 Task: Audio Units and VST Plugins.
Action: Mouse moved to (111, 11)
Screenshot: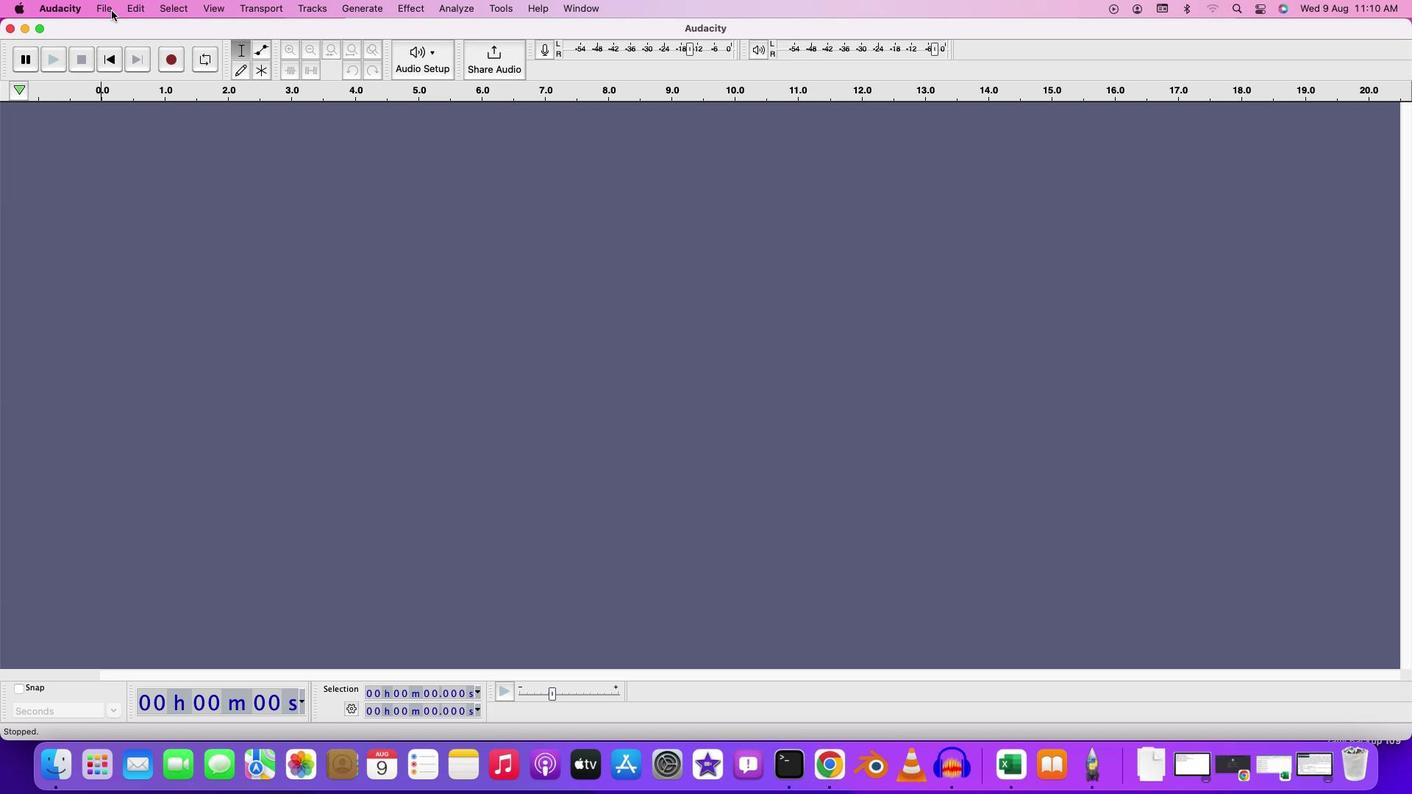 
Action: Mouse pressed left at (111, 11)
Screenshot: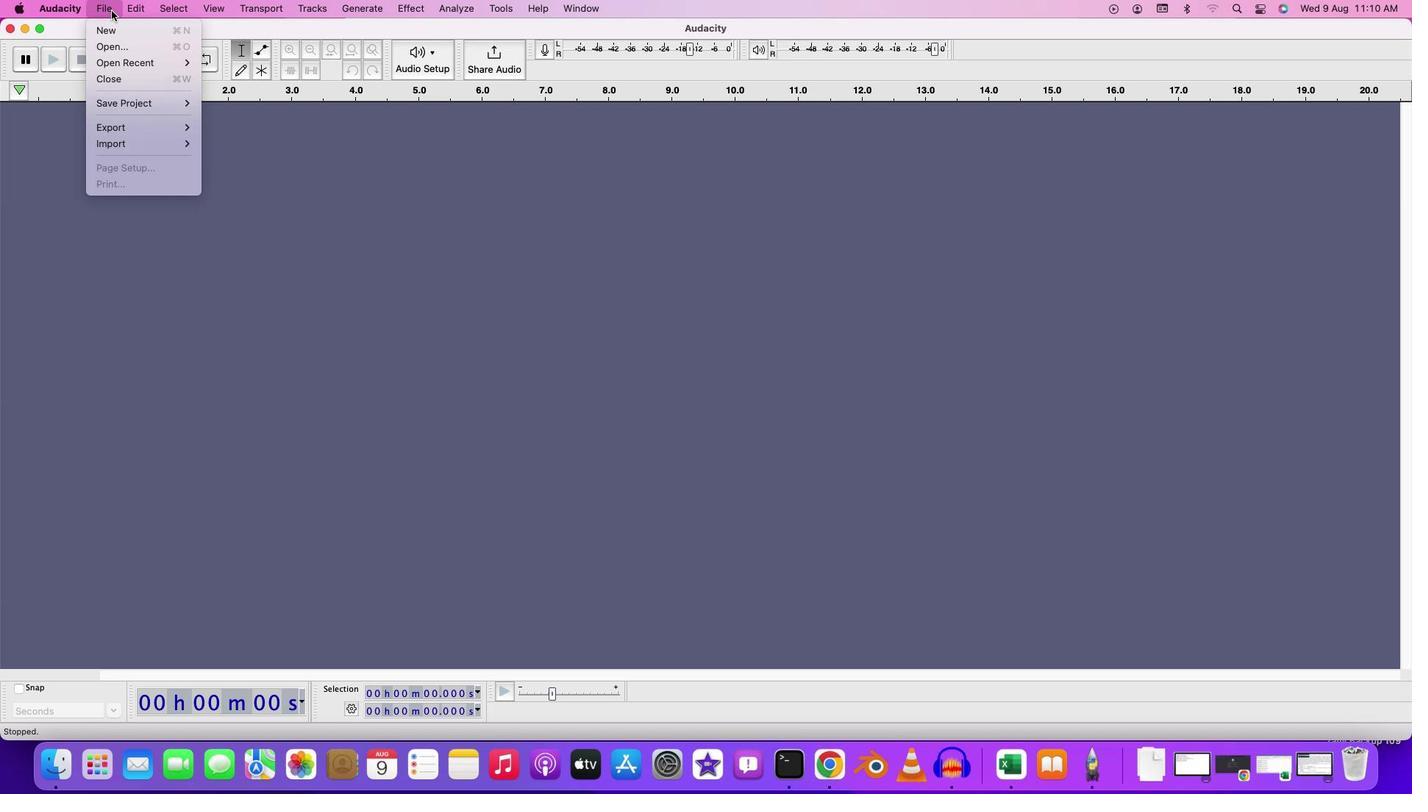 
Action: Mouse moved to (111, 42)
Screenshot: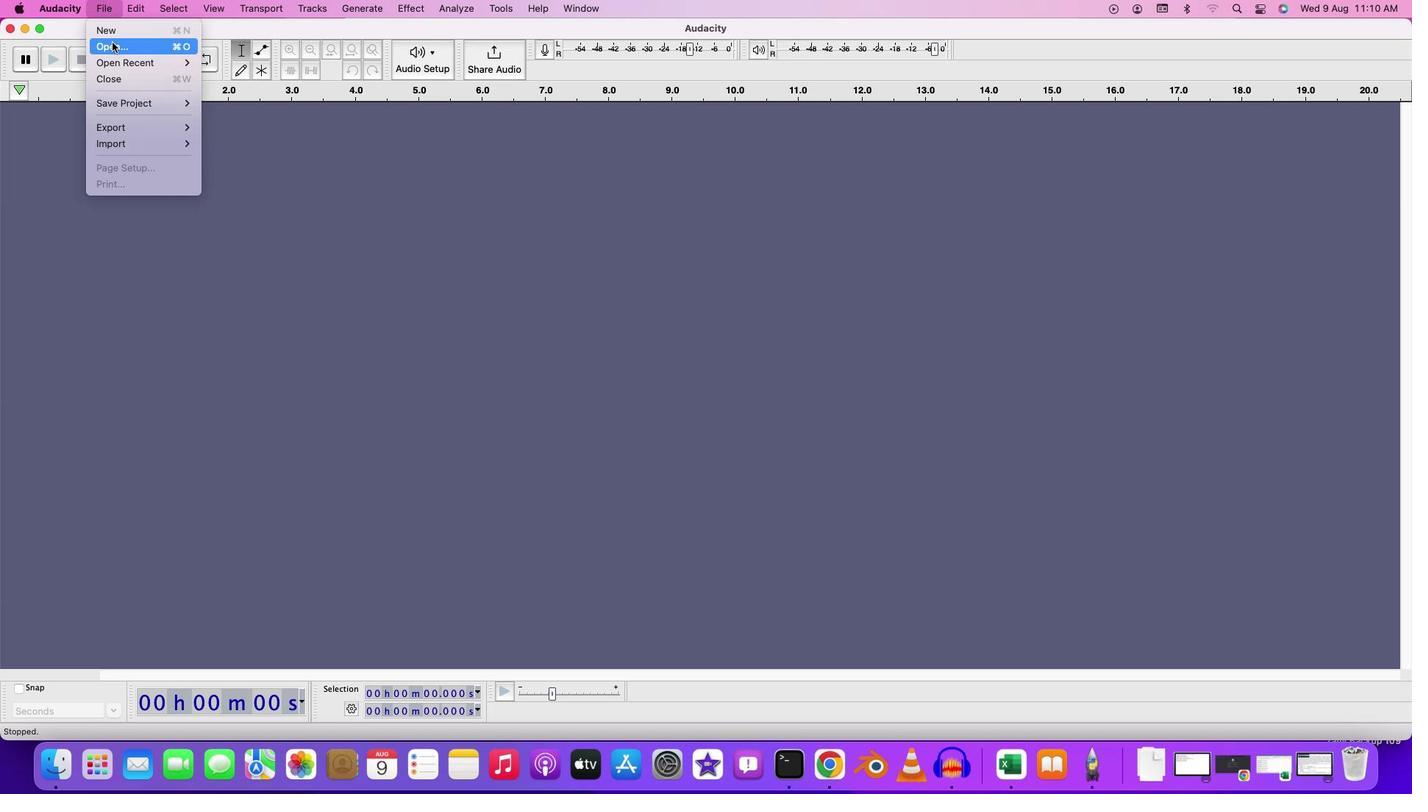 
Action: Mouse pressed left at (111, 42)
Screenshot: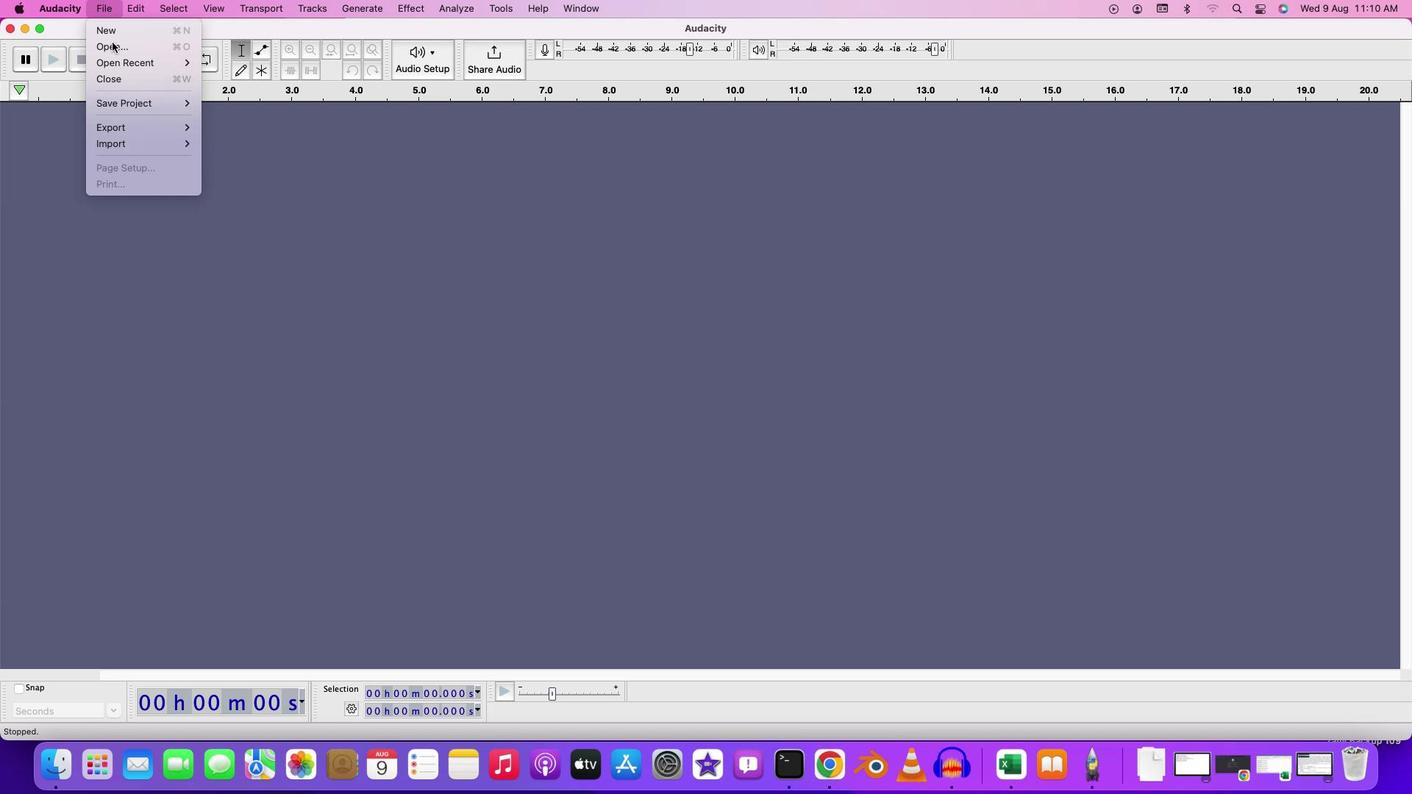
Action: Mouse moved to (561, 203)
Screenshot: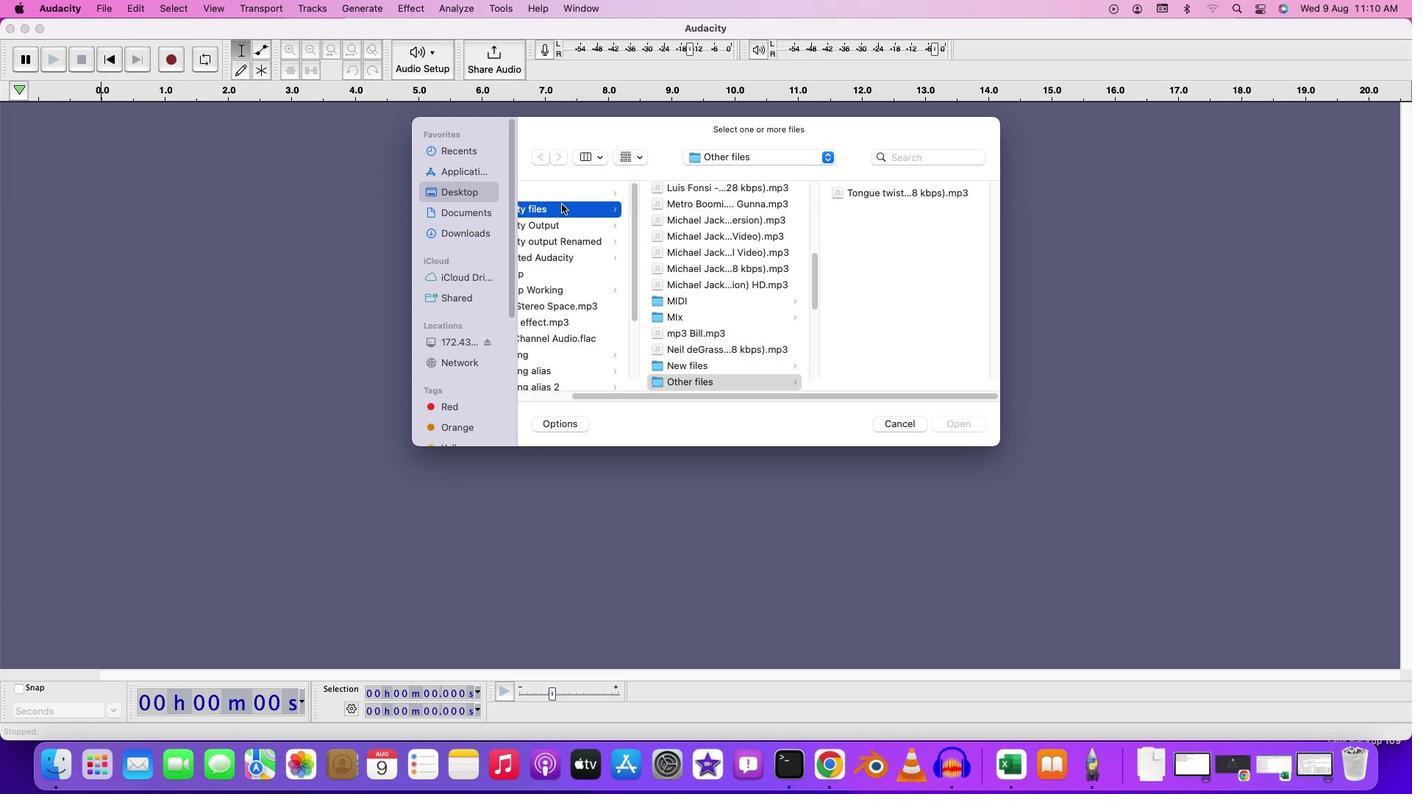 
Action: Mouse pressed left at (561, 203)
Screenshot: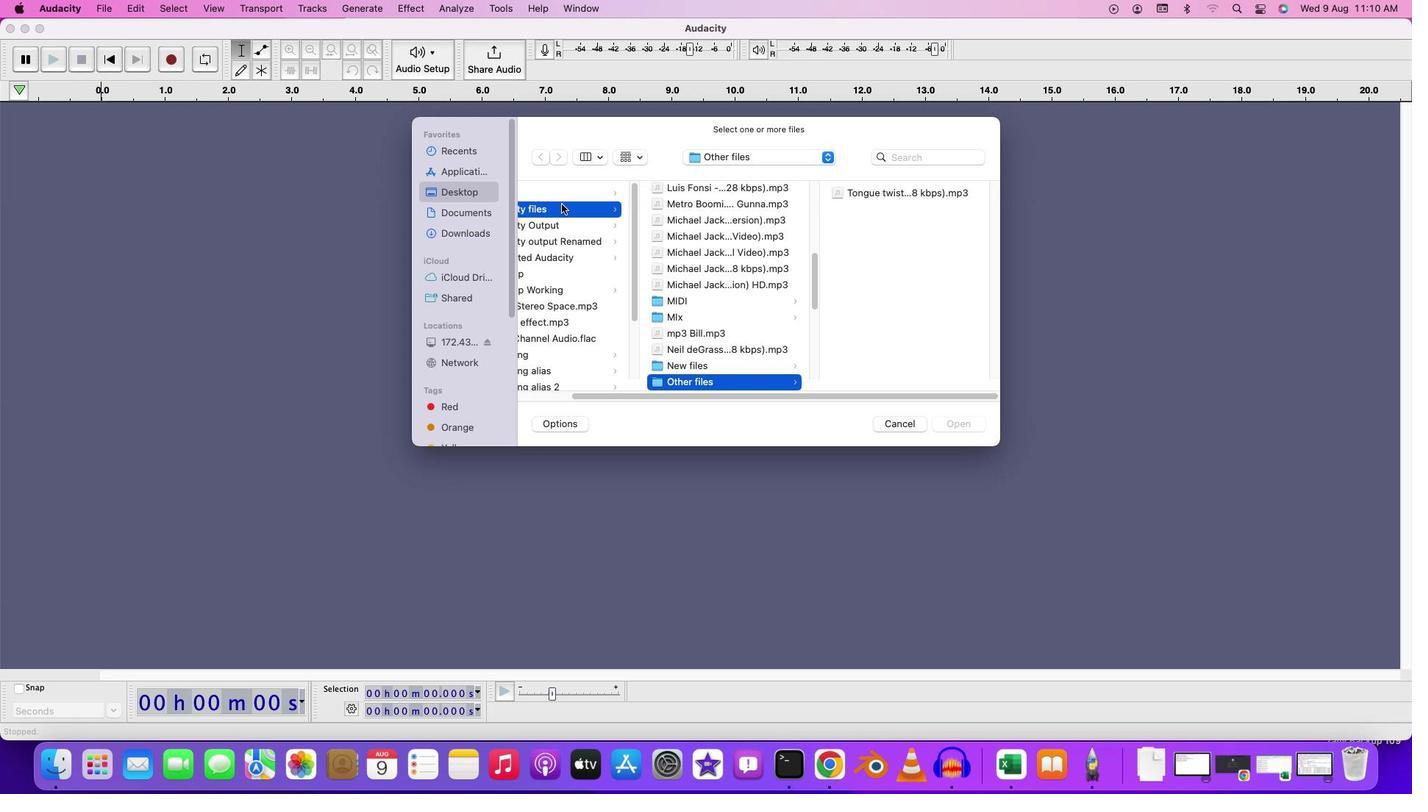 
Action: Mouse moved to (768, 329)
Screenshot: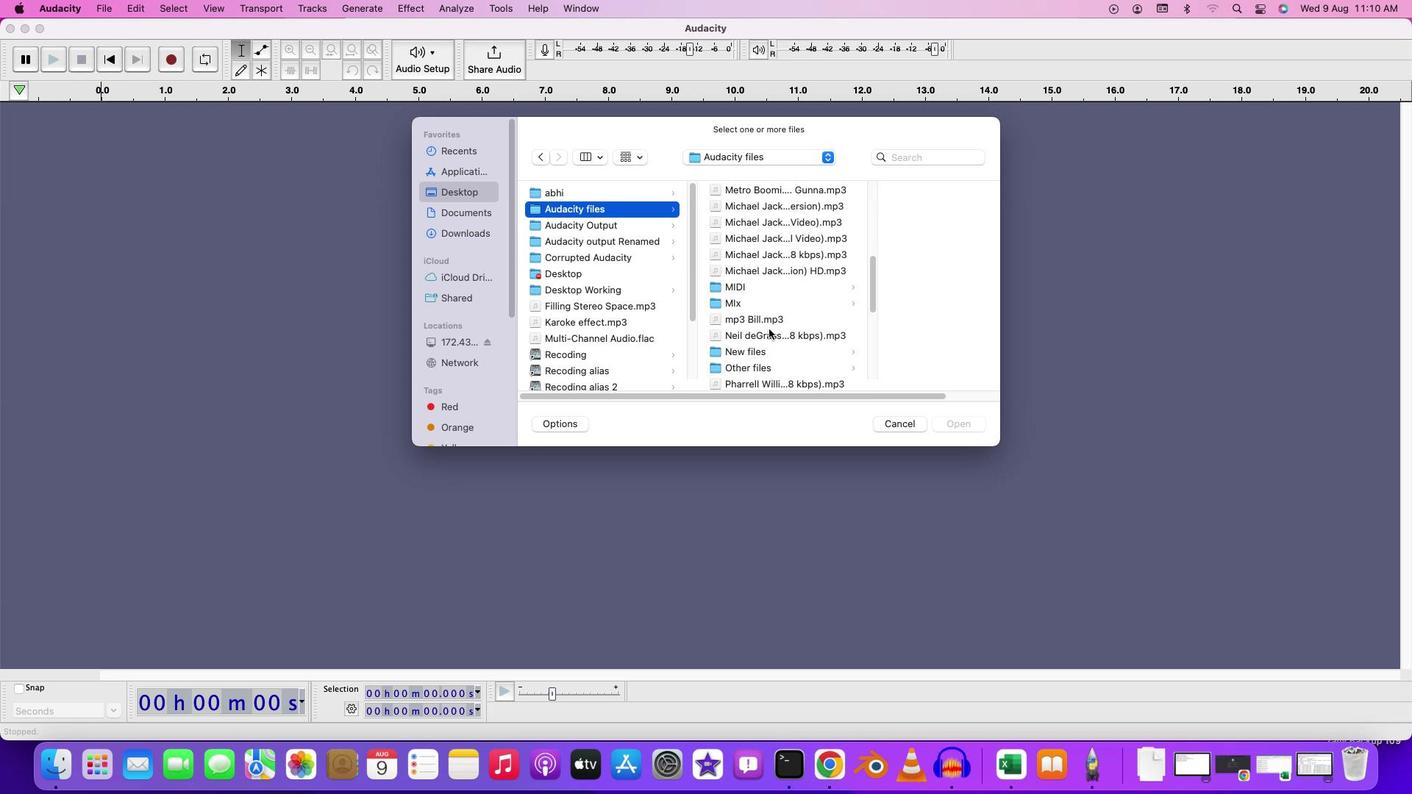 
Action: Mouse scrolled (768, 329) with delta (0, 0)
Screenshot: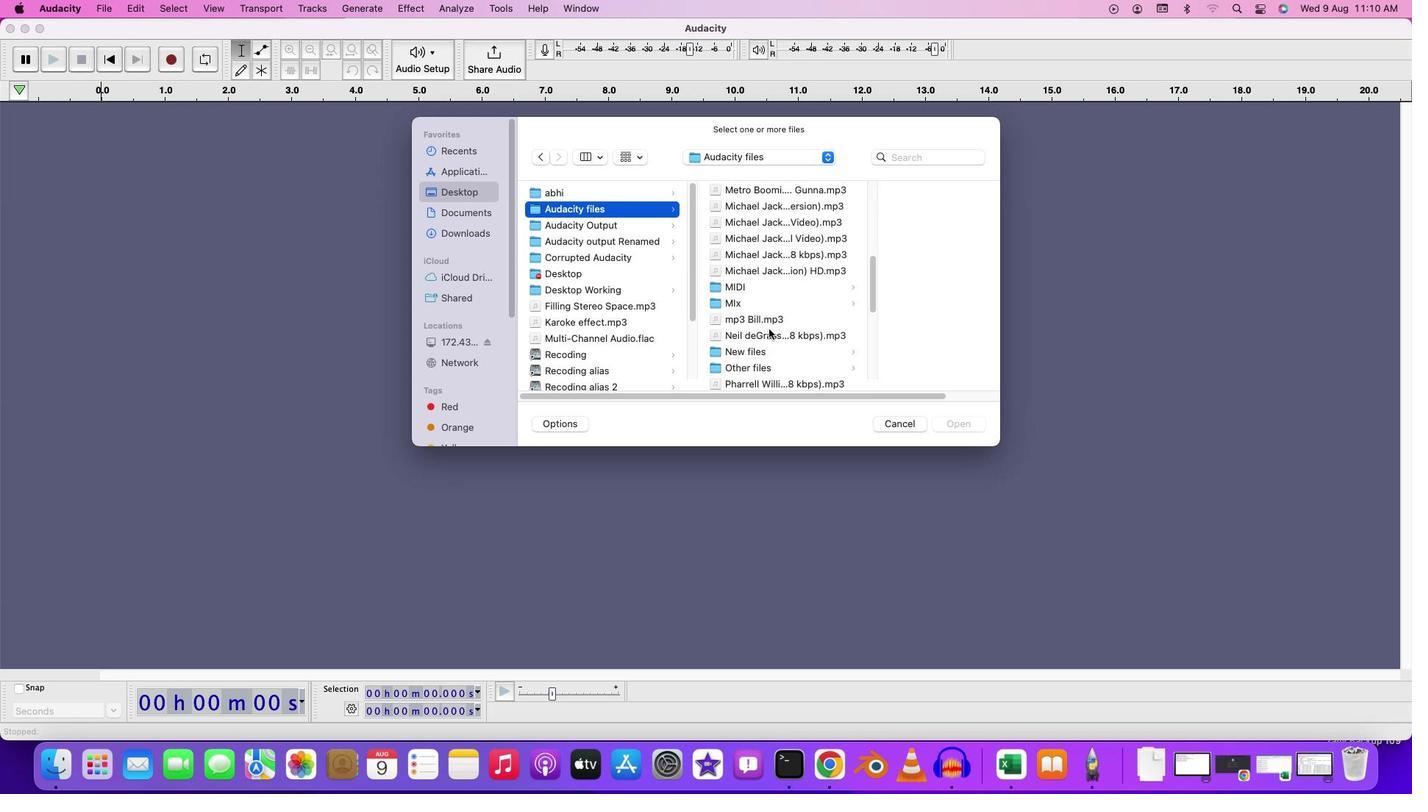 
Action: Mouse moved to (768, 329)
Screenshot: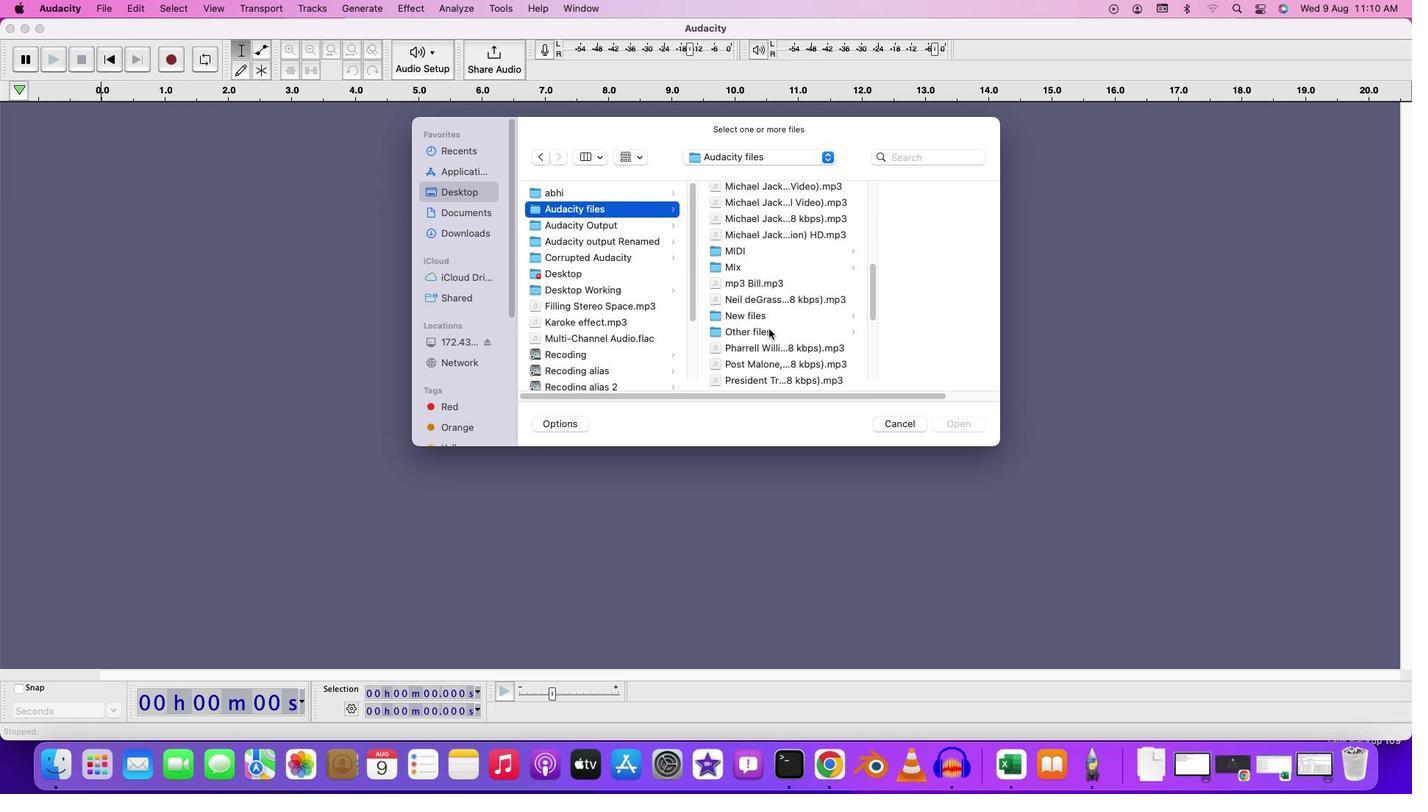 
Action: Mouse scrolled (768, 329) with delta (0, 0)
Screenshot: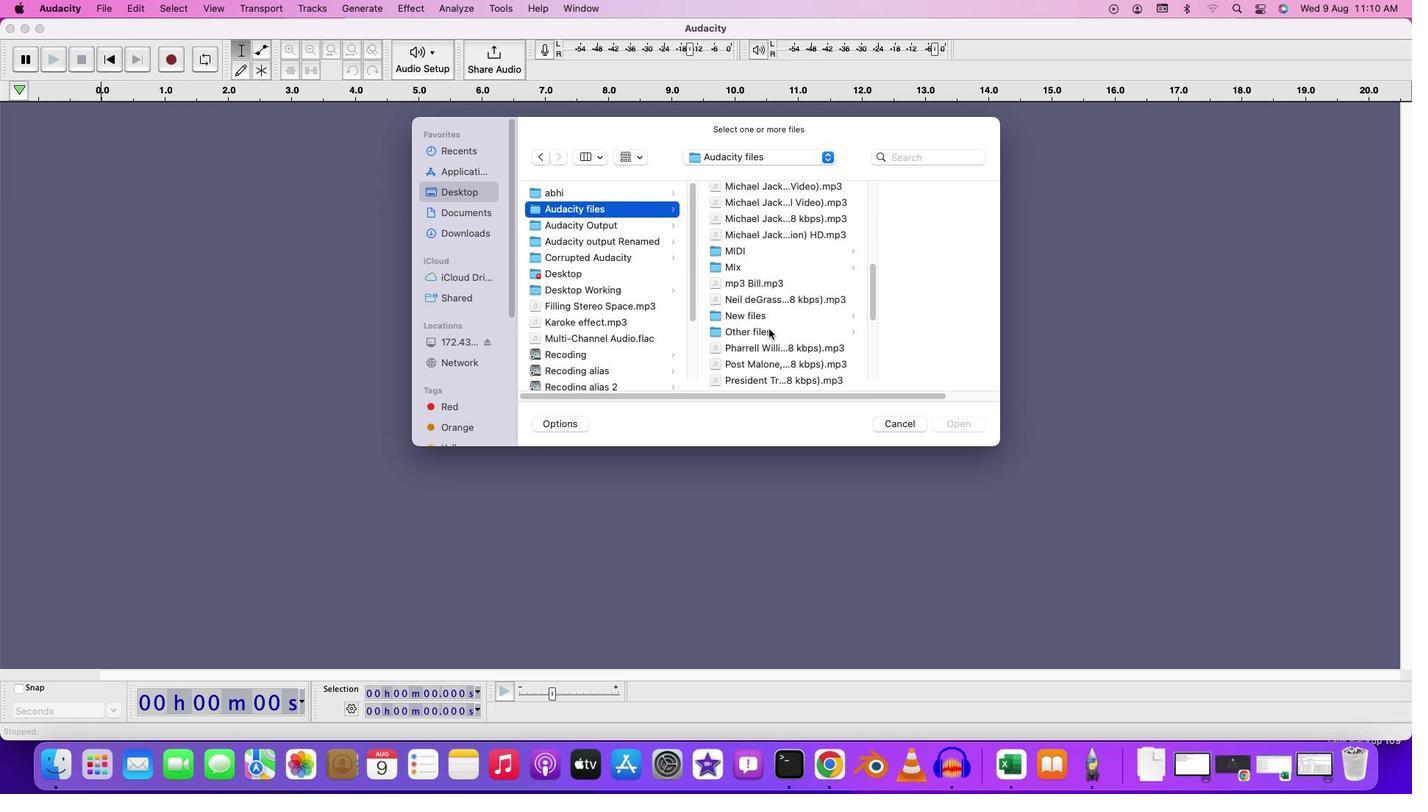 
Action: Mouse scrolled (768, 329) with delta (0, -1)
Screenshot: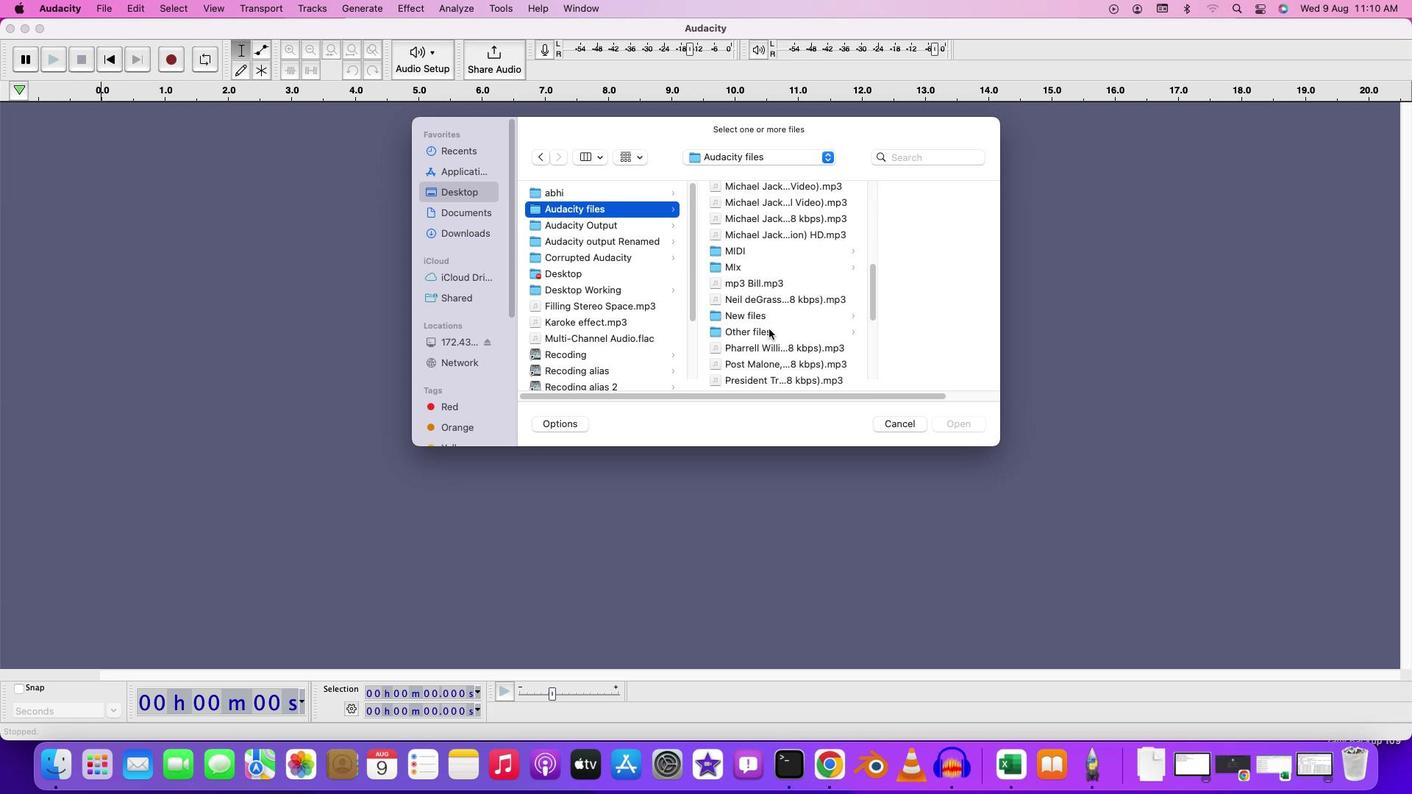 
Action: Mouse moved to (775, 328)
Screenshot: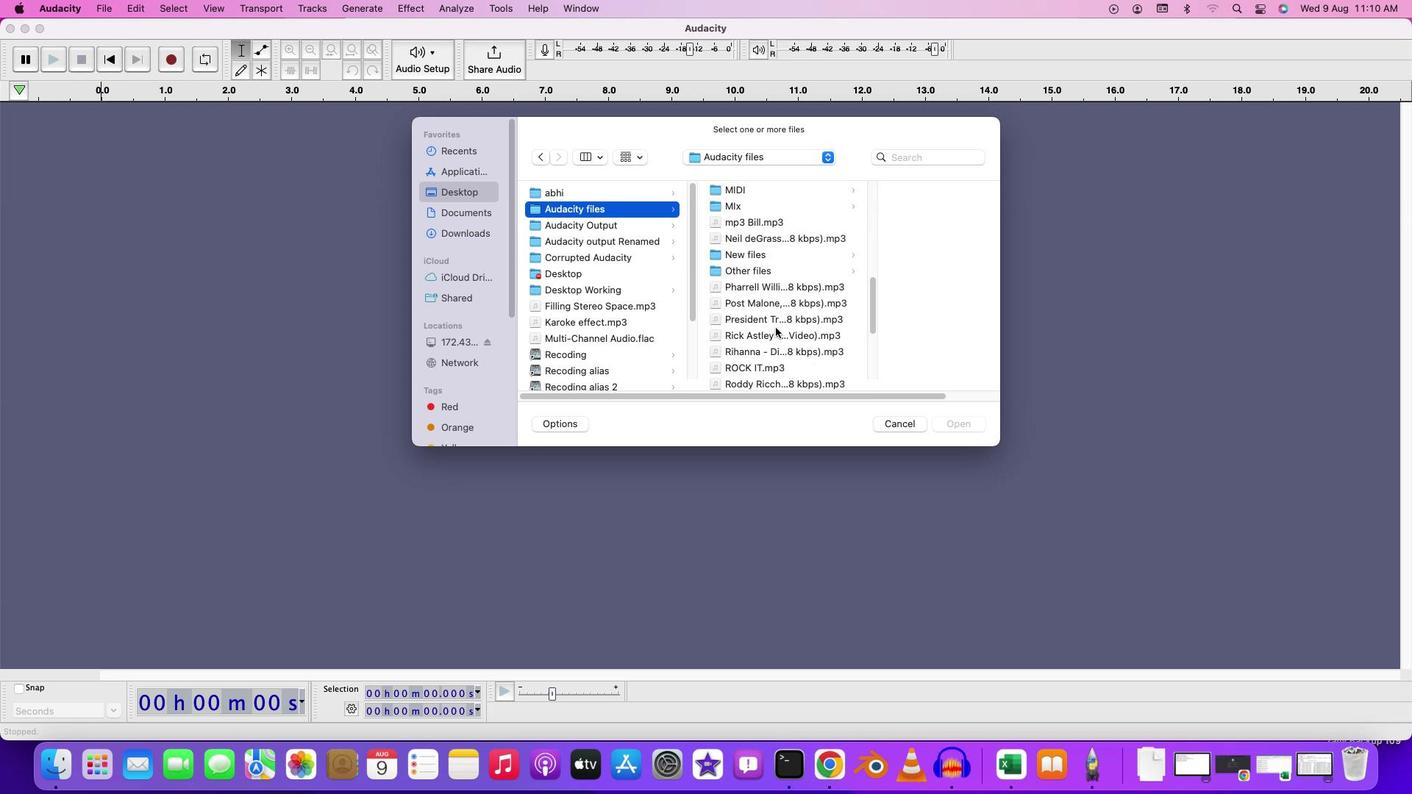 
Action: Mouse scrolled (775, 328) with delta (0, 0)
Screenshot: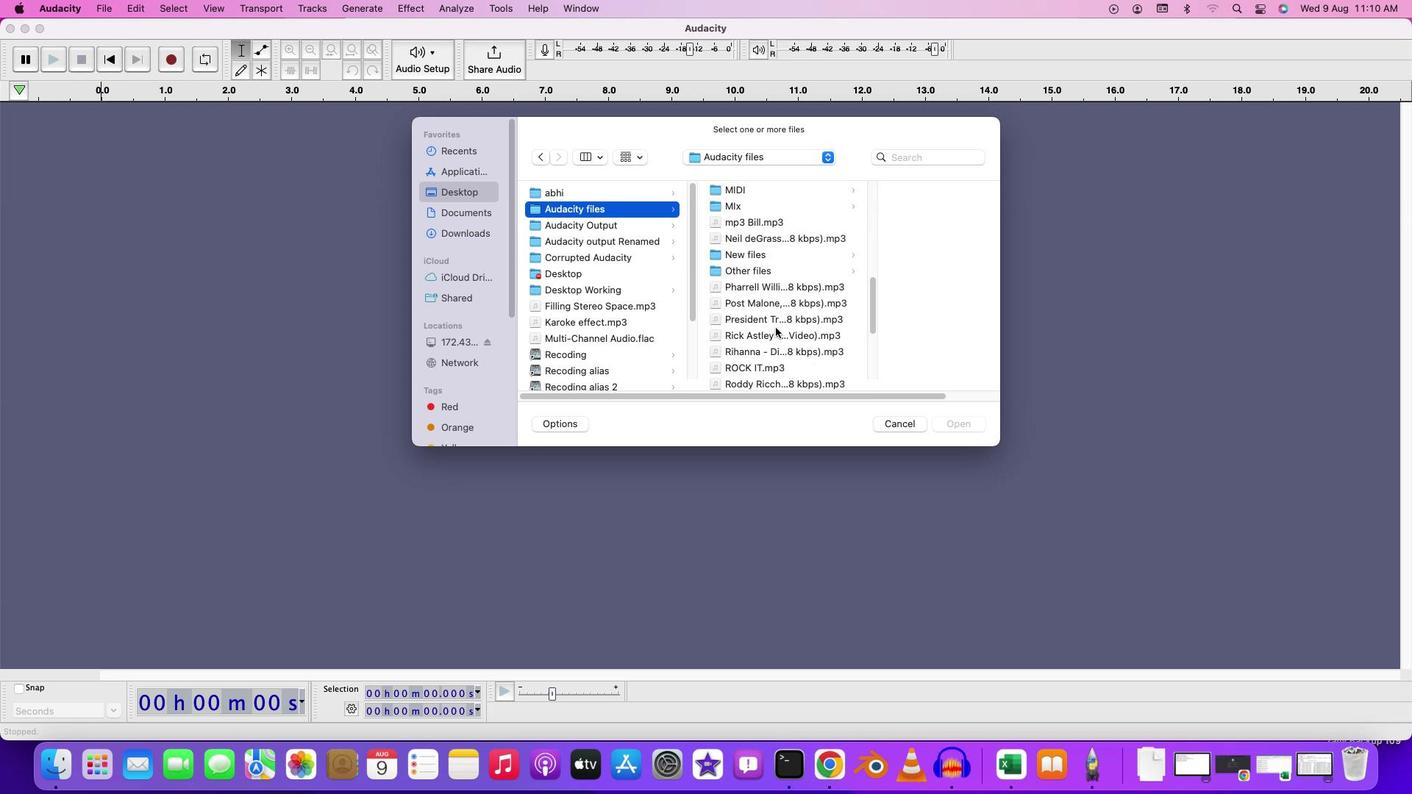 
Action: Mouse scrolled (775, 328) with delta (0, 0)
Screenshot: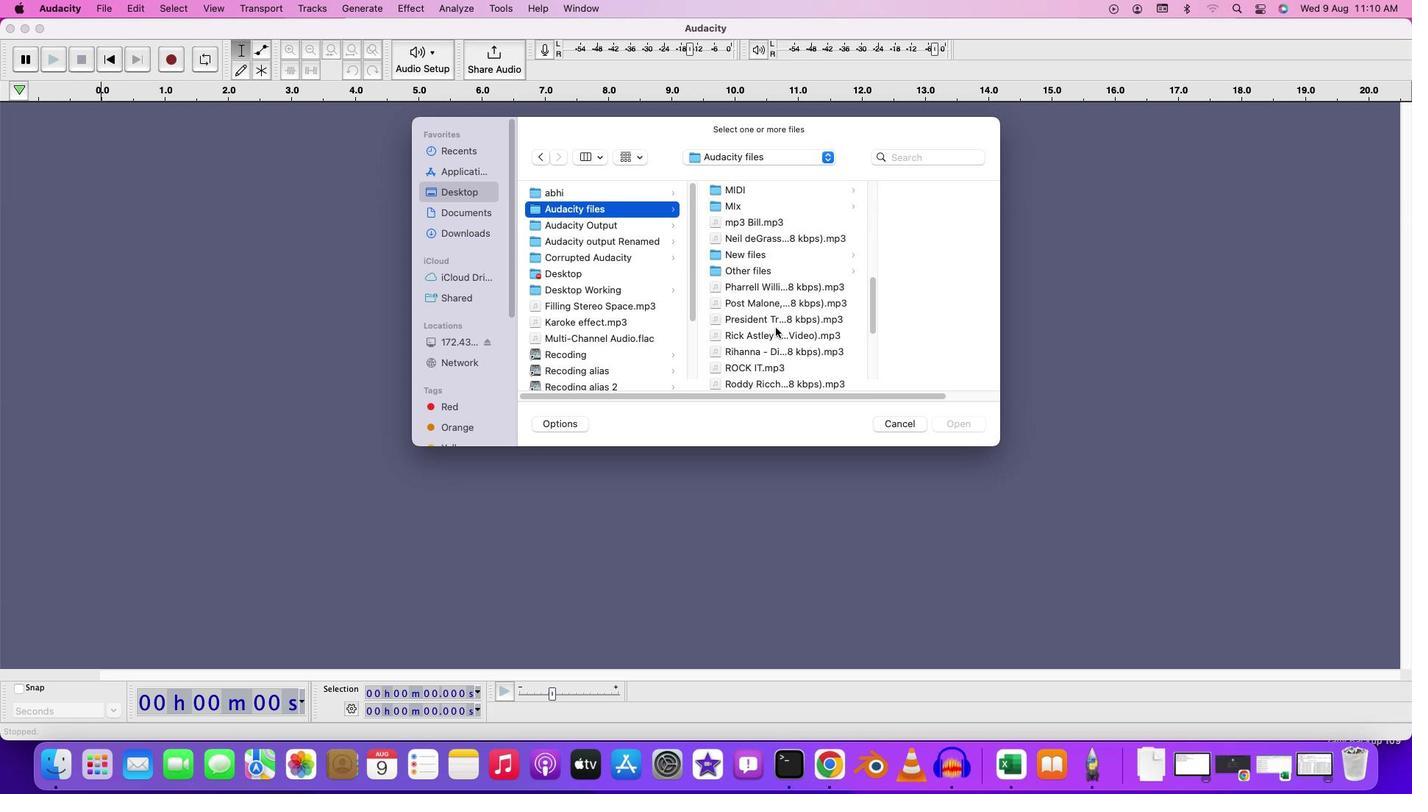 
Action: Mouse scrolled (775, 328) with delta (0, -1)
Screenshot: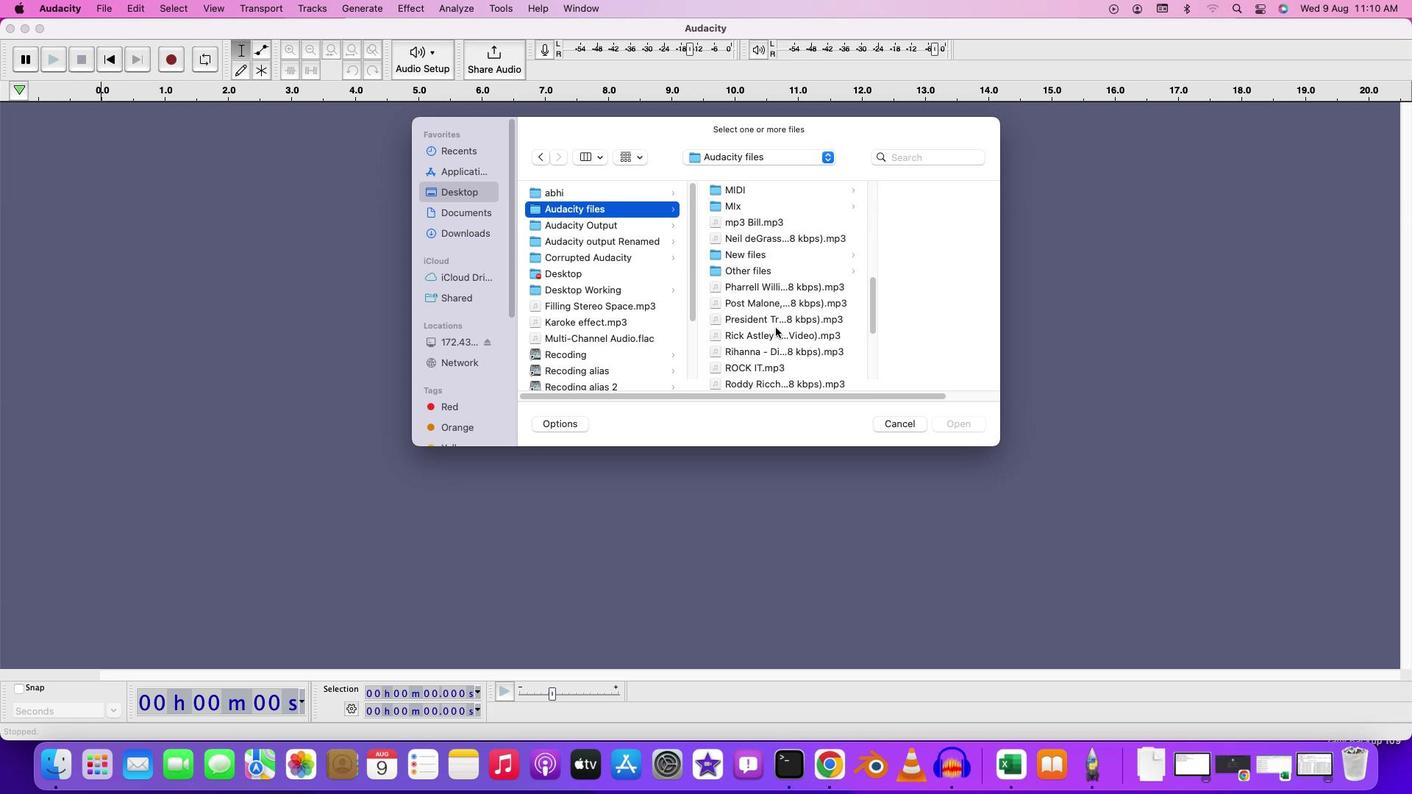 
Action: Mouse moved to (776, 329)
Screenshot: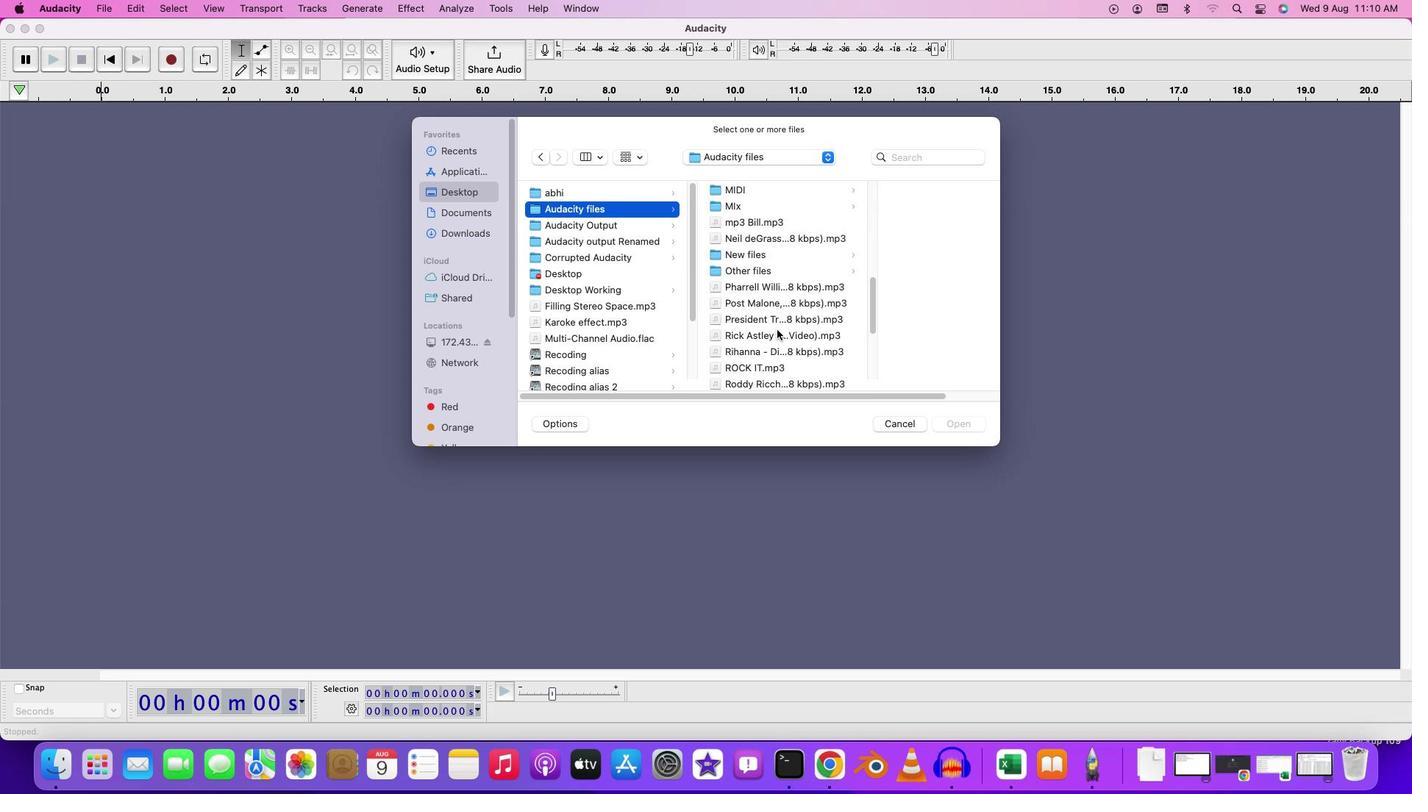 
Action: Mouse scrolled (776, 329) with delta (0, 0)
Screenshot: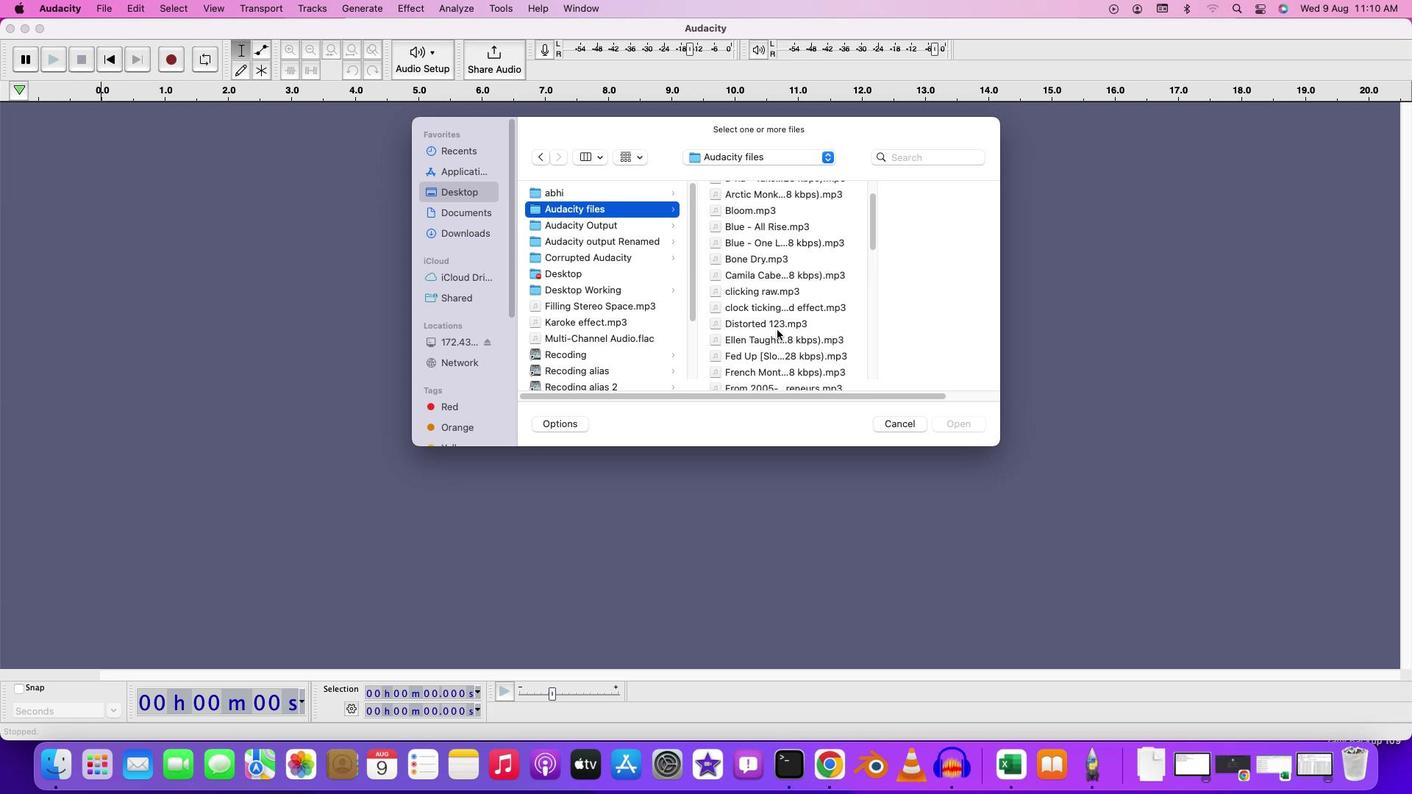 
Action: Mouse scrolled (776, 329) with delta (0, 0)
Screenshot: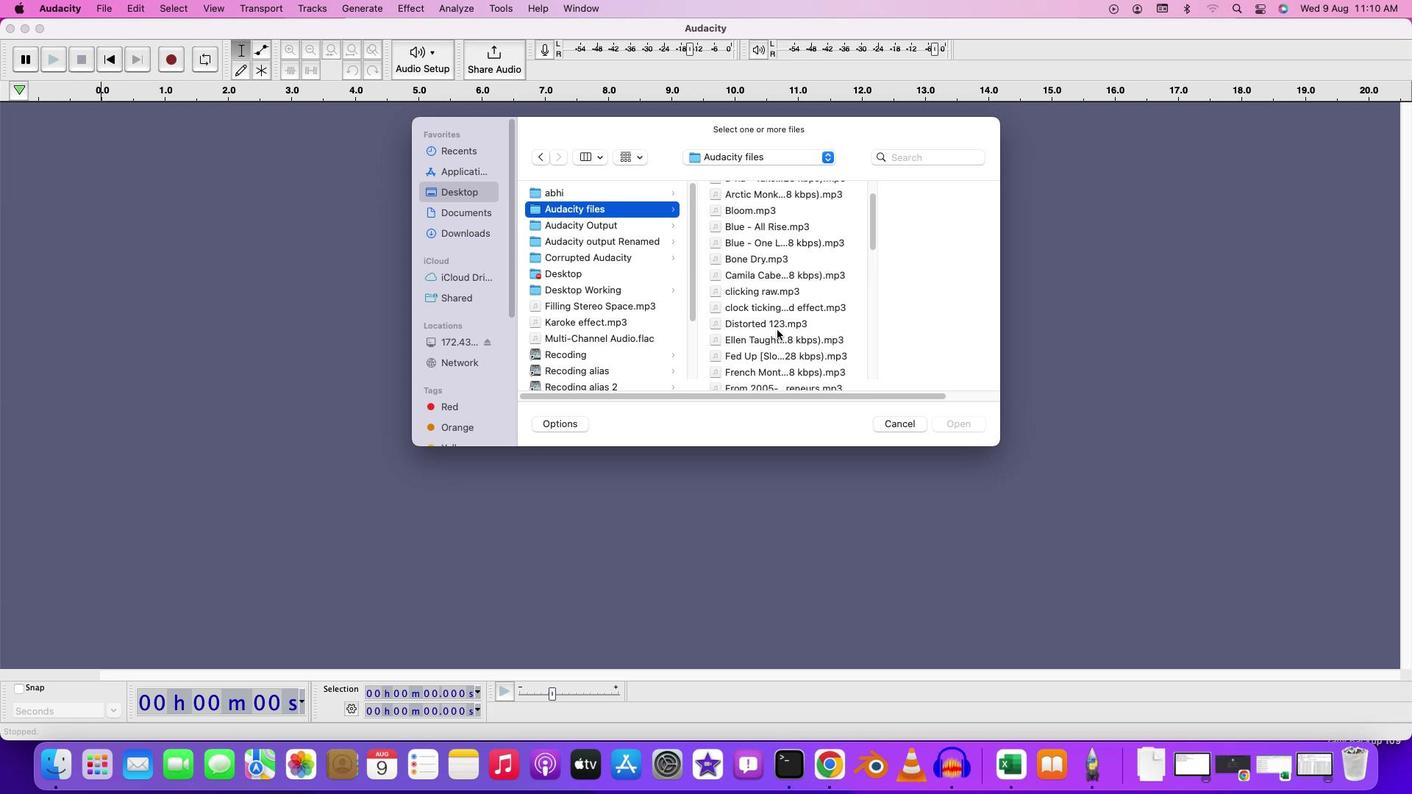
Action: Mouse scrolled (776, 329) with delta (0, 2)
Screenshot: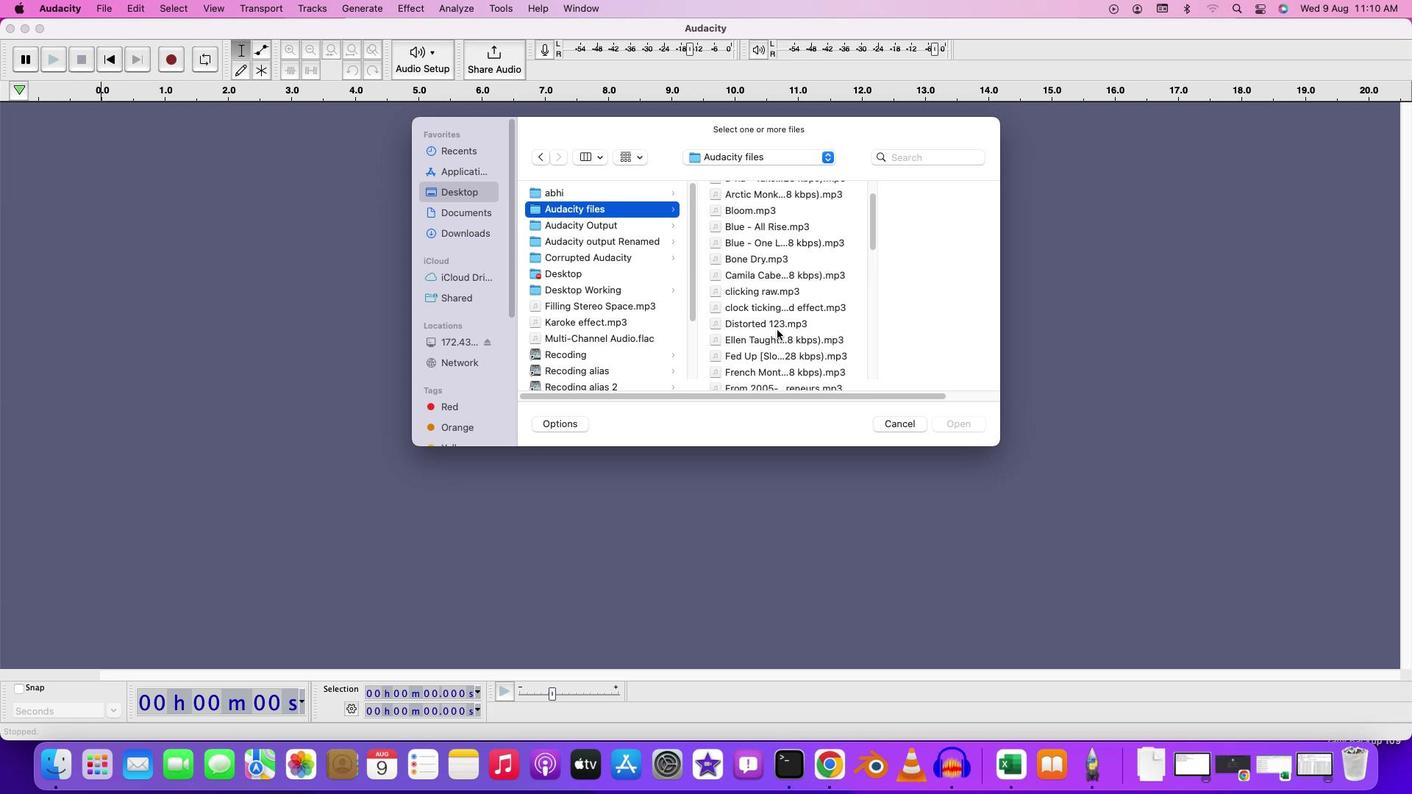 
Action: Mouse scrolled (776, 329) with delta (0, 3)
Screenshot: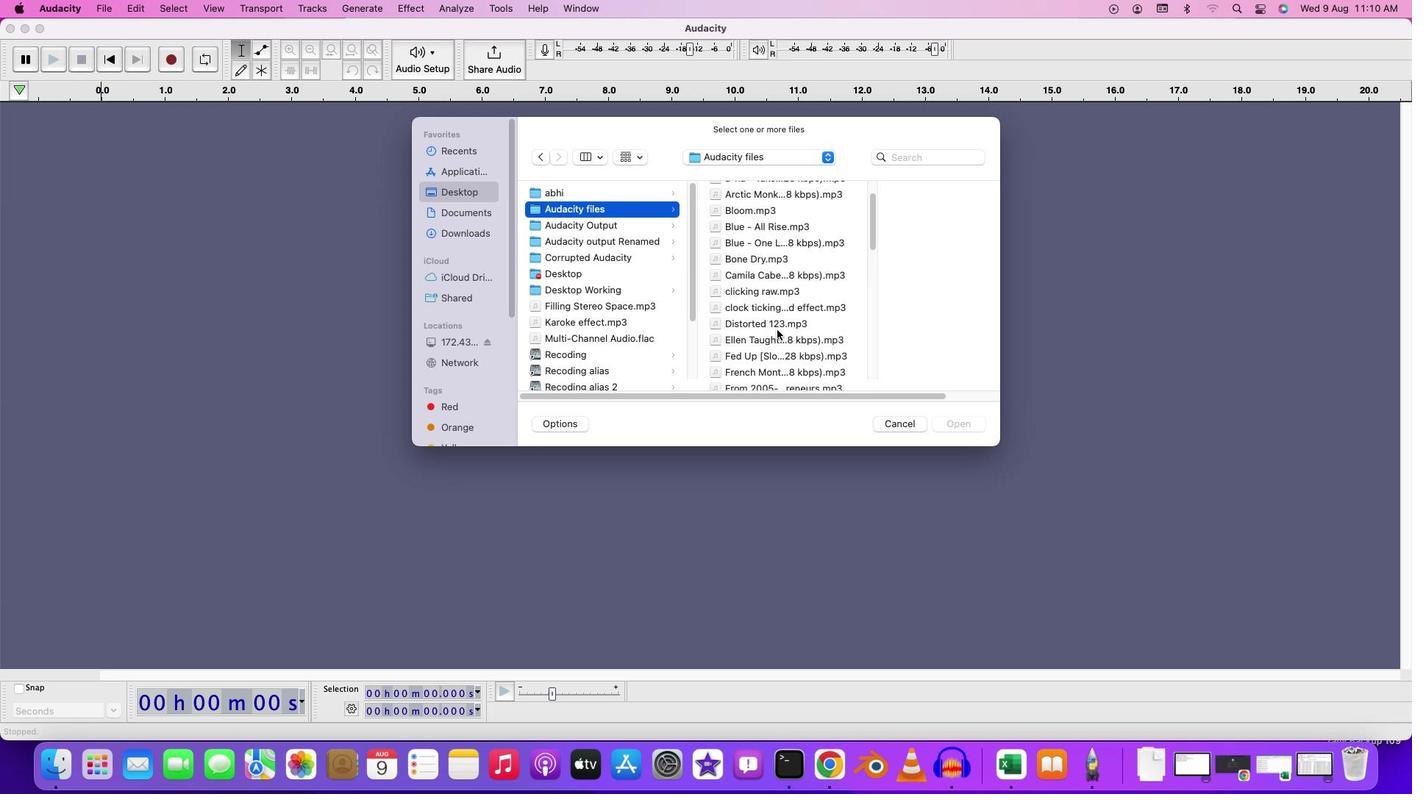 
Action: Mouse scrolled (776, 329) with delta (0, 4)
Screenshot: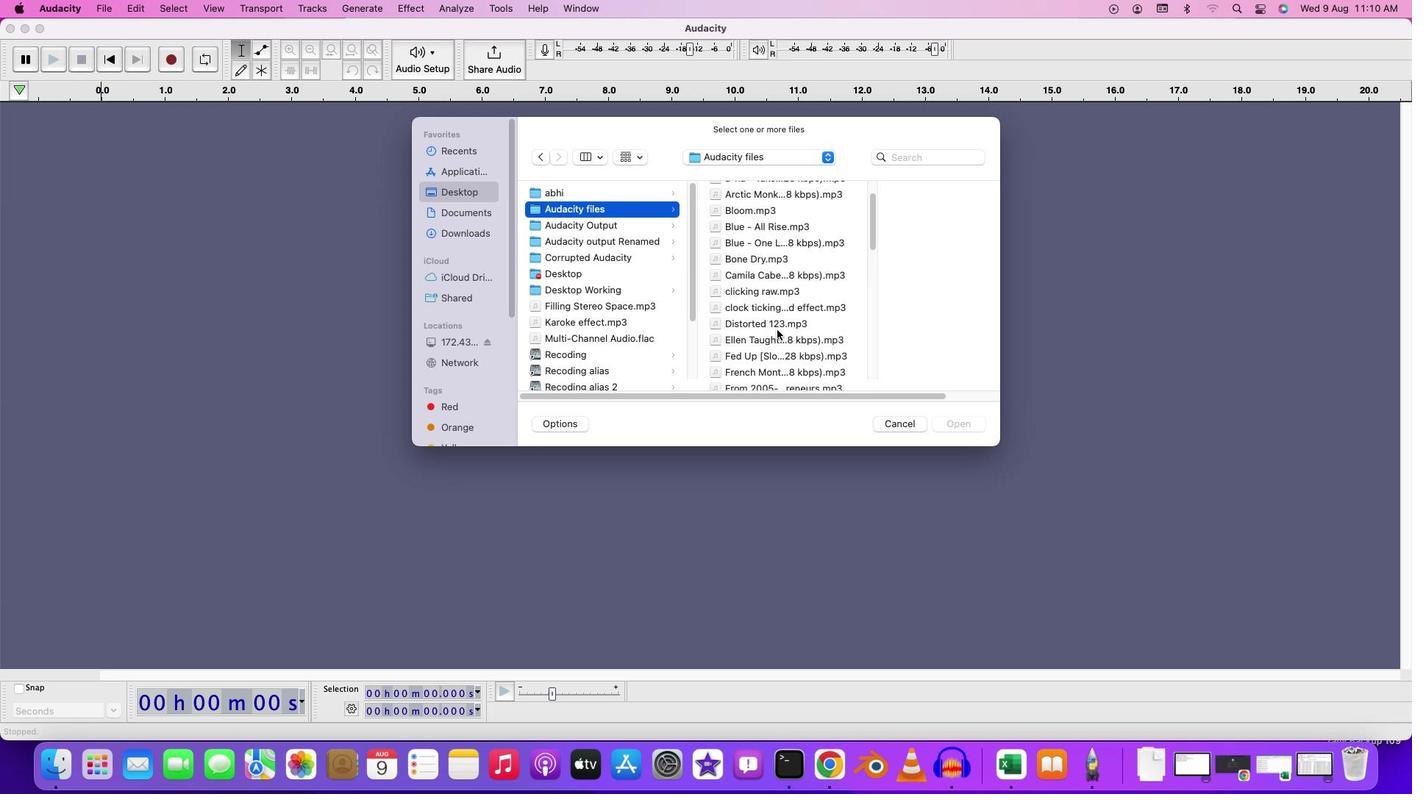 
Action: Mouse scrolled (776, 329) with delta (0, 4)
Screenshot: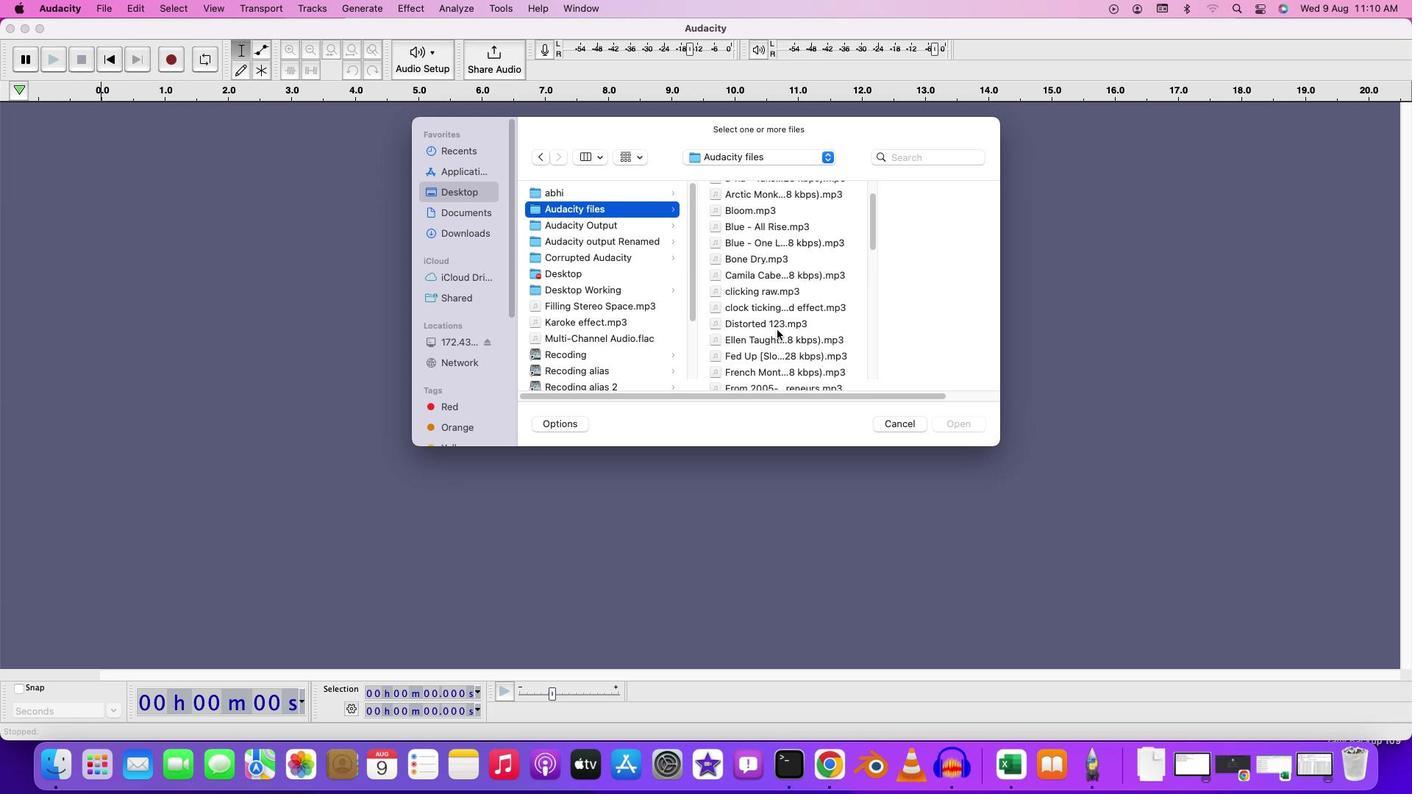 
Action: Mouse moved to (776, 329)
Screenshot: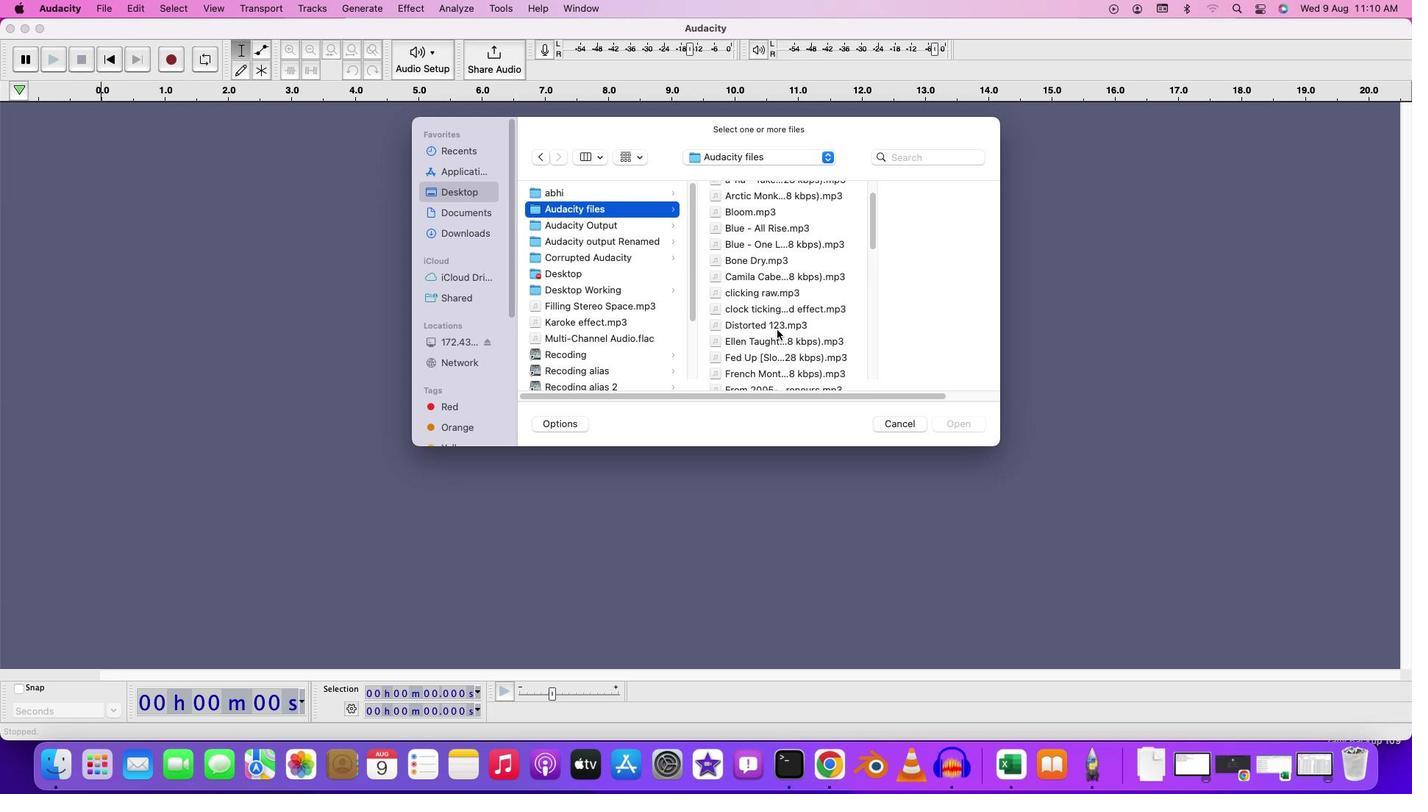 
Action: Mouse scrolled (776, 329) with delta (0, 0)
Screenshot: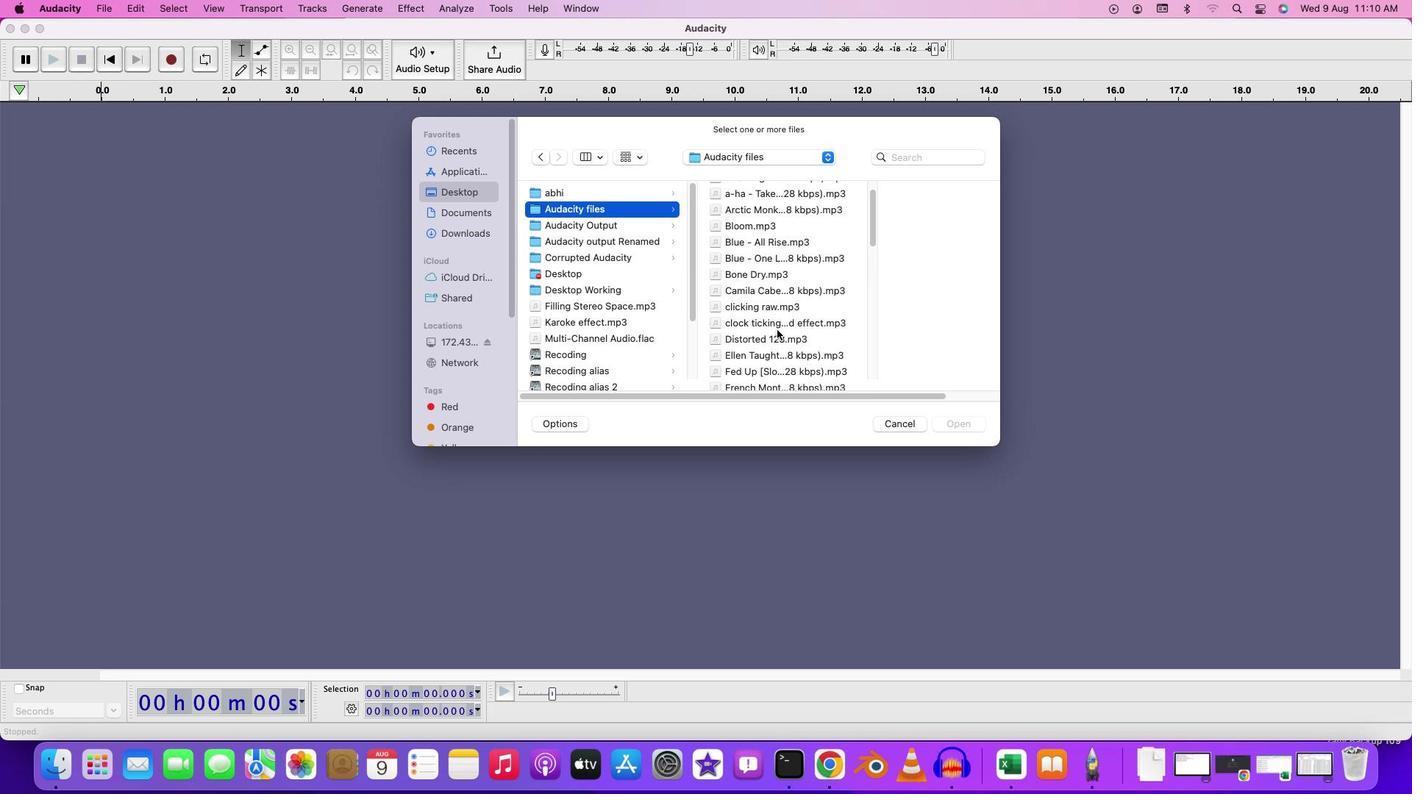 
Action: Mouse scrolled (776, 329) with delta (0, 0)
Screenshot: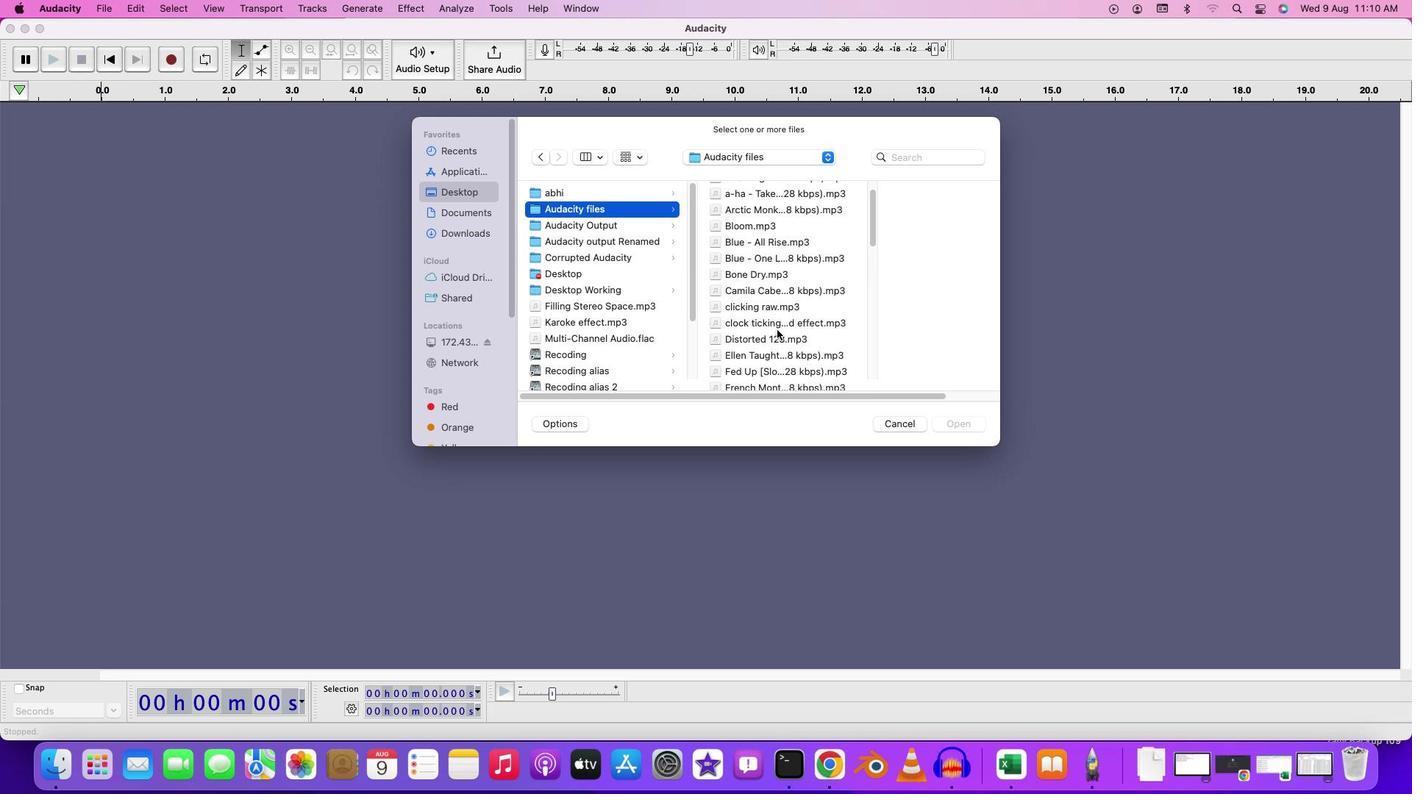 
Action: Mouse scrolled (776, 329) with delta (0, 0)
Screenshot: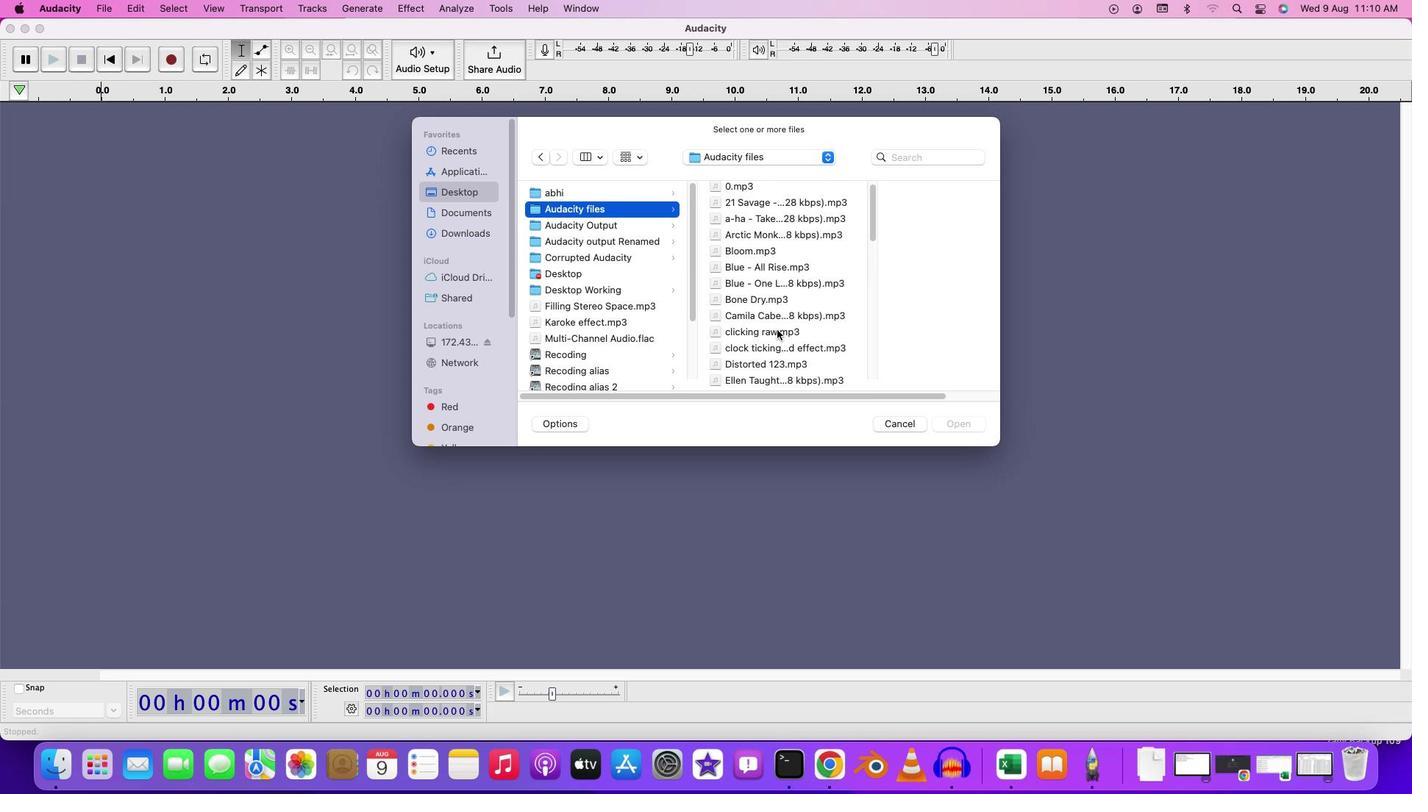 
Action: Mouse moved to (783, 316)
Screenshot: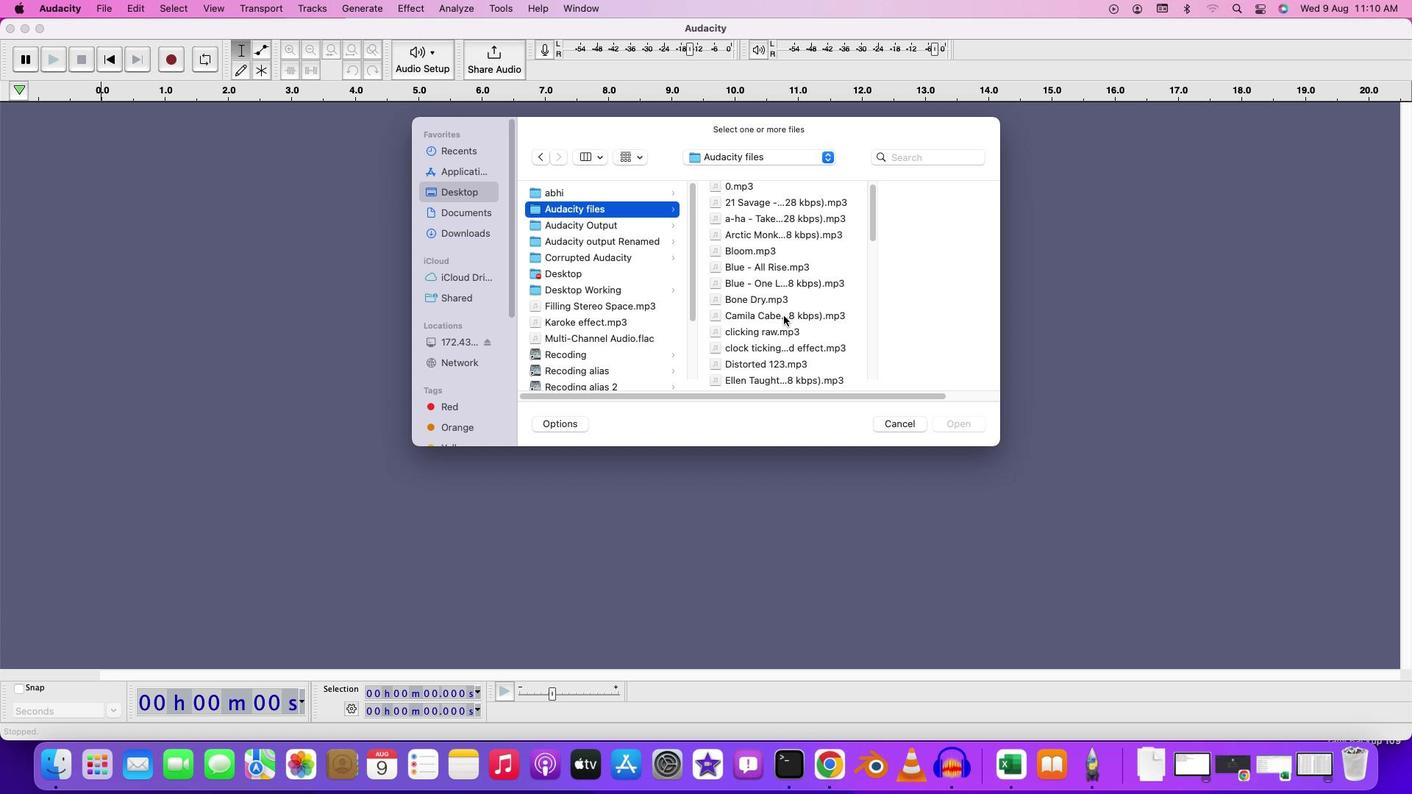 
Action: Mouse pressed left at (783, 316)
Screenshot: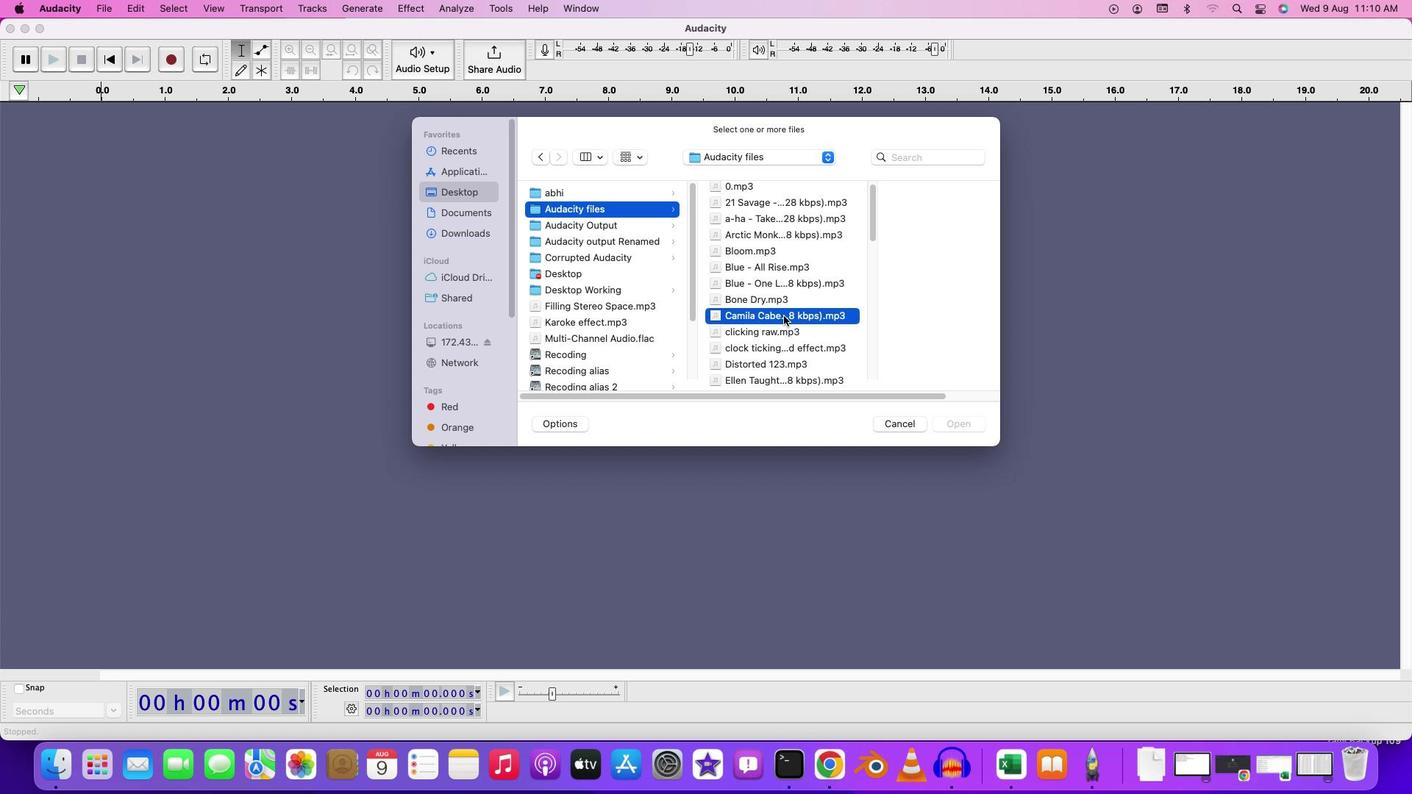 
Action: Mouse moved to (724, 351)
Screenshot: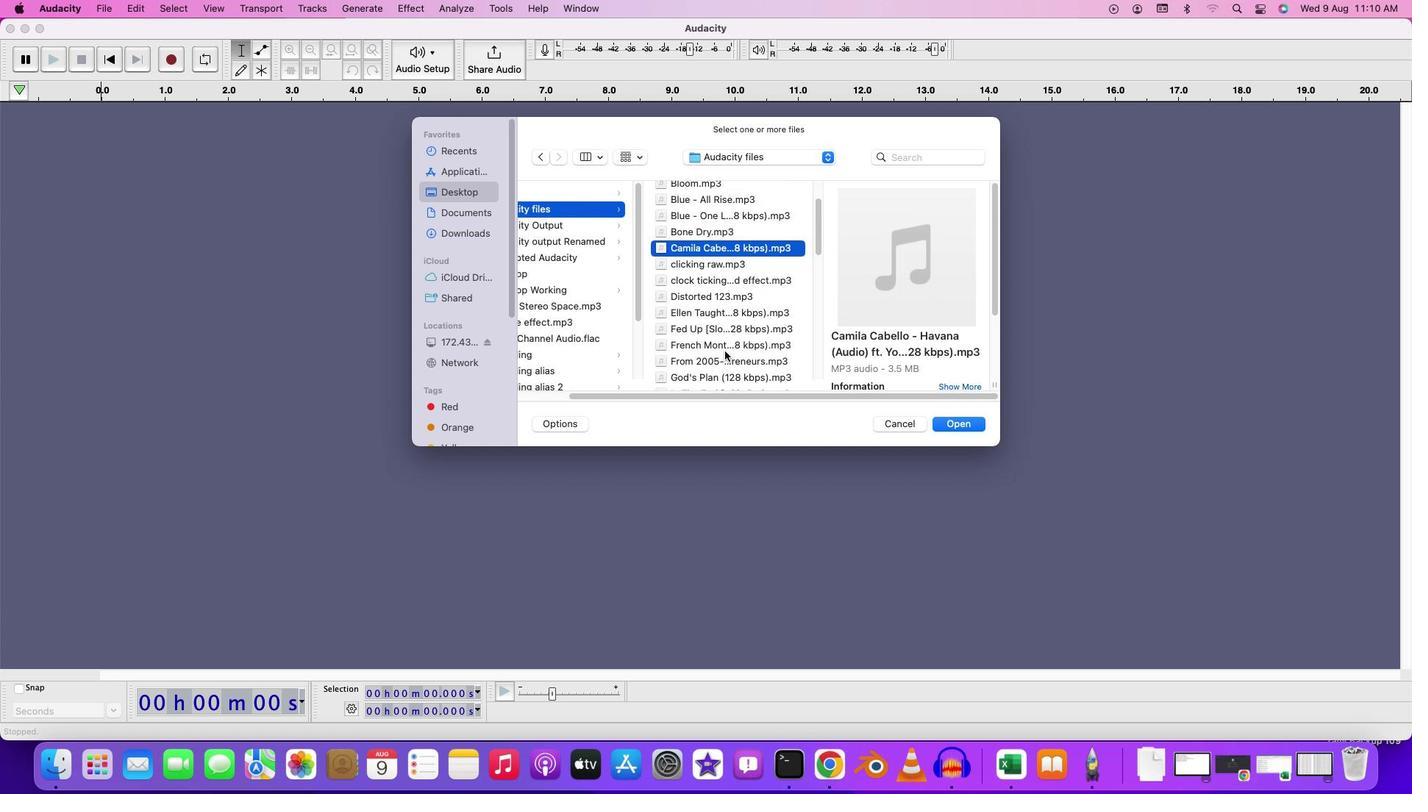 
Action: Mouse scrolled (724, 351) with delta (0, 0)
Screenshot: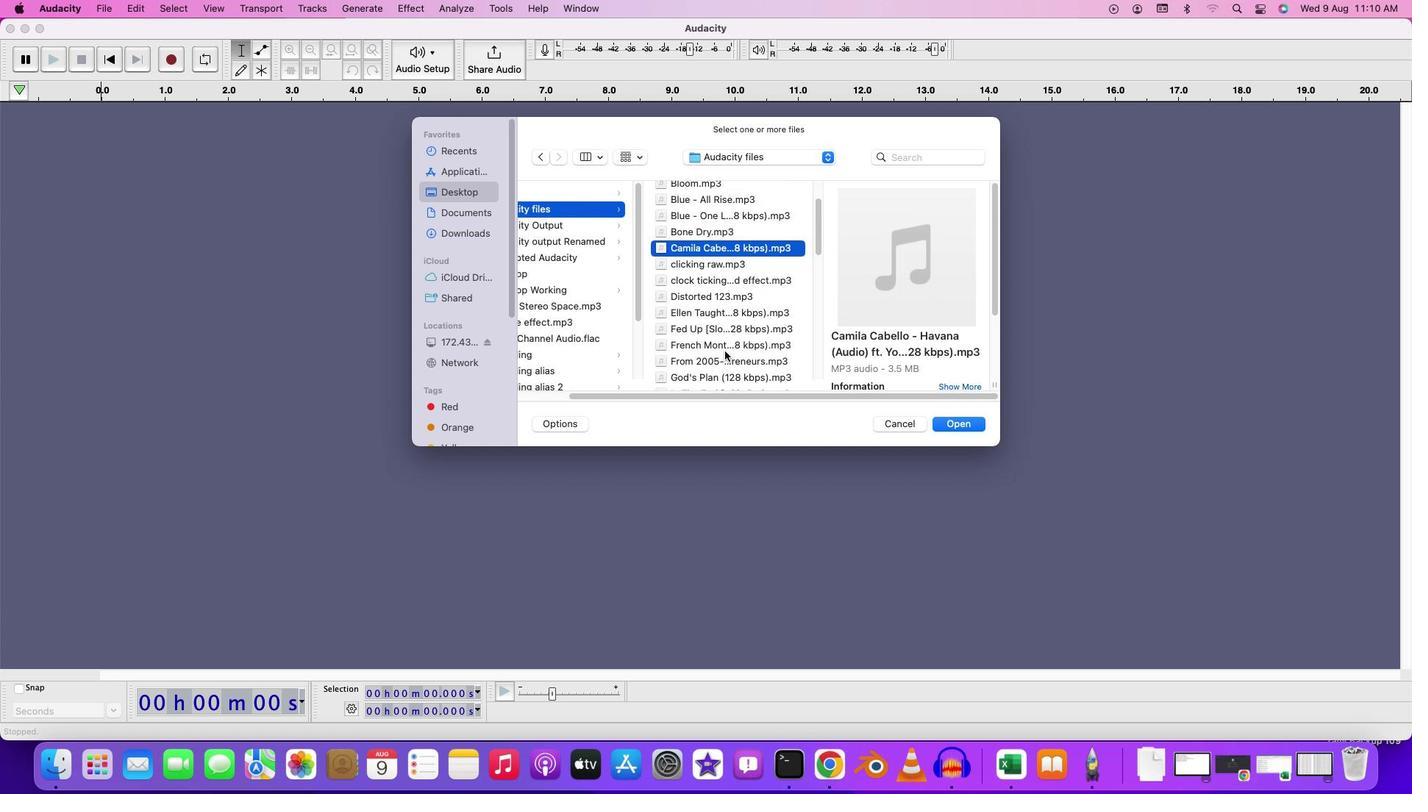 
Action: Mouse scrolled (724, 351) with delta (0, 0)
Screenshot: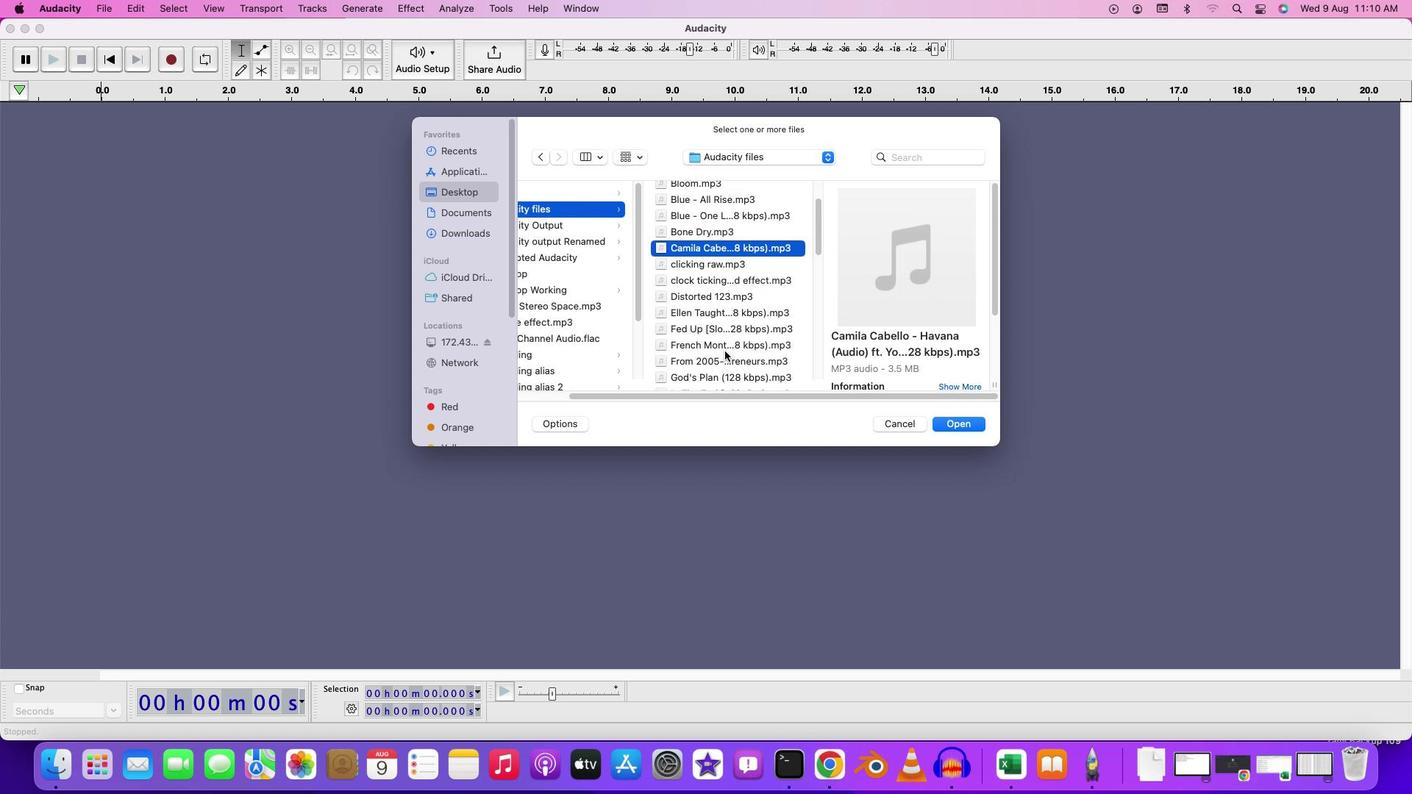 
Action: Mouse scrolled (724, 351) with delta (0, -2)
Screenshot: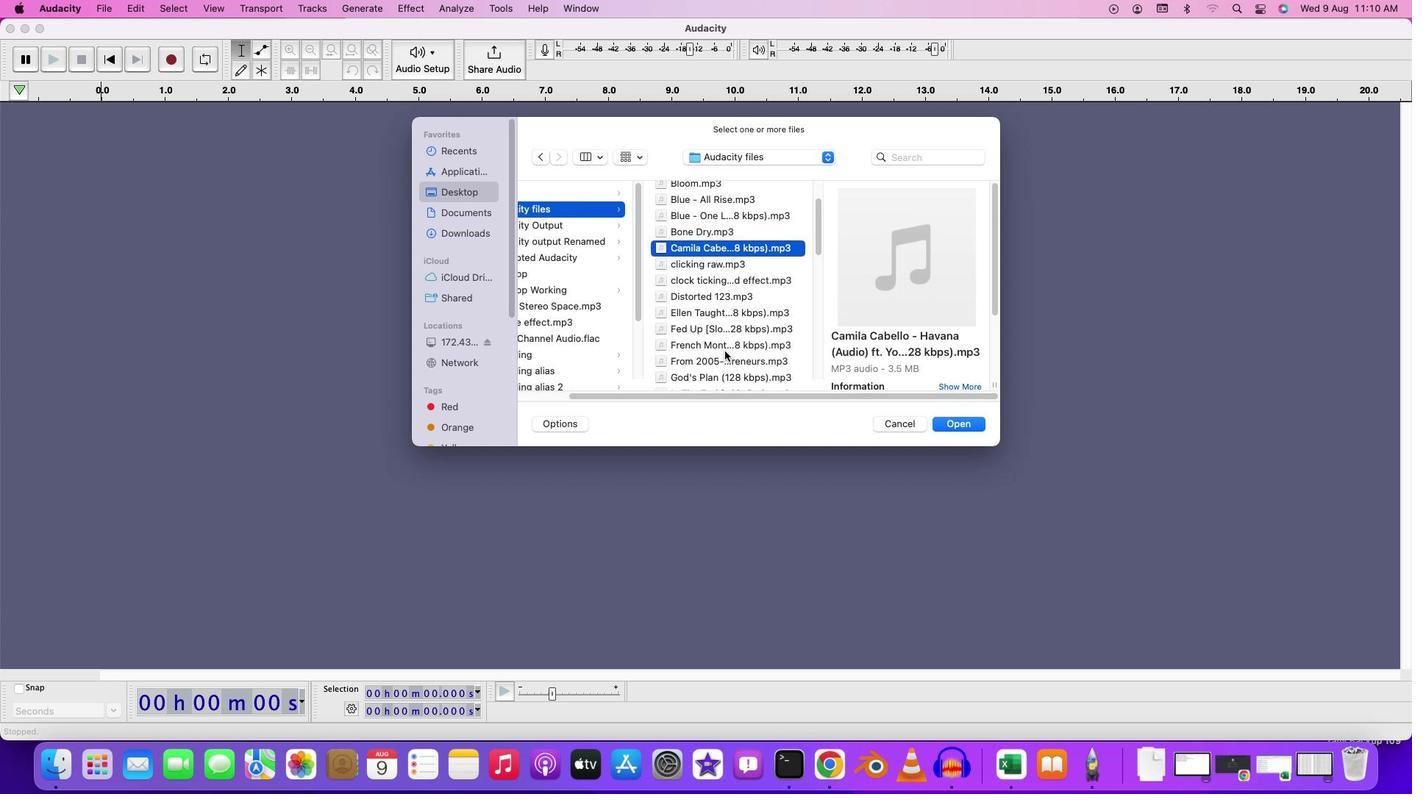 
Action: Mouse moved to (727, 341)
Screenshot: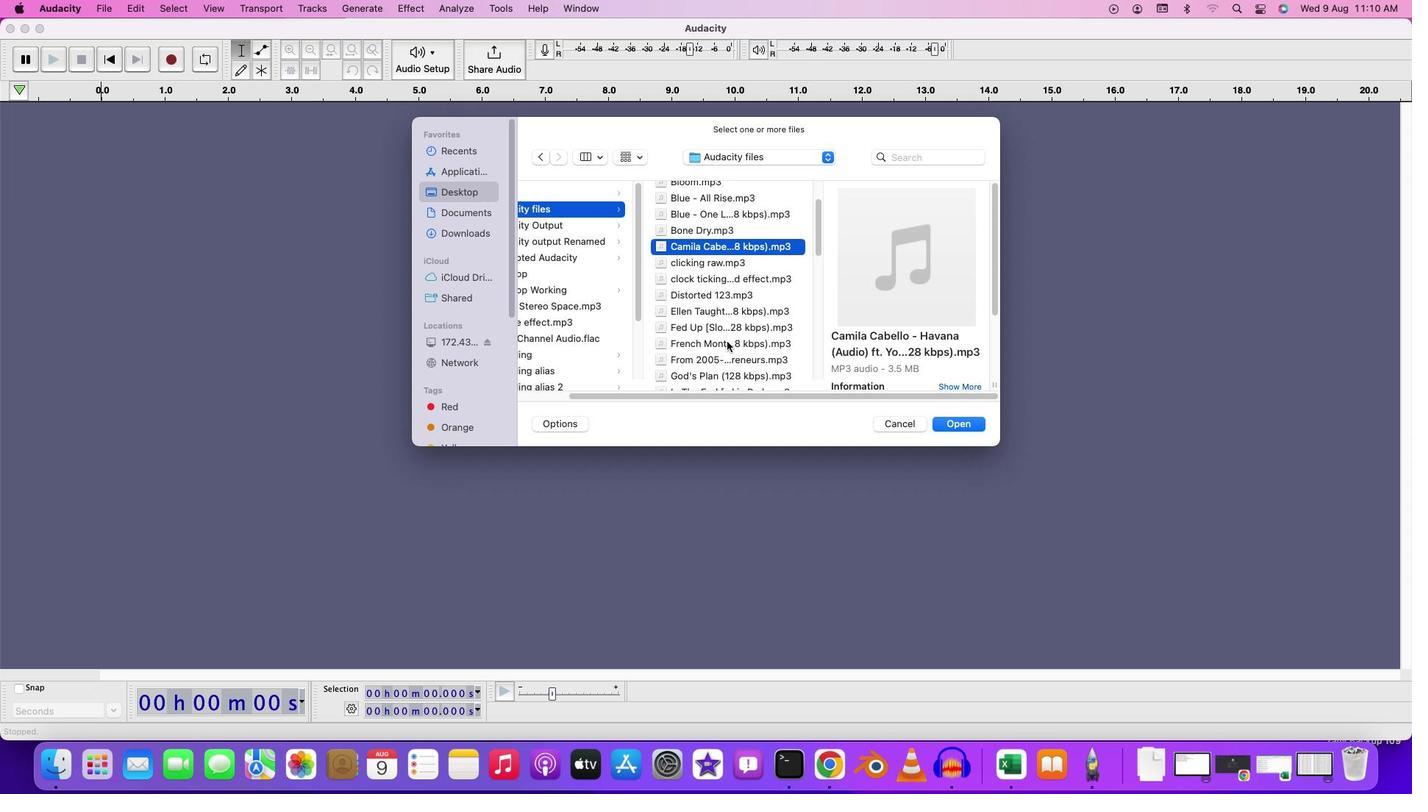 
Action: Mouse scrolled (727, 341) with delta (0, 0)
Screenshot: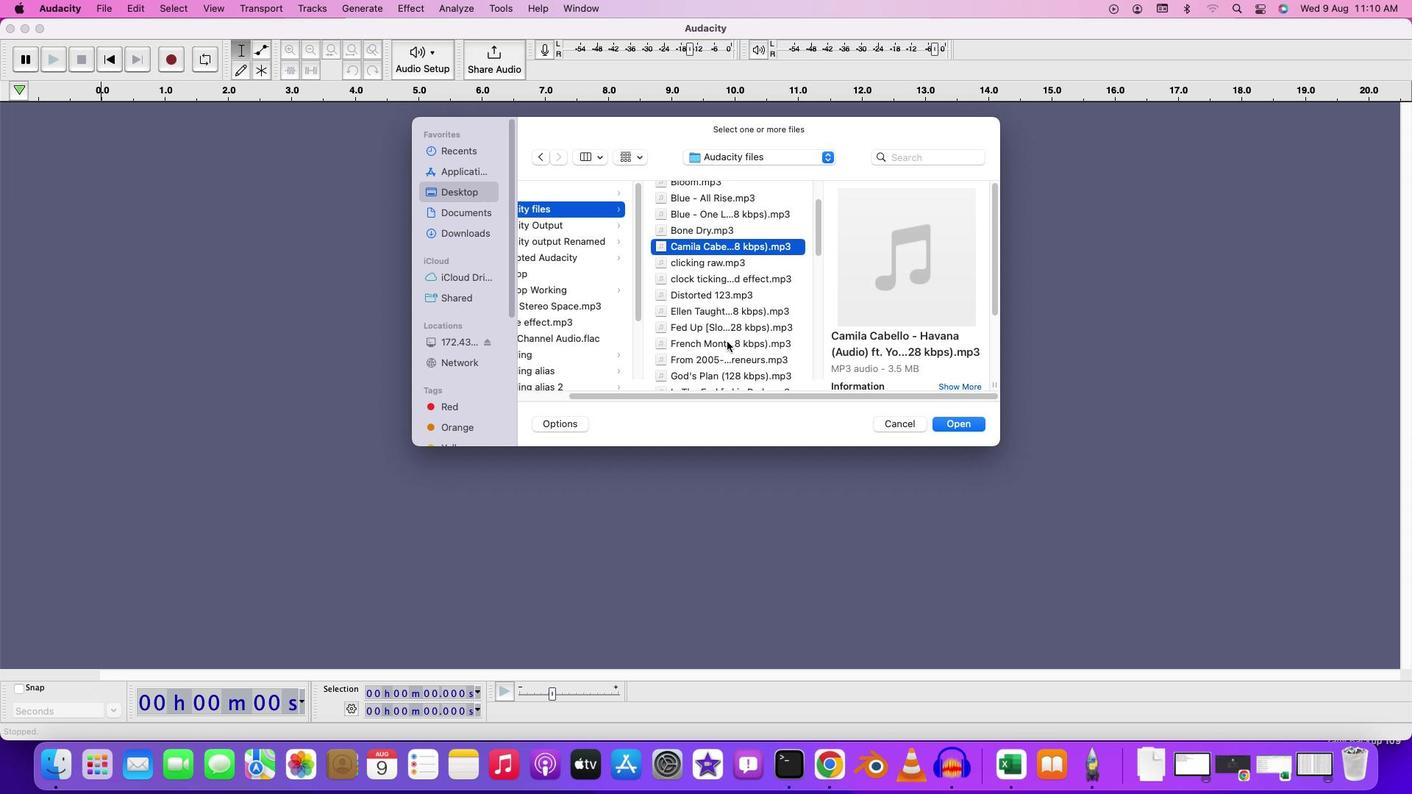 
Action: Mouse scrolled (727, 341) with delta (0, 0)
Screenshot: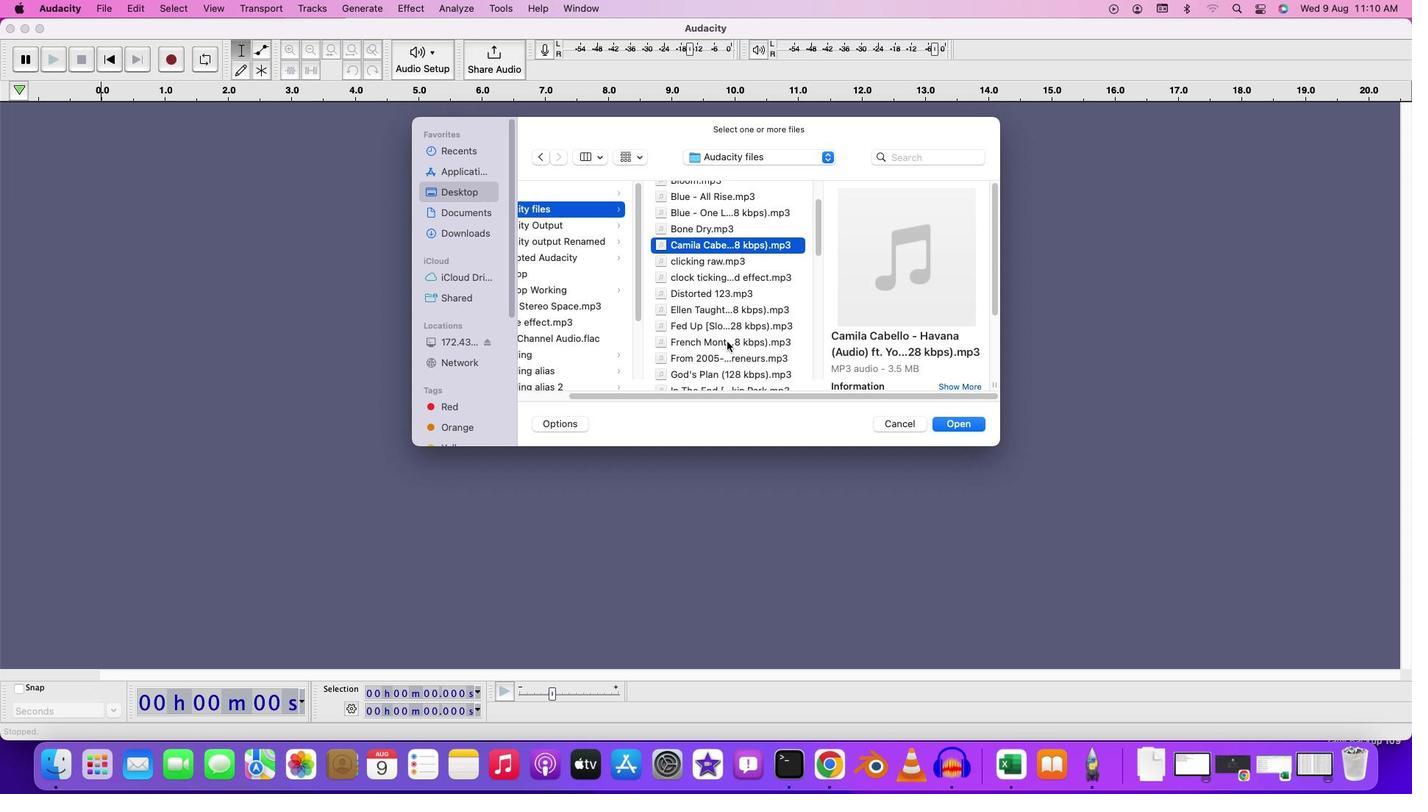
Action: Mouse scrolled (727, 341) with delta (0, 0)
Screenshot: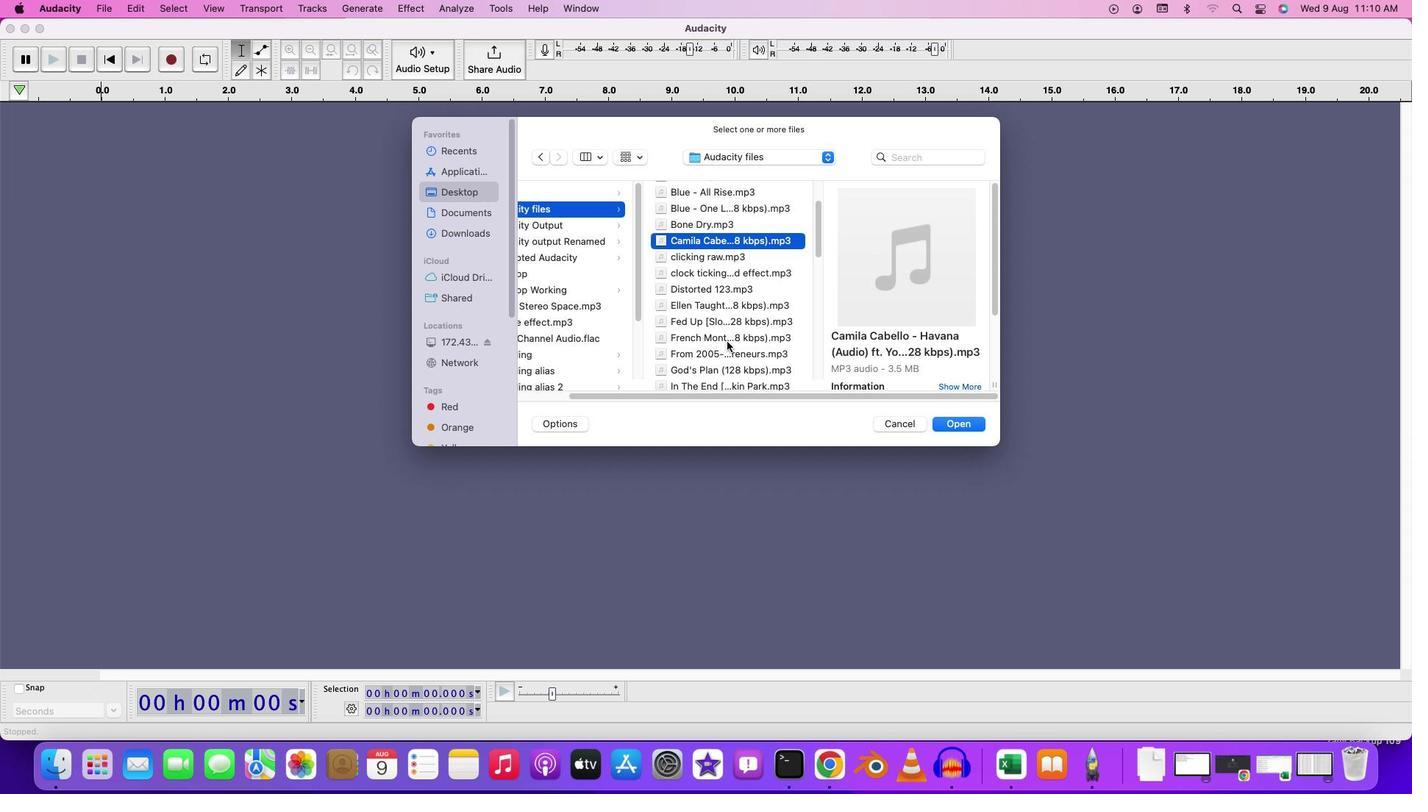 
Action: Mouse scrolled (727, 341) with delta (0, 0)
Screenshot: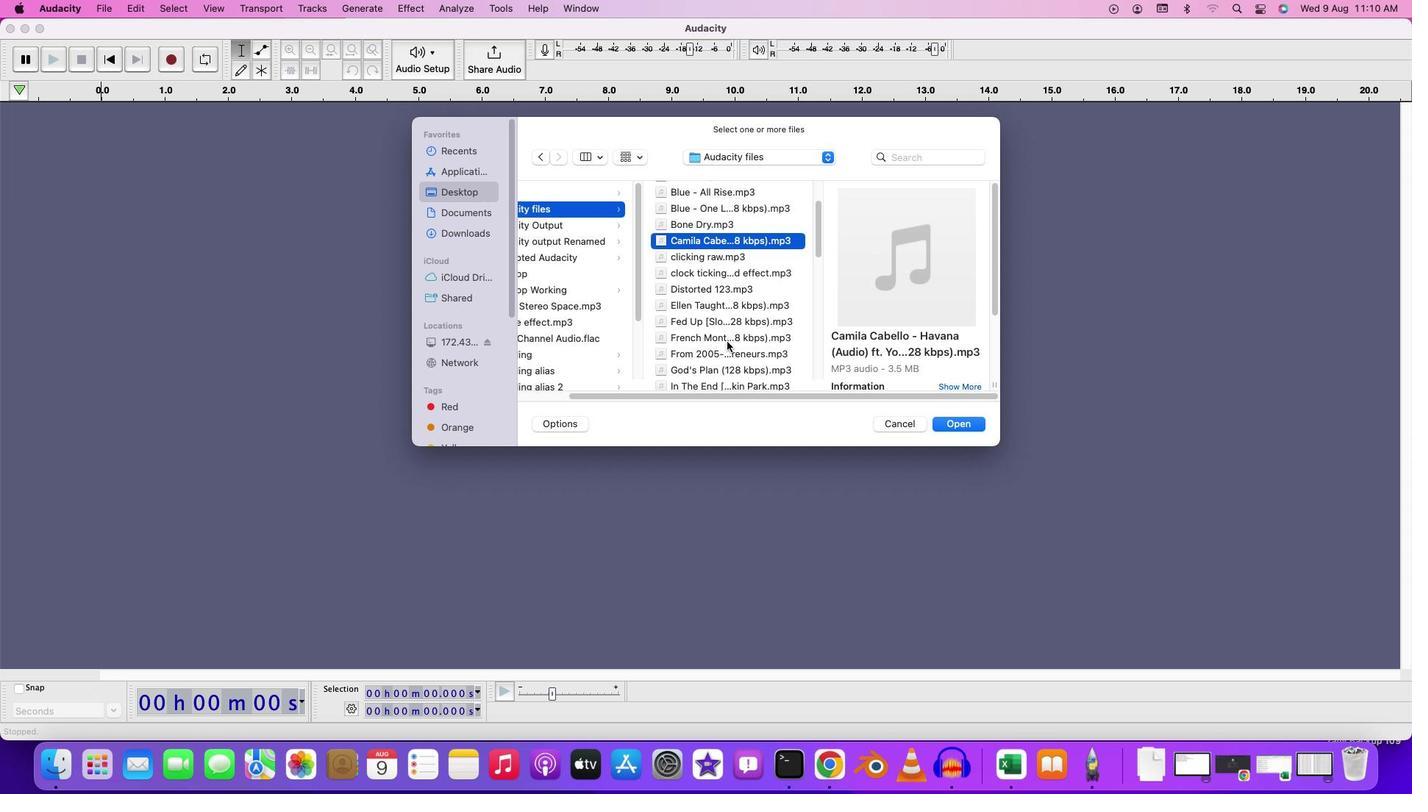
Action: Mouse moved to (726, 342)
Screenshot: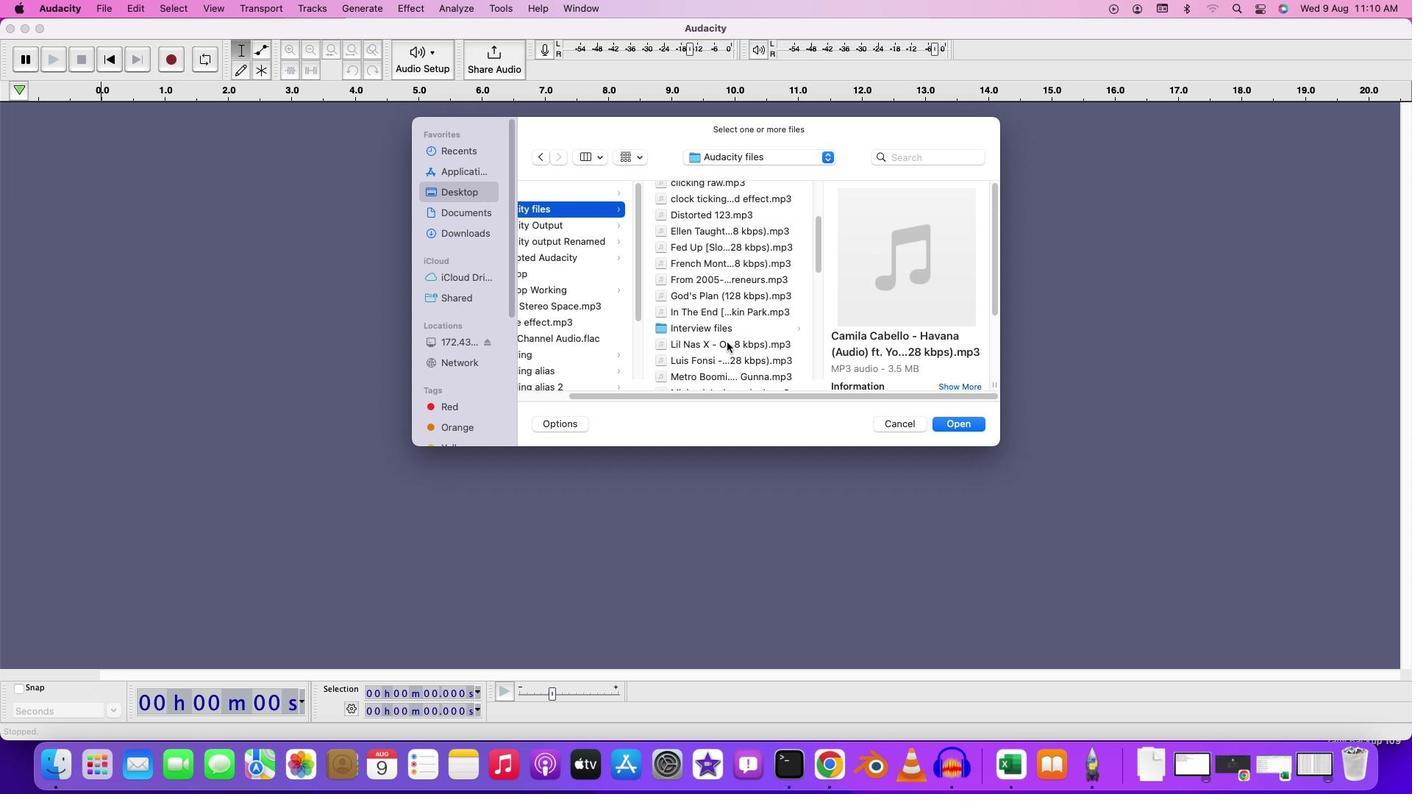 
Action: Mouse scrolled (726, 342) with delta (0, 0)
Screenshot: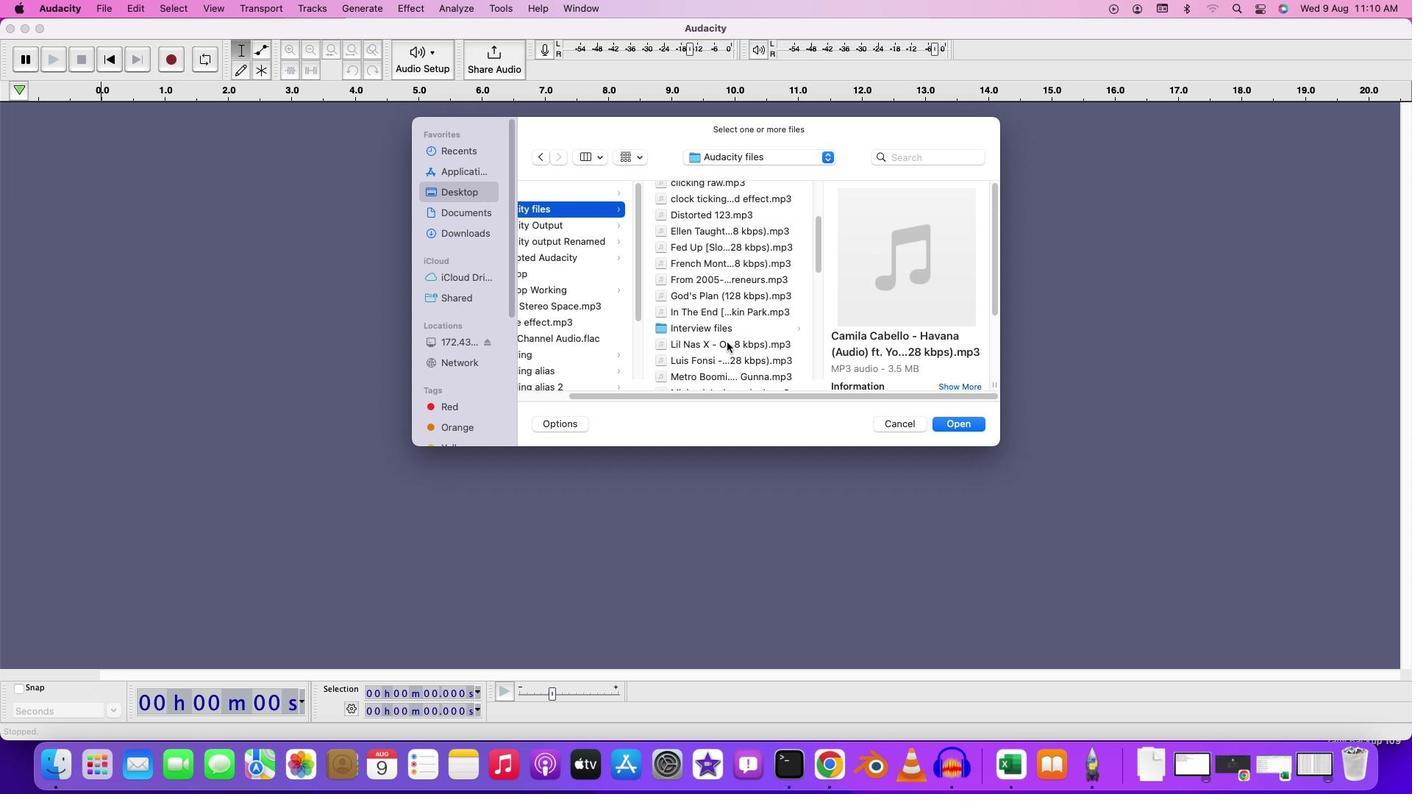 
Action: Mouse scrolled (726, 342) with delta (0, 0)
Screenshot: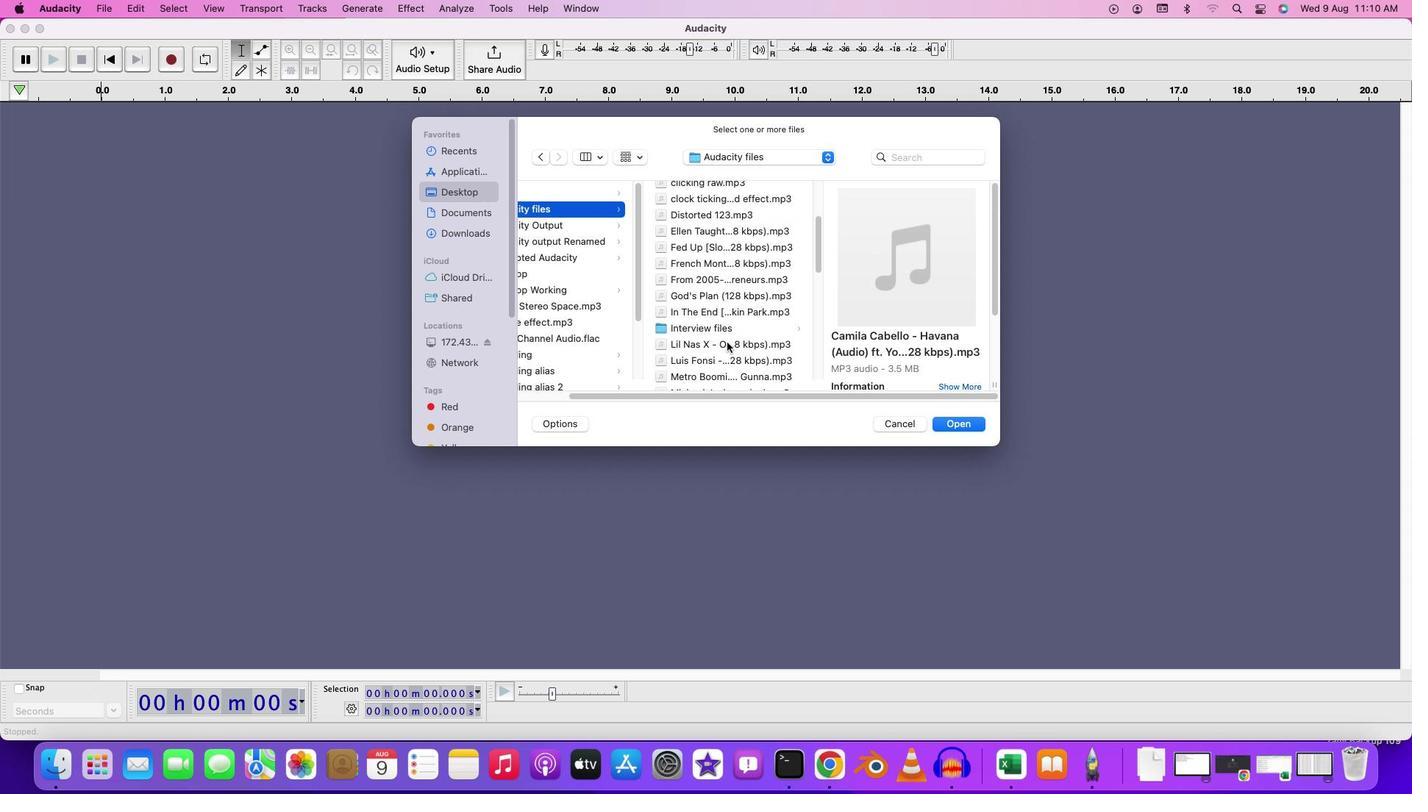 
Action: Mouse scrolled (726, 342) with delta (0, -2)
Screenshot: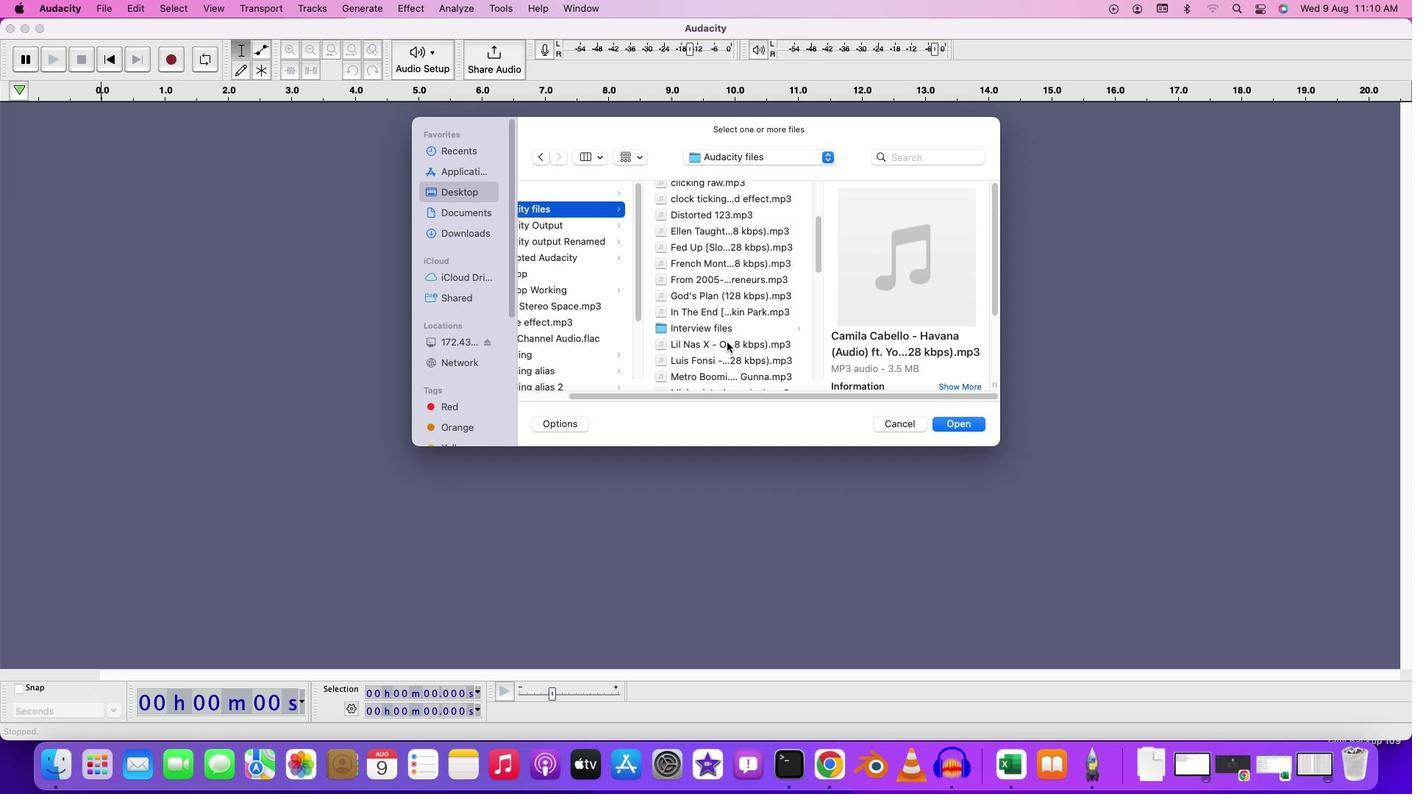 
Action: Mouse moved to (719, 303)
Screenshot: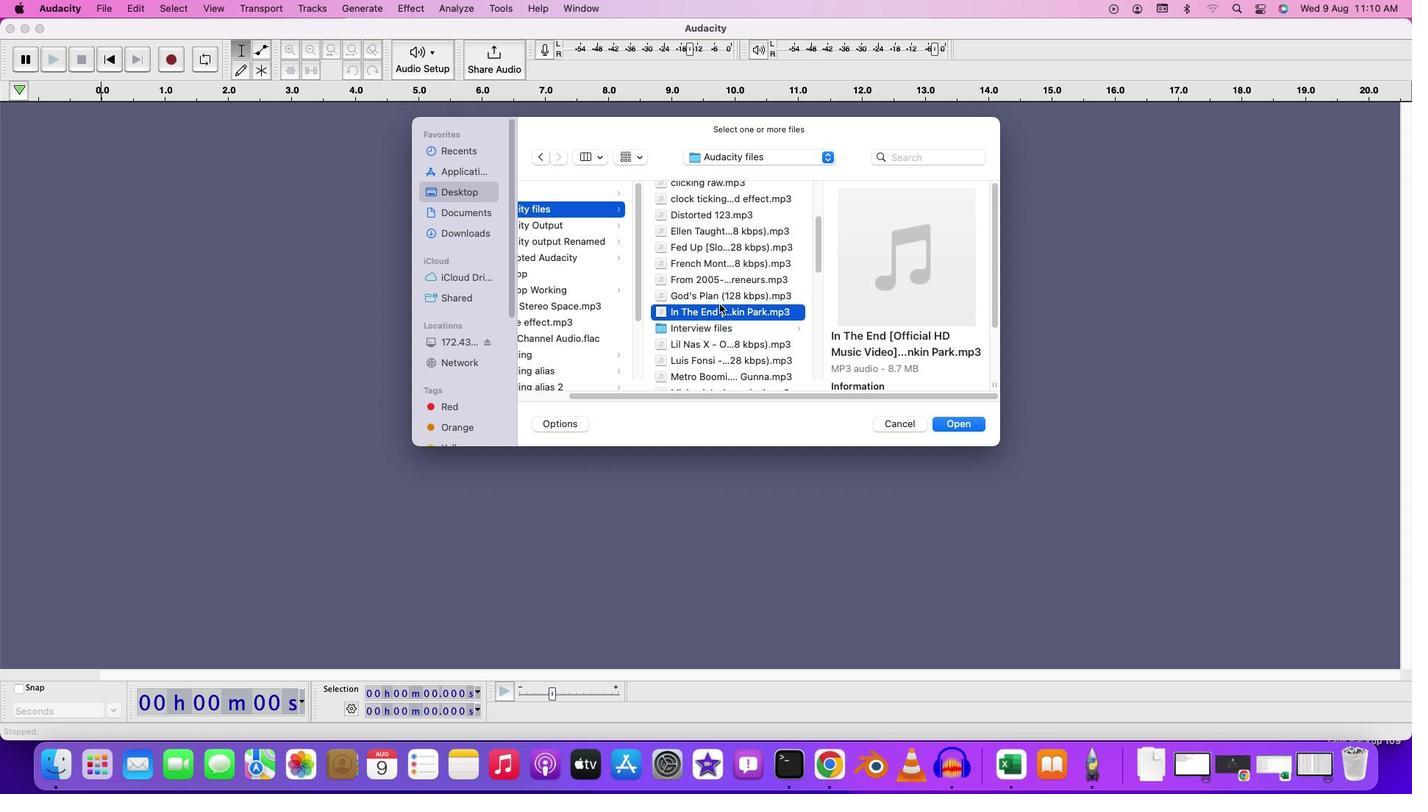 
Action: Mouse pressed left at (719, 303)
Screenshot: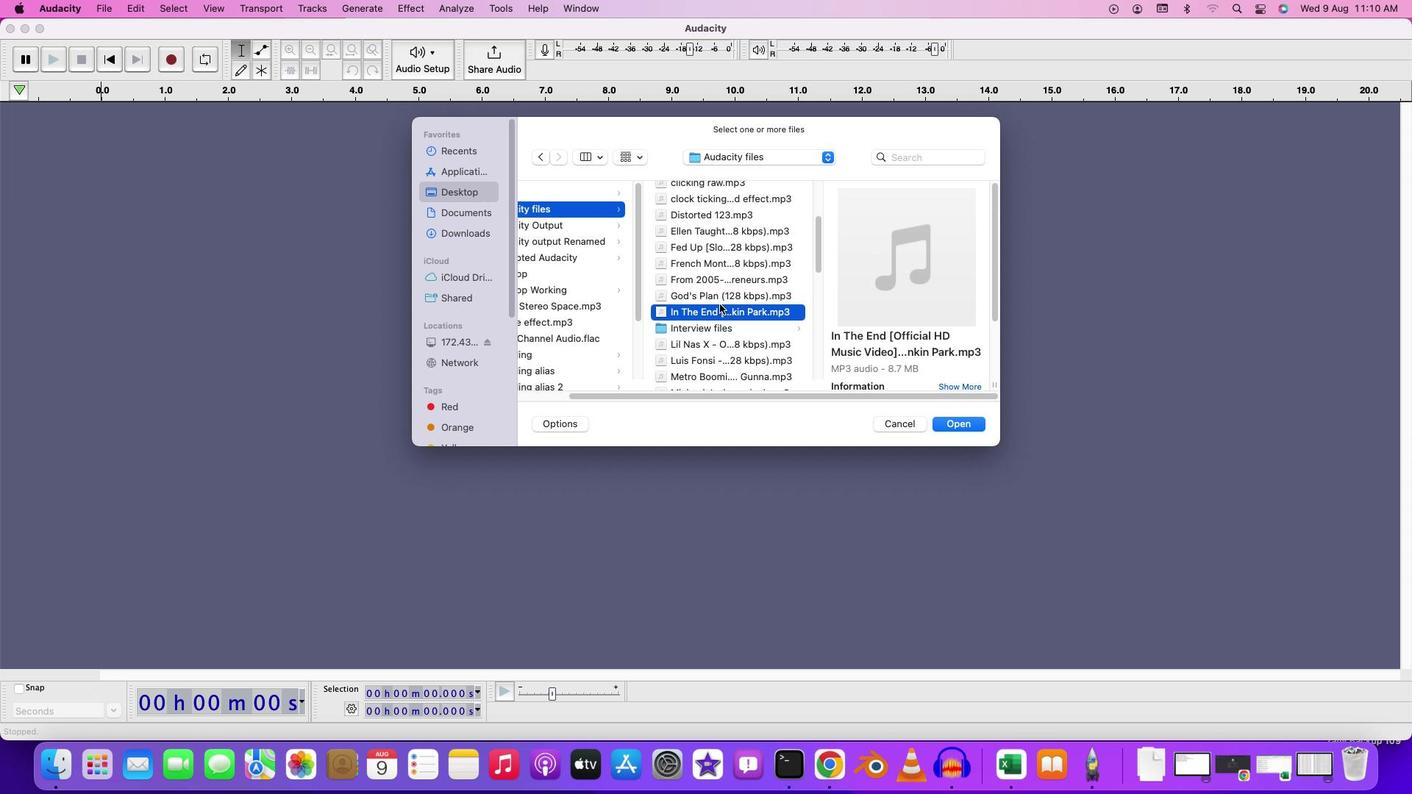 
Action: Mouse moved to (727, 308)
Screenshot: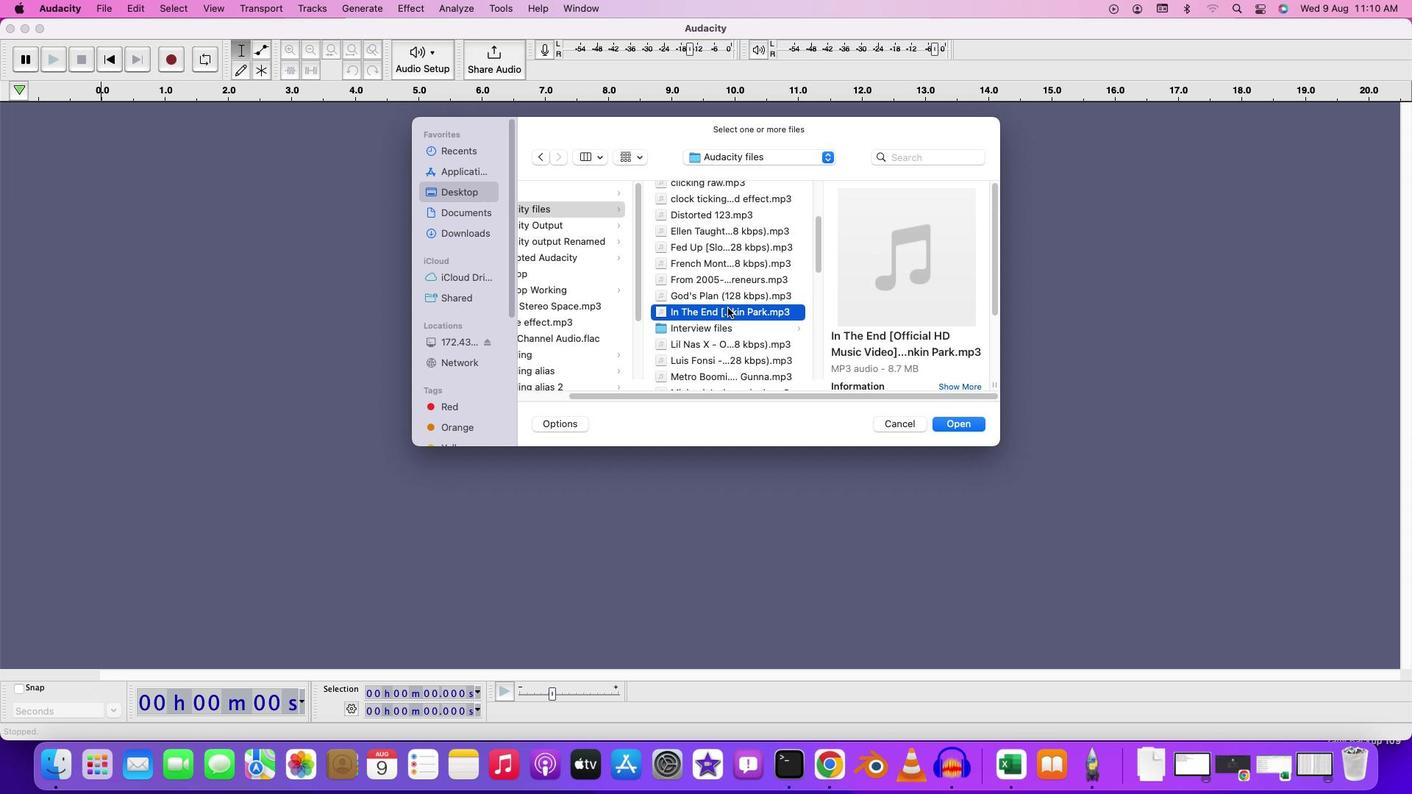 
Action: Mouse pressed left at (727, 308)
Screenshot: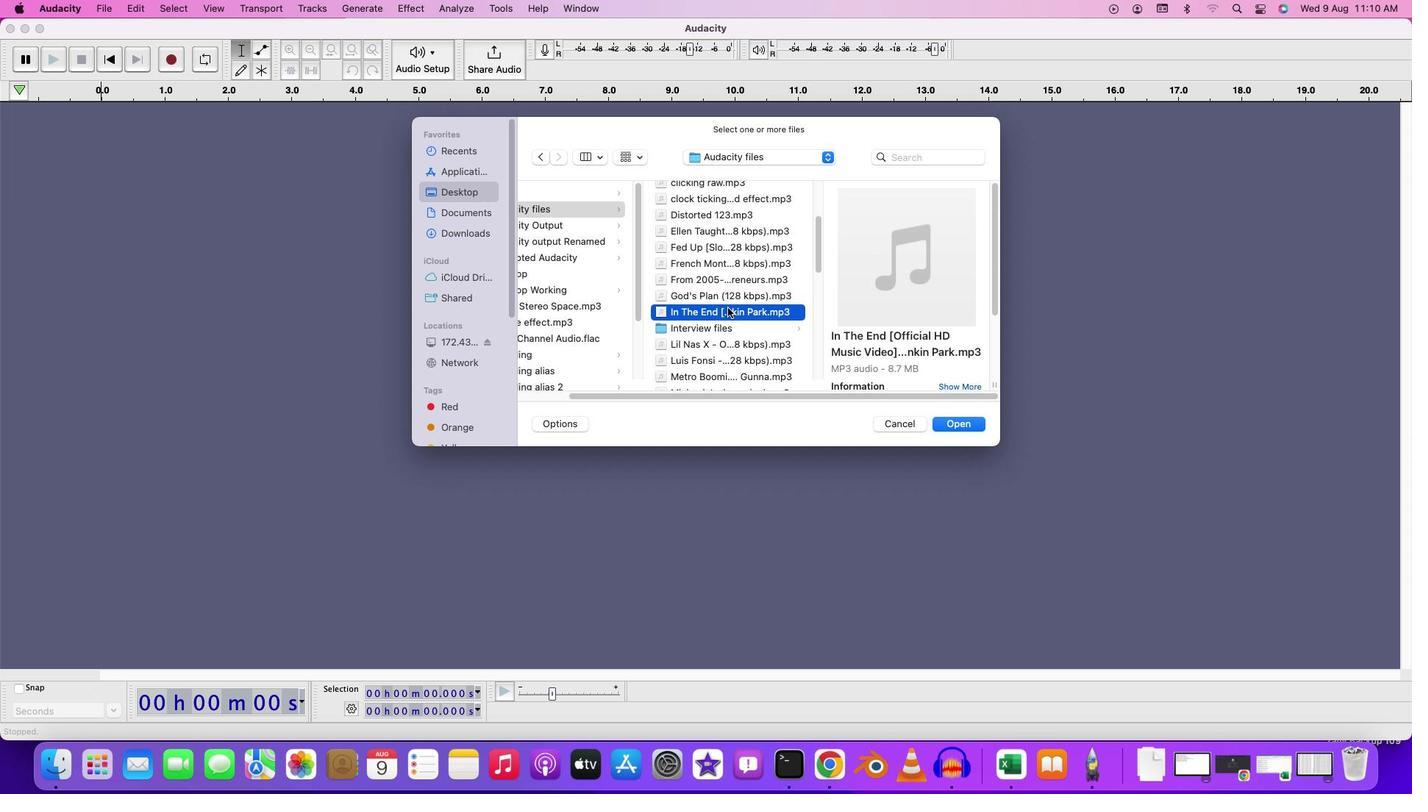 
Action: Mouse pressed left at (727, 308)
Screenshot: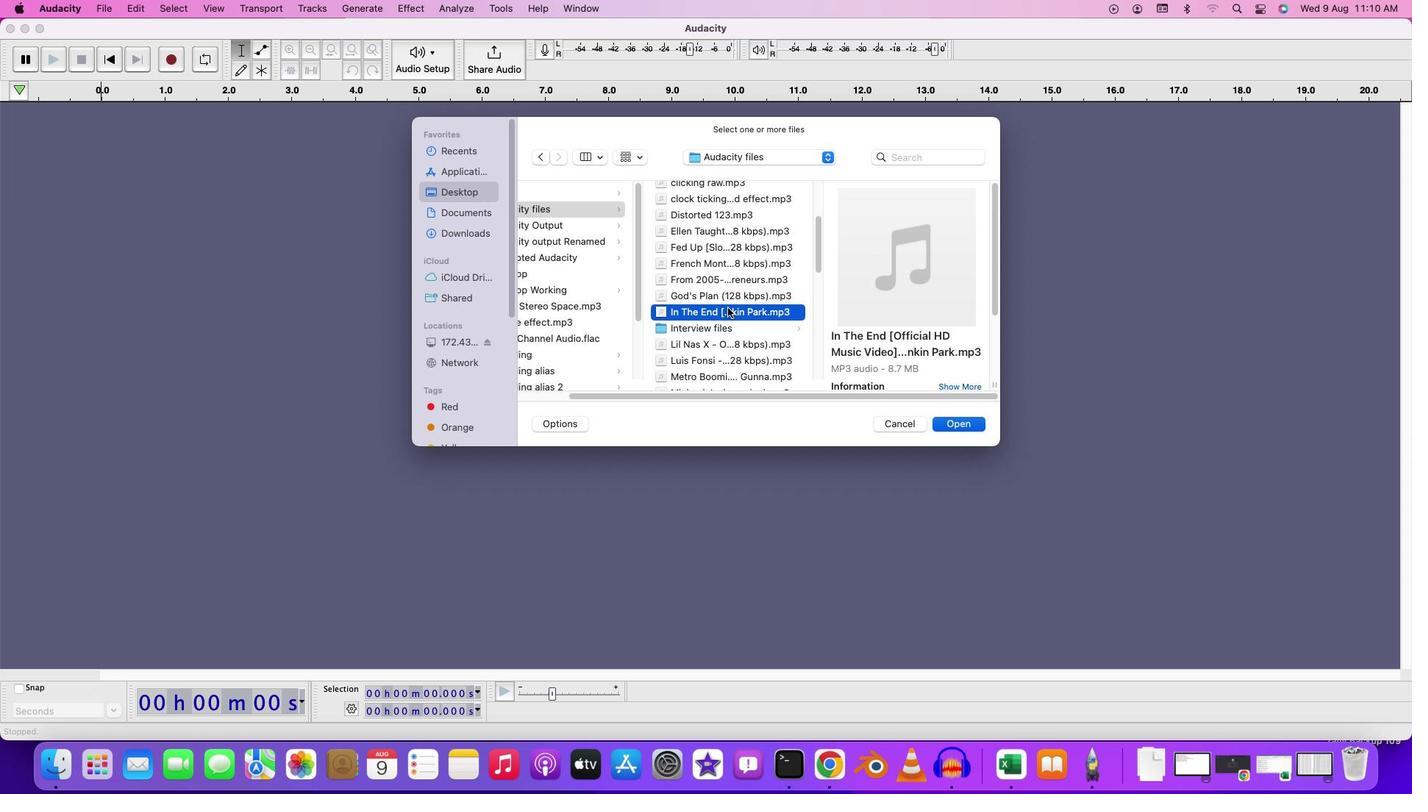 
Action: Mouse moved to (214, 147)
Screenshot: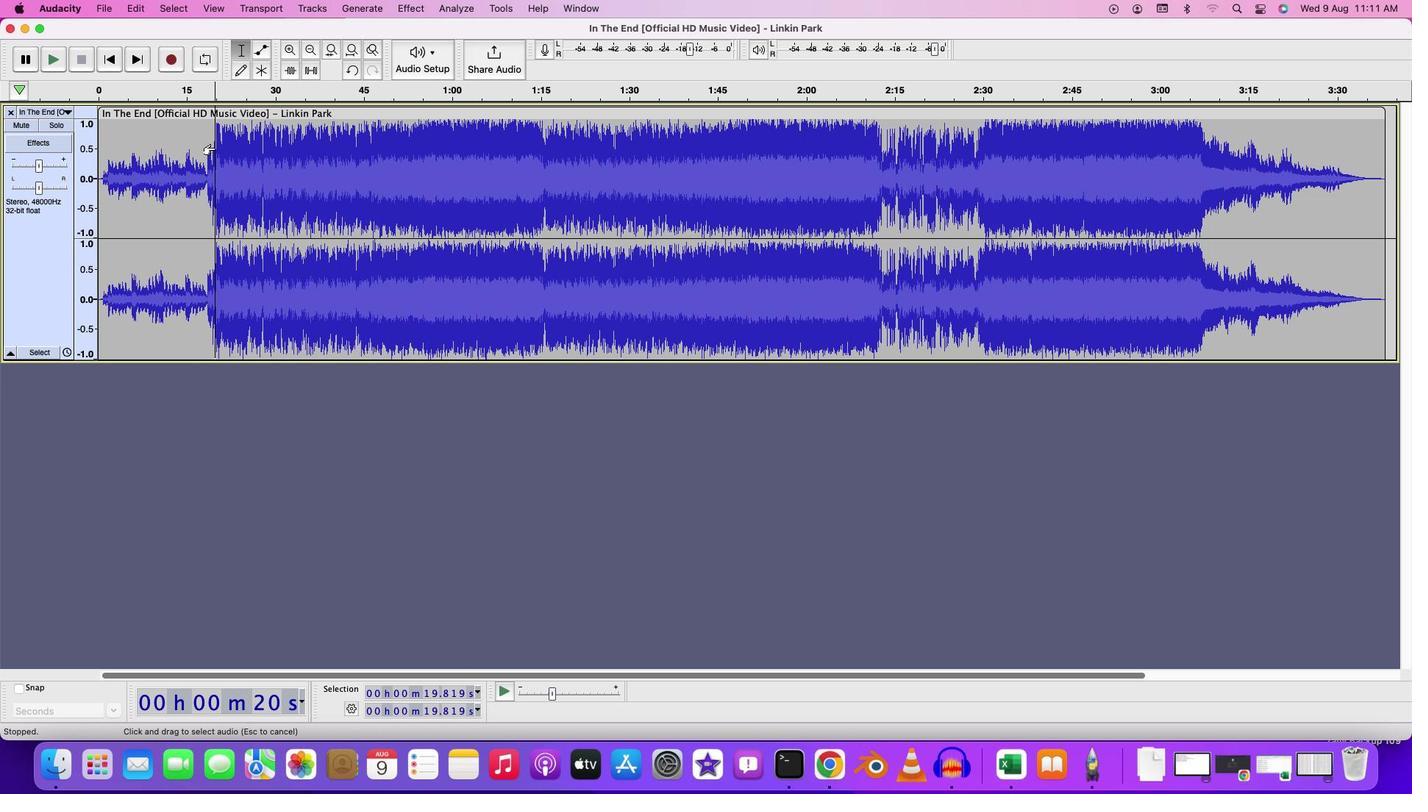 
Action: Mouse pressed left at (214, 147)
Screenshot: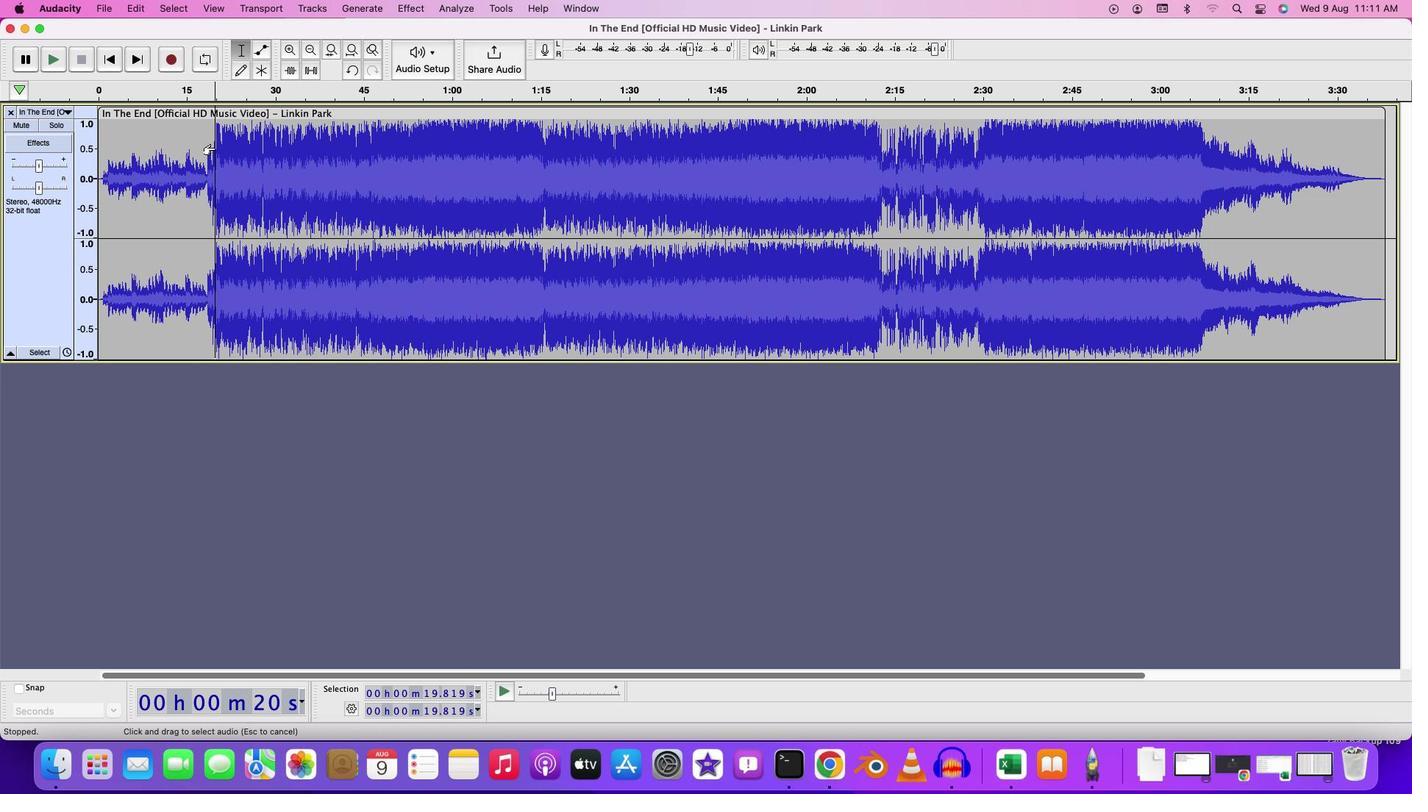 
Action: Key pressed Key.spaceKey.media_volume_downKey.media_volume_downKey.media_volume_down
Screenshot: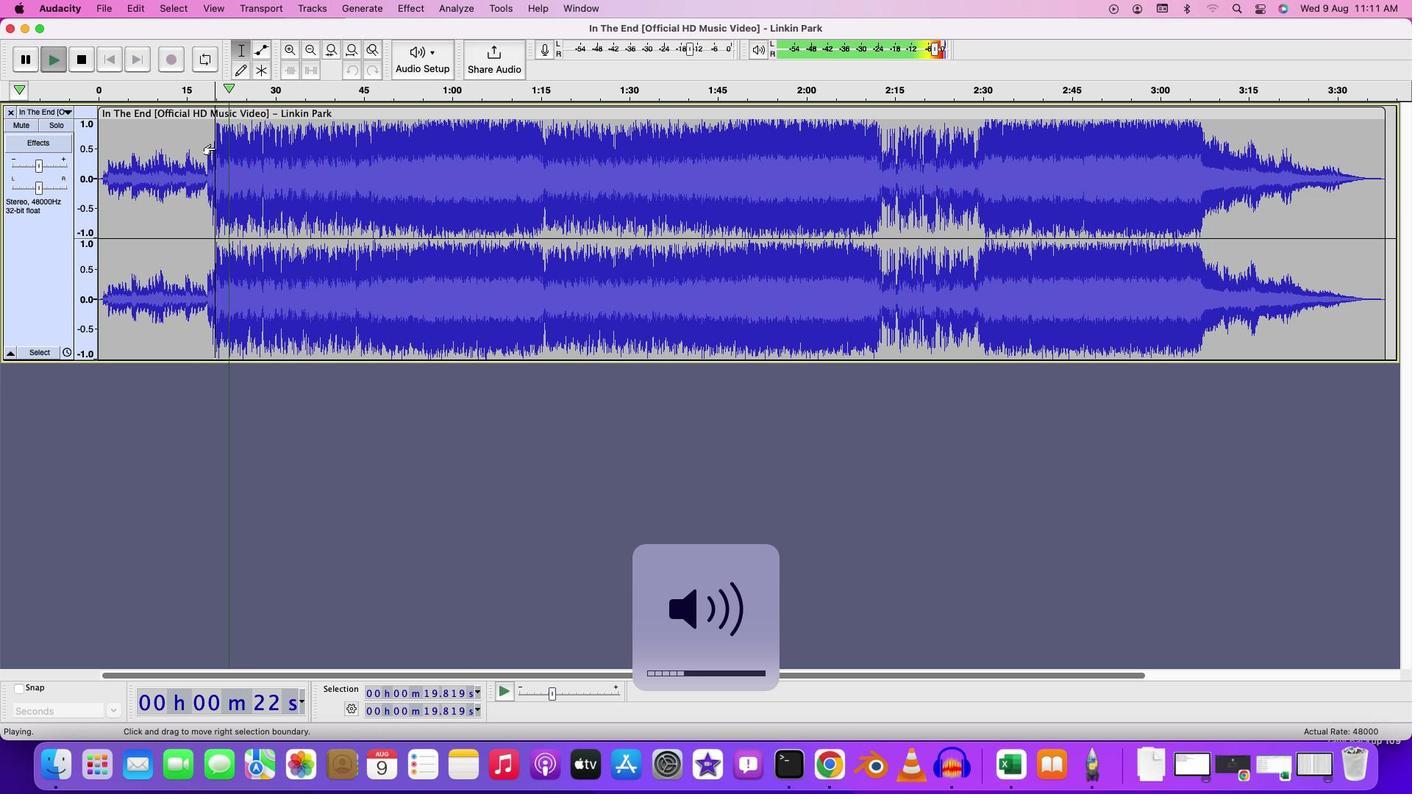 
Action: Mouse moved to (411, 9)
Screenshot: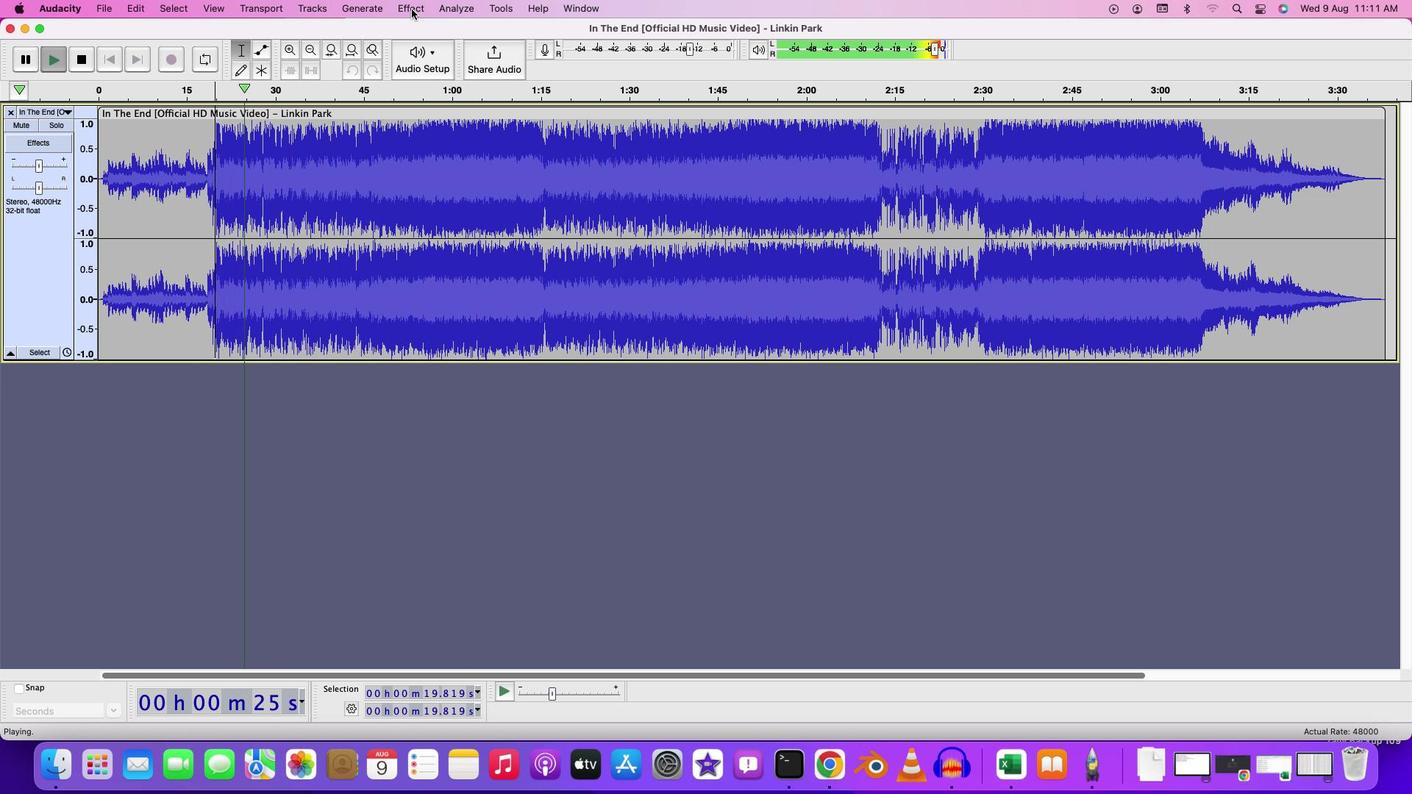 
Action: Key pressed Key.space
Screenshot: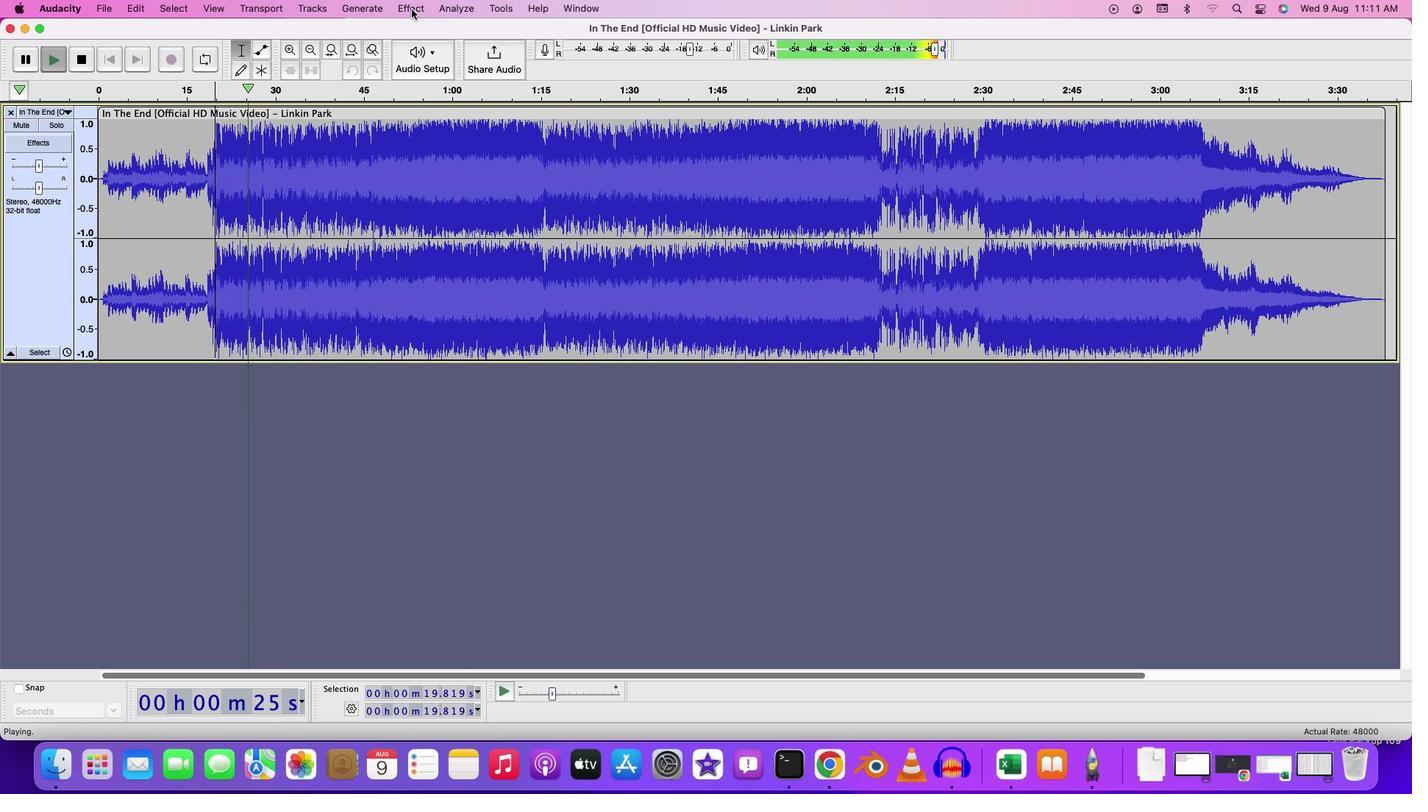 
Action: Mouse moved to (424, 182)
Screenshot: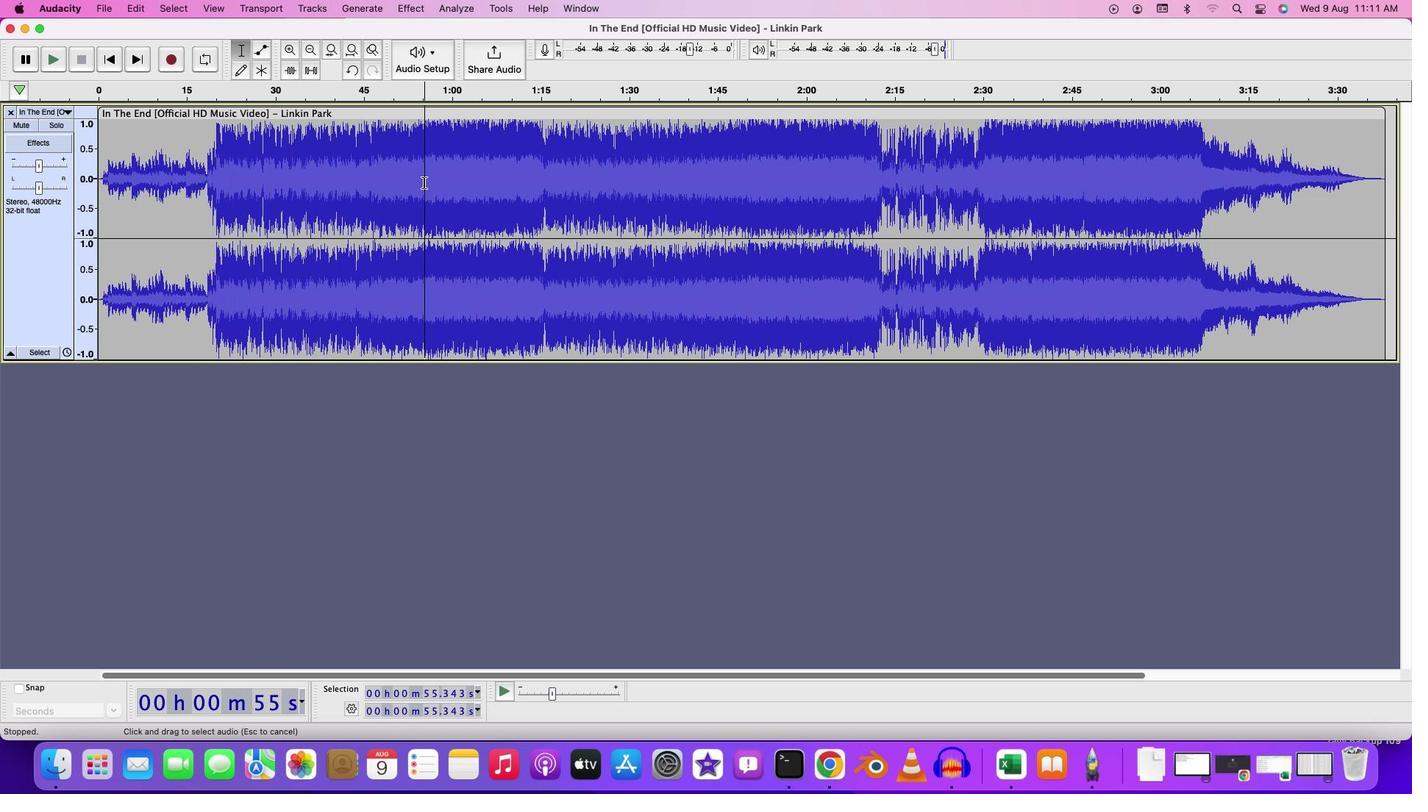 
Action: Mouse pressed left at (424, 182)
Screenshot: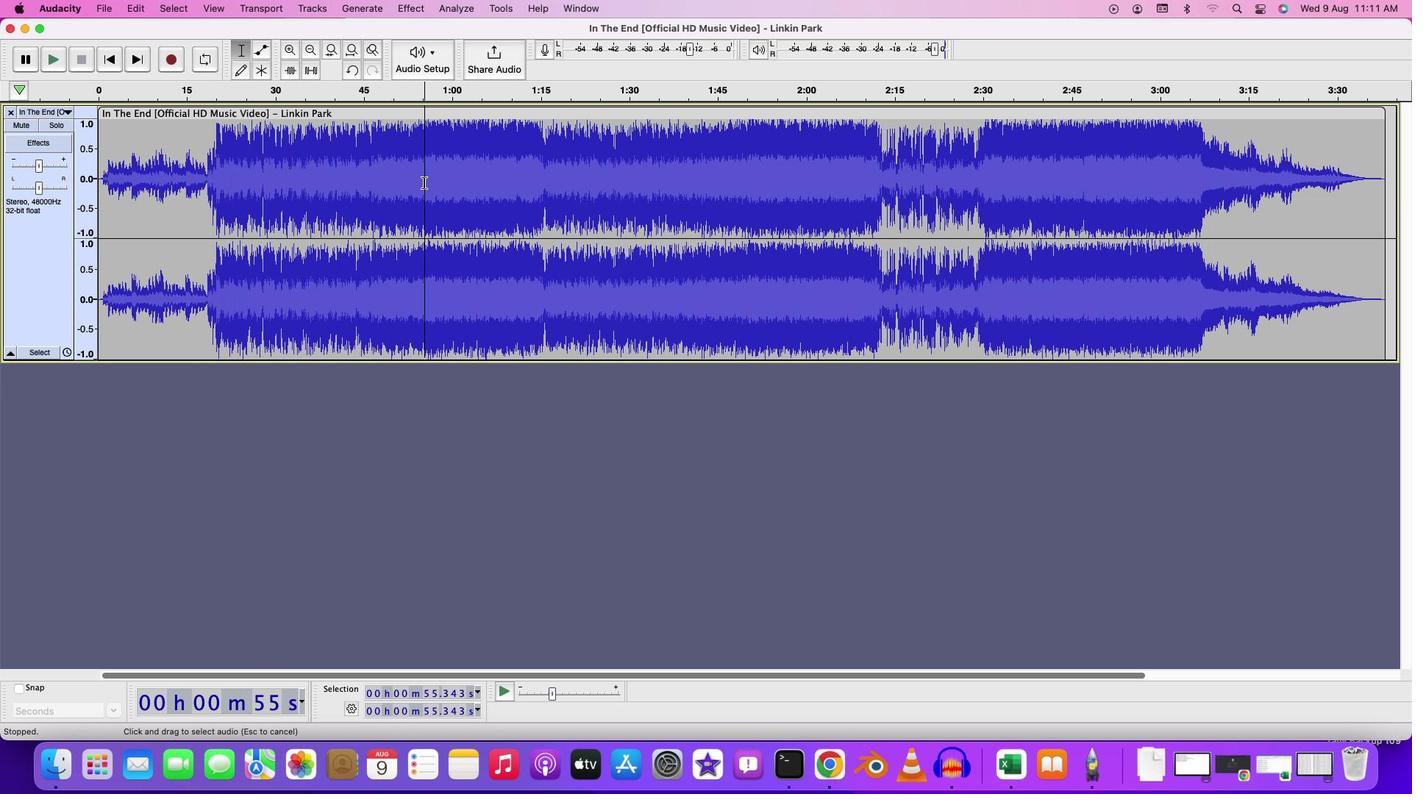 
Action: Mouse pressed left at (424, 182)
Screenshot: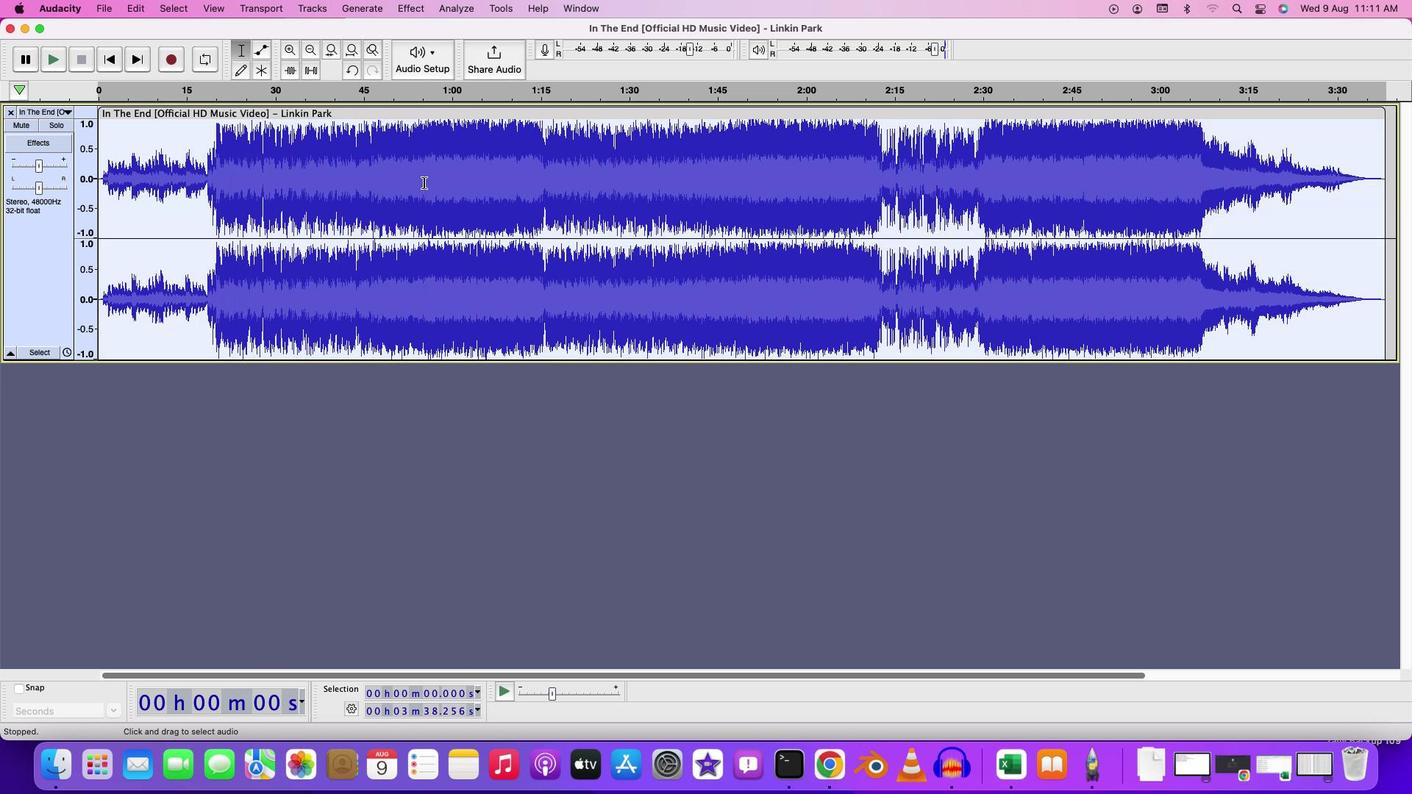 
Action: Mouse moved to (408, 6)
Screenshot: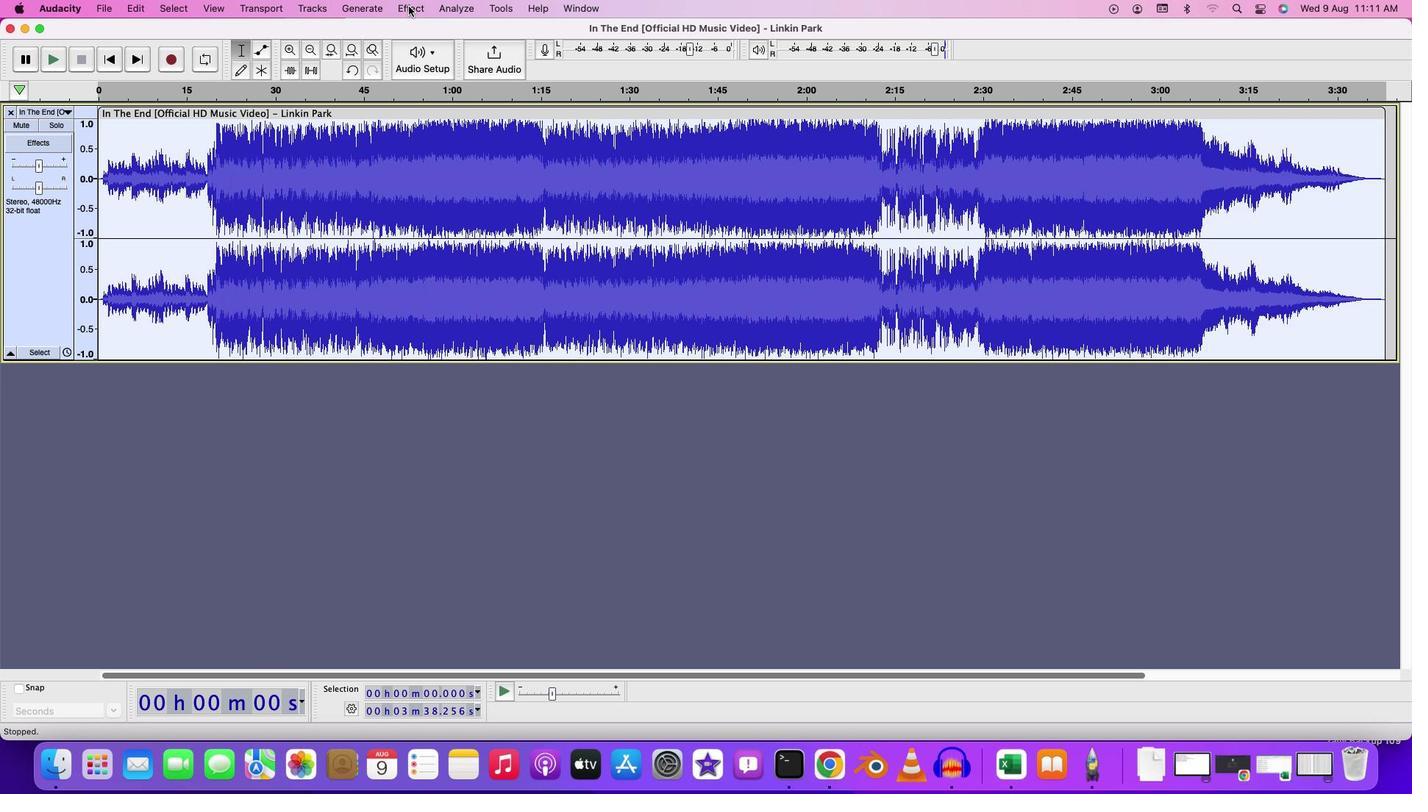 
Action: Mouse pressed left at (408, 6)
Screenshot: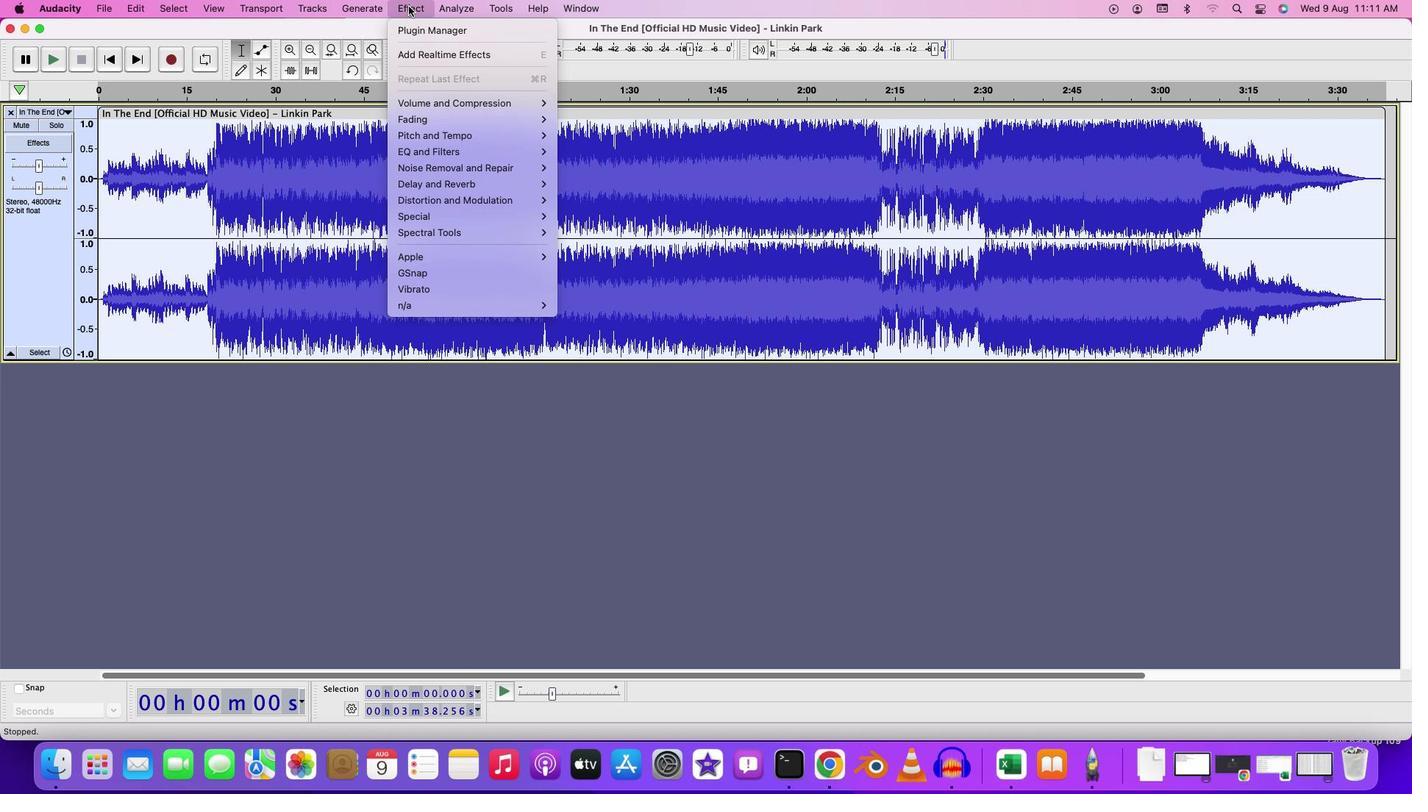 
Action: Mouse moved to (564, 219)
Screenshot: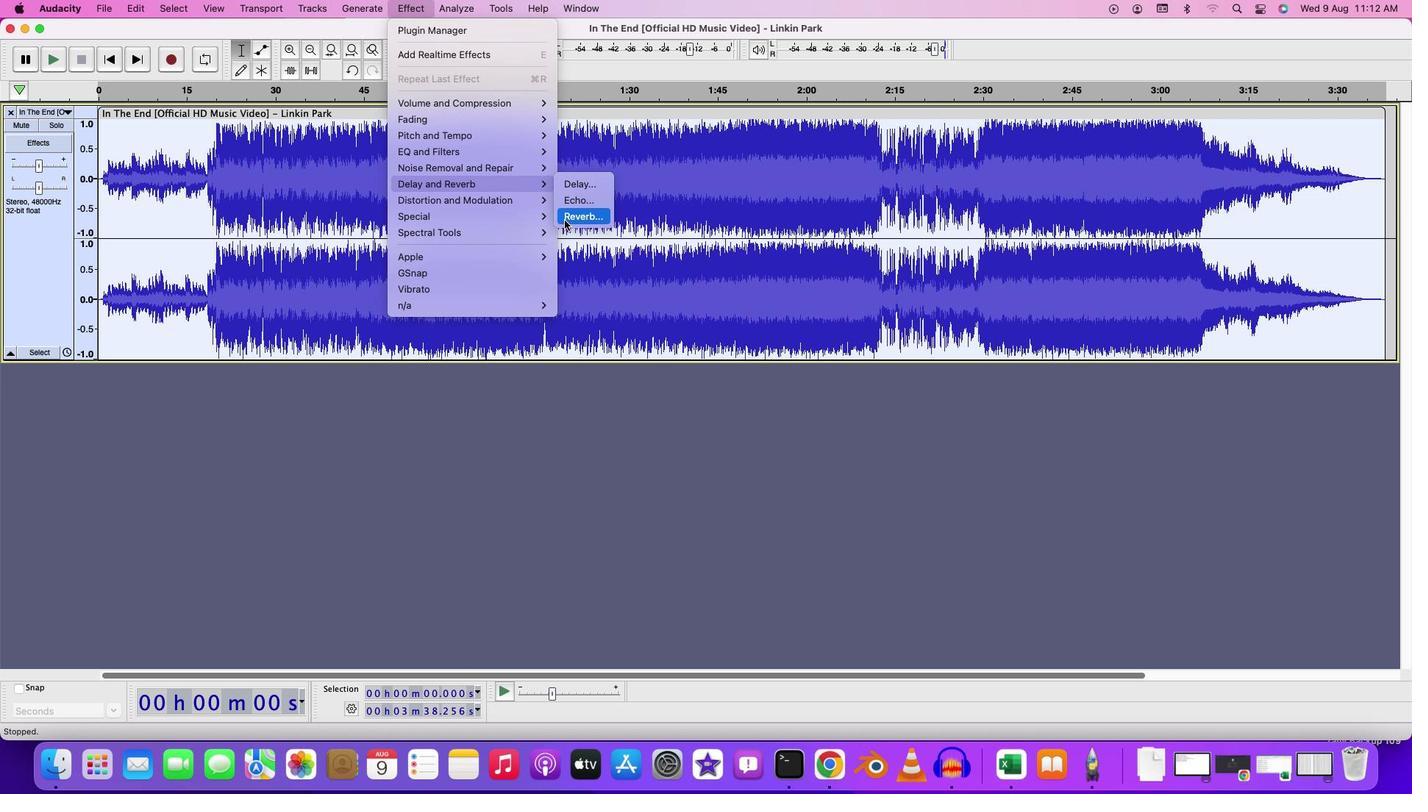 
Action: Mouse pressed left at (564, 219)
Screenshot: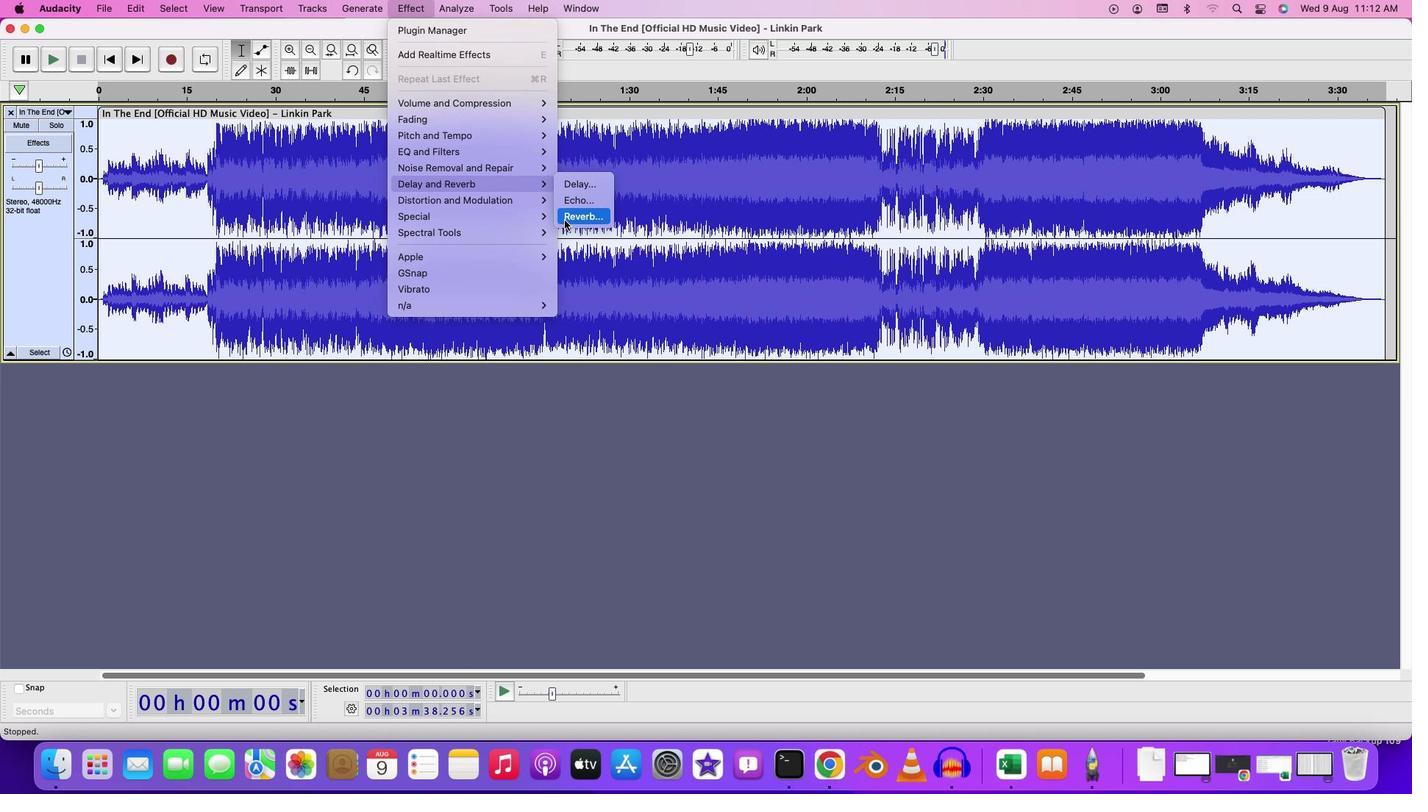 
Action: Mouse moved to (806, 297)
Screenshot: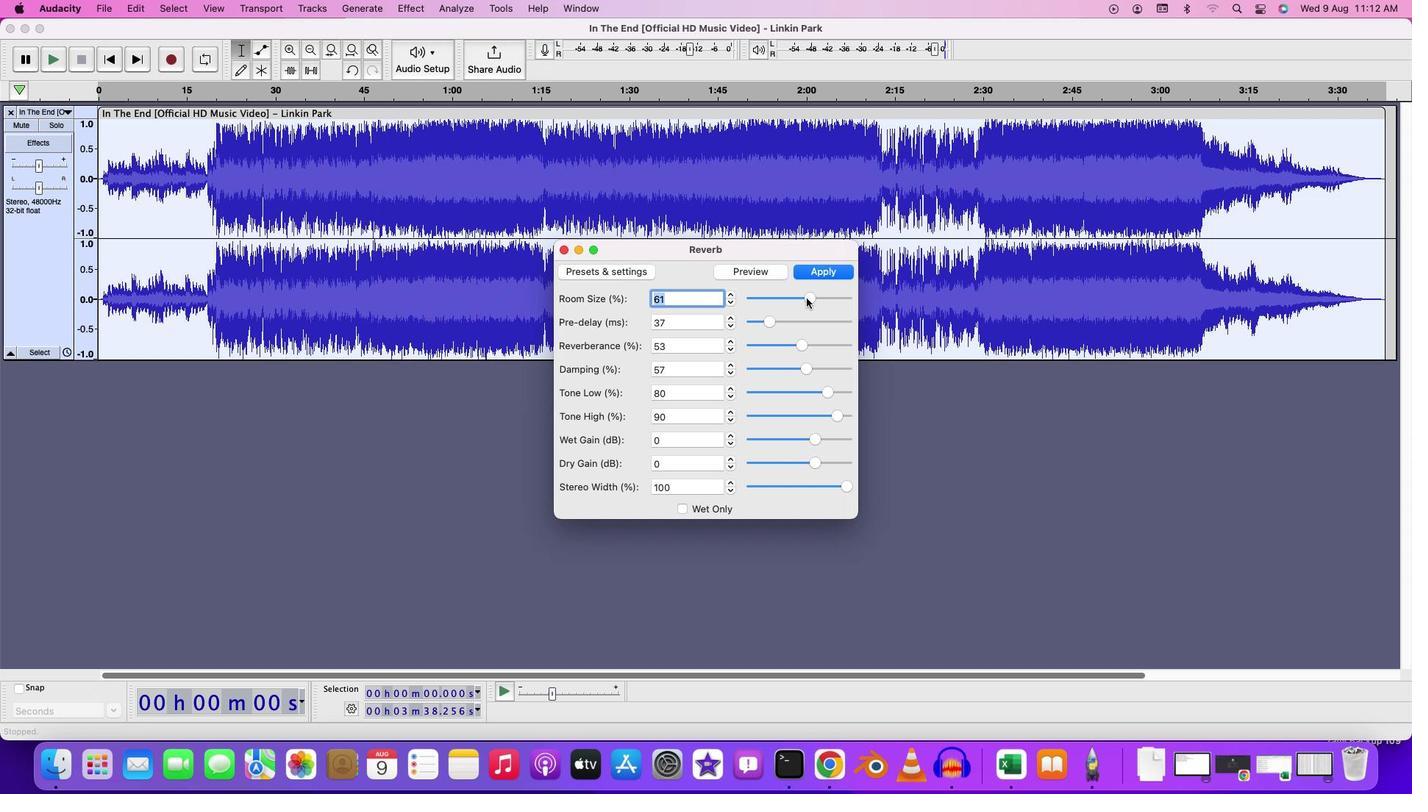 
Action: Mouse pressed left at (806, 297)
Screenshot: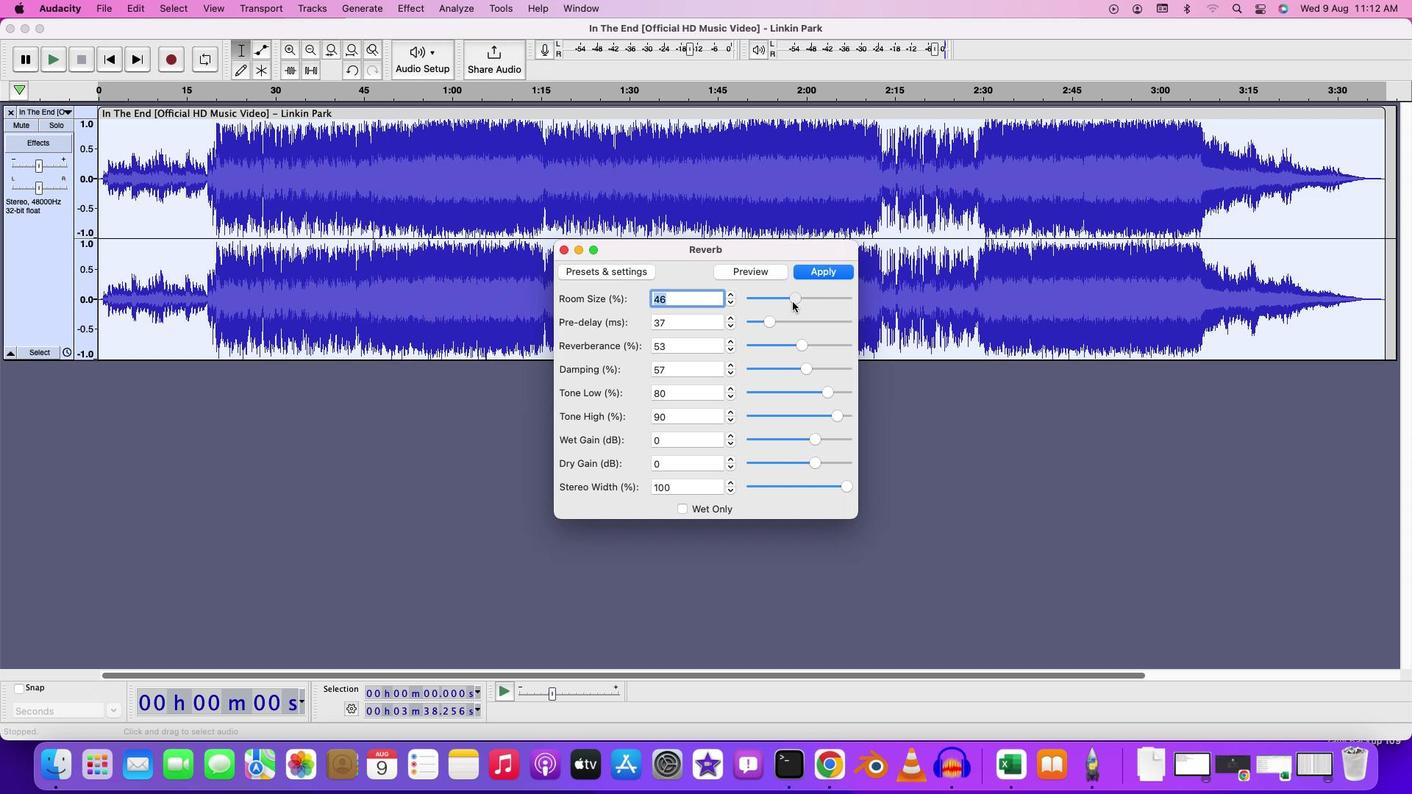 
Action: Mouse moved to (803, 346)
Screenshot: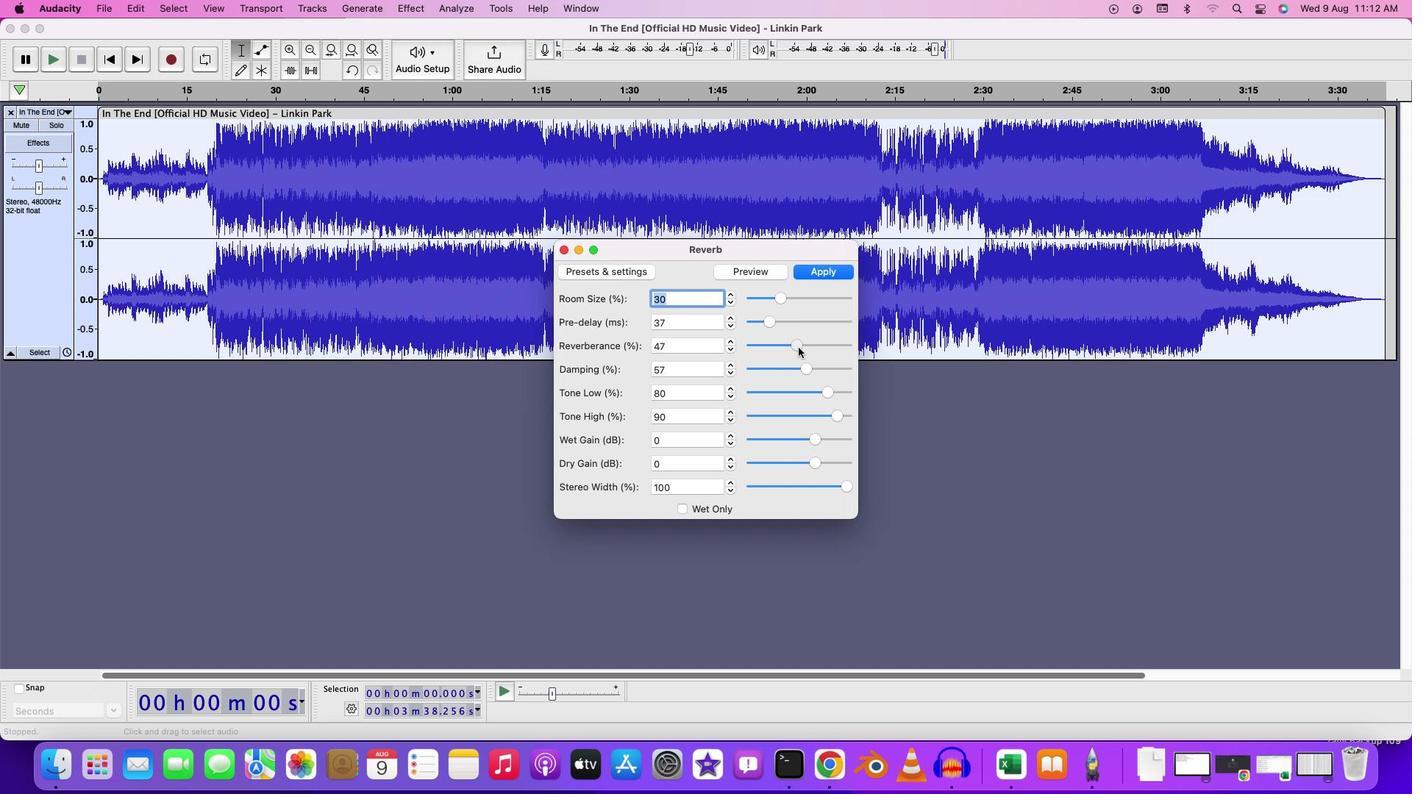 
Action: Mouse pressed left at (803, 346)
Screenshot: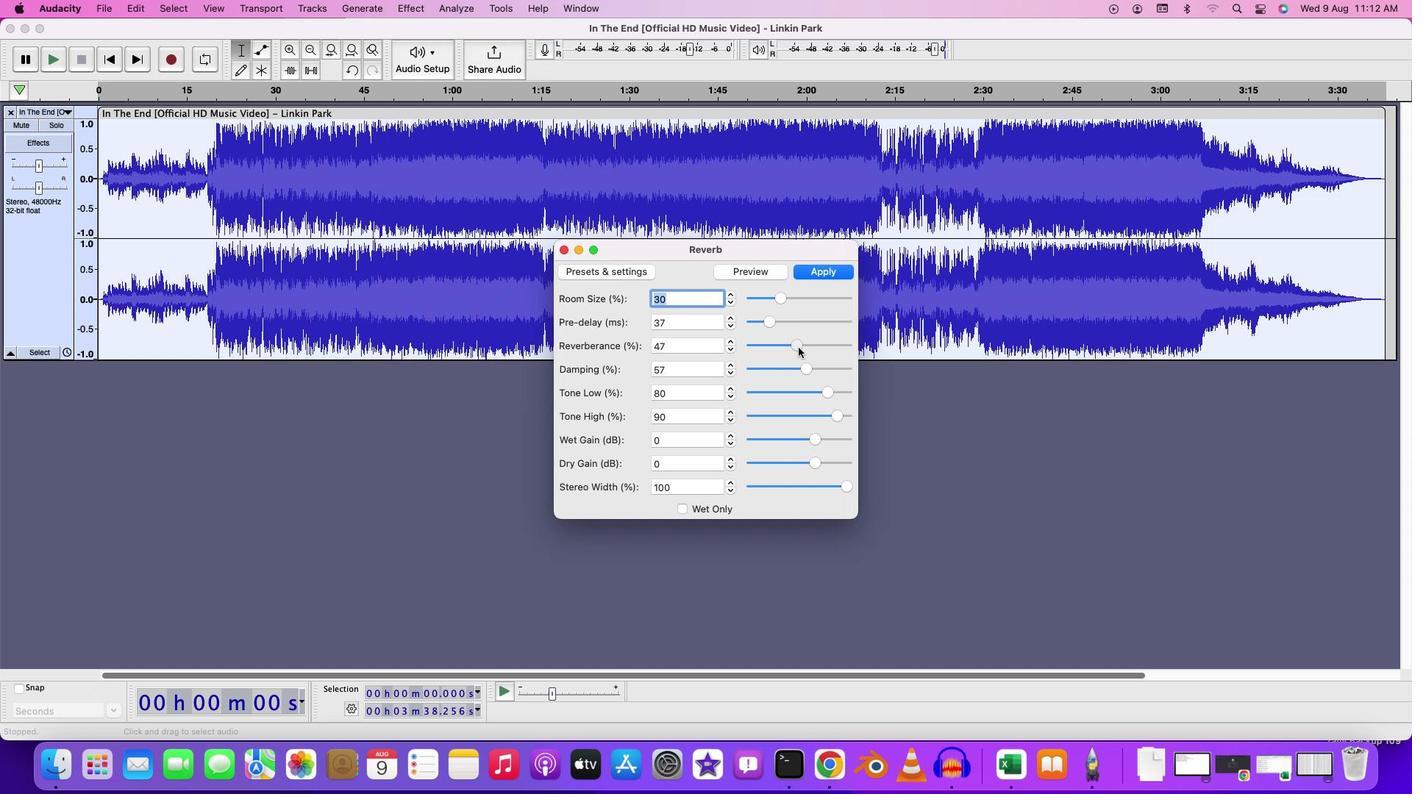
Action: Mouse moved to (820, 269)
Screenshot: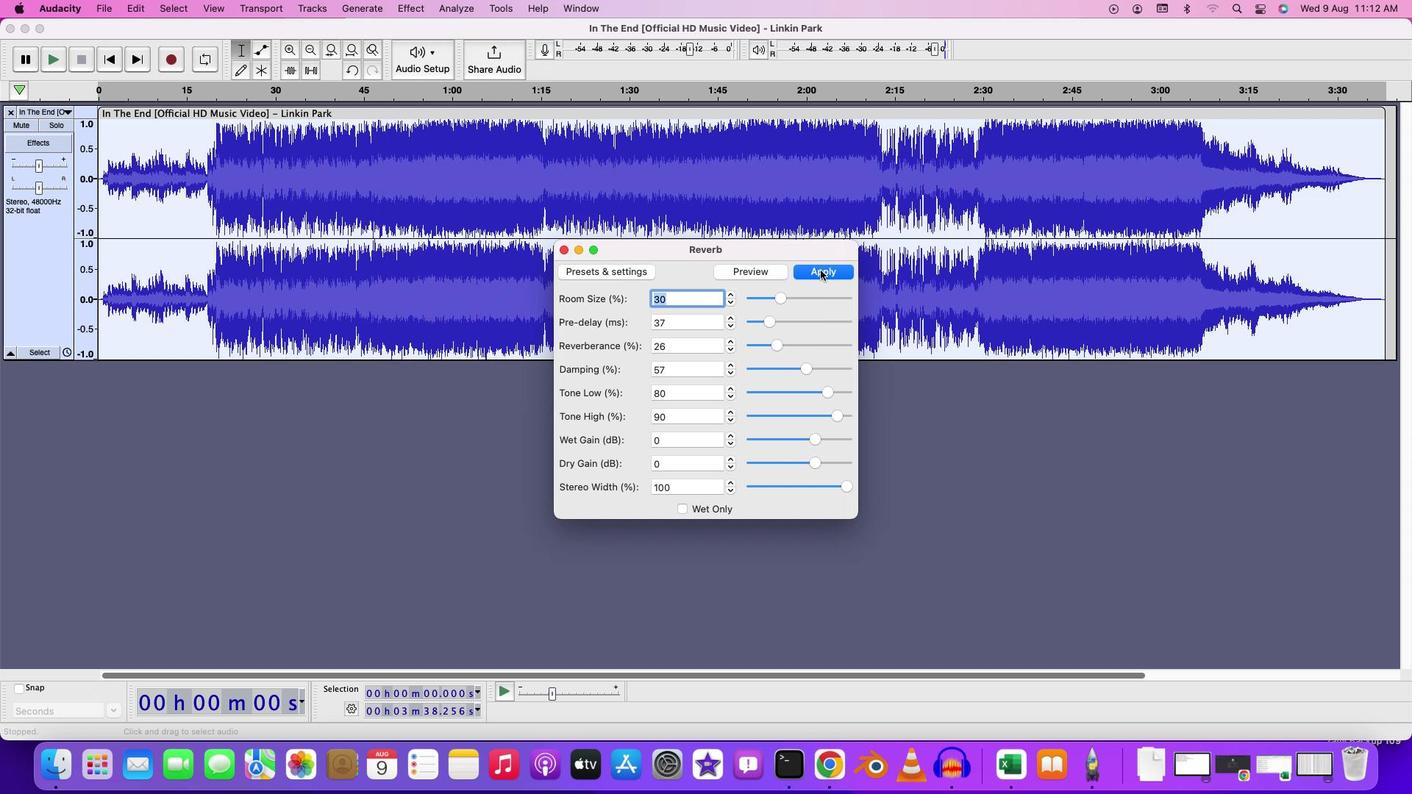 
Action: Mouse pressed left at (820, 269)
Screenshot: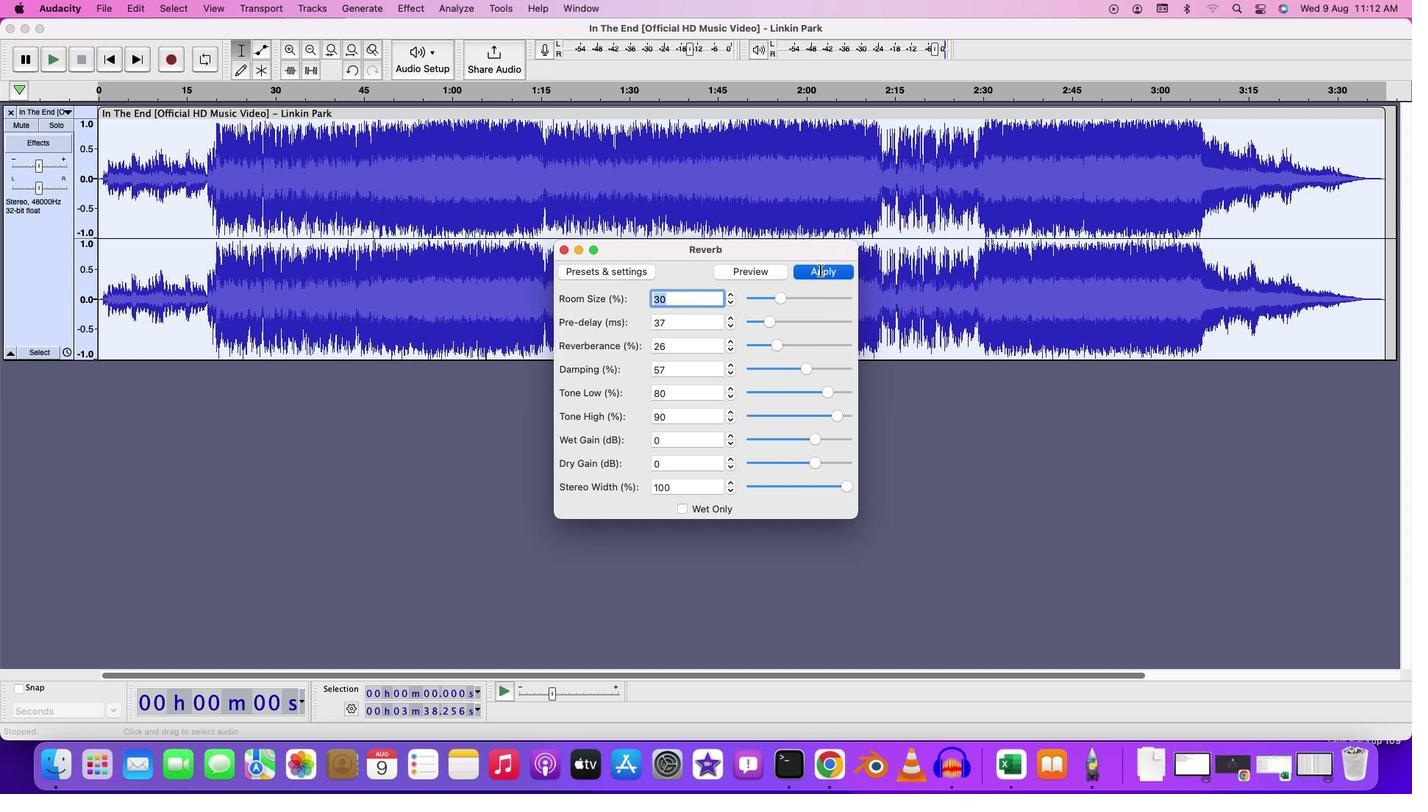 
Action: Mouse moved to (209, 135)
Screenshot: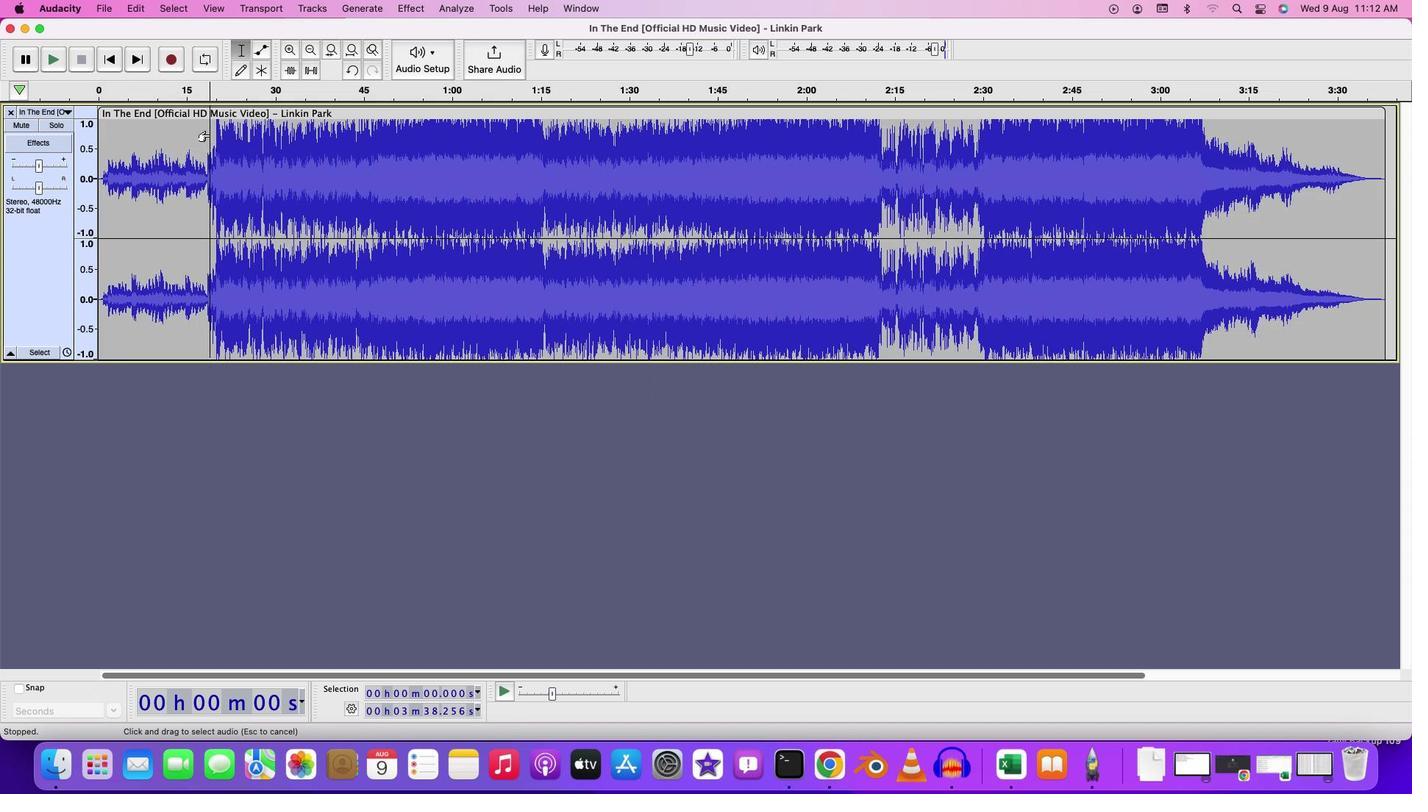 
Action: Mouse pressed left at (209, 135)
Screenshot: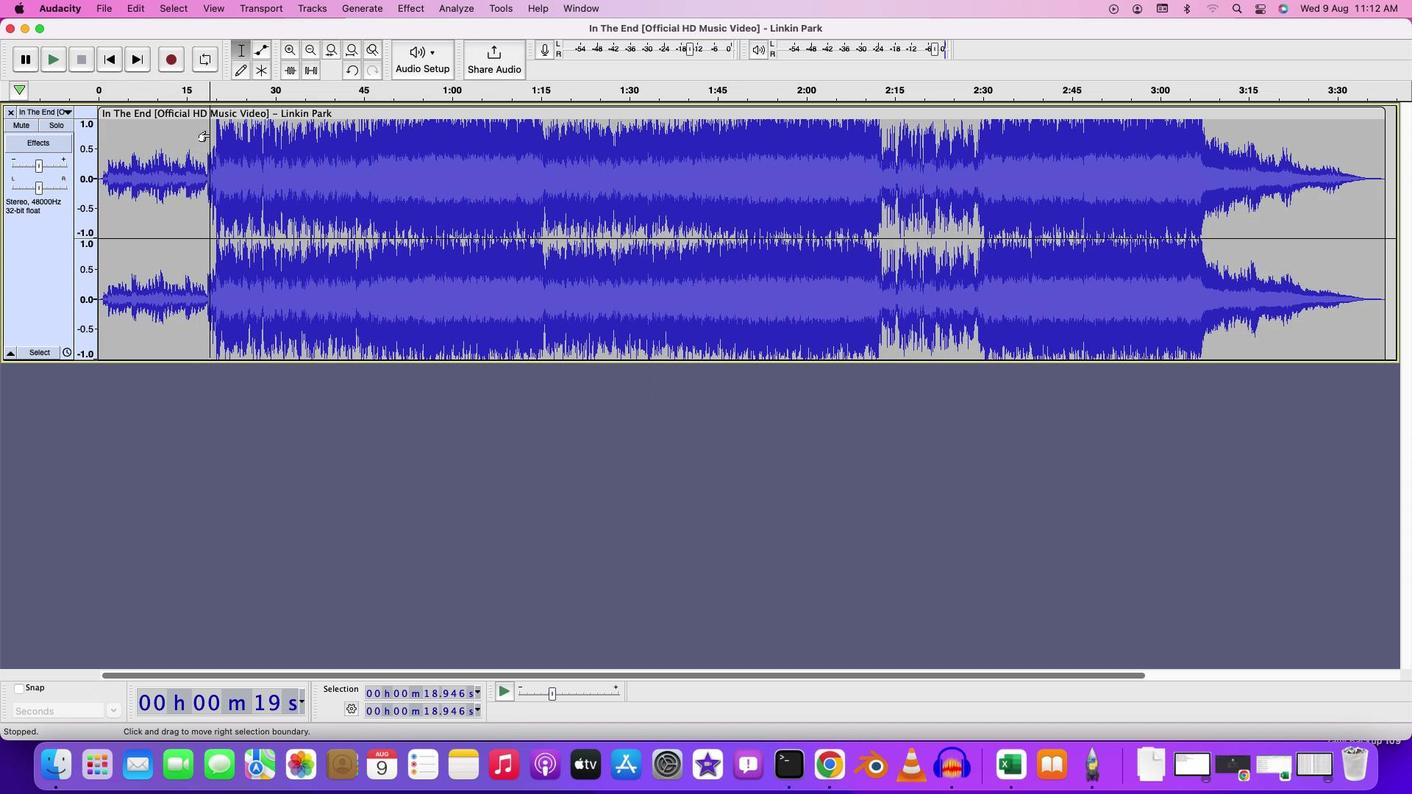 
Action: Key pressed Key.space
Screenshot: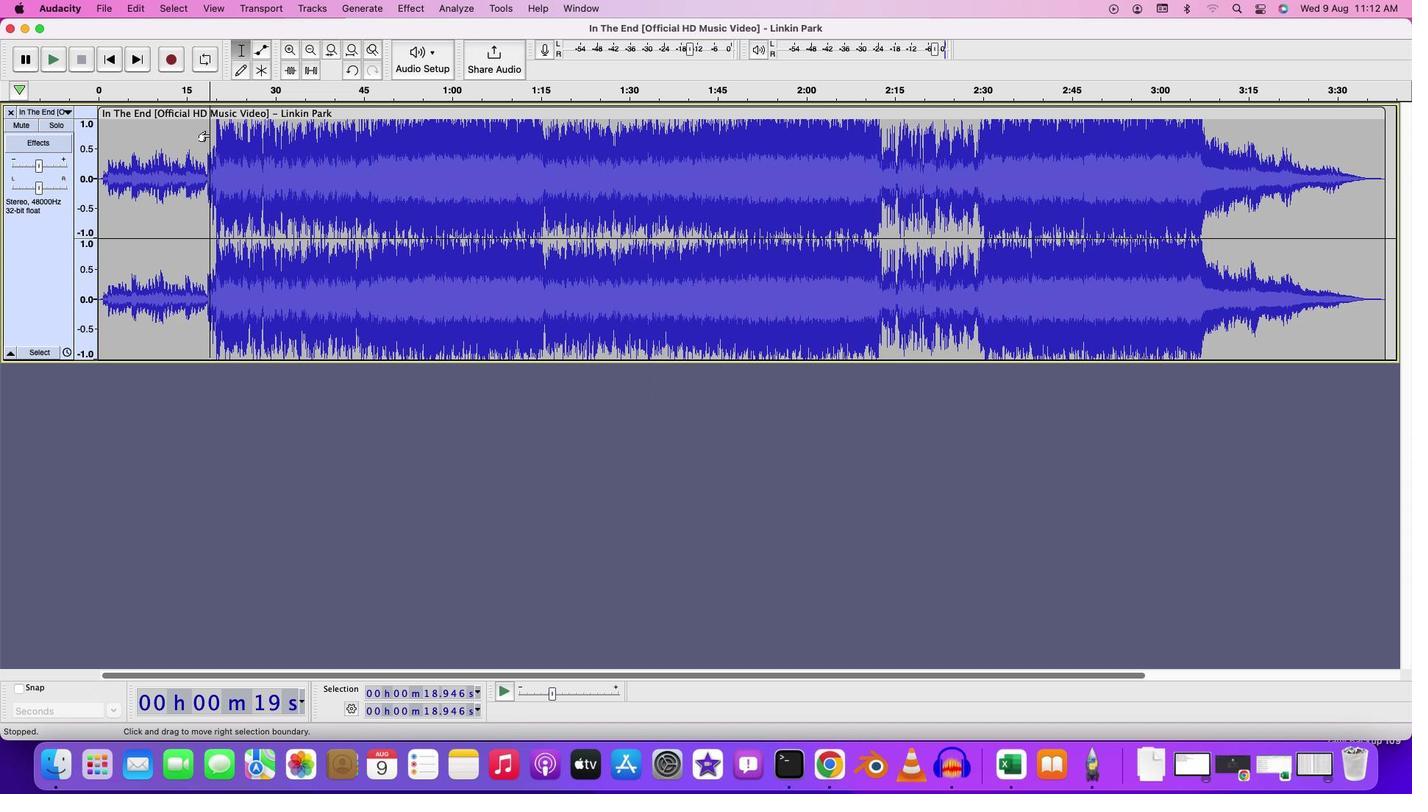 
Action: Mouse moved to (314, 181)
Screenshot: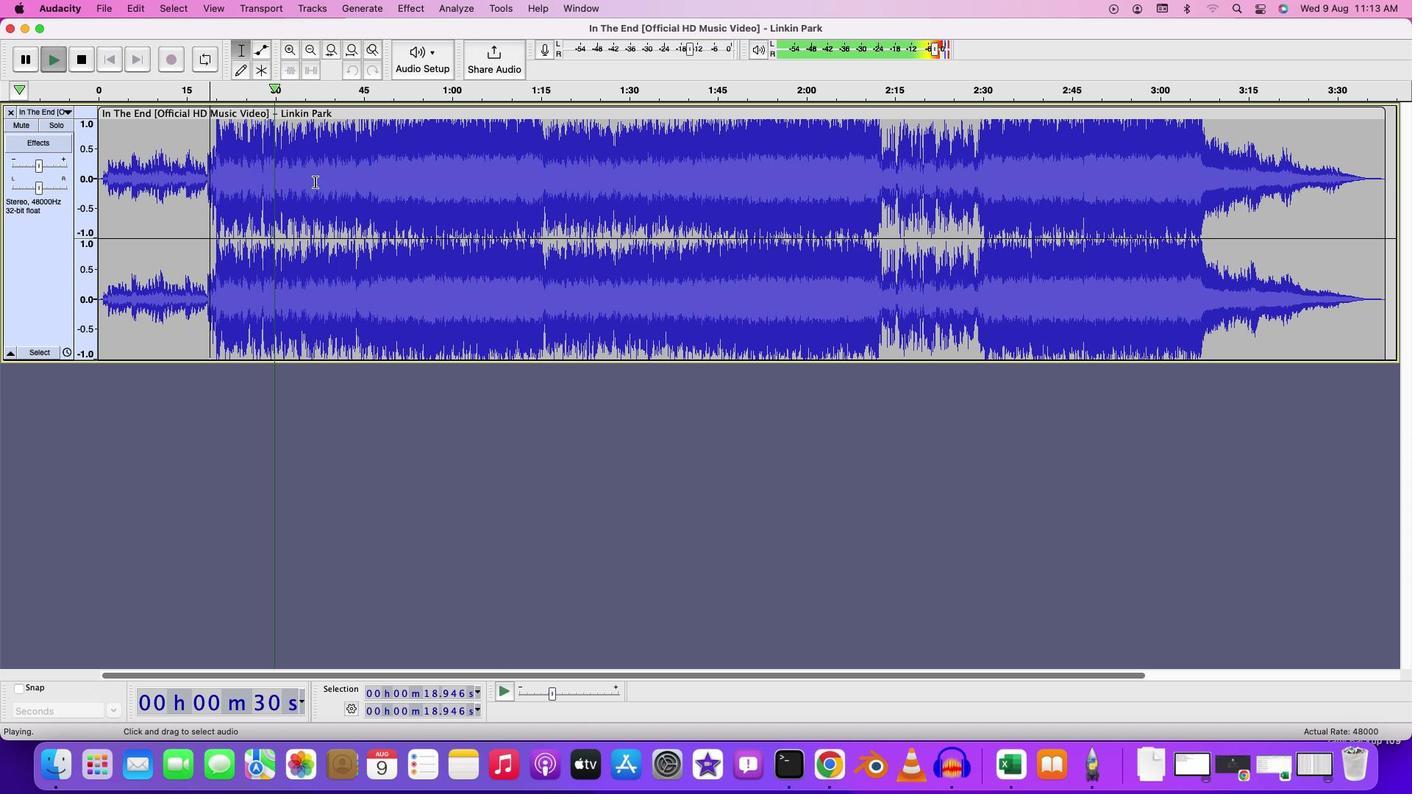 
Action: Mouse pressed left at (314, 181)
Screenshot: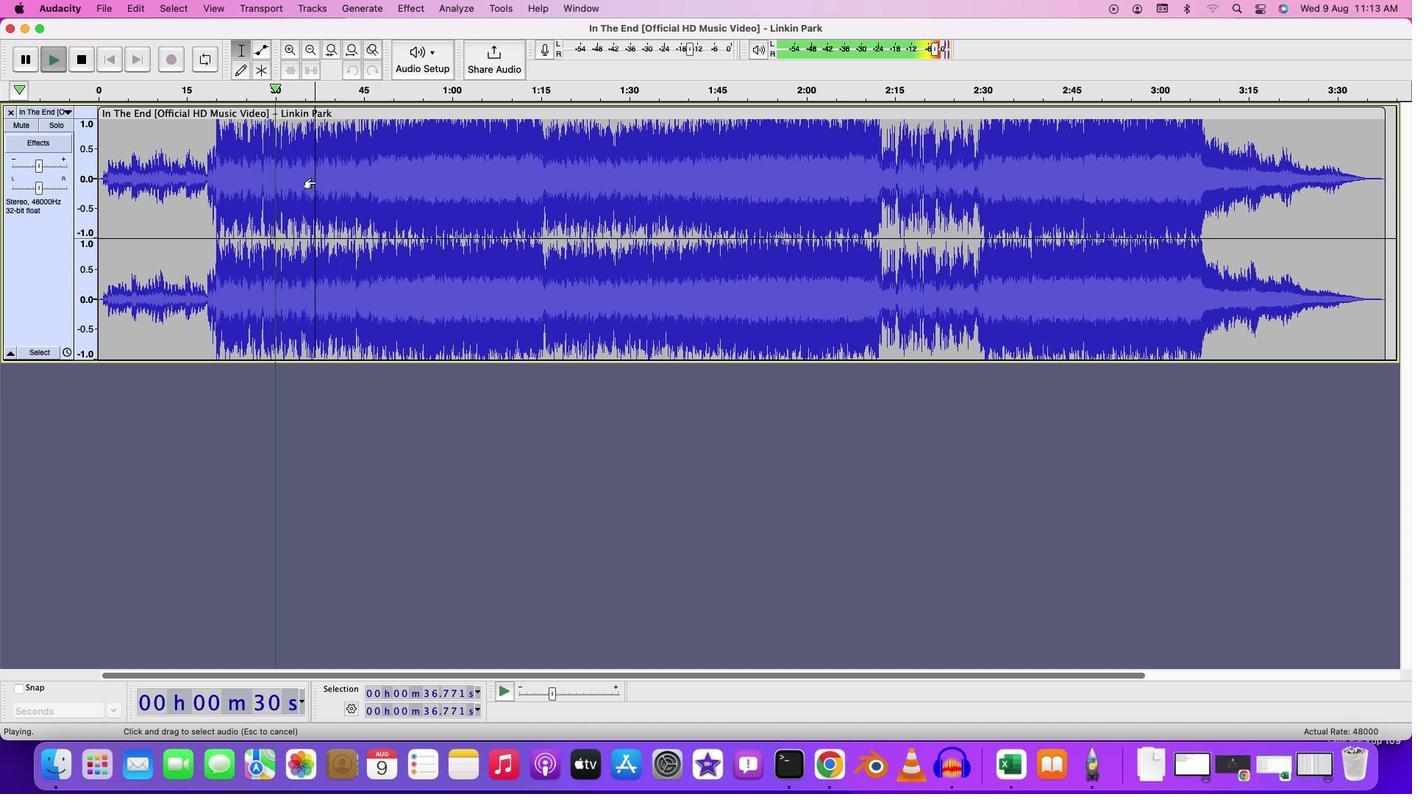 
Action: Mouse pressed left at (314, 181)
Screenshot: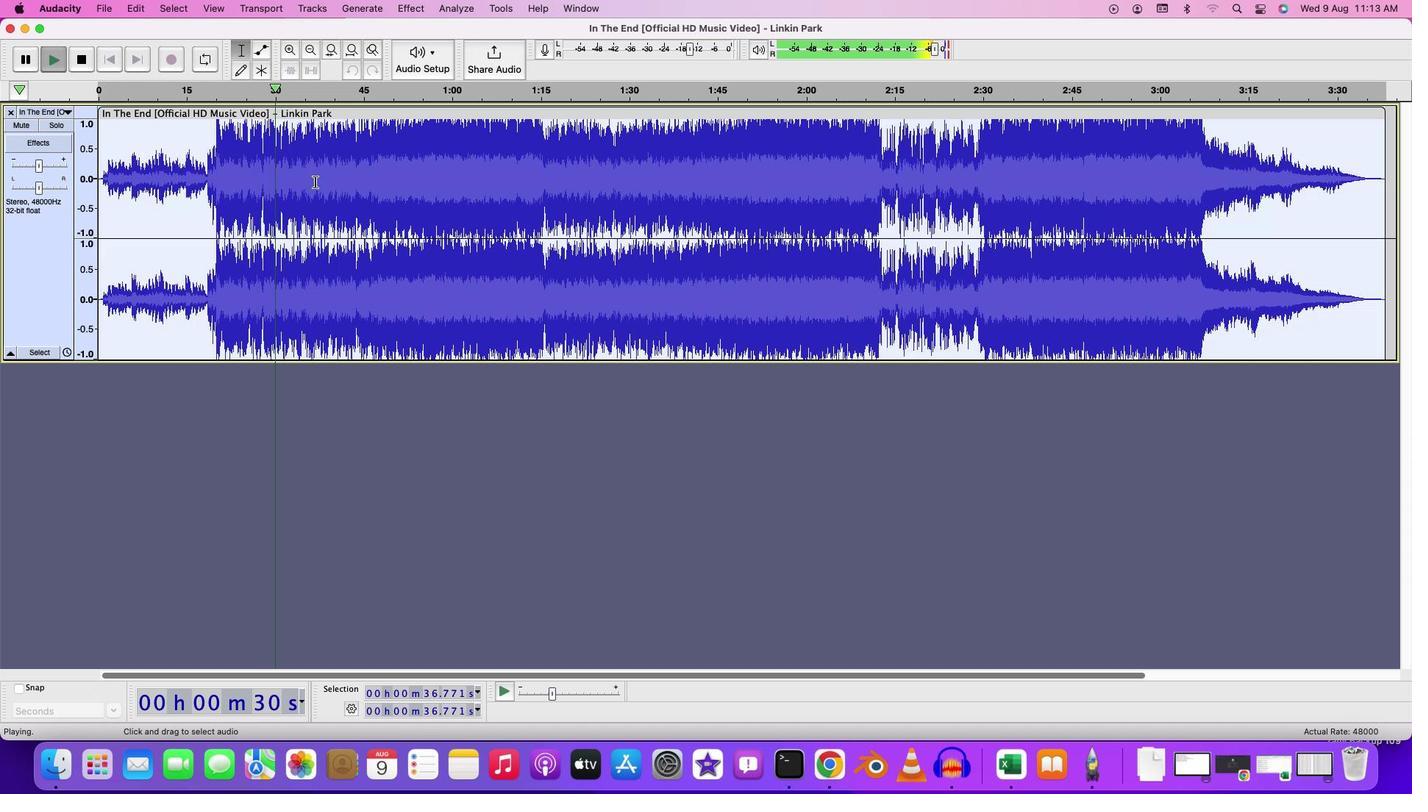 
Action: Key pressed Key.cmd
Screenshot: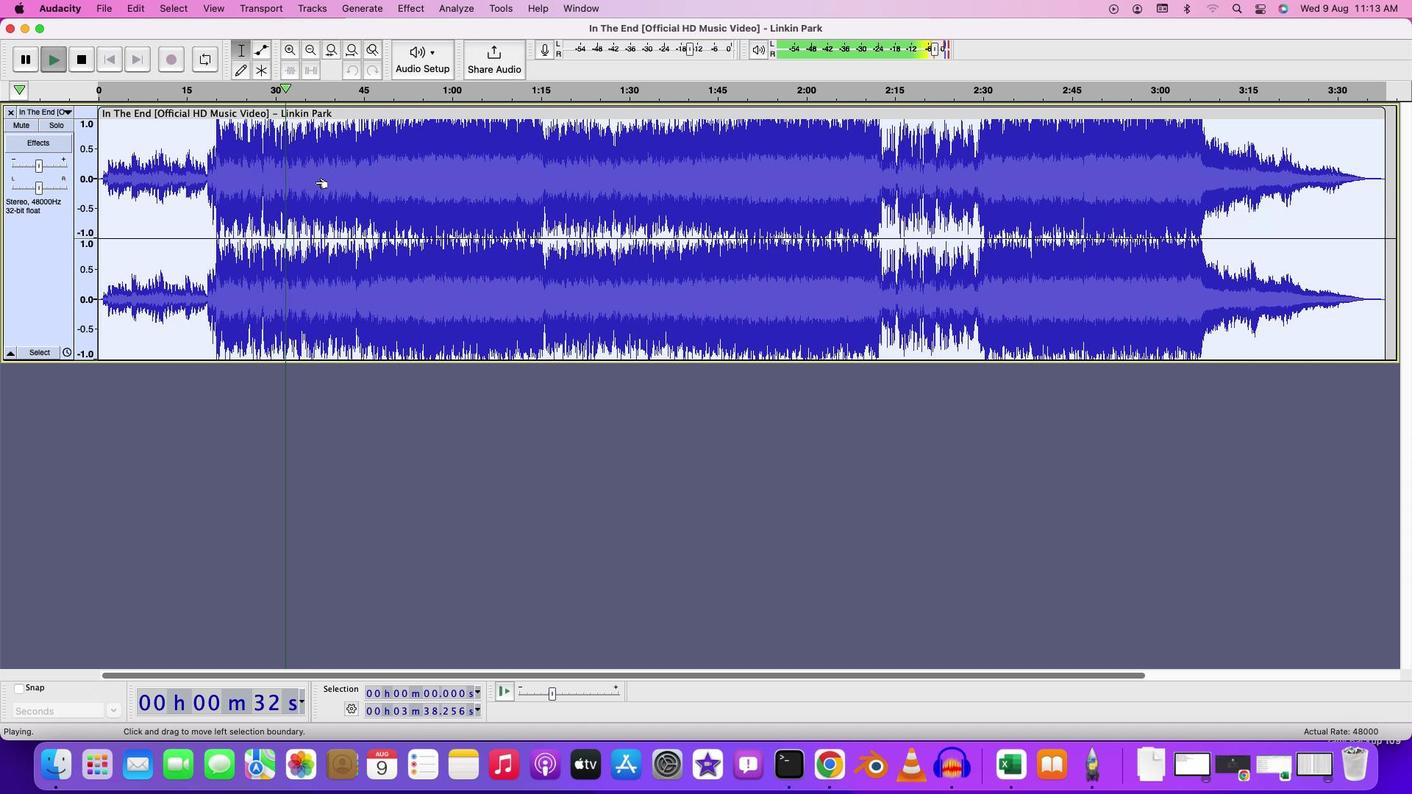 
Action: Mouse moved to (314, 181)
Screenshot: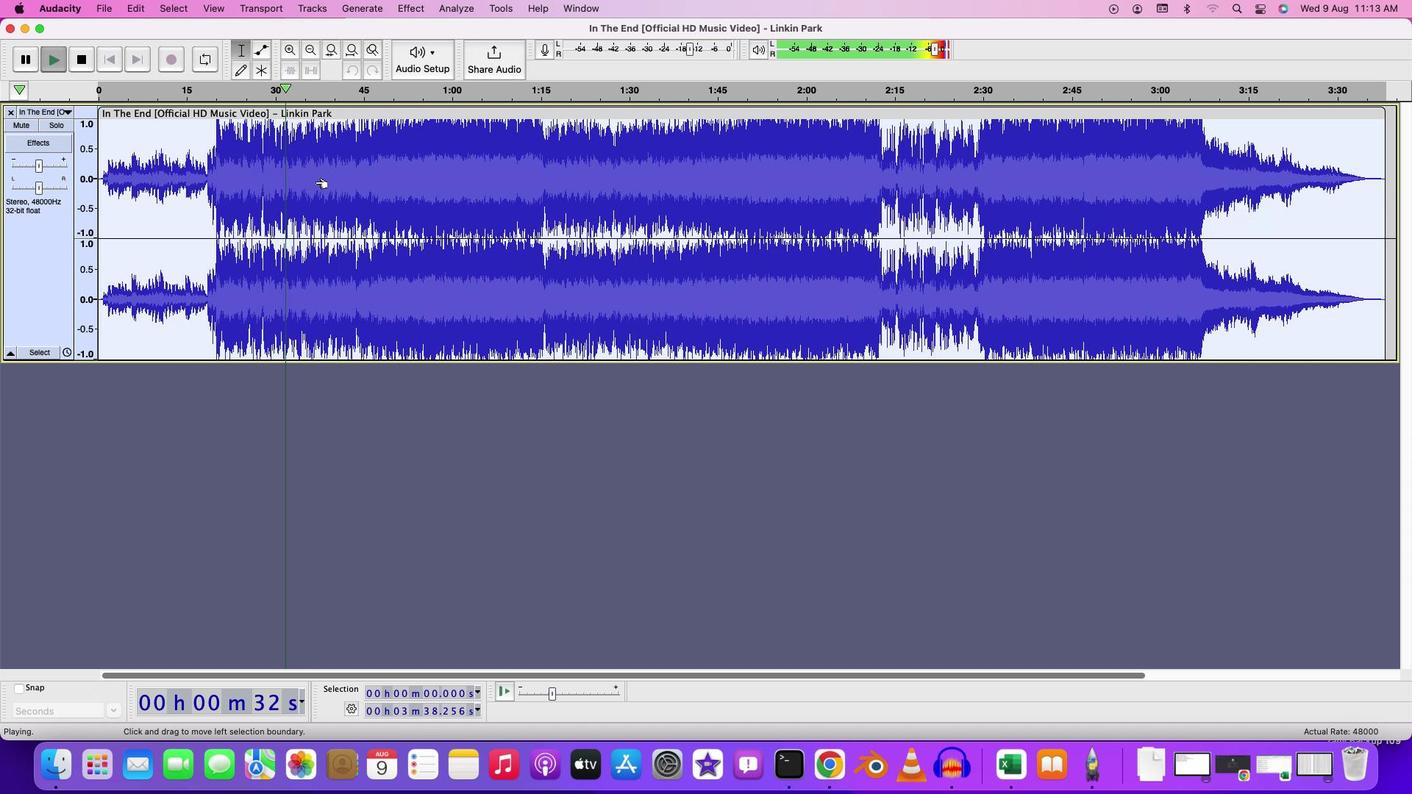 
Action: Key pressed 'c'
Screenshot: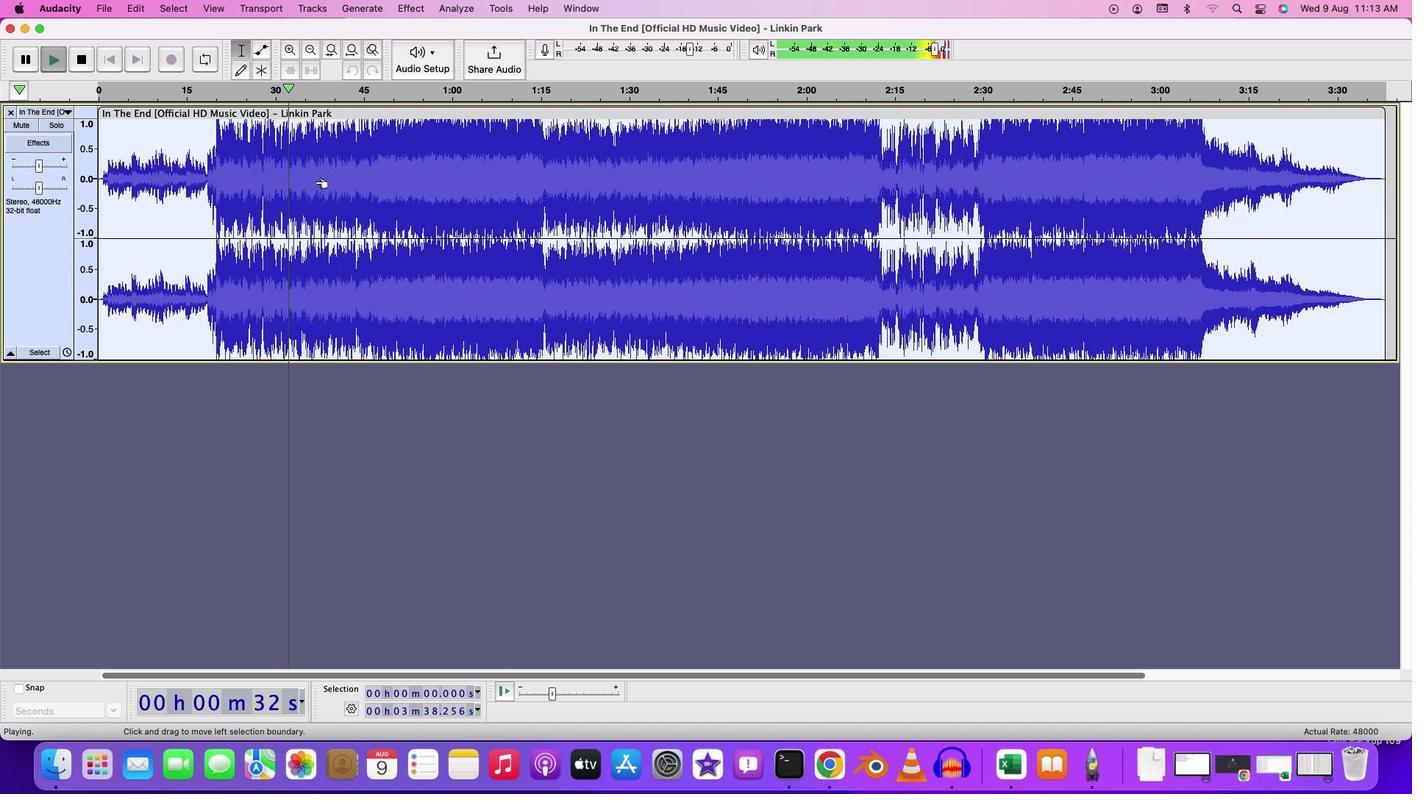 
Action: Mouse moved to (139, 429)
Screenshot: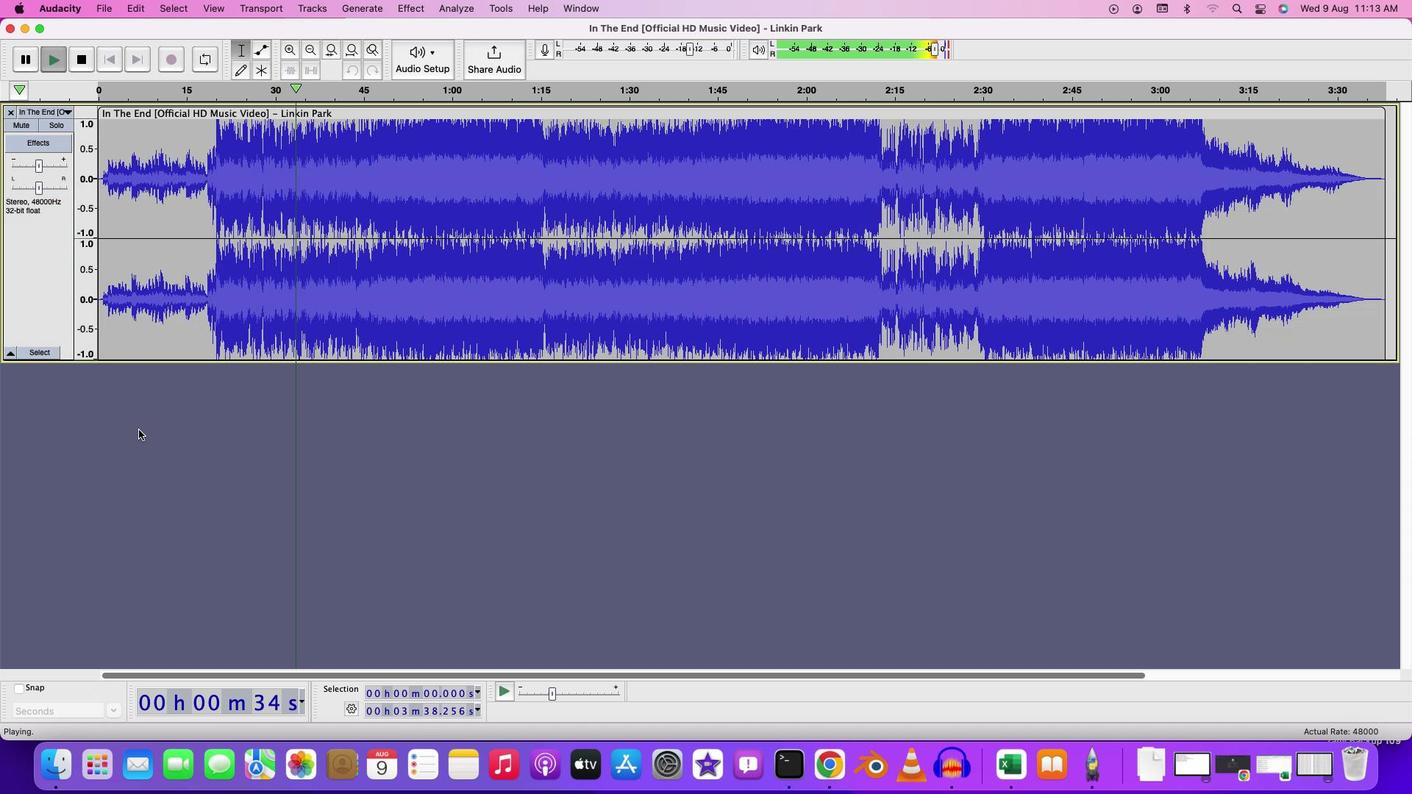 
Action: Mouse pressed left at (139, 429)
Screenshot: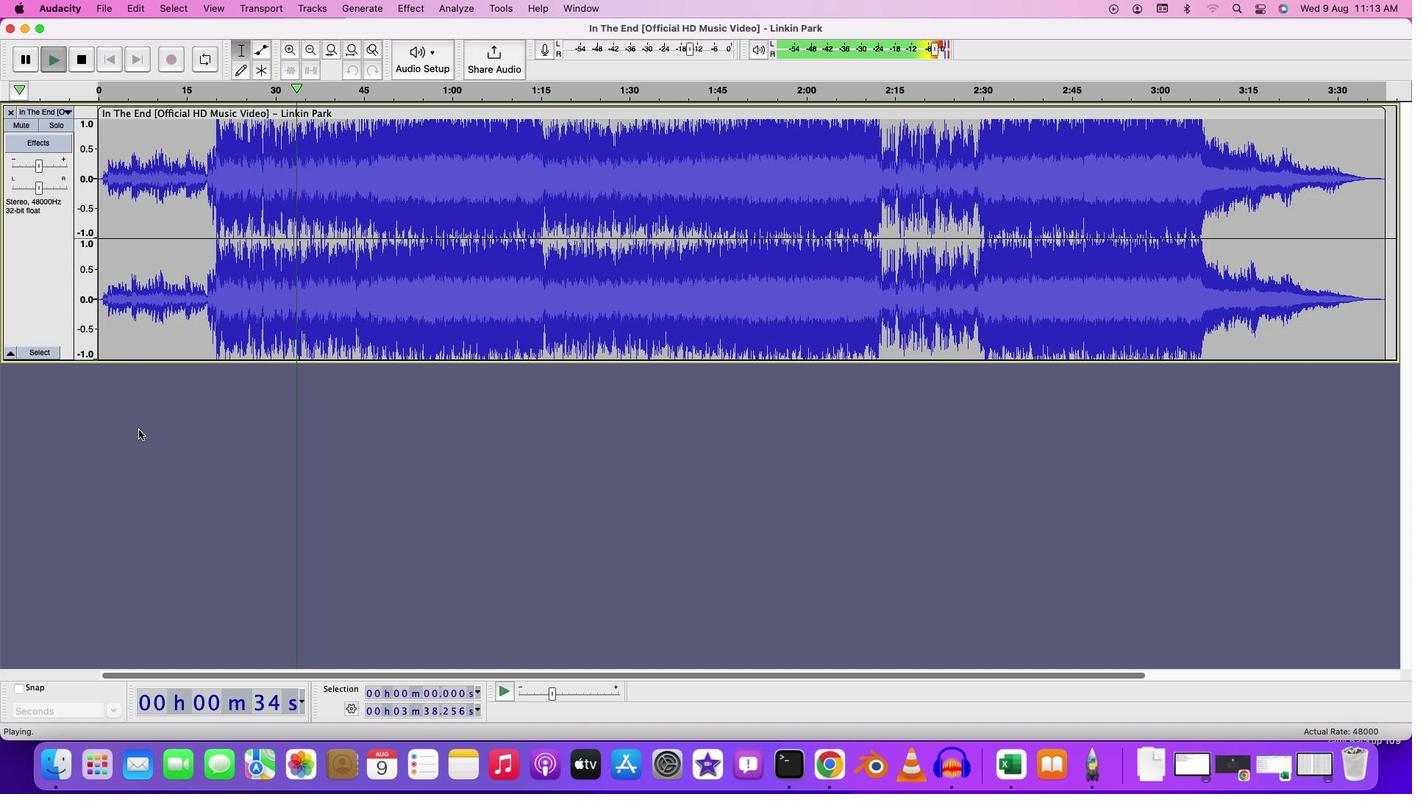 
Action: Mouse moved to (137, 430)
Screenshot: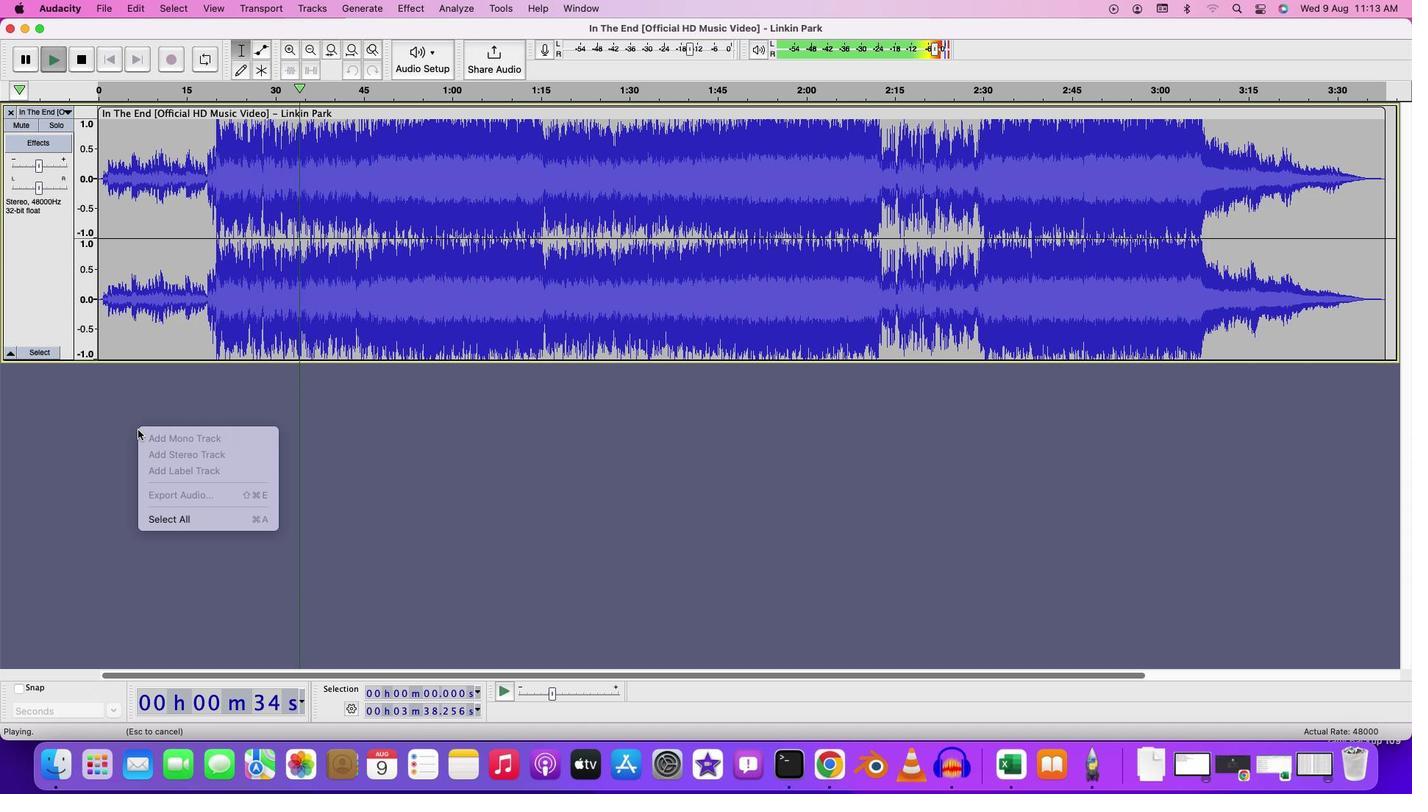 
Action: Mouse pressed right at (137, 430)
Screenshot: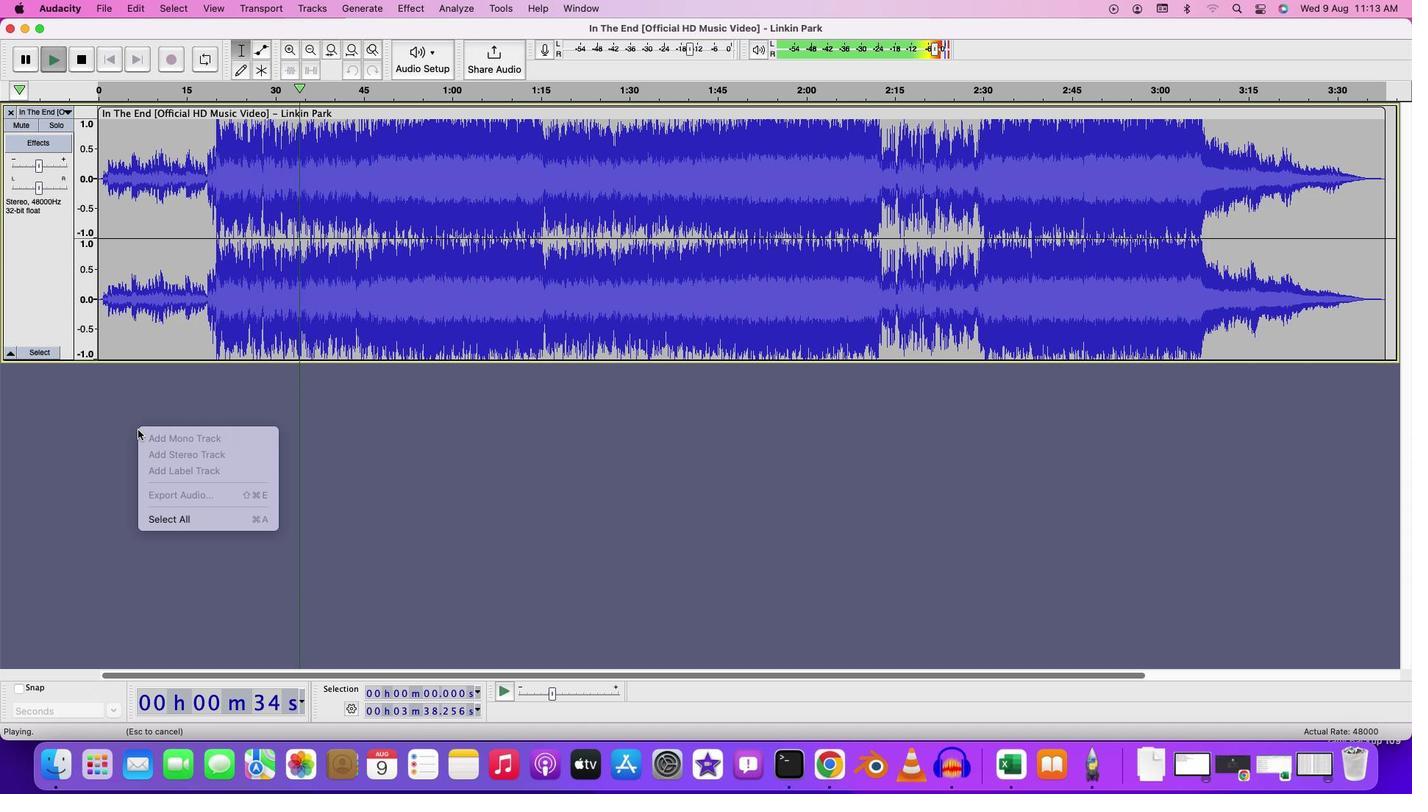 
Action: Mouse moved to (116, 419)
Screenshot: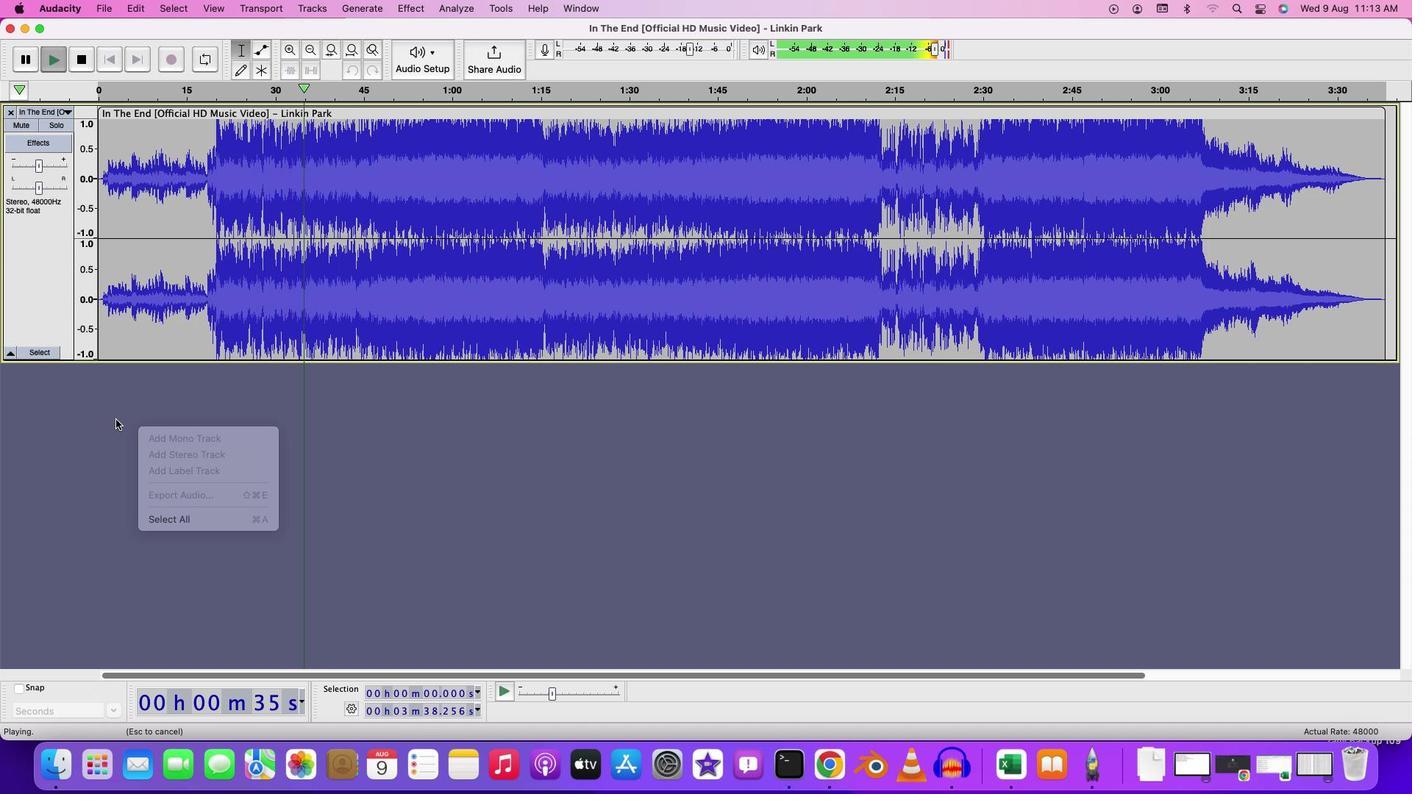 
Action: Mouse pressed left at (116, 419)
Screenshot: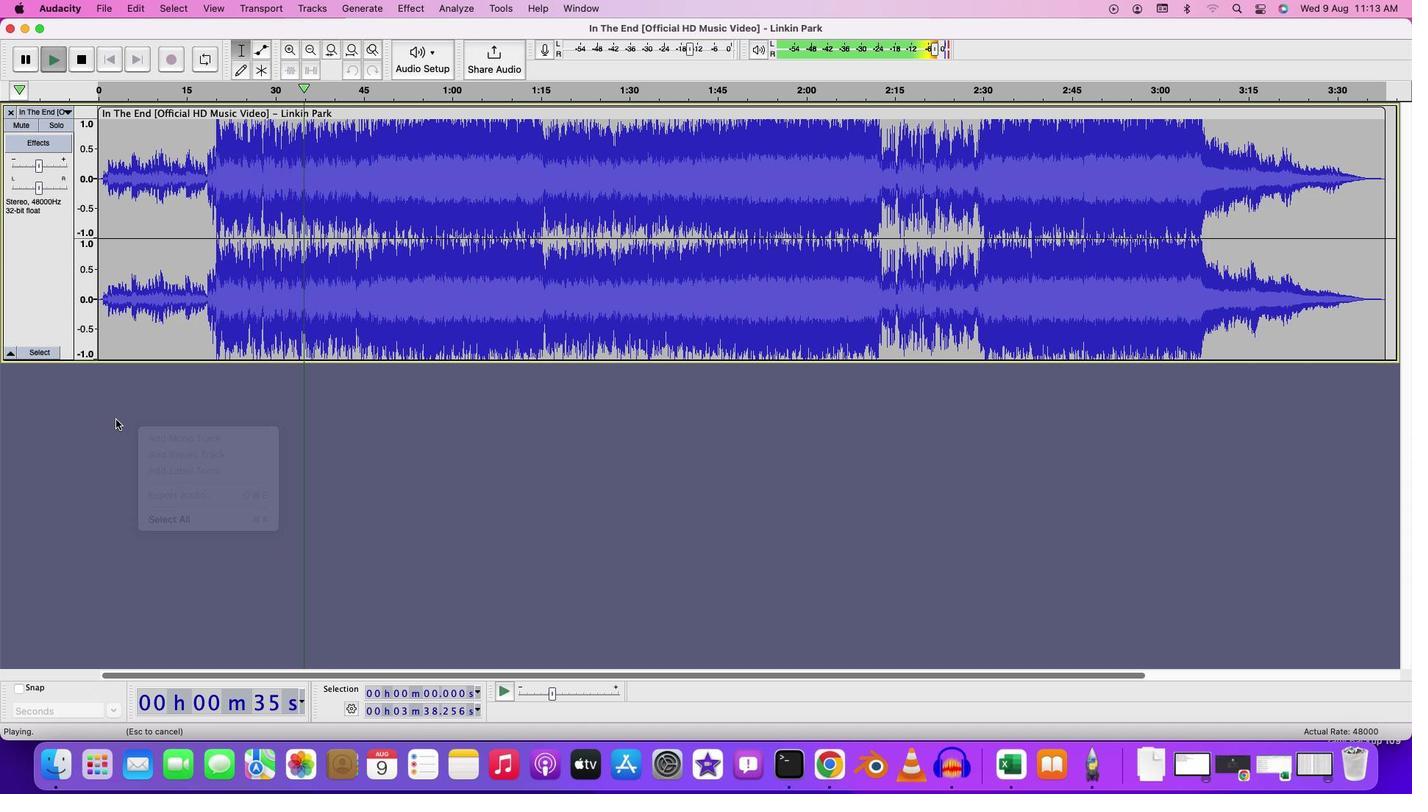 
Action: Mouse moved to (116, 419)
Screenshot: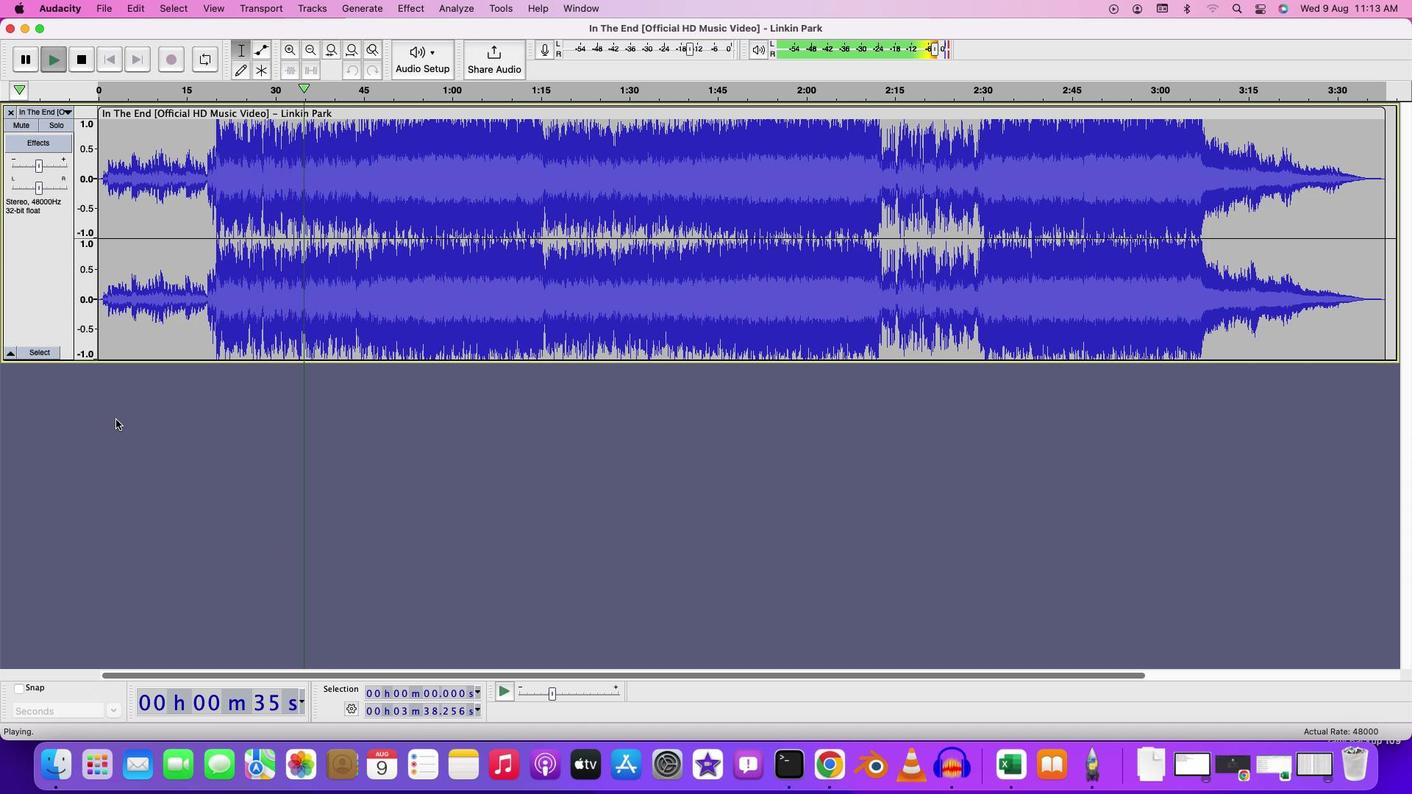 
Action: Key pressed Key.space
Screenshot: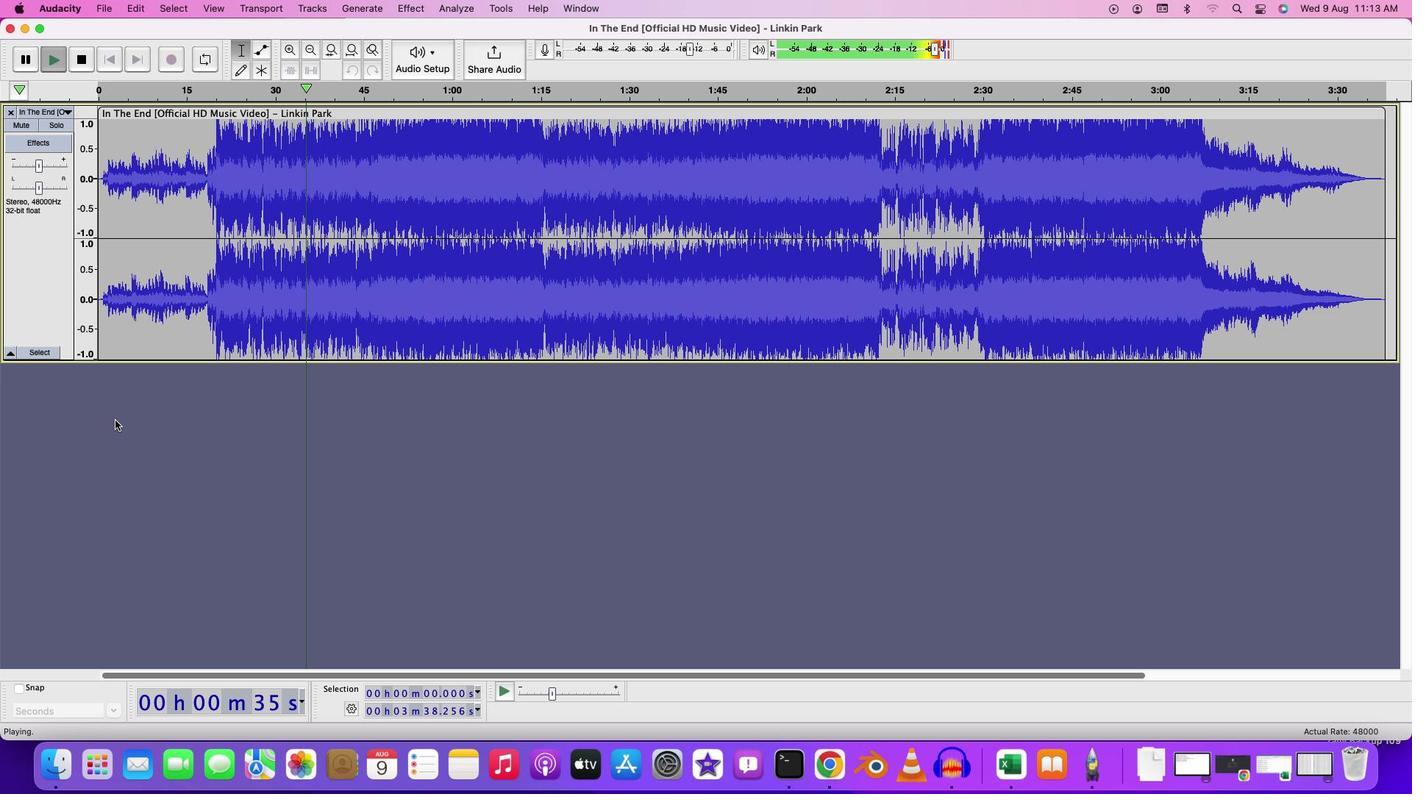 
Action: Mouse moved to (111, 423)
Screenshot: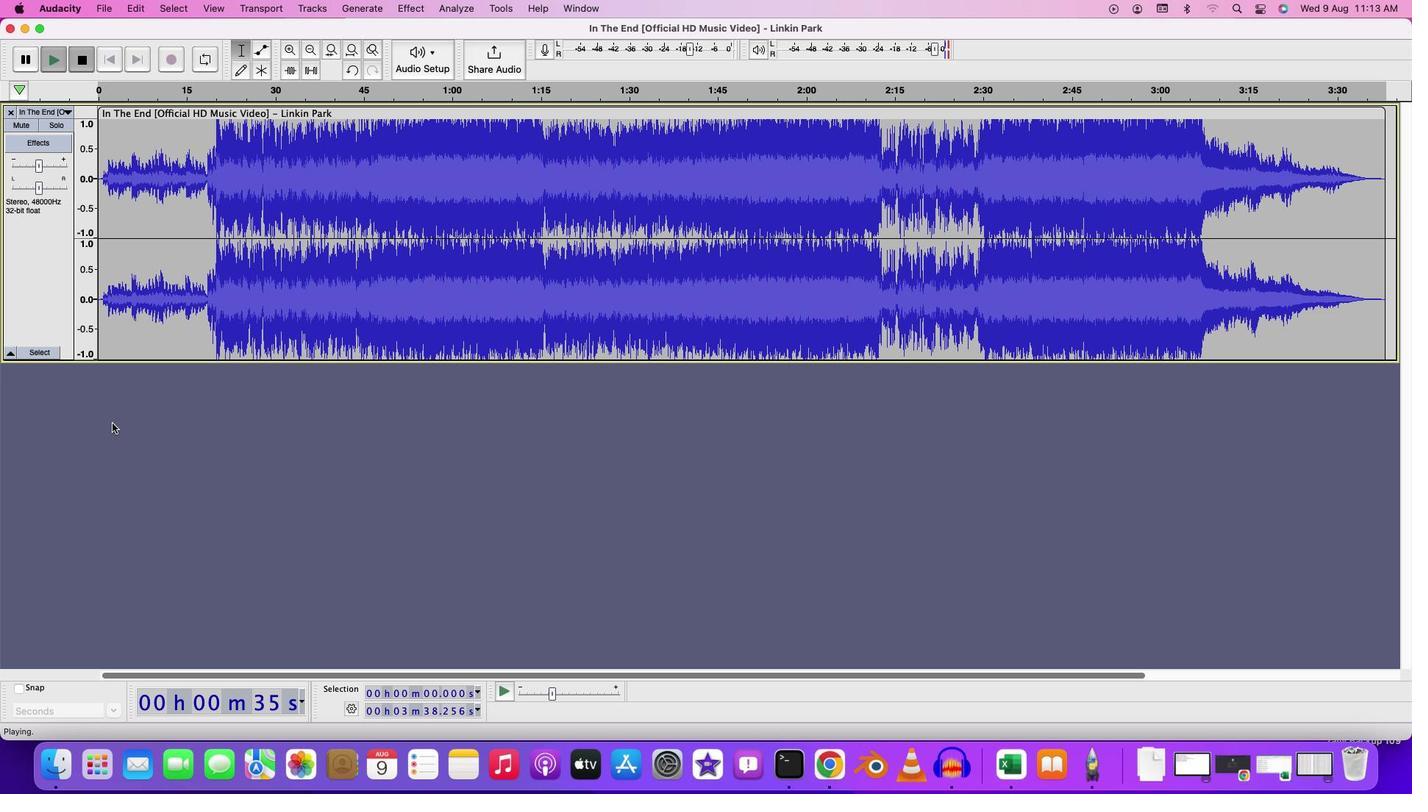 
Action: Mouse pressed right at (111, 423)
Screenshot: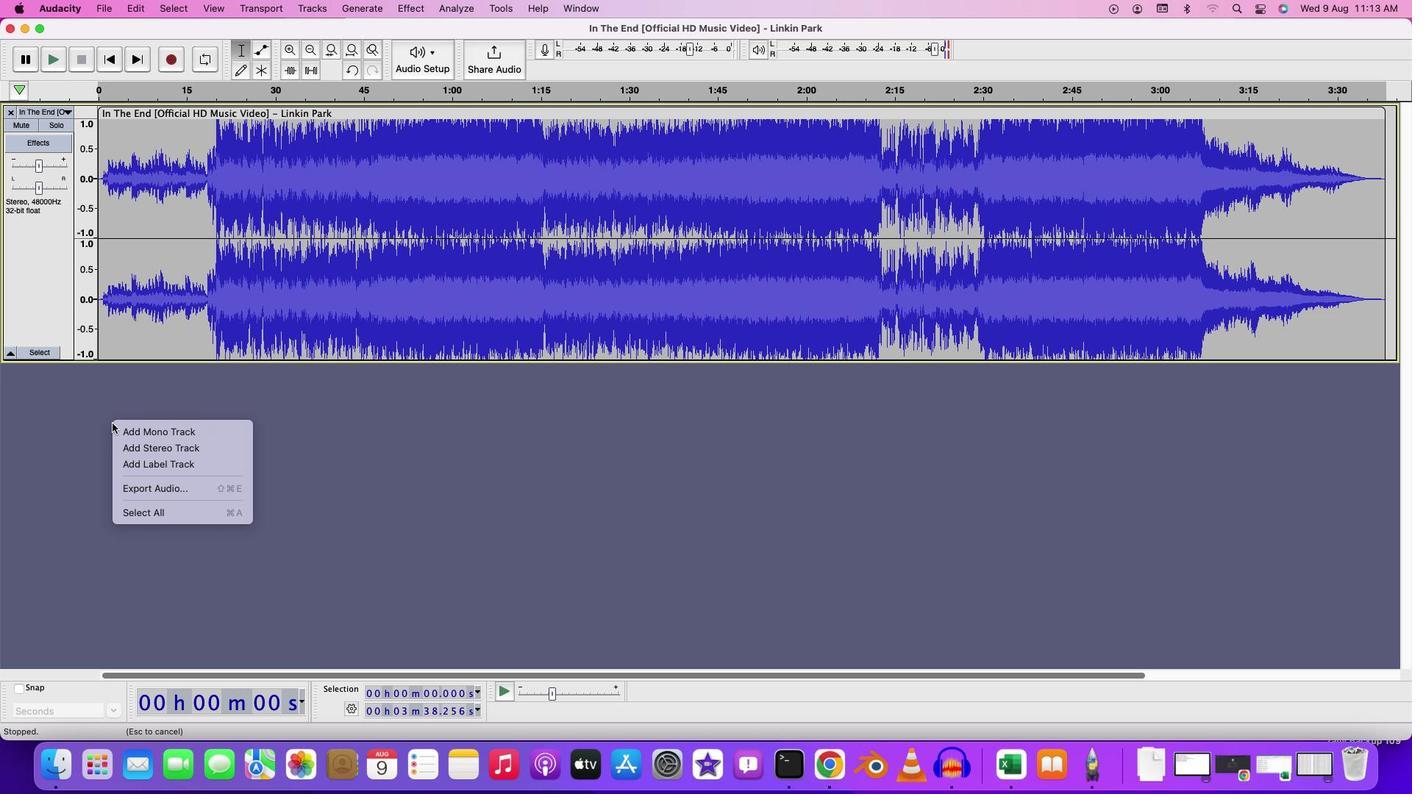 
Action: Mouse moved to (135, 447)
Screenshot: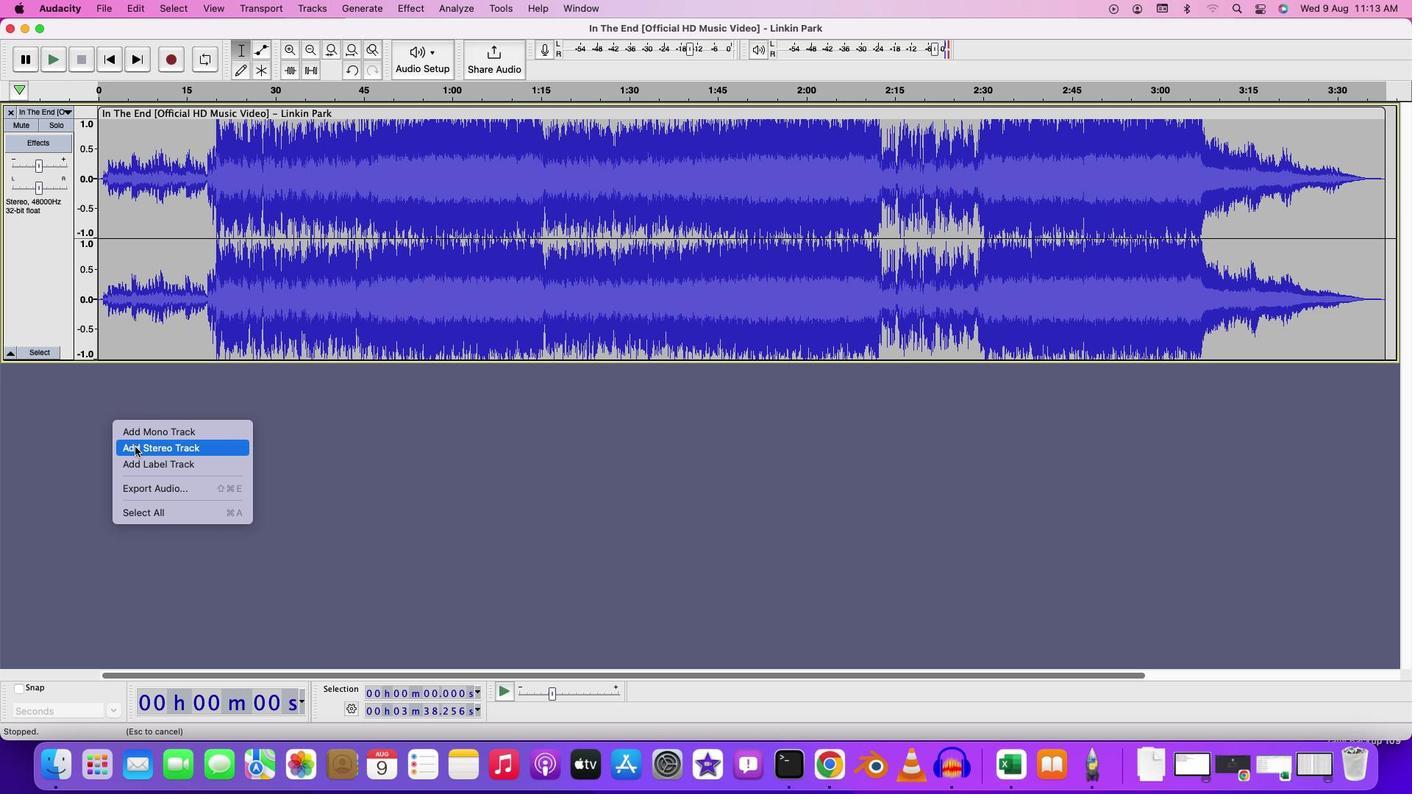 
Action: Mouse pressed left at (135, 447)
Screenshot: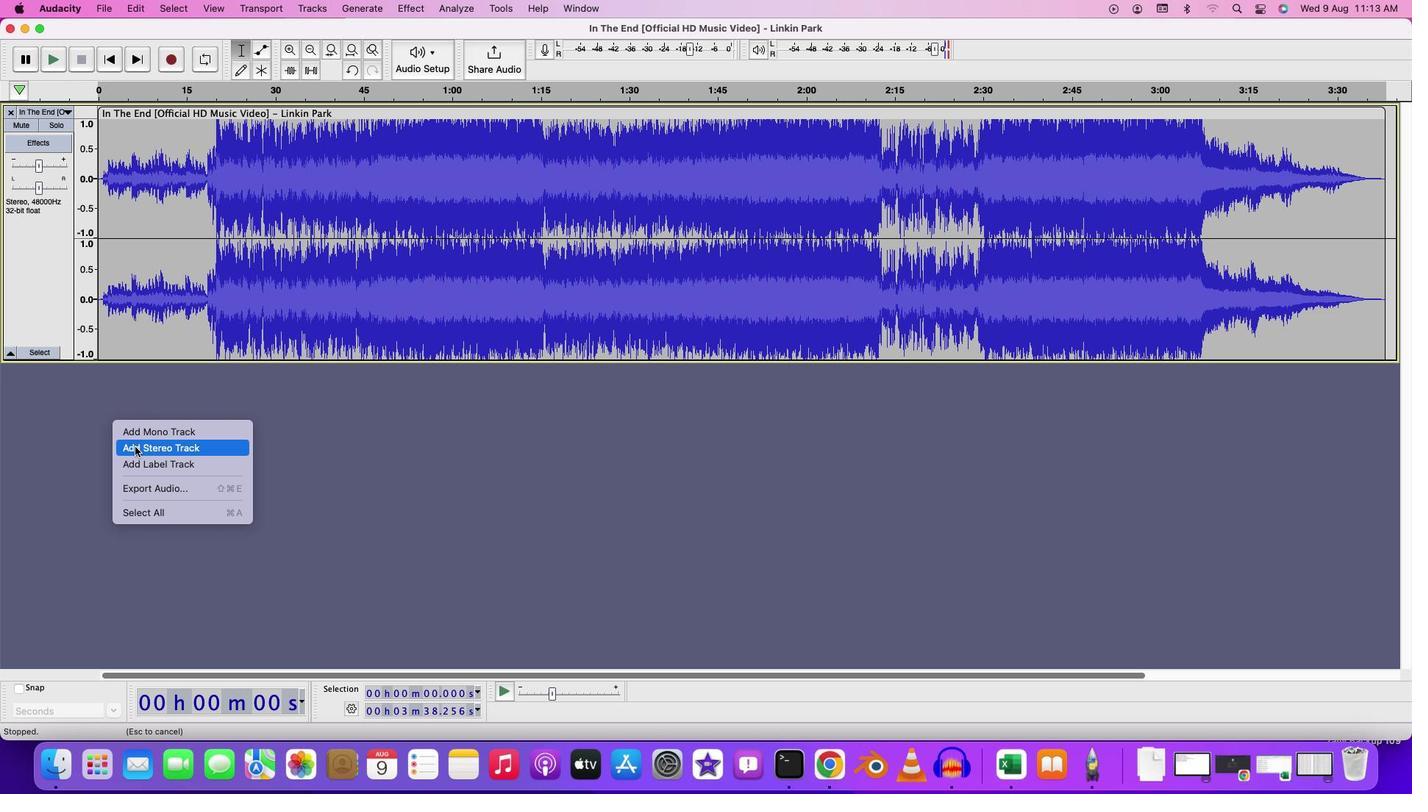 
Action: Mouse moved to (116, 398)
Screenshot: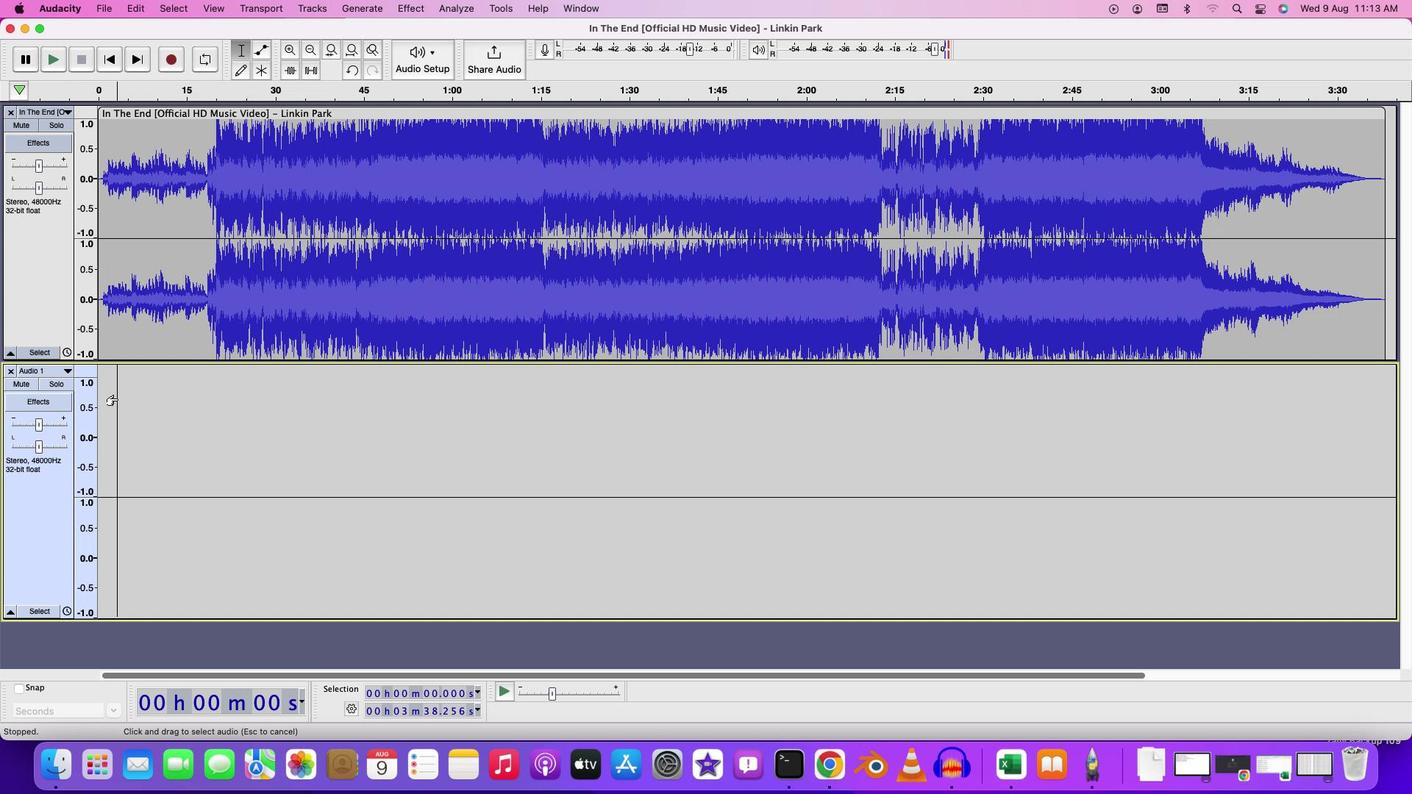 
Action: Mouse pressed left at (116, 398)
Screenshot: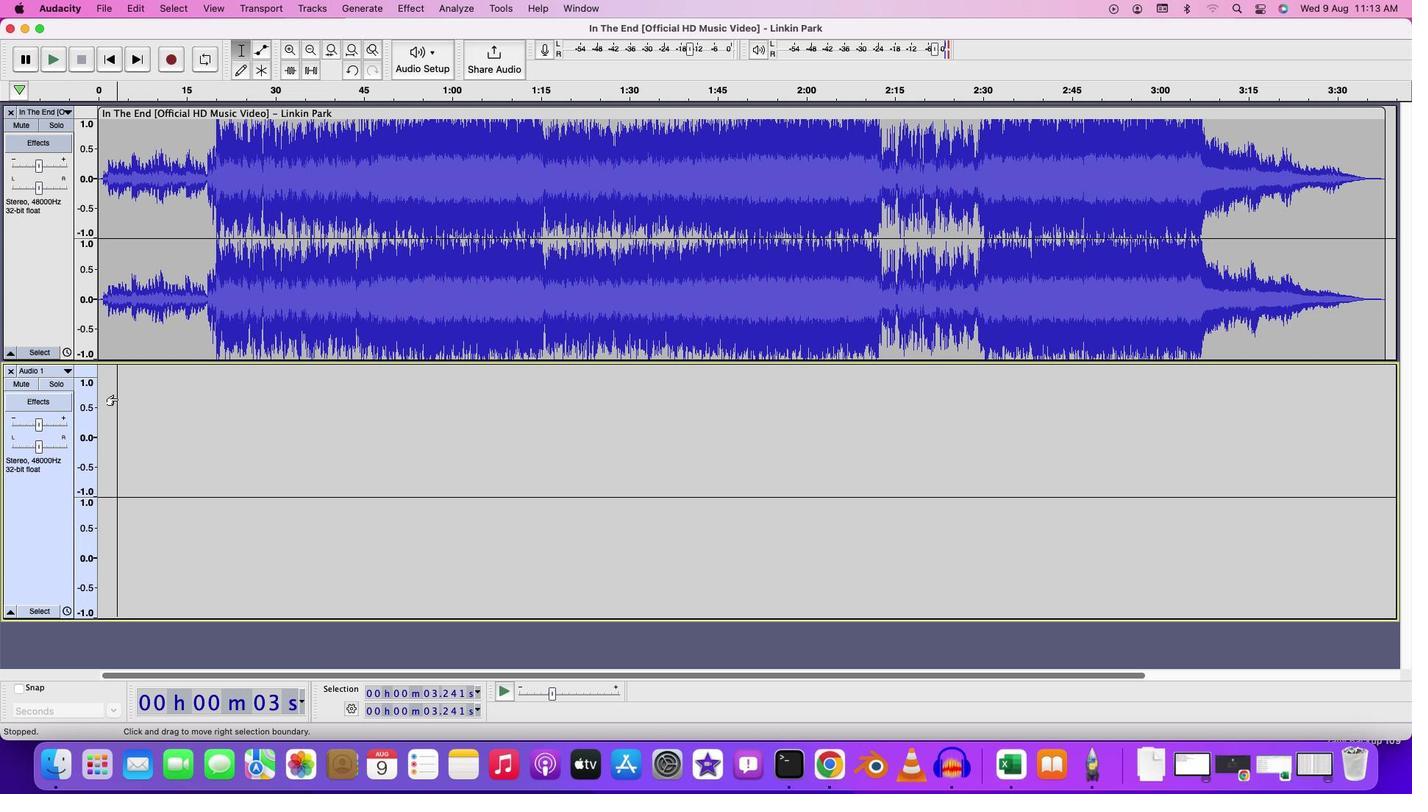 
Action: Key pressed Key.cmd'v'
Screenshot: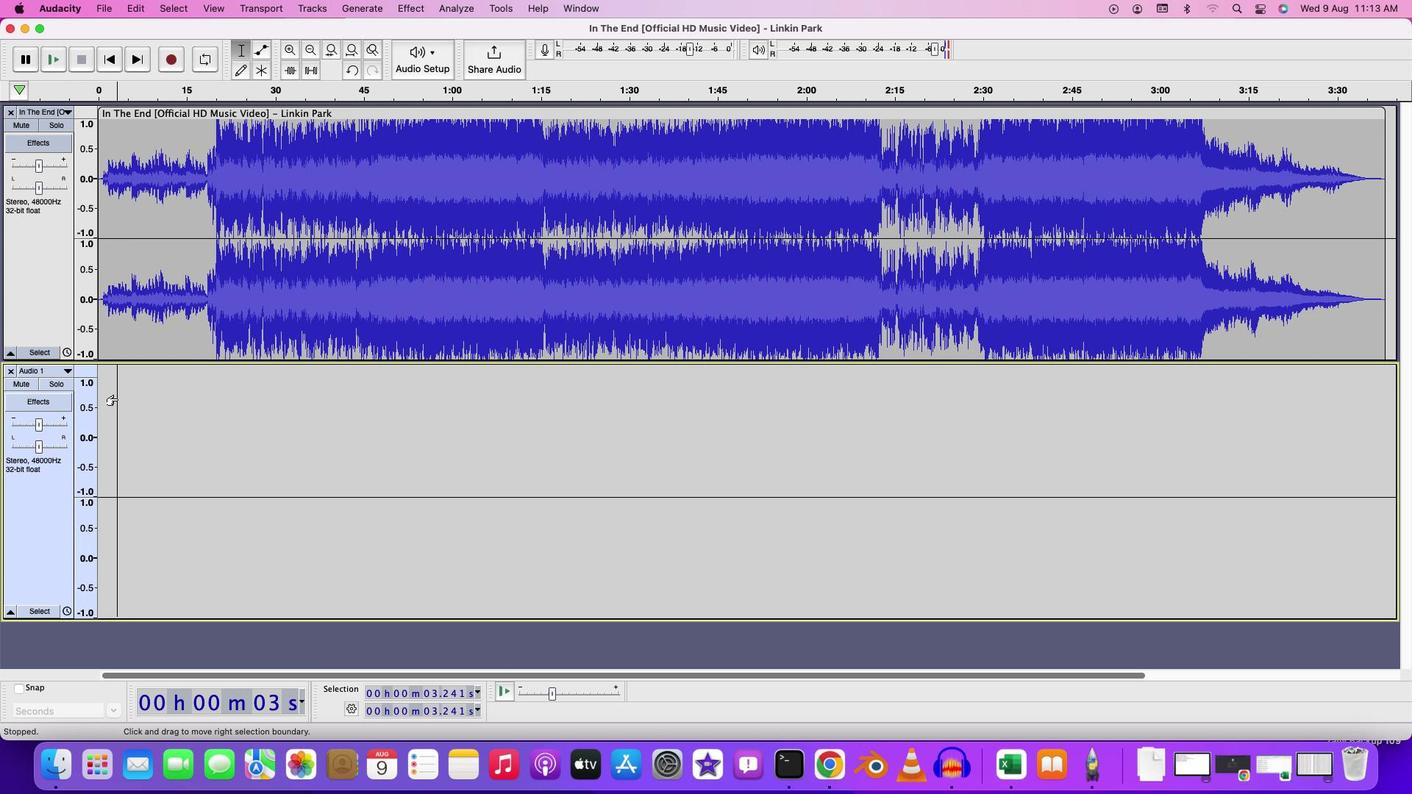 
Action: Mouse moved to (146, 410)
Screenshot: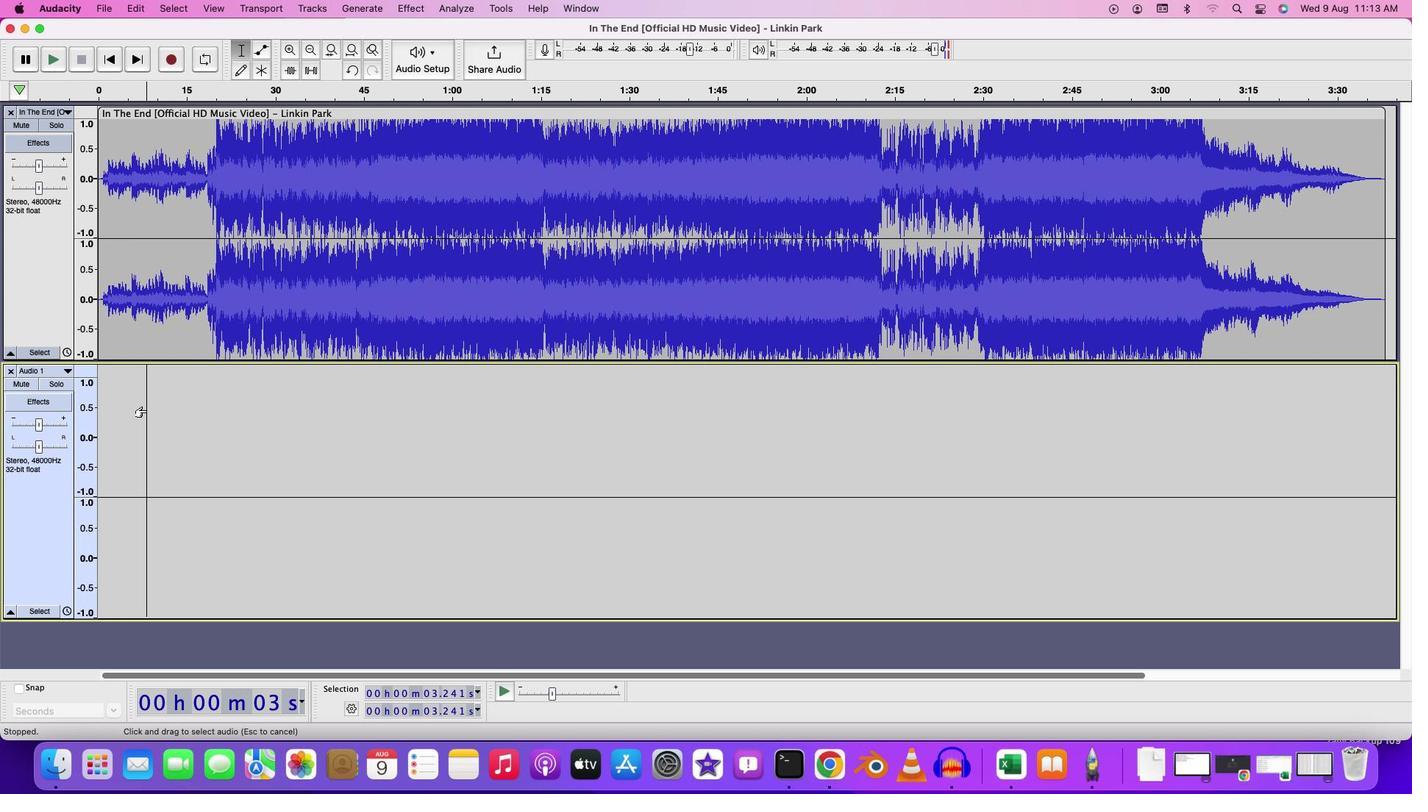 
Action: Mouse pressed left at (146, 410)
Screenshot: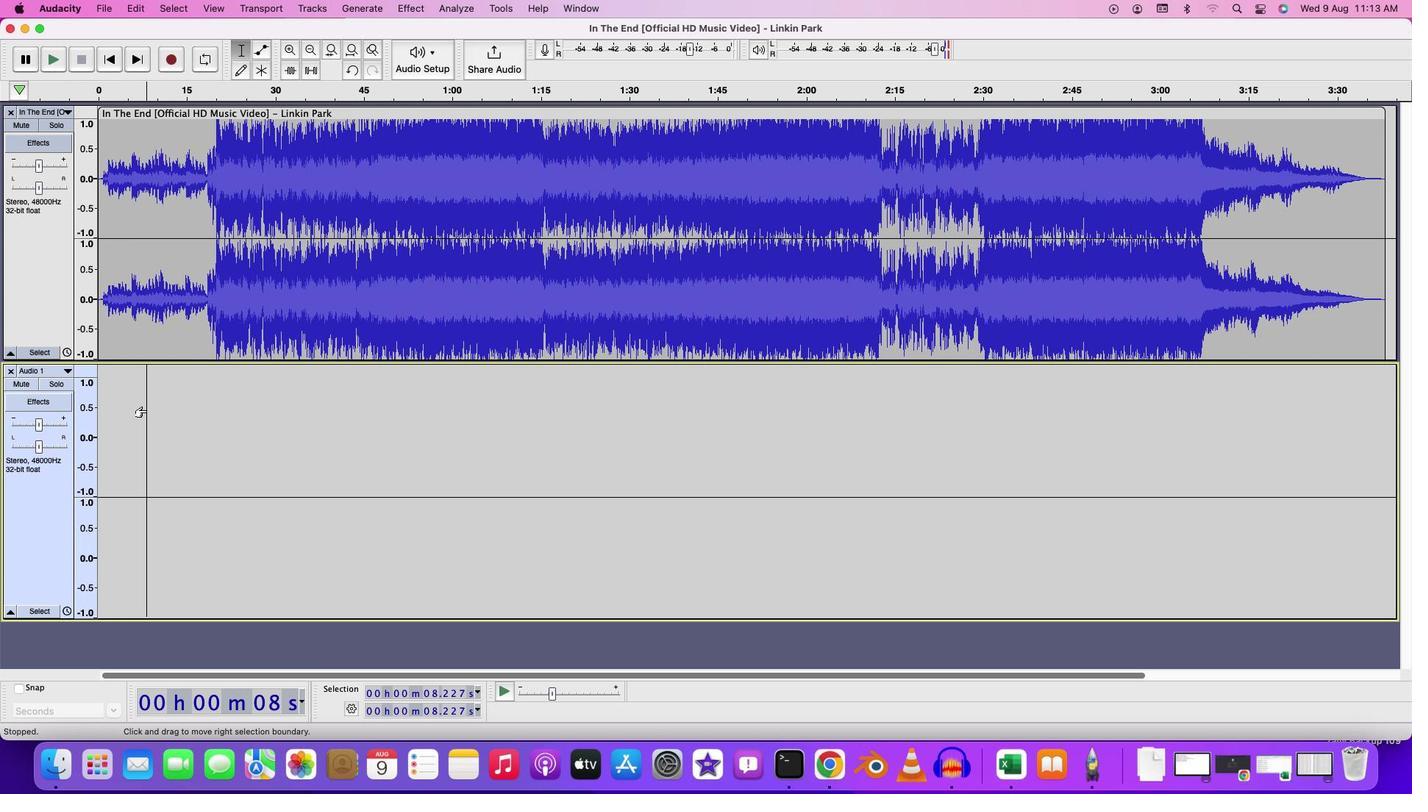 
Action: Mouse moved to (281, 264)
Screenshot: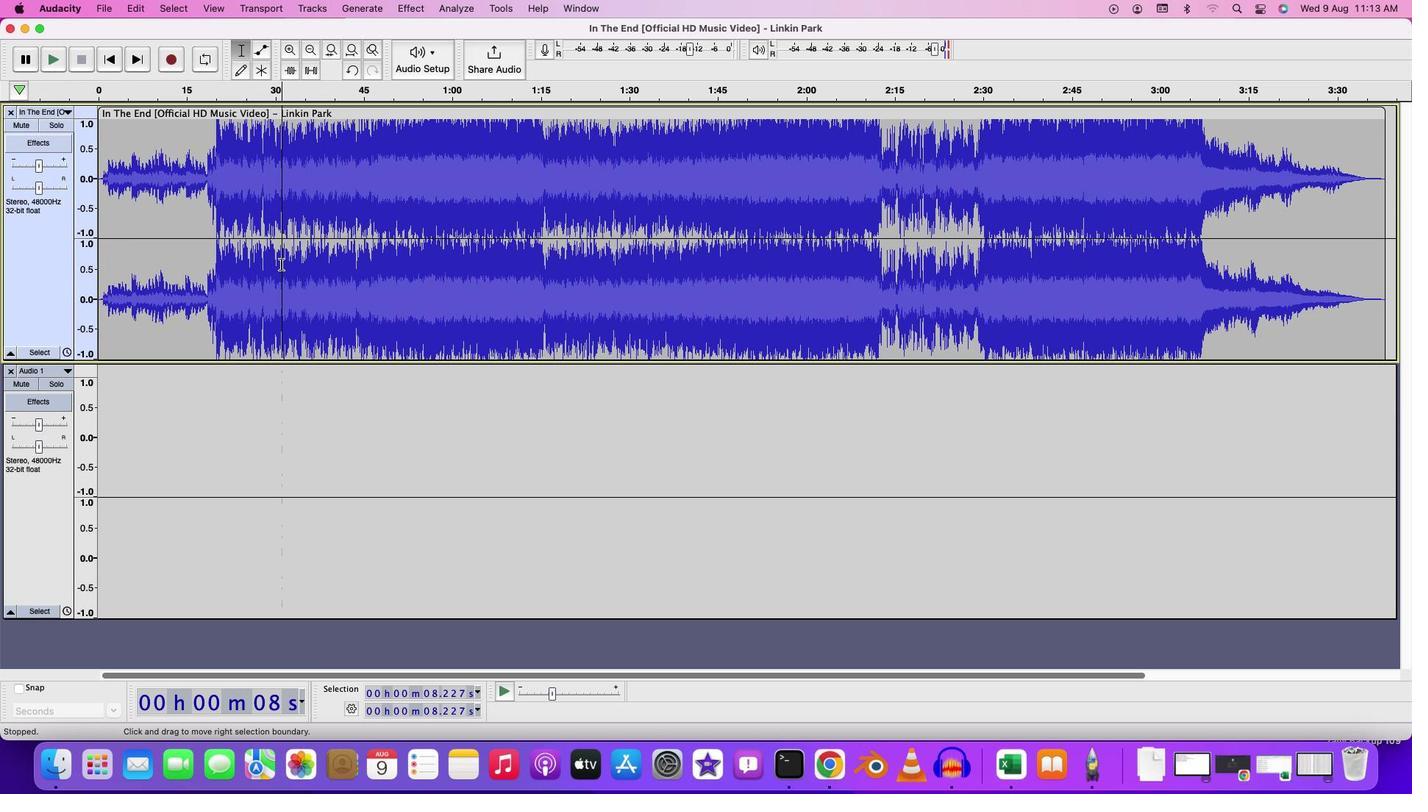 
Action: Mouse pressed left at (281, 264)
Screenshot: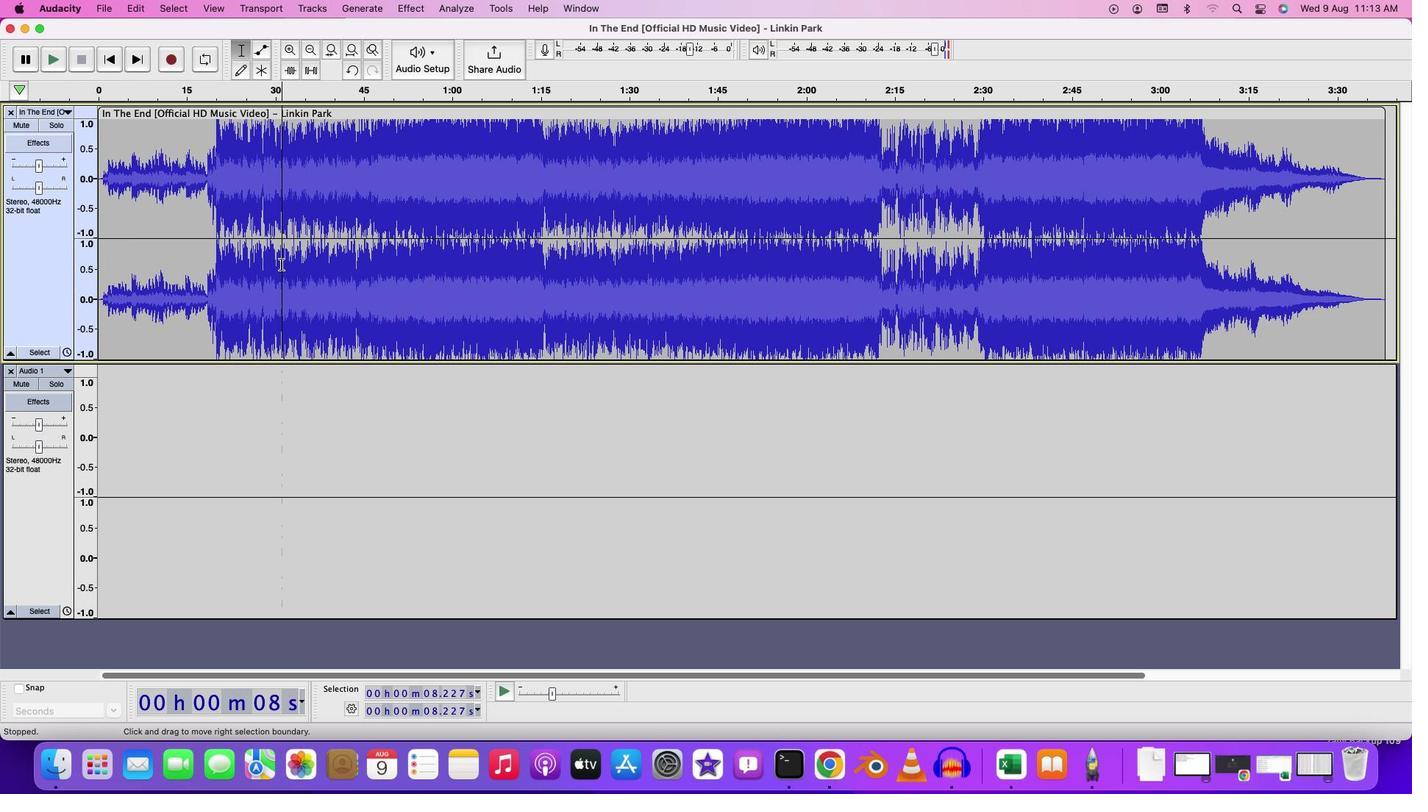 
Action: Mouse pressed left at (281, 264)
Screenshot: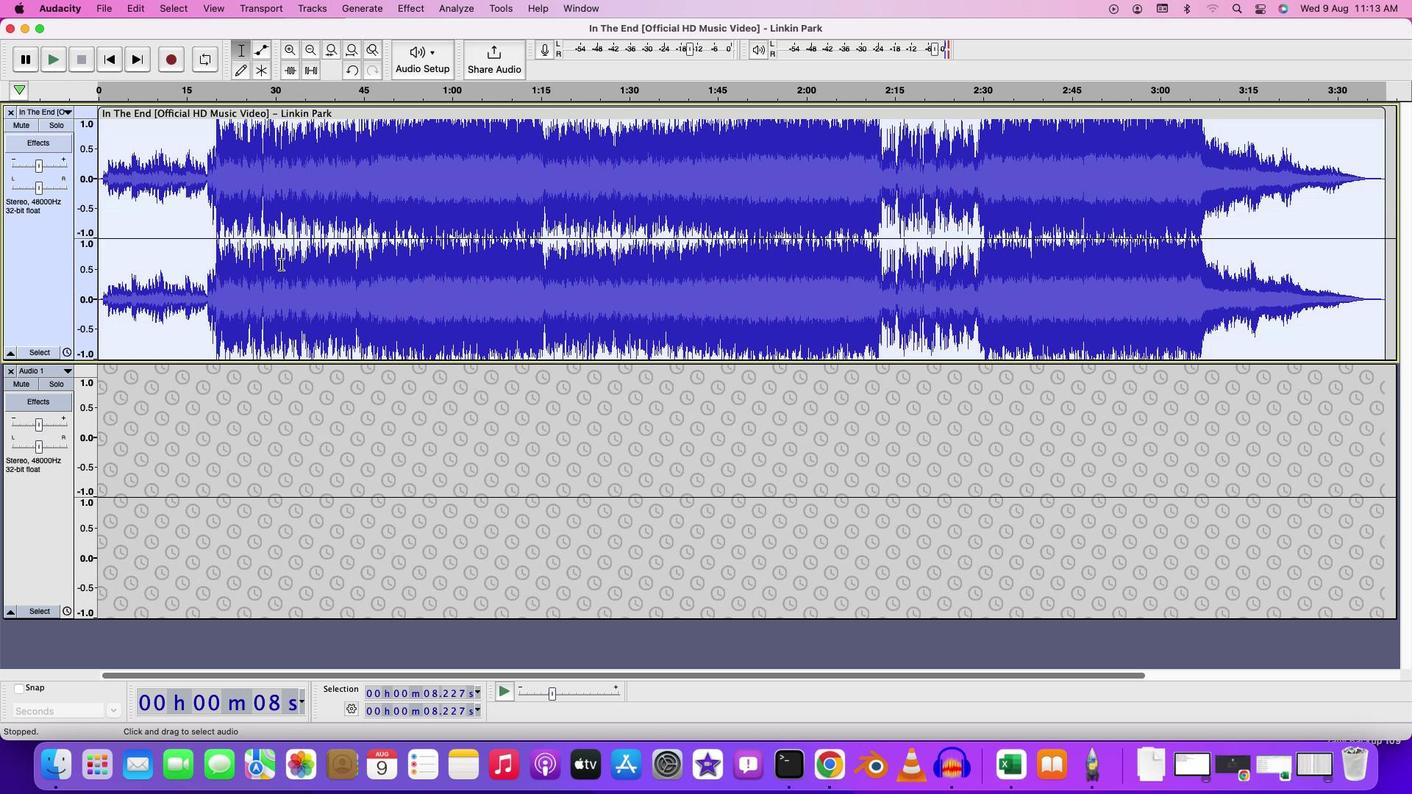 
Action: Key pressed Key.cmd'c'
Screenshot: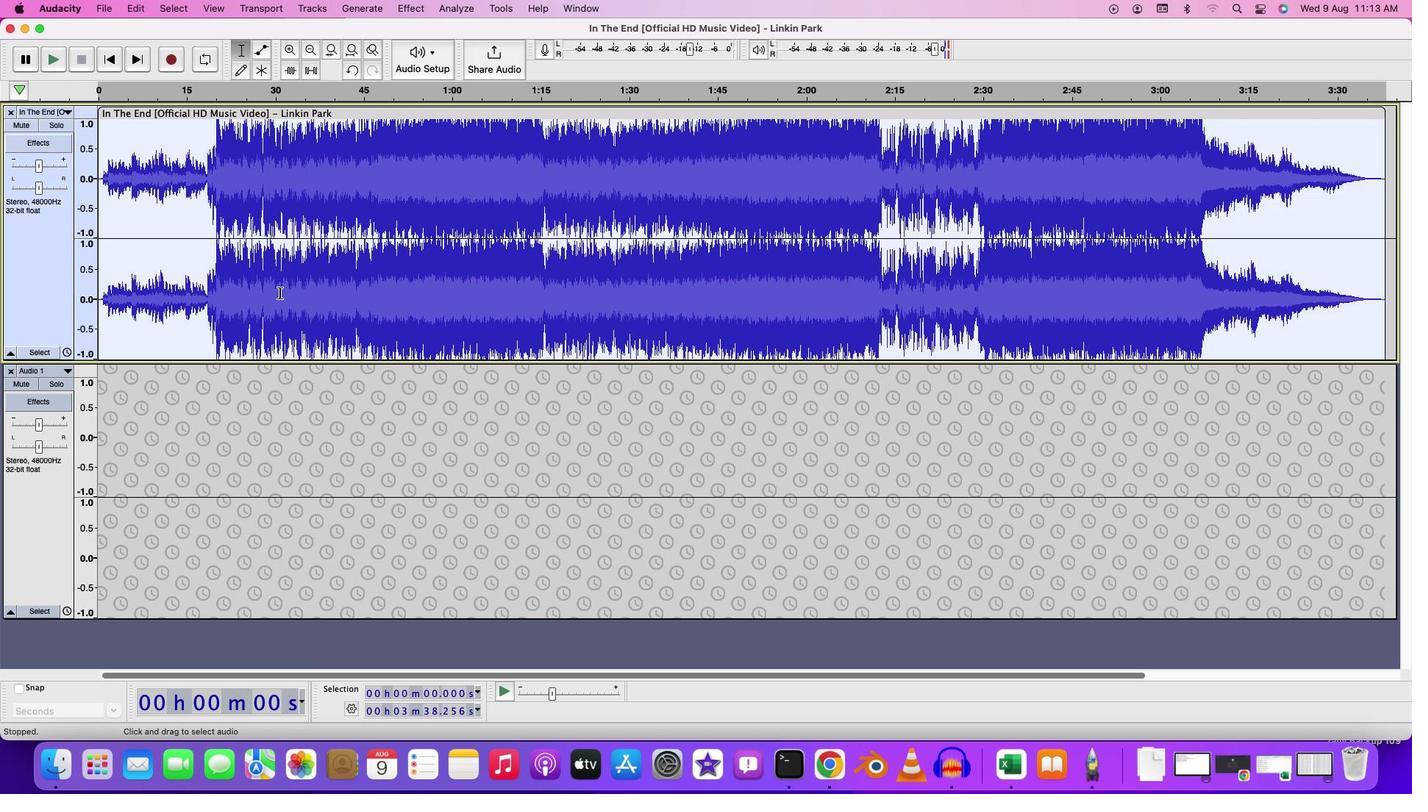 
Action: Mouse moved to (261, 418)
Screenshot: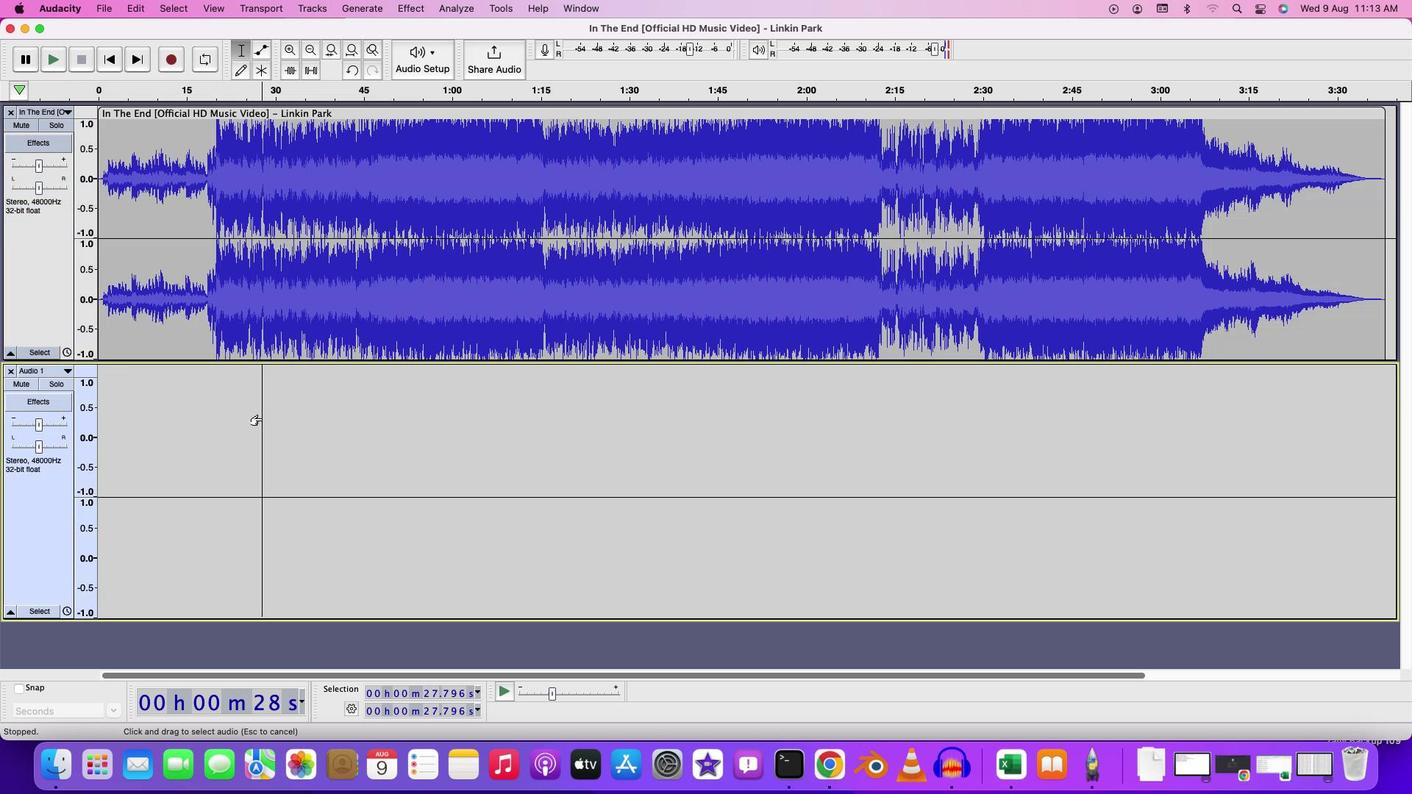 
Action: Mouse pressed left at (261, 418)
Screenshot: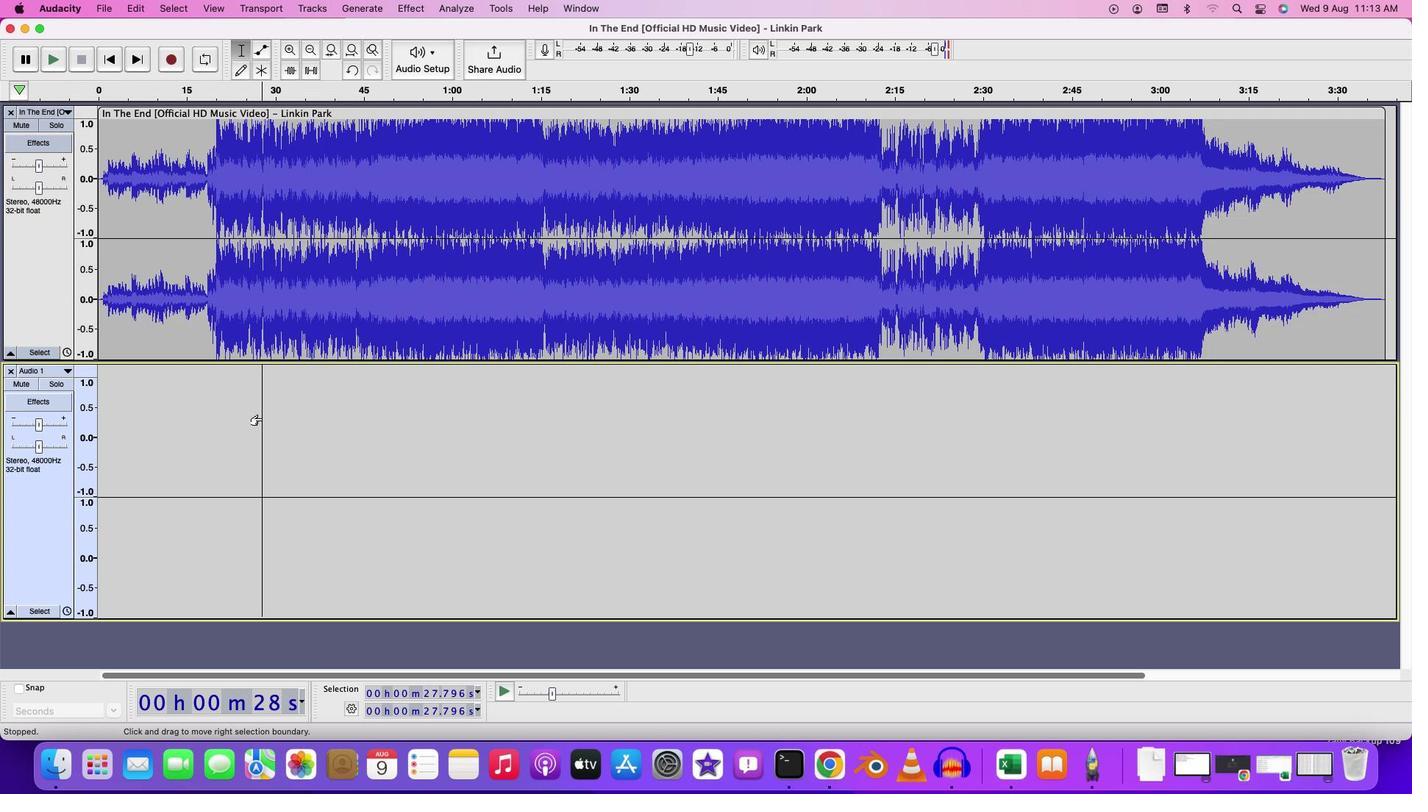 
Action: Mouse moved to (97, 378)
Screenshot: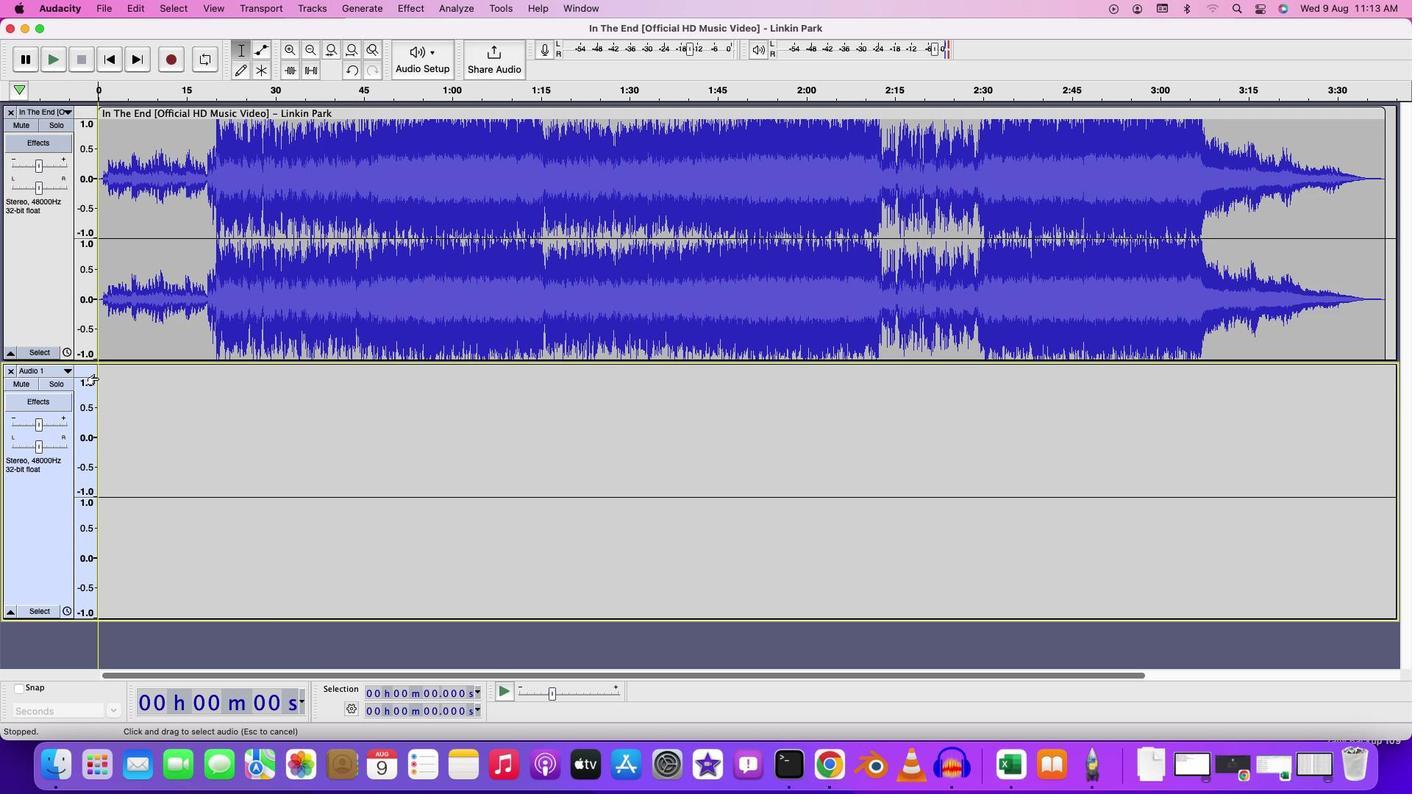 
Action: Mouse pressed left at (97, 378)
Screenshot: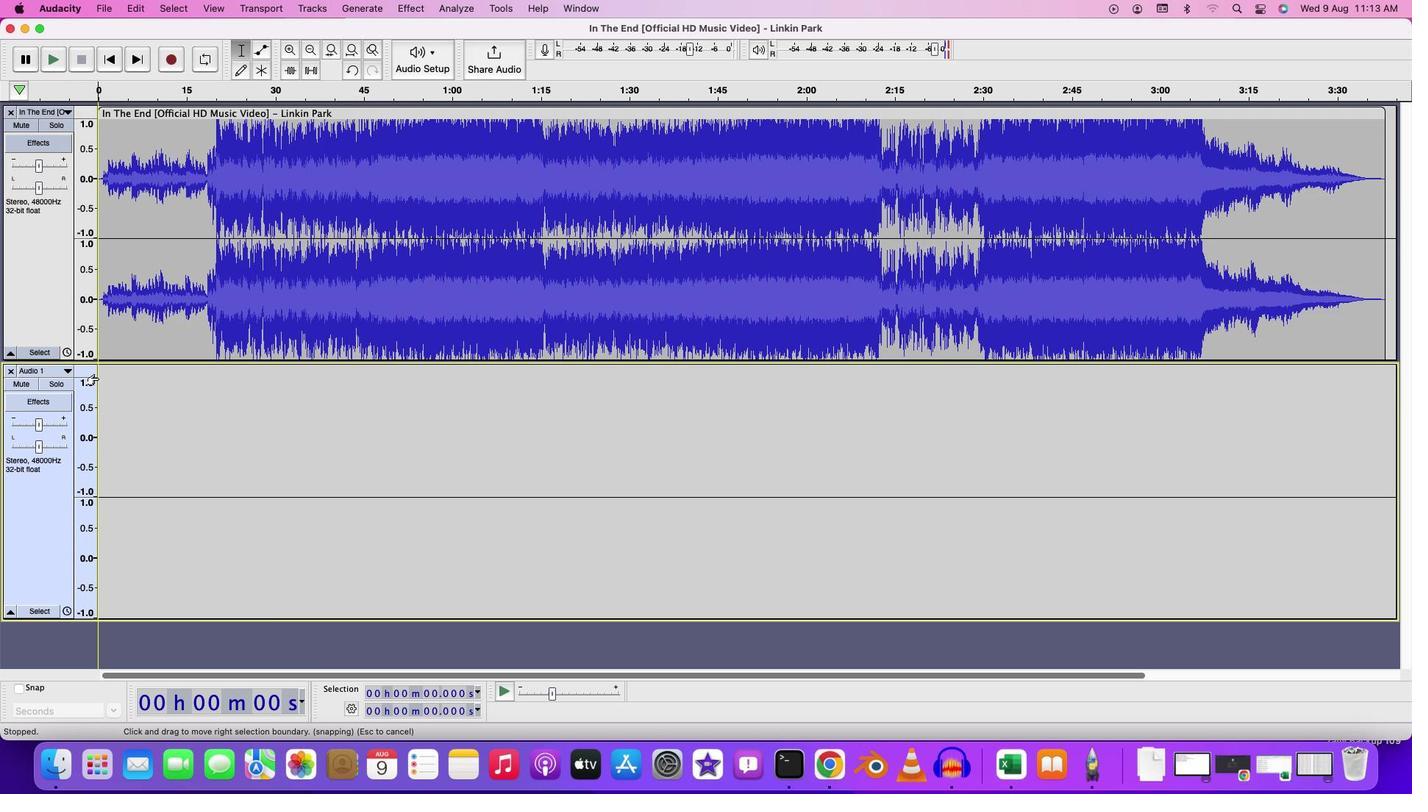 
Action: Mouse moved to (134, 8)
Screenshot: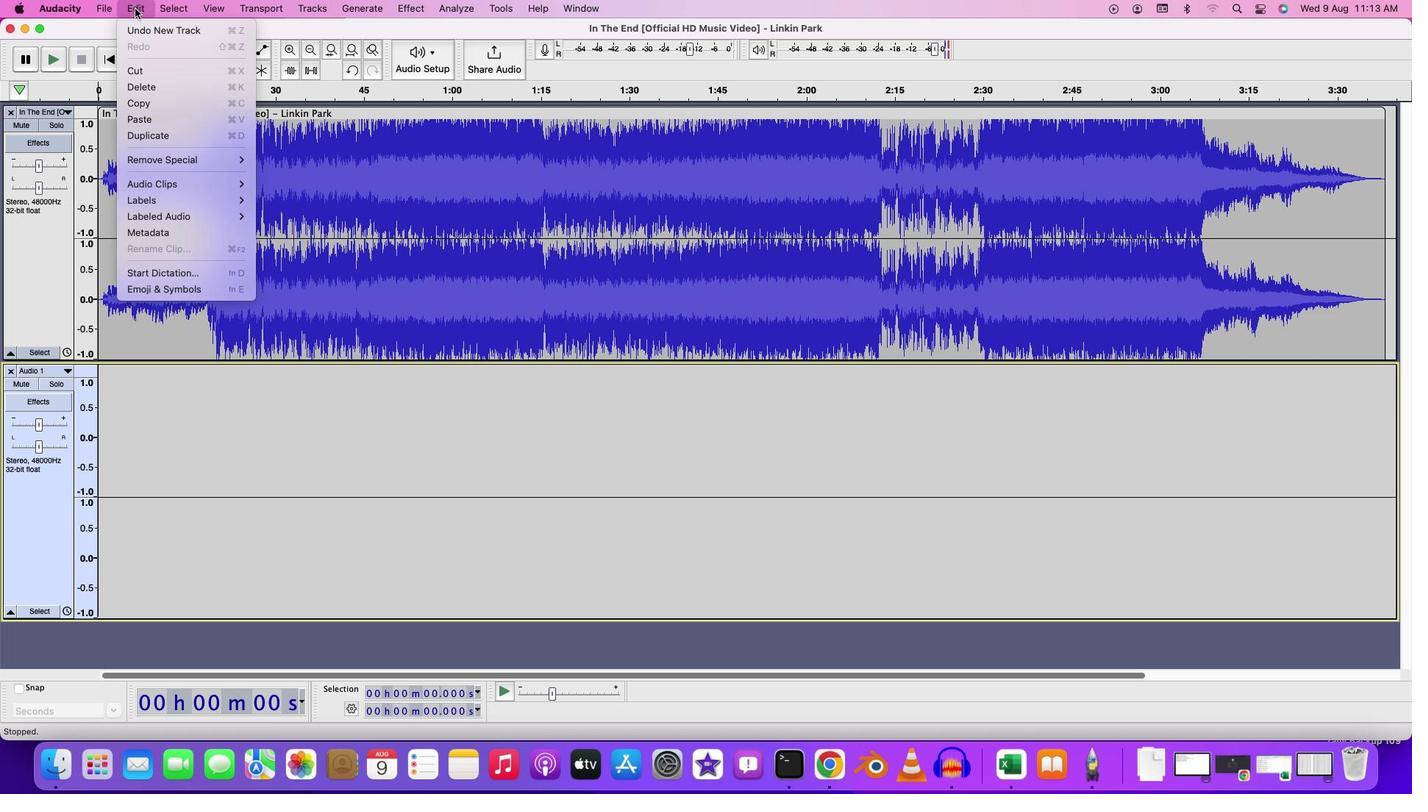 
Action: Mouse pressed left at (134, 8)
Screenshot: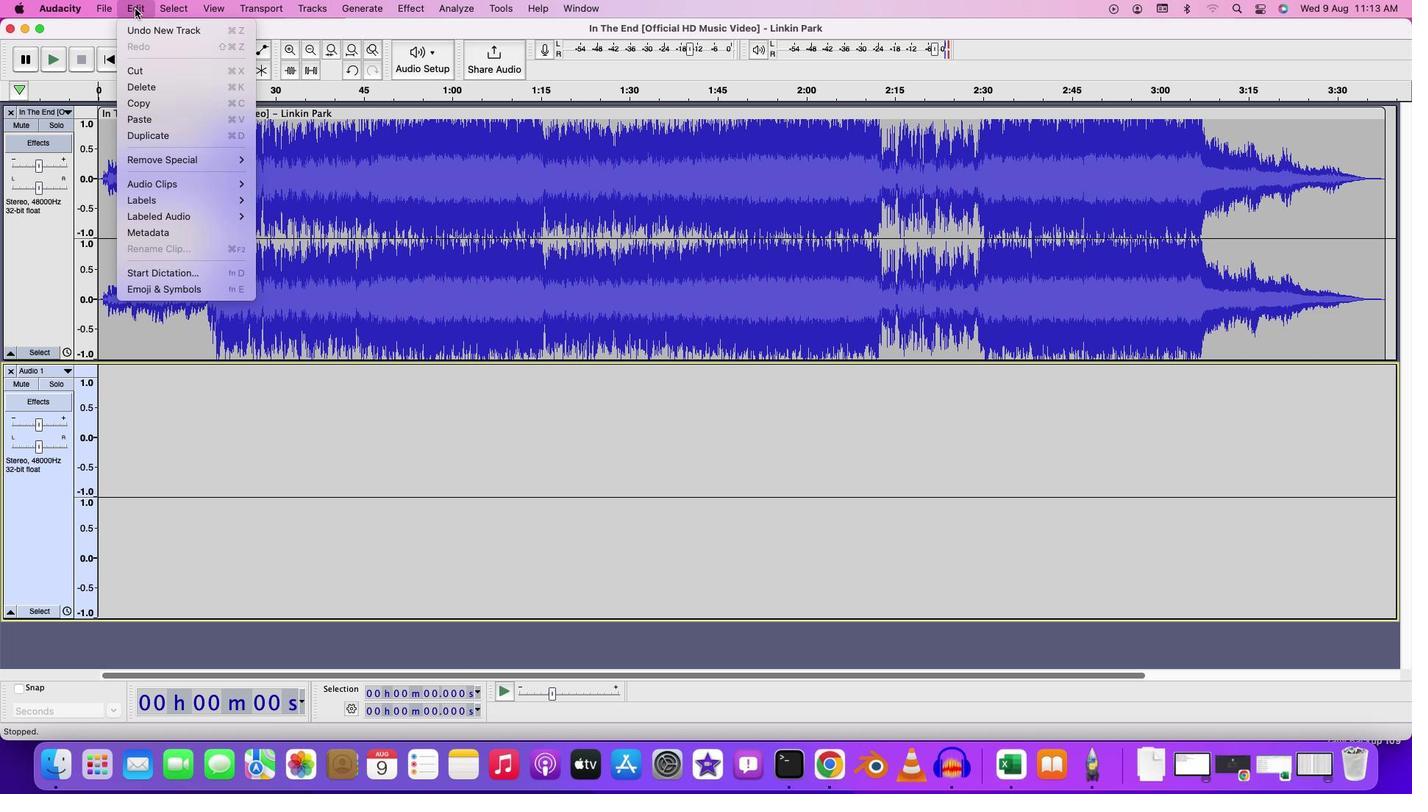 
Action: Mouse moved to (330, 197)
Screenshot: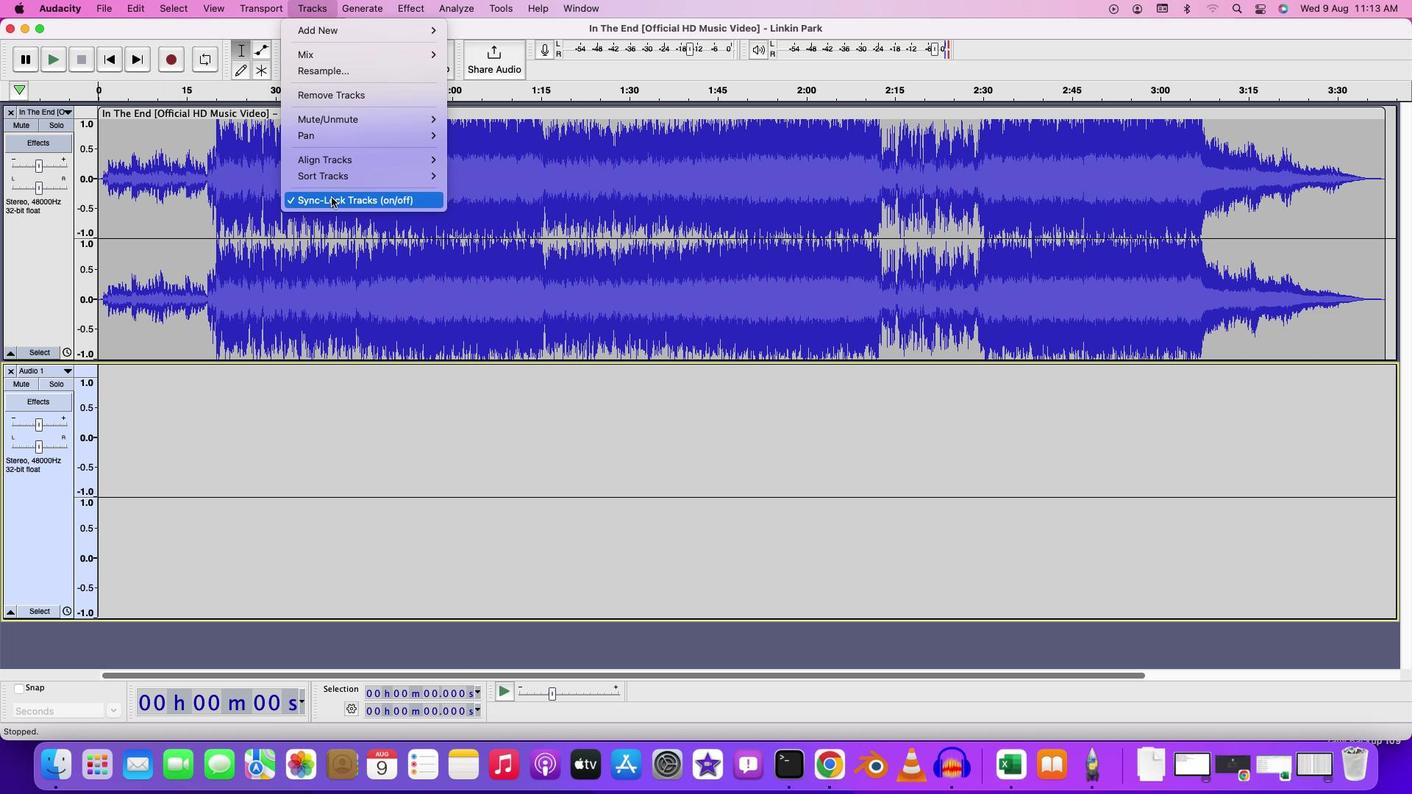 
Action: Mouse pressed left at (330, 197)
Screenshot: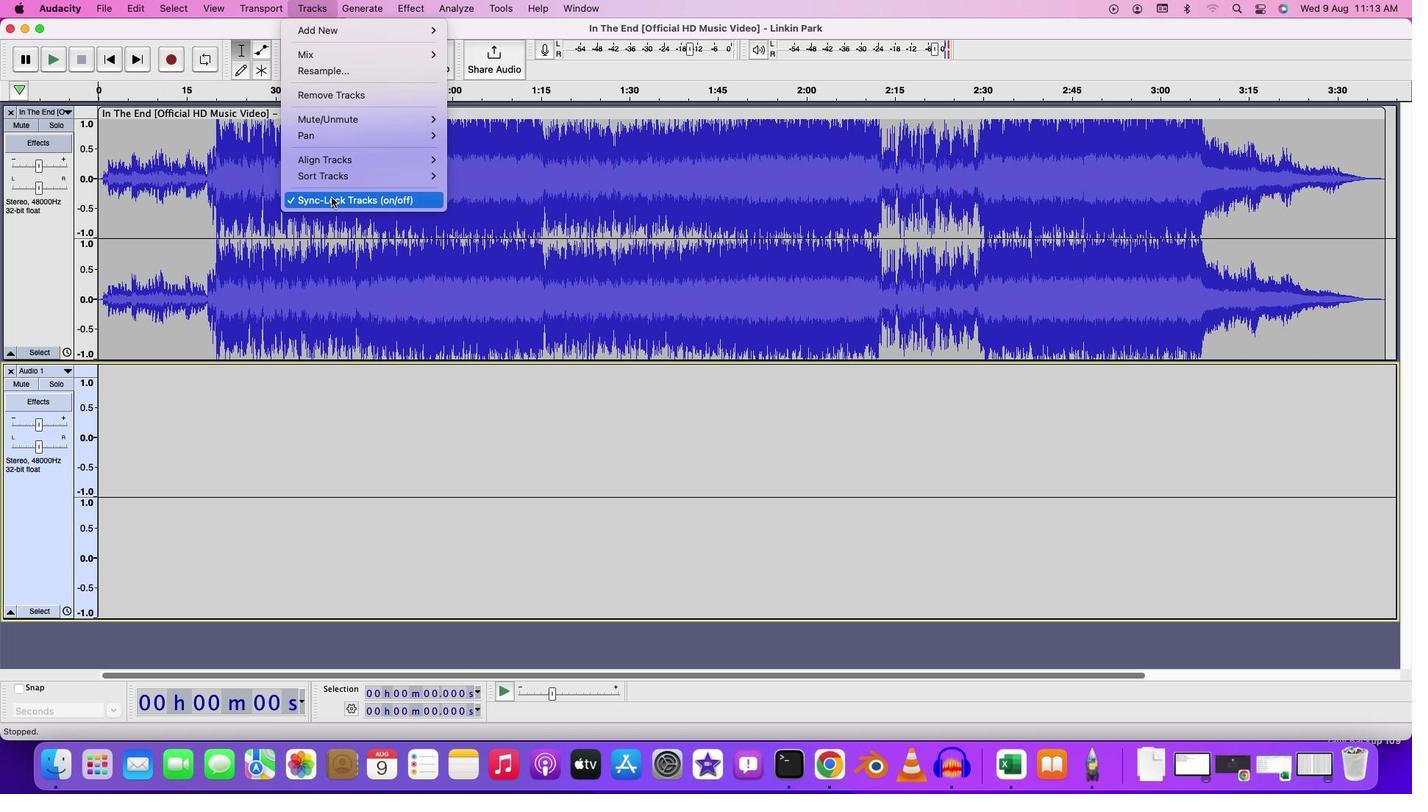 
Action: Mouse moved to (104, 373)
Screenshot: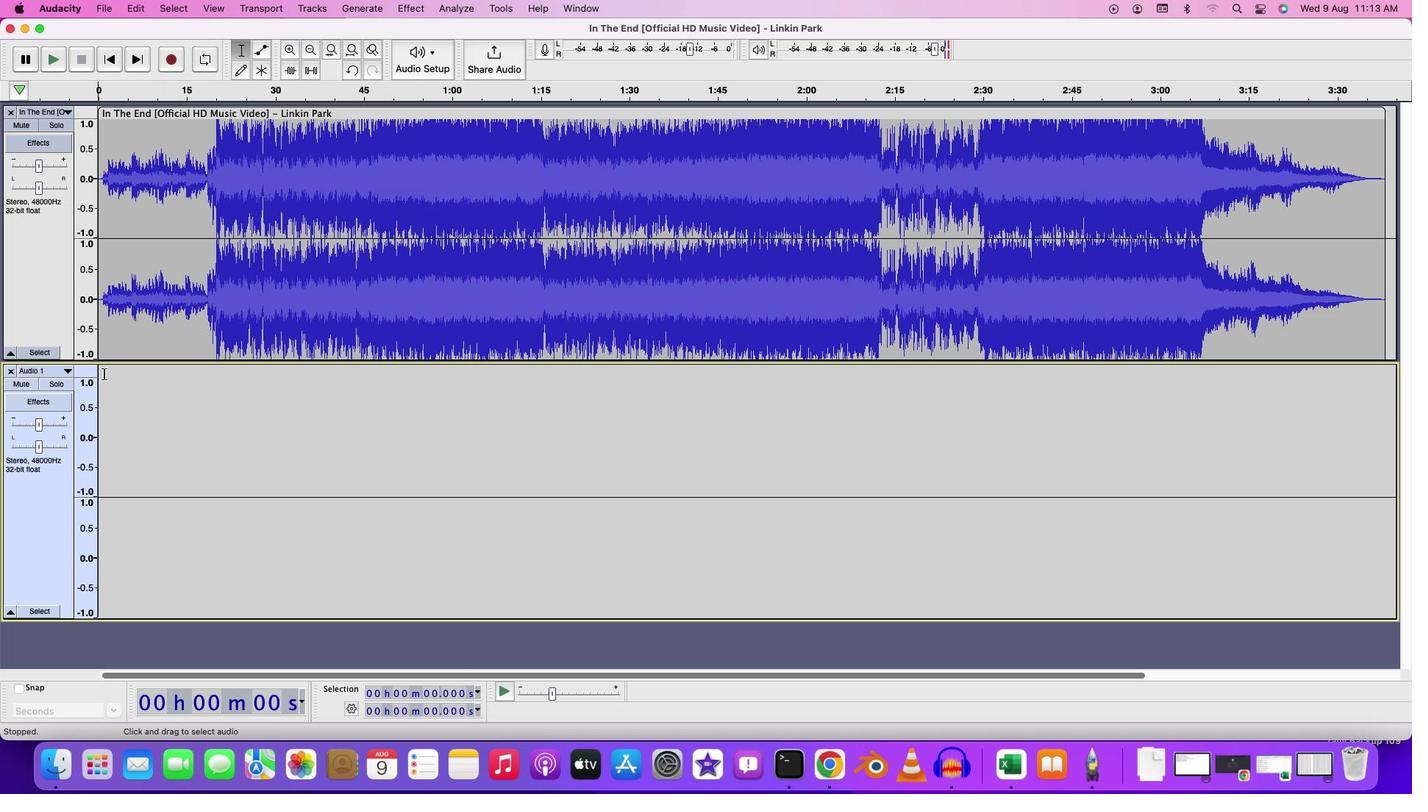 
Action: Mouse pressed left at (104, 373)
Screenshot: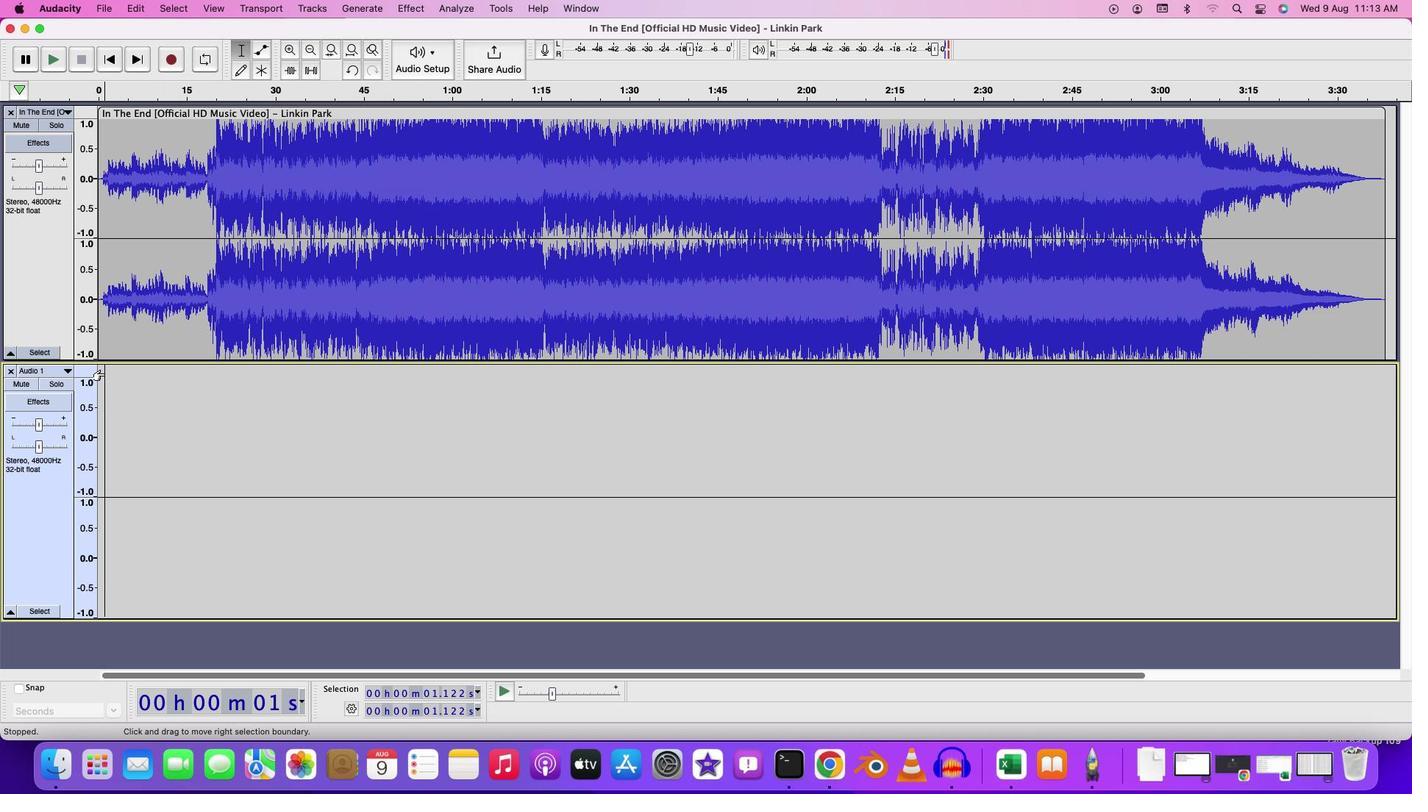
Action: Key pressed Key.cmd'v'
Screenshot: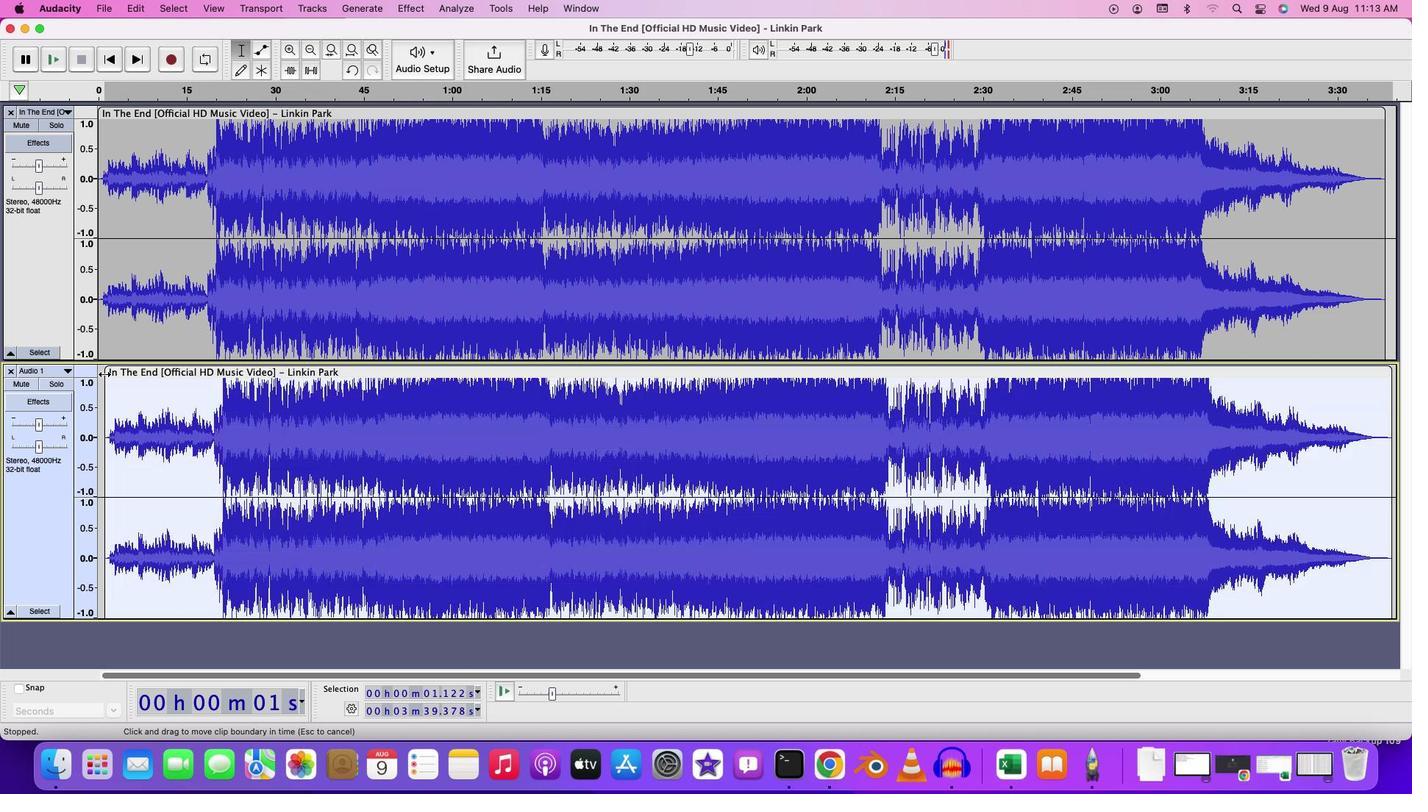 
Action: Mouse moved to (120, 375)
Screenshot: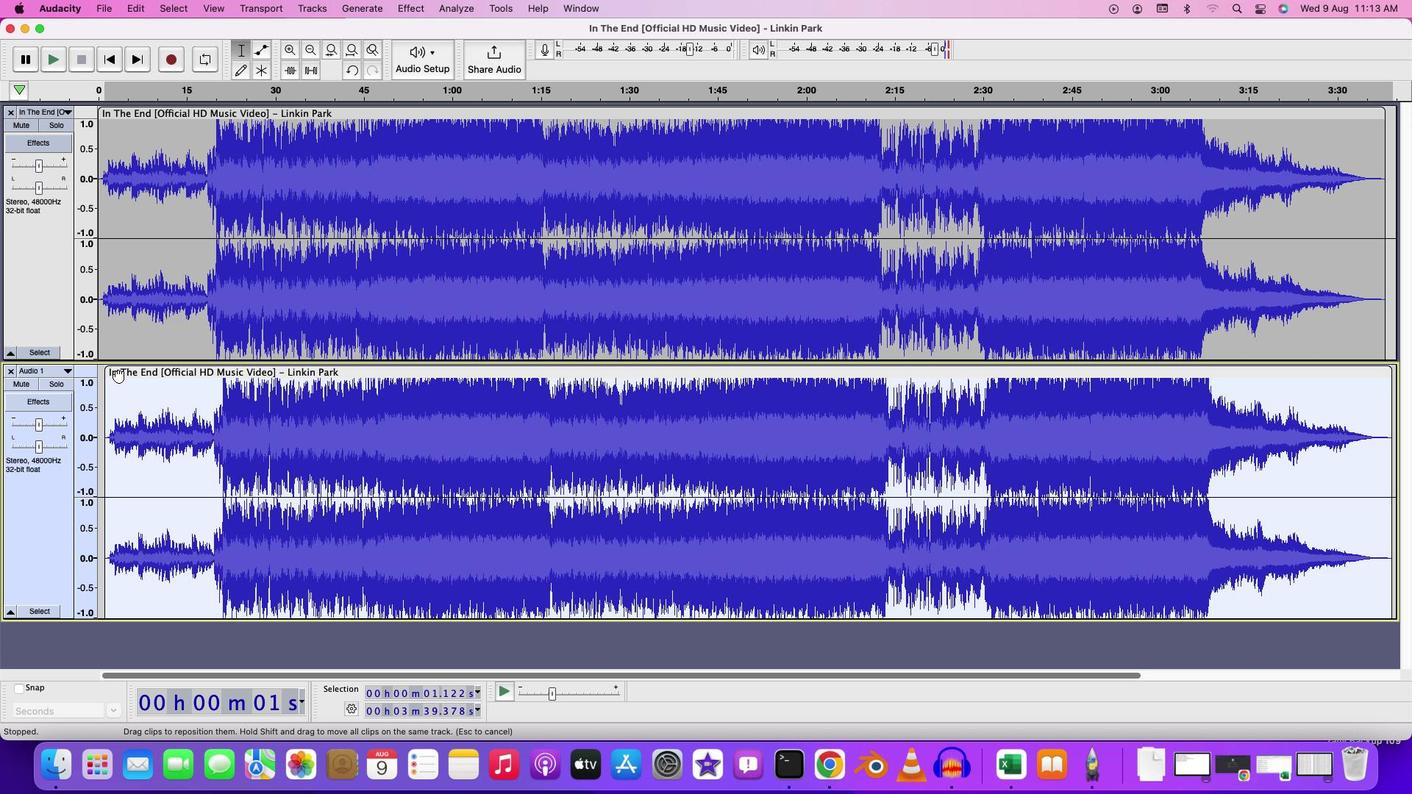 
Action: Mouse pressed left at (120, 375)
Screenshot: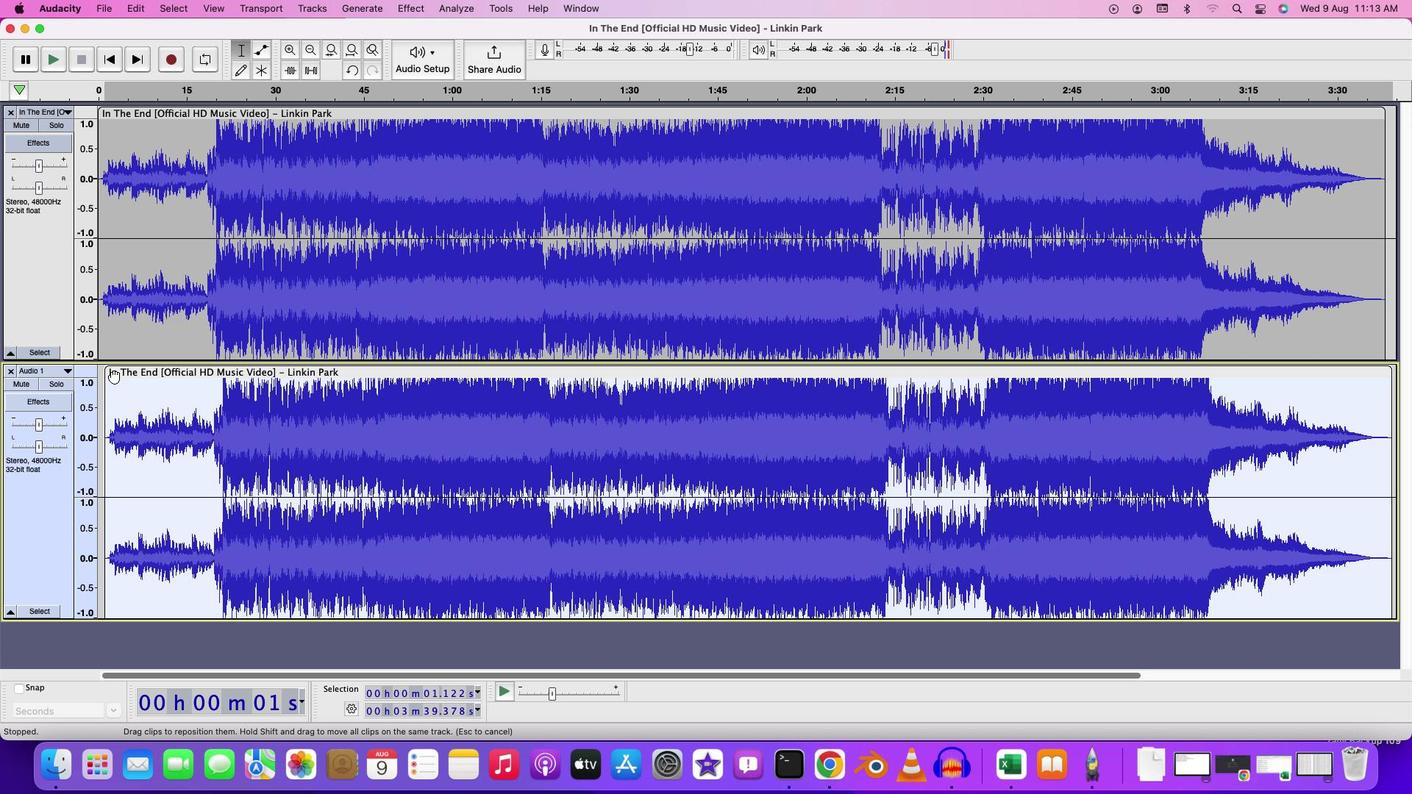 
Action: Mouse moved to (146, 326)
Screenshot: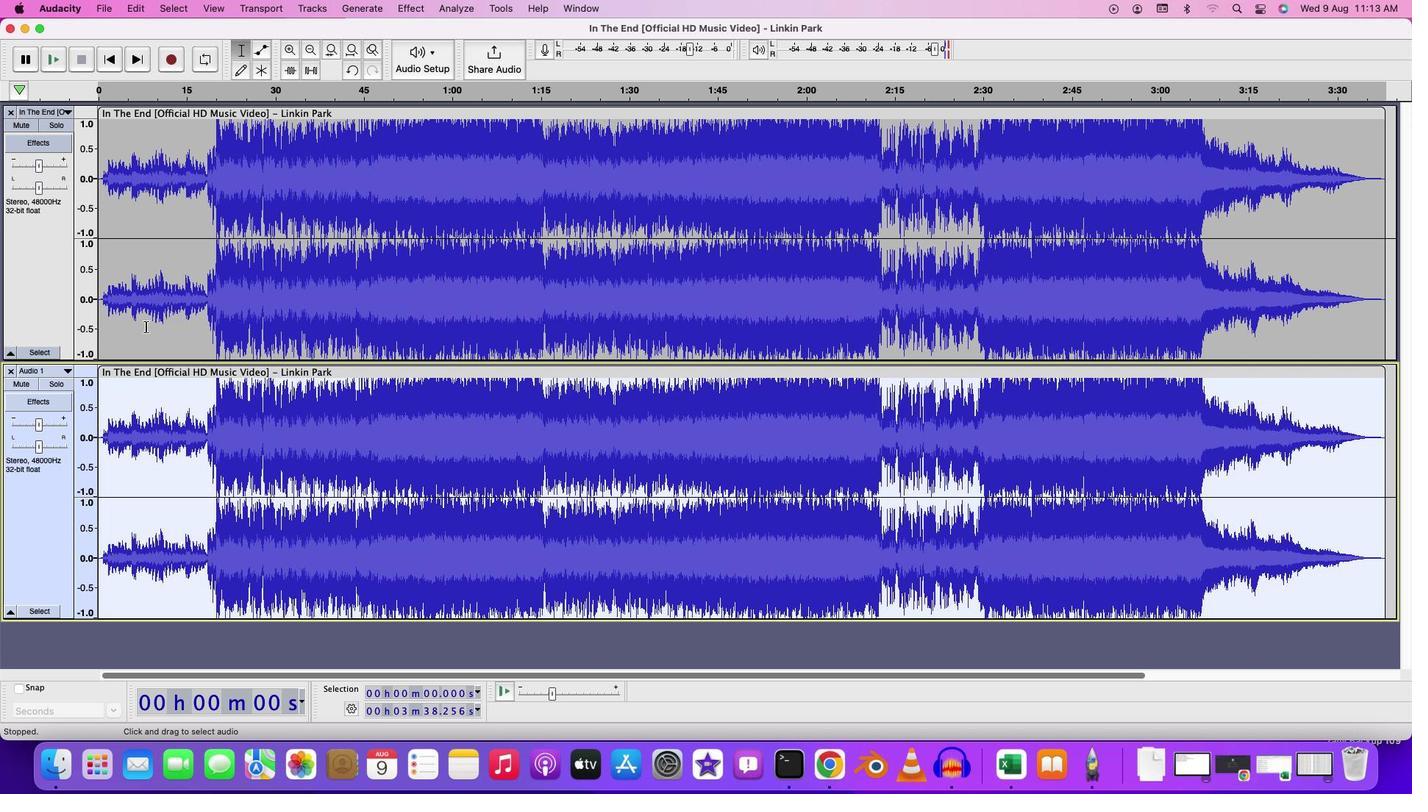 
Action: Key pressed Key.cmd
Screenshot: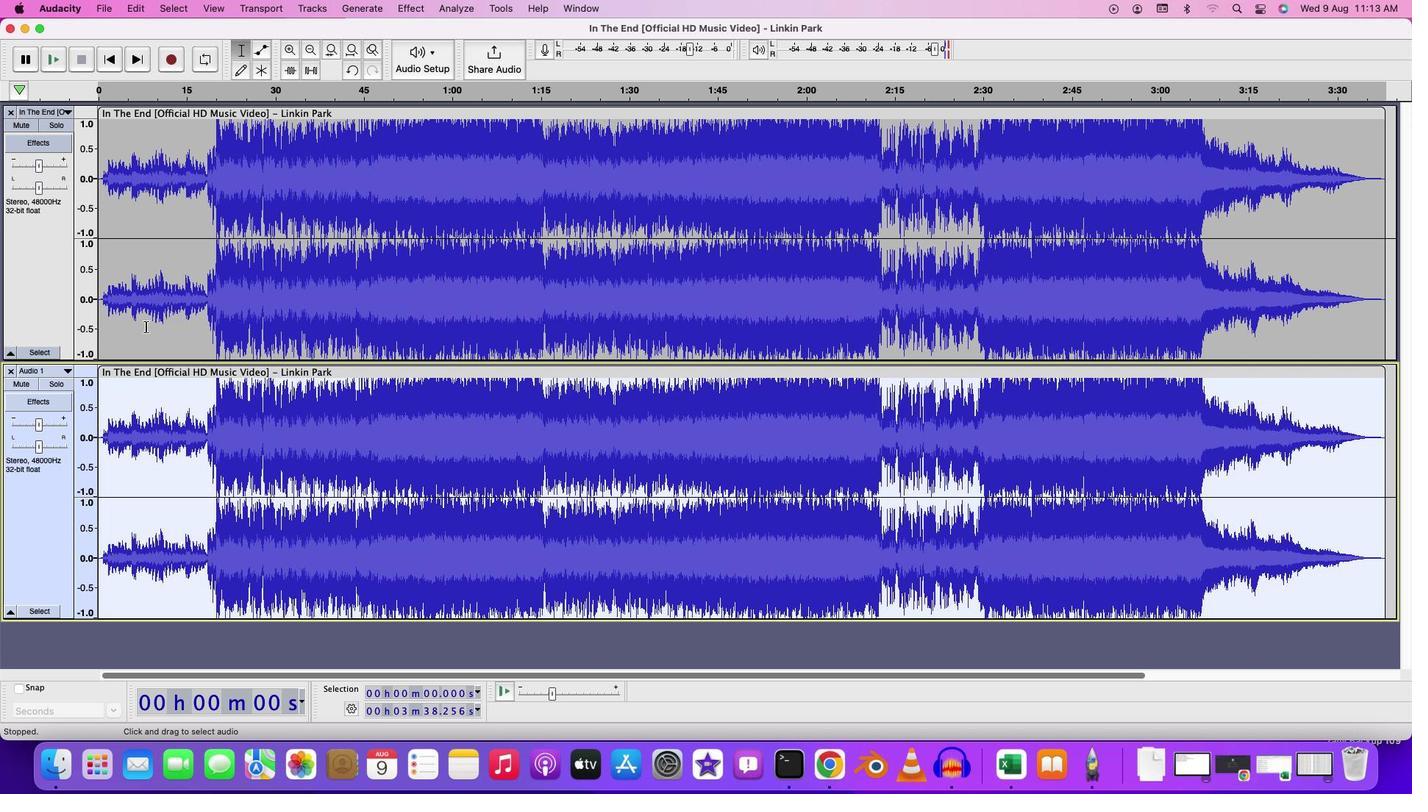 
Action: Mouse scrolled (146, 326) with delta (0, 0)
Screenshot: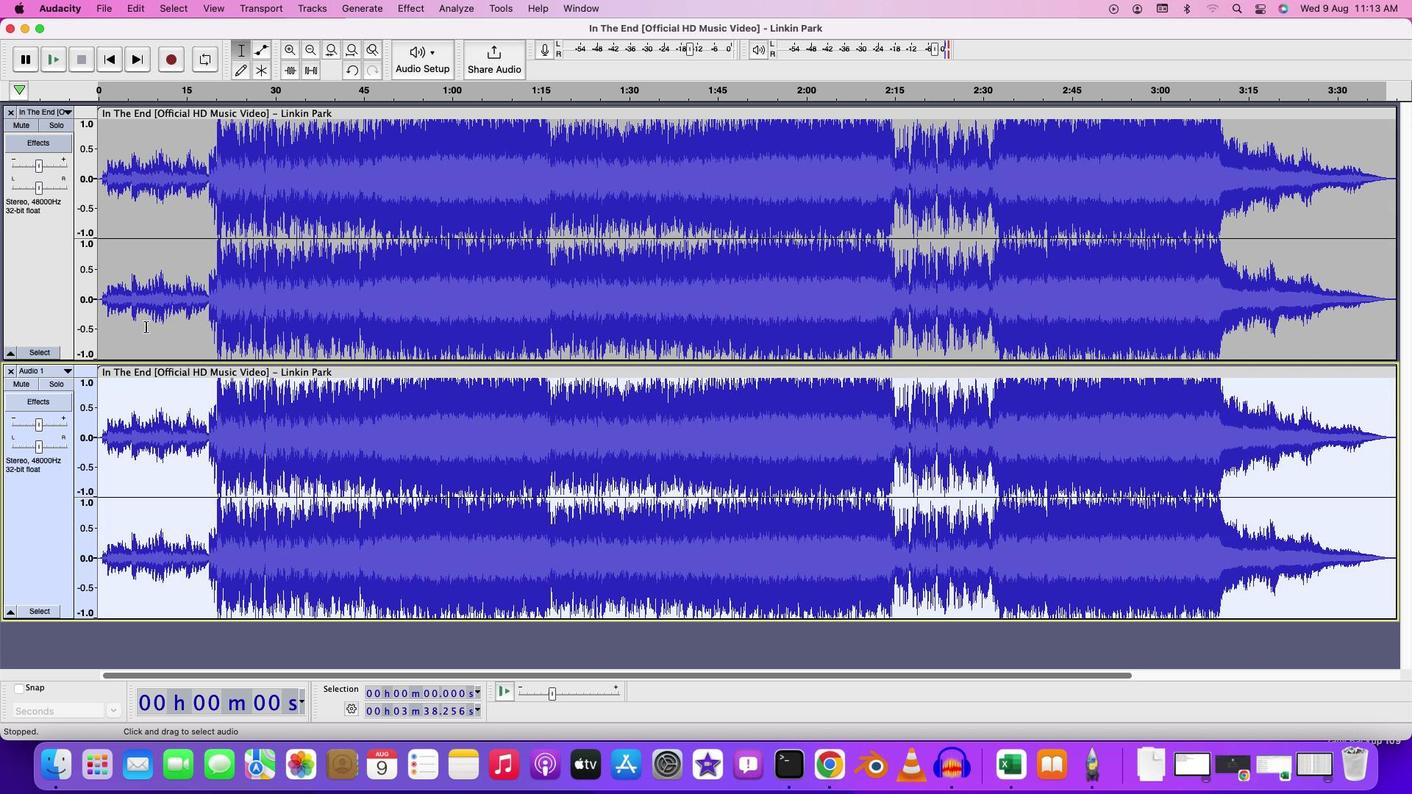 
Action: Mouse scrolled (146, 326) with delta (0, 0)
Screenshot: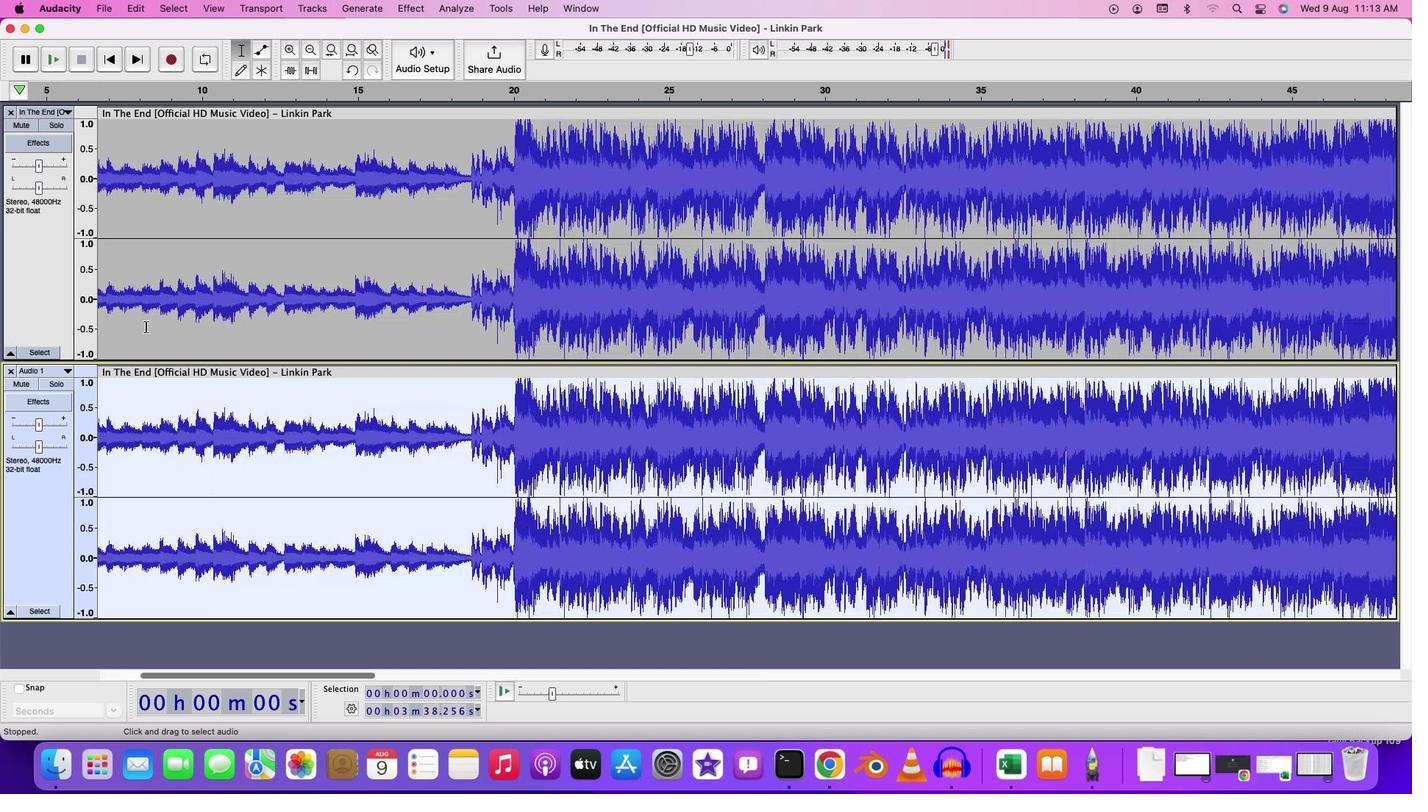 
Action: Mouse scrolled (146, 326) with delta (0, 2)
Screenshot: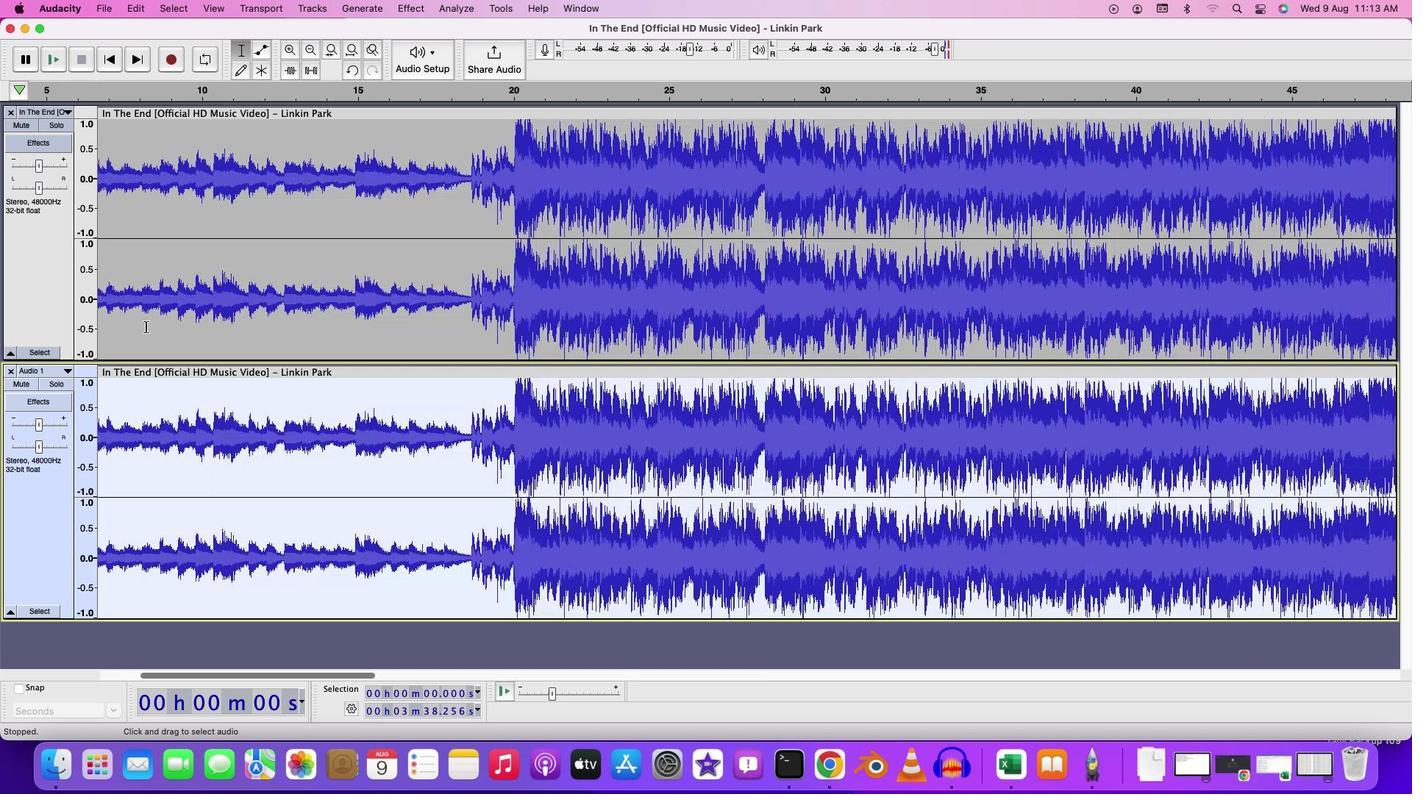 
Action: Mouse scrolled (146, 326) with delta (0, 3)
Screenshot: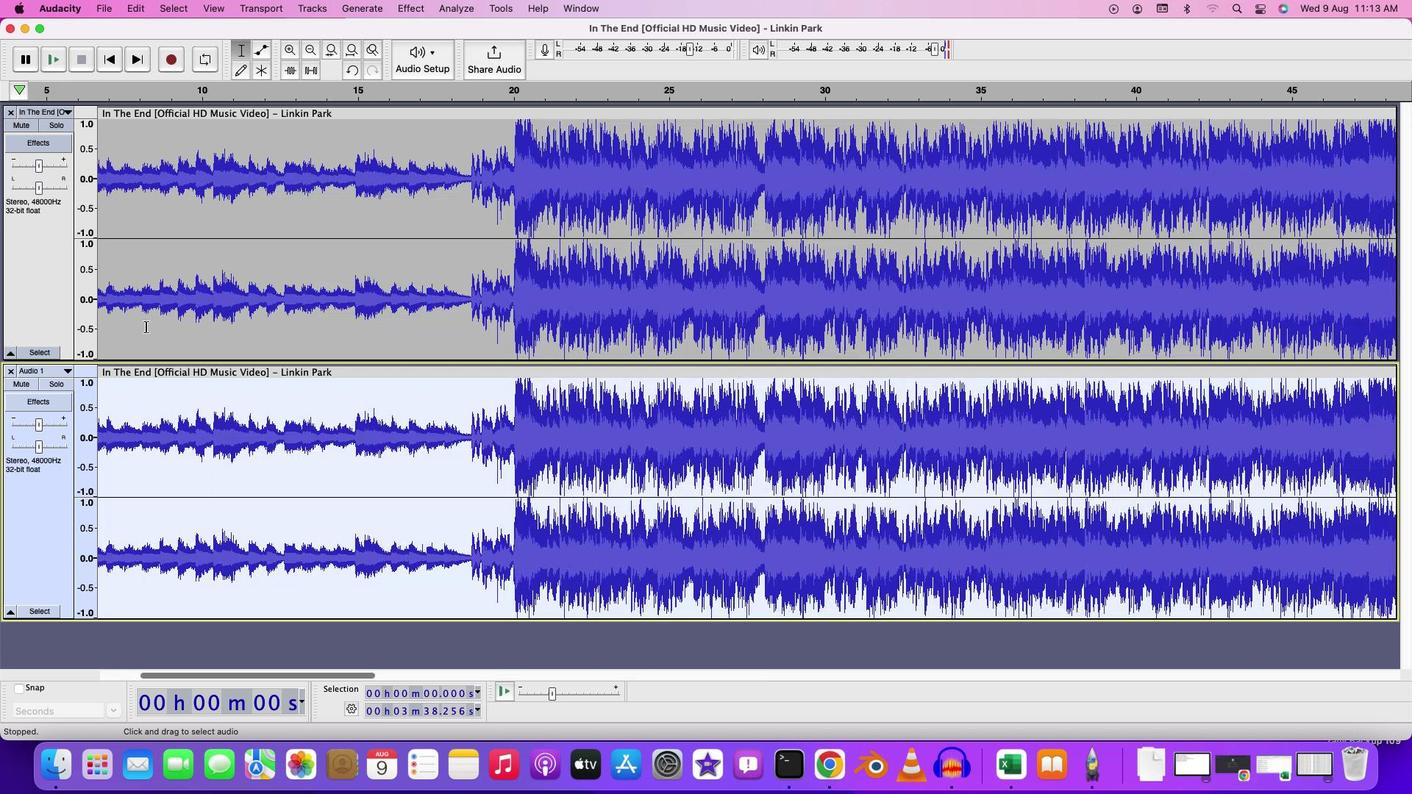 
Action: Mouse scrolled (146, 326) with delta (0, 0)
Screenshot: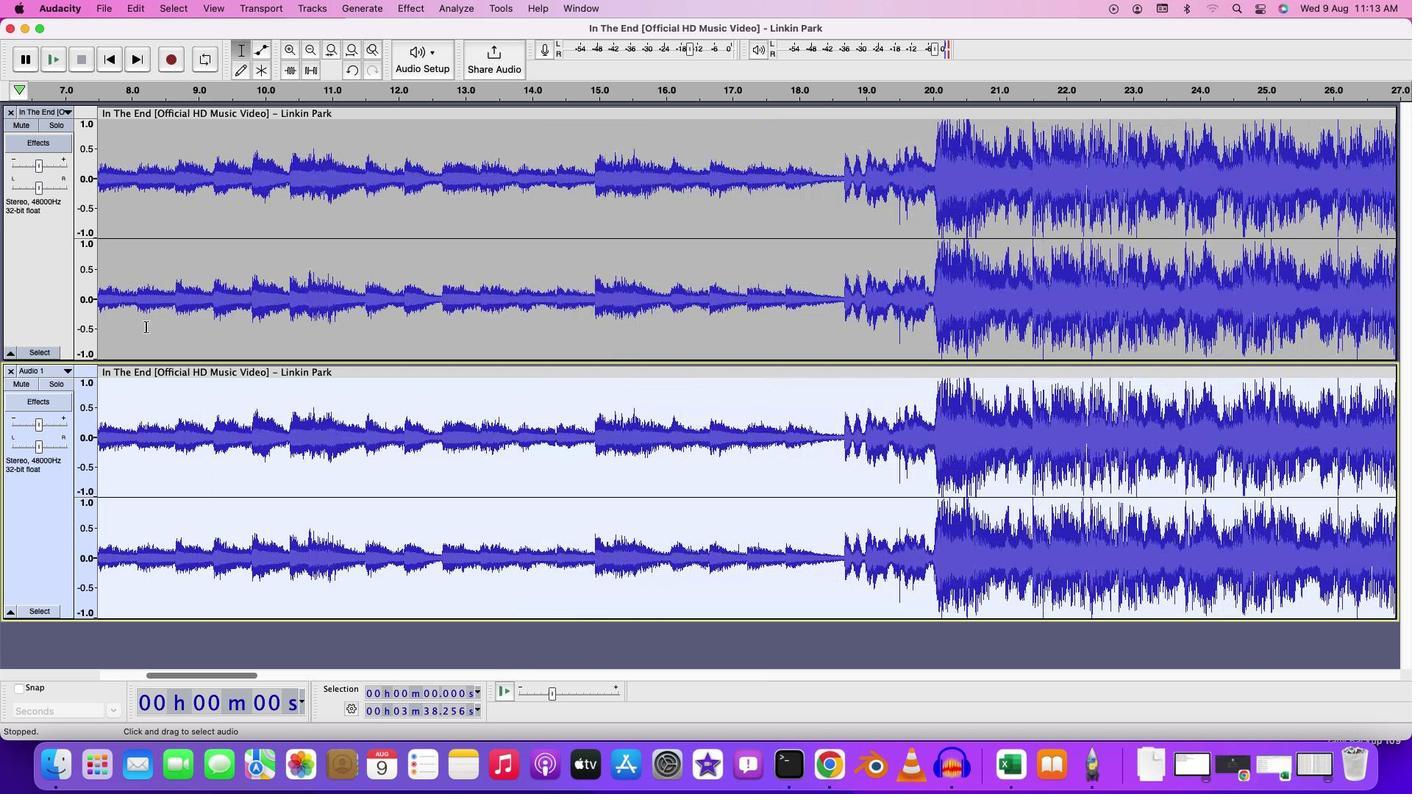 
Action: Mouse scrolled (146, 326) with delta (0, 0)
Screenshot: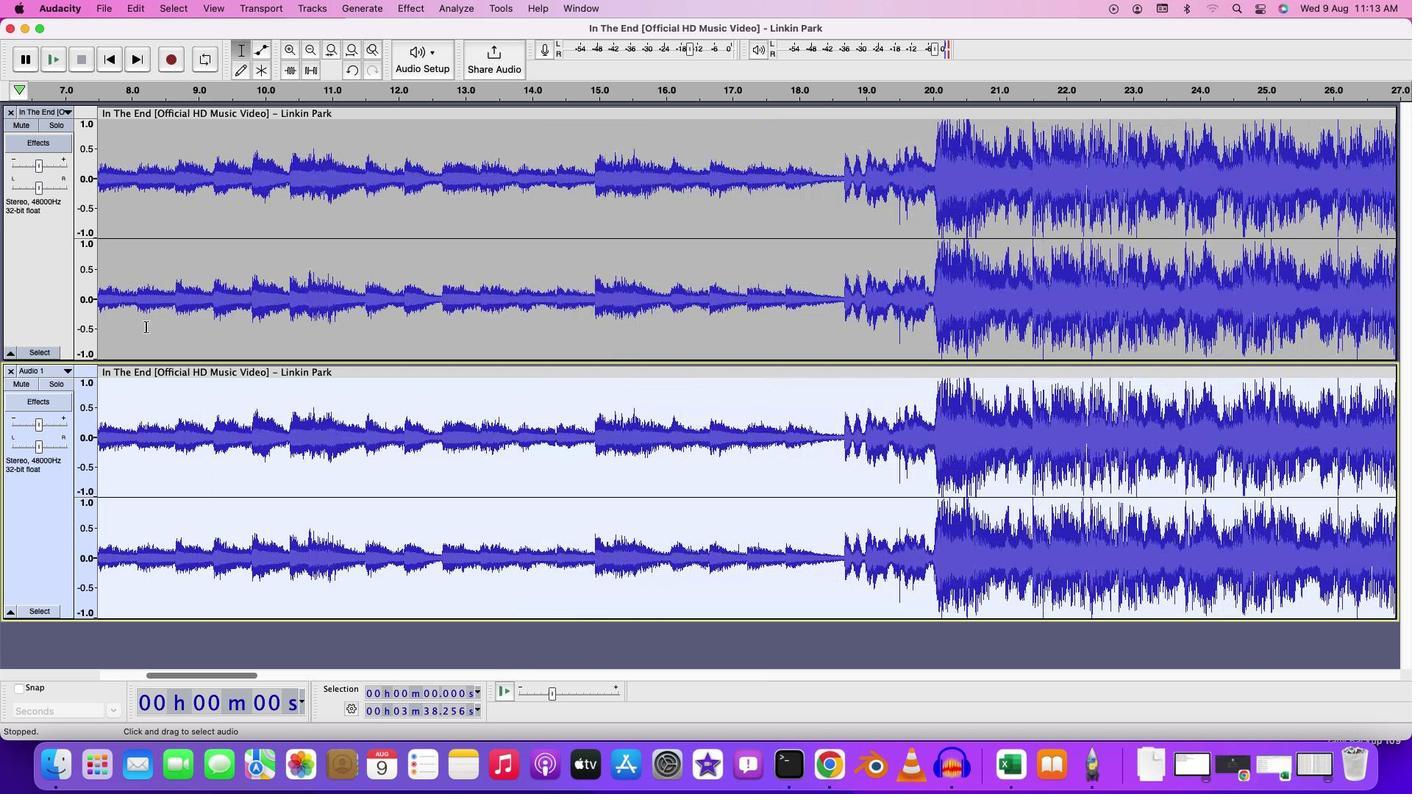 
Action: Mouse scrolled (146, 326) with delta (0, 2)
Screenshot: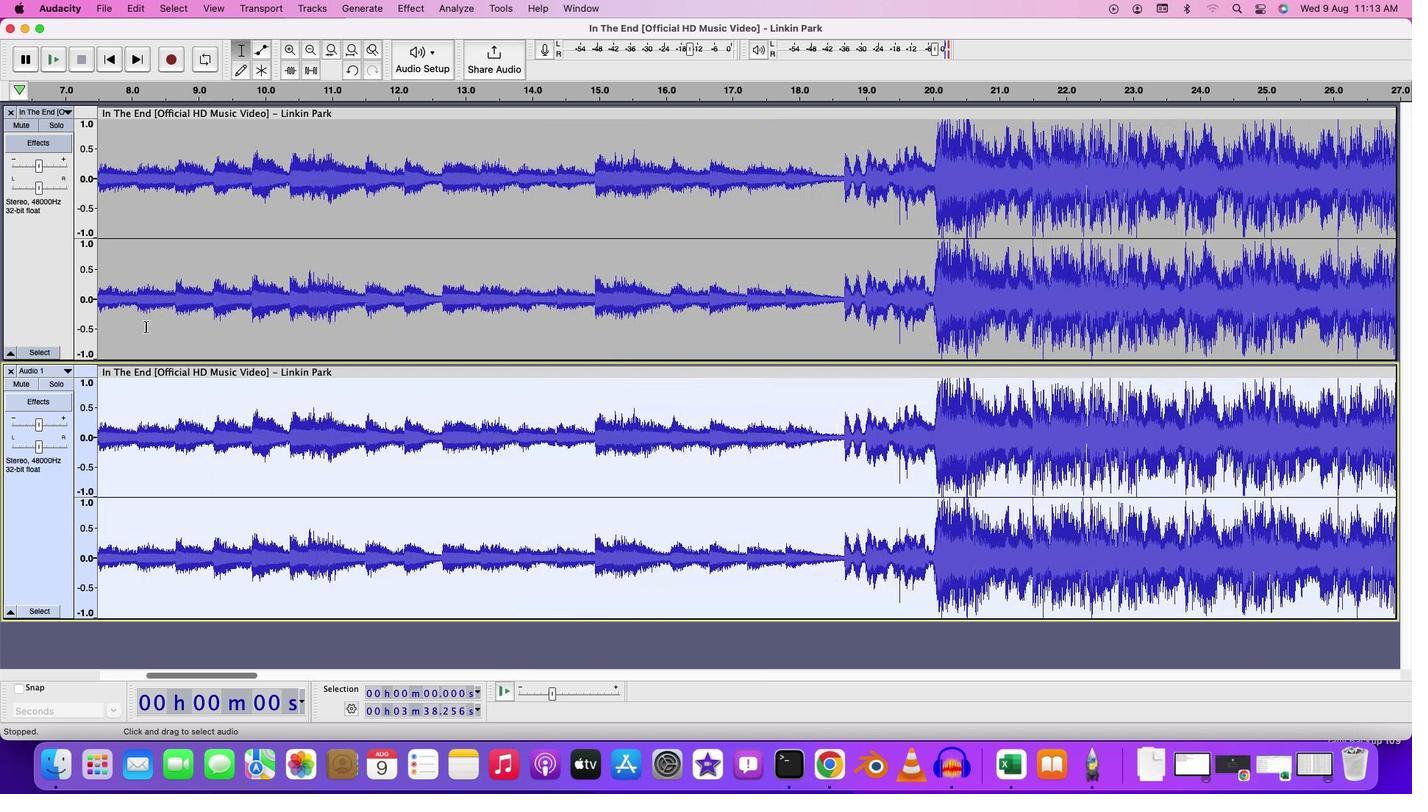 
Action: Mouse scrolled (146, 326) with delta (0, 2)
Screenshot: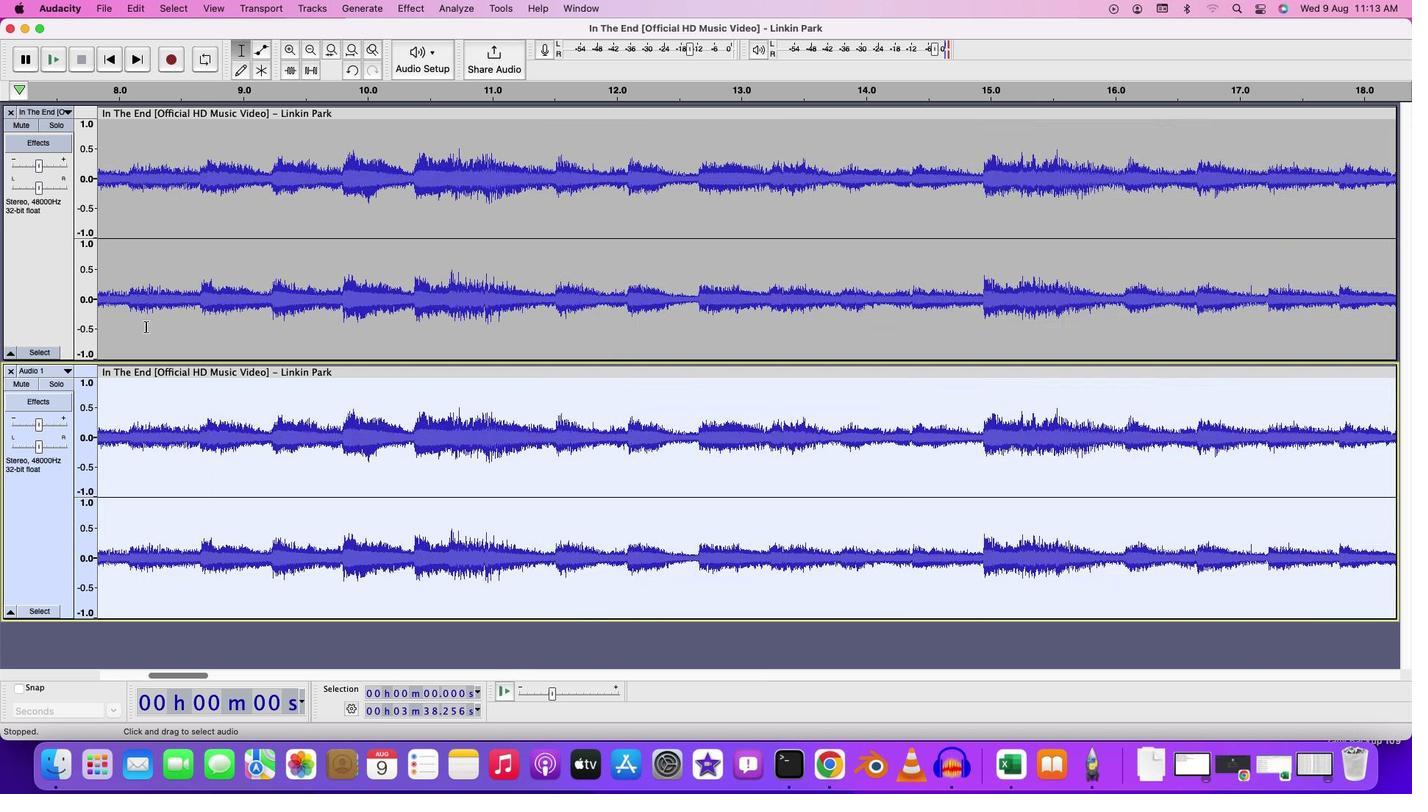 
Action: Mouse moved to (202, 675)
Screenshot: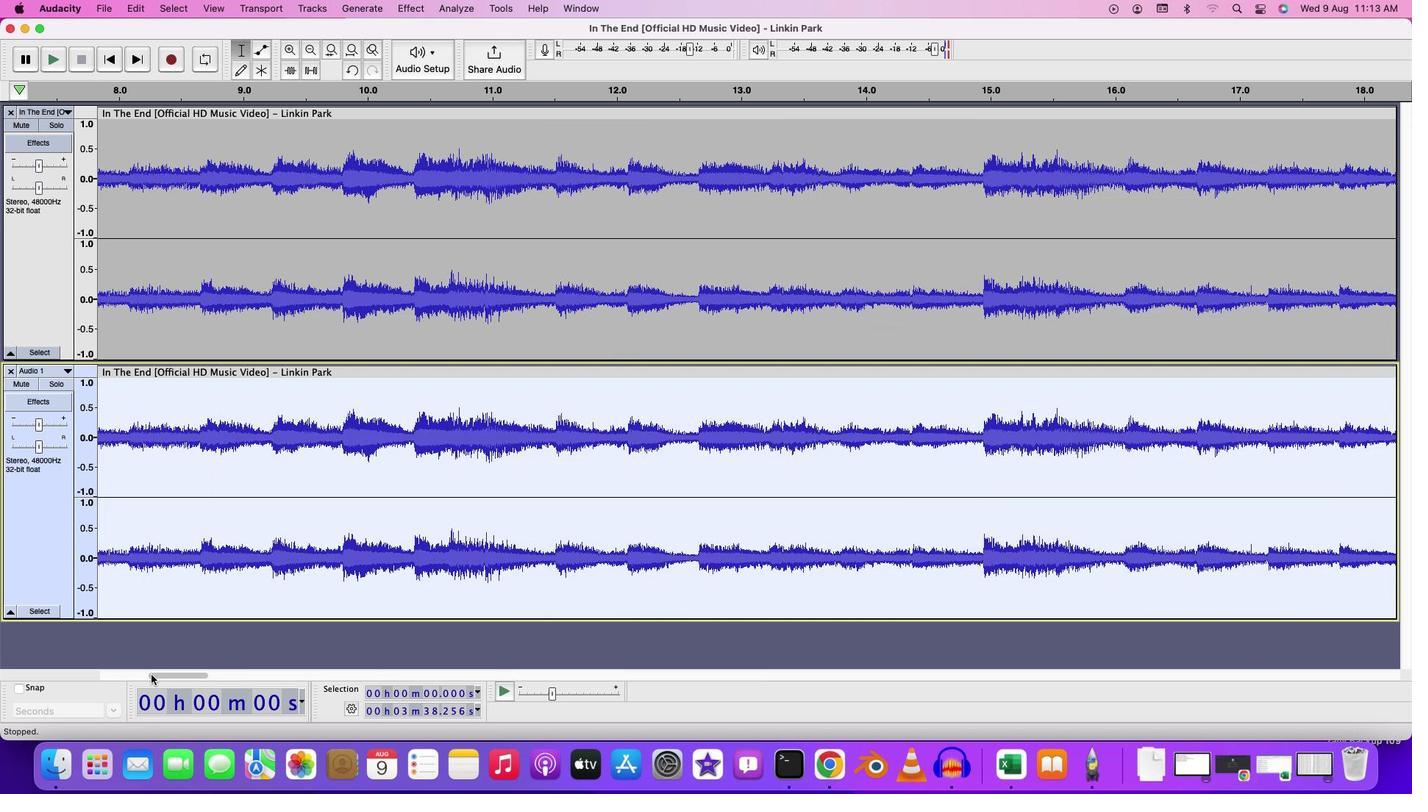
Action: Mouse pressed left at (202, 675)
Screenshot: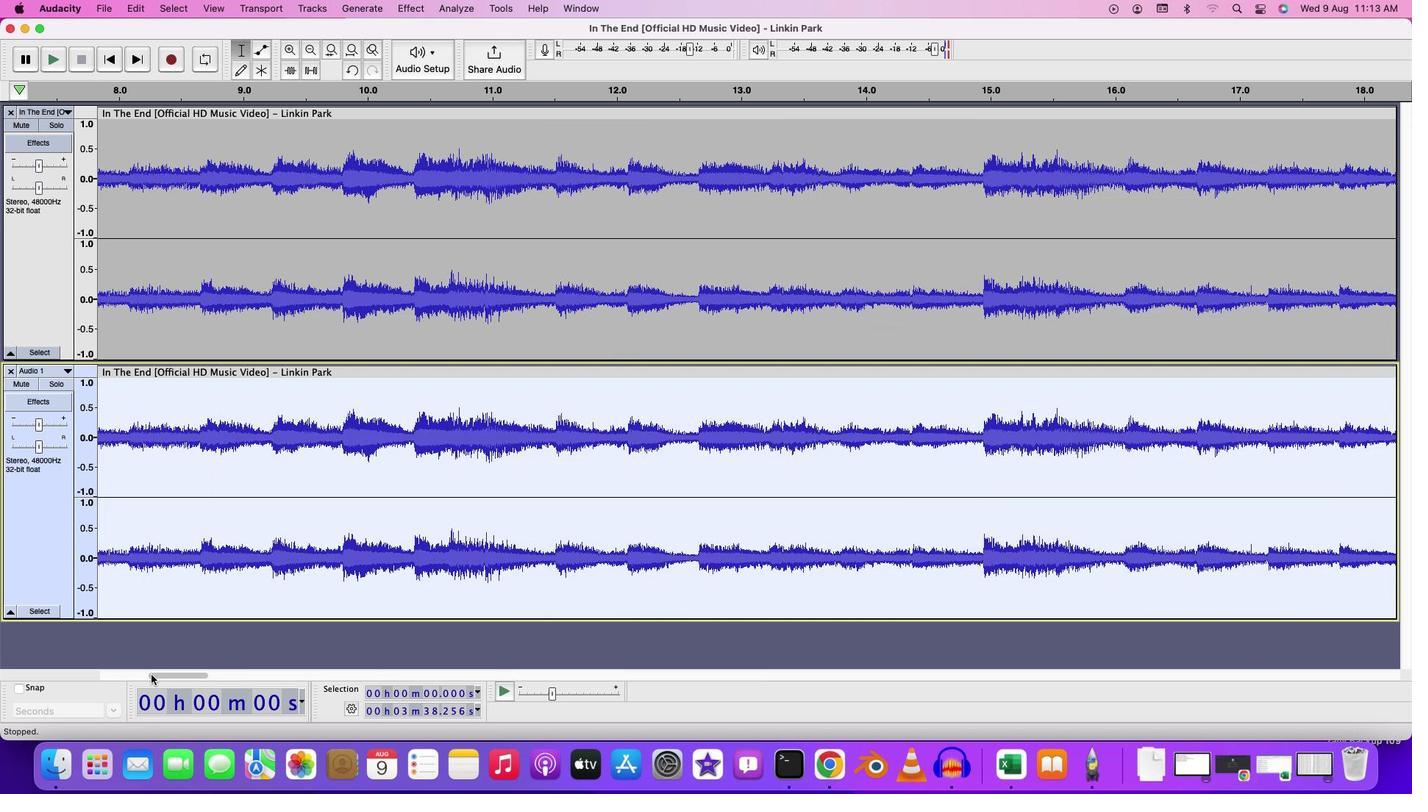 
Action: Mouse moved to (297, 366)
Screenshot: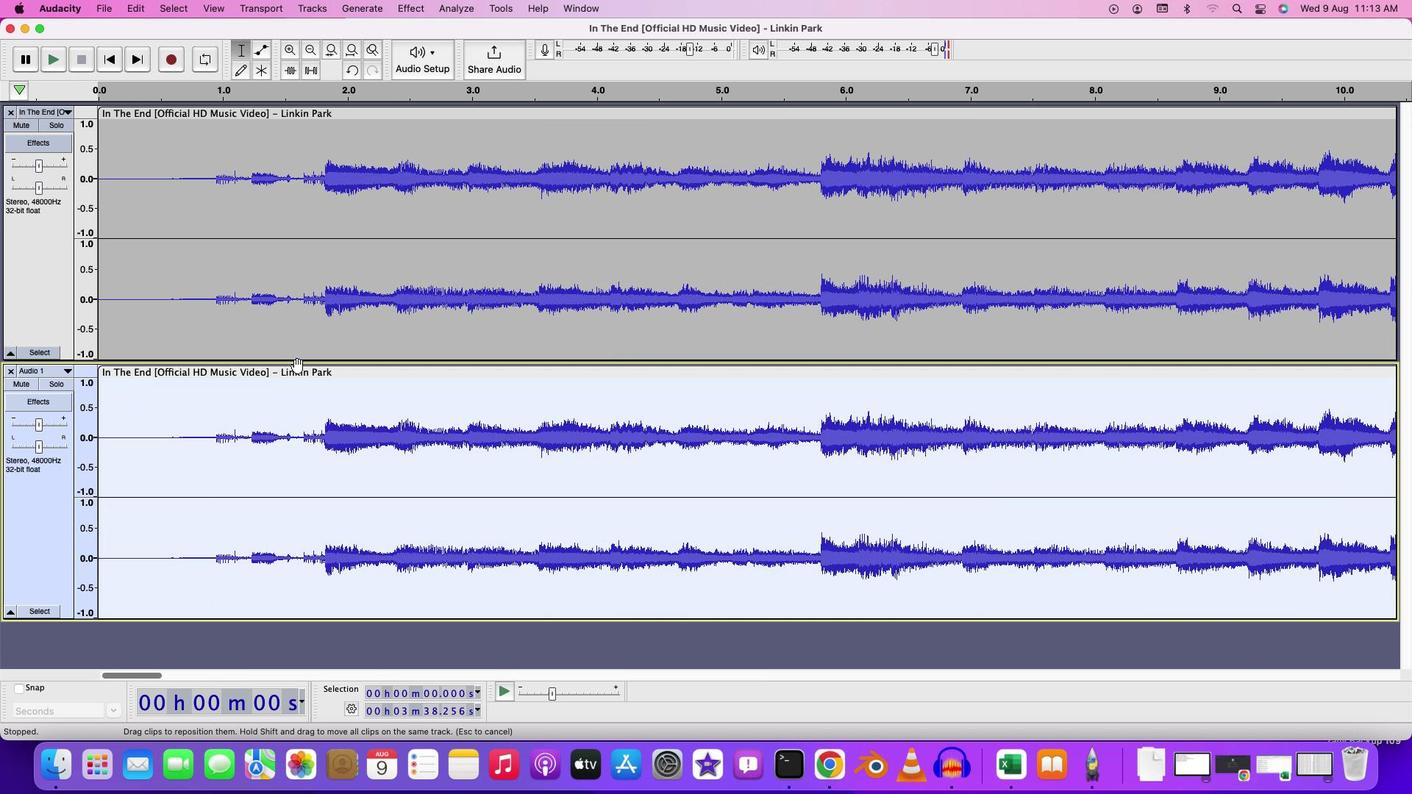 
Action: Mouse pressed left at (297, 366)
Screenshot: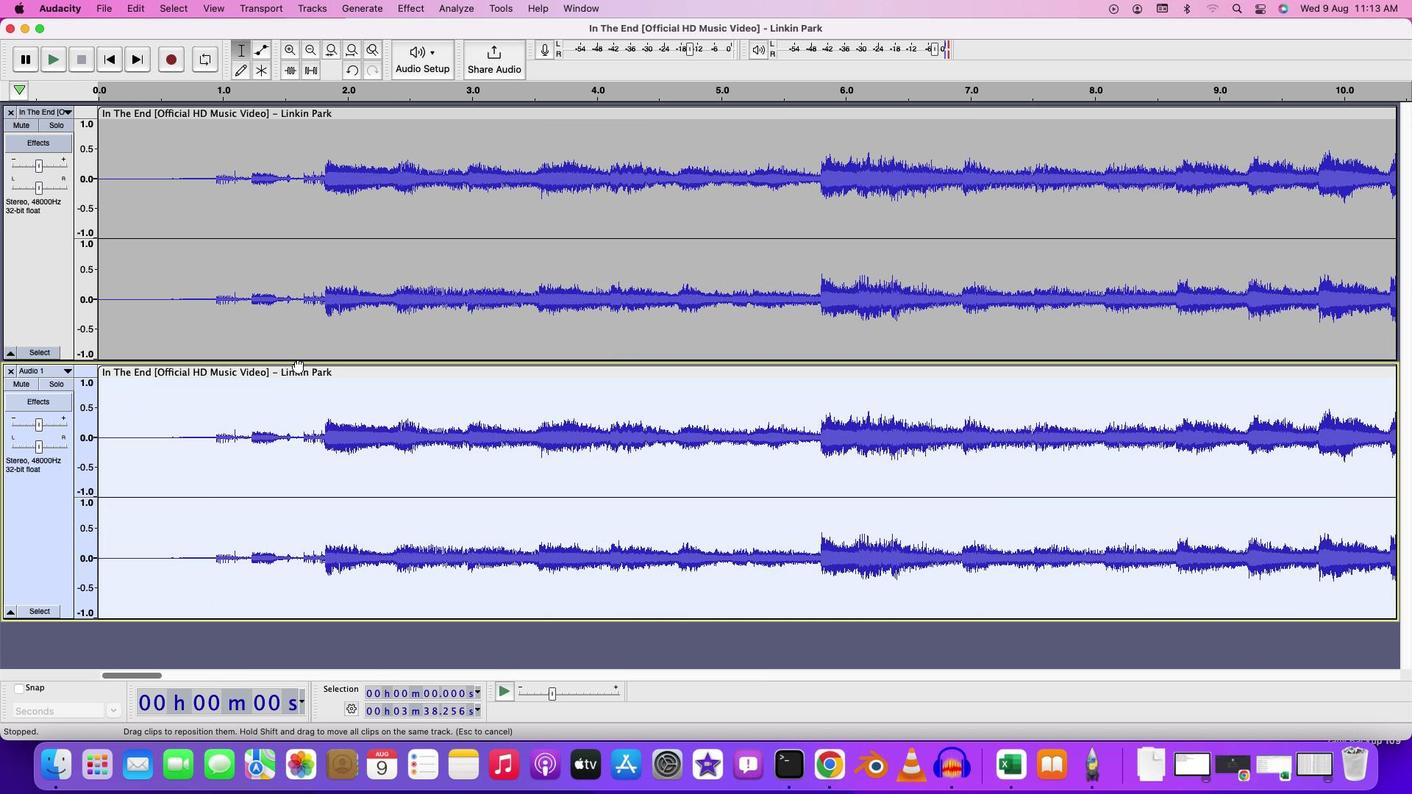 
Action: Mouse moved to (197, 157)
Screenshot: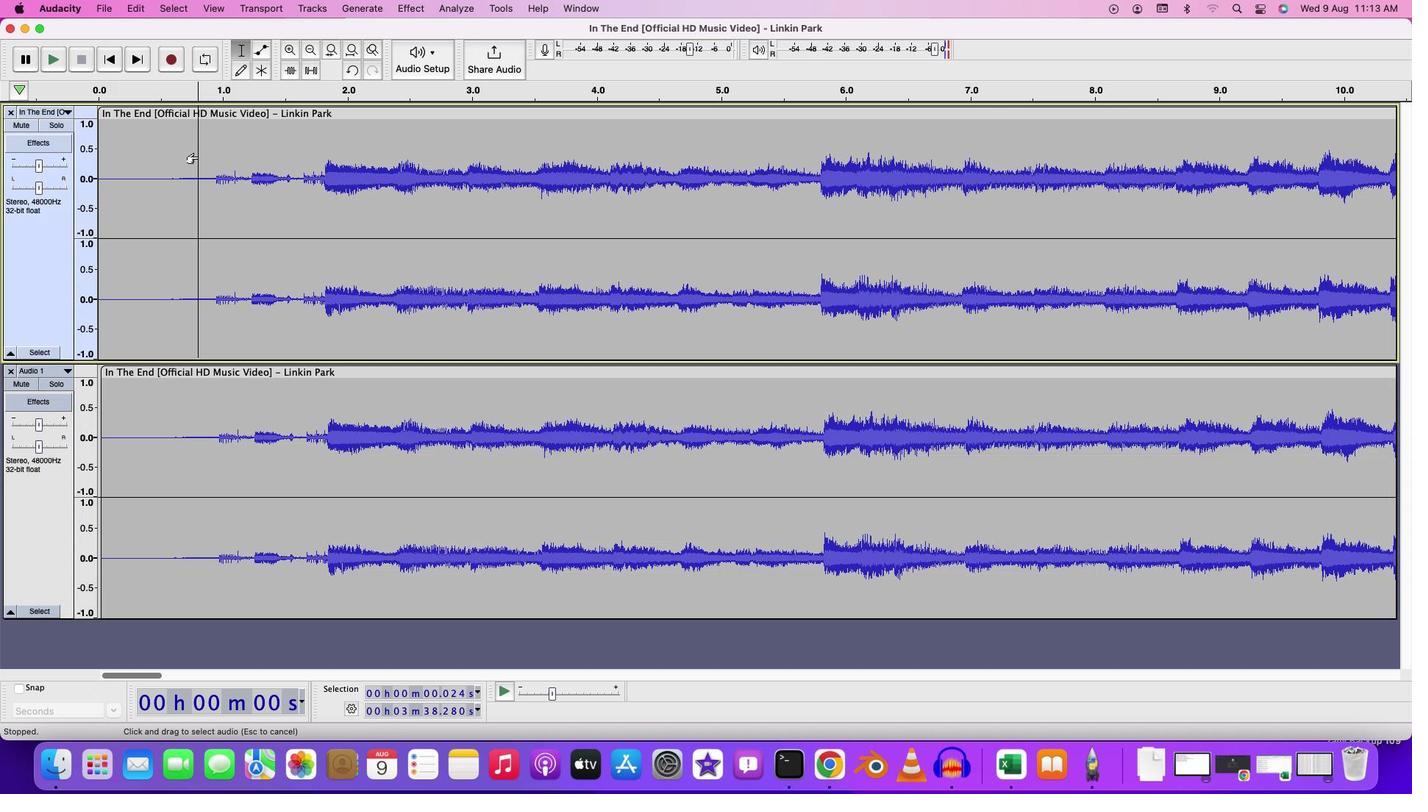 
Action: Mouse pressed left at (197, 157)
Screenshot: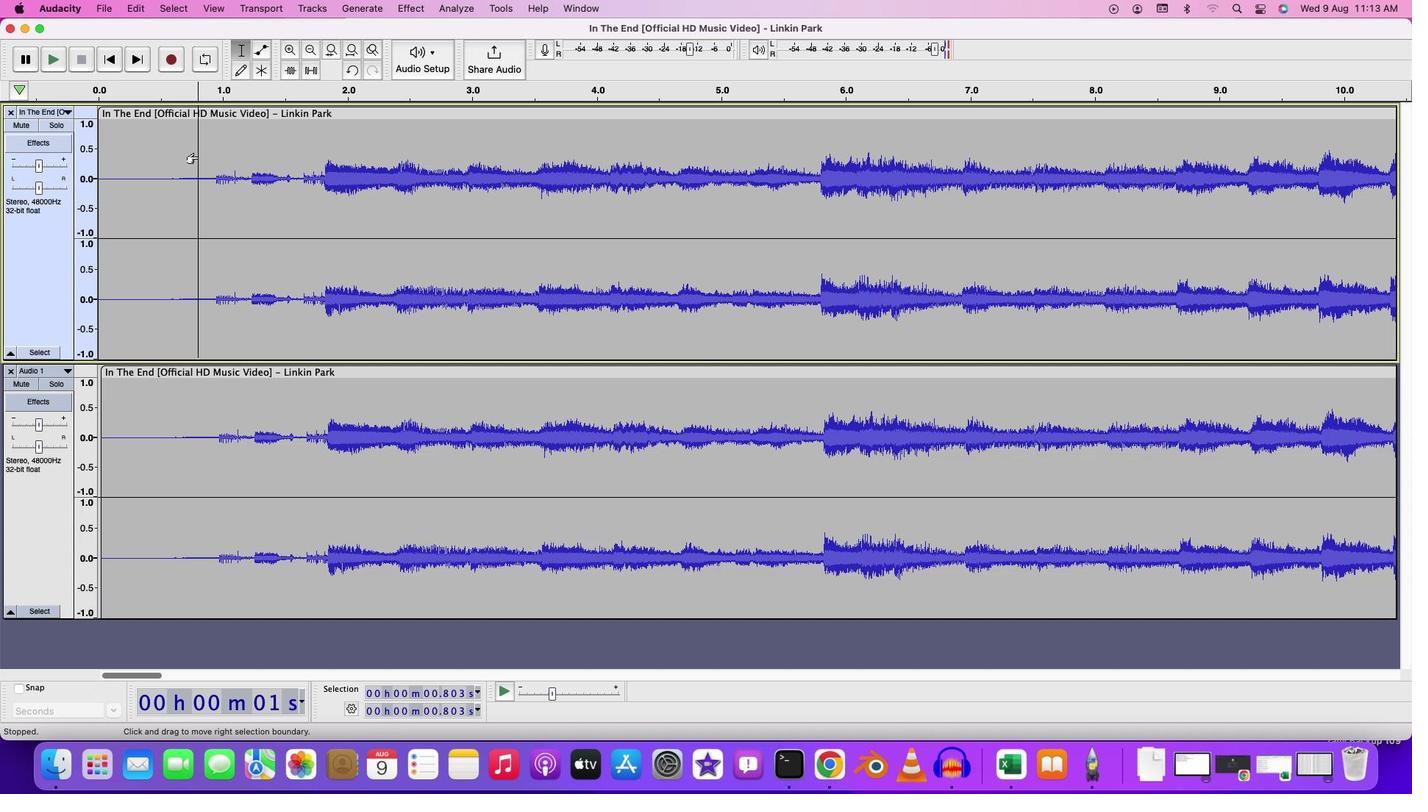 
Action: Key pressed Key.space
Screenshot: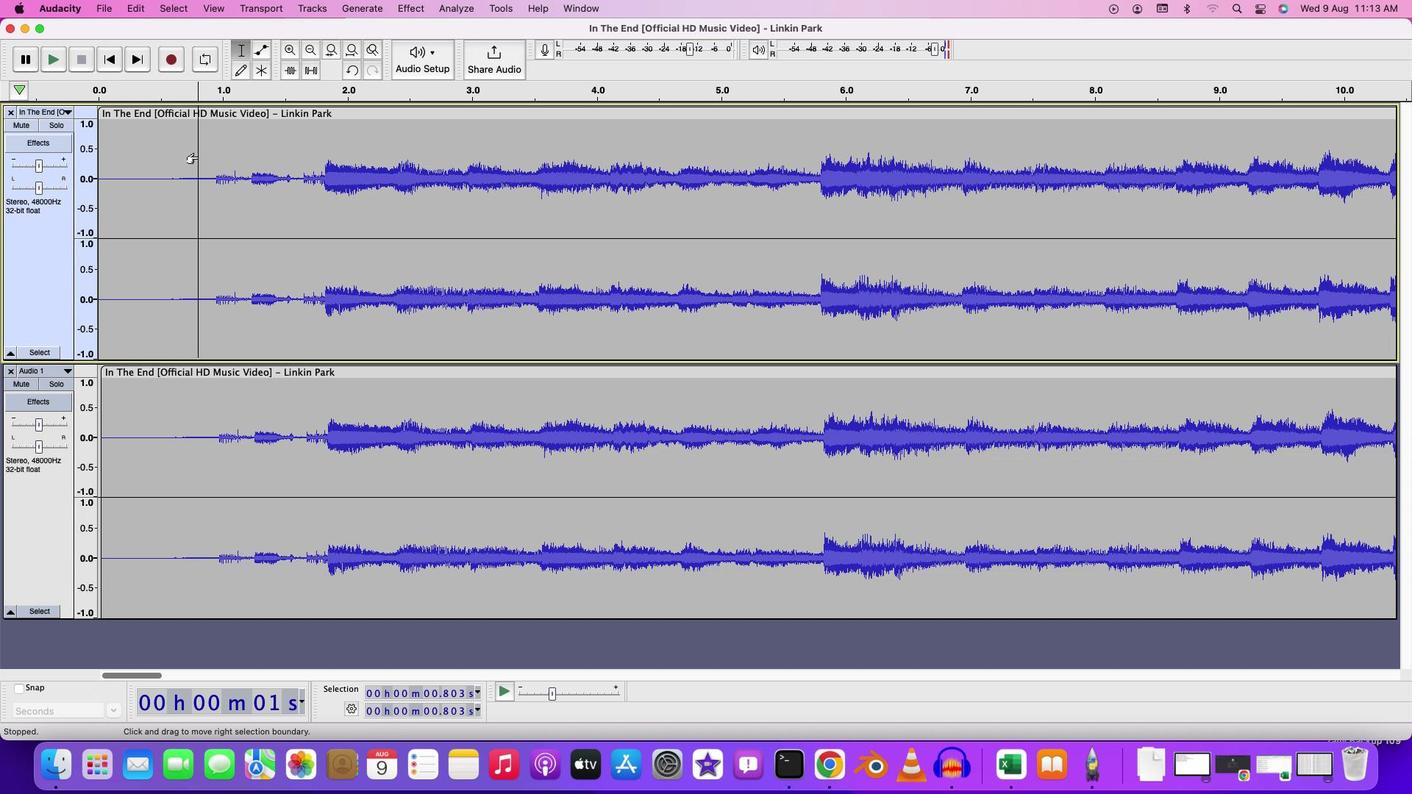 
Action: Mouse moved to (342, 461)
Screenshot: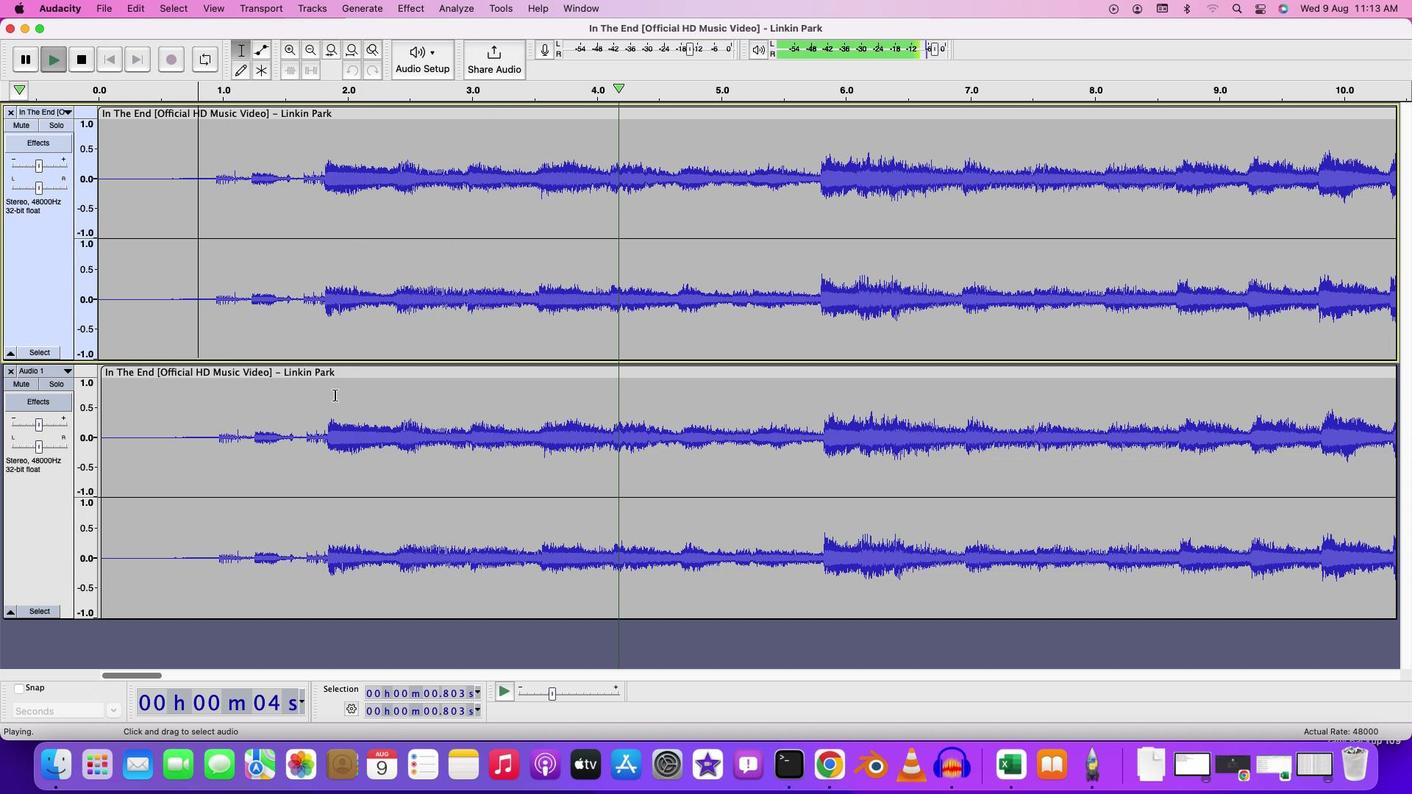 
Action: Key pressed Key.space
Screenshot: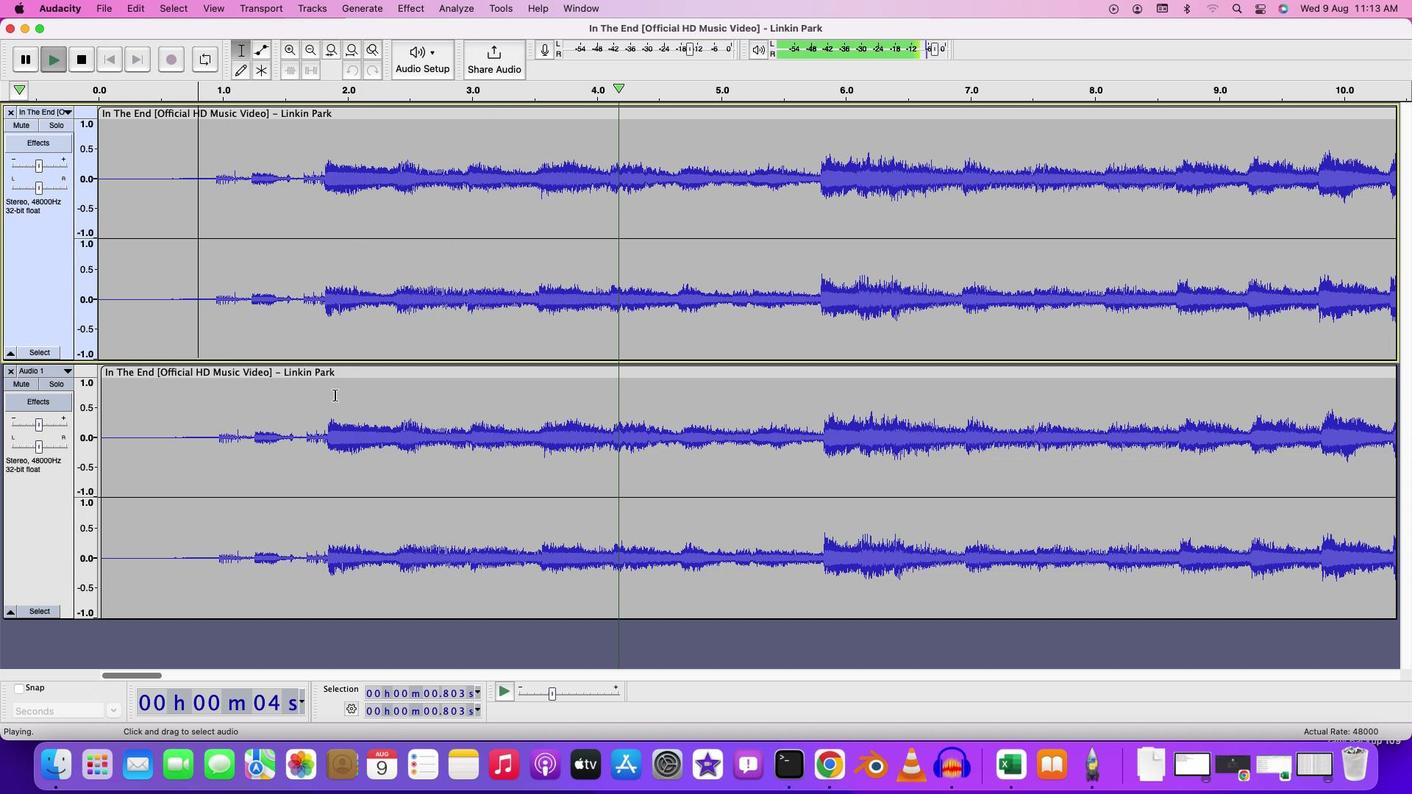 
Action: Mouse moved to (344, 374)
Screenshot: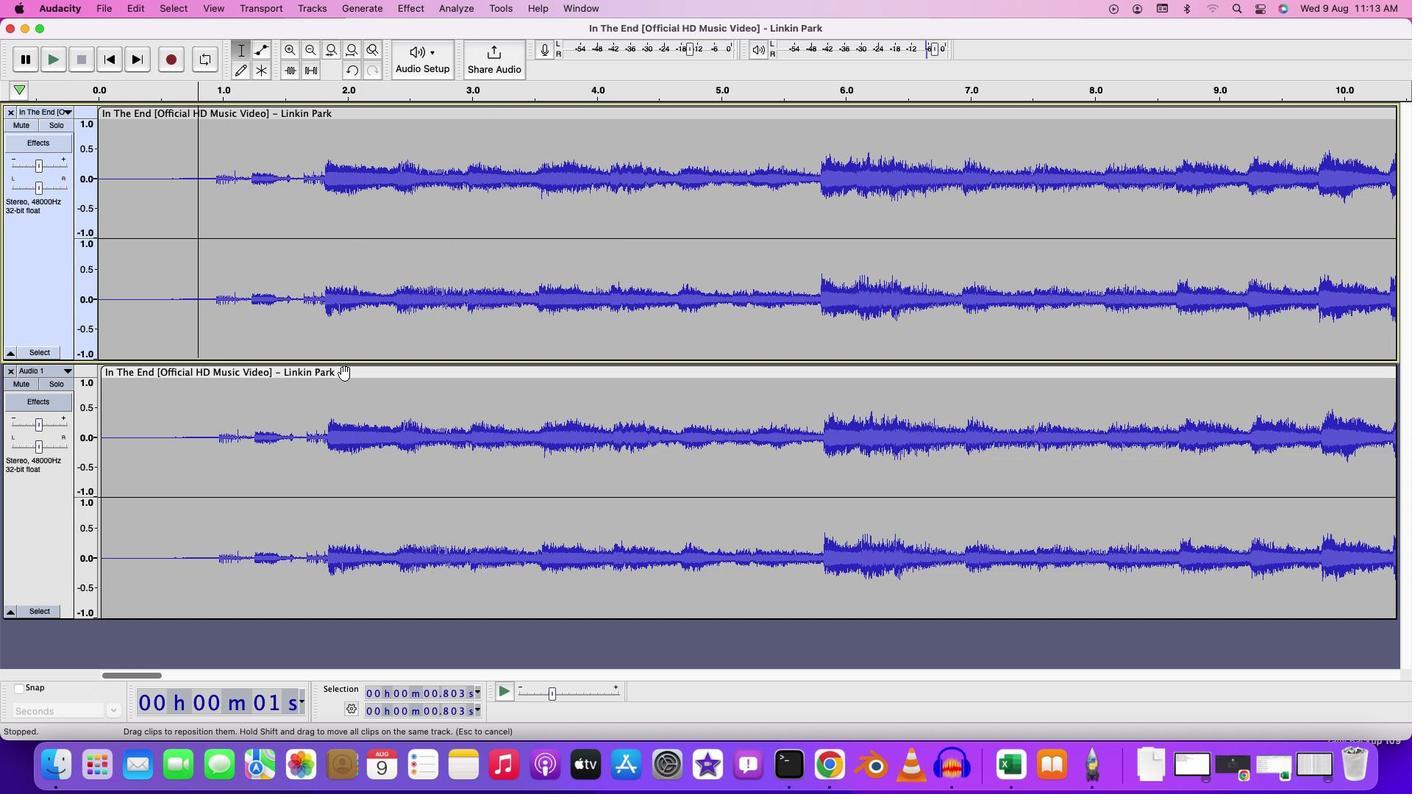
Action: Mouse pressed left at (344, 374)
Screenshot: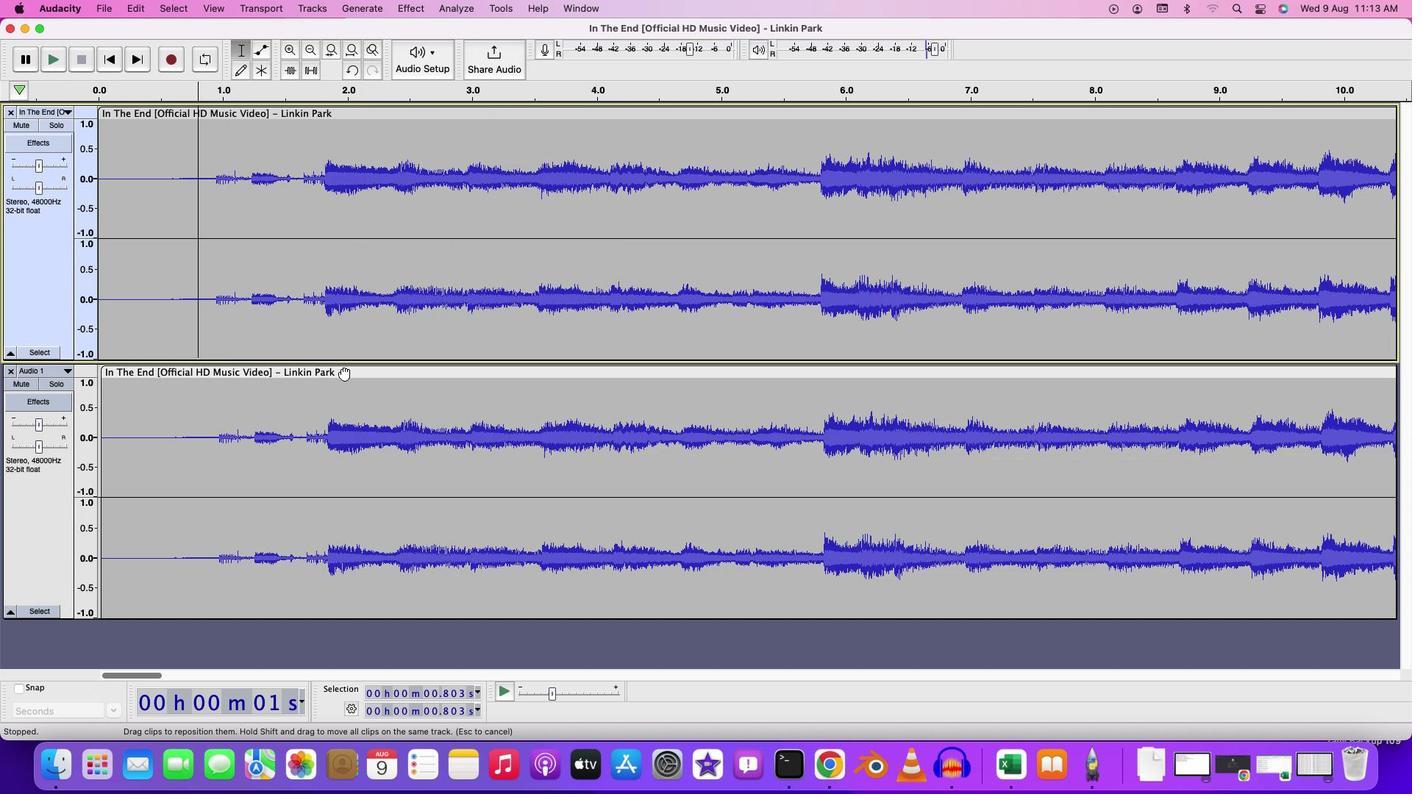 
Action: Mouse moved to (211, 236)
Screenshot: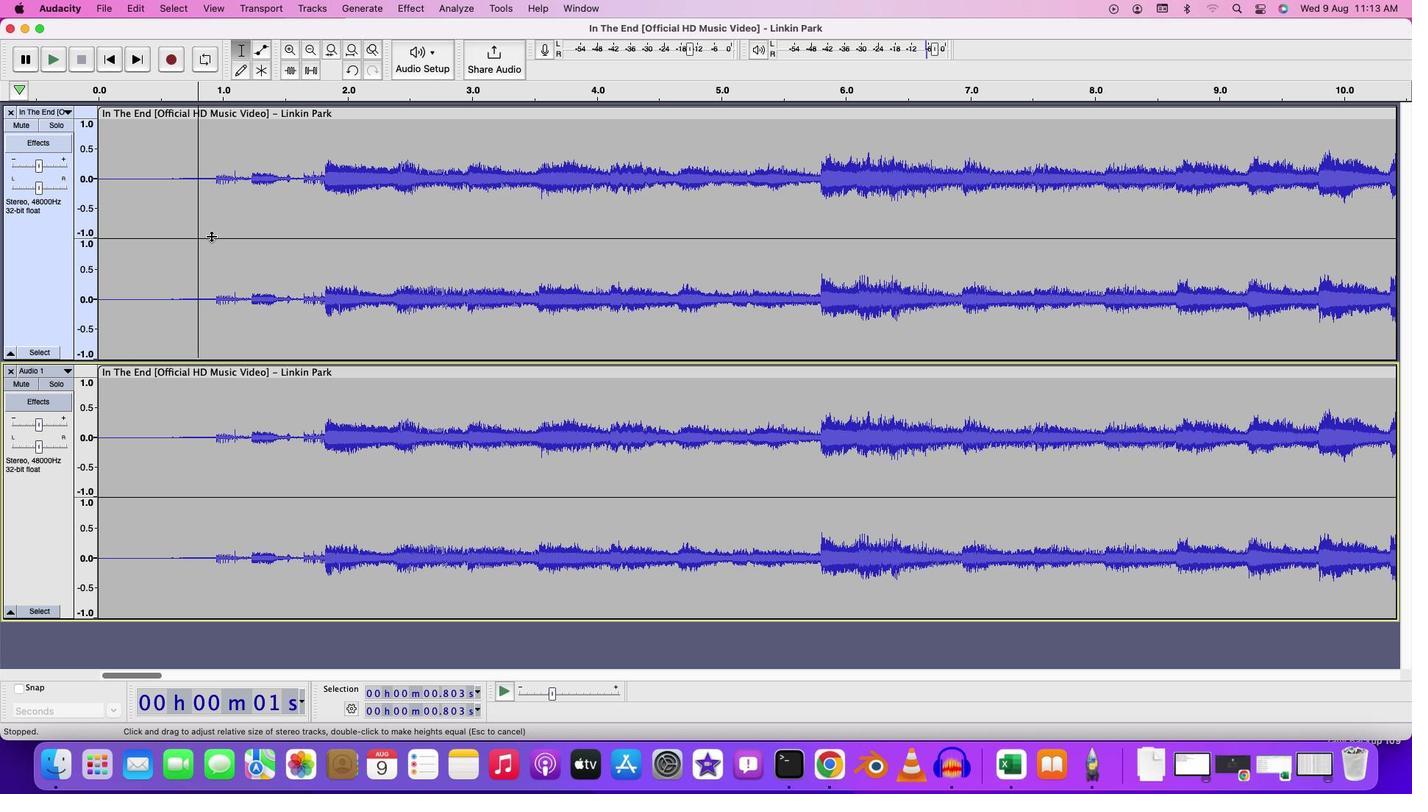 
Action: Mouse pressed left at (211, 236)
Screenshot: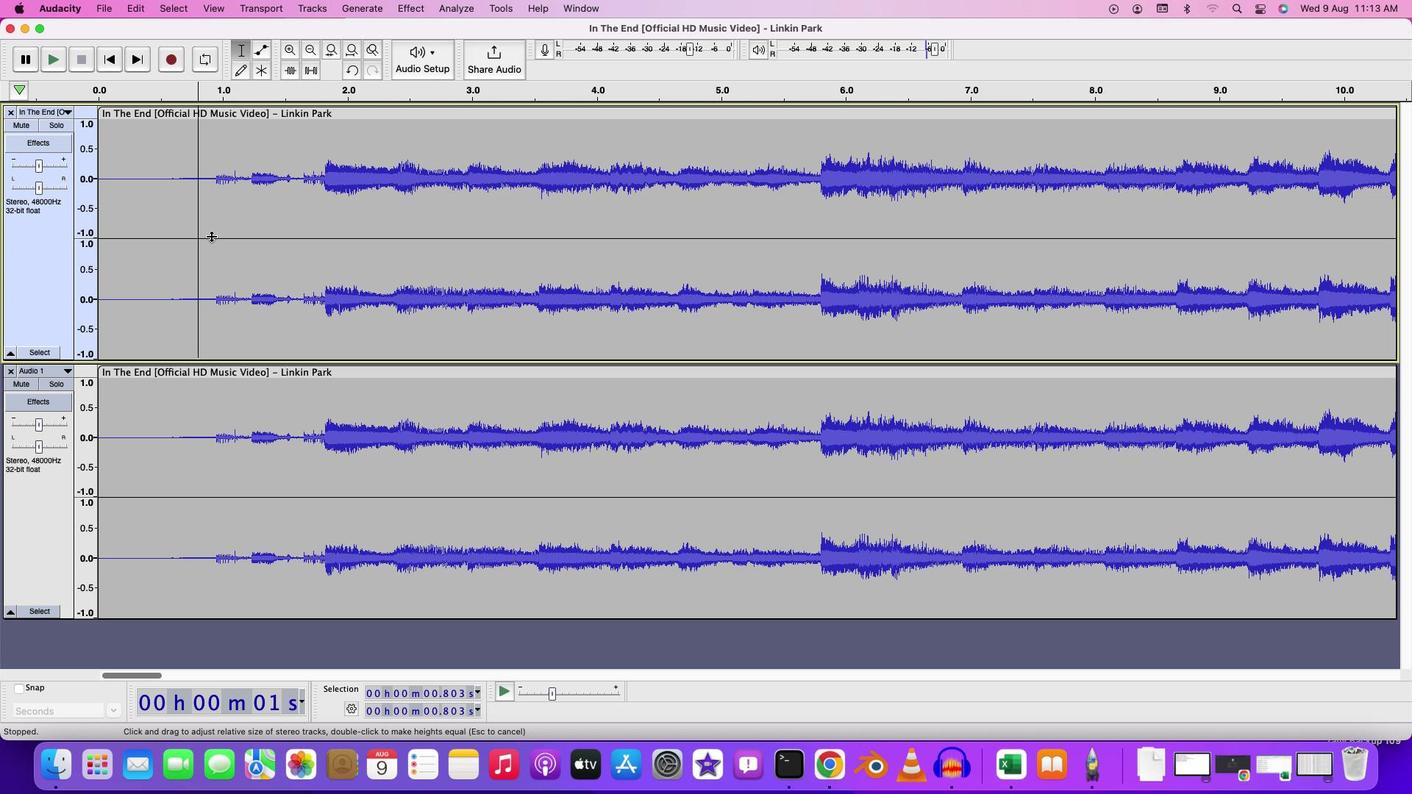 
Action: Mouse moved to (211, 236)
Screenshot: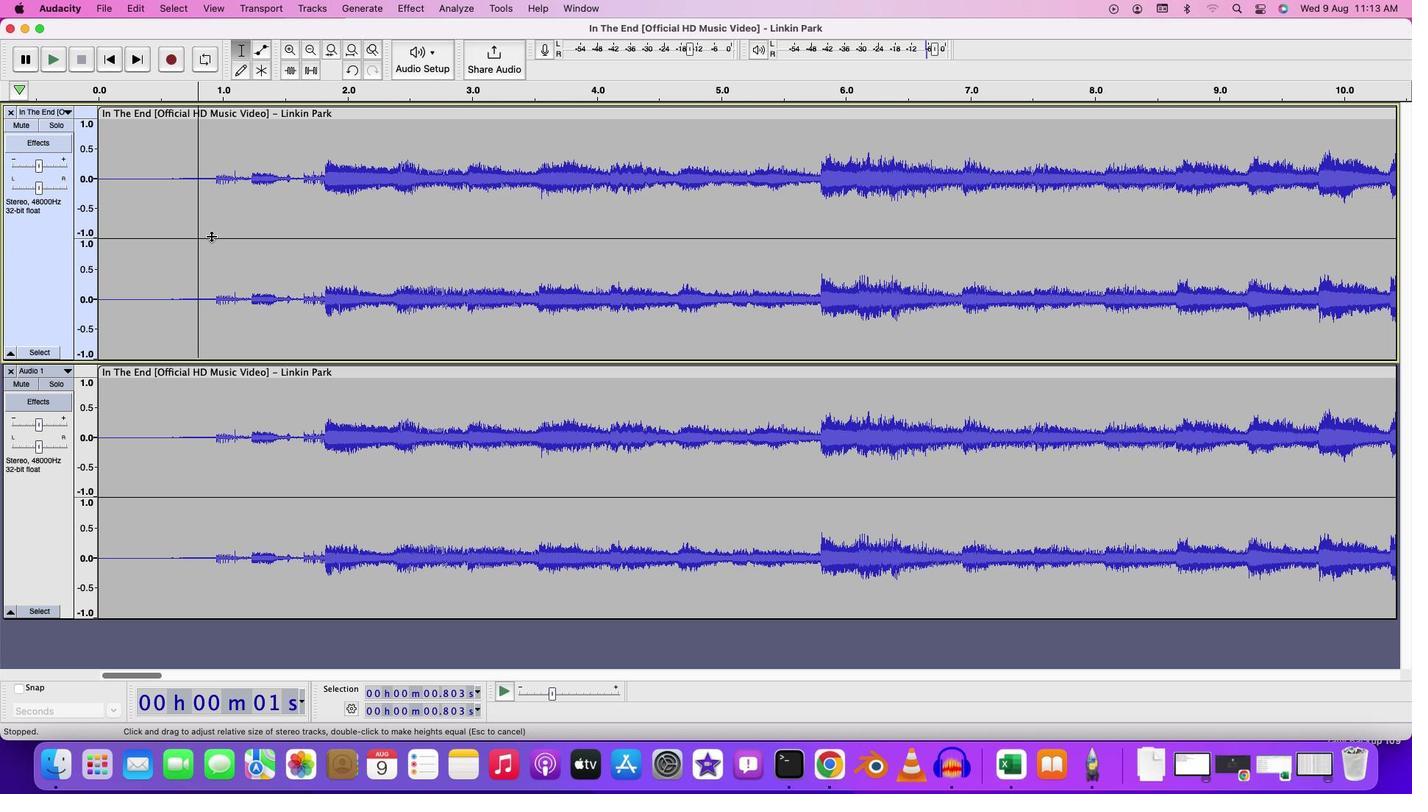 
Action: Key pressed Key.space
Screenshot: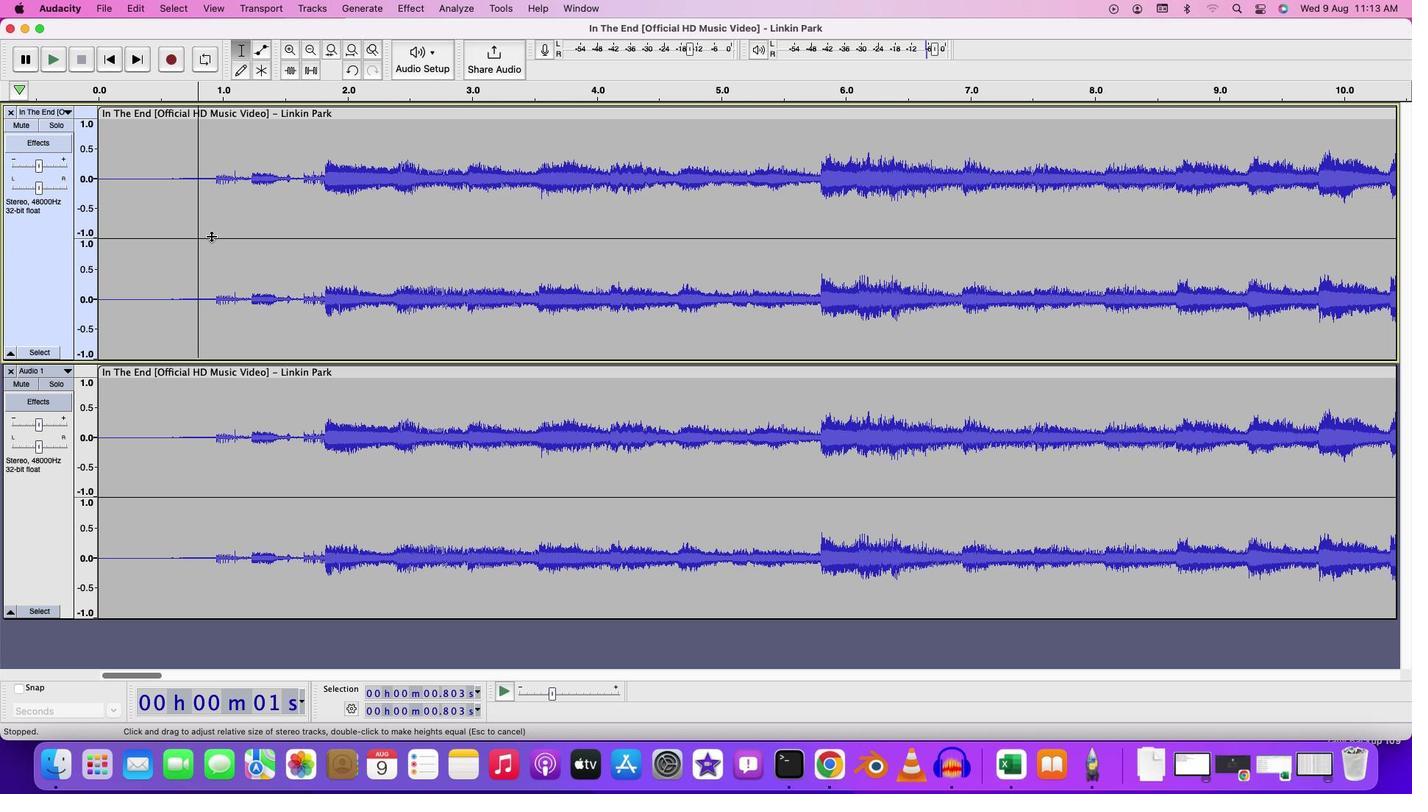 
Action: Mouse moved to (147, 672)
Screenshot: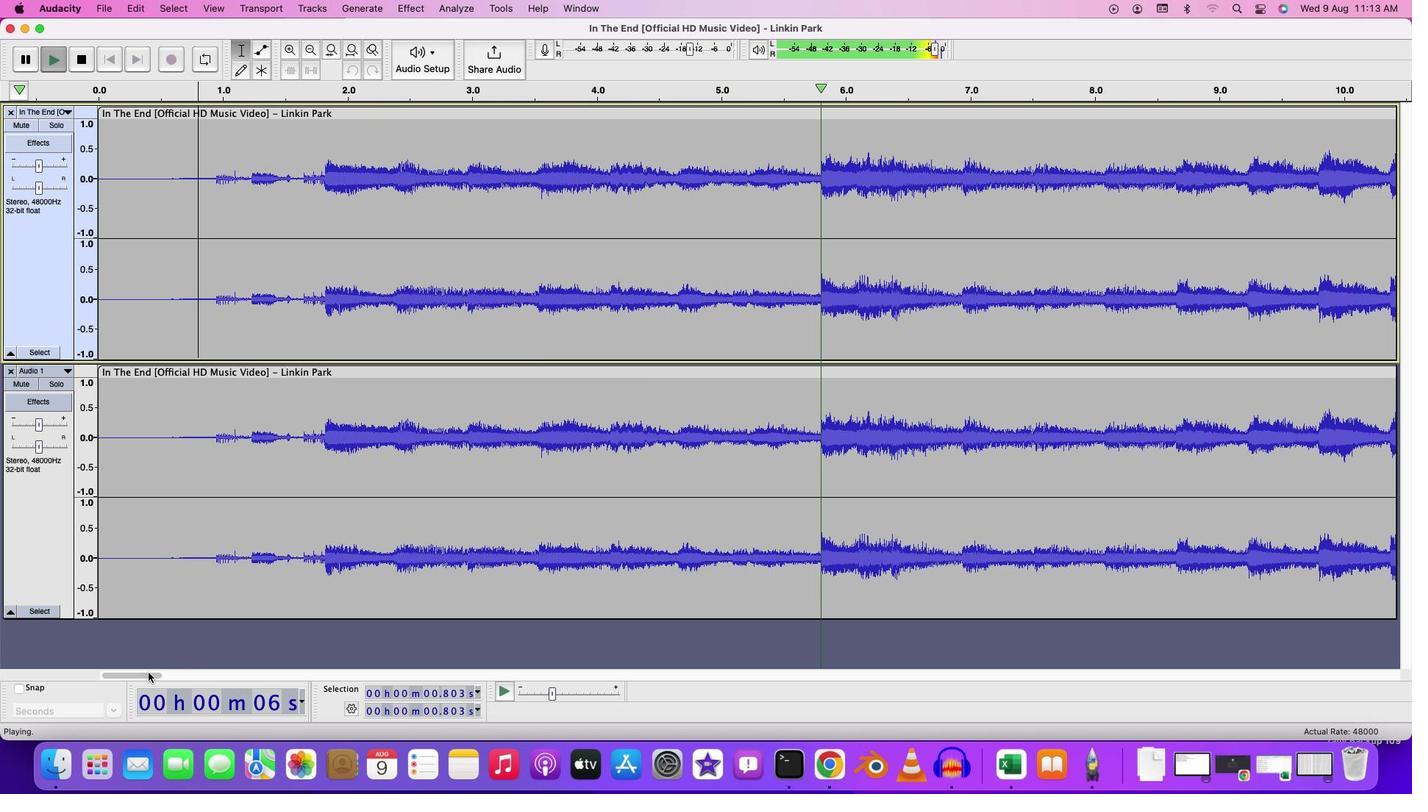 
Action: Mouse pressed left at (147, 672)
Screenshot: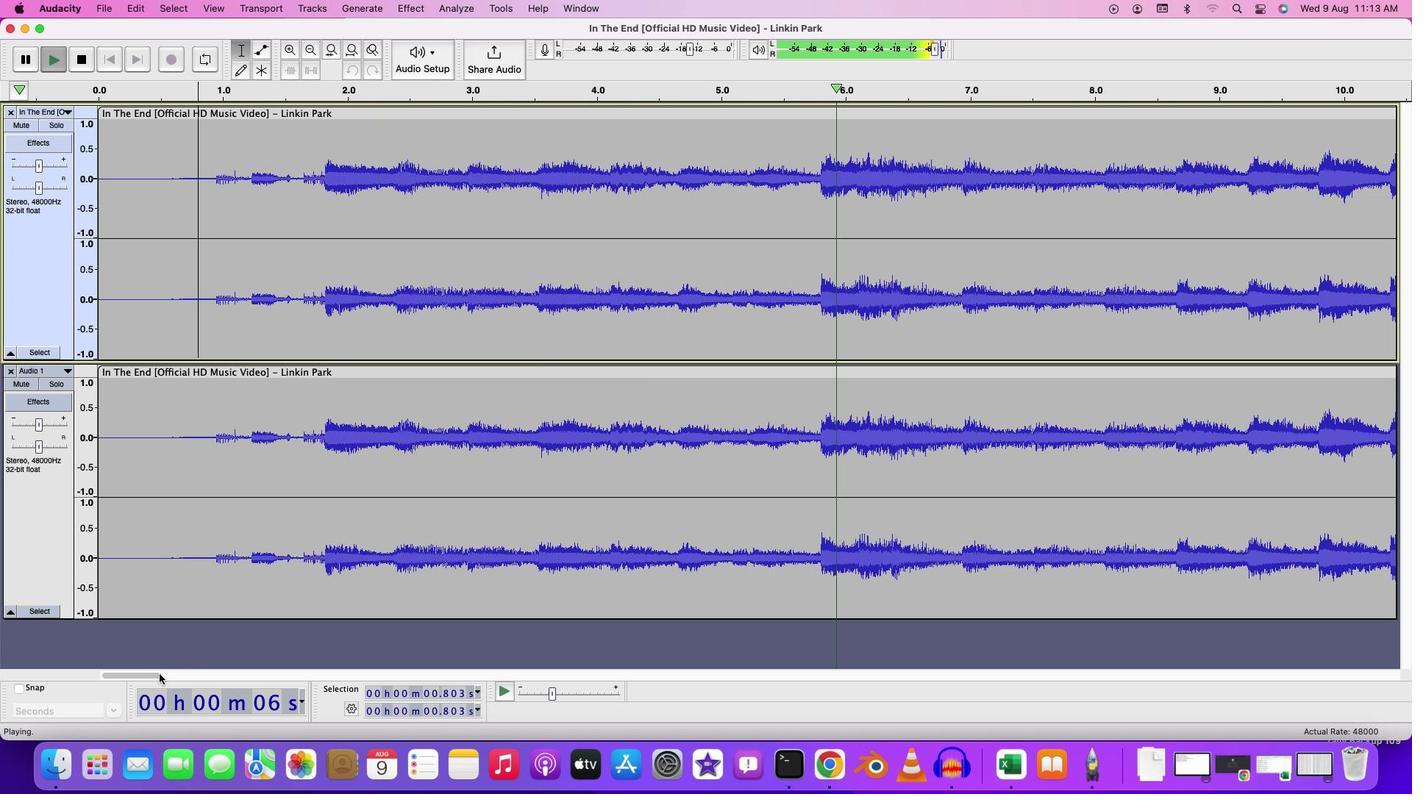 
Action: Mouse moved to (739, 469)
Screenshot: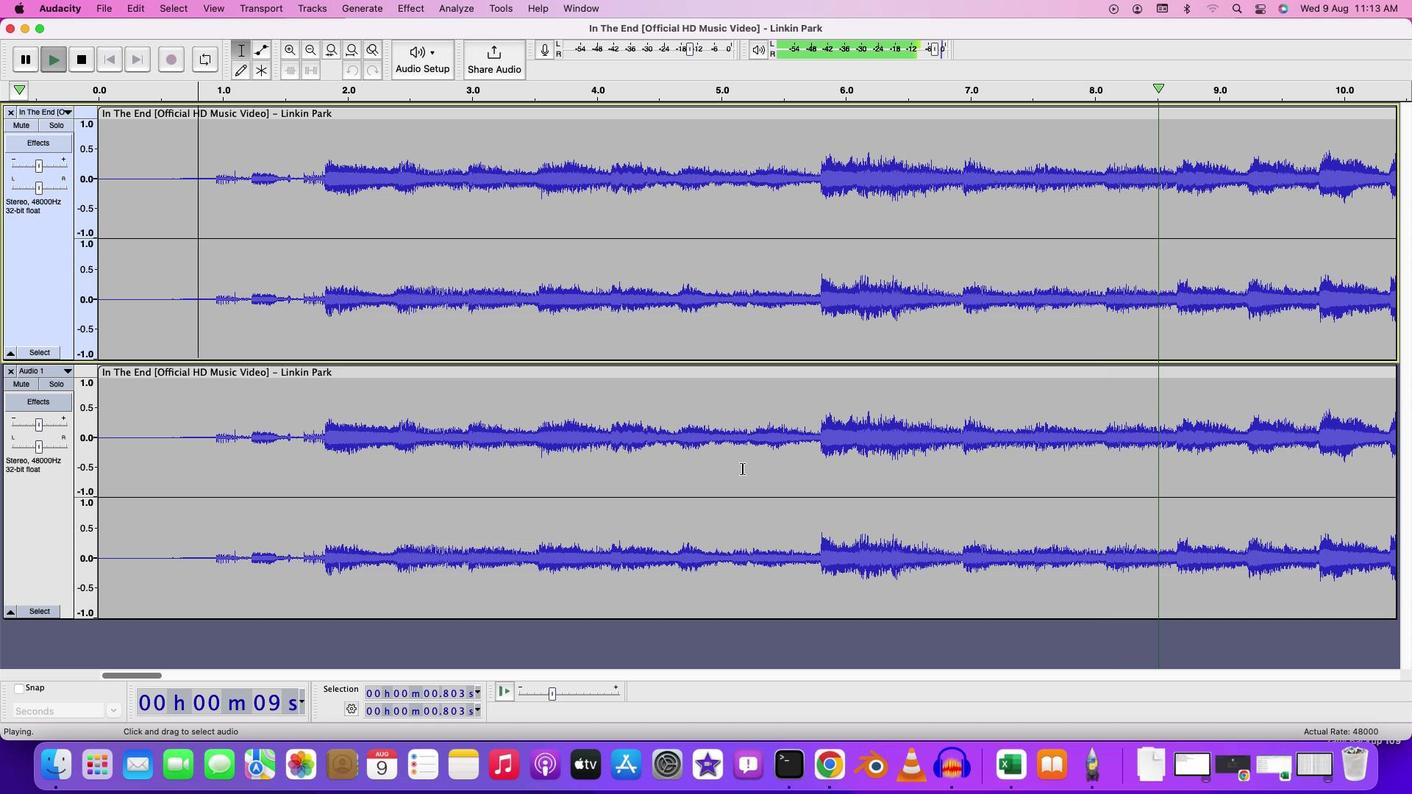 
Action: Key pressed Key.cmd
Screenshot: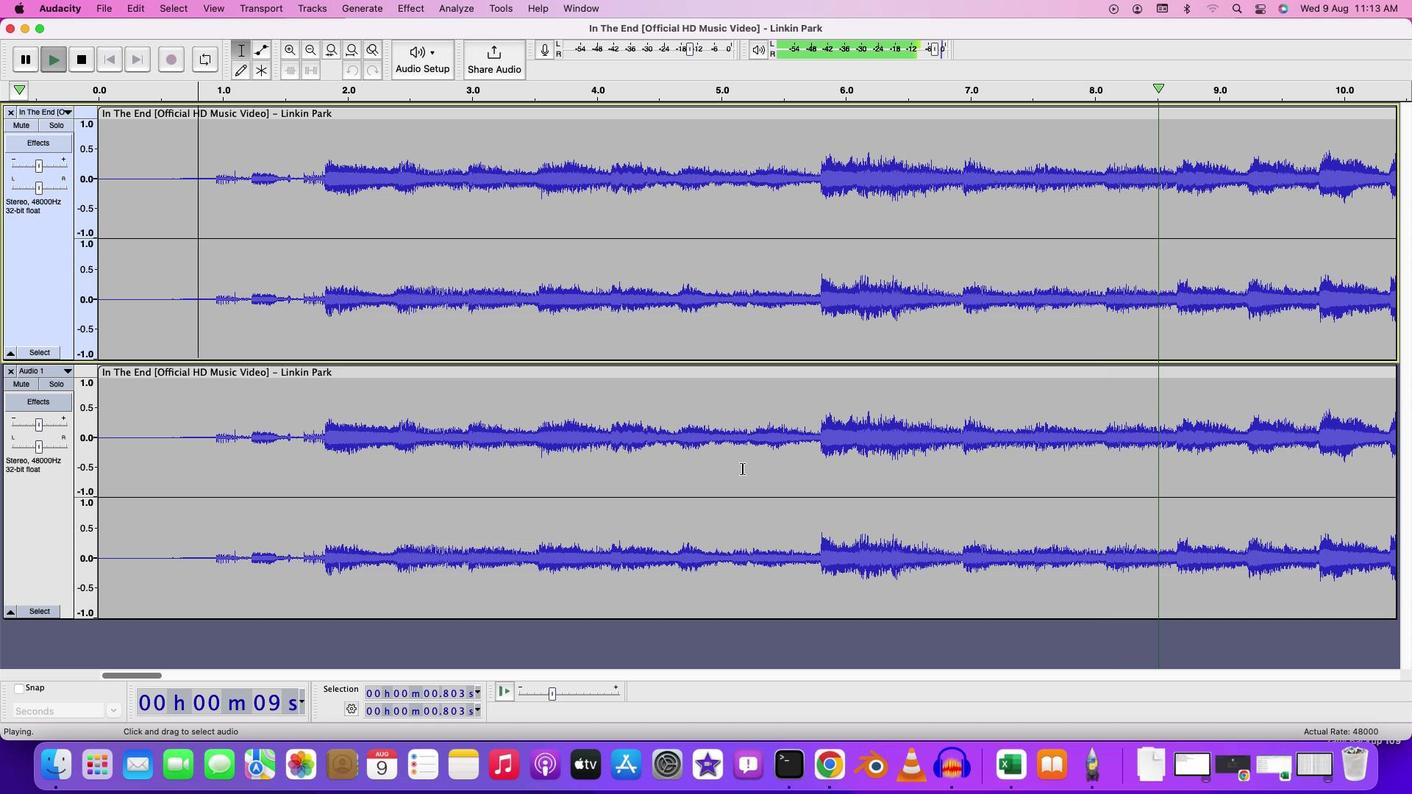 
Action: Mouse moved to (742, 469)
Screenshot: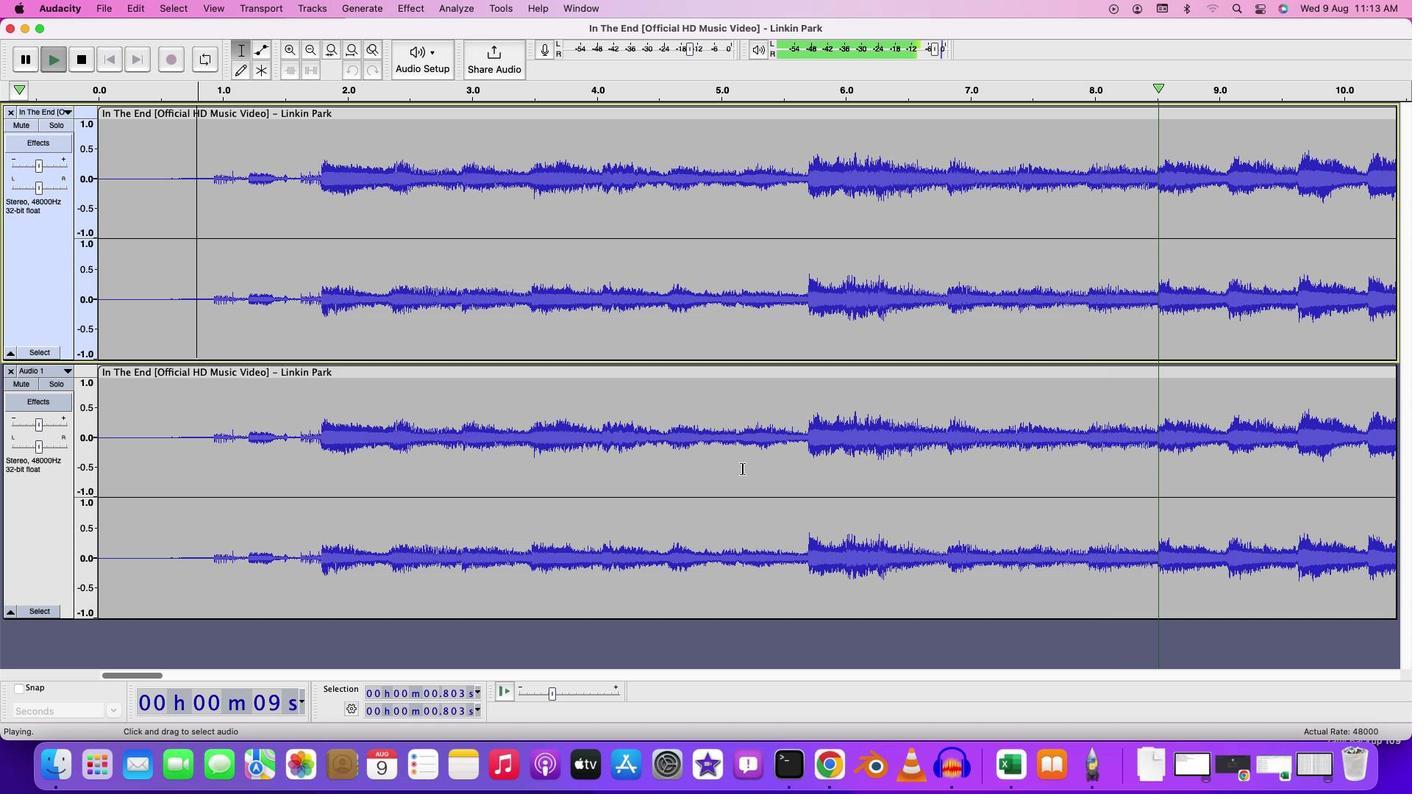 
Action: Mouse scrolled (742, 469) with delta (0, 0)
Screenshot: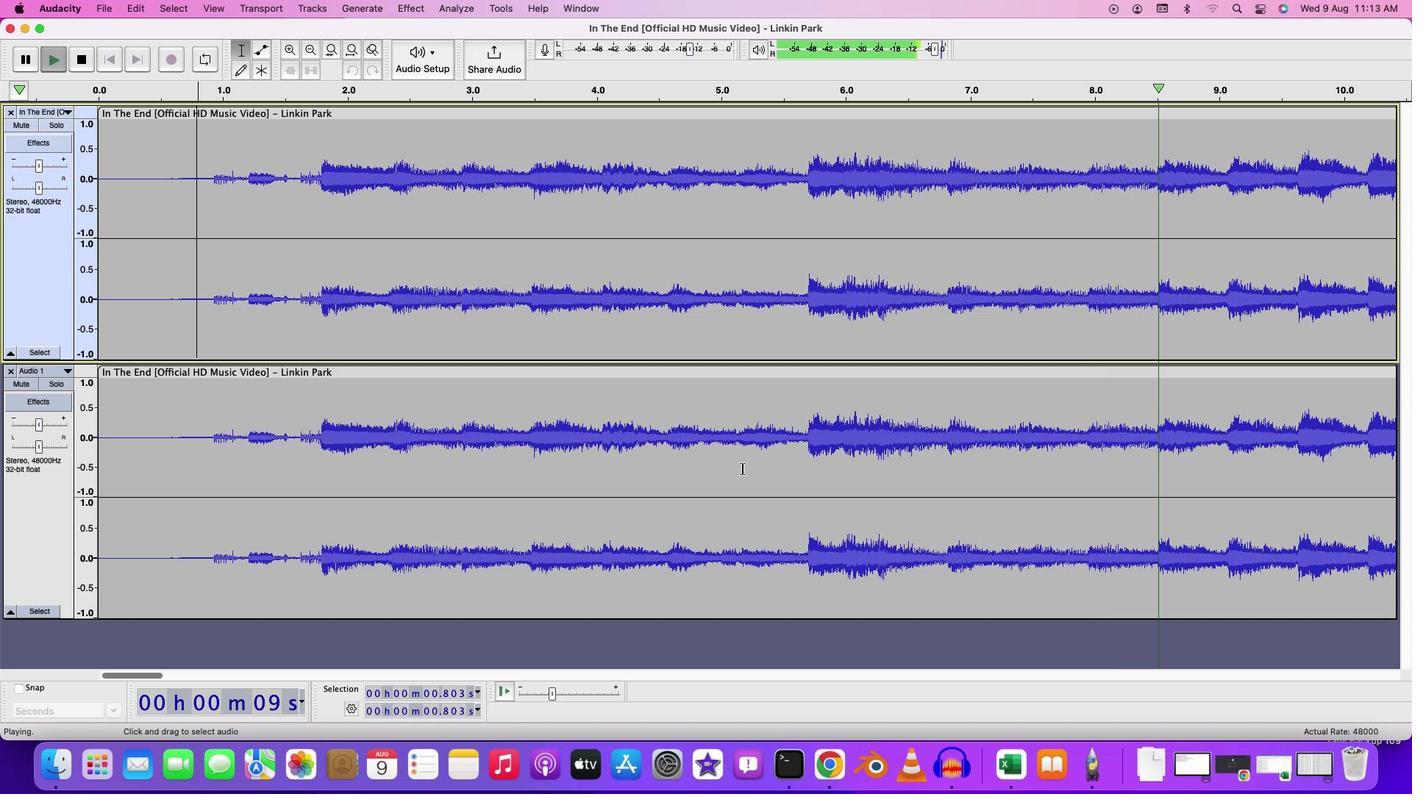 
Action: Mouse scrolled (742, 469) with delta (0, 0)
Screenshot: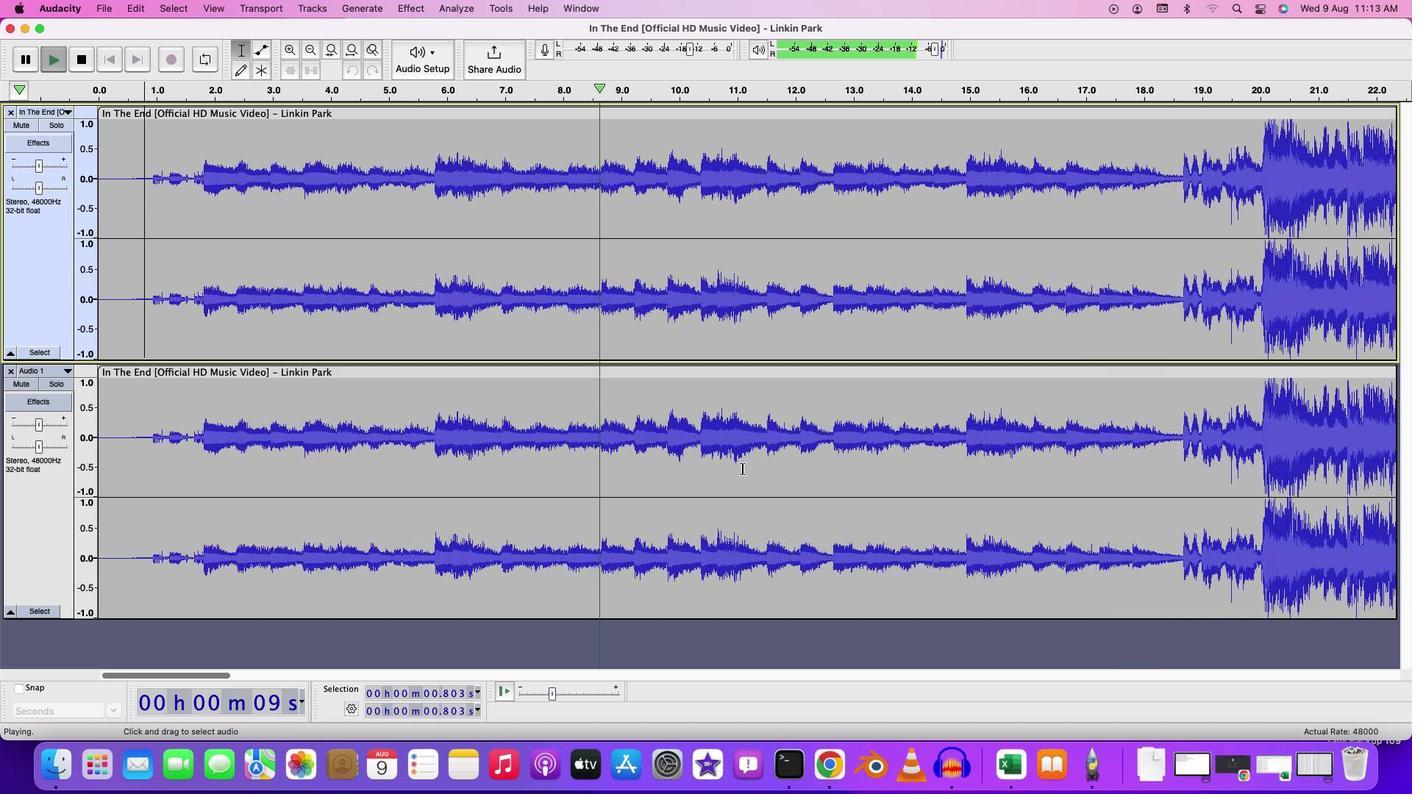 
Action: Mouse scrolled (742, 469) with delta (0, -2)
Screenshot: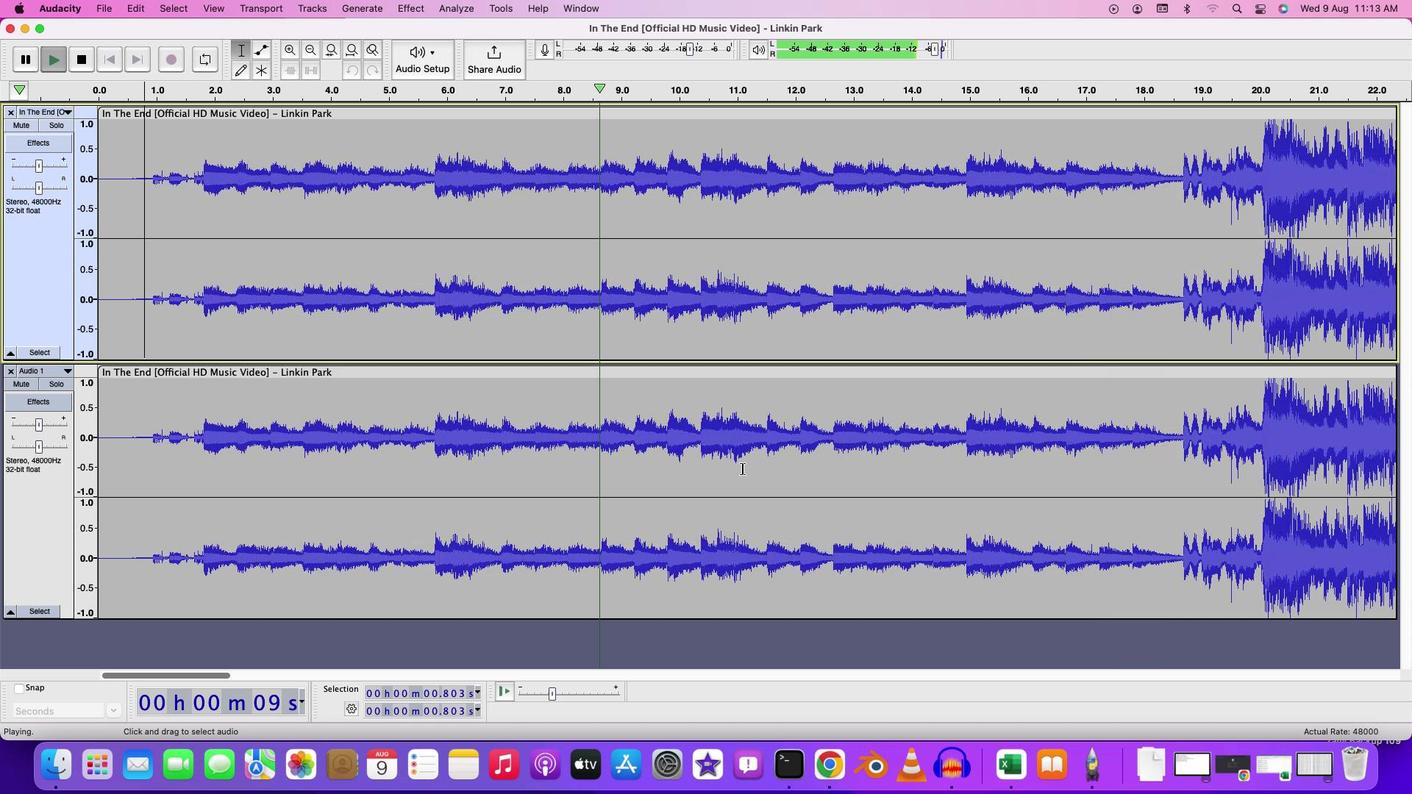 
Action: Mouse moved to (742, 469)
Screenshot: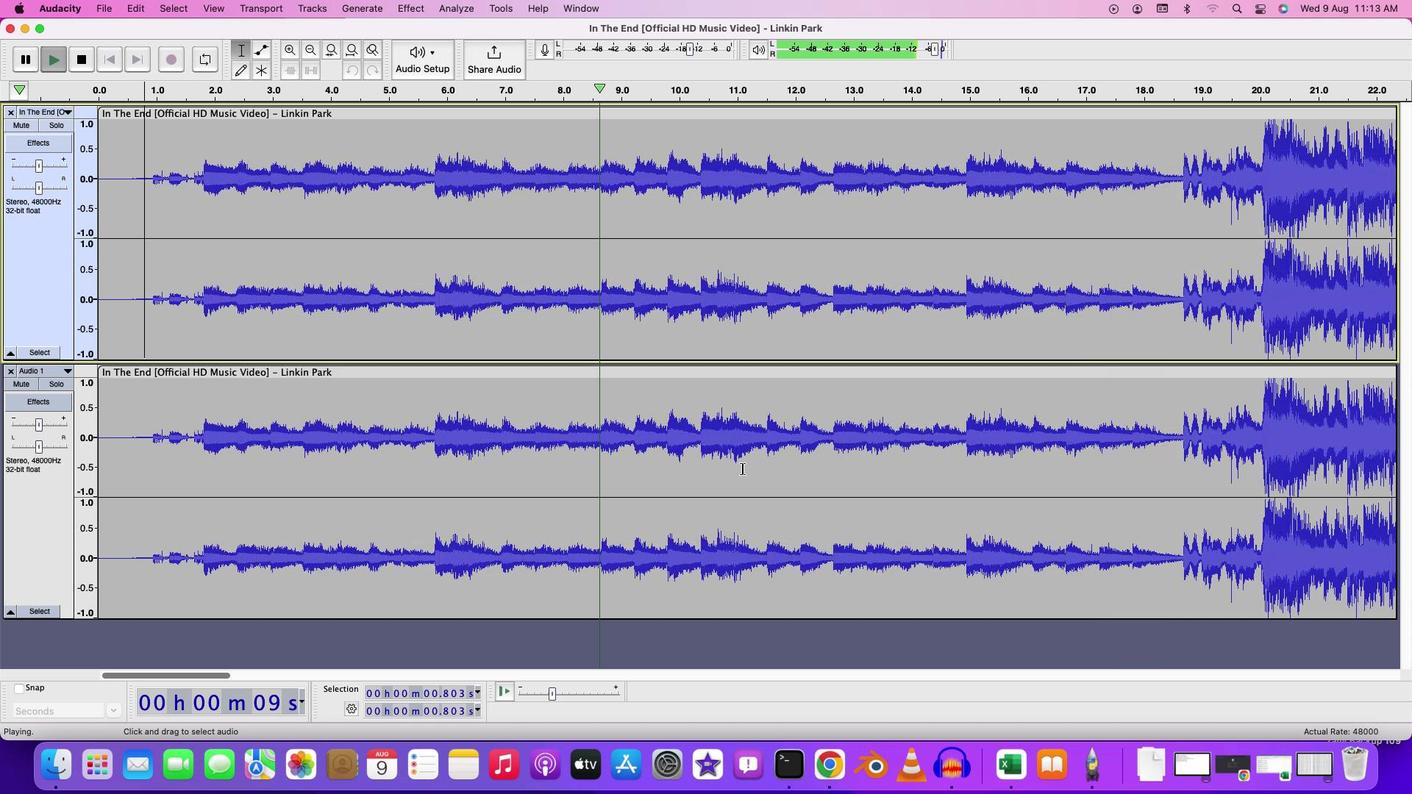 
Action: Mouse scrolled (742, 469) with delta (0, -2)
Screenshot: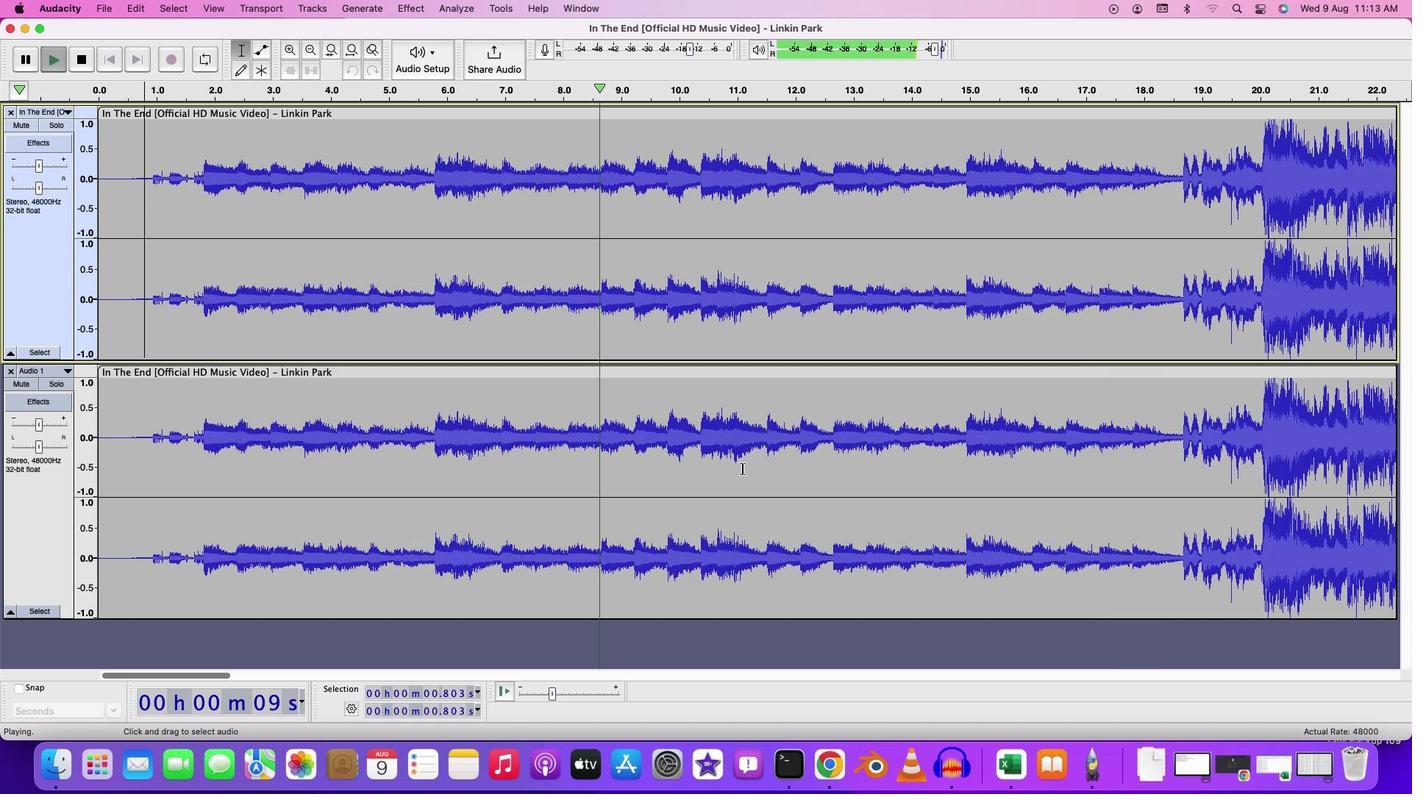 
Action: Mouse moved to (357, 672)
Screenshot: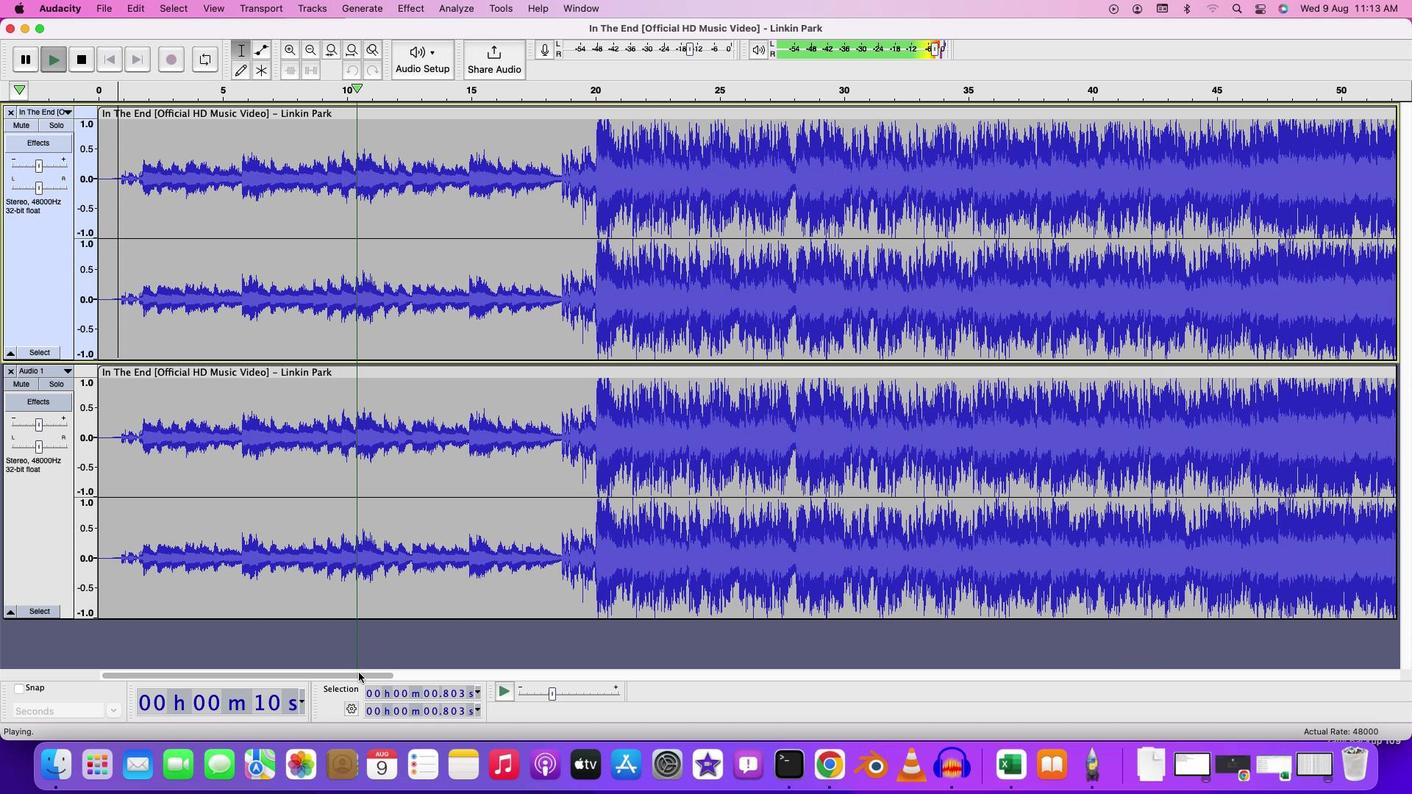 
Action: Mouse pressed left at (357, 672)
Screenshot: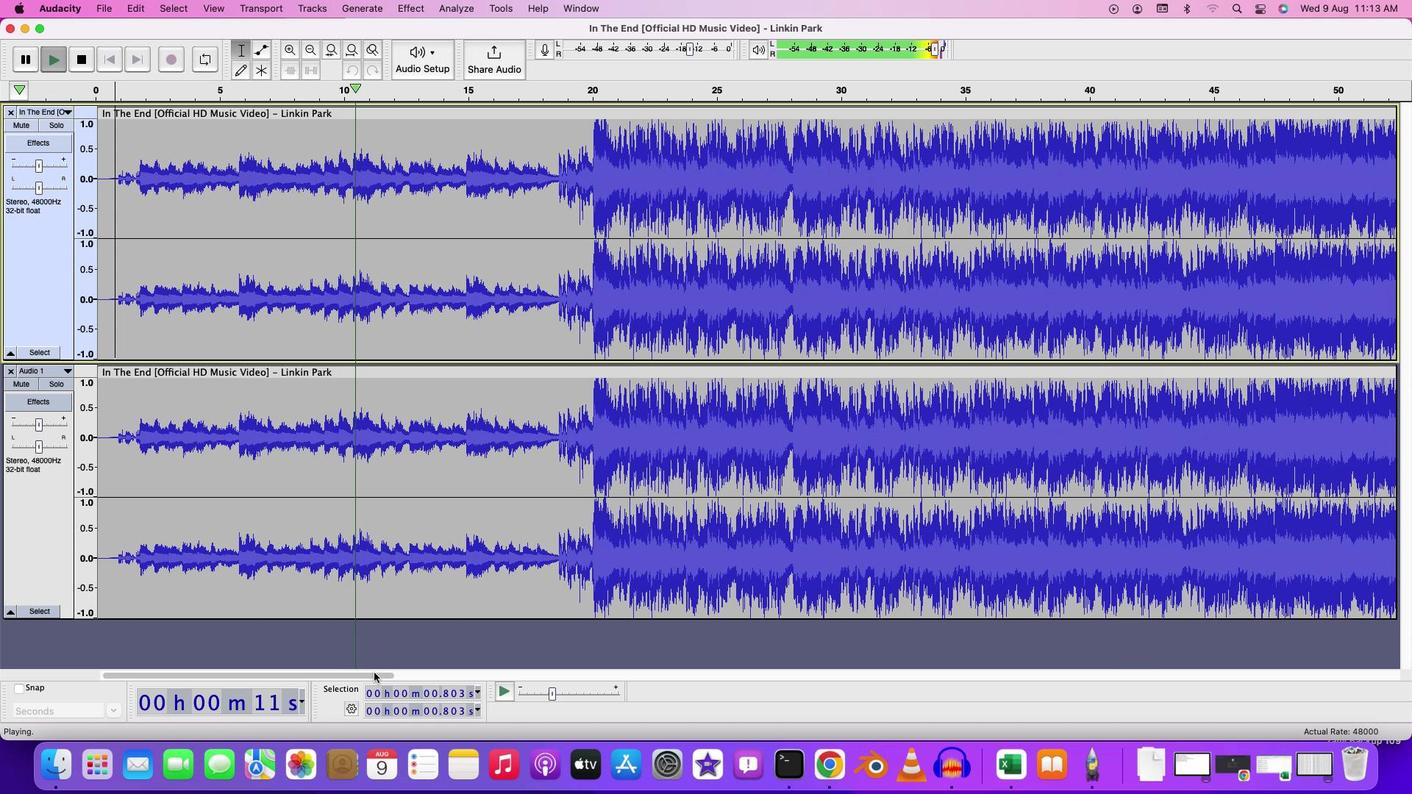 
Action: Mouse moved to (337, 347)
Screenshot: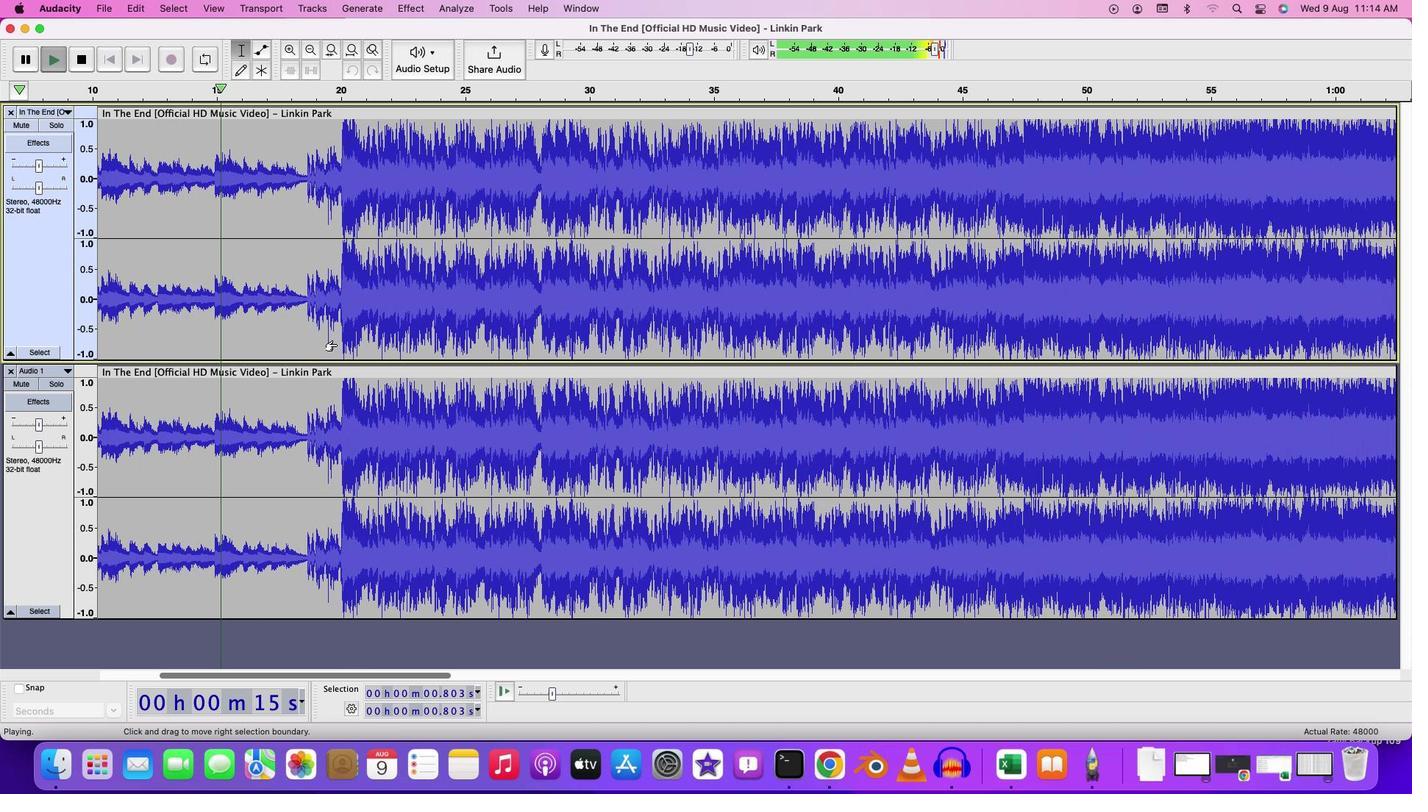 
Action: Key pressed Key.cmd
Screenshot: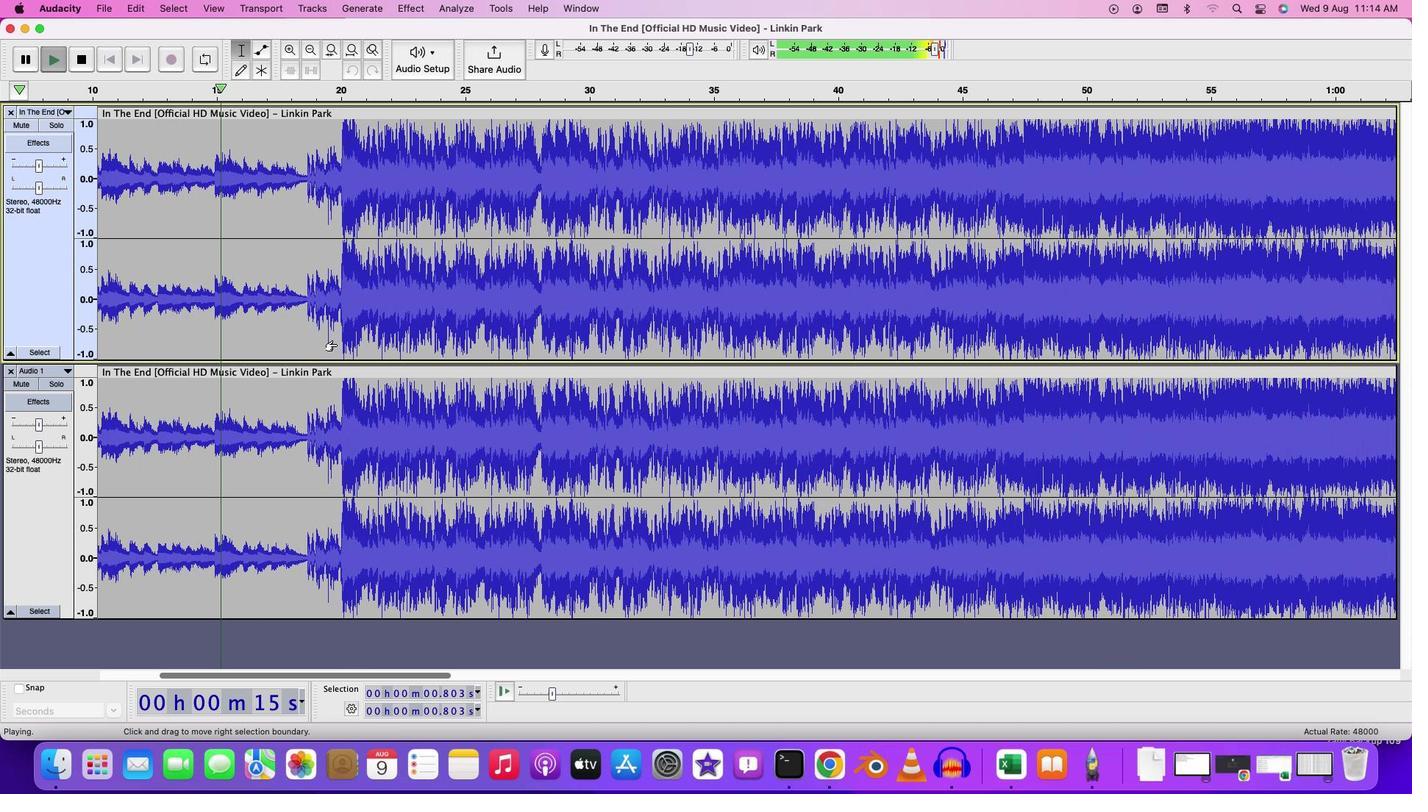 
Action: Mouse moved to (336, 344)
Screenshot: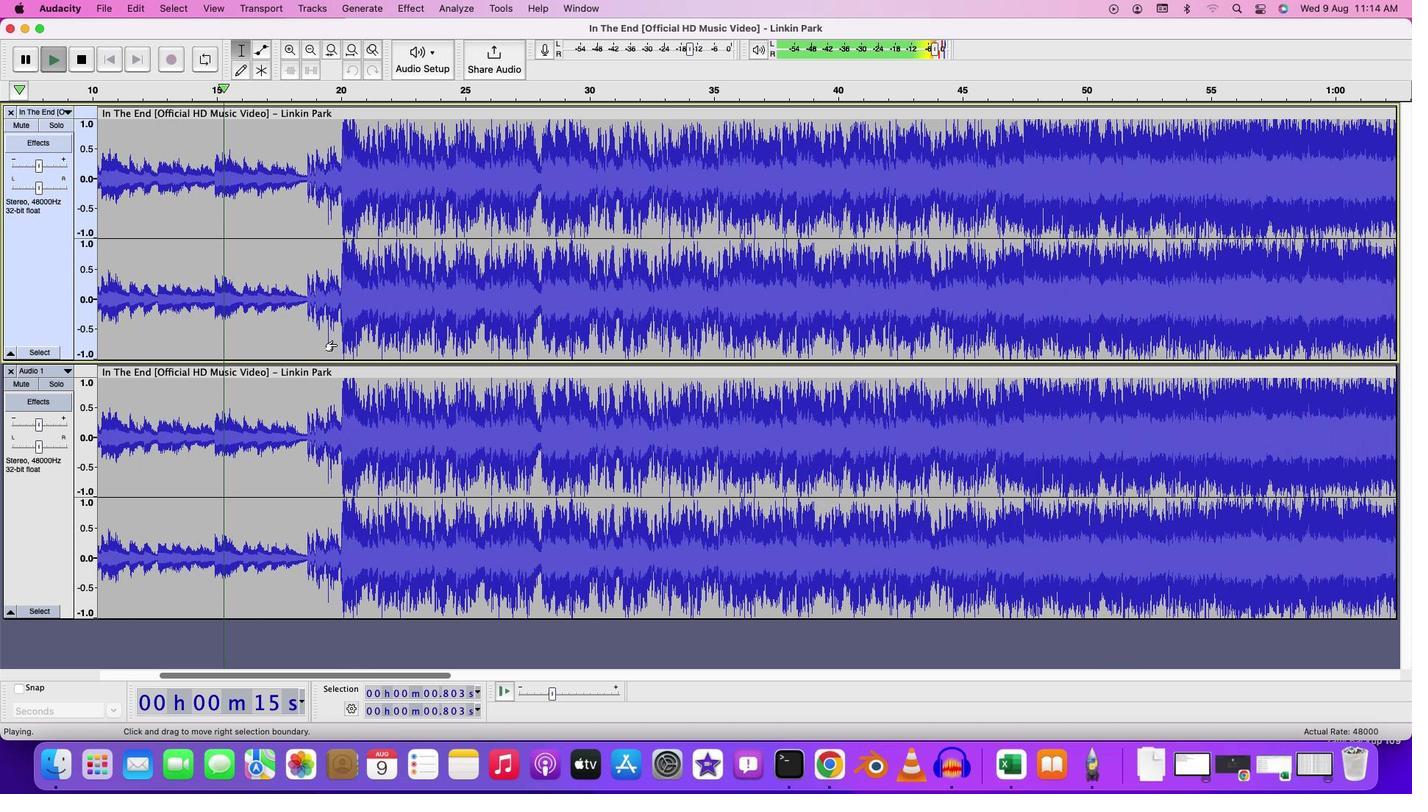 
Action: Mouse scrolled (336, 344) with delta (0, 0)
Screenshot: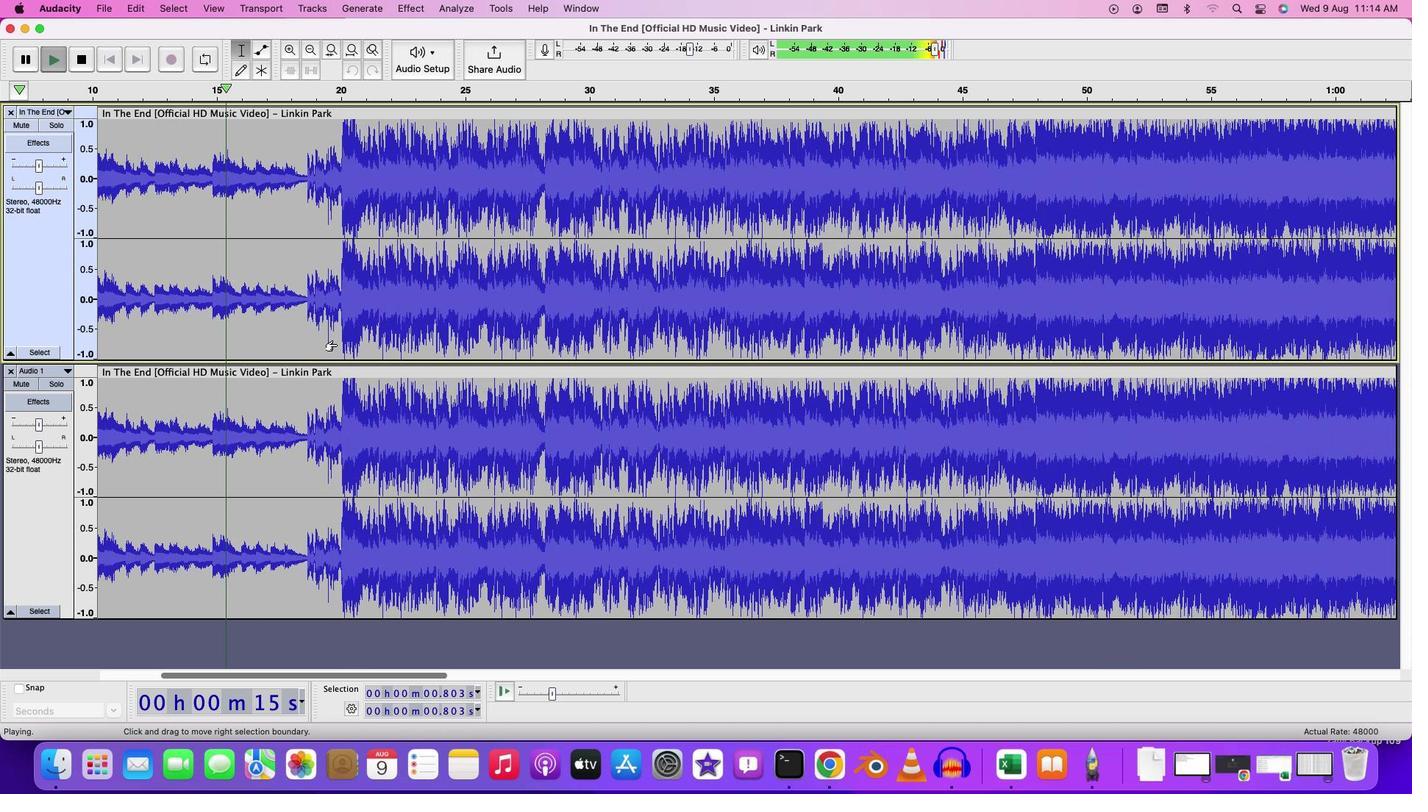 
Action: Mouse scrolled (336, 344) with delta (0, 0)
Screenshot: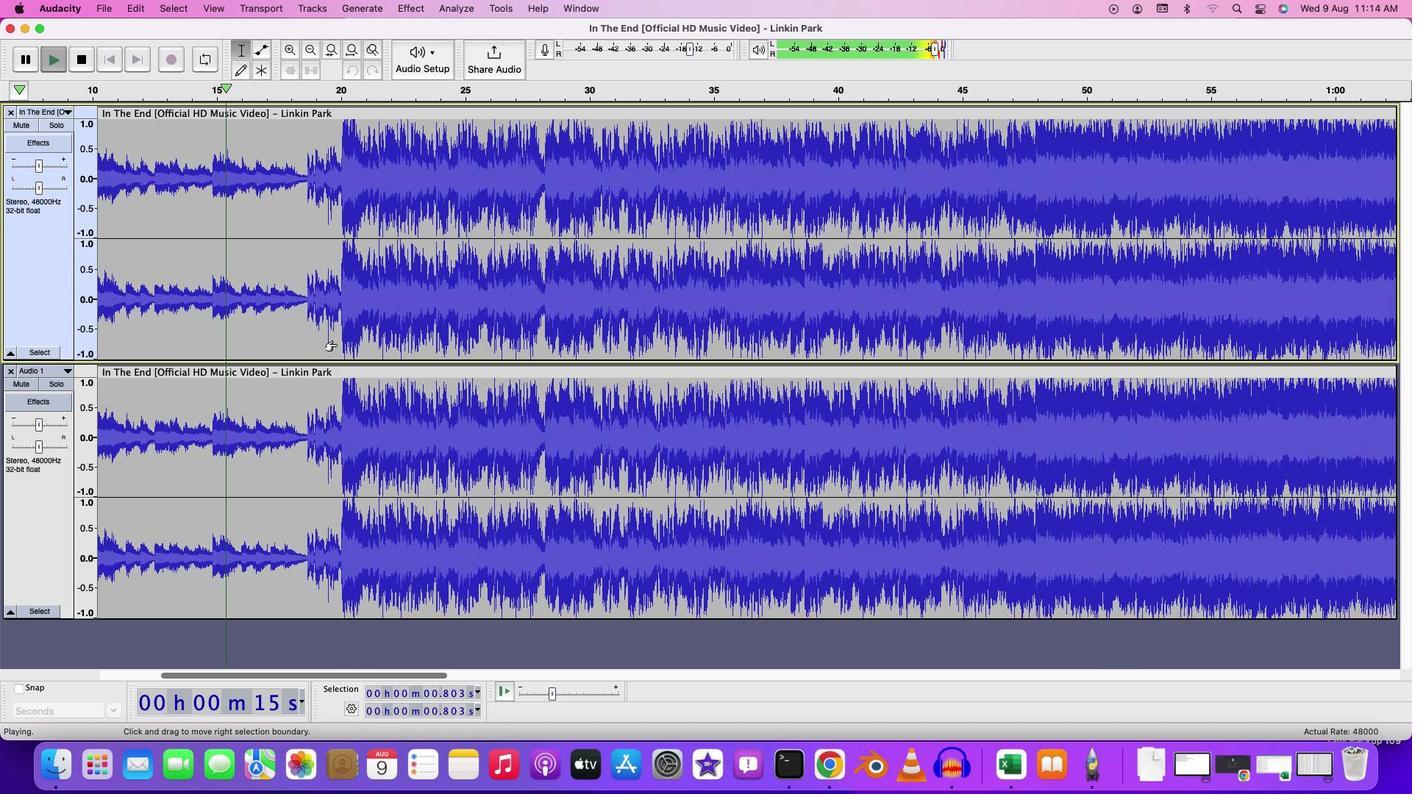 
Action: Mouse scrolled (336, 344) with delta (0, 0)
Screenshot: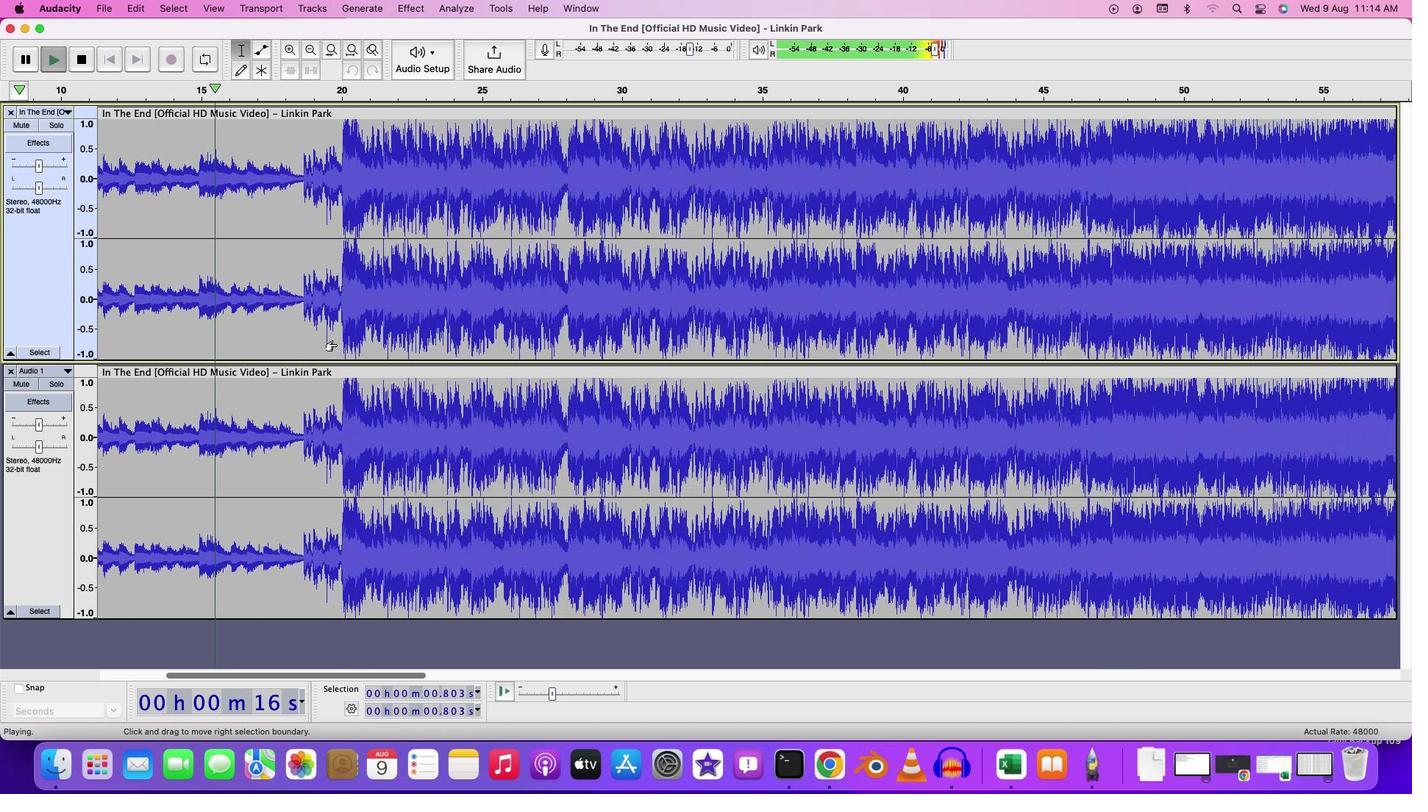 
Action: Mouse scrolled (336, 344) with delta (0, 1)
Screenshot: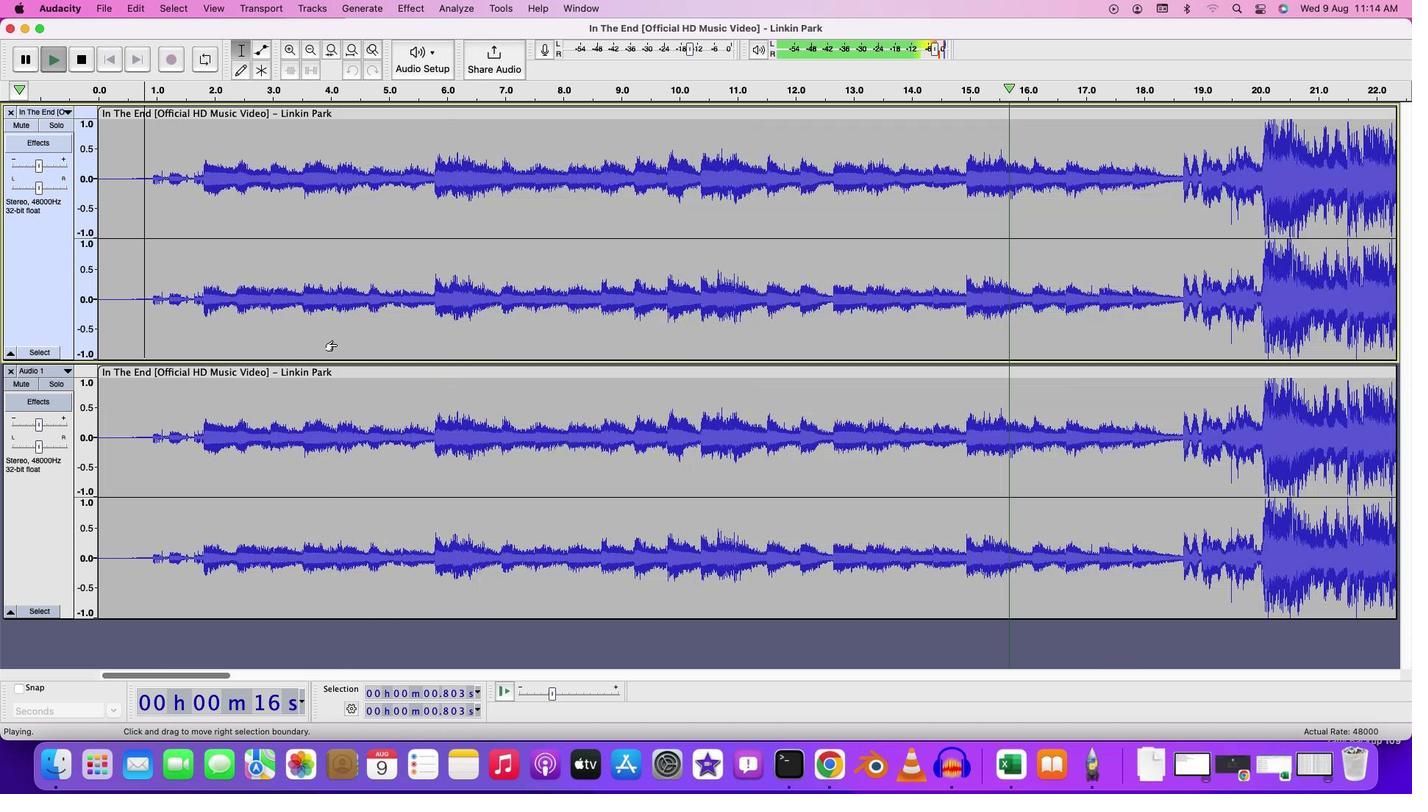 
Action: Mouse moved to (254, 592)
Screenshot: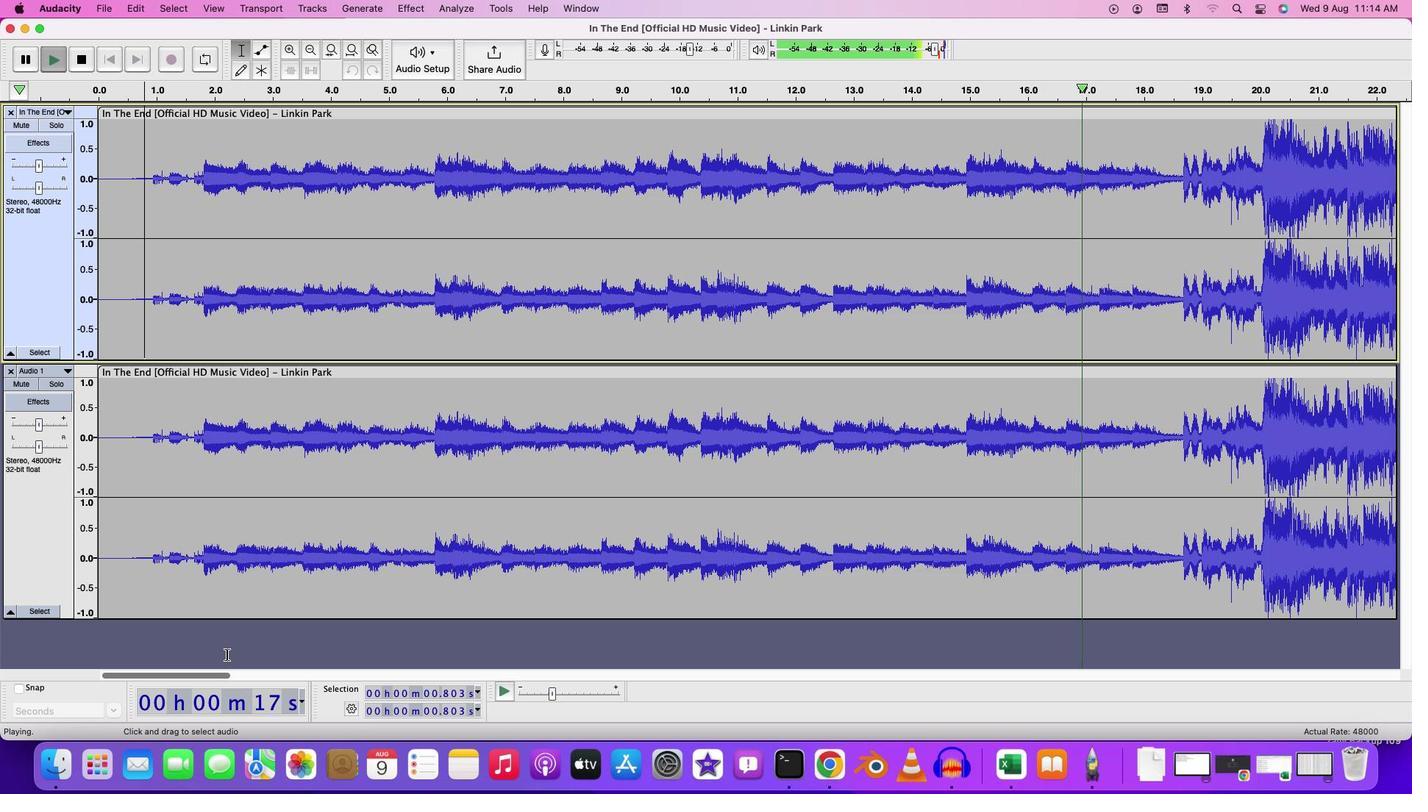 
Action: Key pressed Key.space
Screenshot: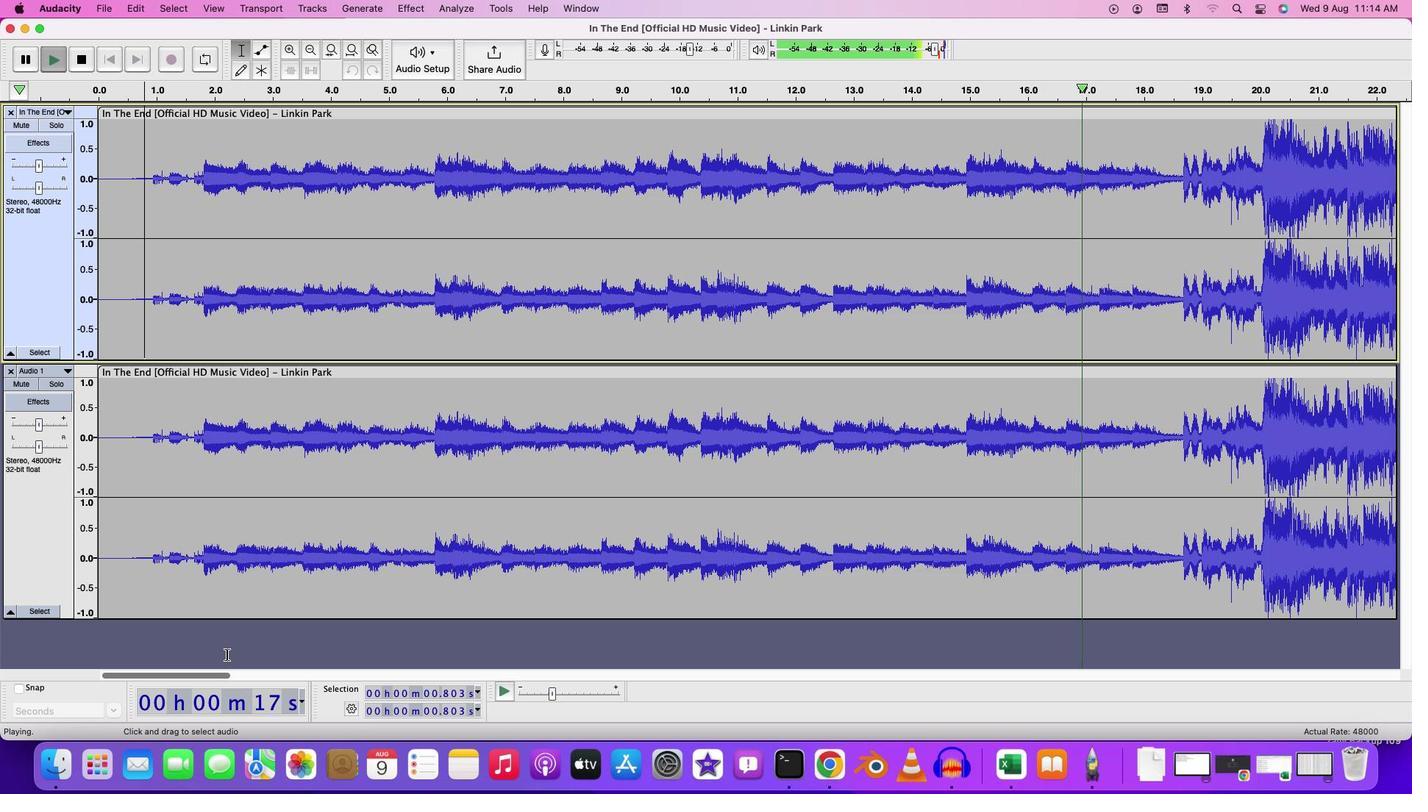 
Action: Mouse moved to (221, 678)
Screenshot: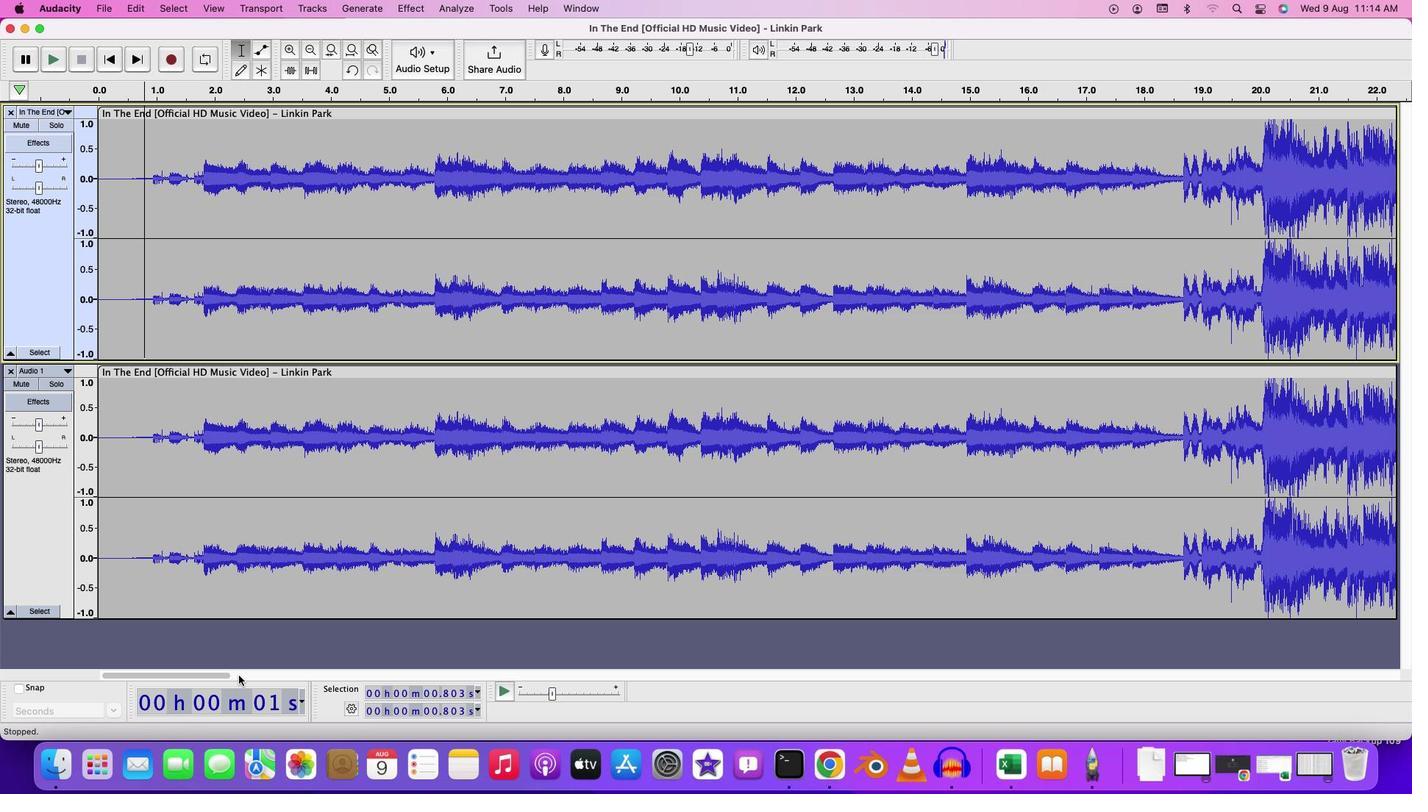 
Action: Mouse pressed left at (221, 678)
Screenshot: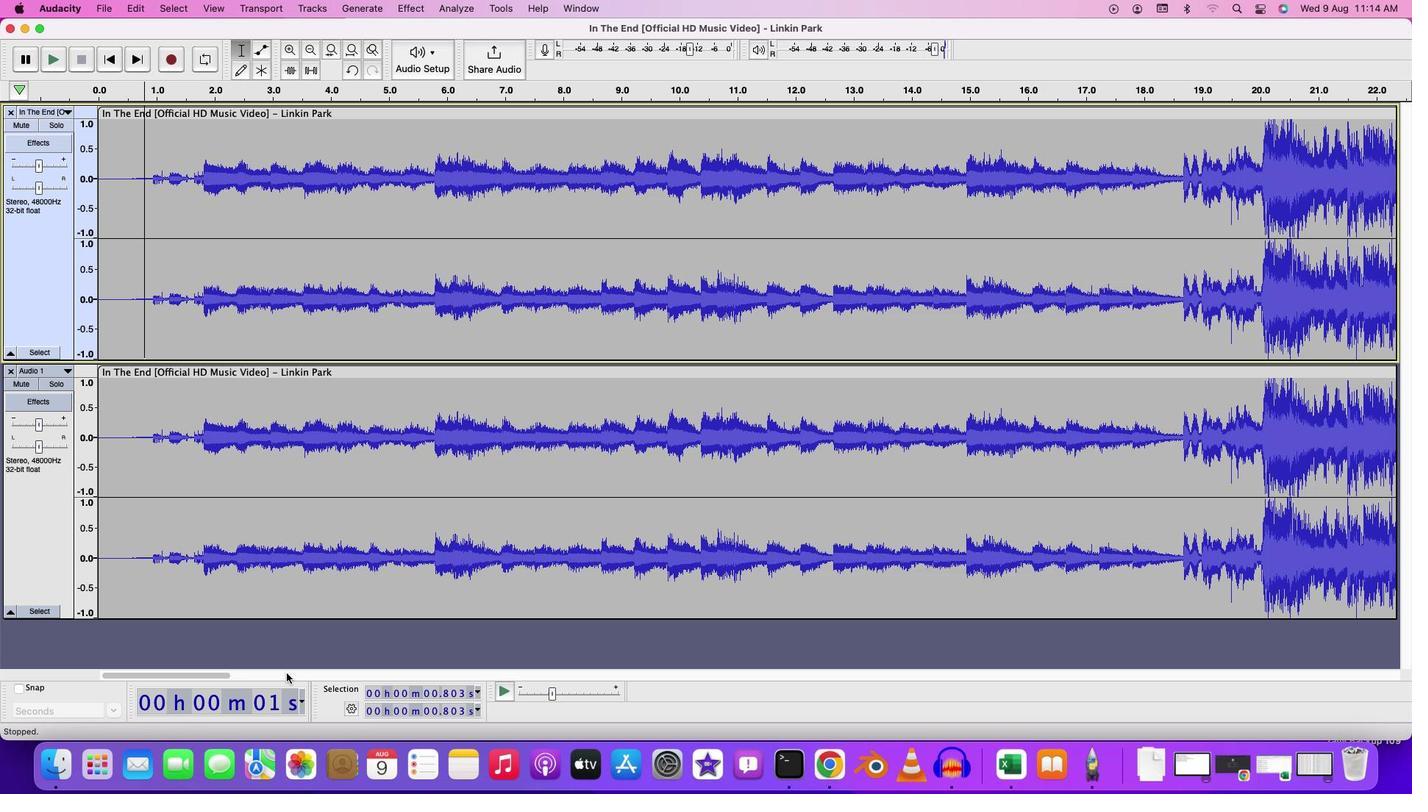 
Action: Mouse moved to (517, 372)
Screenshot: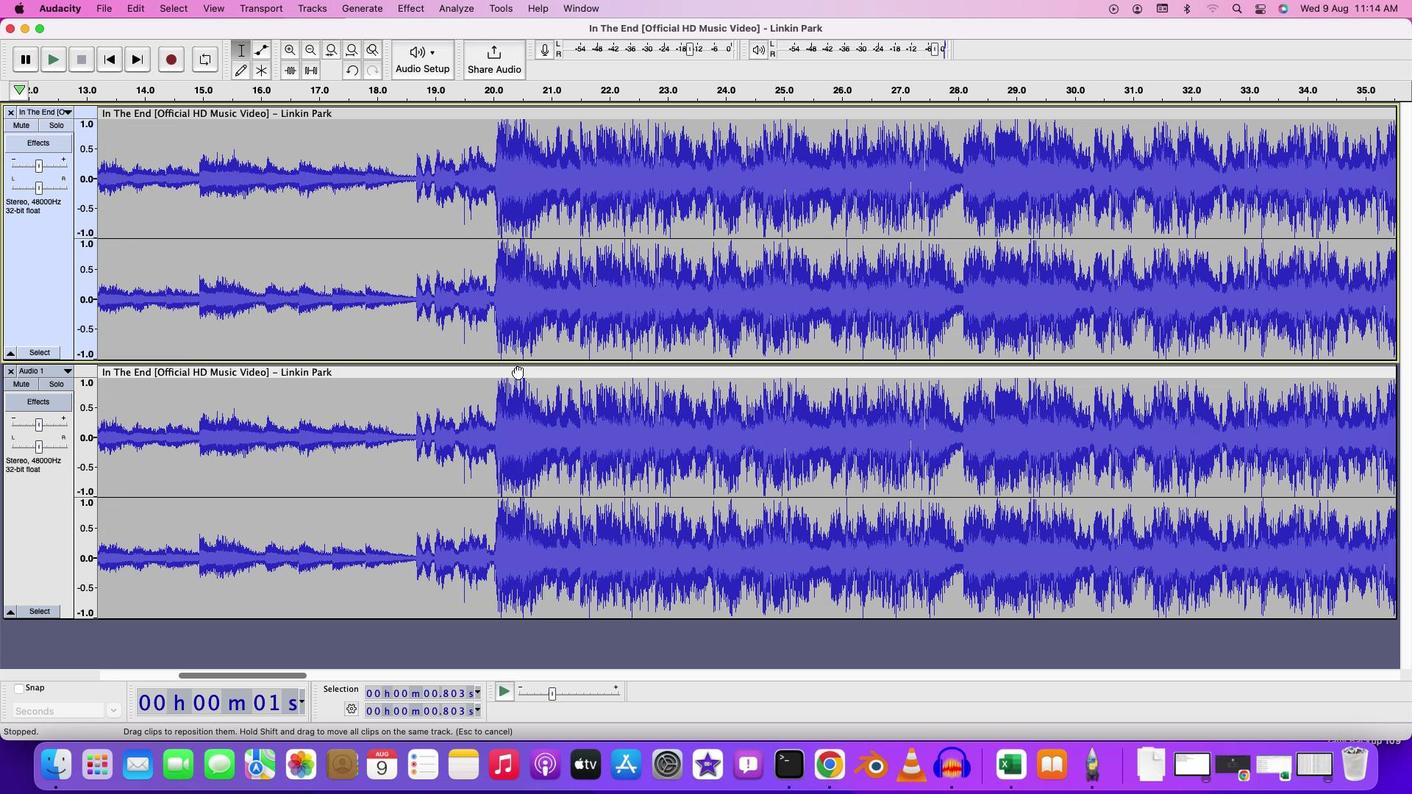 
Action: Mouse pressed left at (517, 372)
Screenshot: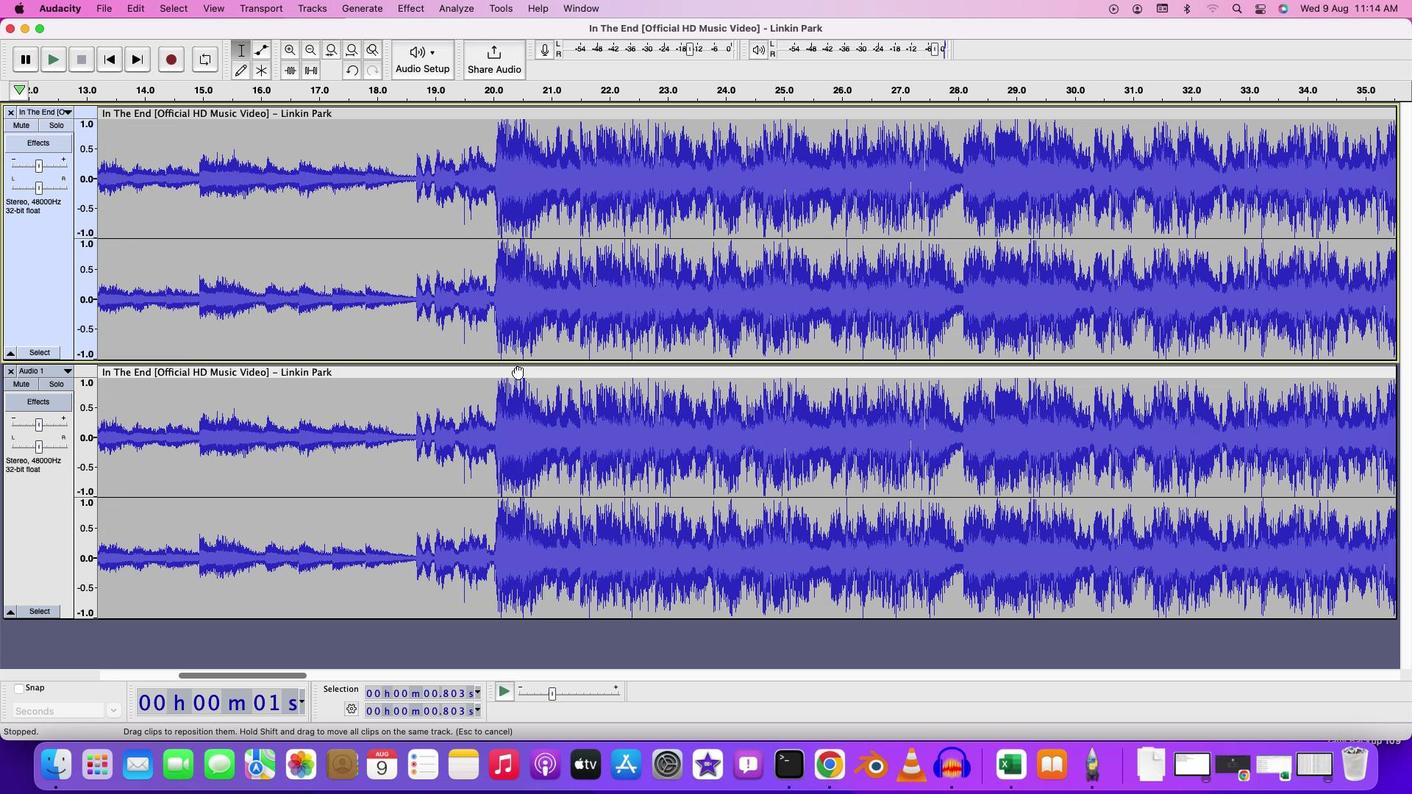 
Action: Mouse moved to (463, 287)
Screenshot: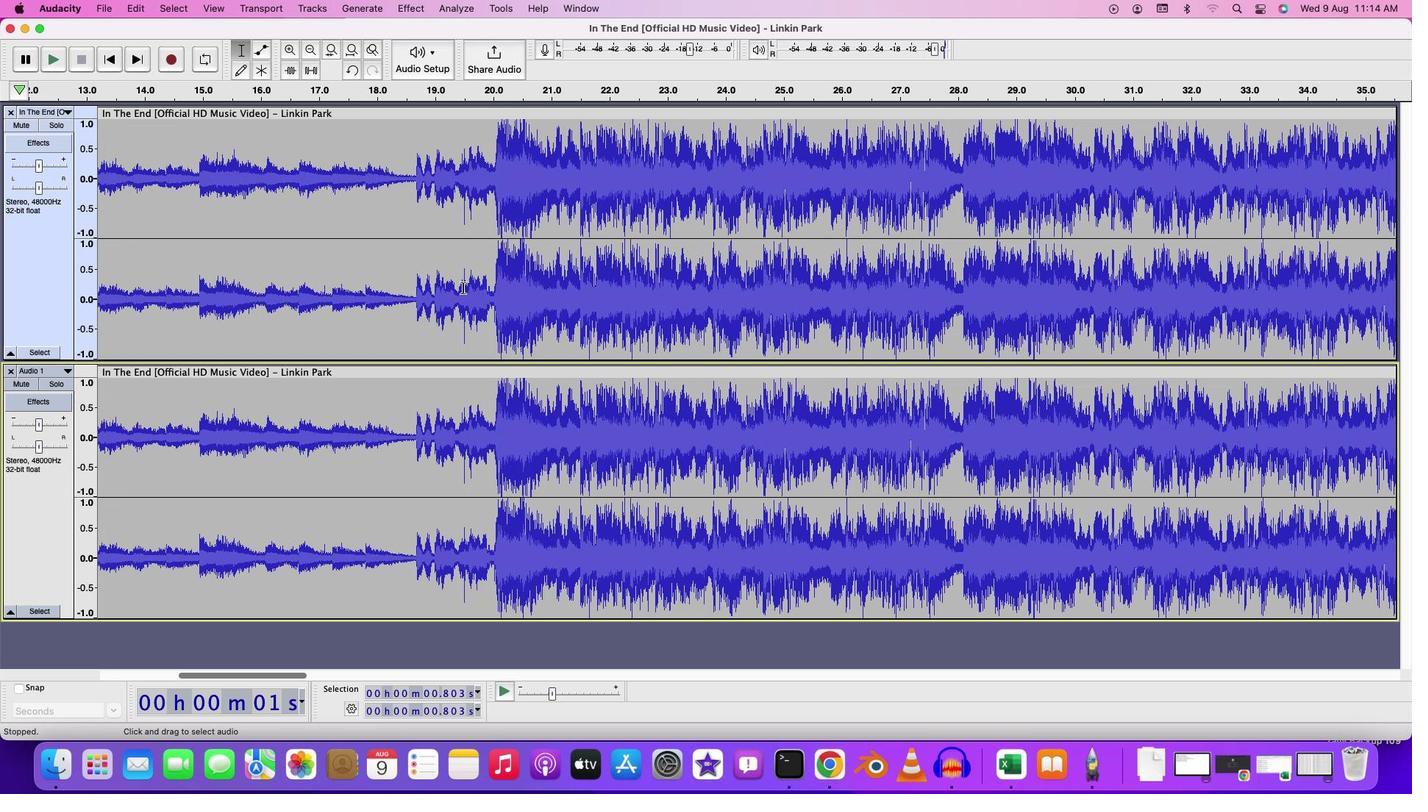 
Action: Mouse pressed left at (463, 287)
Screenshot: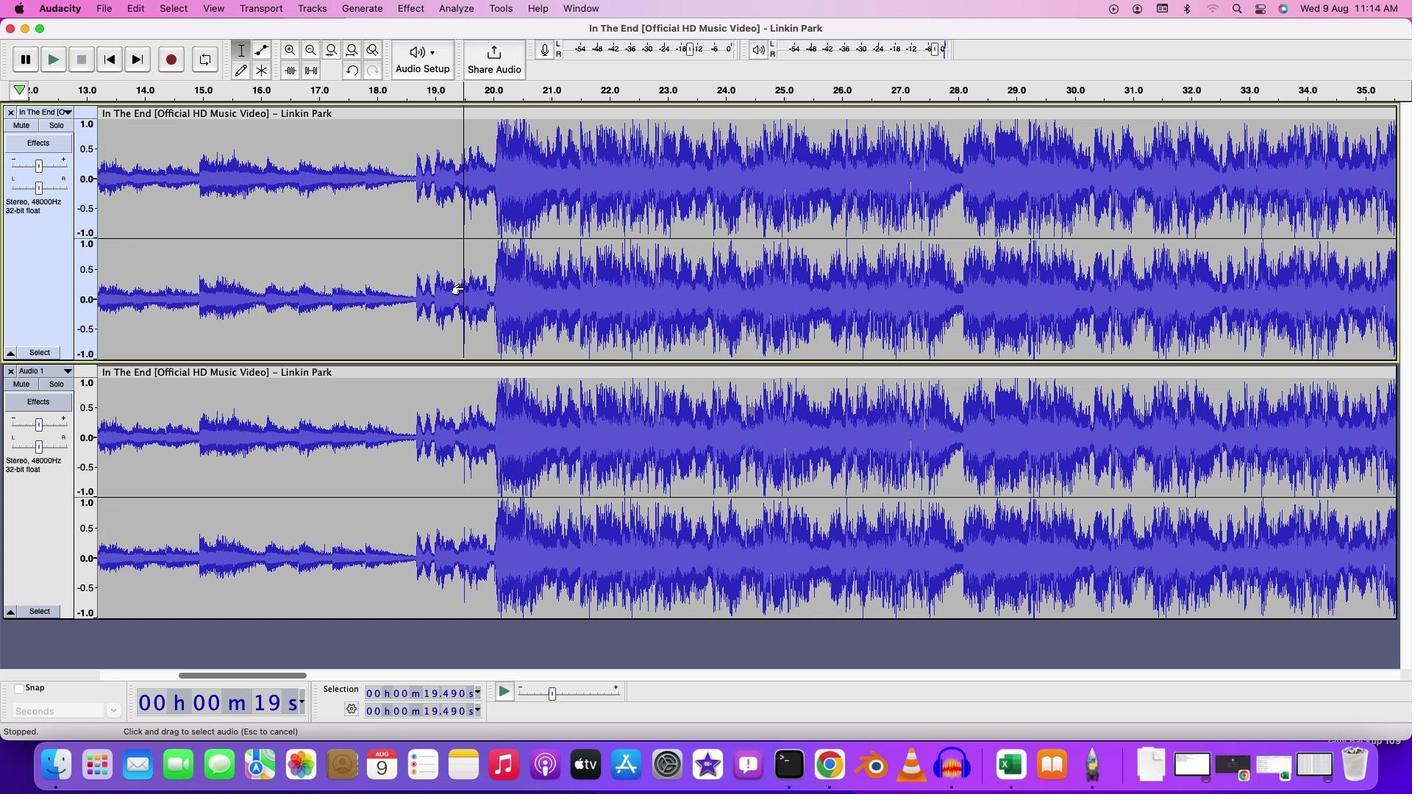
Action: Key pressed Key.space
Screenshot: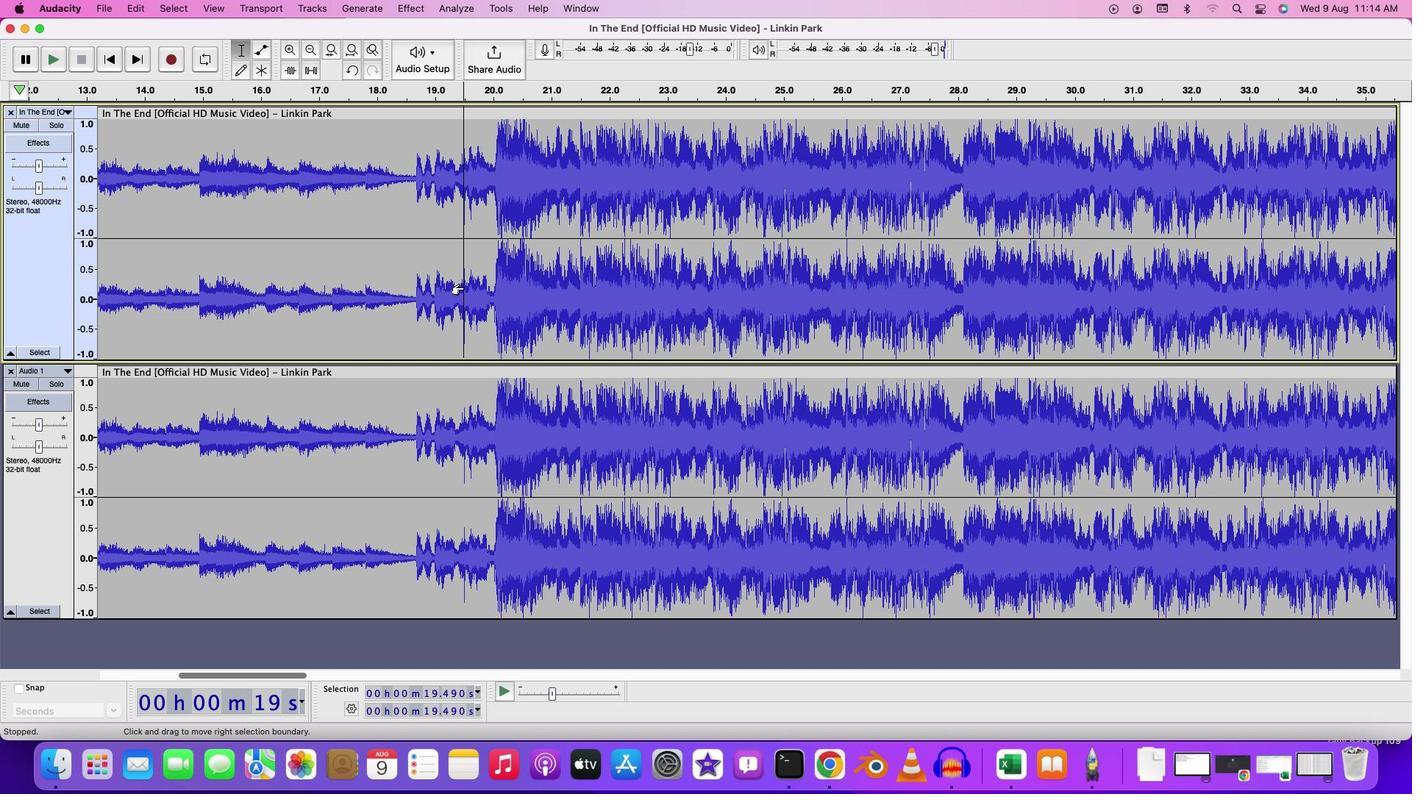 
Action: Mouse moved to (453, 364)
Screenshot: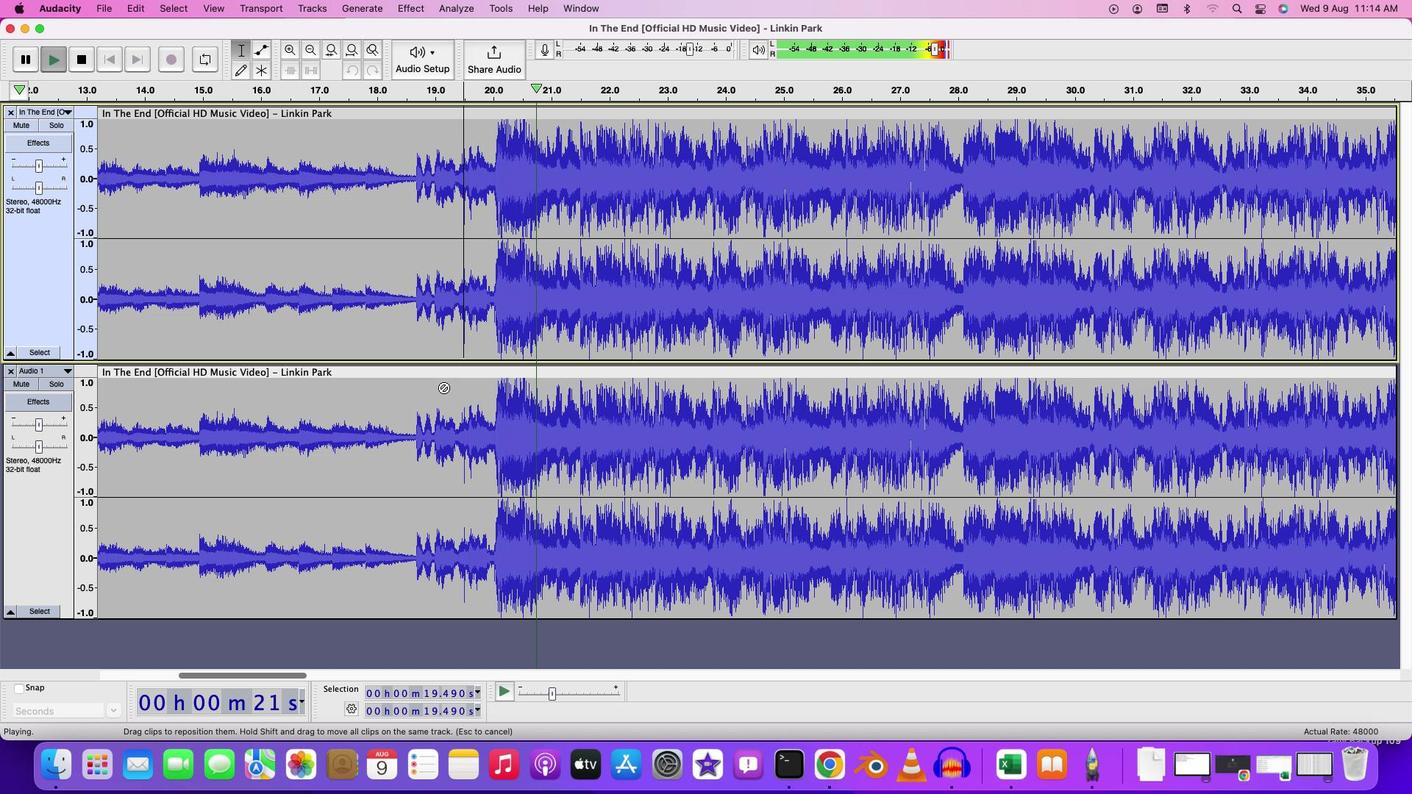 
Action: Key pressed Key.space
Screenshot: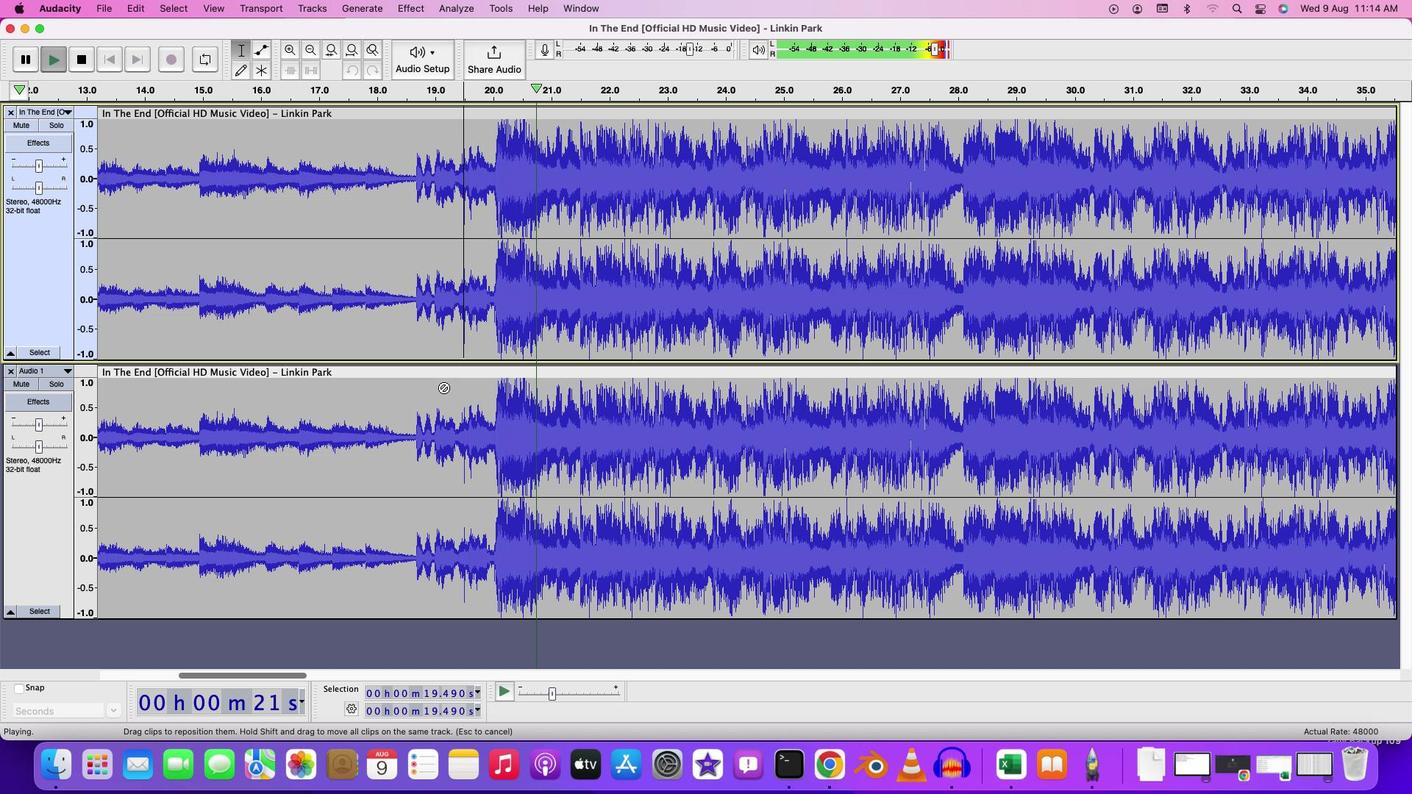 
Action: Mouse moved to (440, 375)
Screenshot: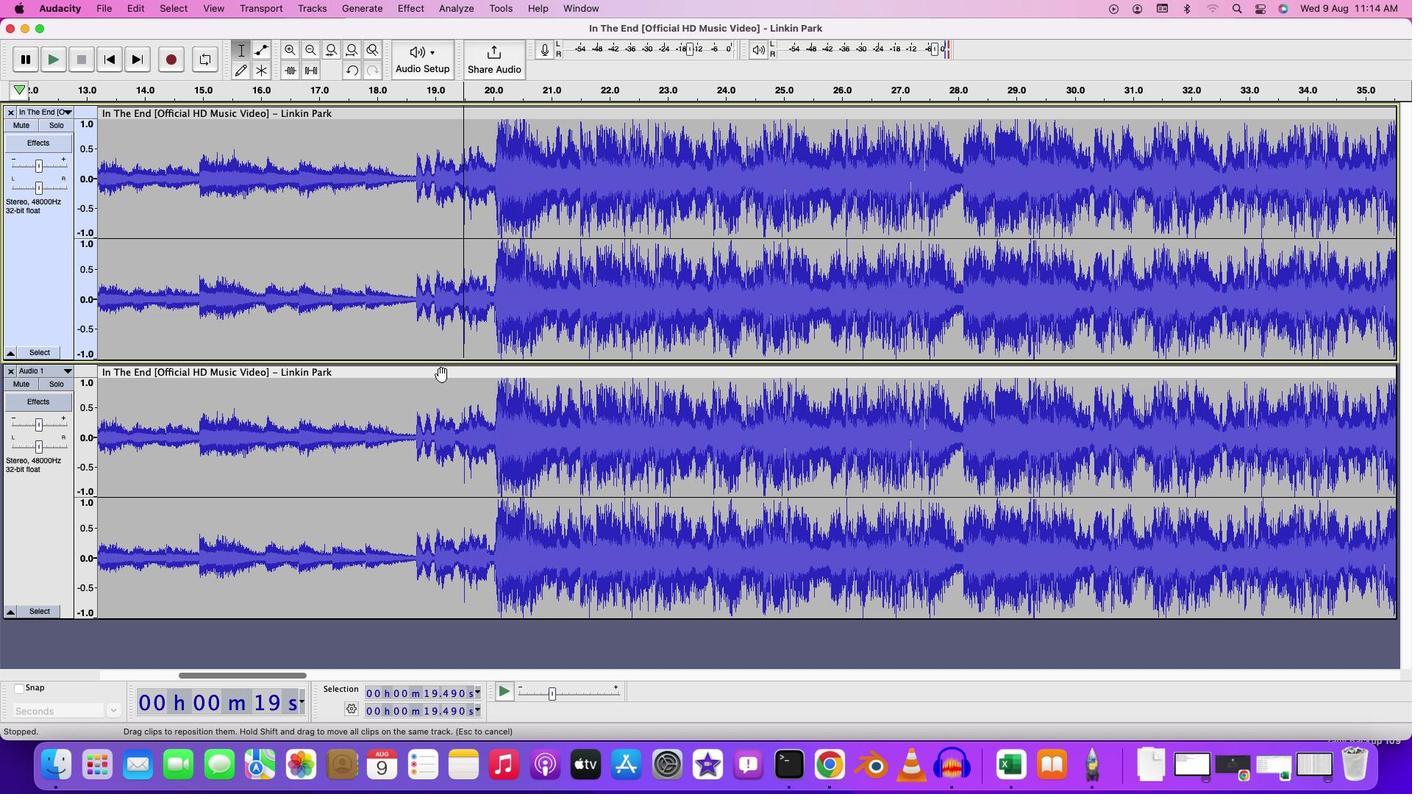 
Action: Mouse pressed left at (440, 375)
Screenshot: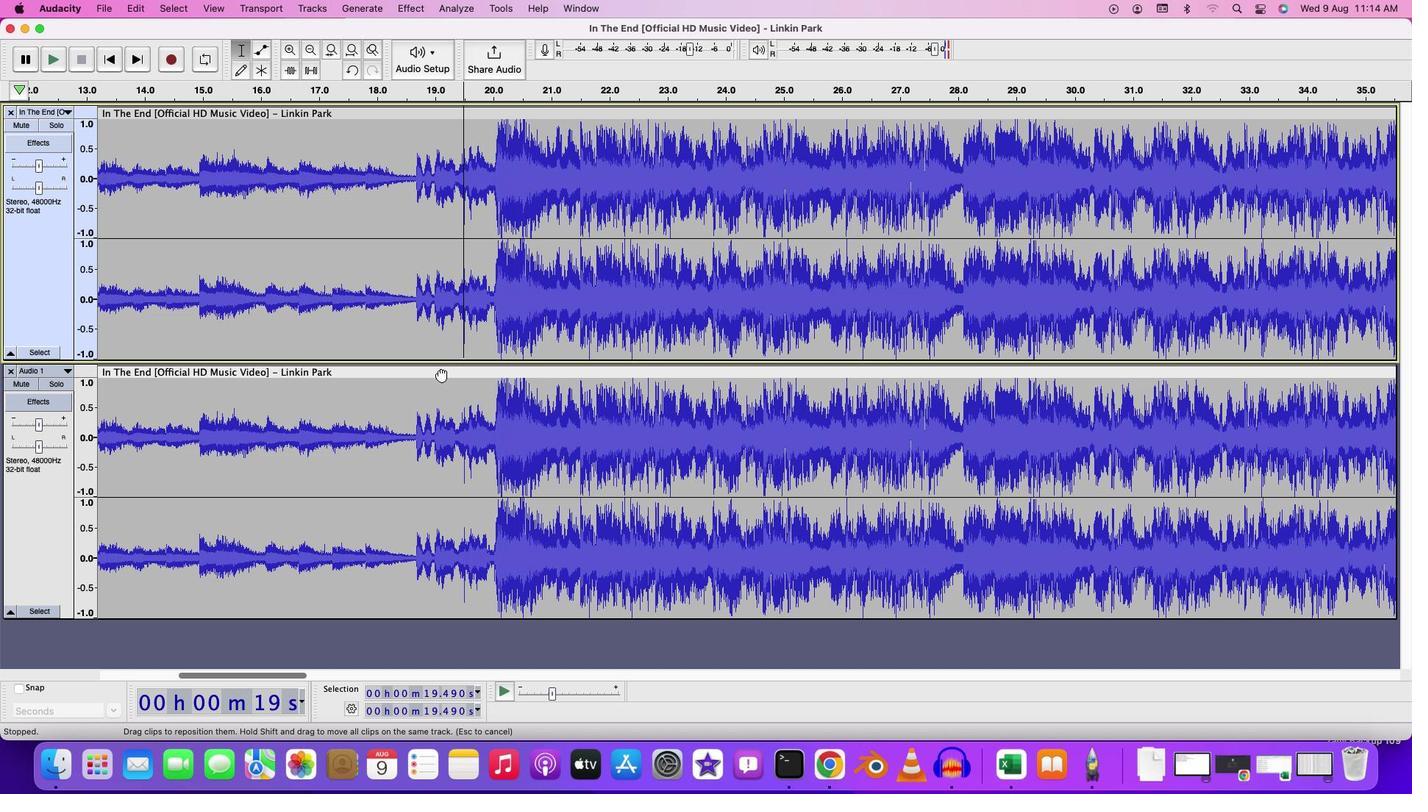 
Action: Mouse moved to (387, 250)
Screenshot: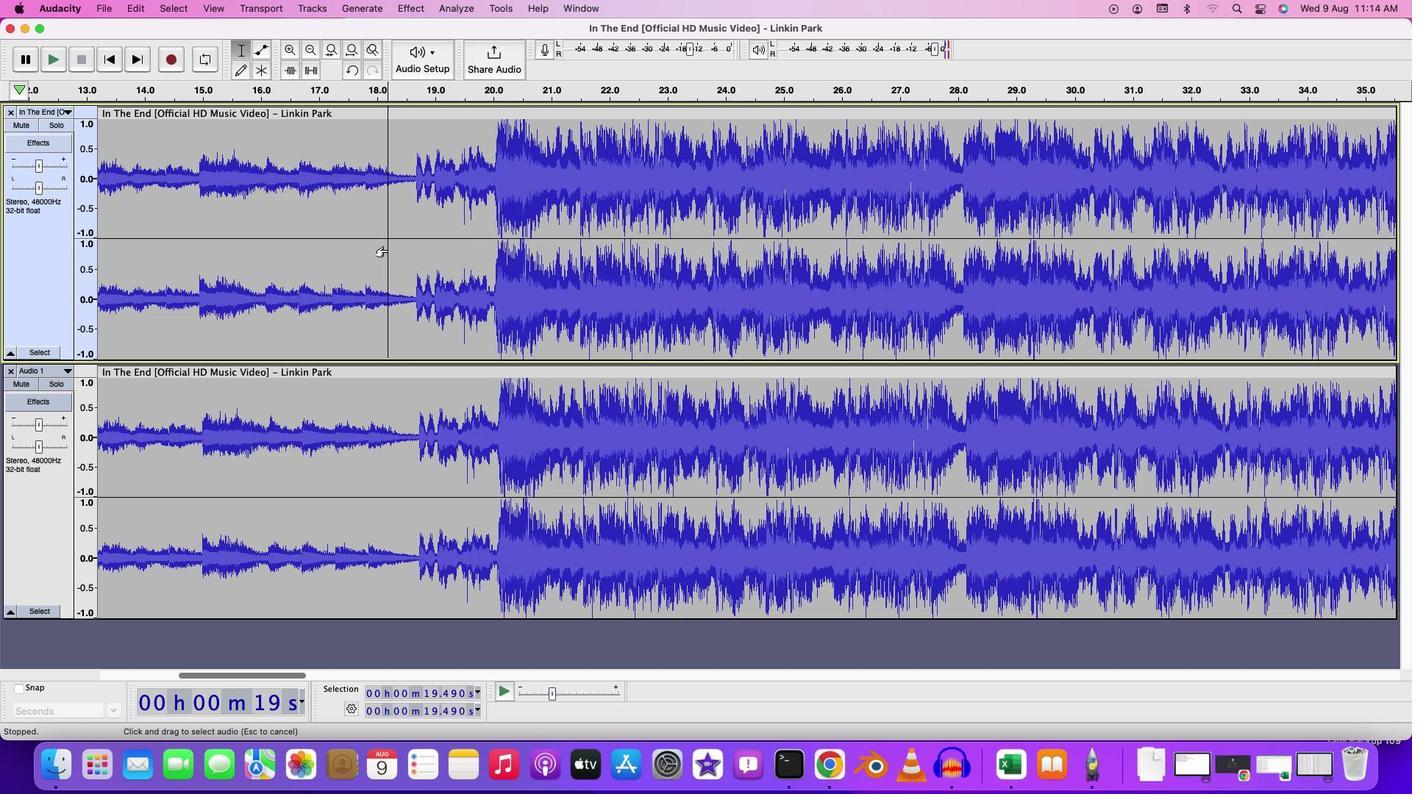 
Action: Mouse pressed left at (387, 250)
Screenshot: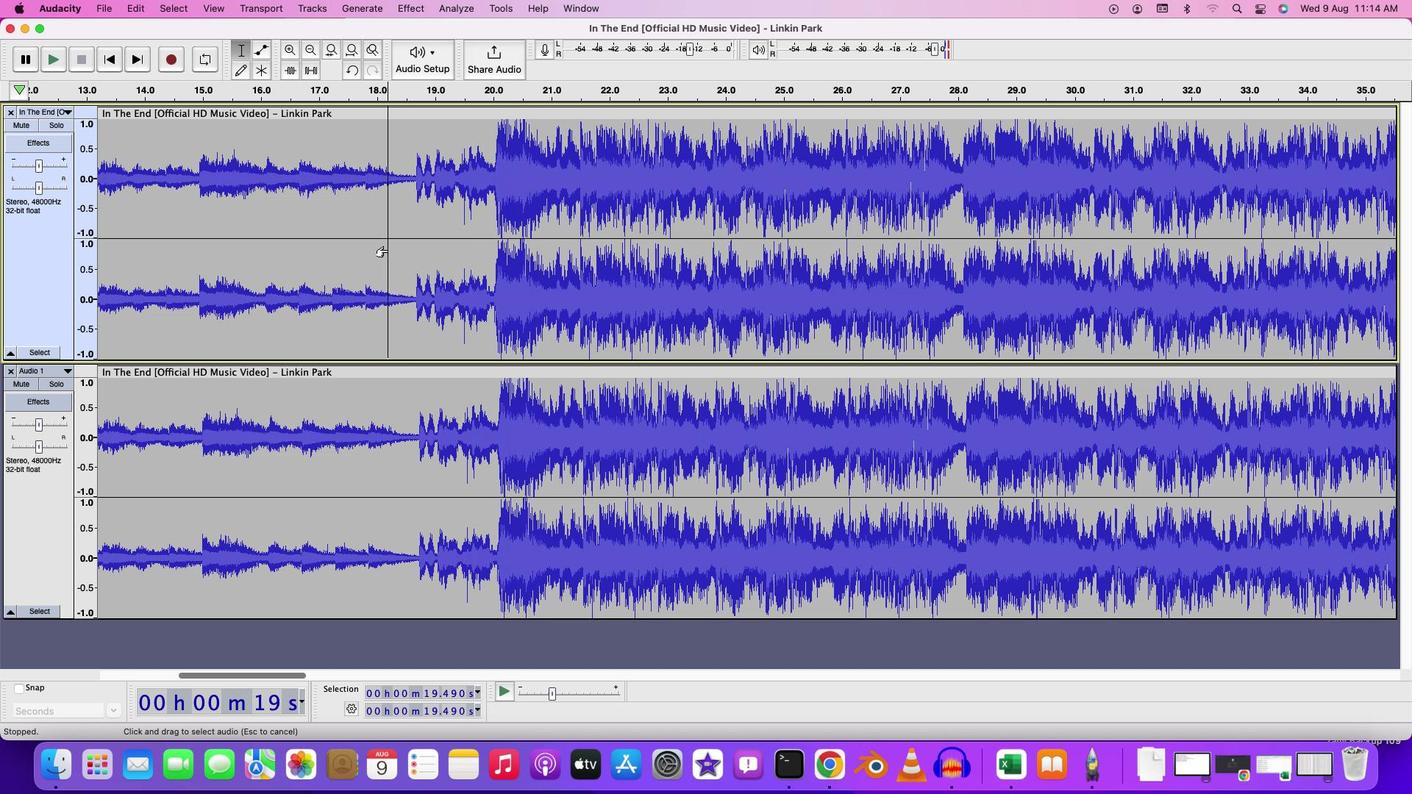 
Action: Key pressed Key.space
Screenshot: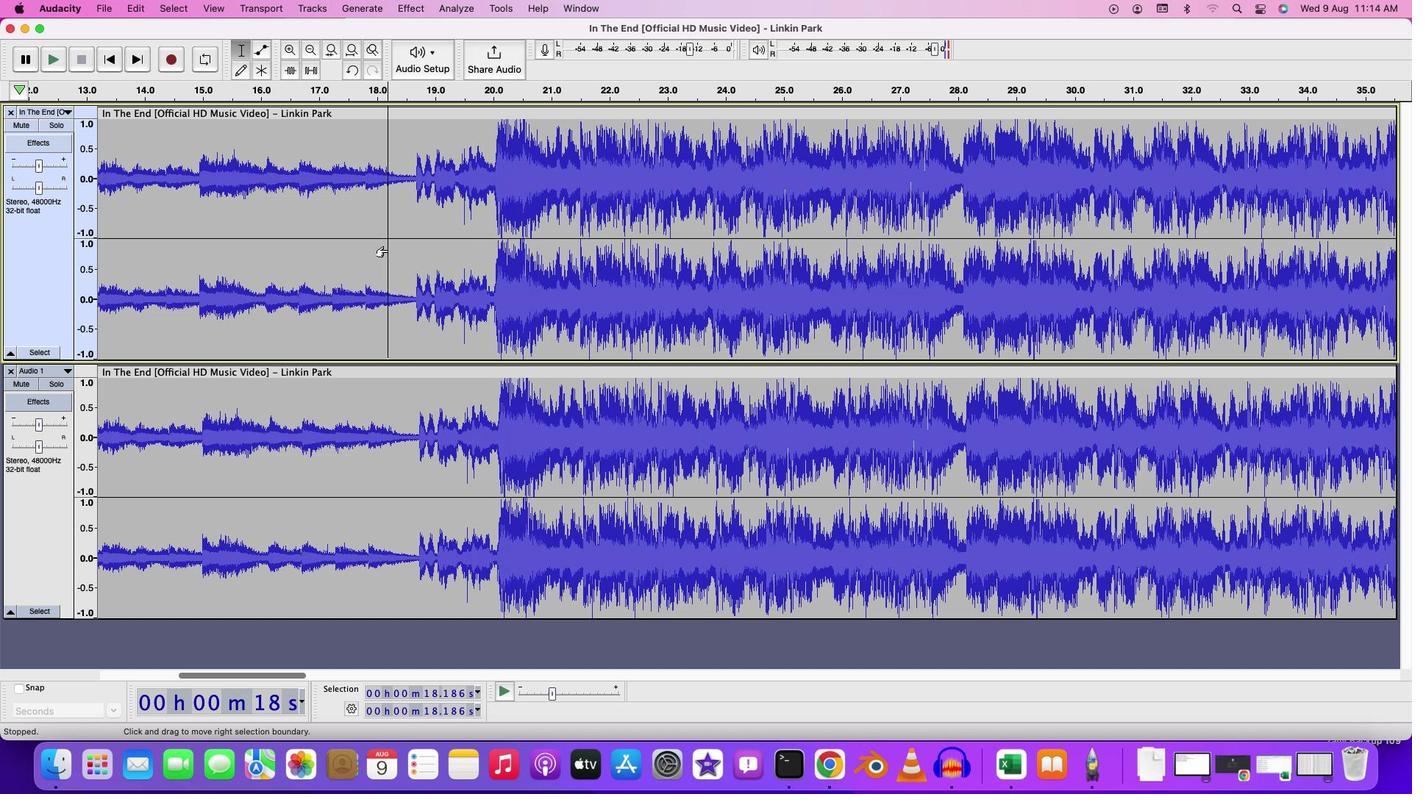 
Action: Mouse moved to (514, 380)
Screenshot: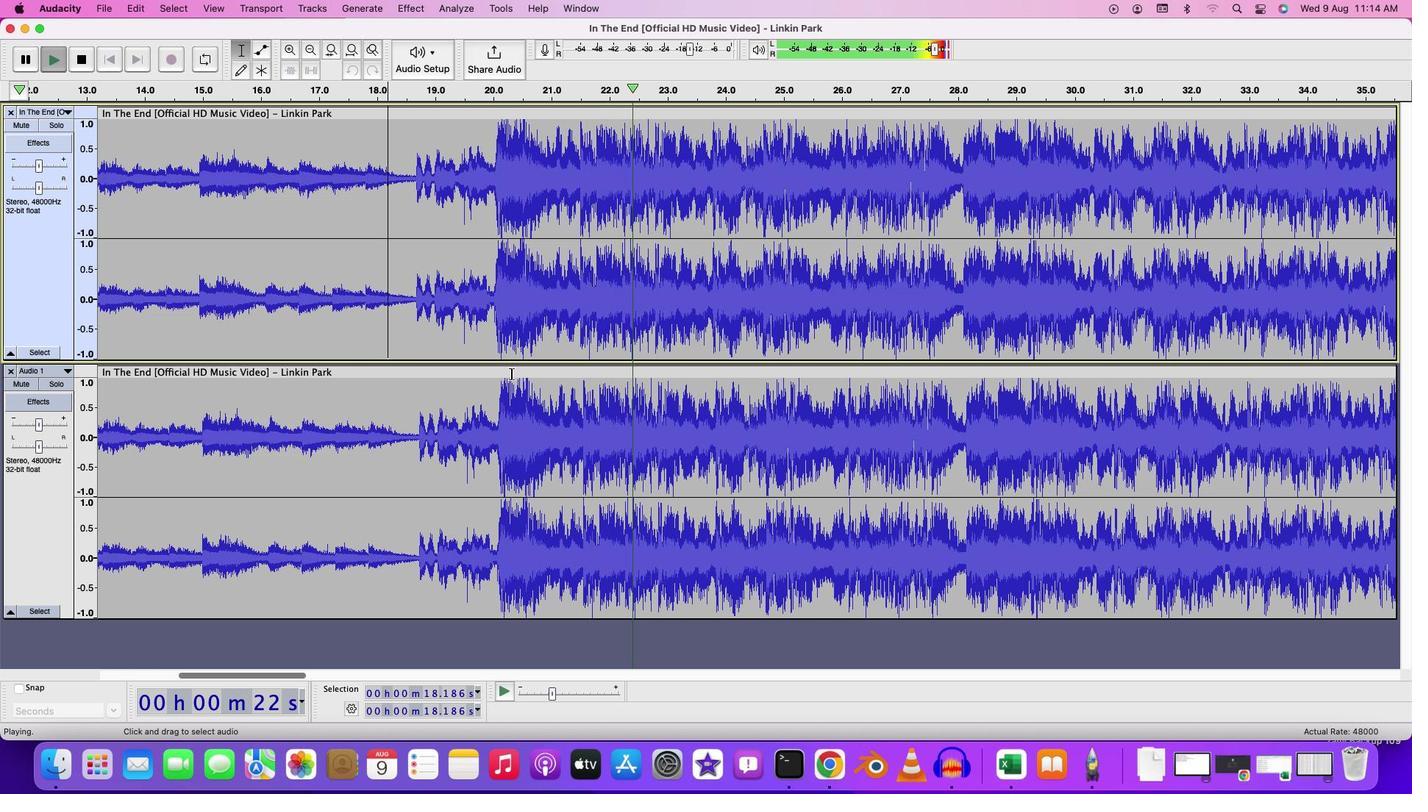 
Action: Key pressed Key.space
Screenshot: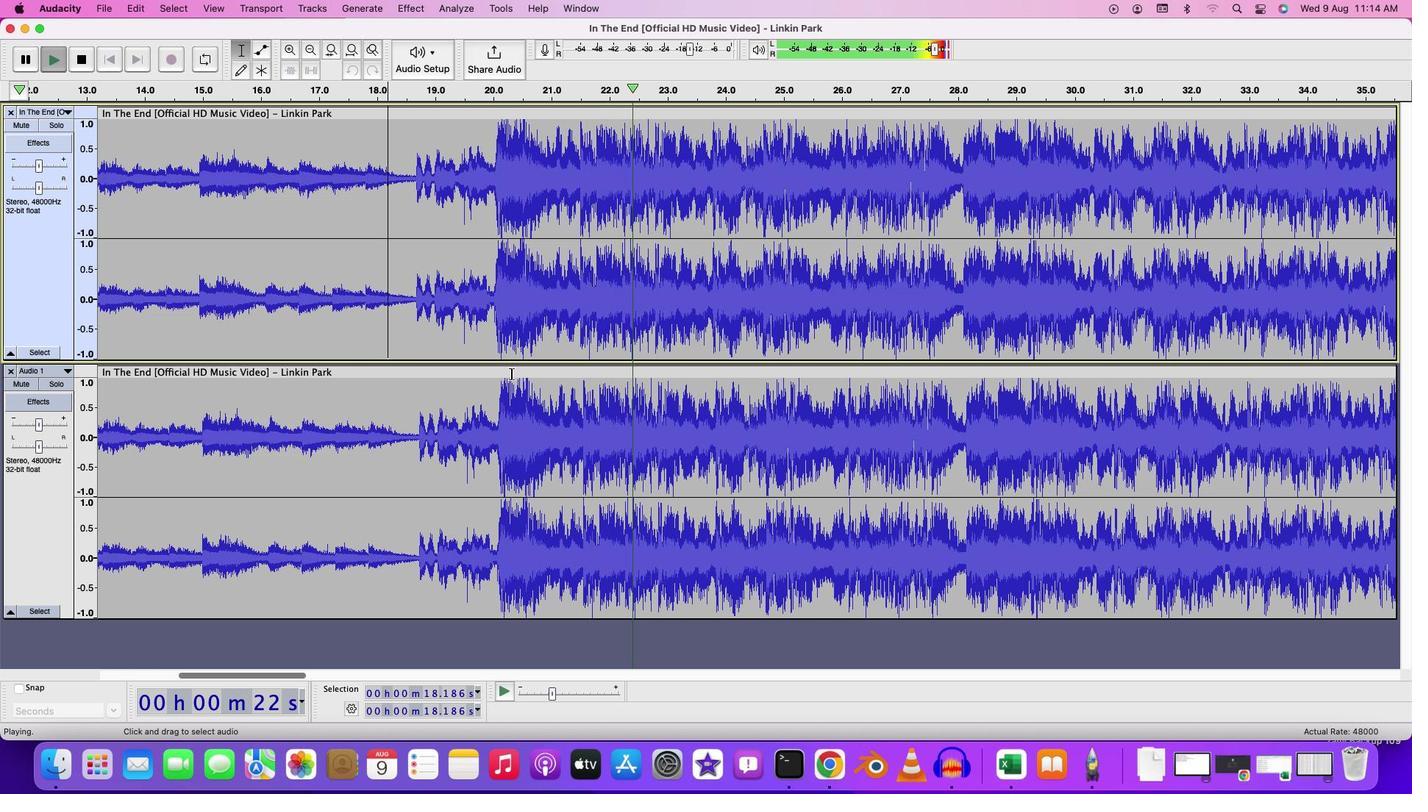 
Action: Mouse moved to (496, 388)
Screenshot: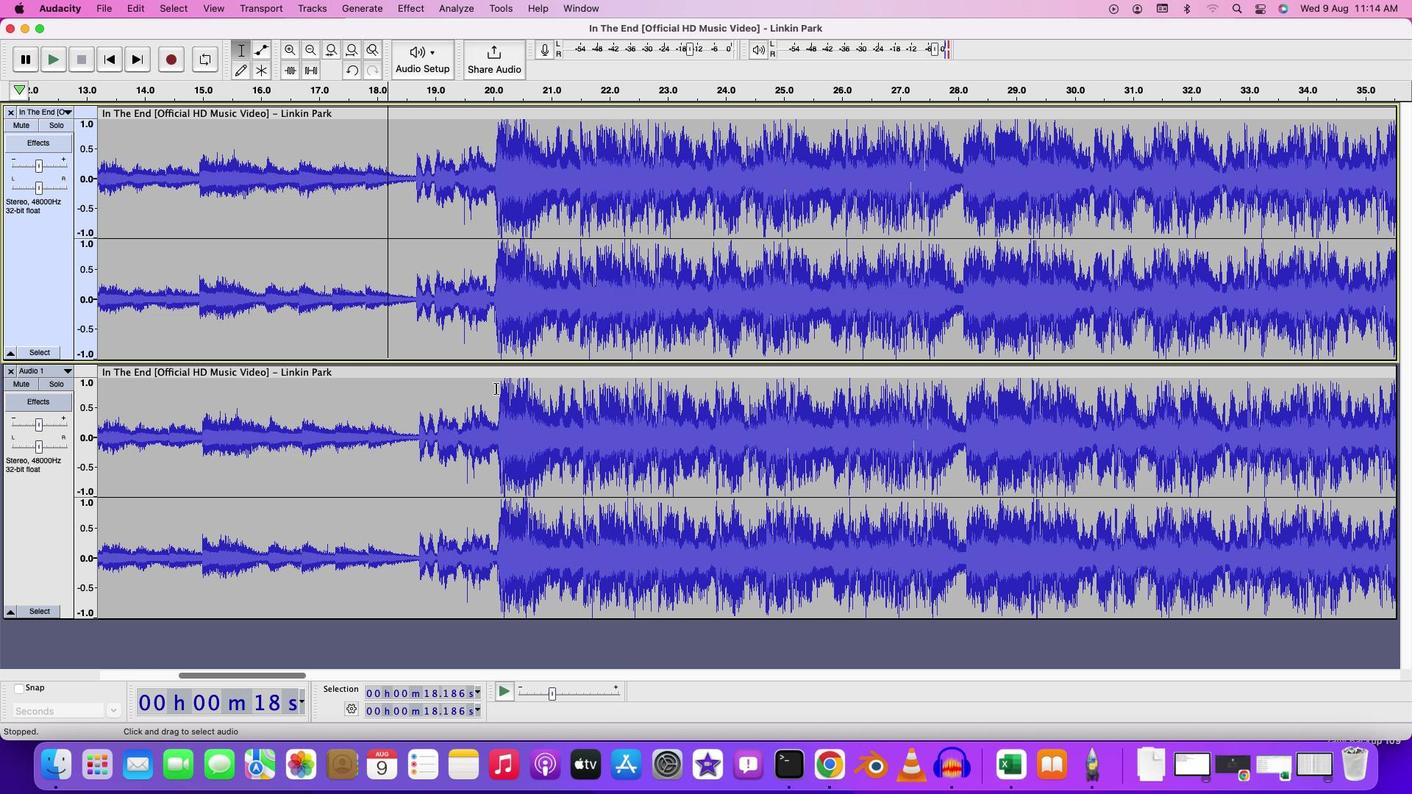 
Action: Mouse pressed left at (496, 388)
Screenshot: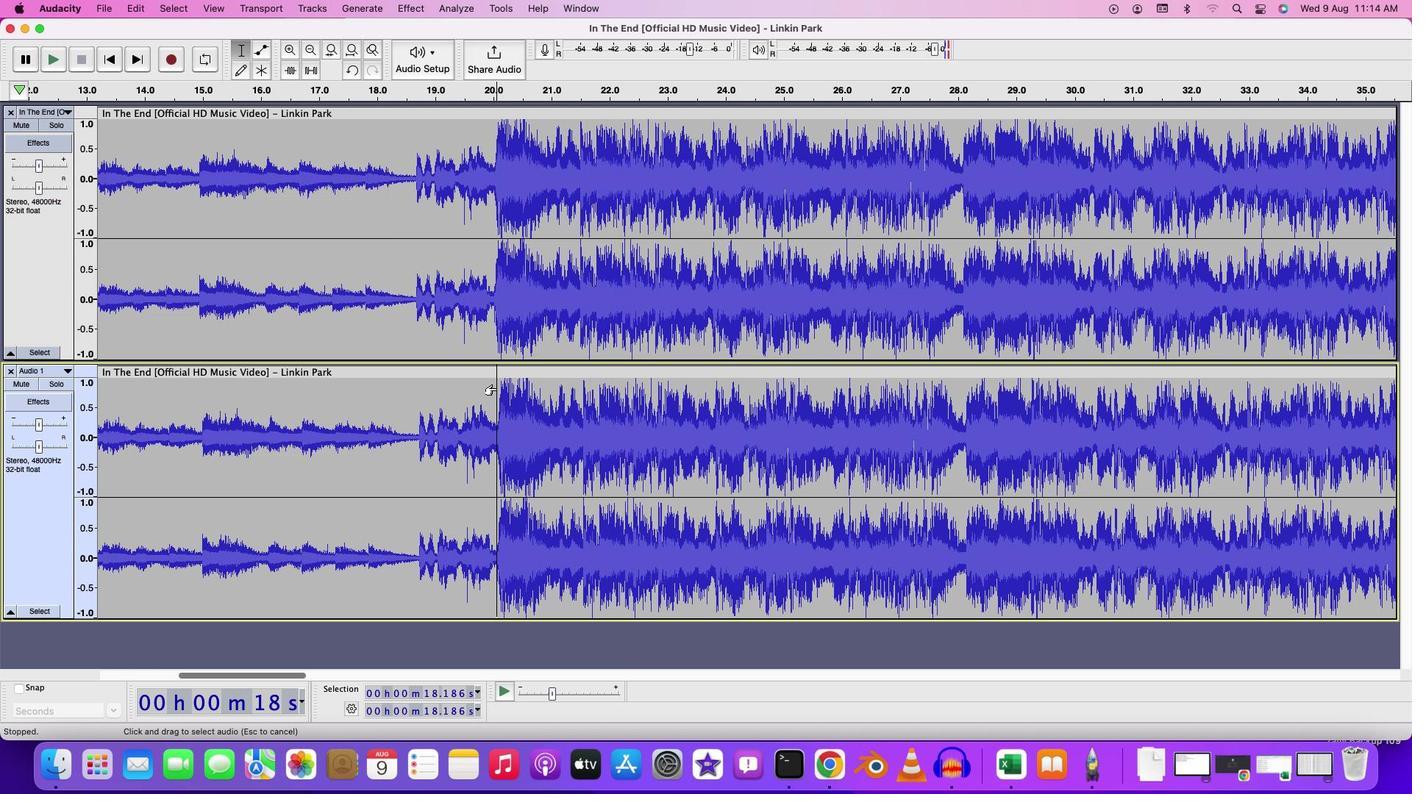 
Action: Key pressed Key.cmd
Screenshot: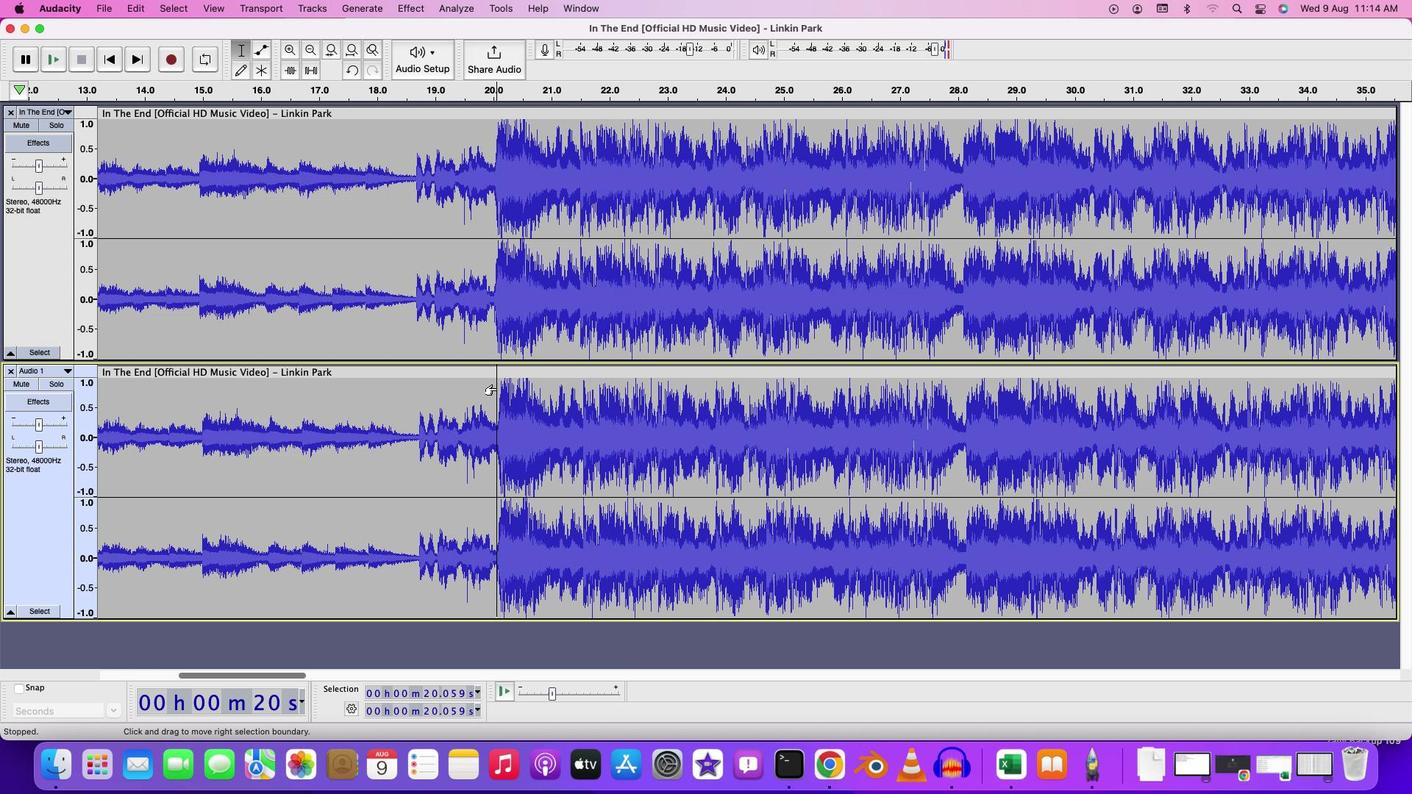 
Action: Mouse scrolled (496, 388) with delta (0, 0)
Screenshot: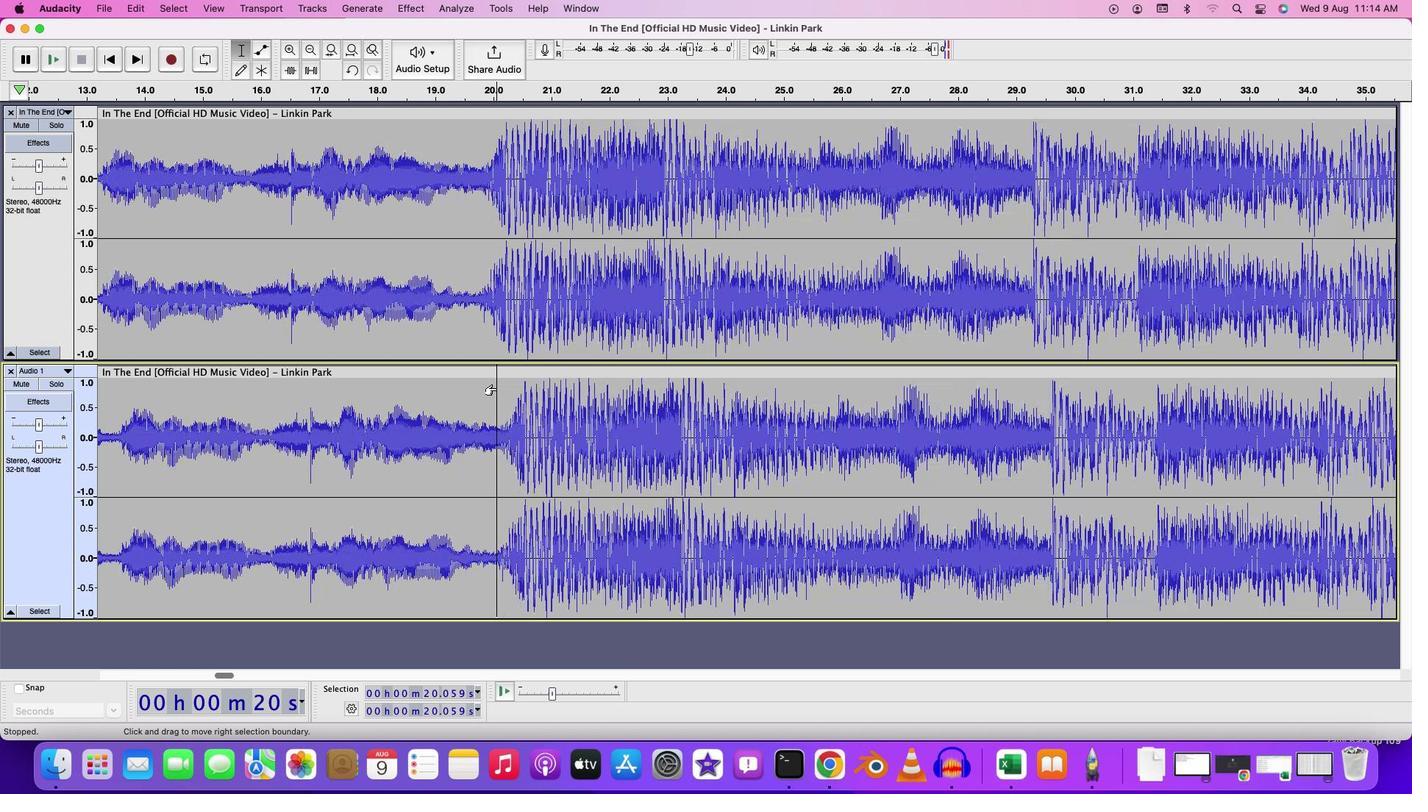 
Action: Mouse scrolled (496, 388) with delta (0, 0)
Screenshot: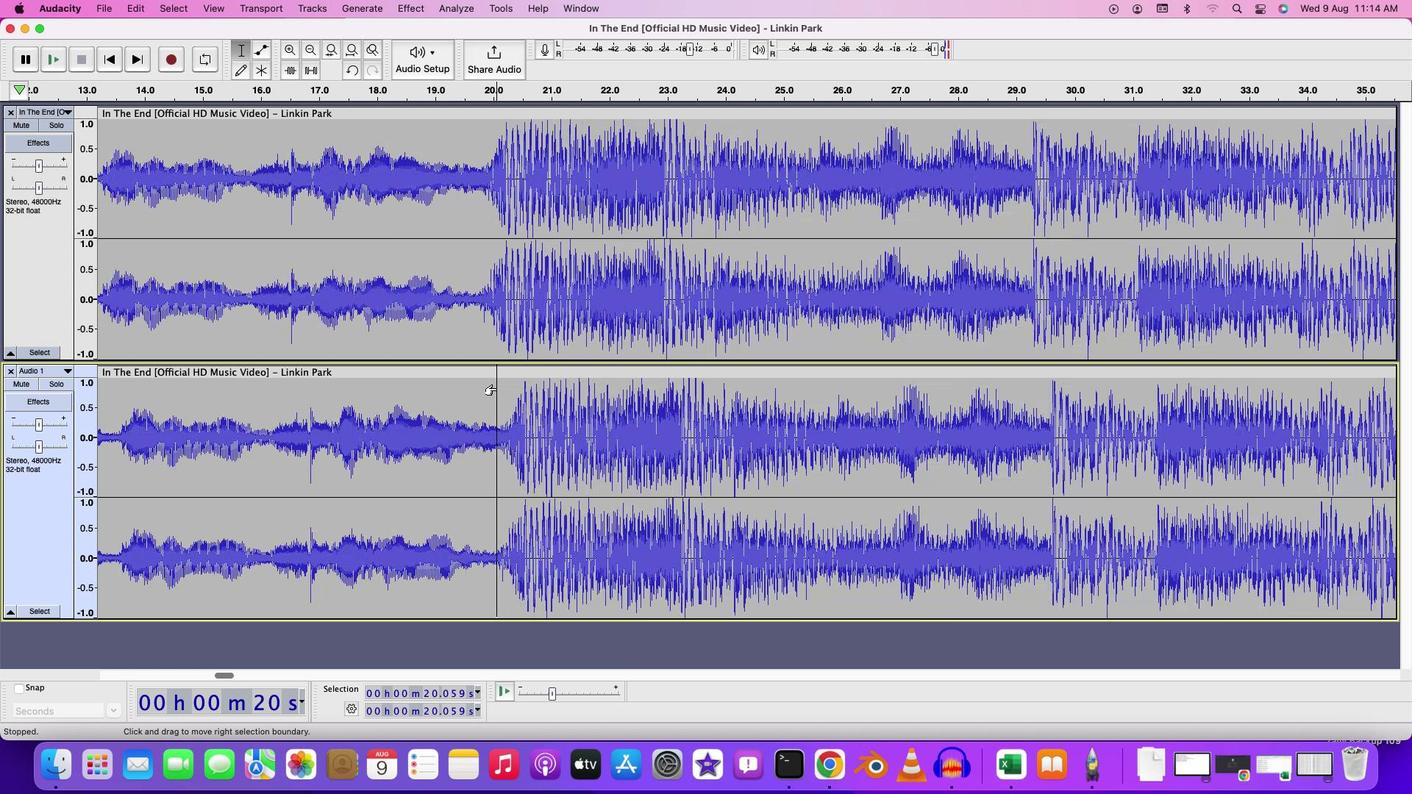 
Action: Mouse scrolled (496, 388) with delta (0, 2)
Screenshot: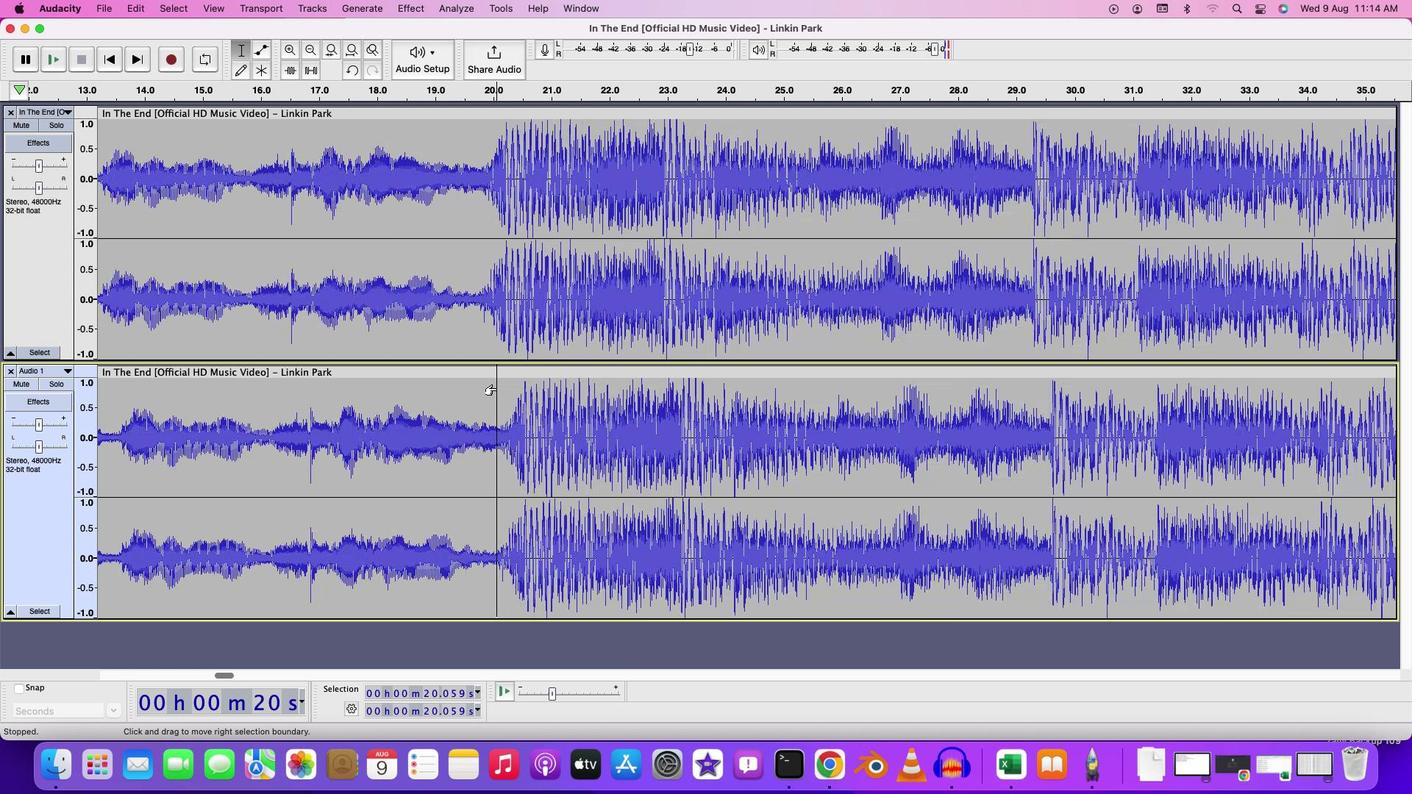 
Action: Mouse scrolled (496, 388) with delta (0, 3)
Screenshot: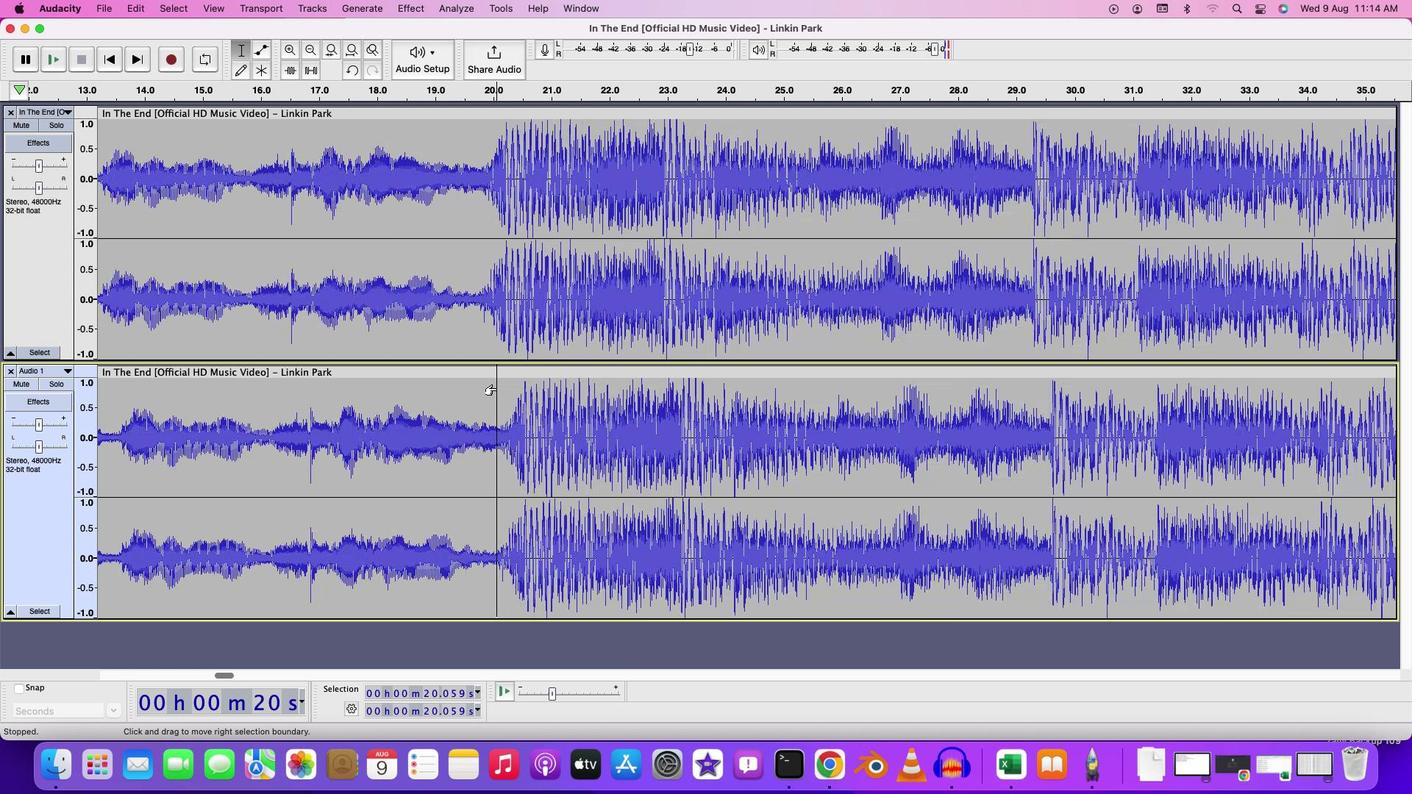 
Action: Mouse scrolled (496, 388) with delta (0, 4)
Screenshot: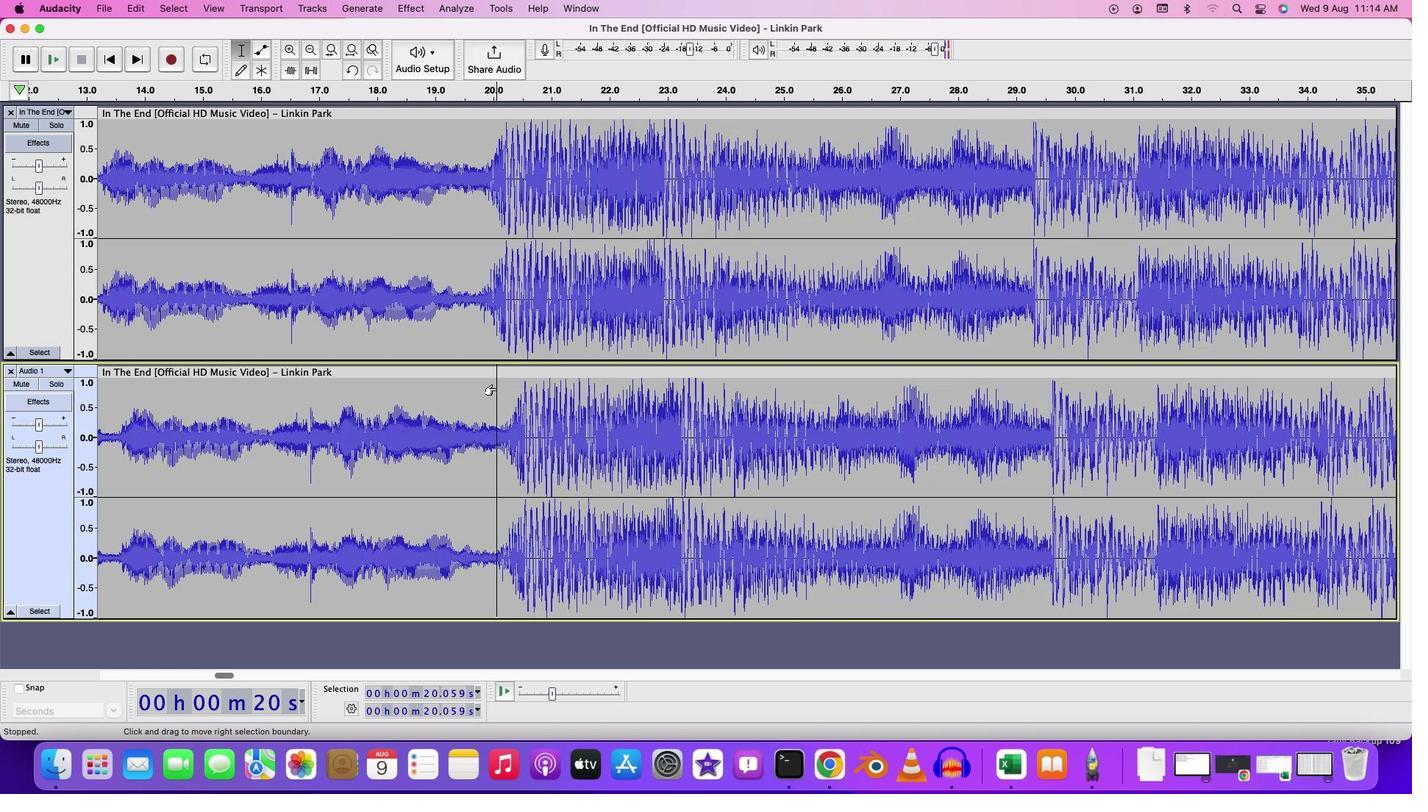 
Action: Mouse scrolled (496, 388) with delta (0, 4)
Screenshot: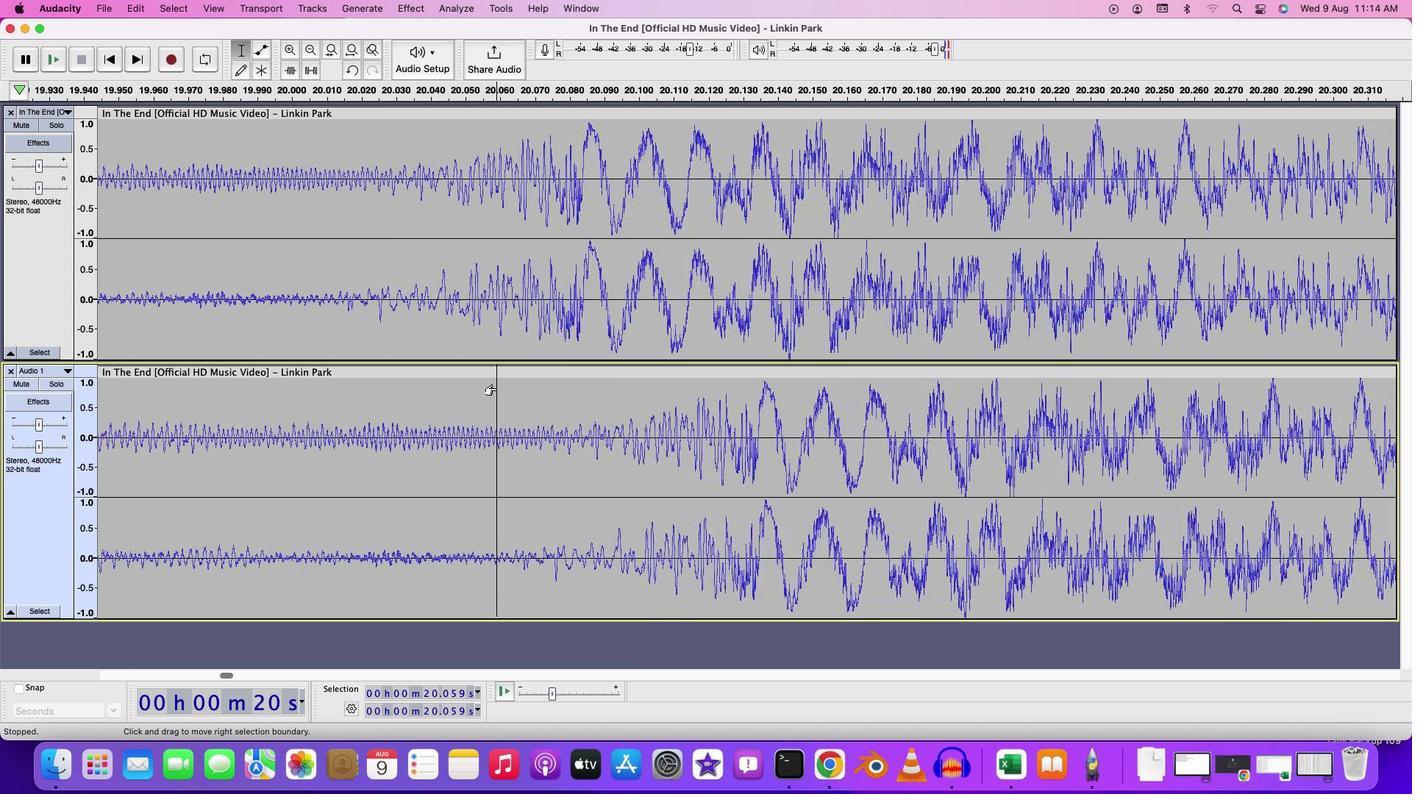 
Action: Mouse scrolled (496, 388) with delta (0, 0)
Screenshot: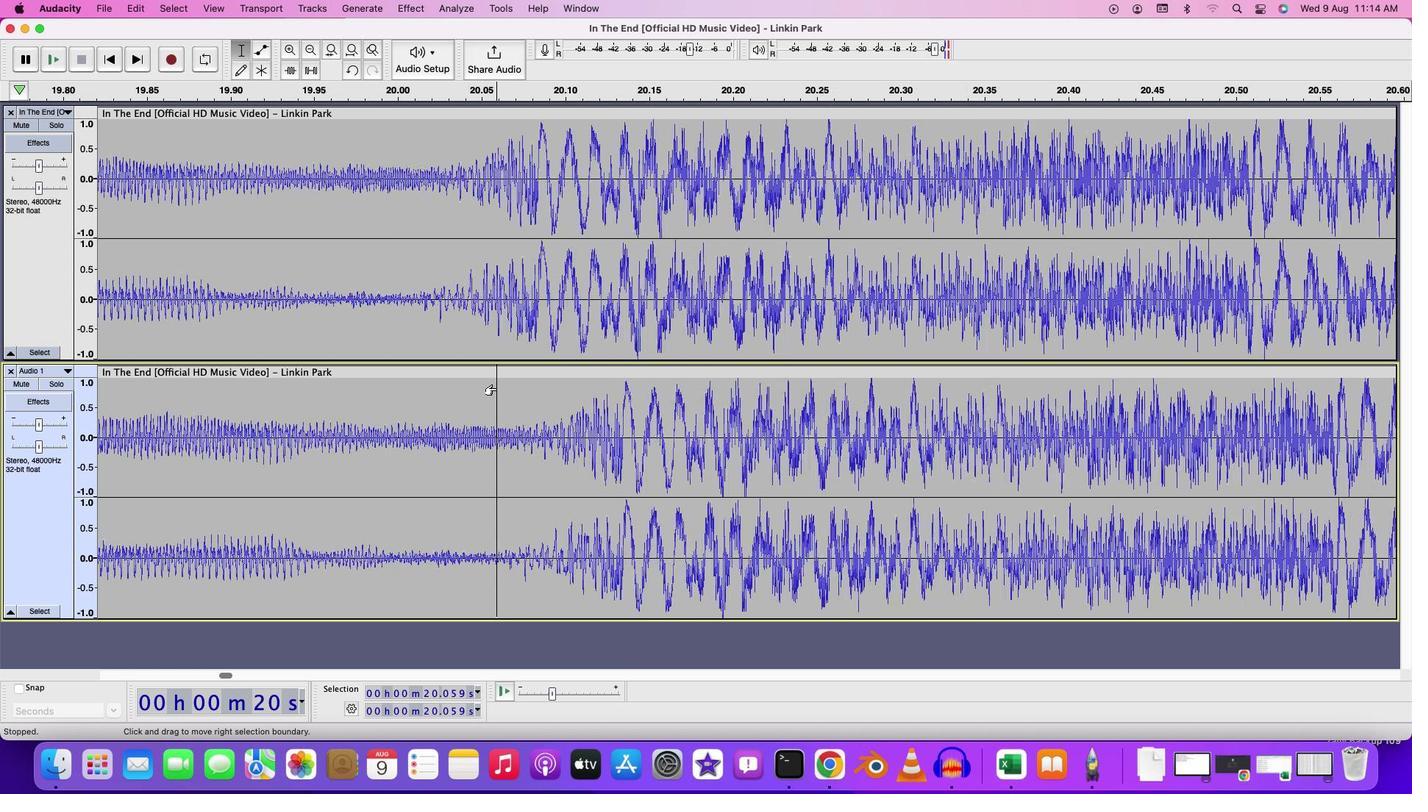
Action: Mouse scrolled (496, 388) with delta (0, 0)
Screenshot: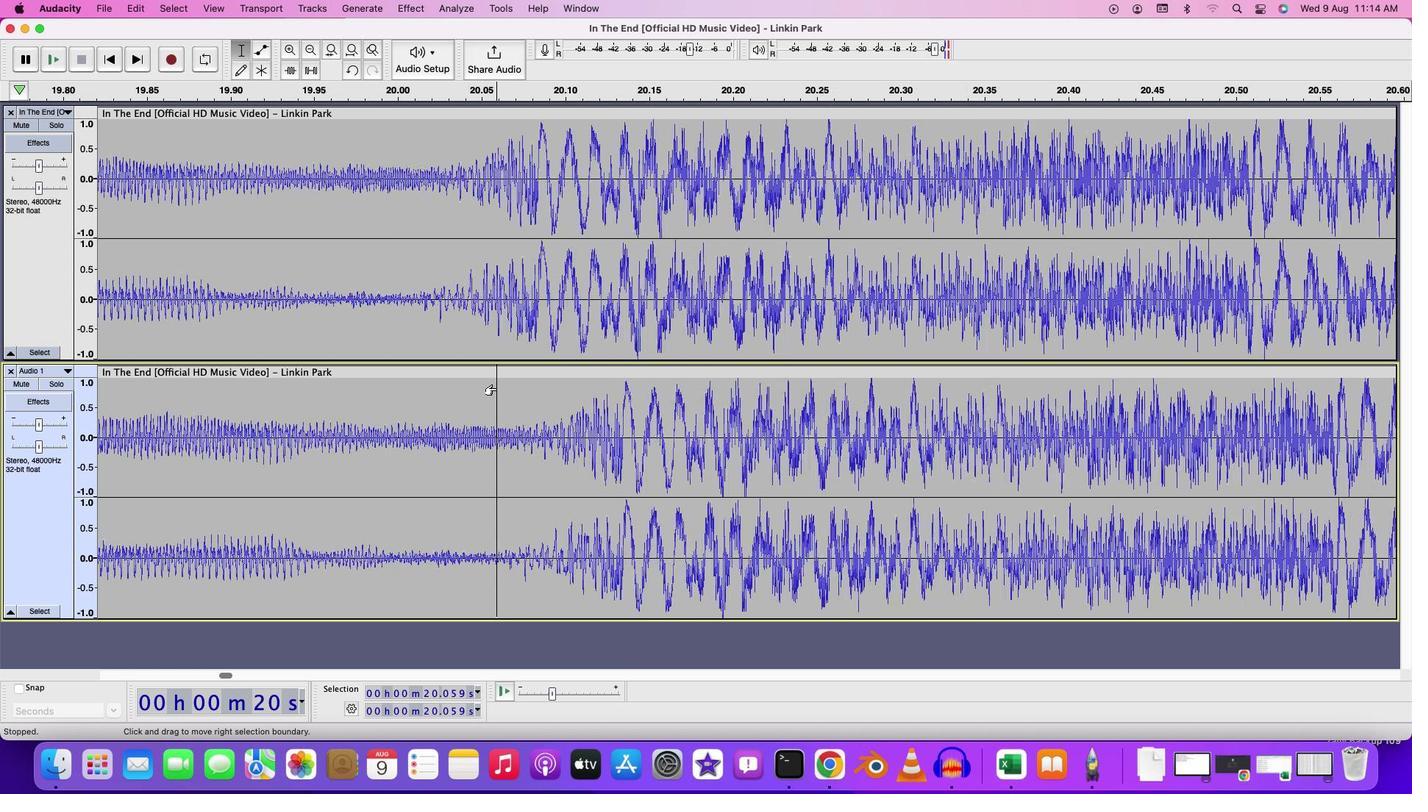 
Action: Mouse scrolled (496, 388) with delta (0, -2)
Screenshot: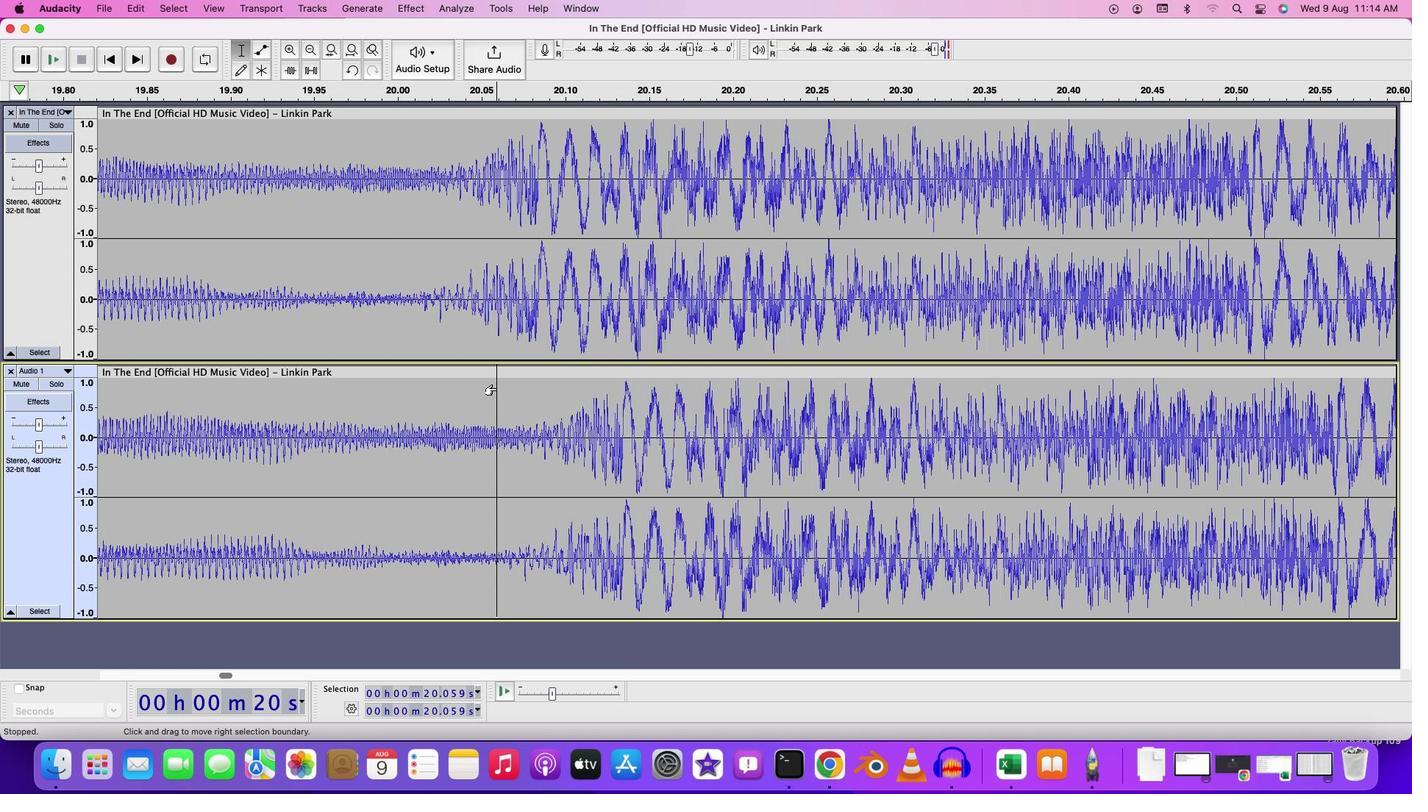 
Action: Mouse scrolled (496, 388) with delta (0, 0)
Screenshot: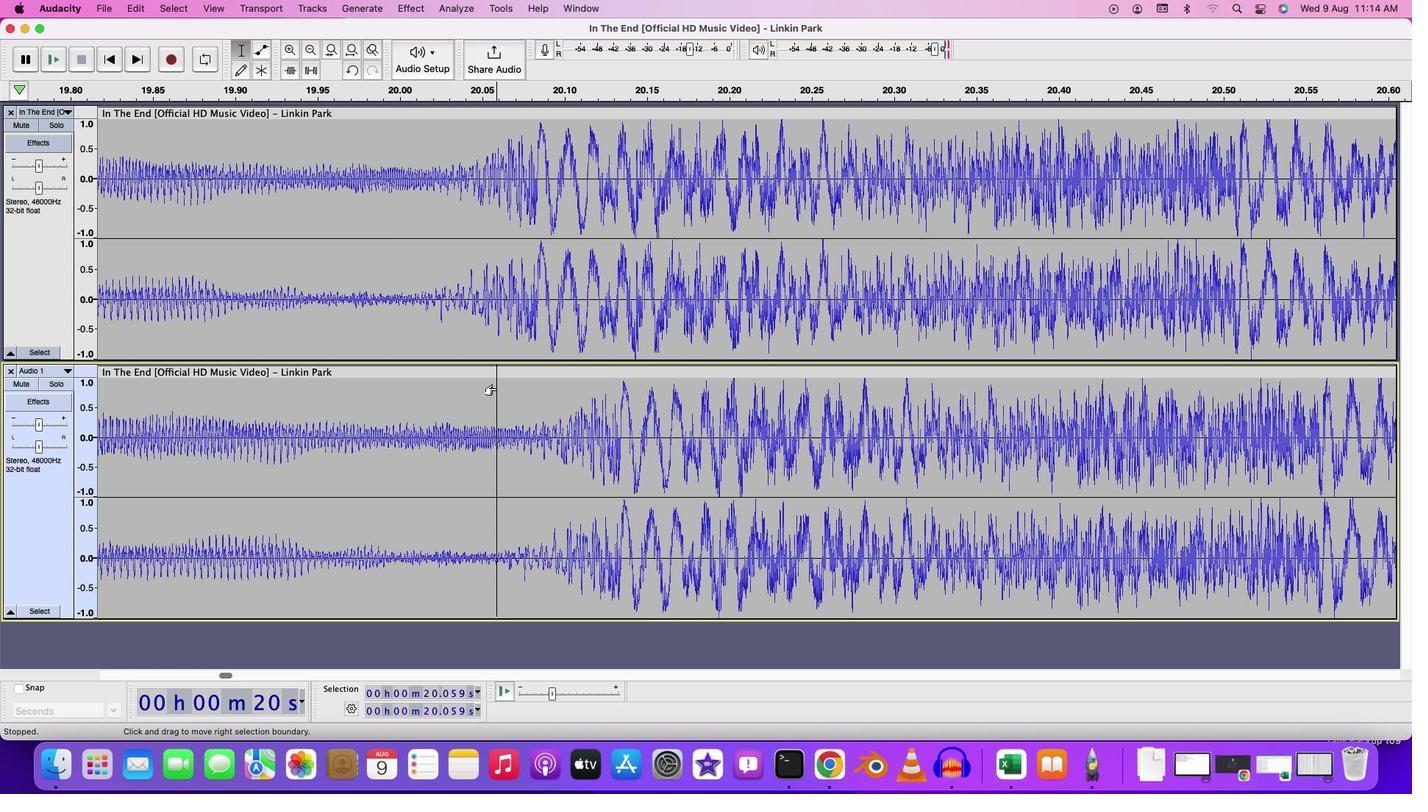 
Action: Mouse moved to (606, 373)
Screenshot: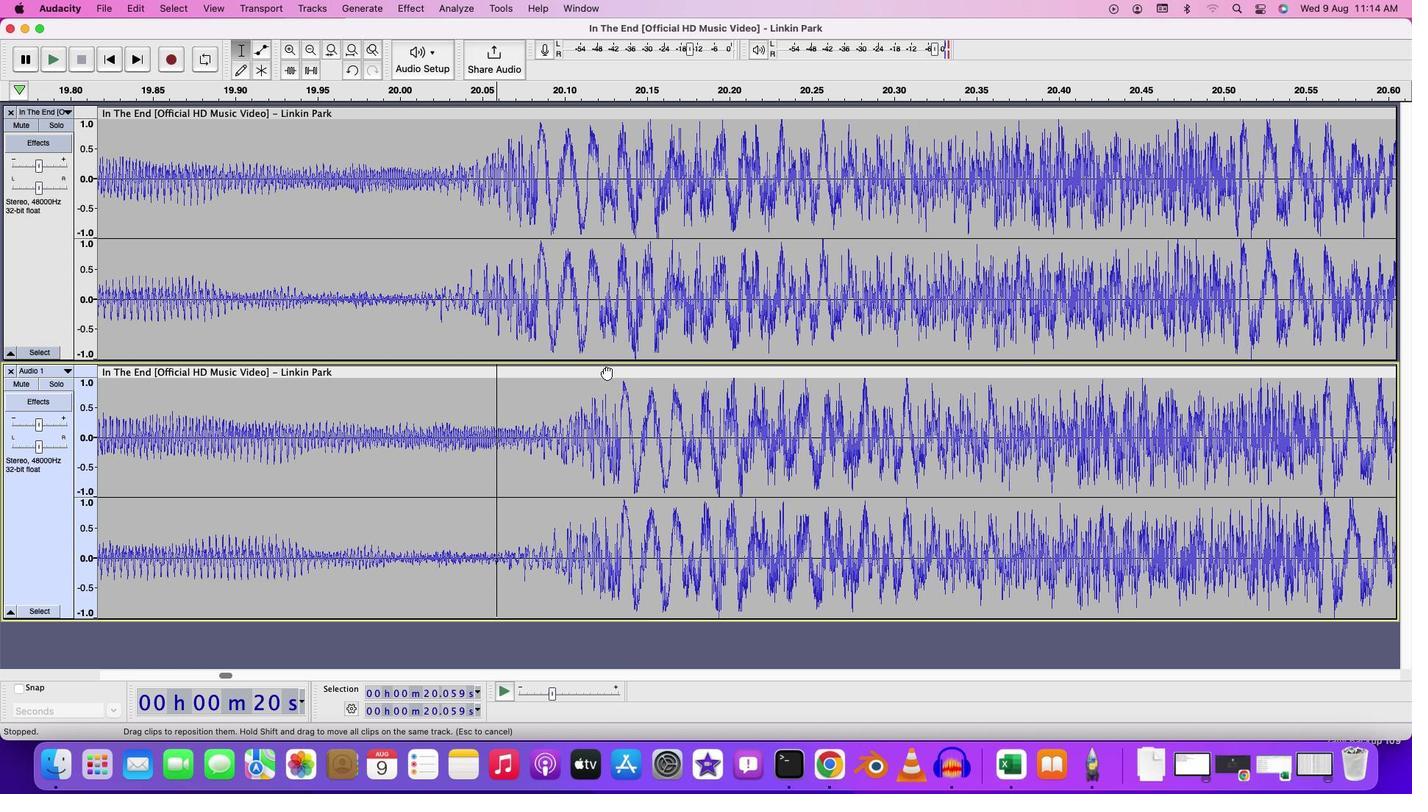 
Action: Mouse pressed left at (606, 373)
Screenshot: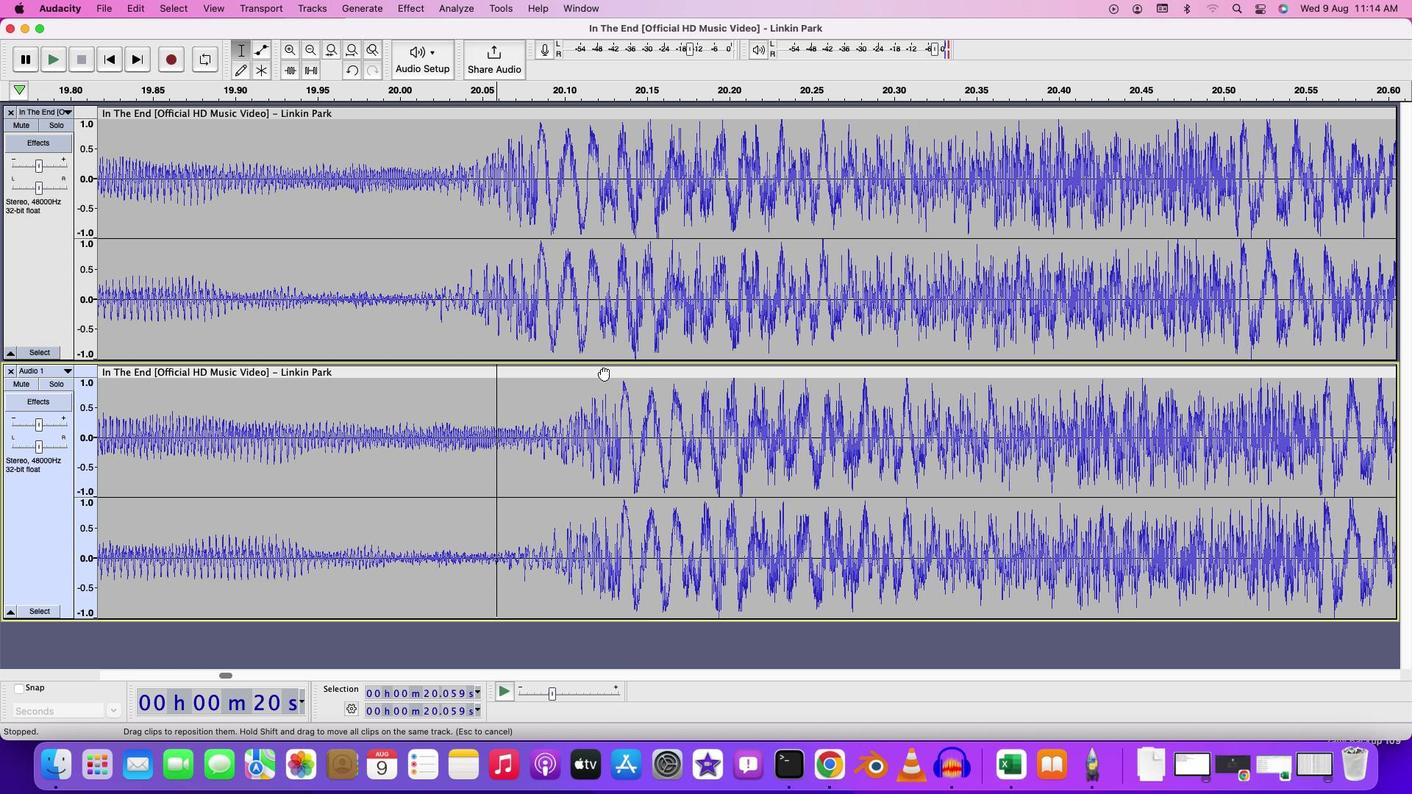 
Action: Mouse moved to (555, 371)
Screenshot: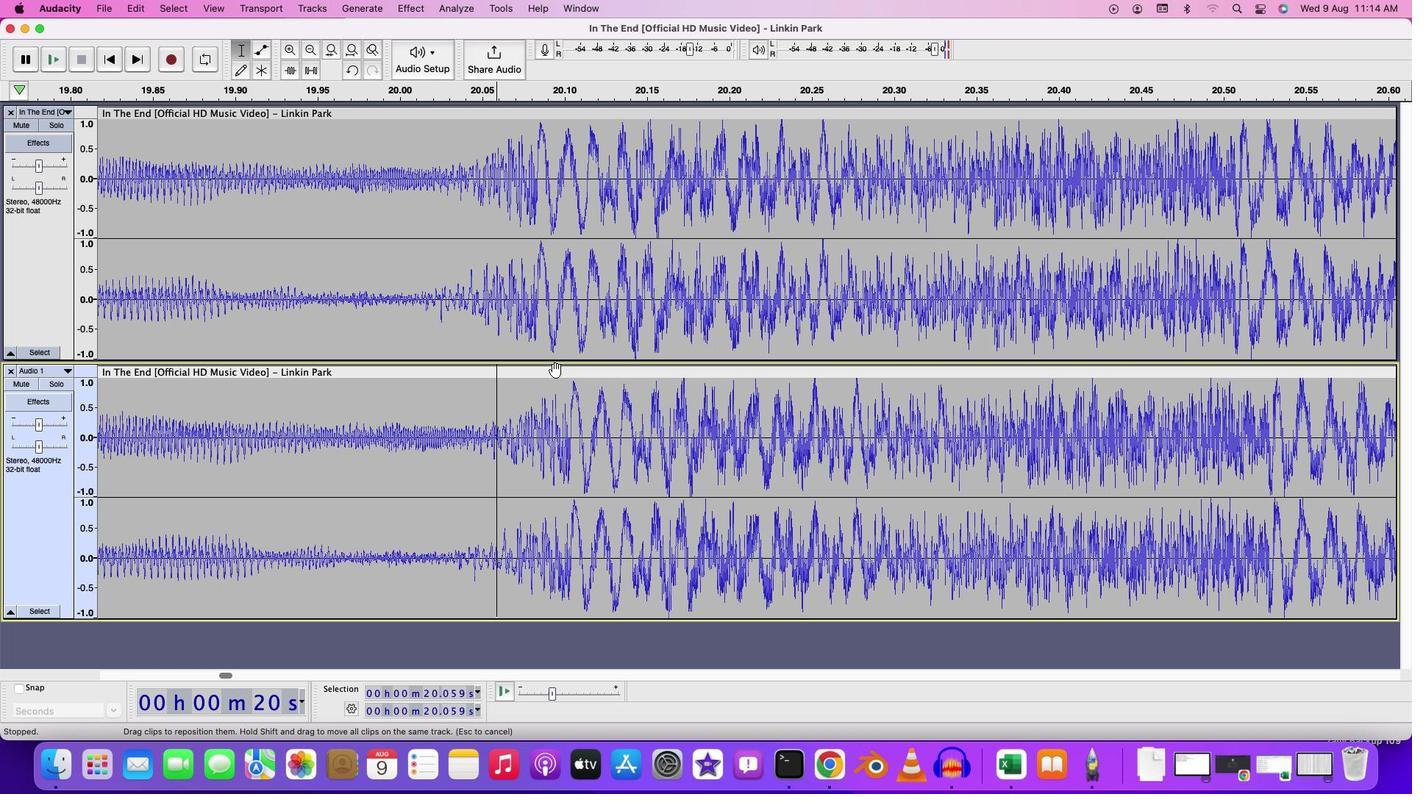 
Action: Key pressed Key.cmd
Screenshot: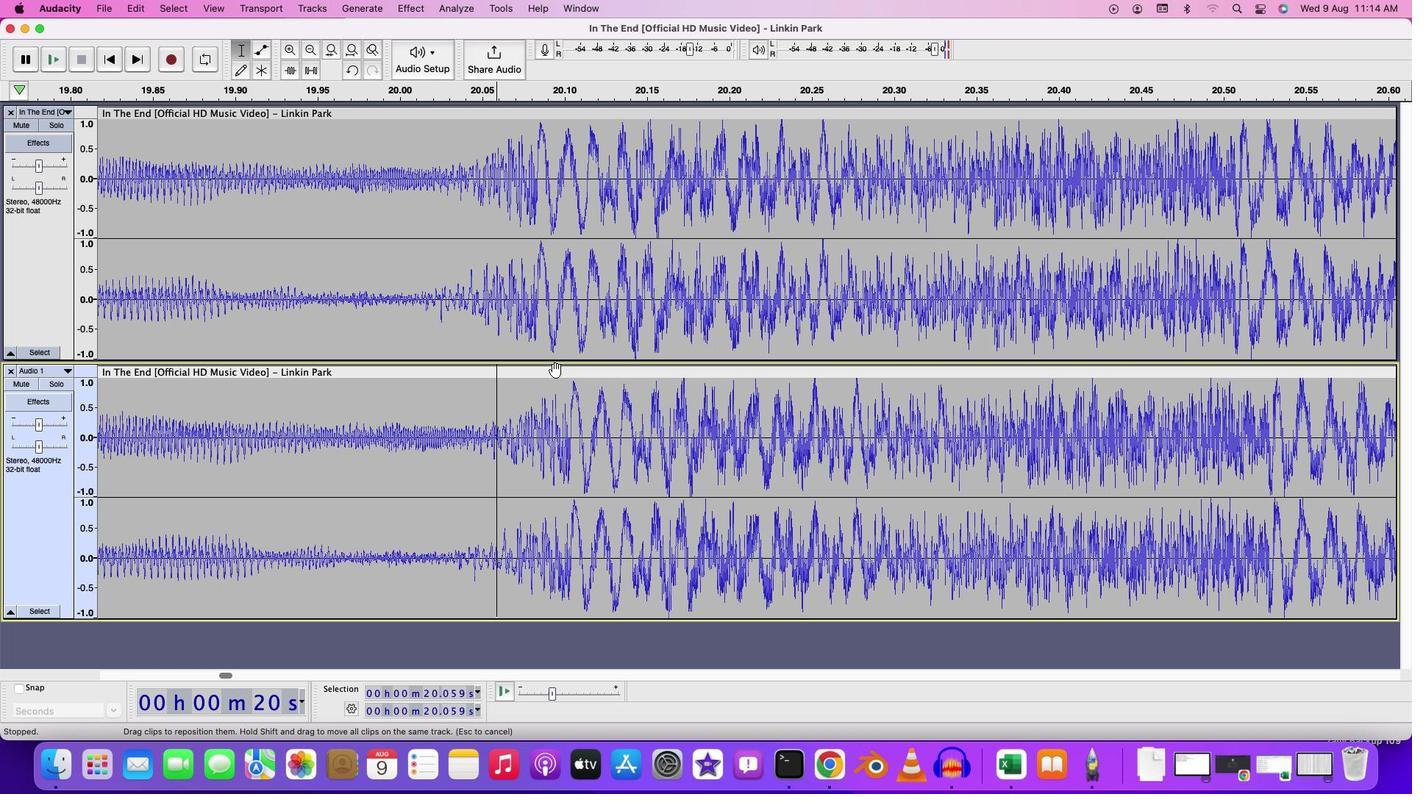 
Action: Mouse scrolled (555, 371) with delta (0, 0)
Screenshot: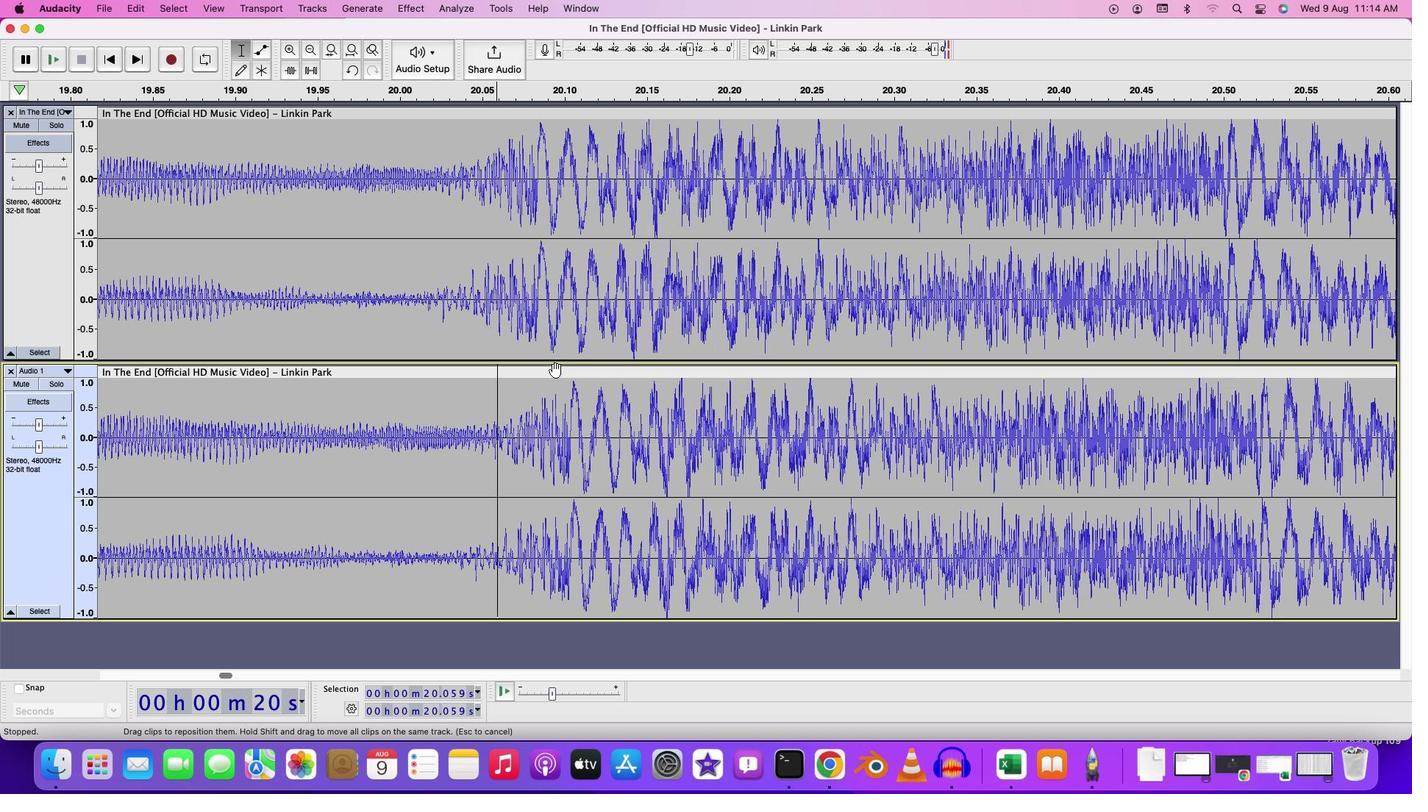 
Action: Mouse scrolled (555, 371) with delta (0, 0)
Screenshot: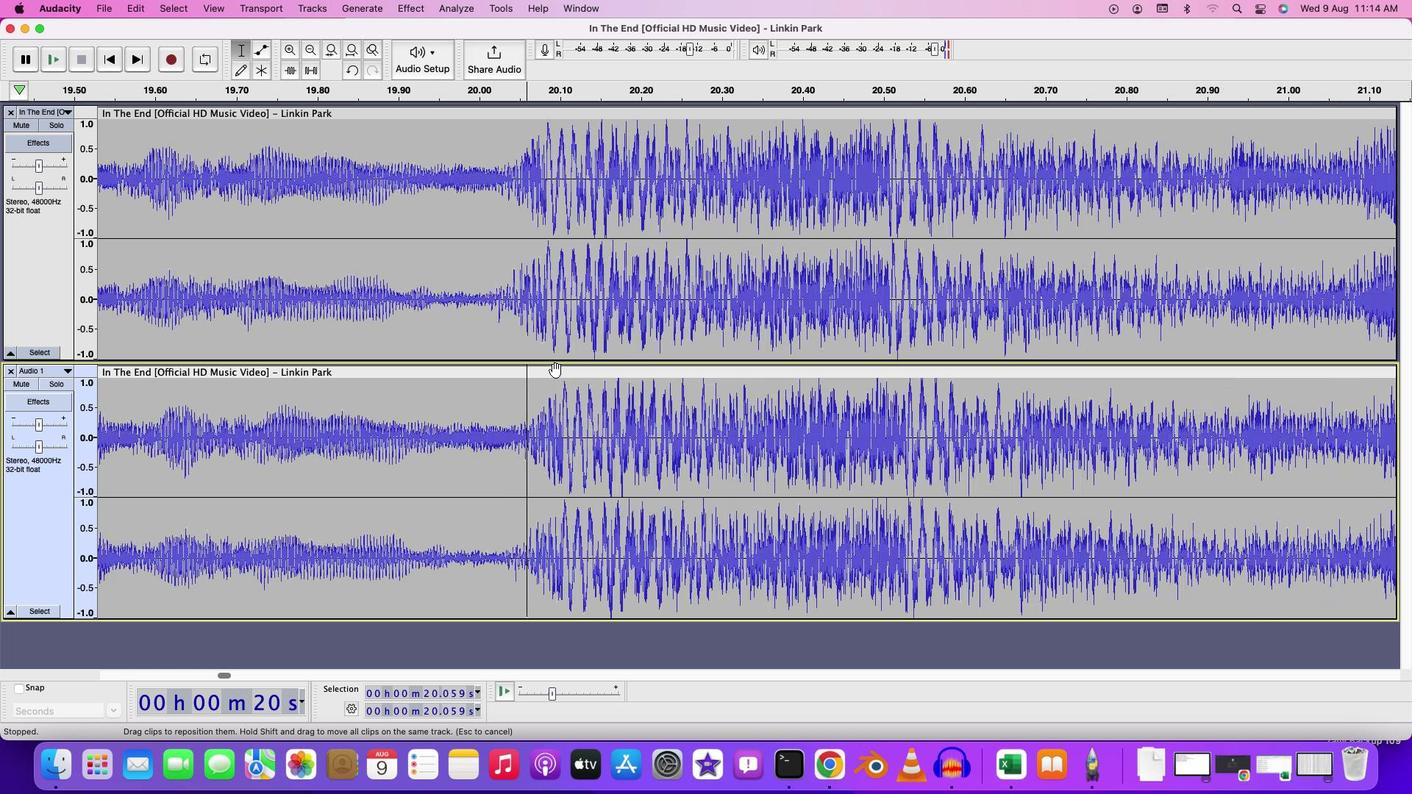 
Action: Mouse scrolled (555, 371) with delta (0, -2)
Screenshot: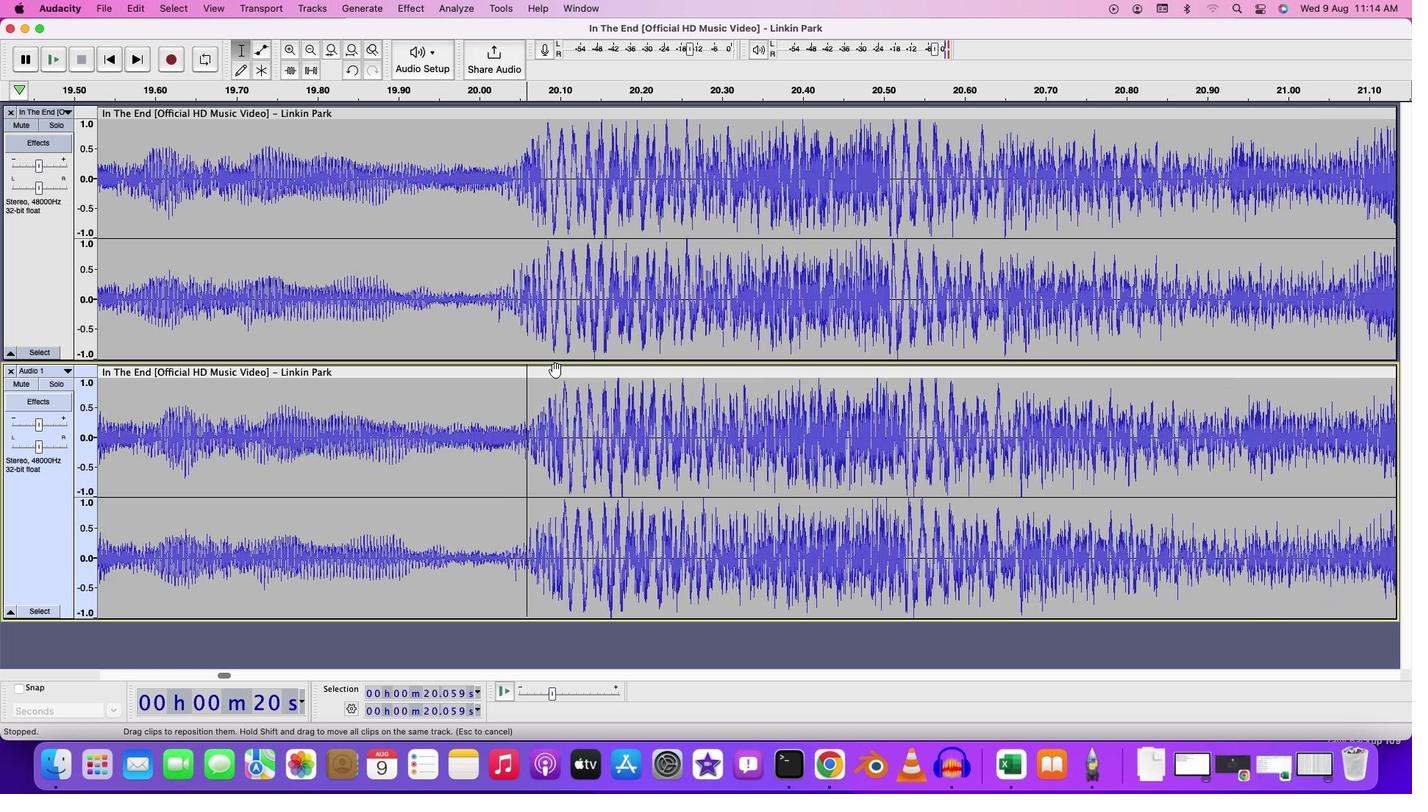 
Action: Mouse scrolled (555, 371) with delta (0, -2)
Screenshot: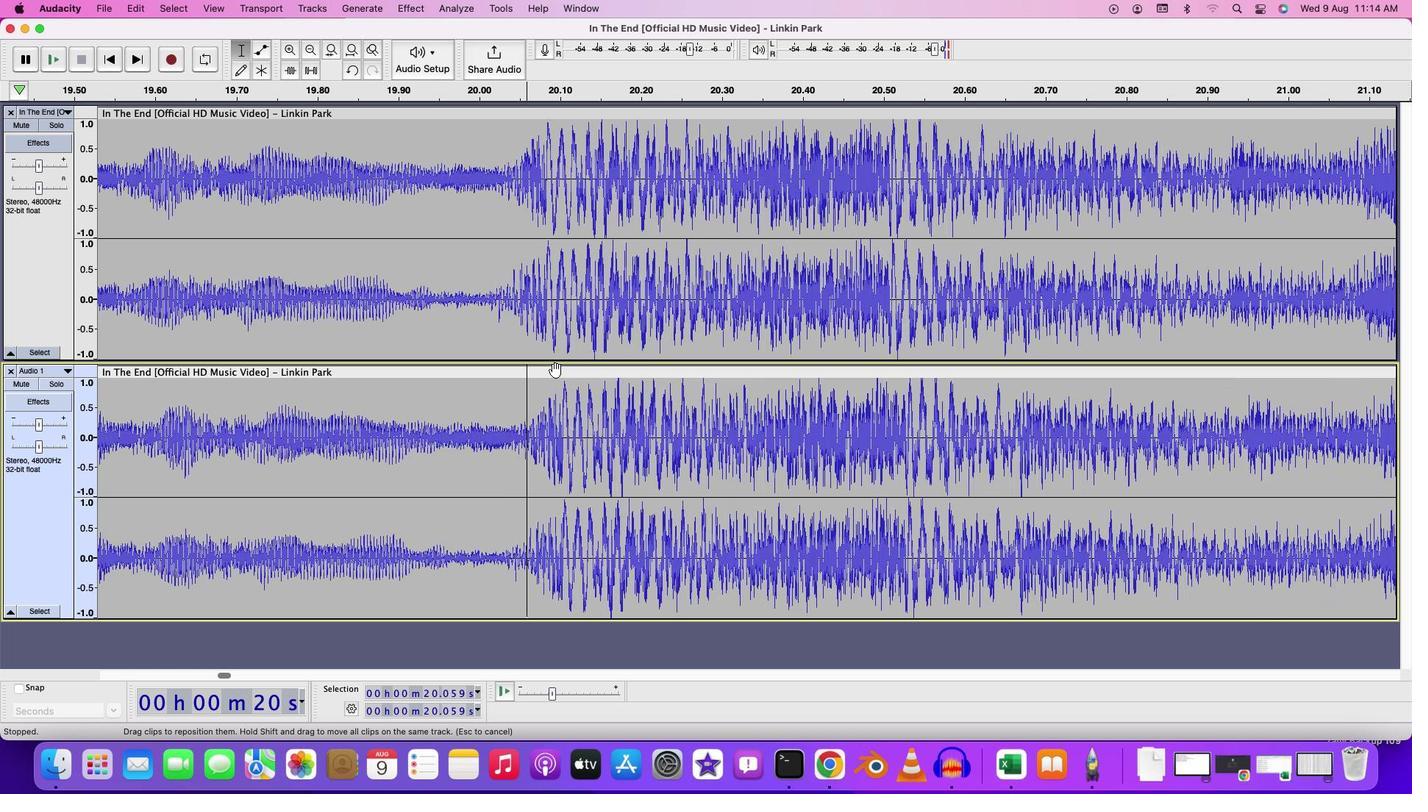 
Action: Mouse scrolled (555, 371) with delta (0, 0)
Screenshot: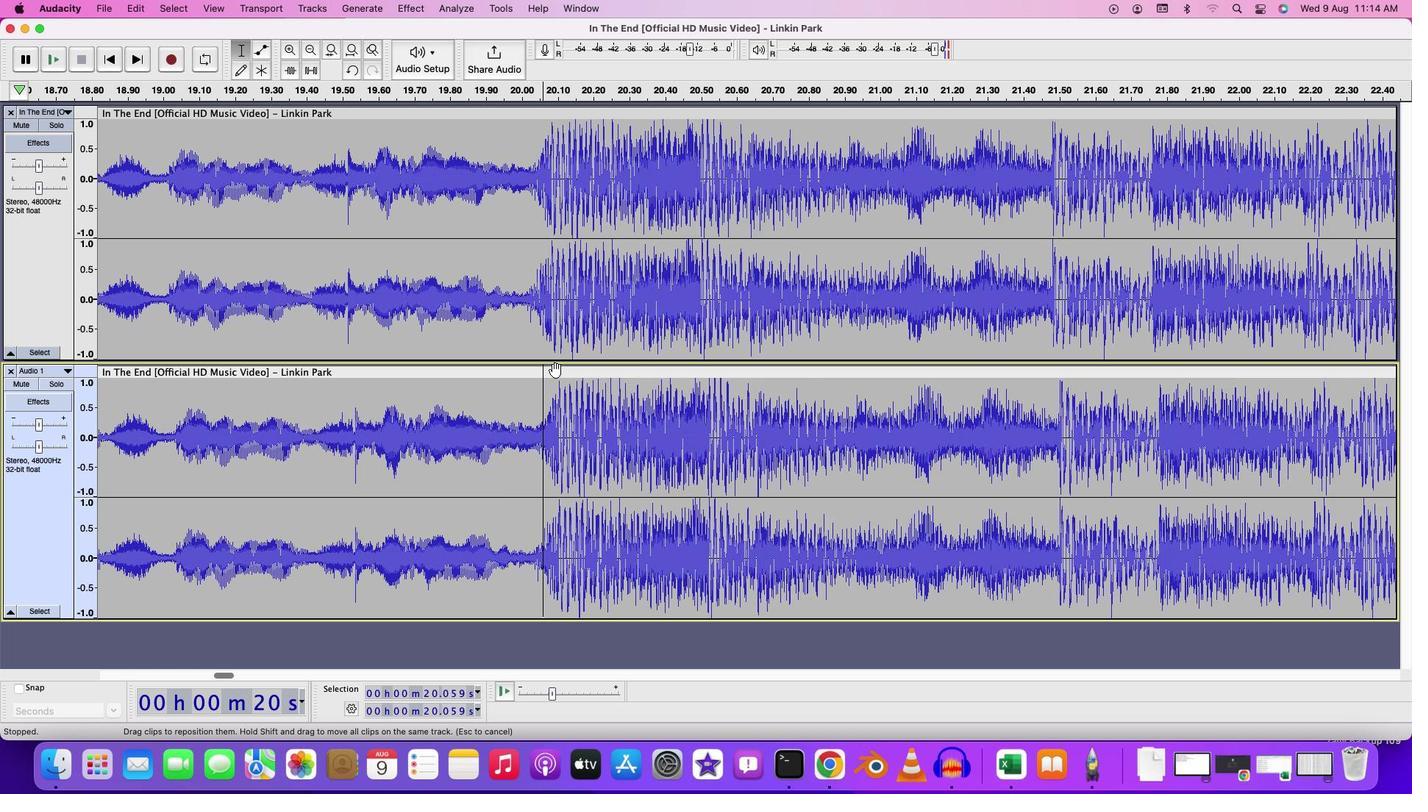 
Action: Mouse scrolled (555, 371) with delta (0, 0)
Screenshot: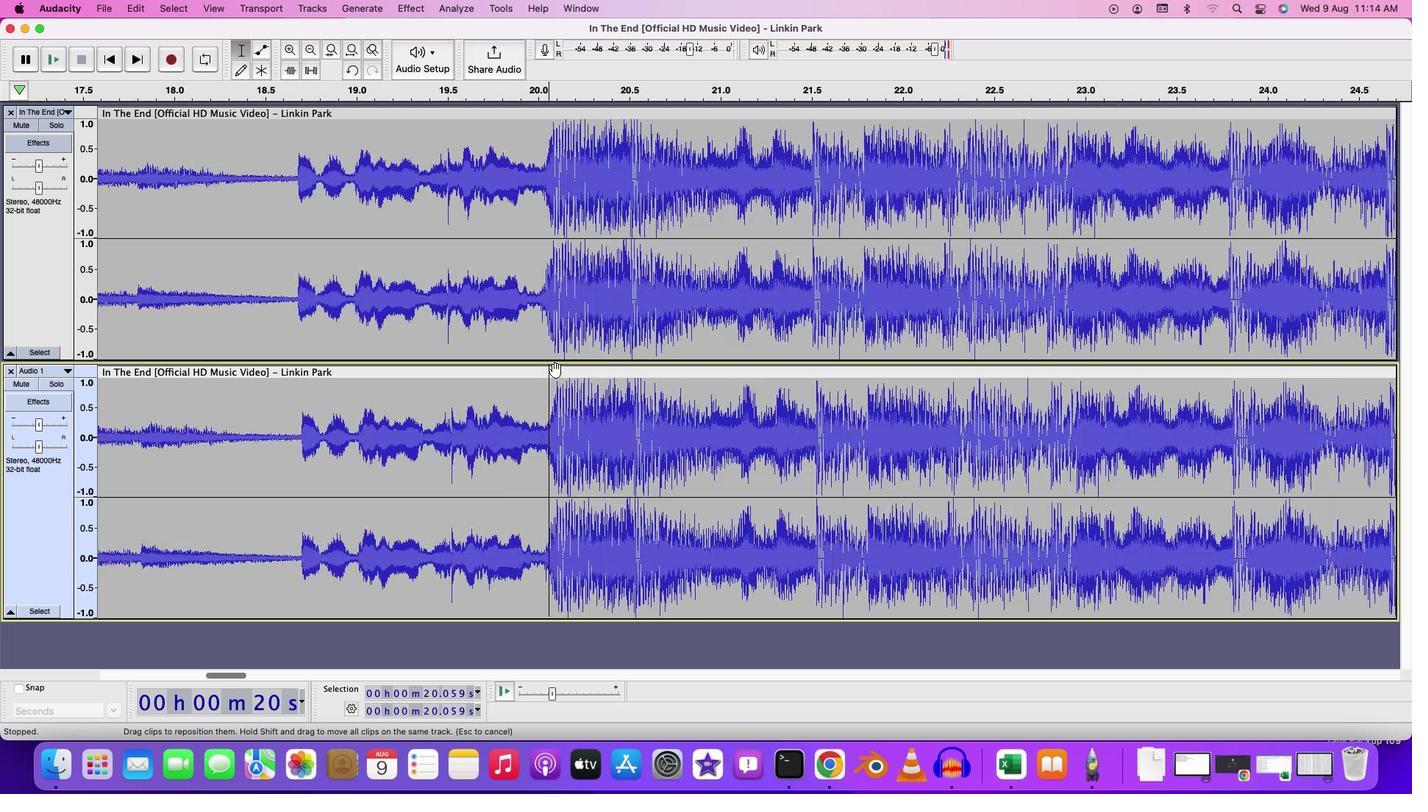 
Action: Mouse scrolled (555, 371) with delta (0, -1)
Screenshot: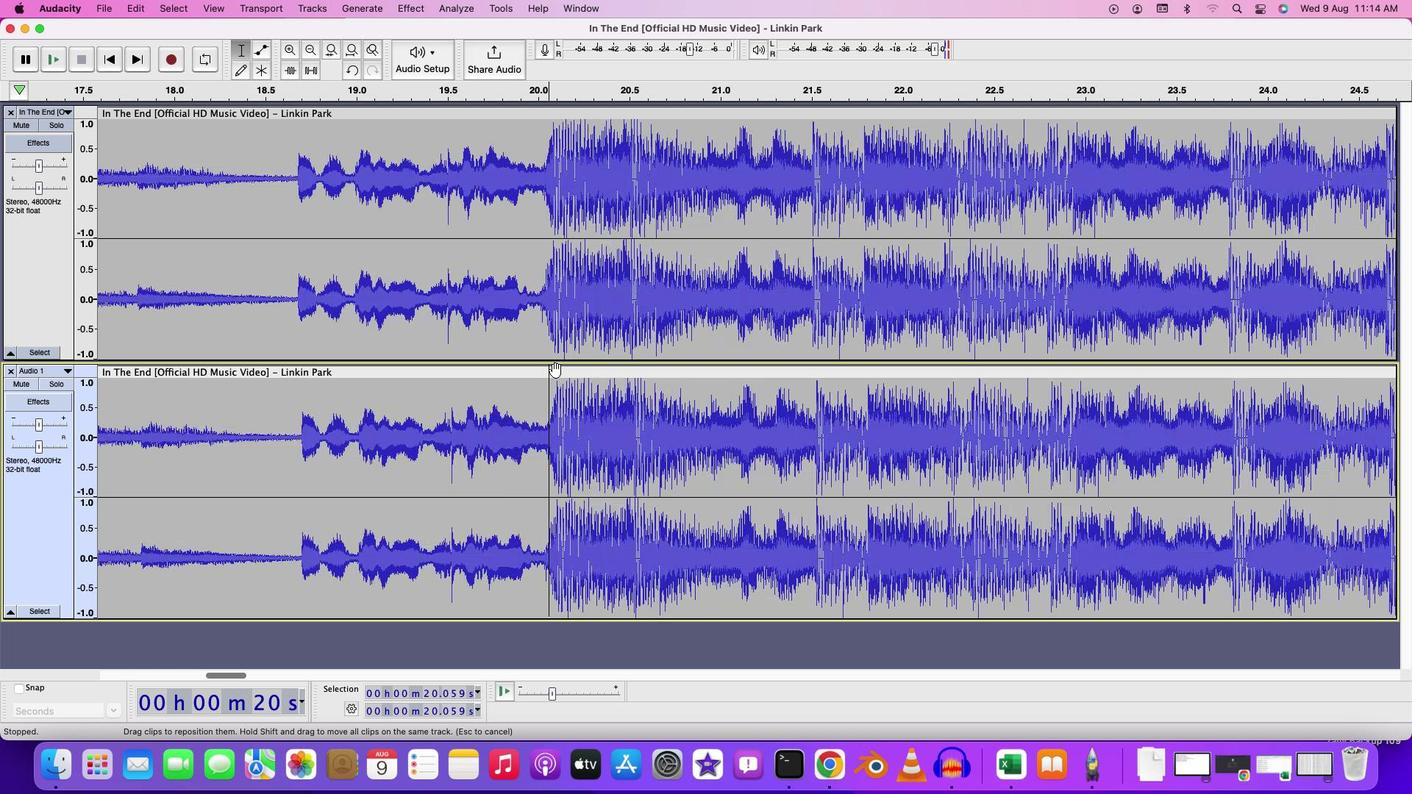 
Action: Mouse scrolled (555, 371) with delta (0, -2)
Screenshot: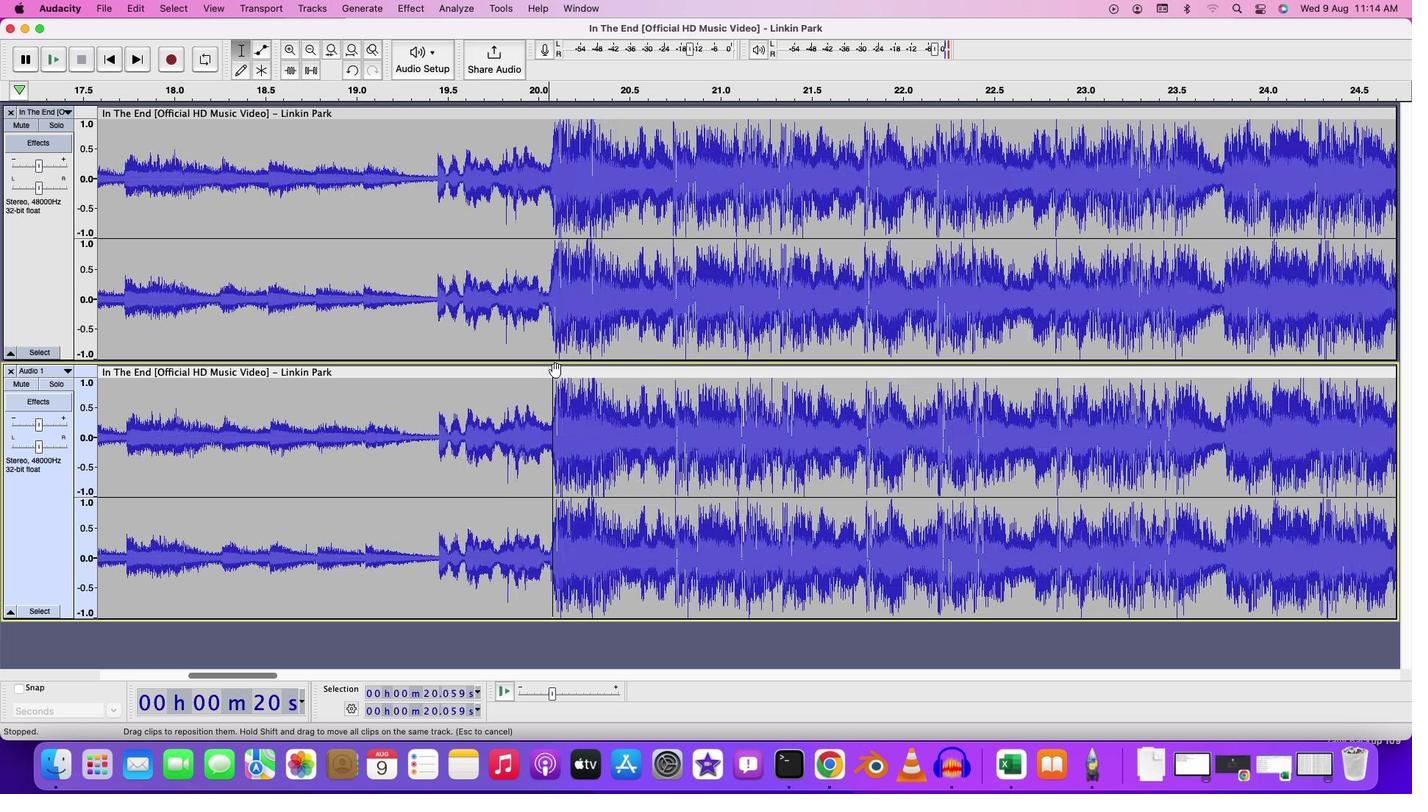 
Action: Mouse moved to (534, 227)
Screenshot: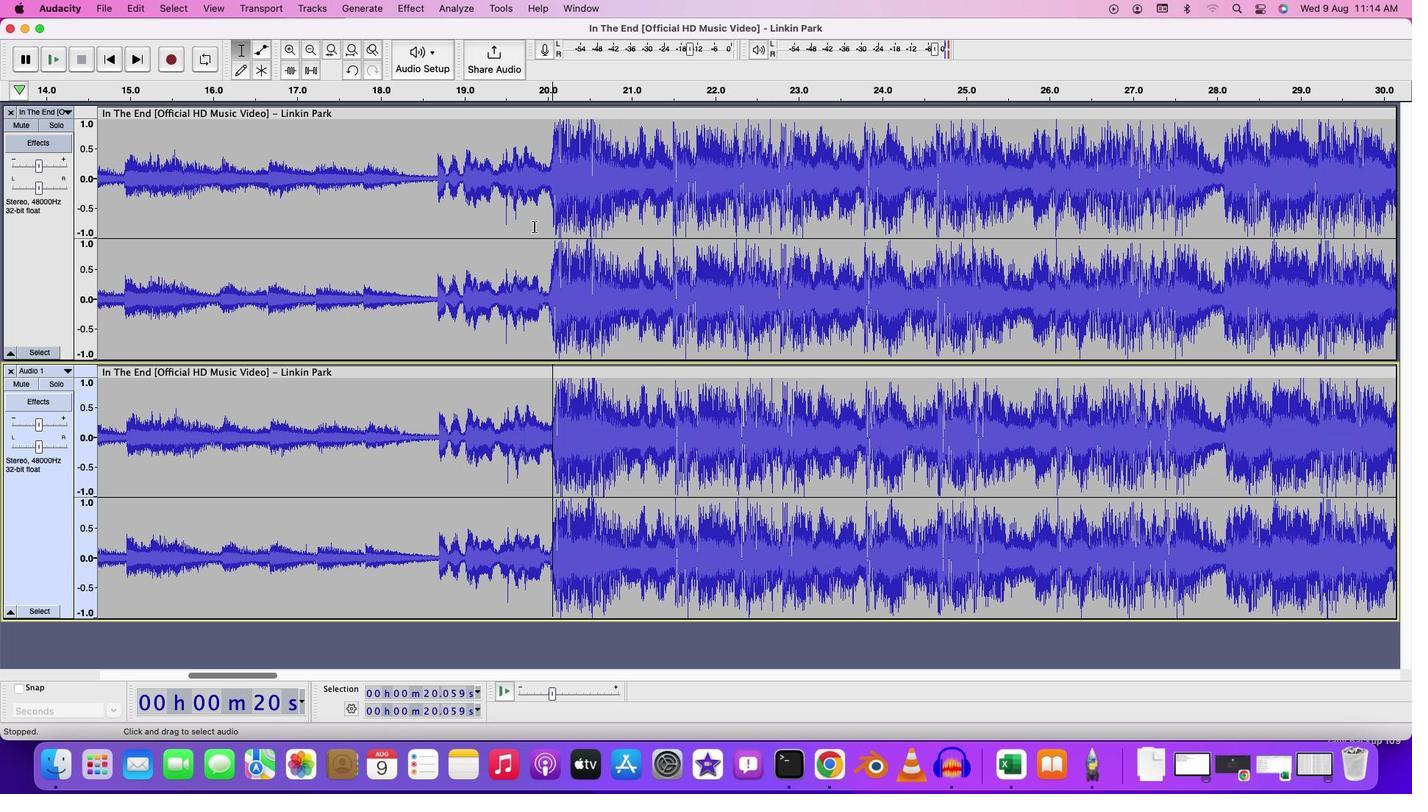 
Action: Mouse scrolled (534, 227) with delta (0, 0)
Screenshot: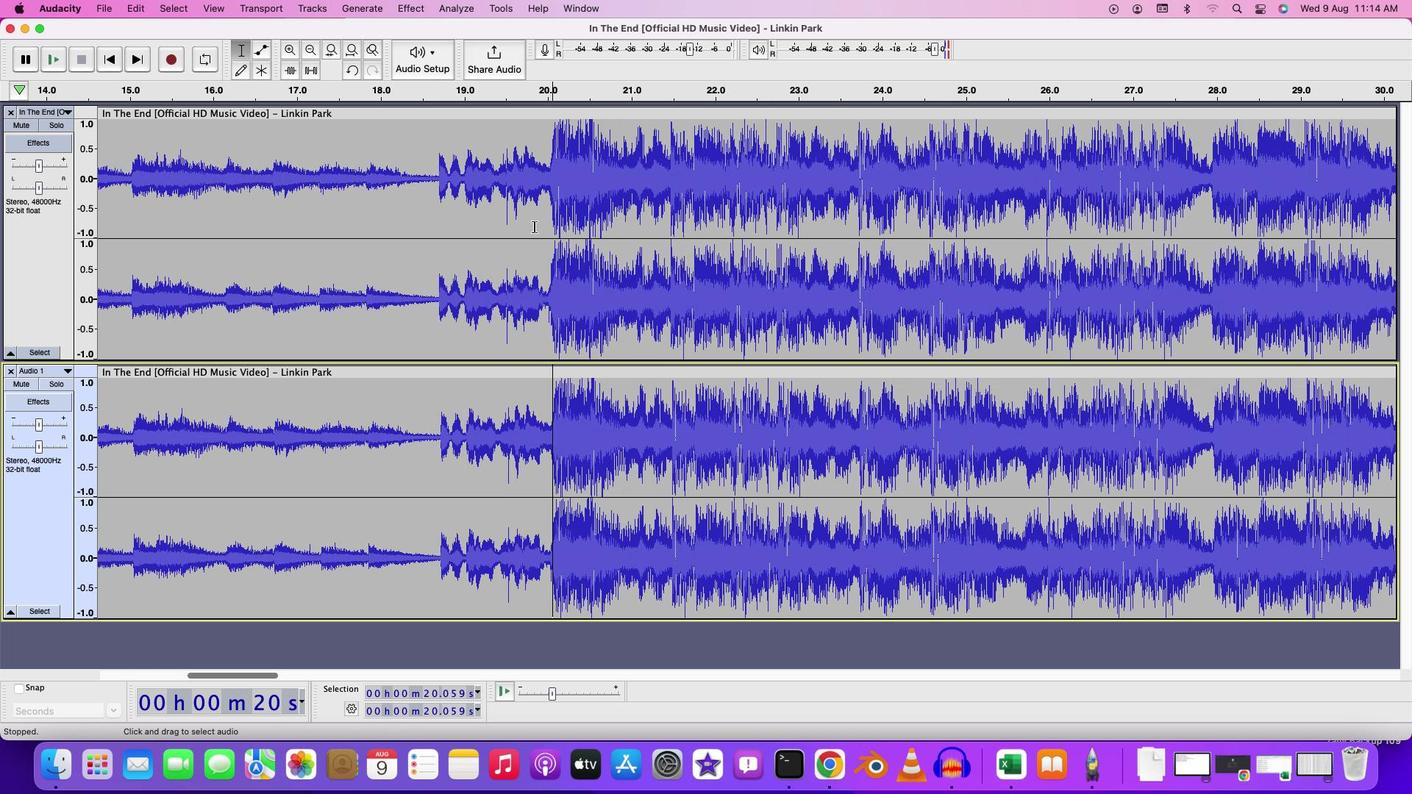 
Action: Mouse scrolled (534, 227) with delta (0, 0)
Screenshot: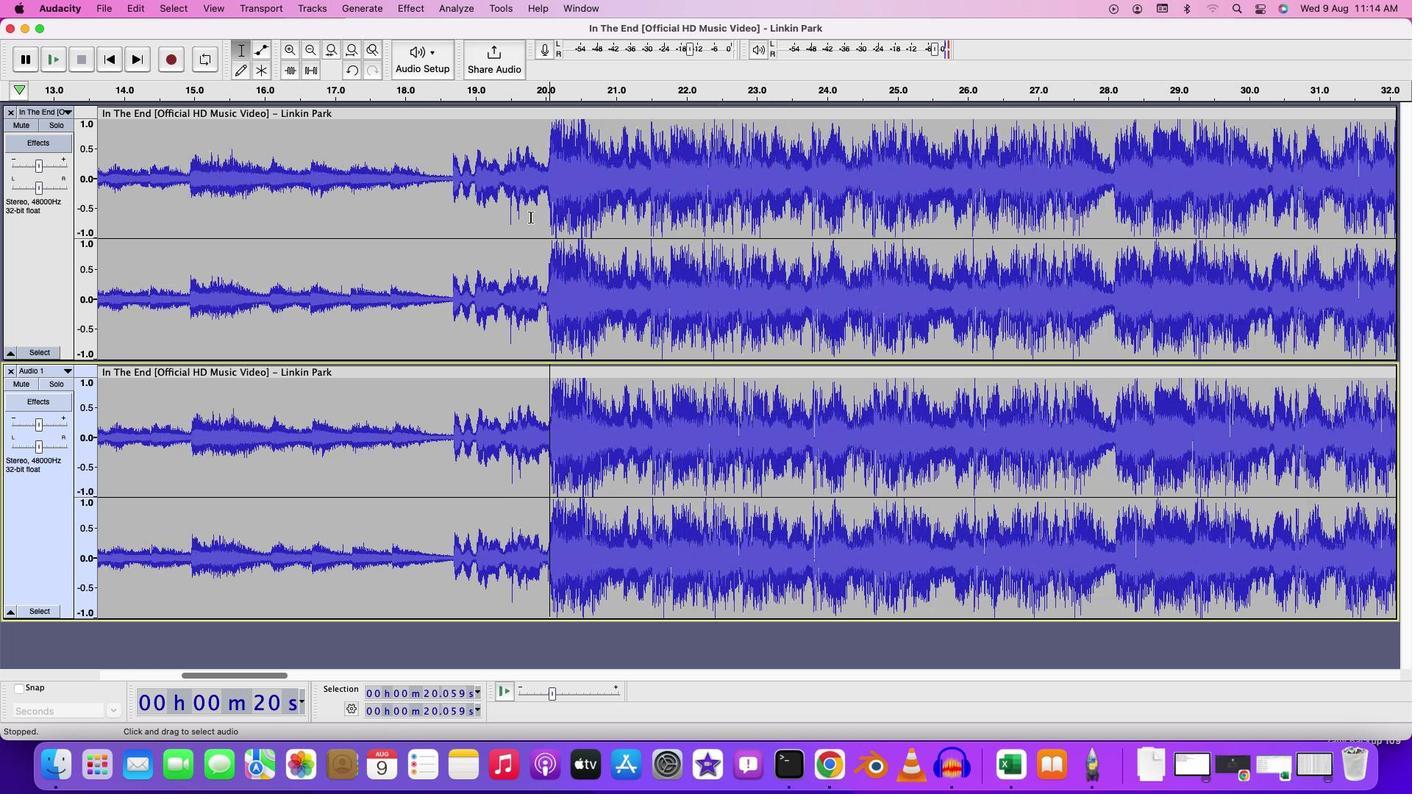 
Action: Mouse moved to (529, 154)
Screenshot: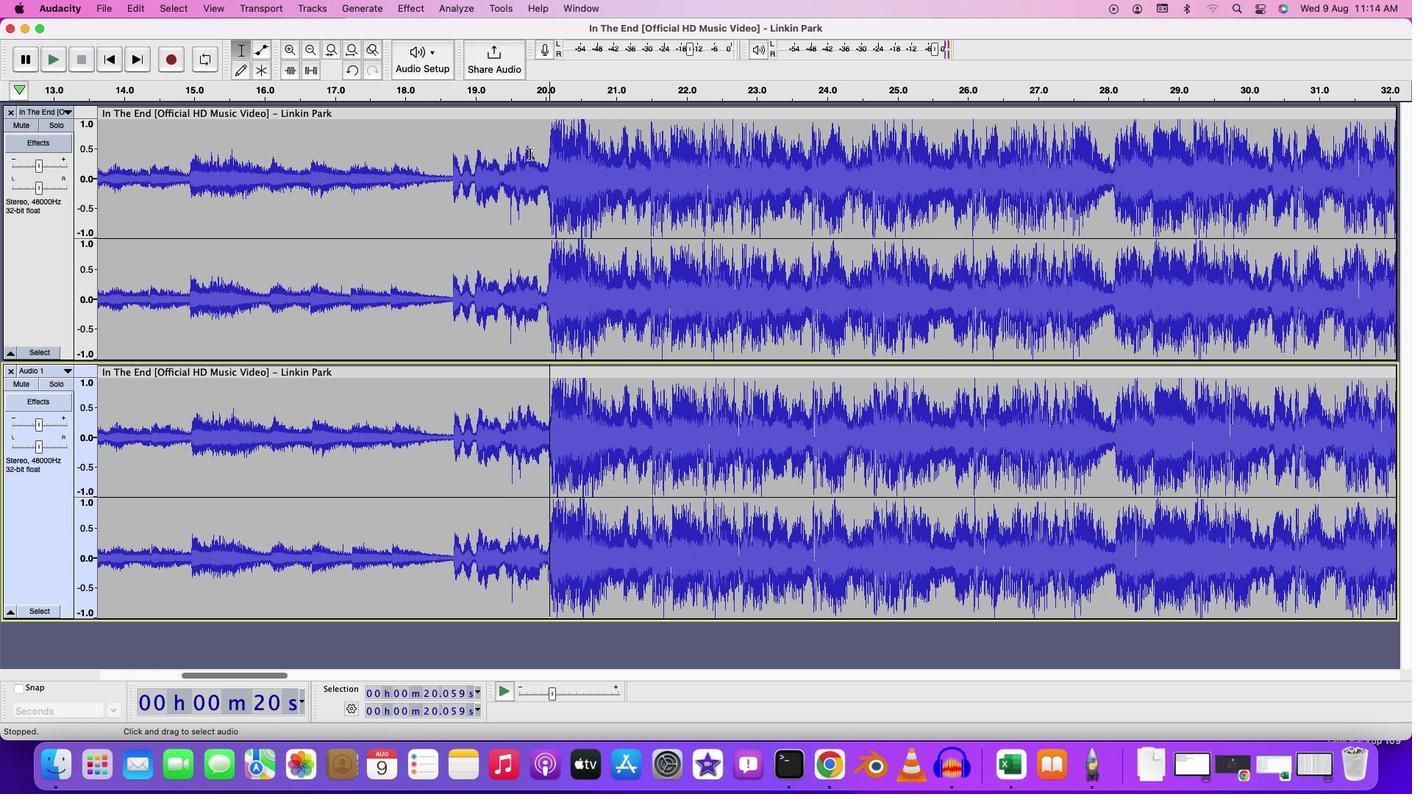 
Action: Mouse pressed left at (529, 154)
Screenshot: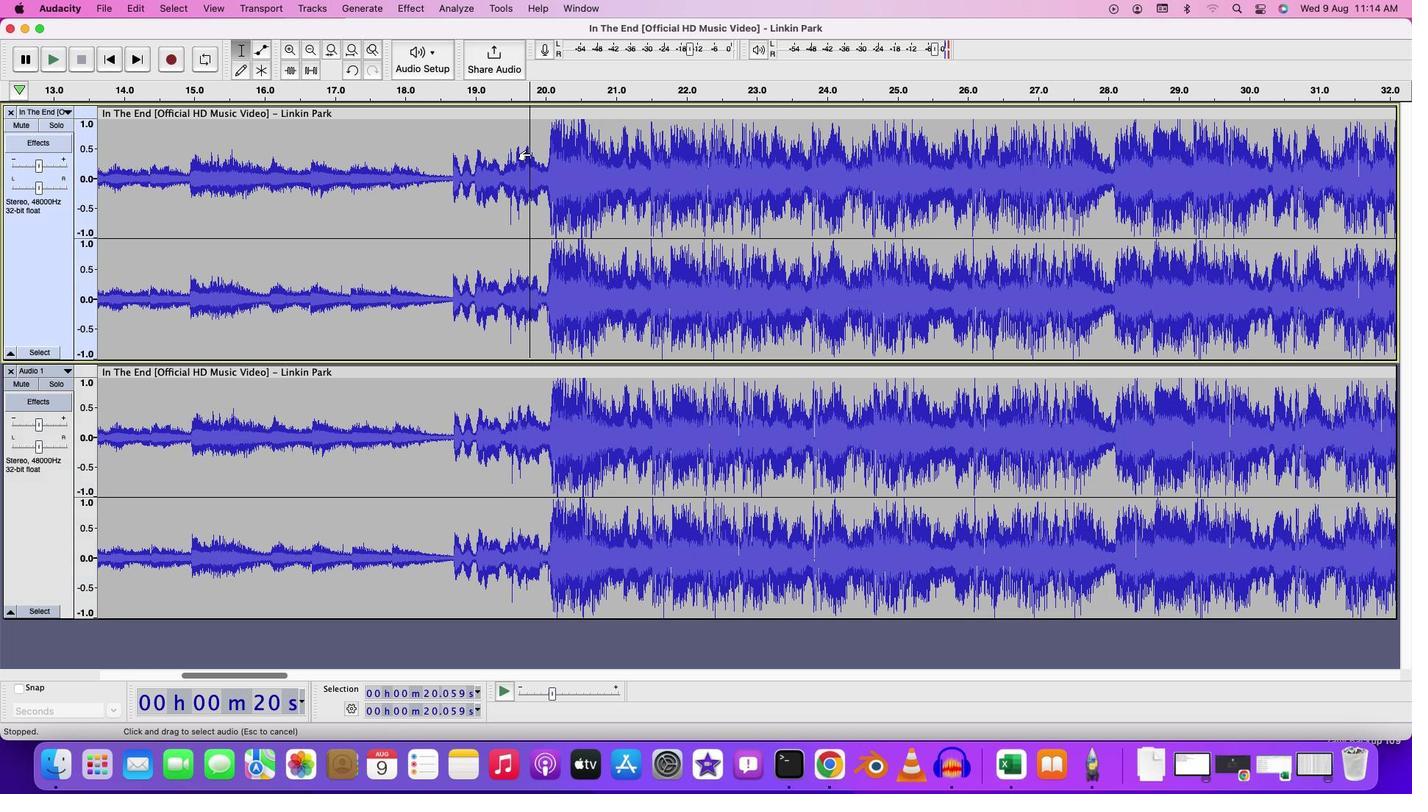 
Action: Key pressed Key.space
Screenshot: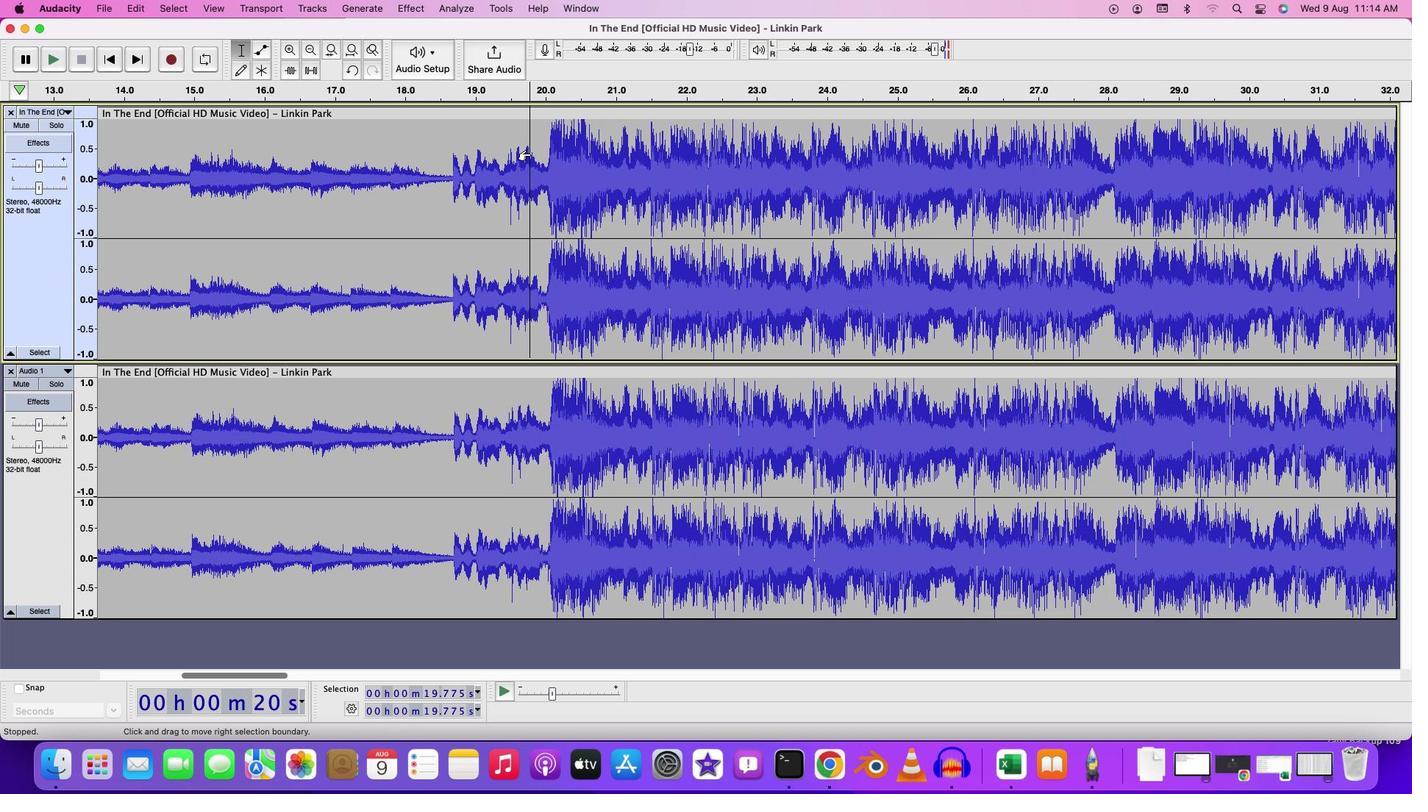 
Action: Mouse moved to (536, 182)
Screenshot: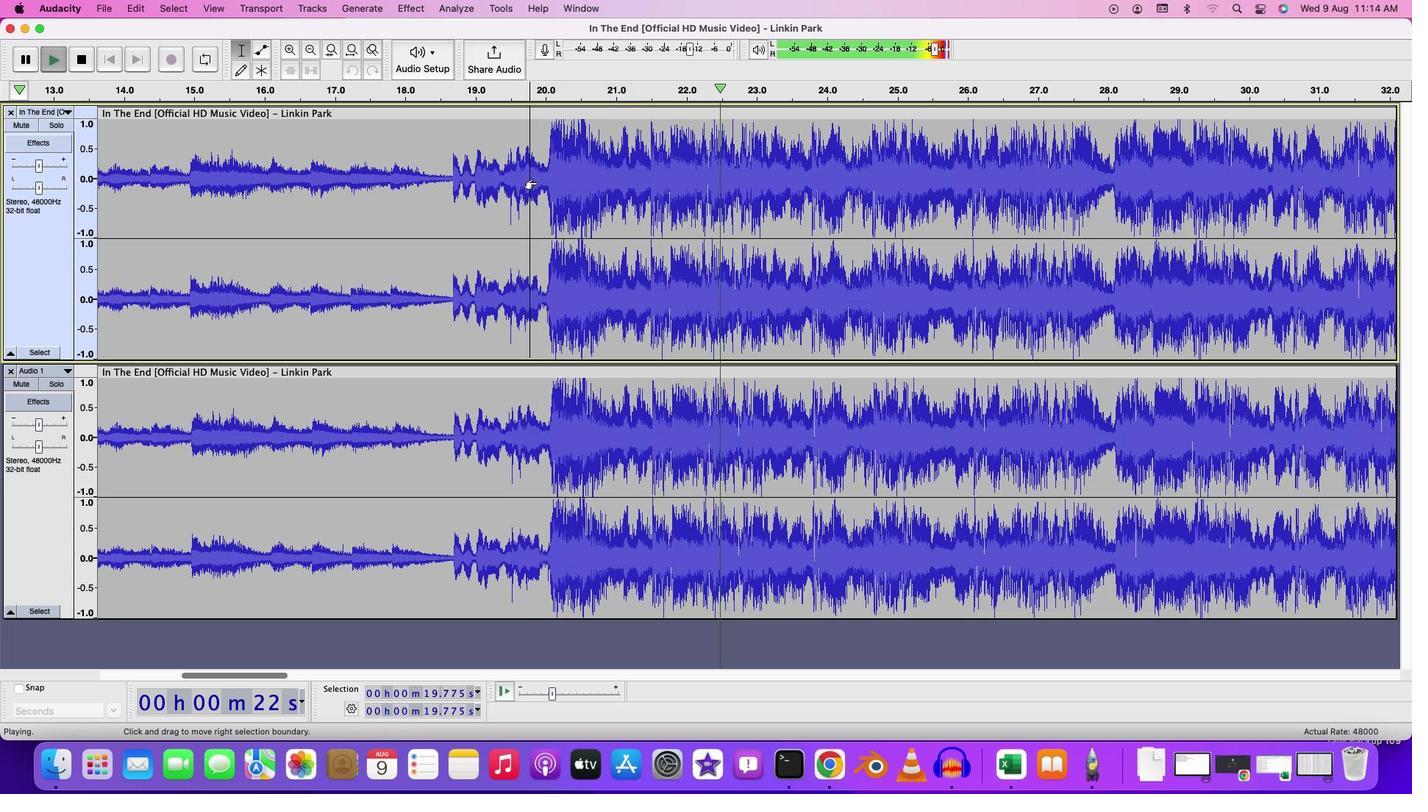 
Action: Key pressed Key.cmd
Screenshot: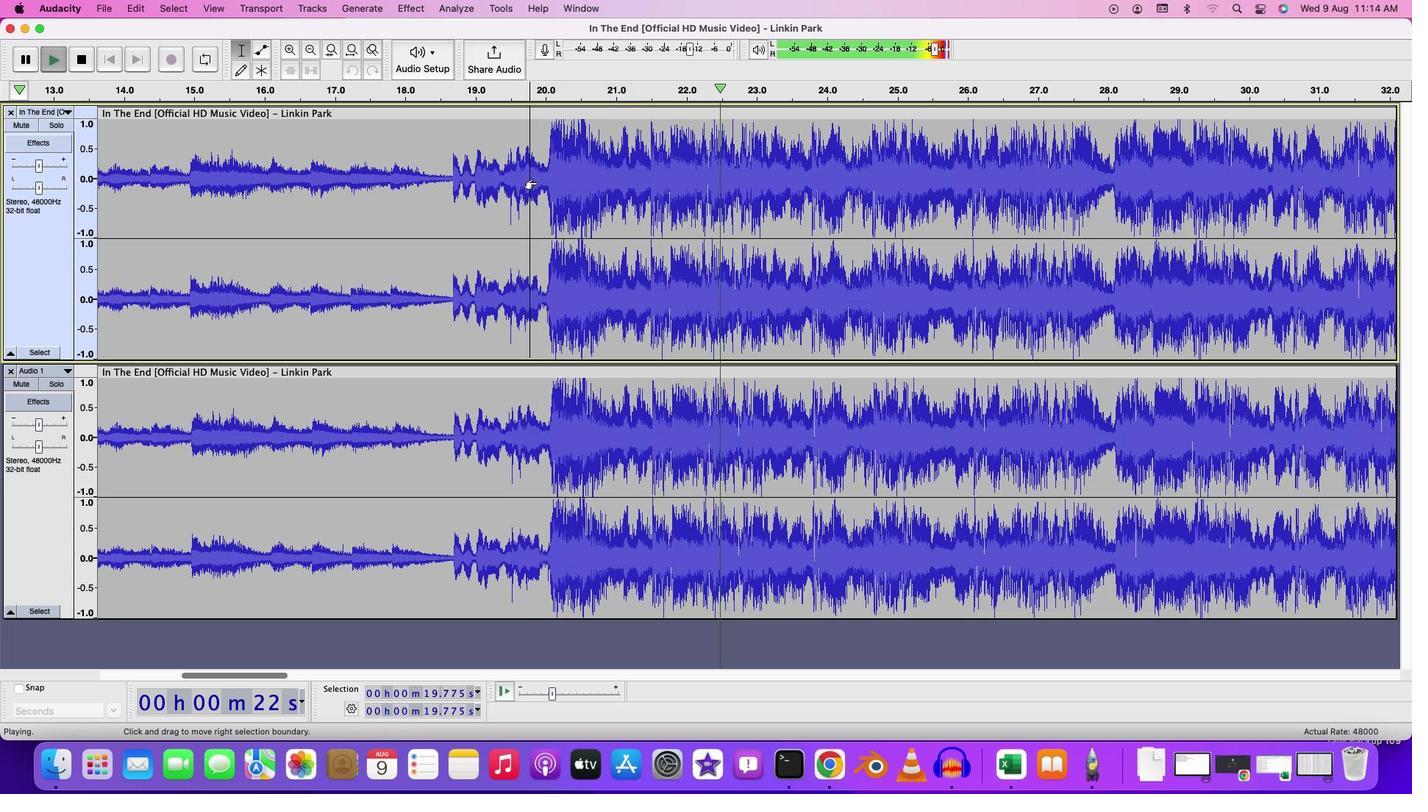 
Action: Mouse moved to (537, 182)
Screenshot: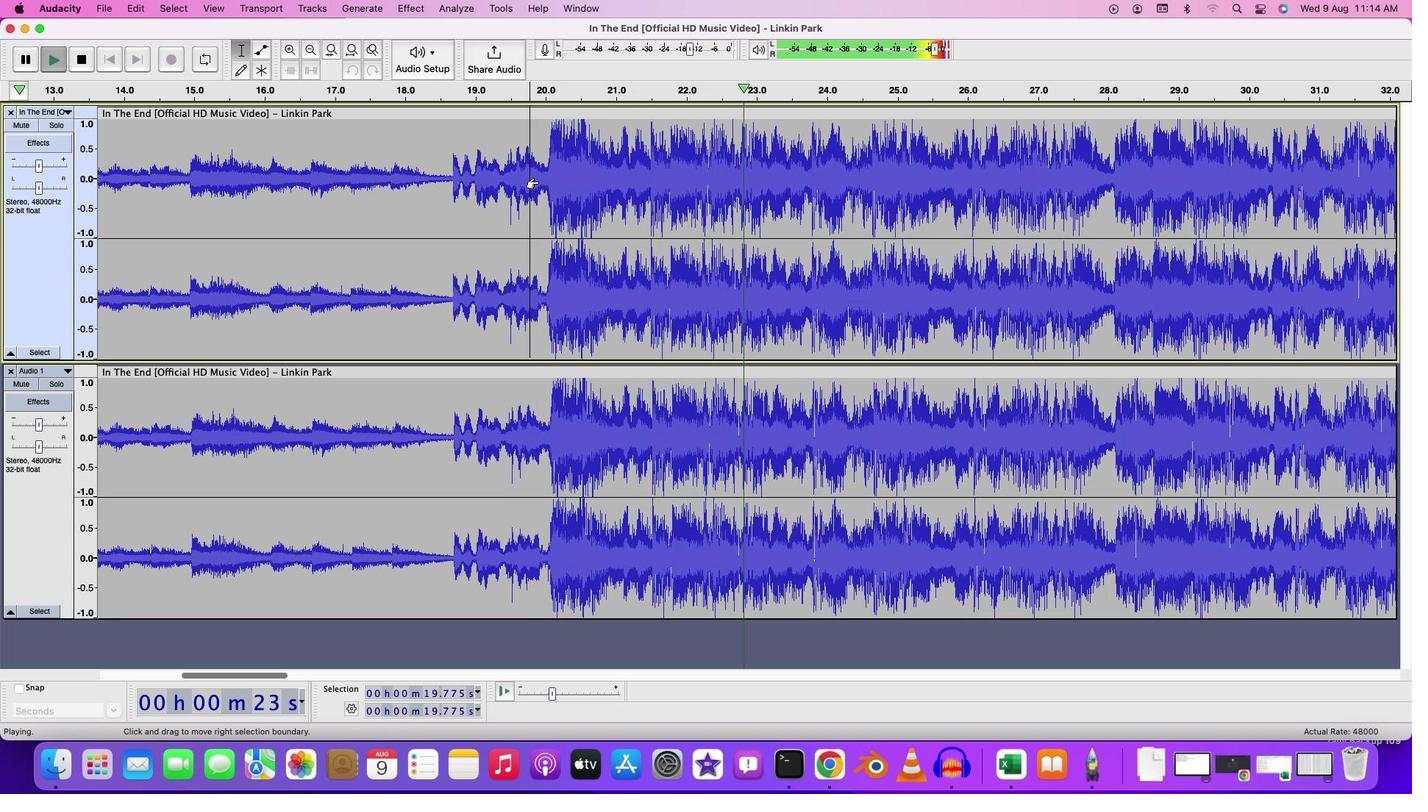 
Action: Mouse scrolled (537, 182) with delta (0, 0)
Screenshot: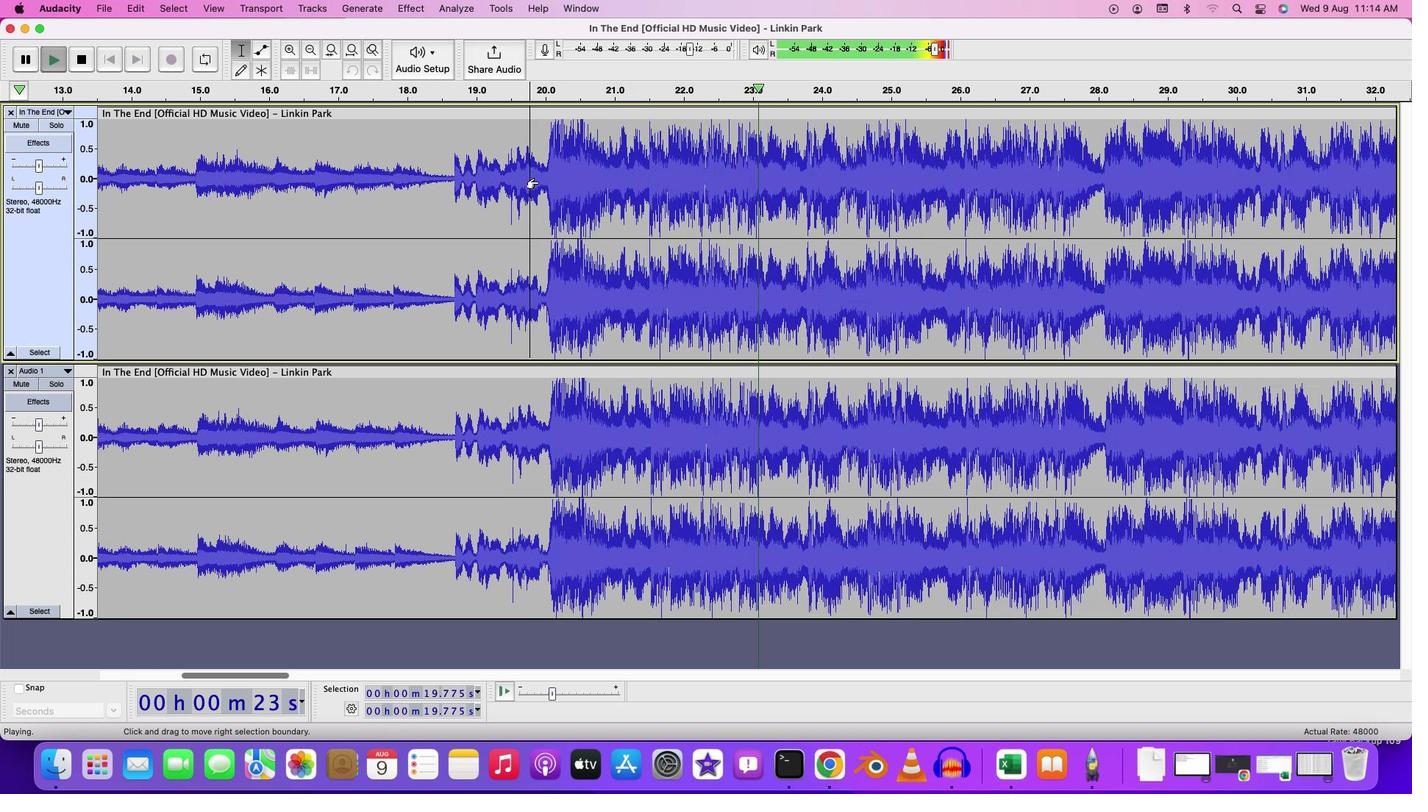 
Action: Mouse scrolled (537, 182) with delta (0, 0)
Screenshot: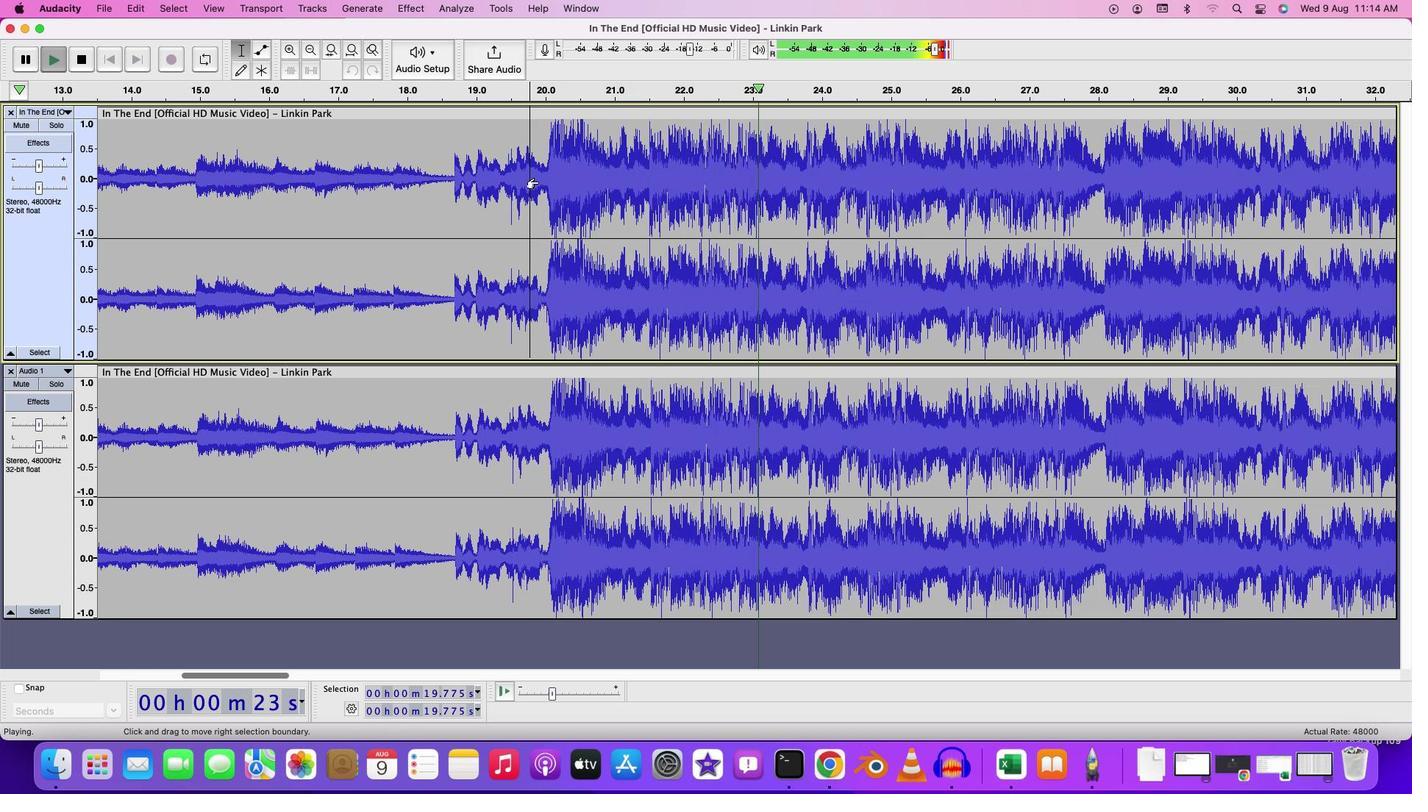 
Action: Mouse scrolled (537, 182) with delta (0, -1)
Screenshot: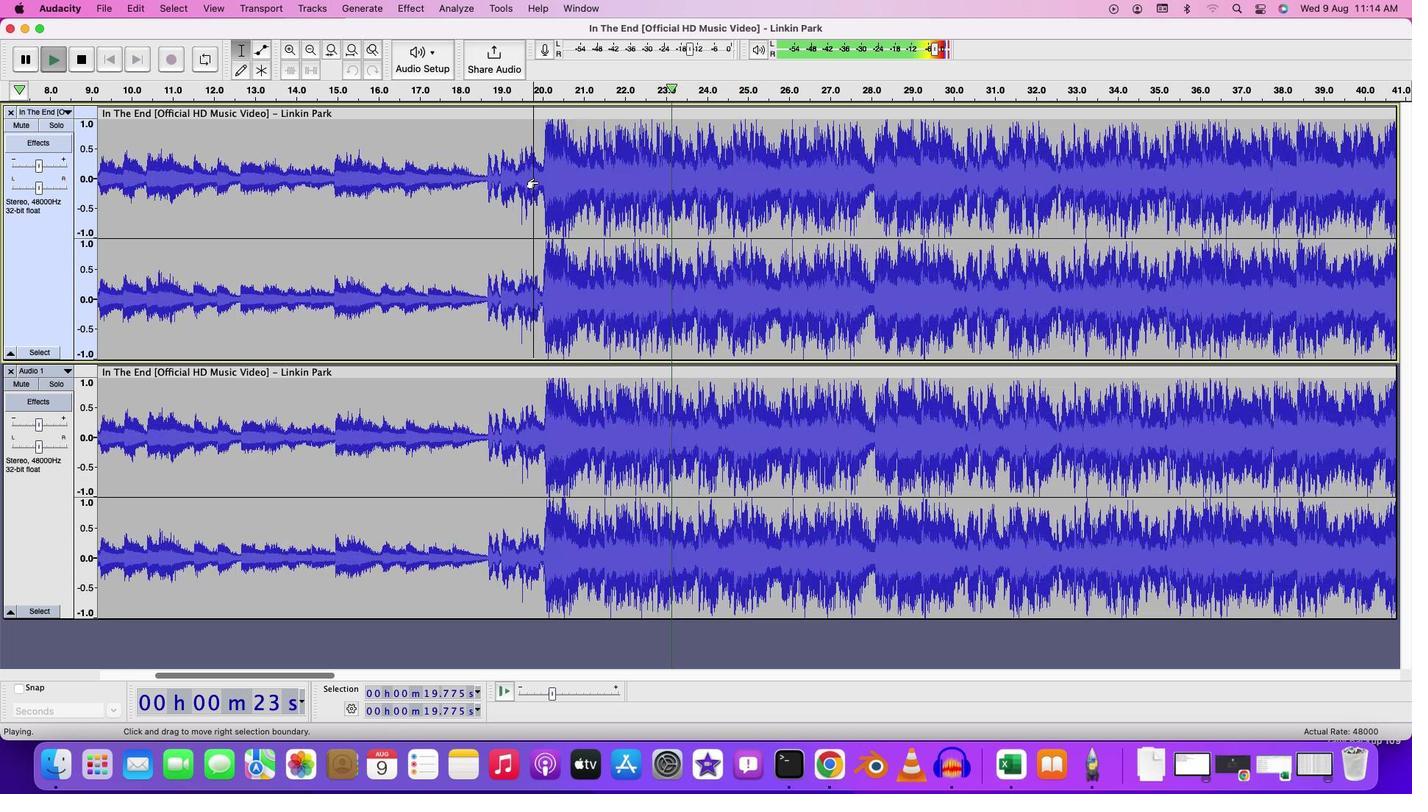
Action: Mouse scrolled (537, 182) with delta (0, 0)
Screenshot: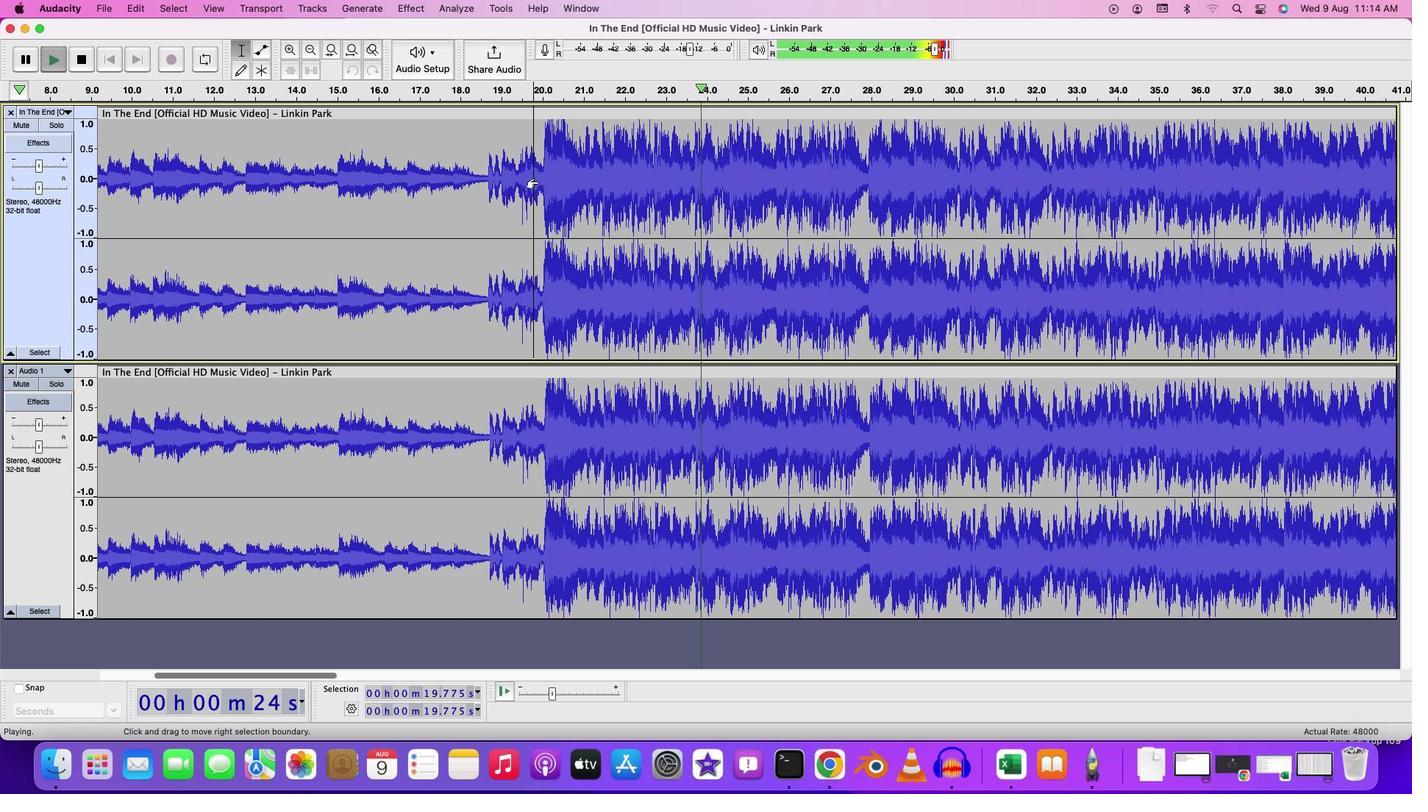 
Action: Mouse scrolled (537, 182) with delta (0, 0)
Screenshot: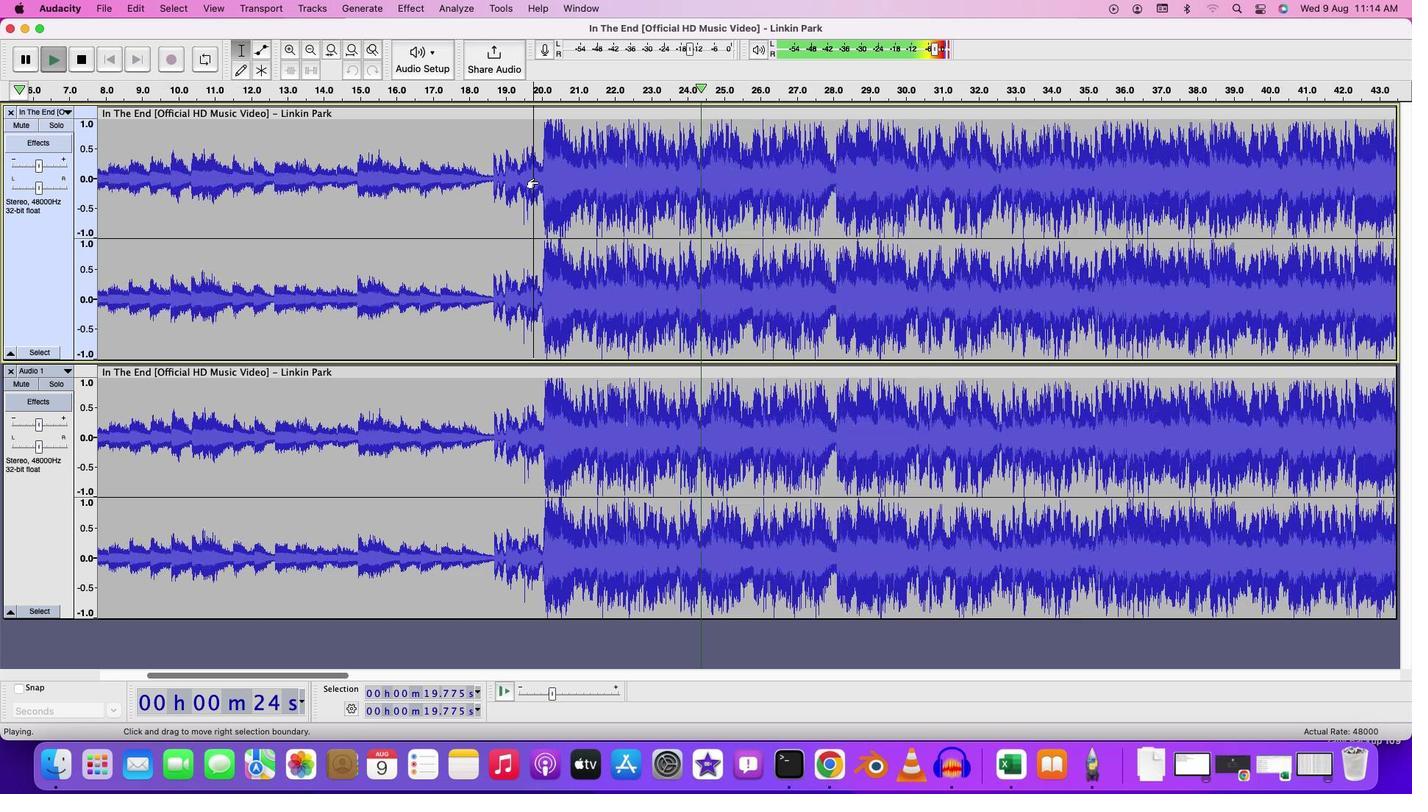
Action: Mouse scrolled (537, 182) with delta (0, 0)
Screenshot: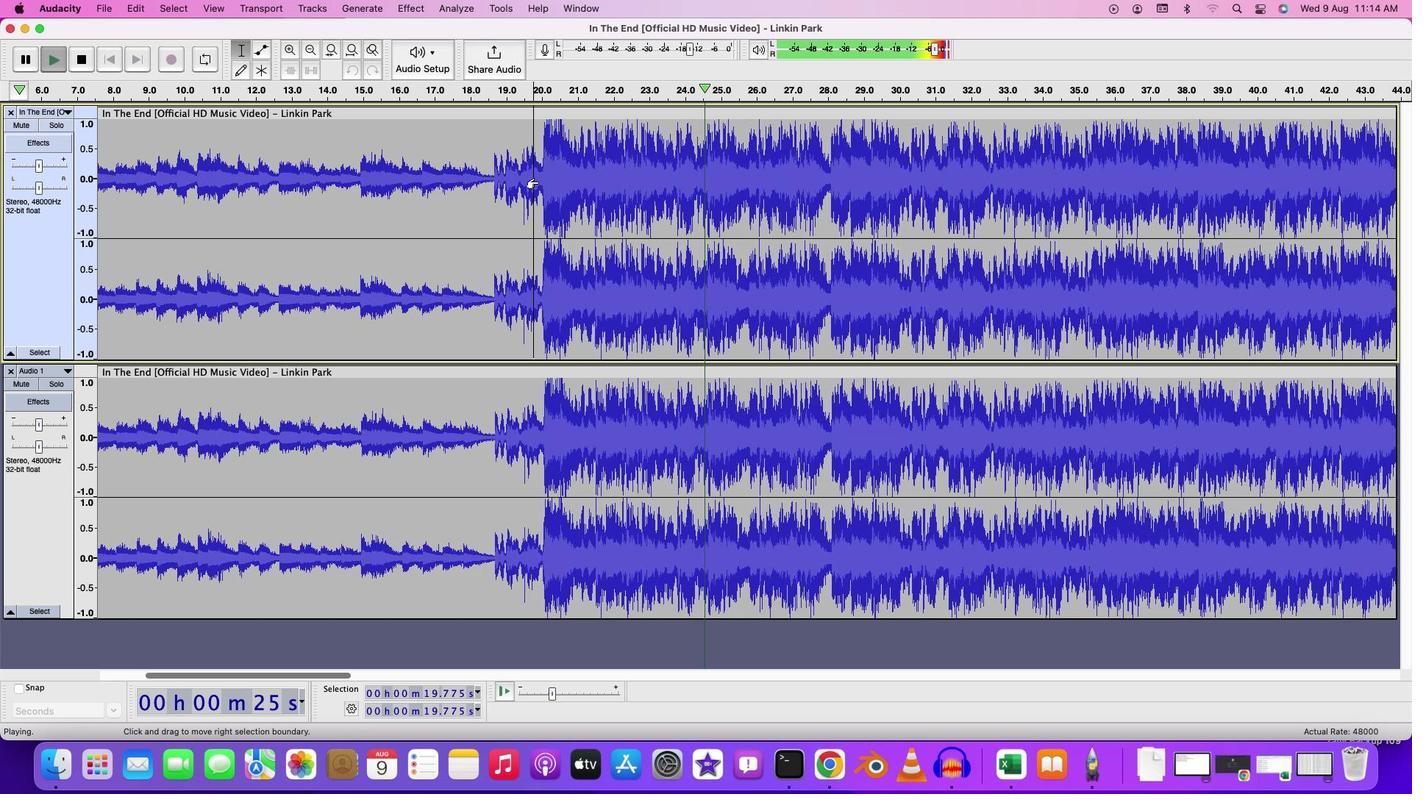 
Action: Mouse scrolled (537, 182) with delta (0, 0)
Screenshot: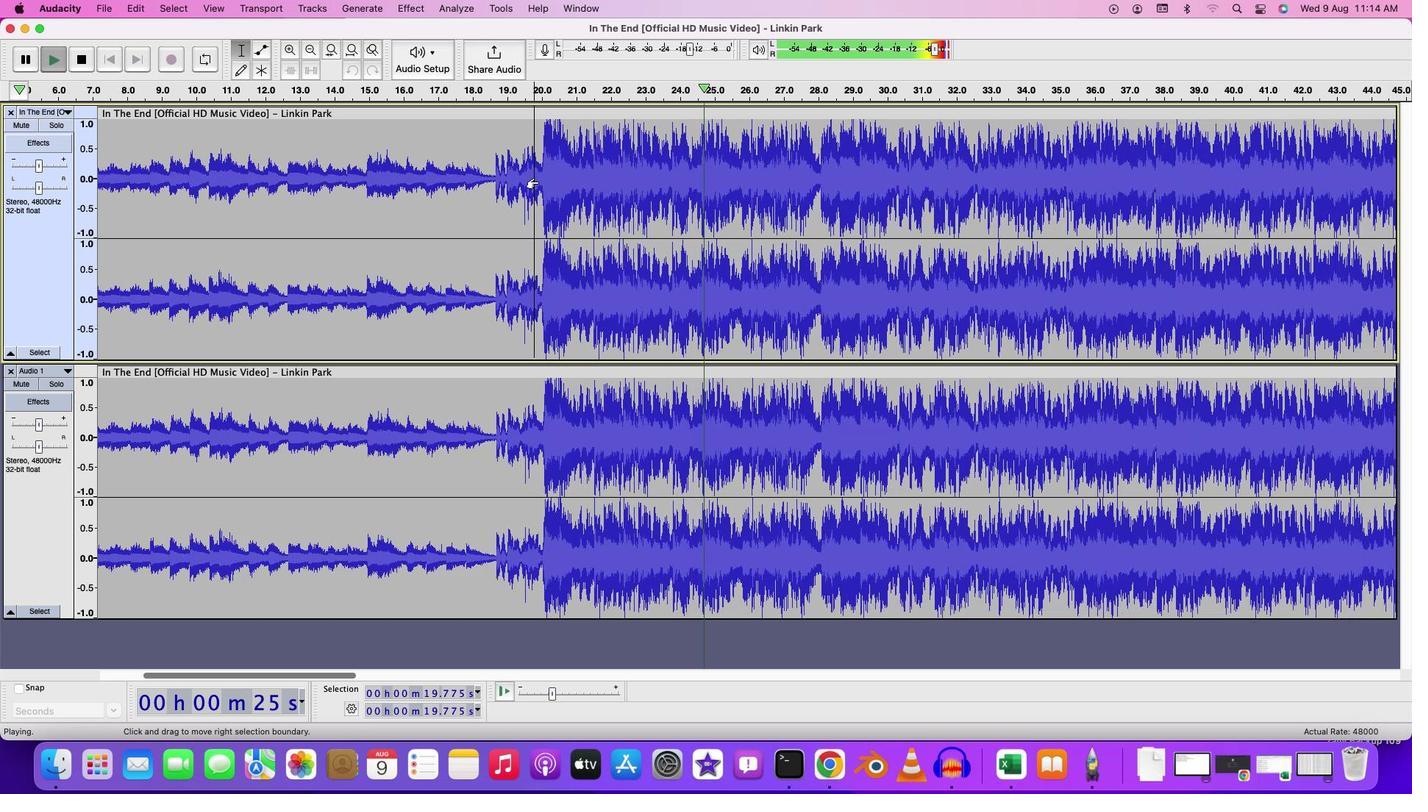 
Action: Mouse scrolled (537, 182) with delta (0, 0)
Screenshot: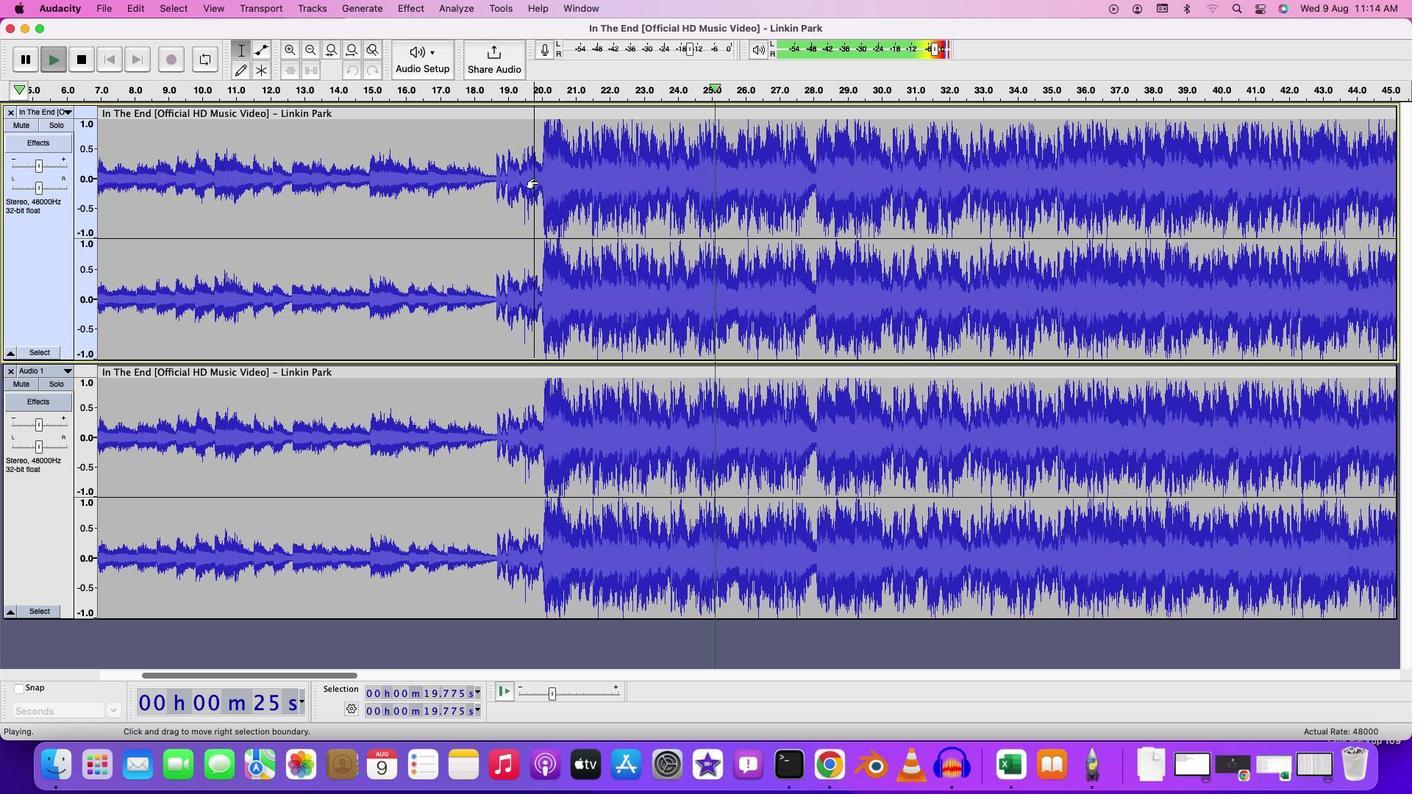 
Action: Mouse scrolled (537, 182) with delta (0, 0)
Screenshot: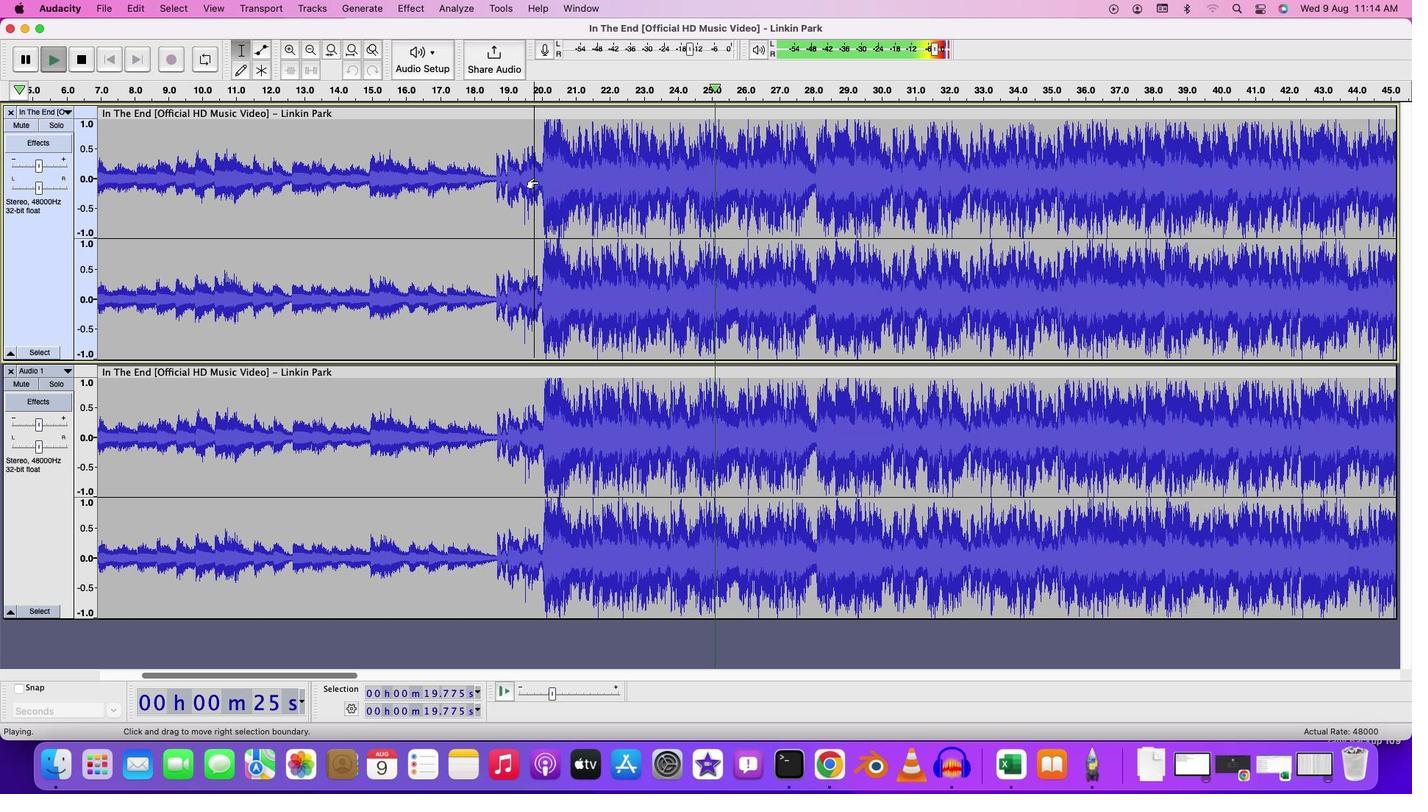 
Action: Mouse scrolled (537, 182) with delta (0, 0)
Screenshot: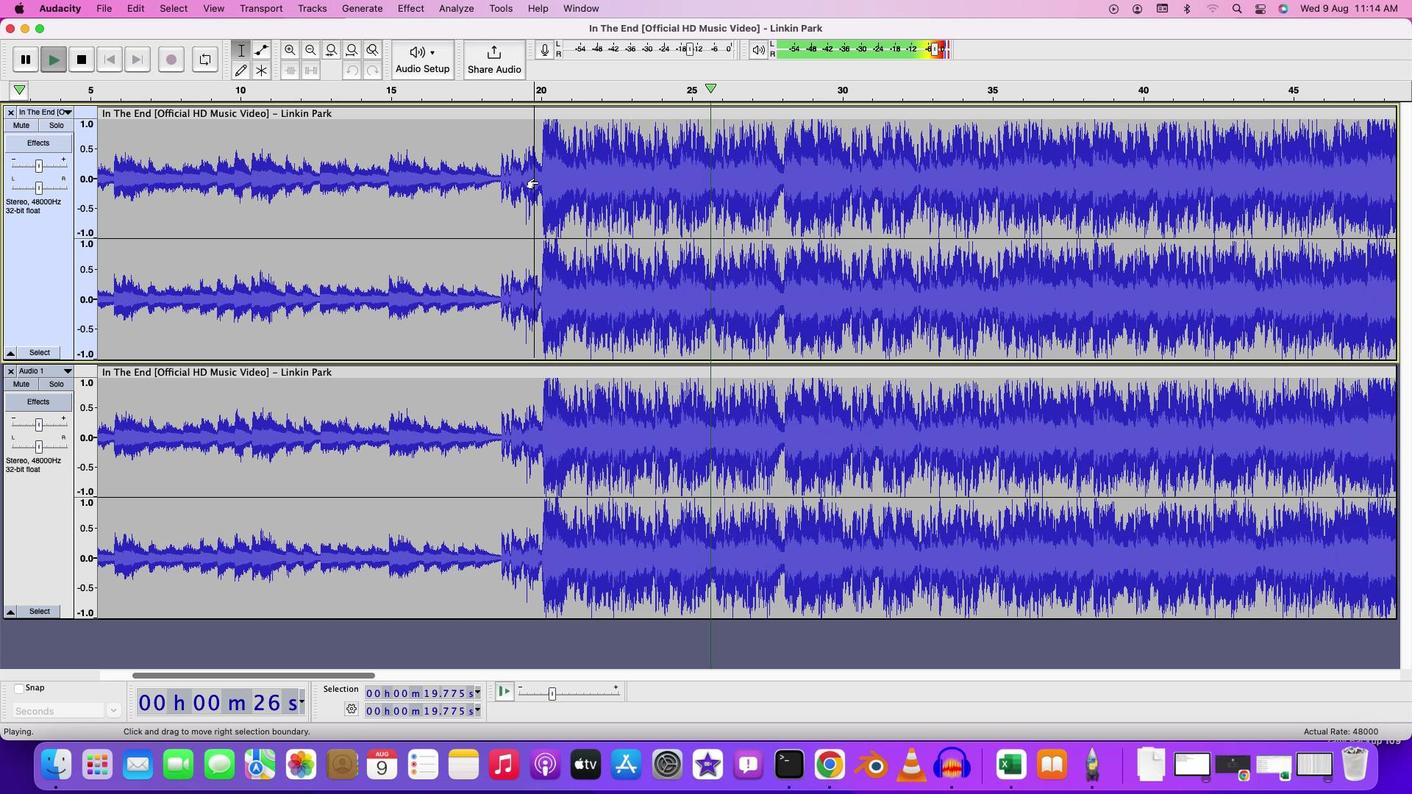 
Action: Mouse scrolled (537, 182) with delta (0, 0)
Screenshot: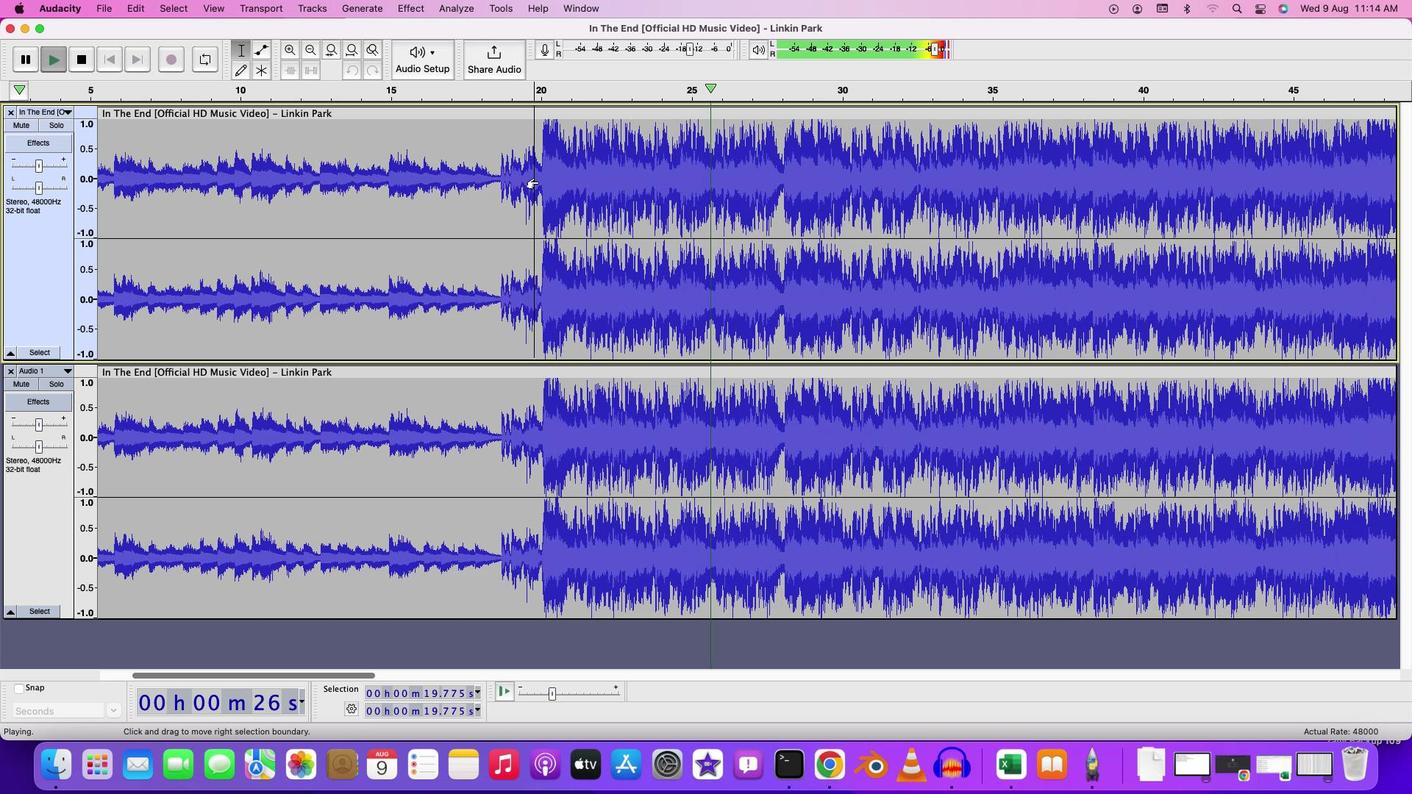 
Action: Mouse scrolled (537, 182) with delta (0, -1)
Screenshot: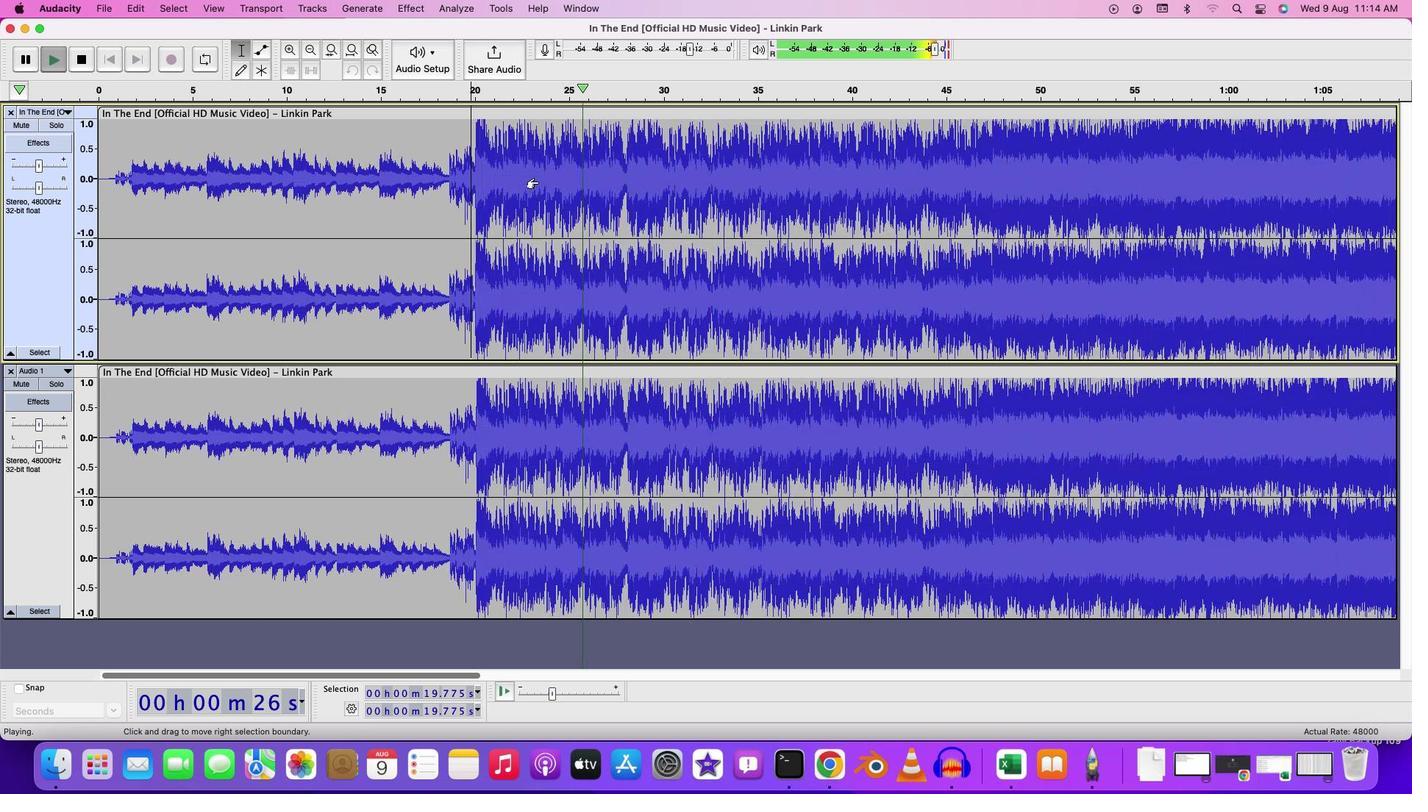 
Action: Mouse moved to (11, 386)
Screenshot: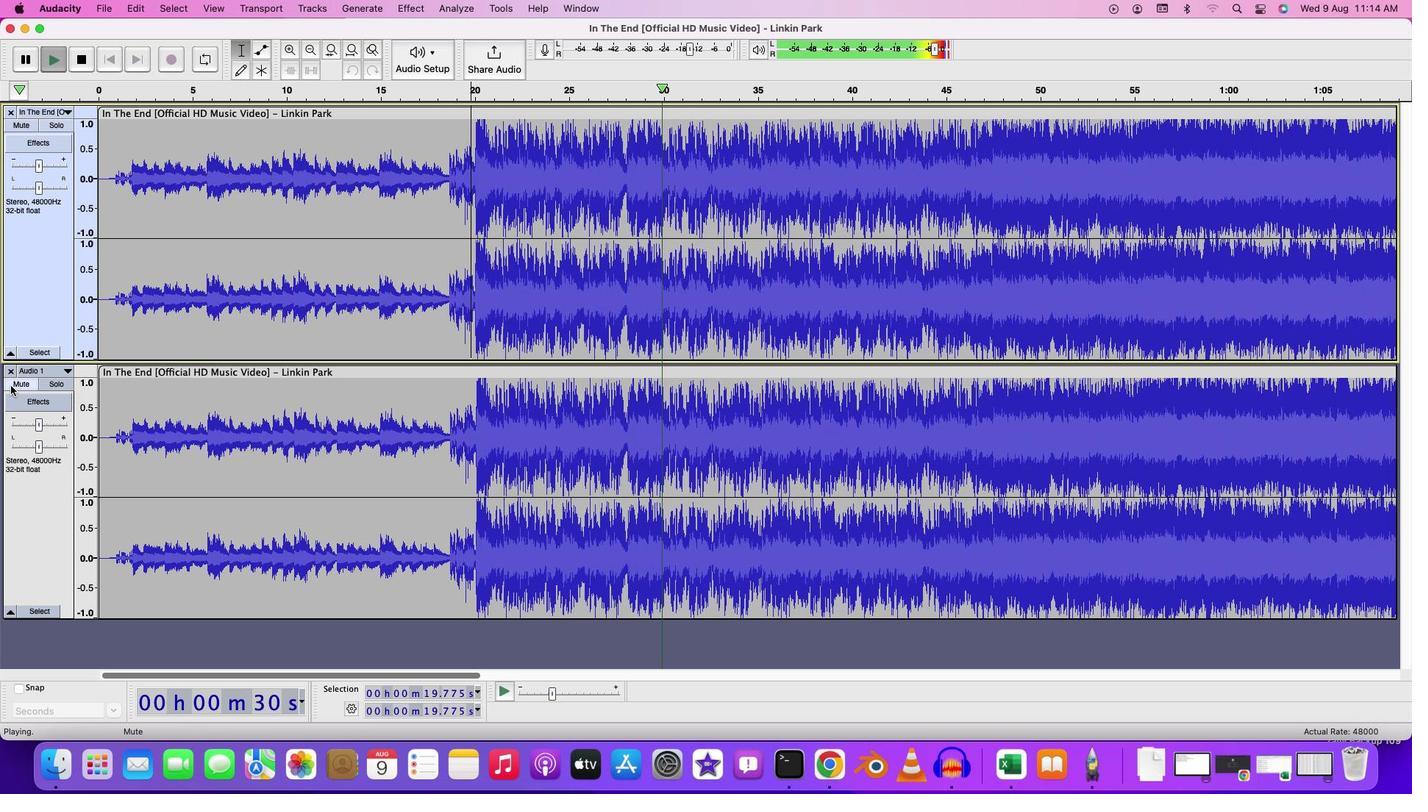 
Action: Mouse pressed left at (11, 386)
Screenshot: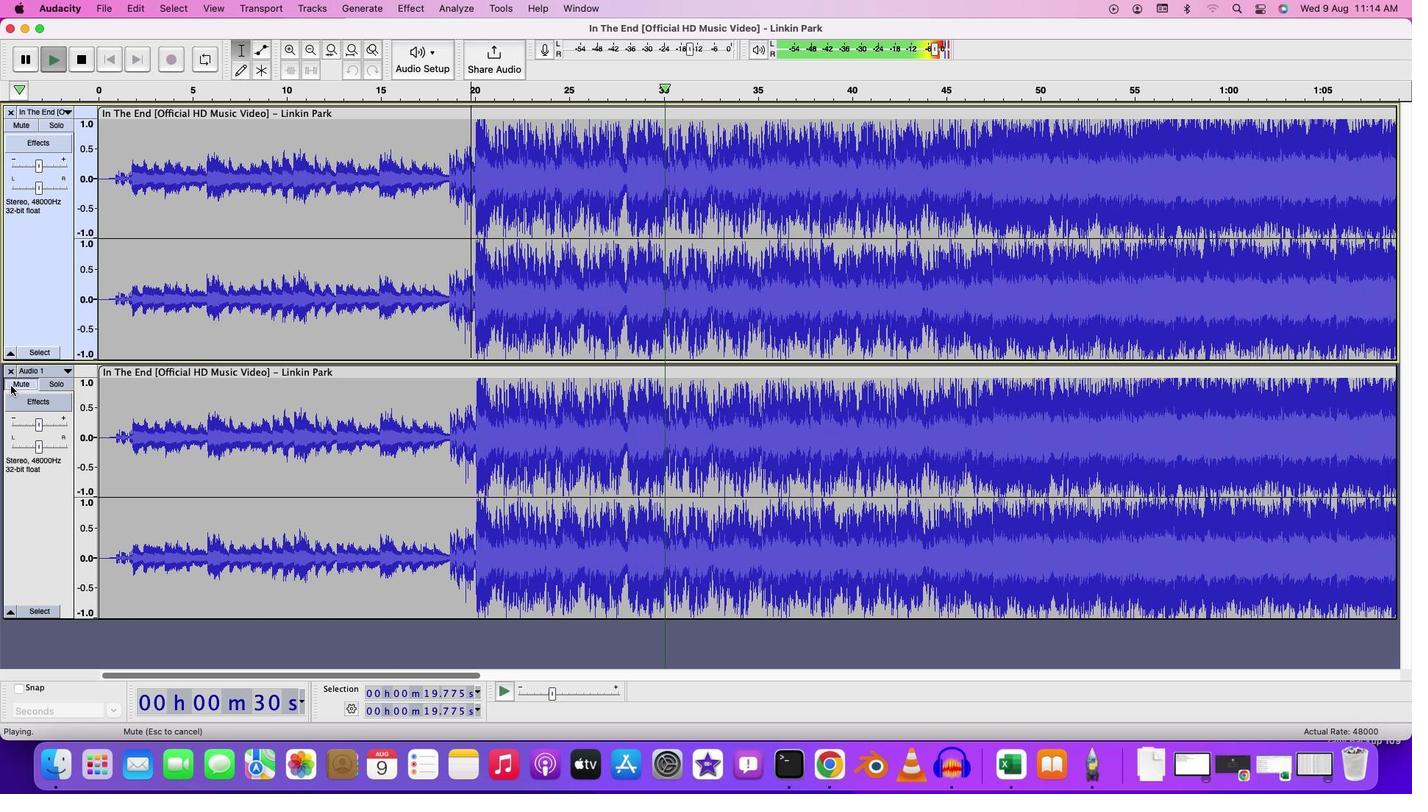 
Action: Mouse moved to (511, 239)
Screenshot: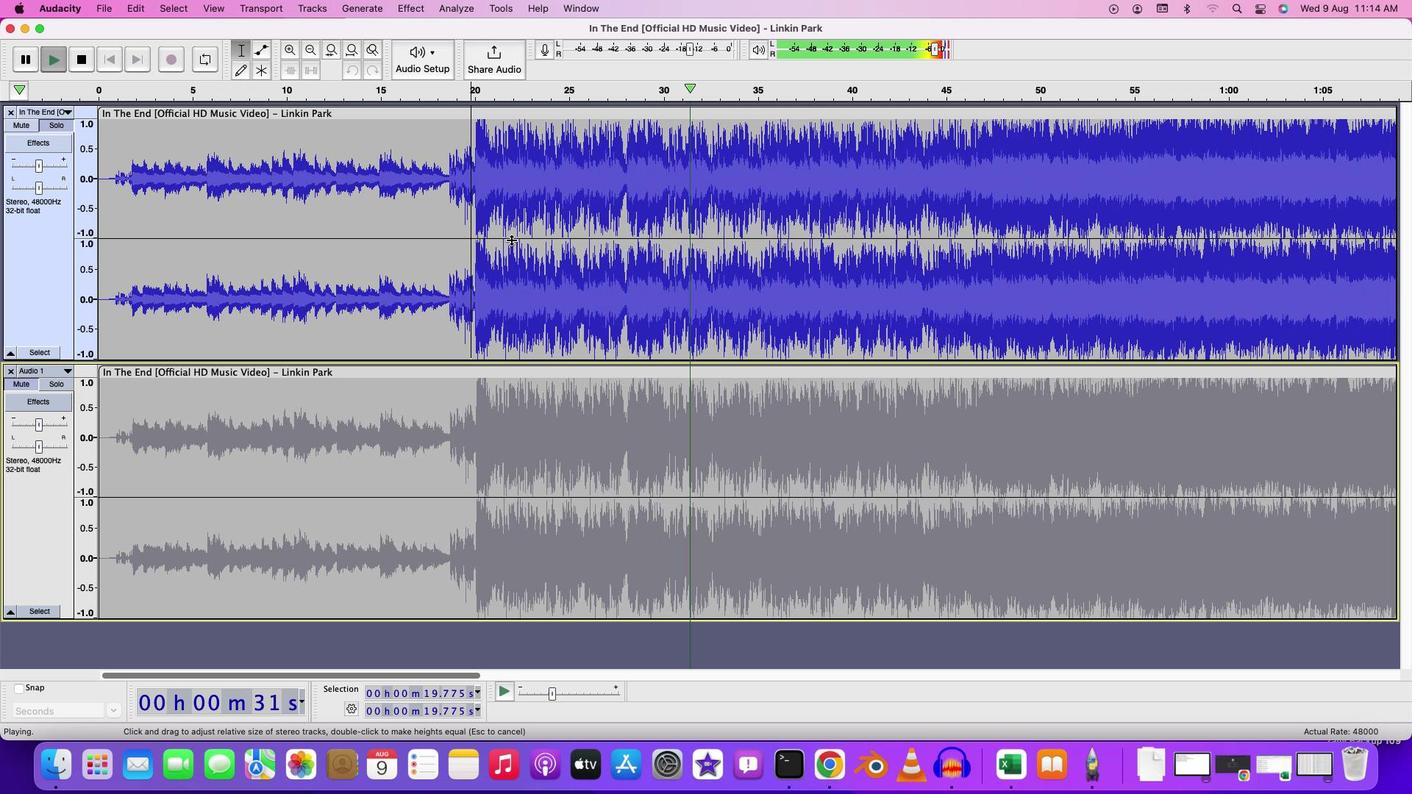 
Action: Key pressed Key.space
Screenshot: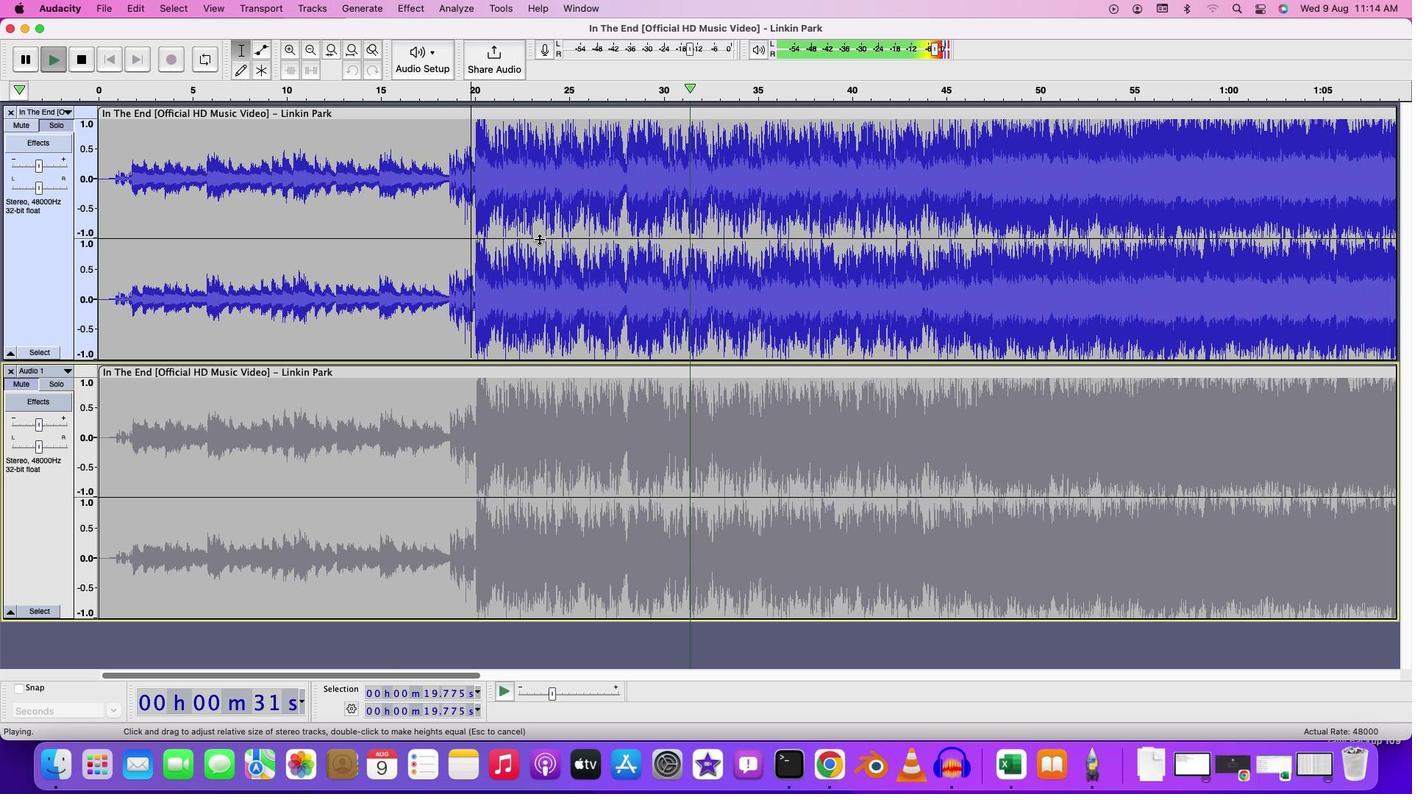 
Action: Mouse moved to (620, 289)
Screenshot: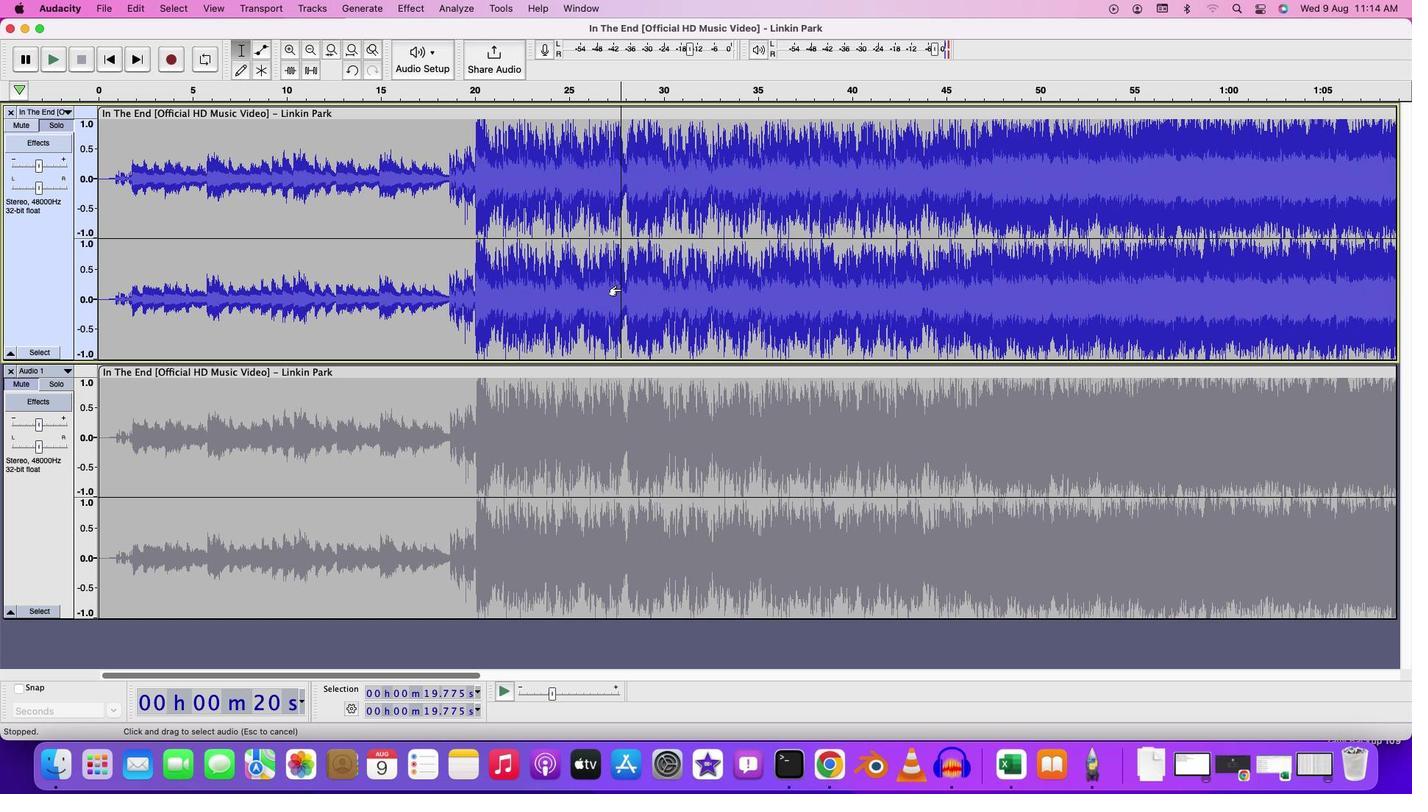 
Action: Mouse pressed left at (620, 289)
Screenshot: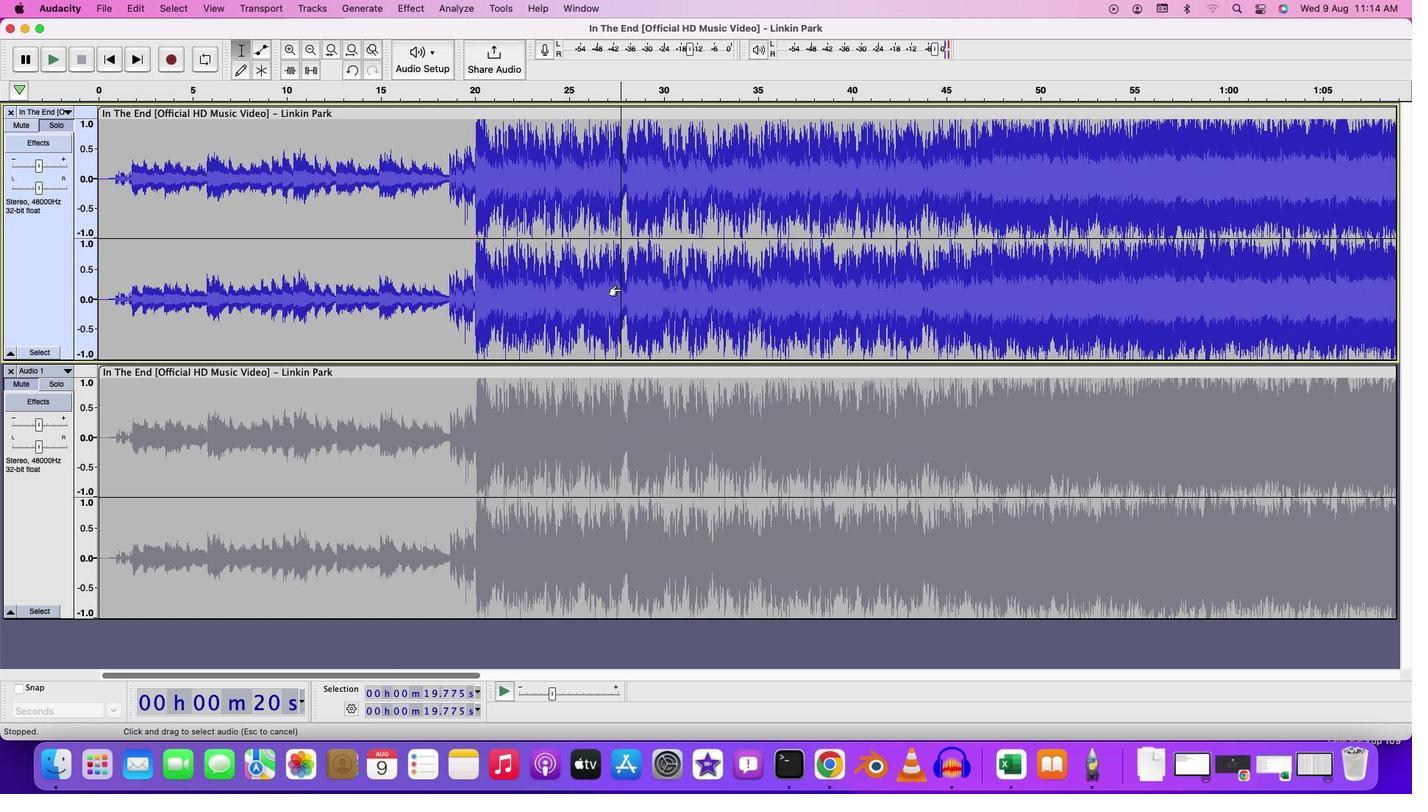 
Action: Mouse pressed left at (620, 289)
Screenshot: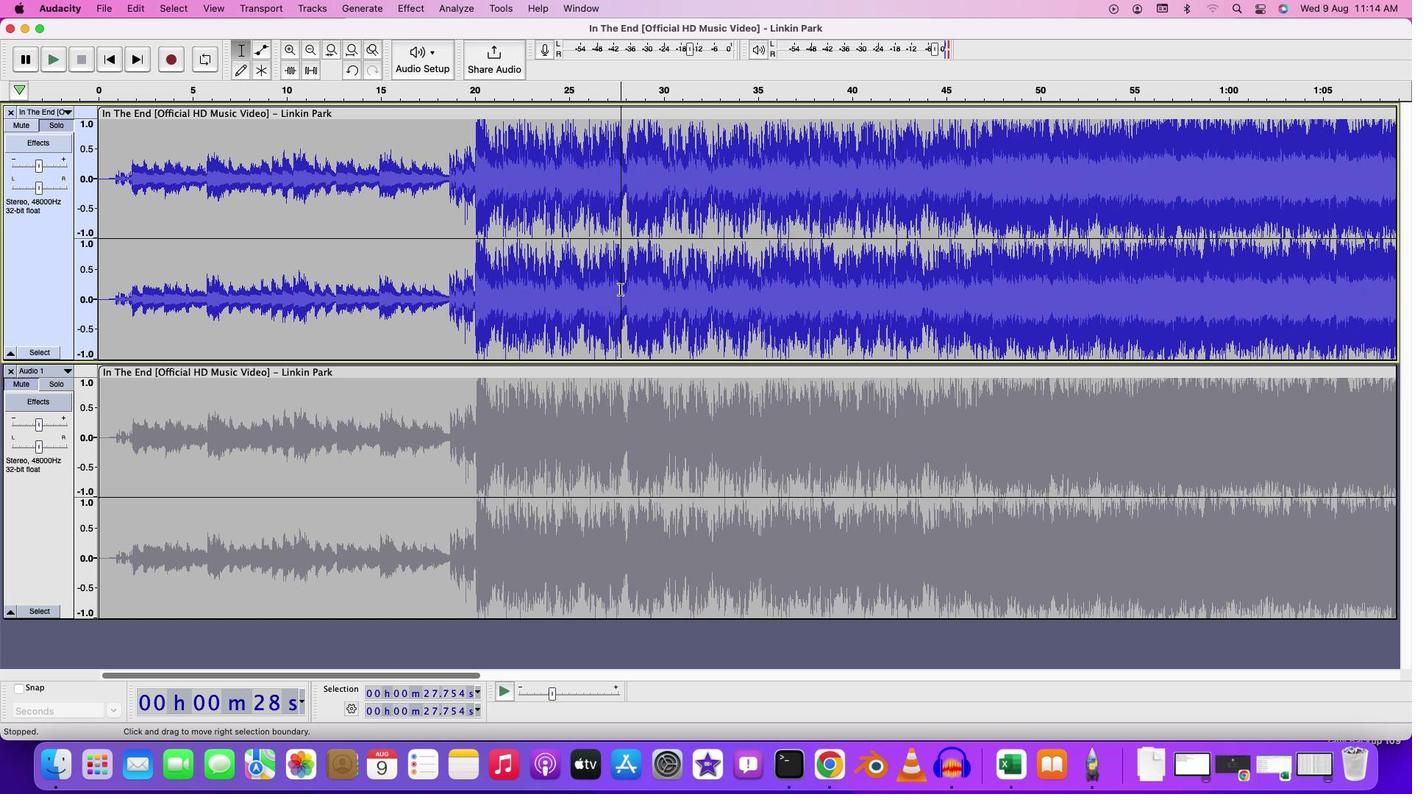 
Action: Mouse moved to (407, 9)
Screenshot: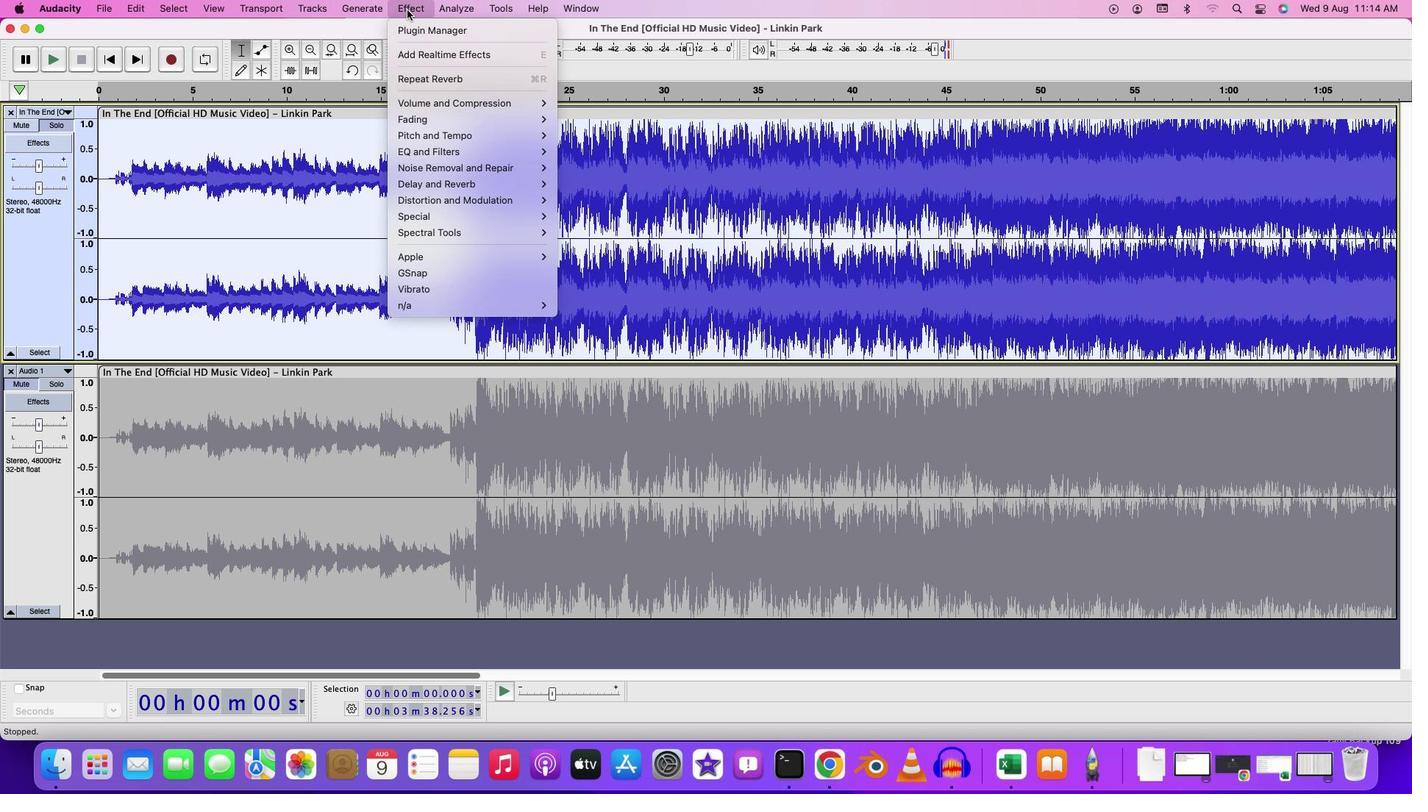 
Action: Mouse pressed left at (407, 9)
Screenshot: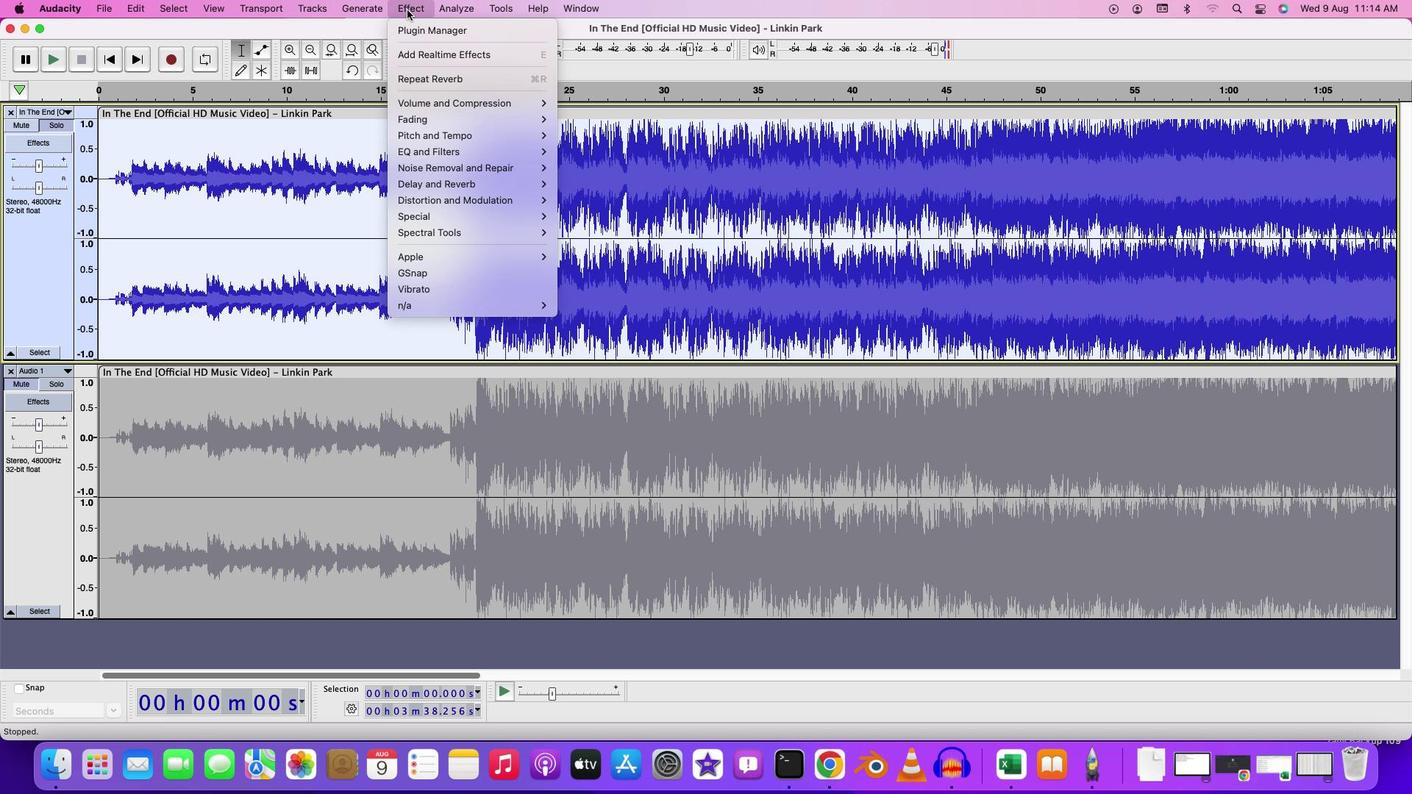 
Action: Mouse moved to (443, 271)
Screenshot: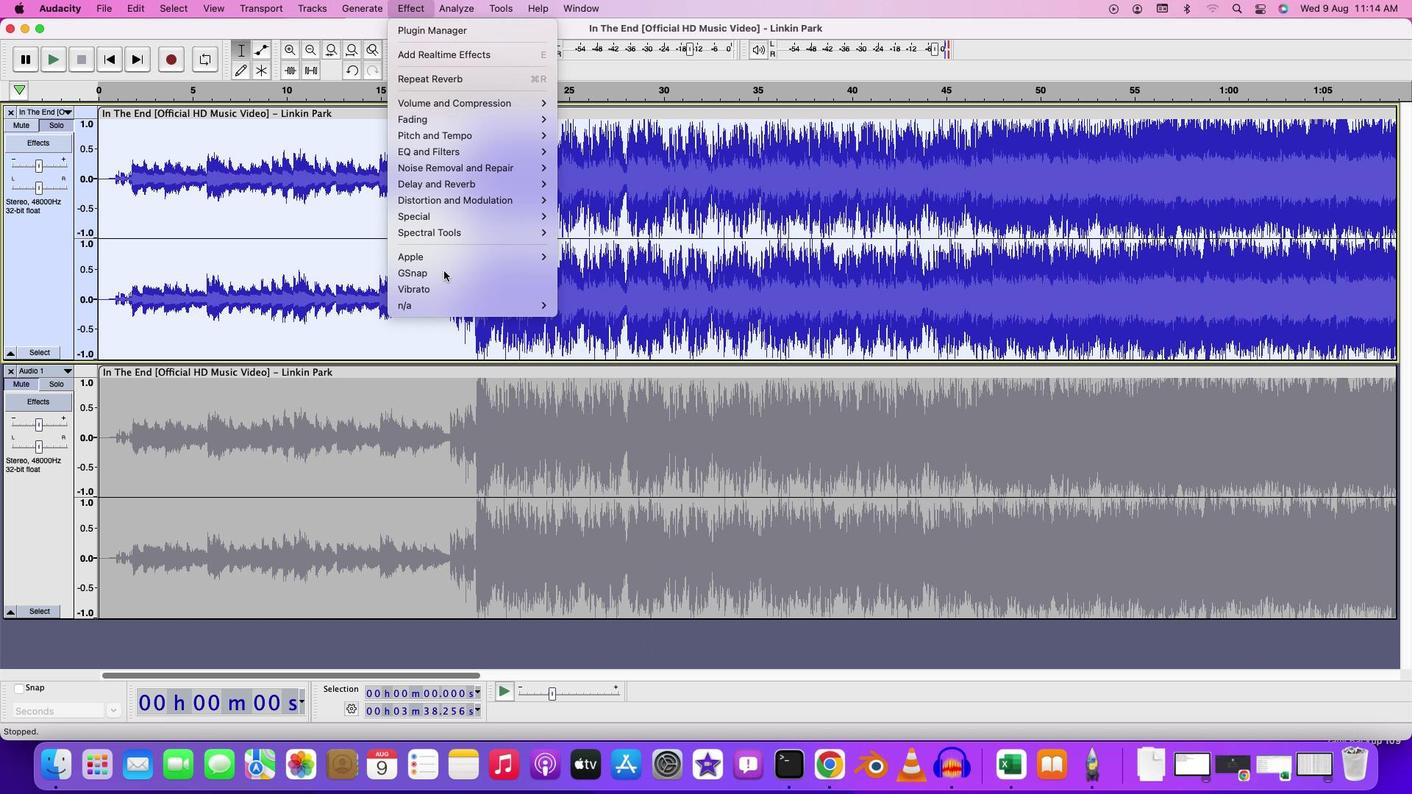 
Action: Mouse pressed left at (443, 271)
Screenshot: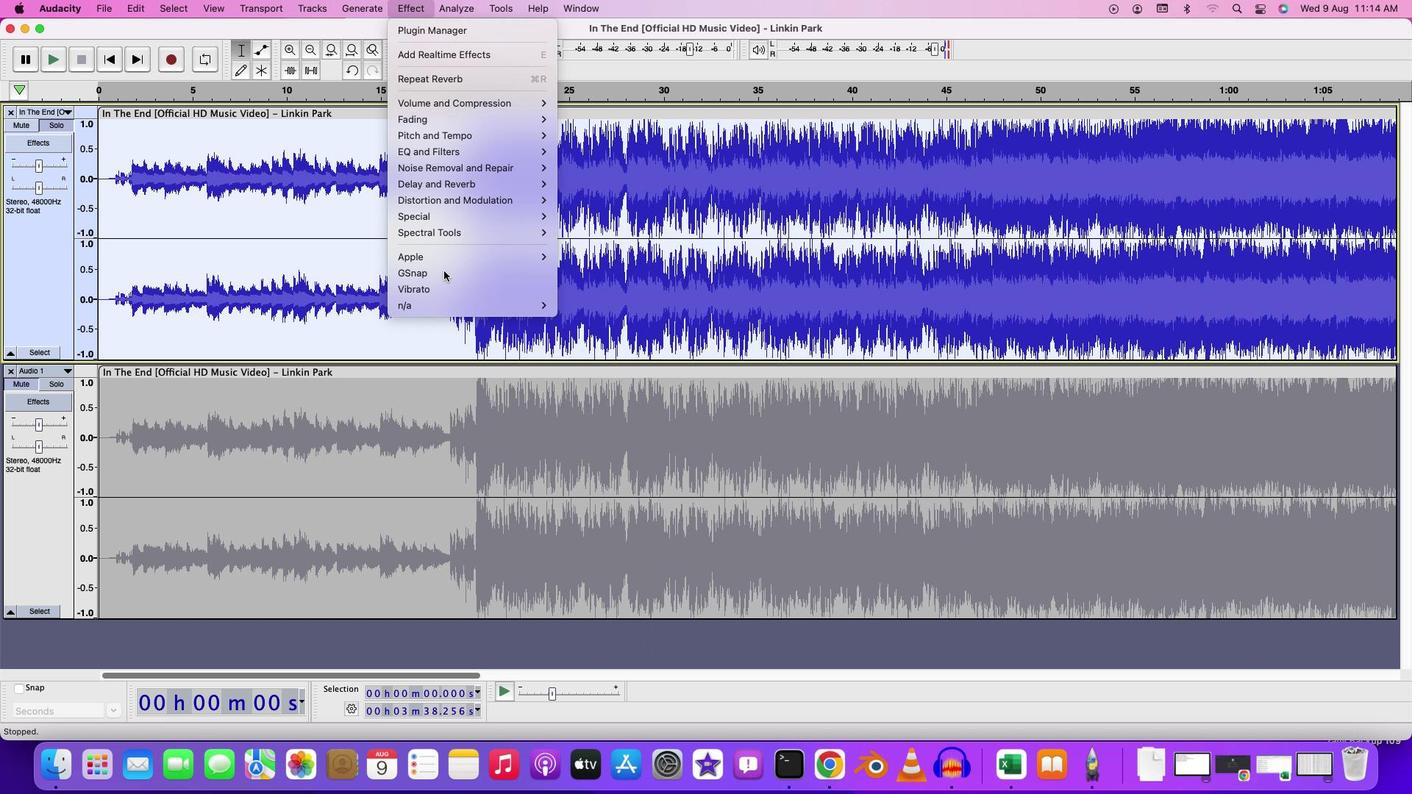 
Action: Mouse moved to (638, 220)
Screenshot: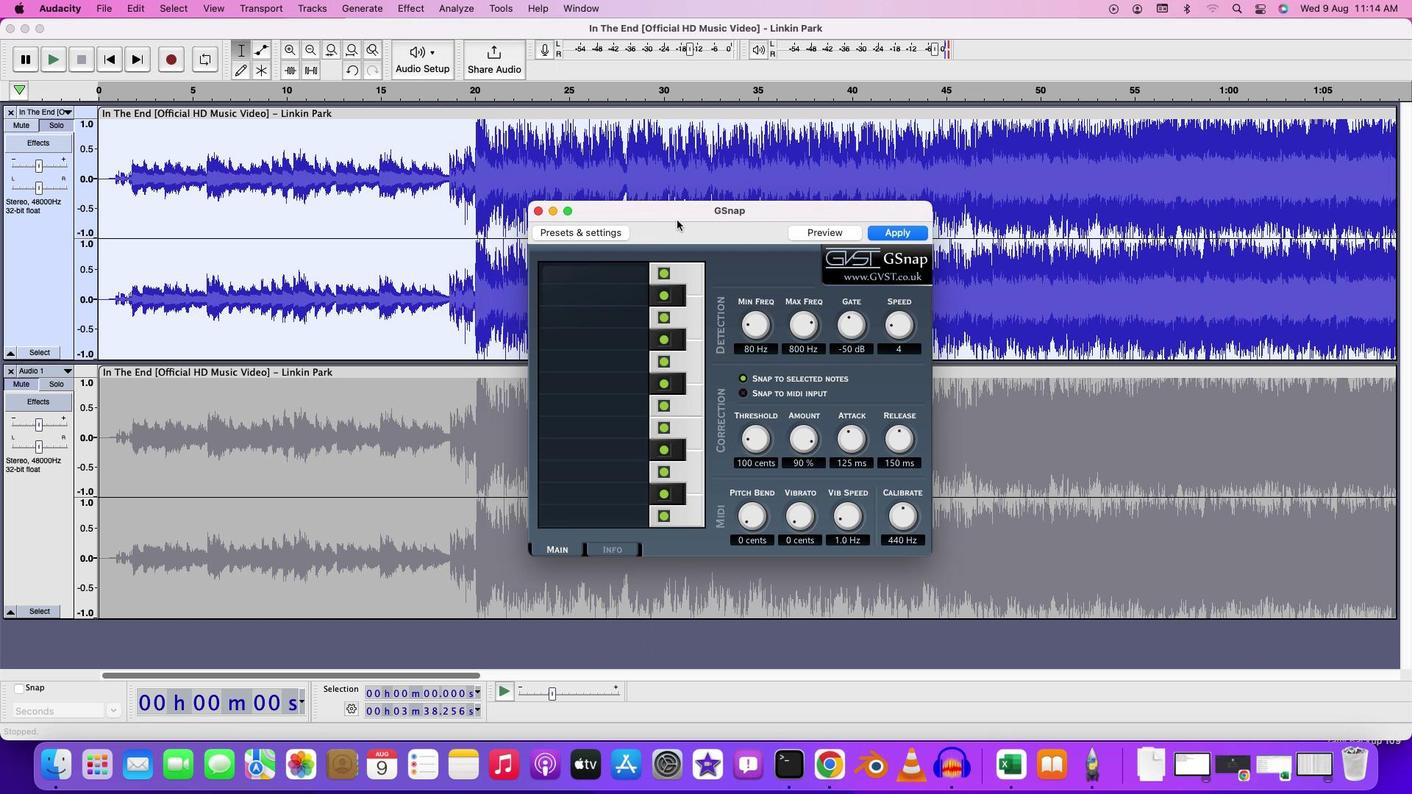 
Action: Mouse pressed left at (638, 220)
Screenshot: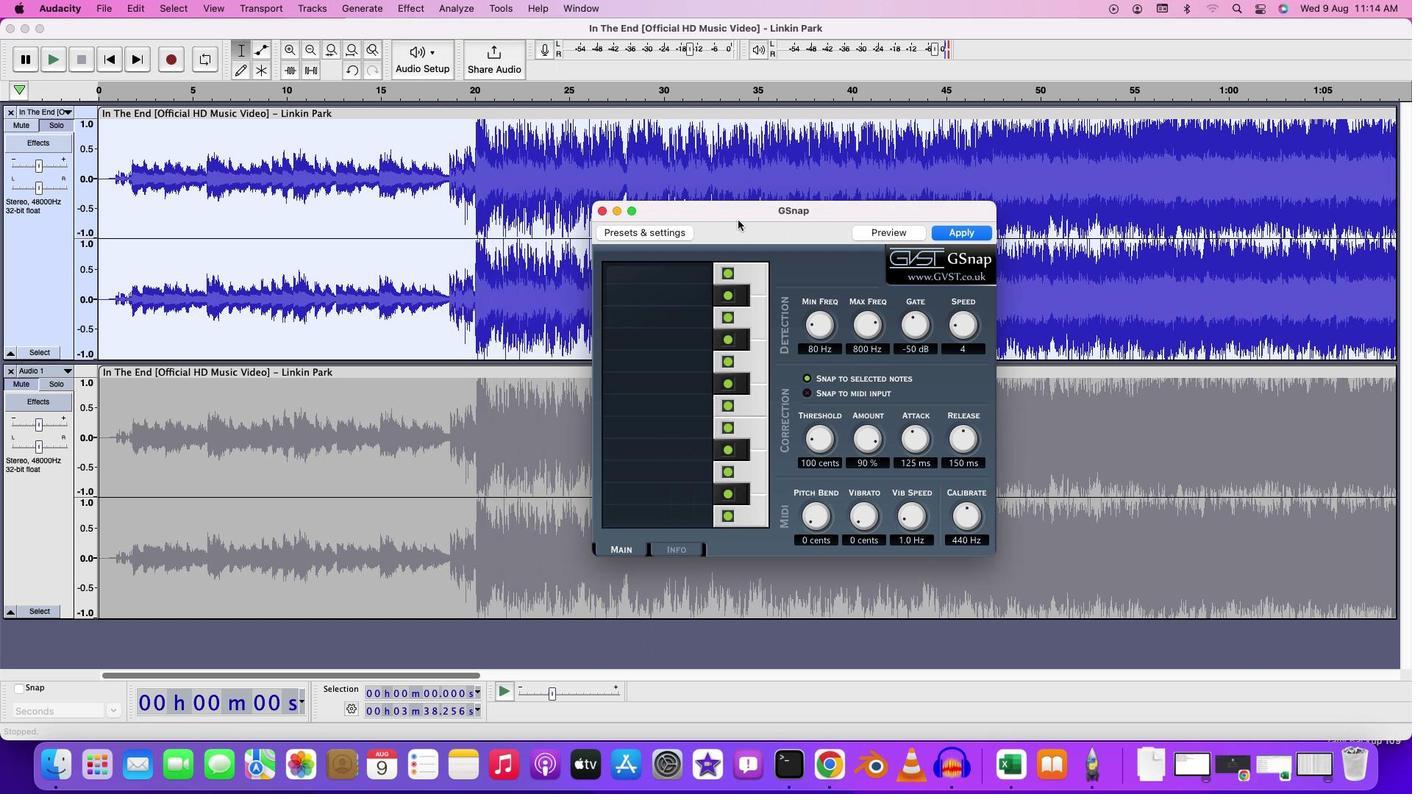 
Action: Mouse moved to (937, 313)
Screenshot: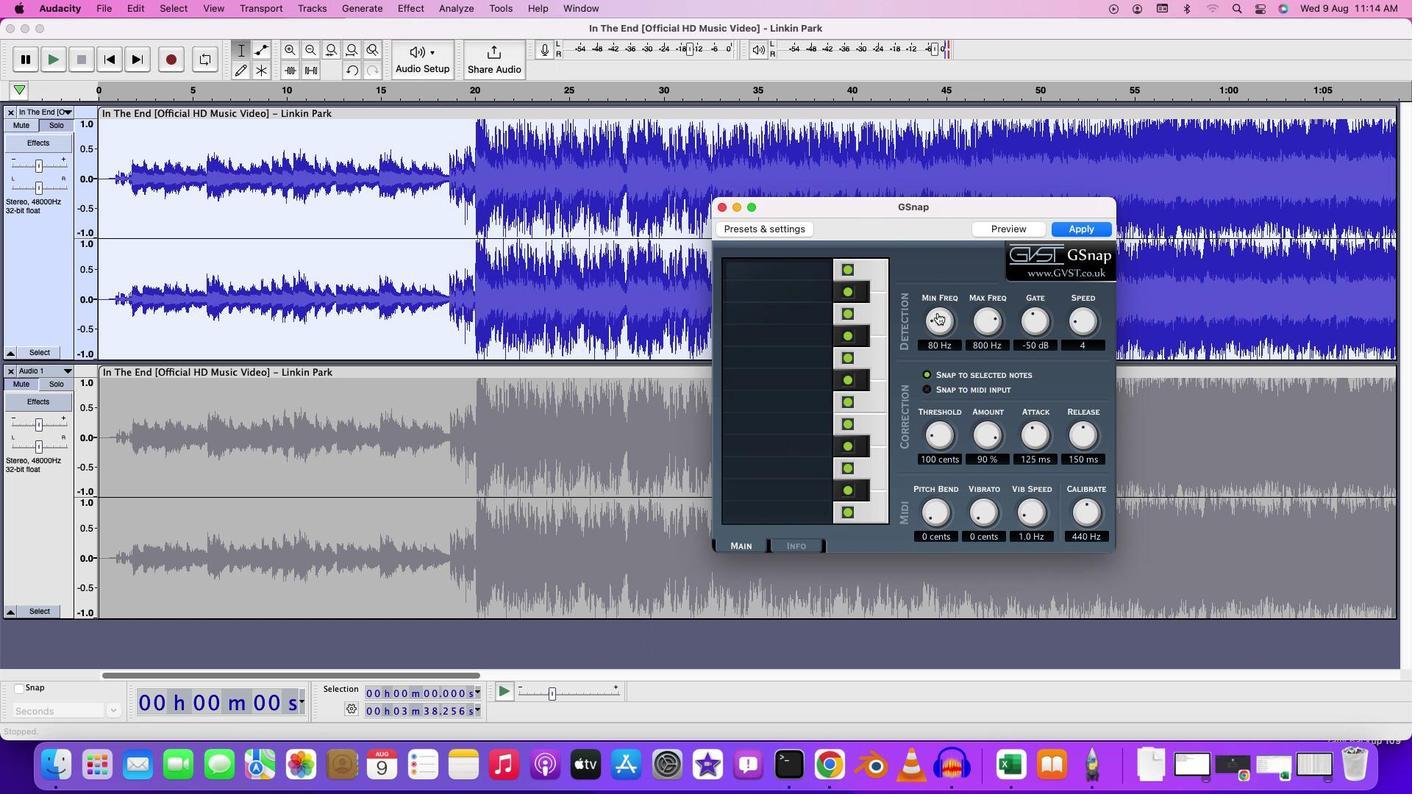 
Action: Mouse pressed left at (937, 313)
Screenshot: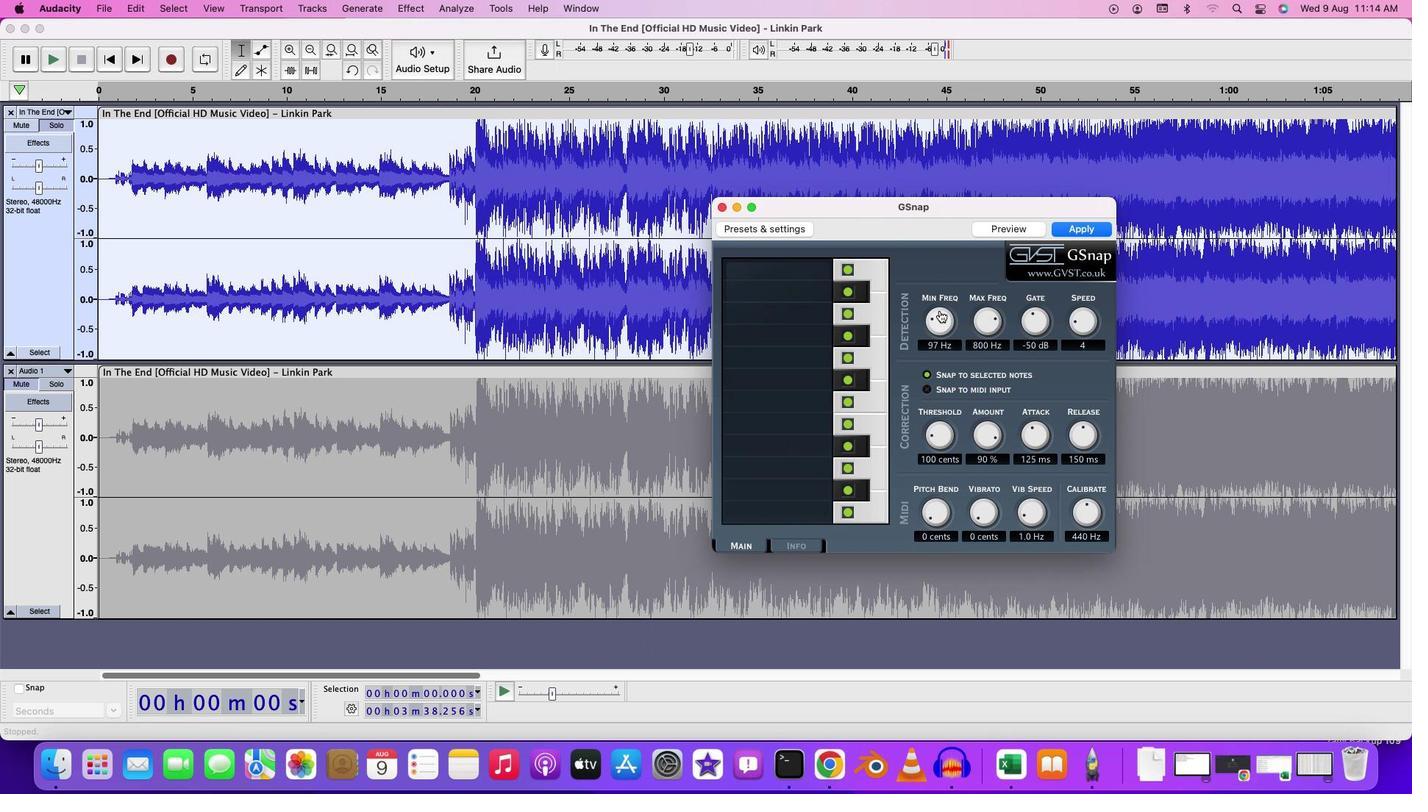 
Action: Mouse moved to (992, 316)
Screenshot: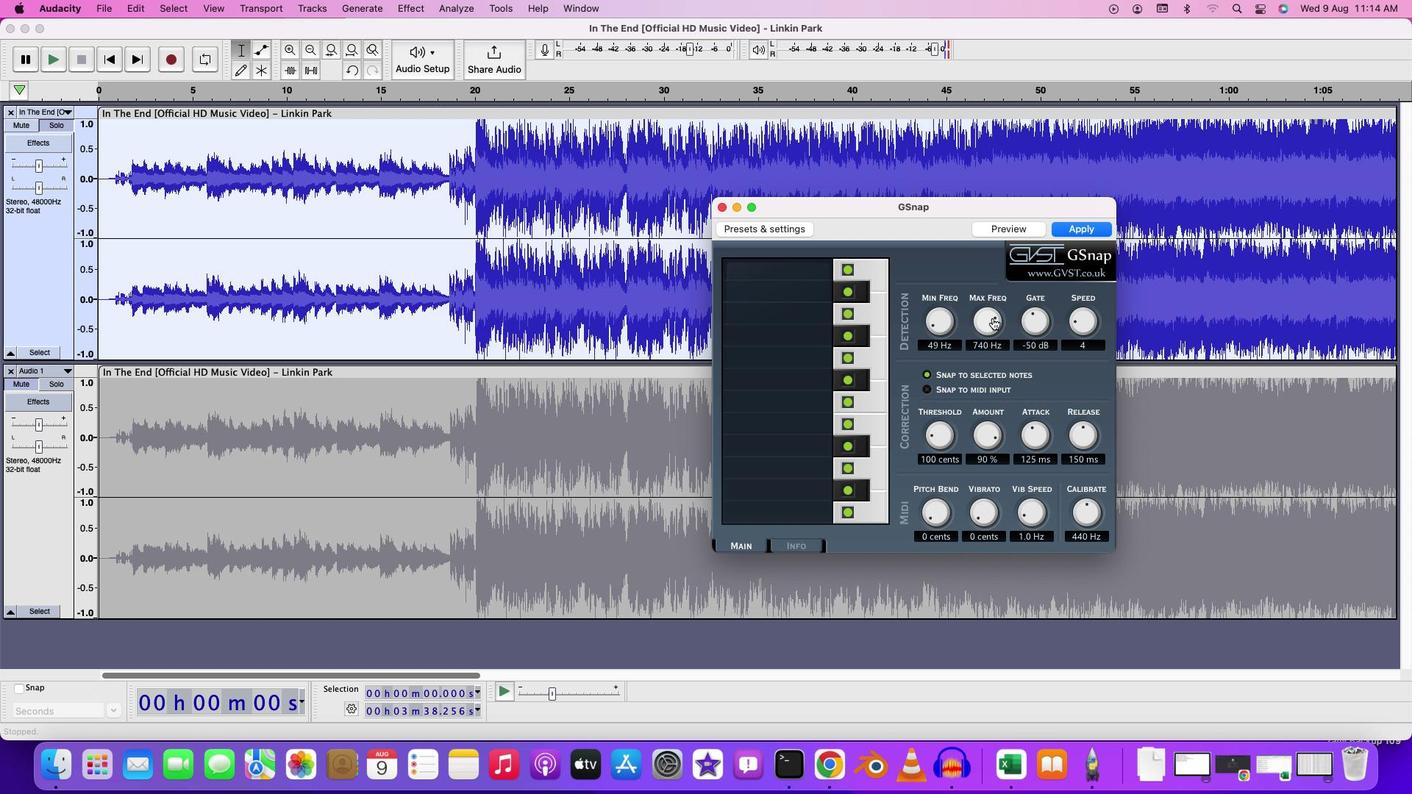 
Action: Mouse pressed left at (992, 316)
Screenshot: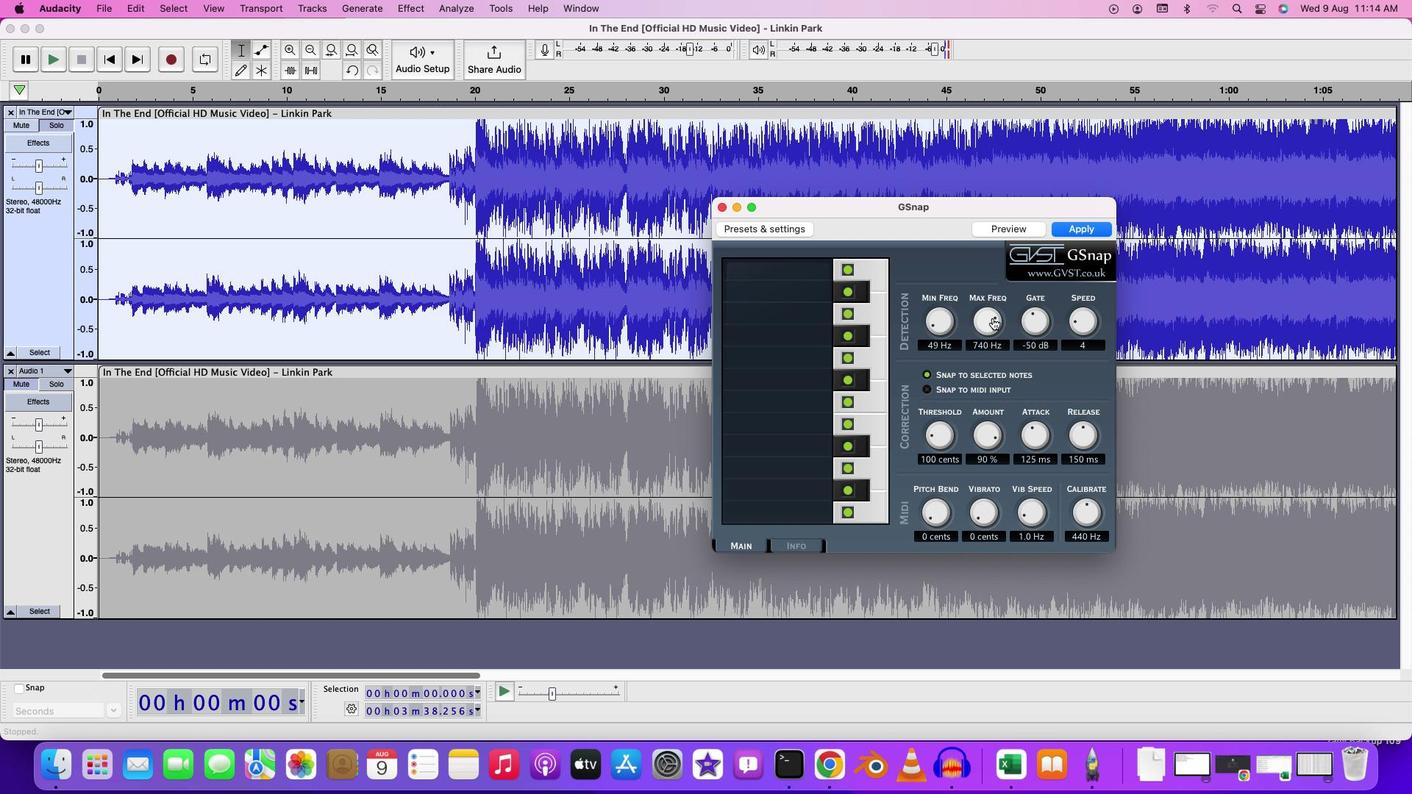 
Action: Mouse moved to (1039, 311)
Screenshot: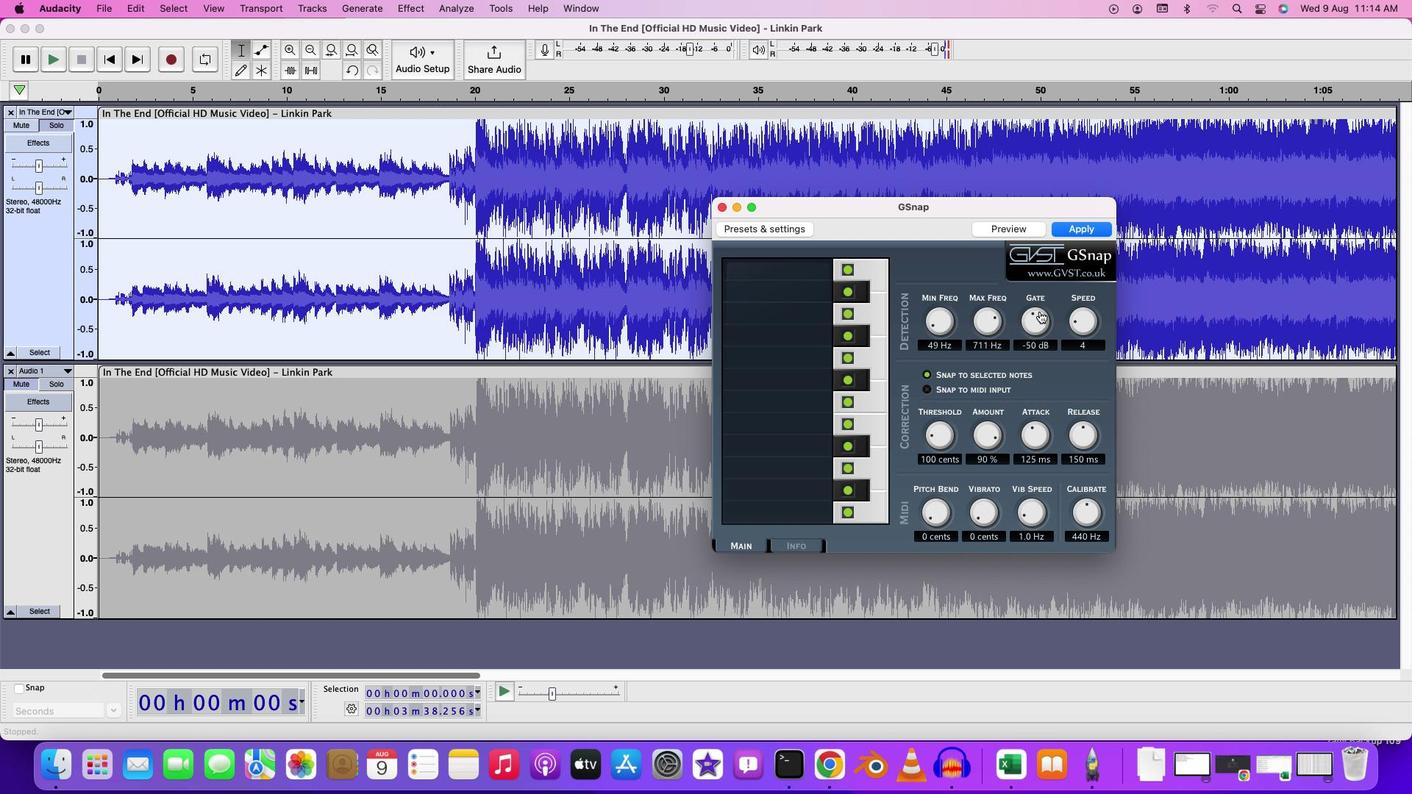 
Action: Mouse pressed left at (1039, 311)
Screenshot: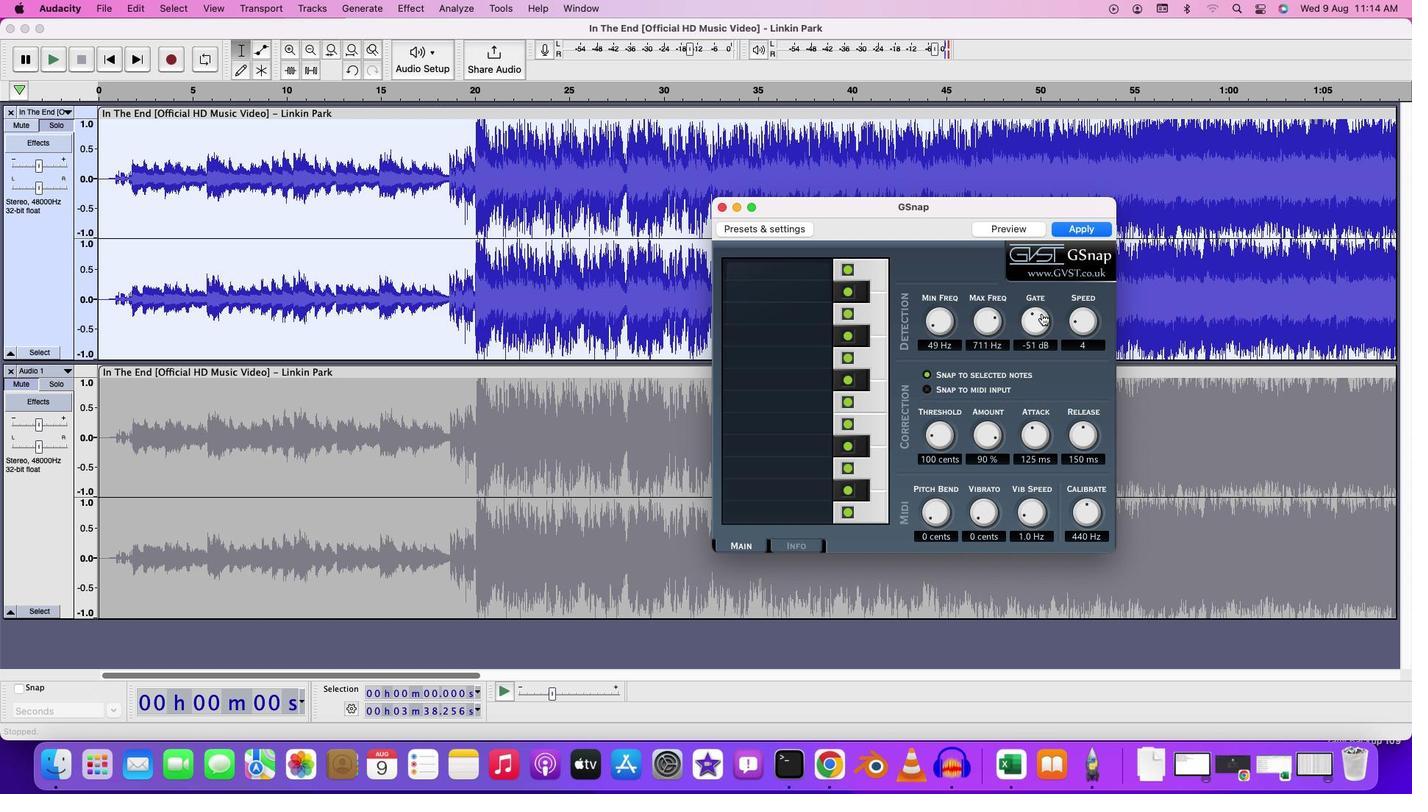 
Action: Mouse moved to (1080, 315)
Screenshot: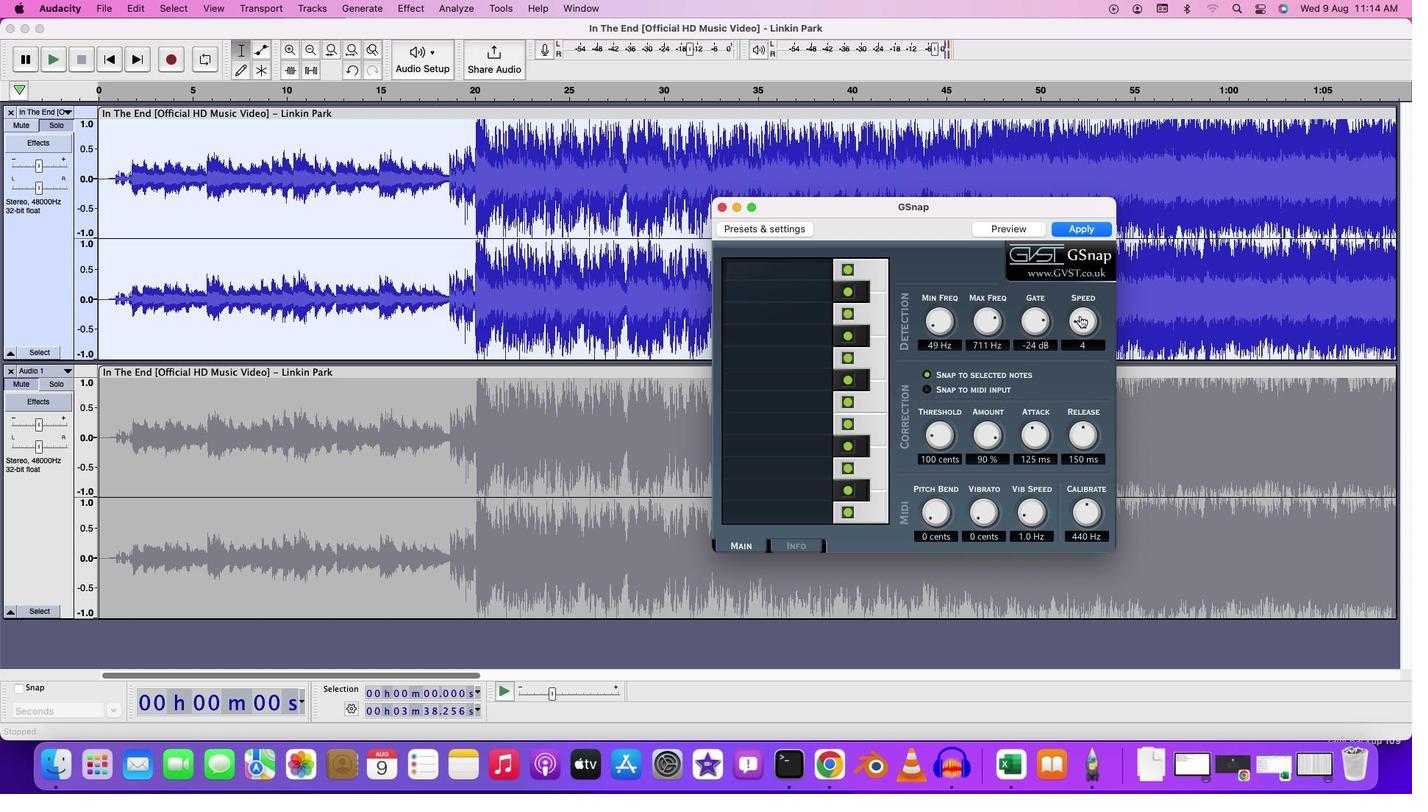 
Action: Mouse pressed left at (1080, 315)
Screenshot: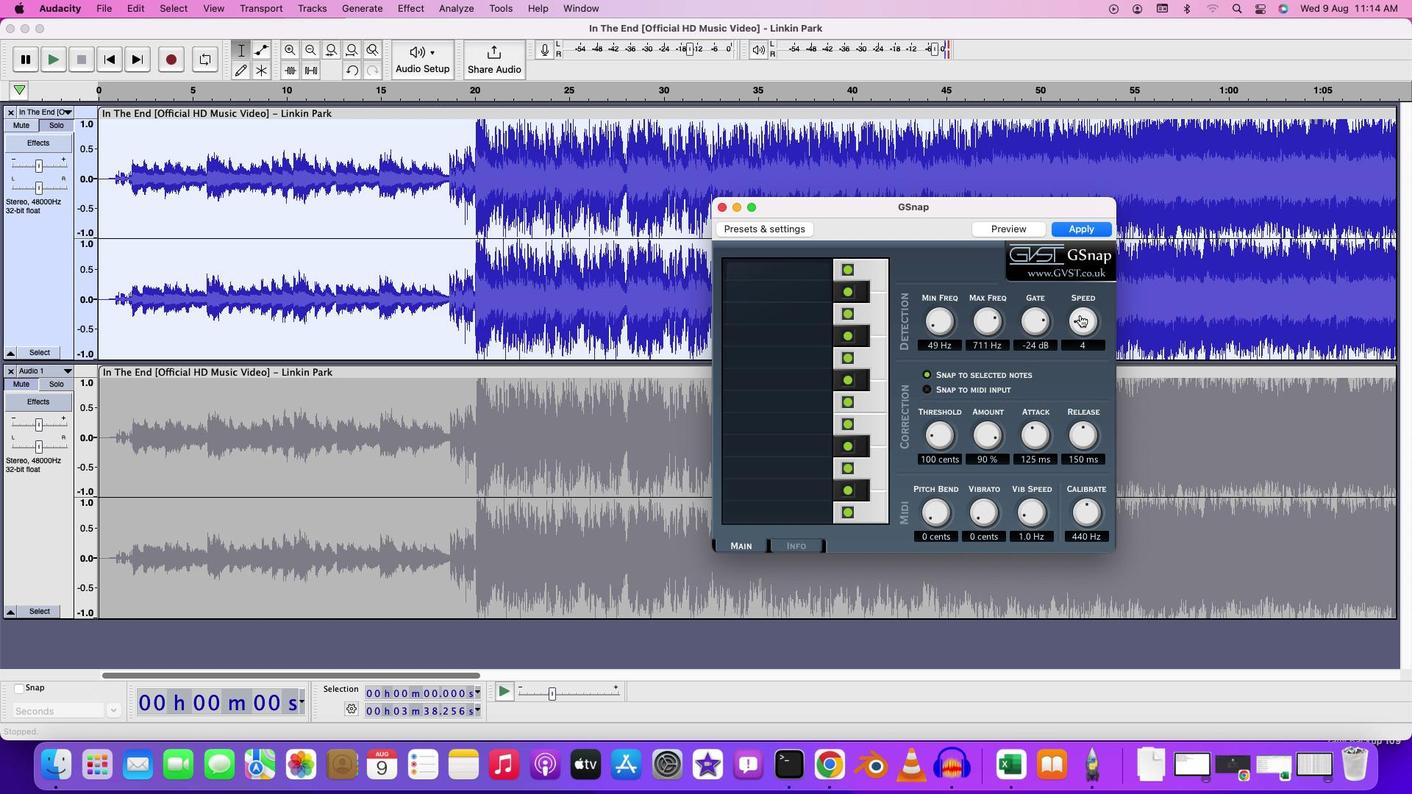
Action: Mouse moved to (933, 438)
Screenshot: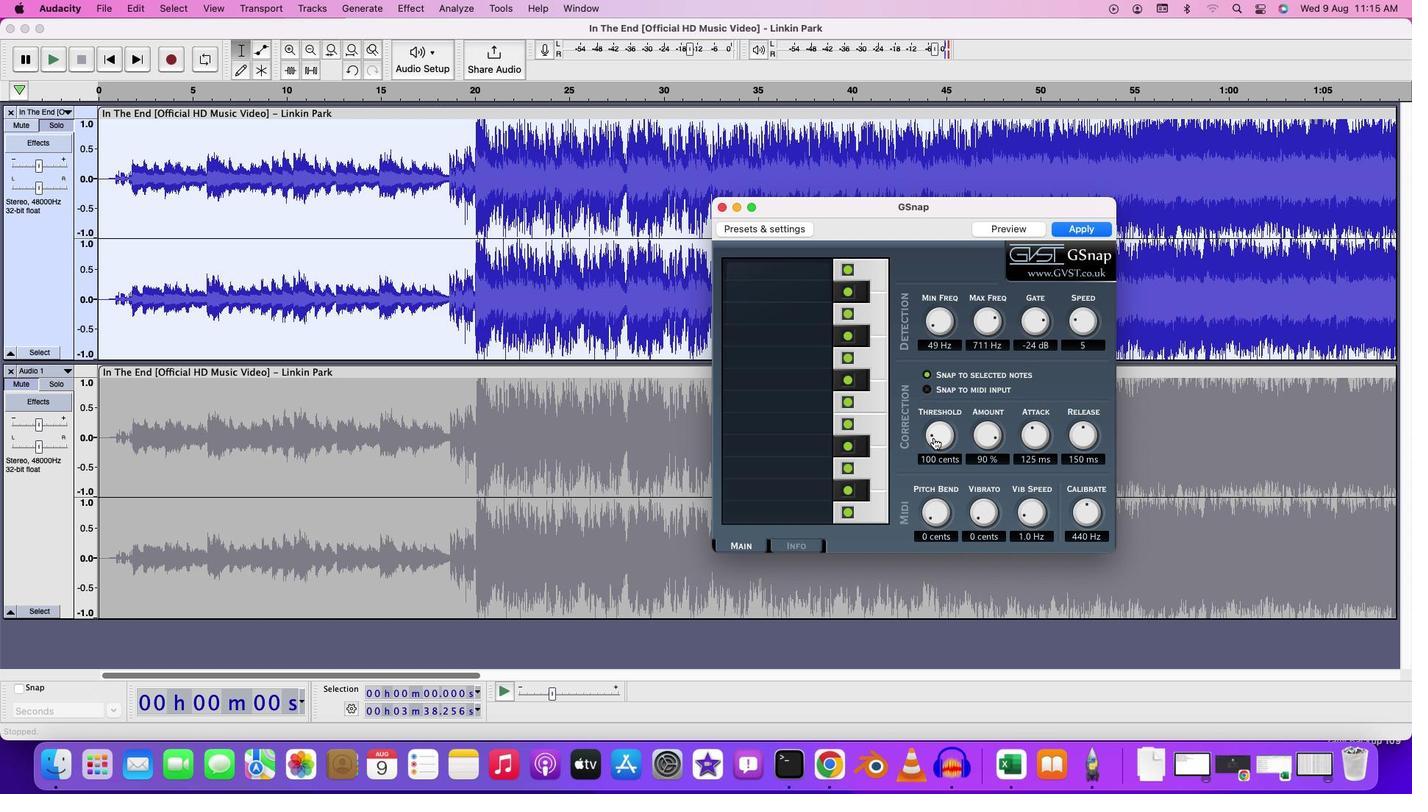 
Action: Mouse pressed left at (933, 438)
Screenshot: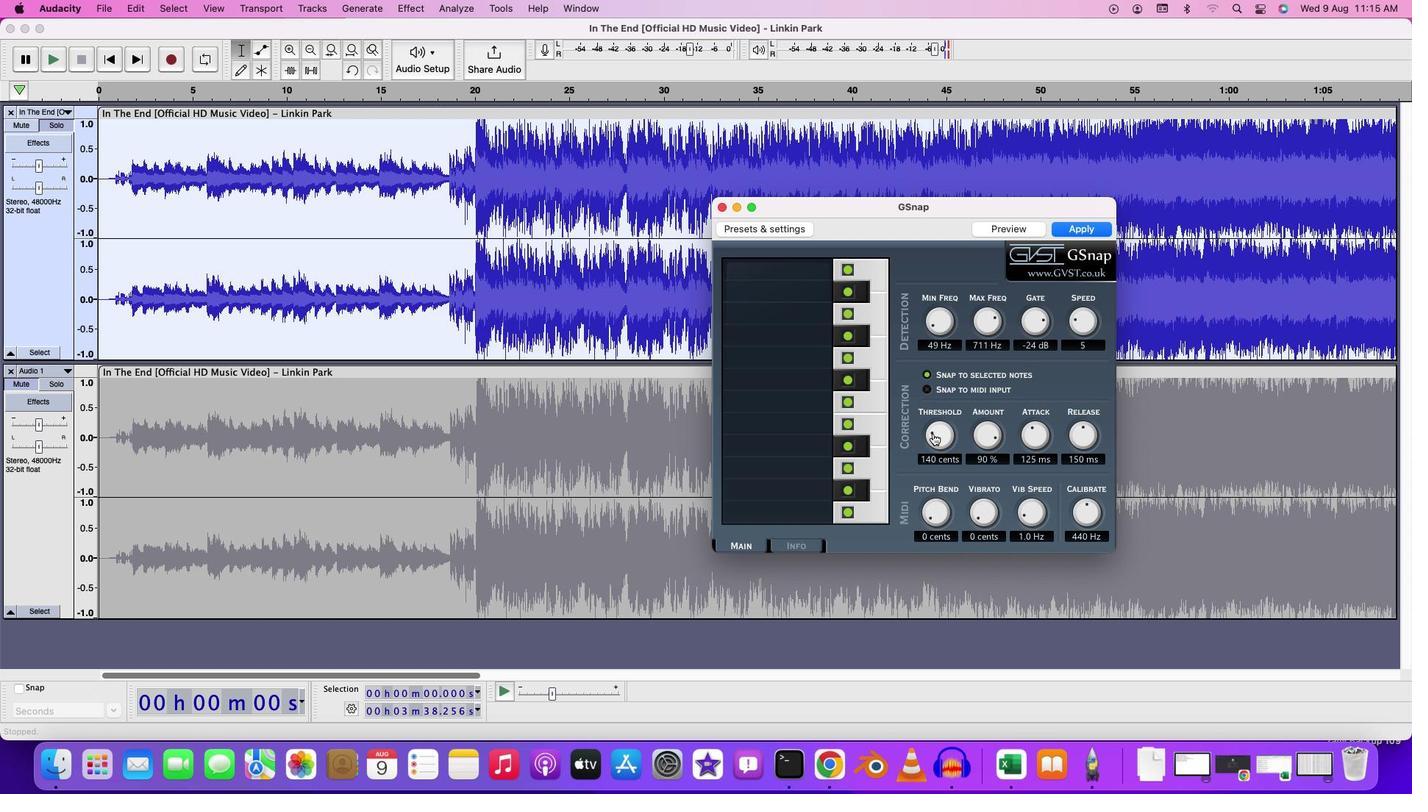 
Action: Mouse moved to (1018, 228)
Screenshot: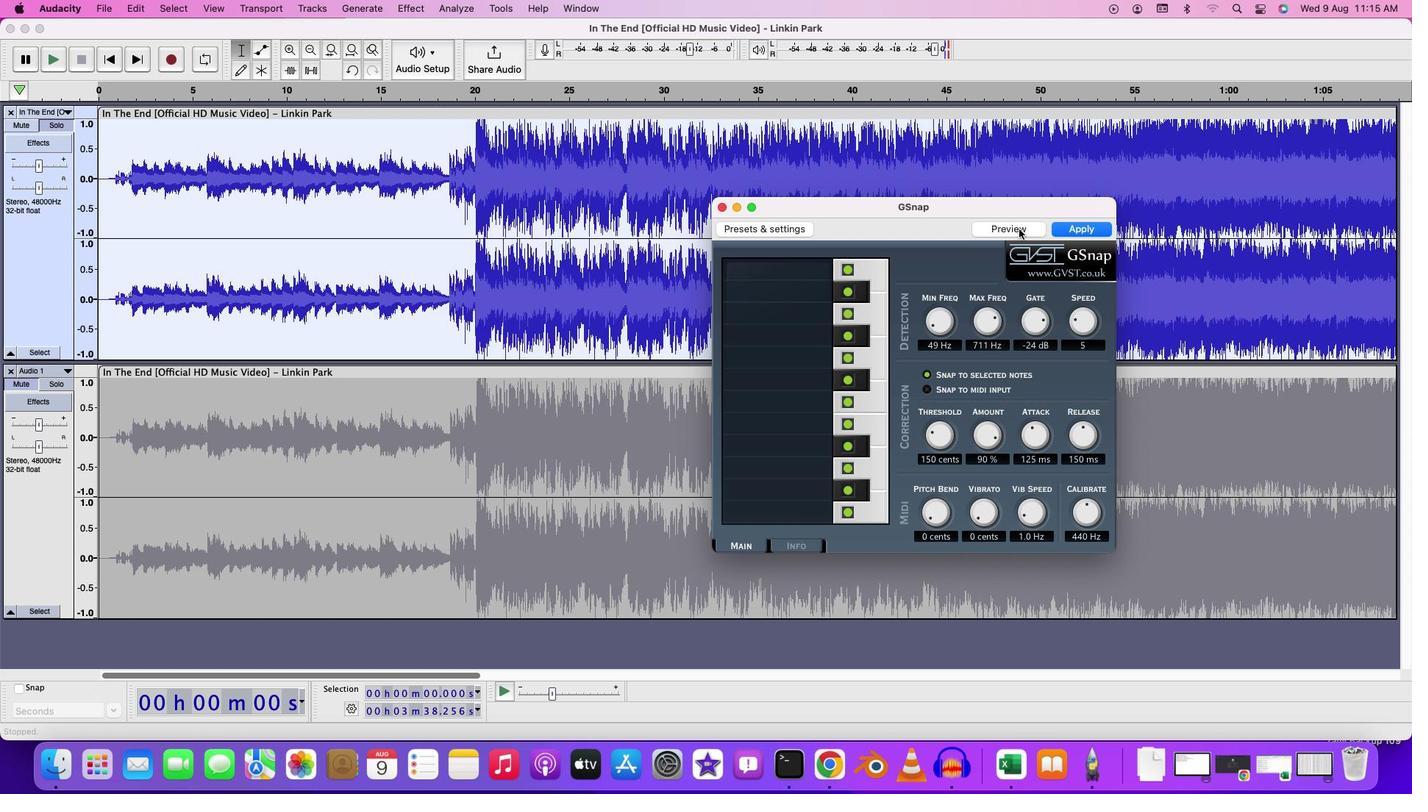
Action: Mouse pressed left at (1018, 228)
Screenshot: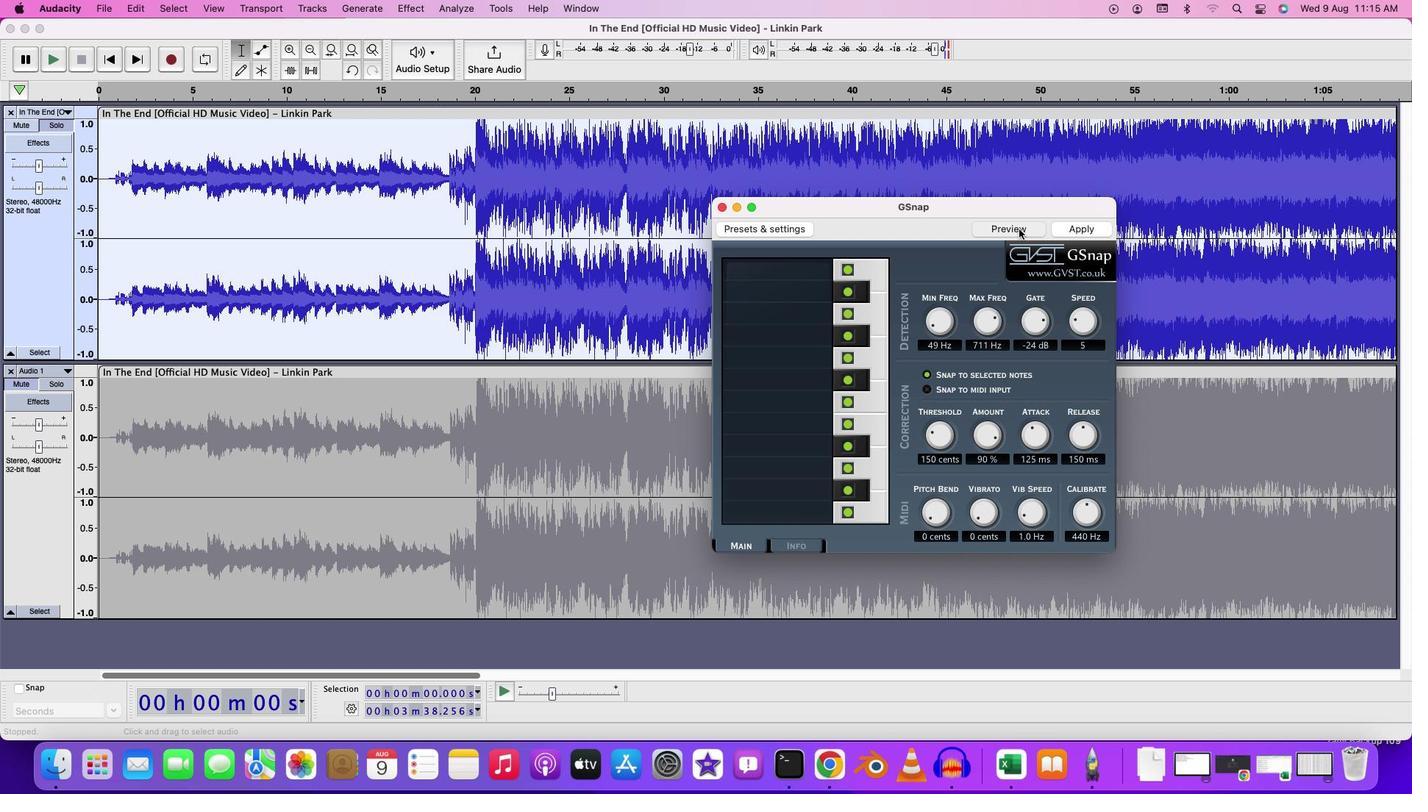 
Action: Mouse moved to (722, 208)
Screenshot: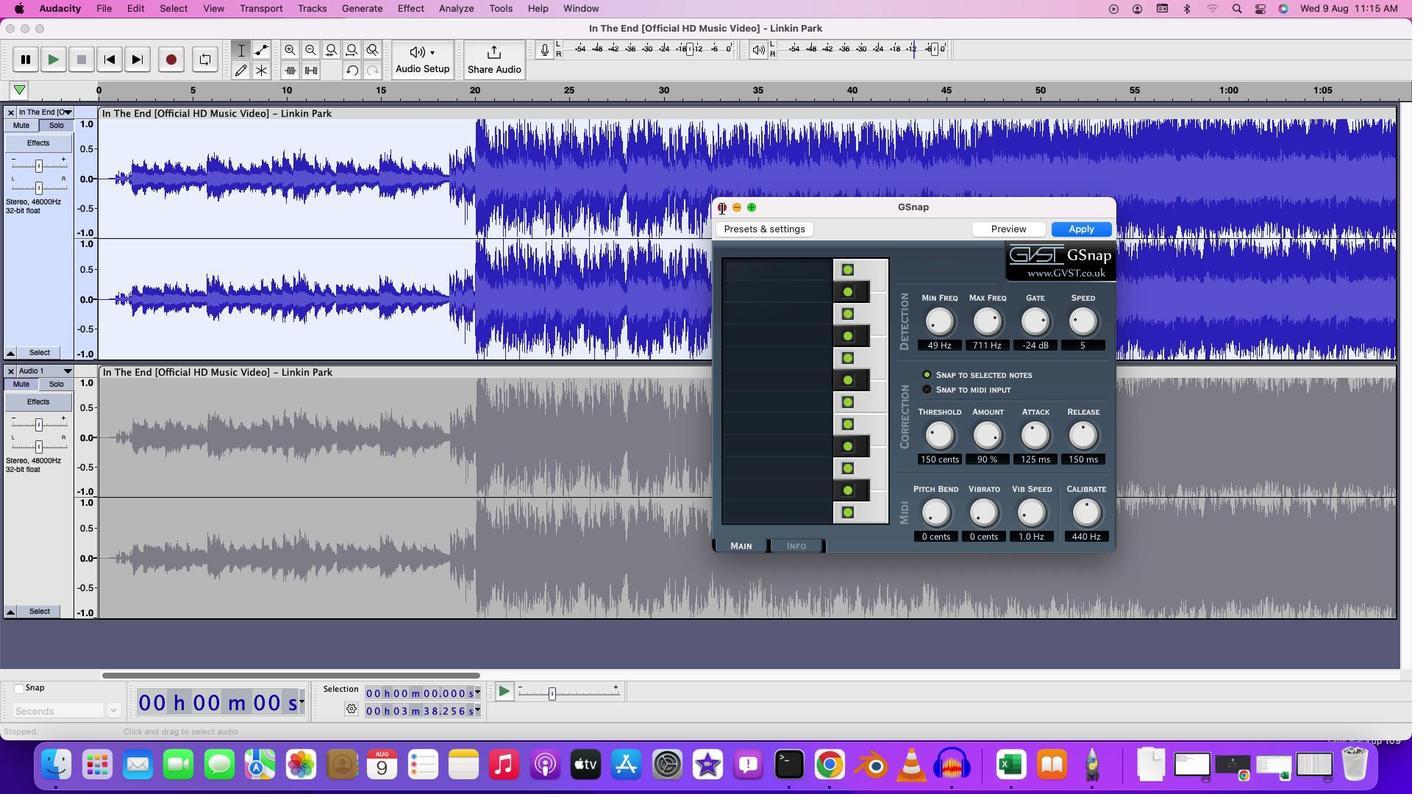 
Action: Mouse pressed left at (722, 208)
Screenshot: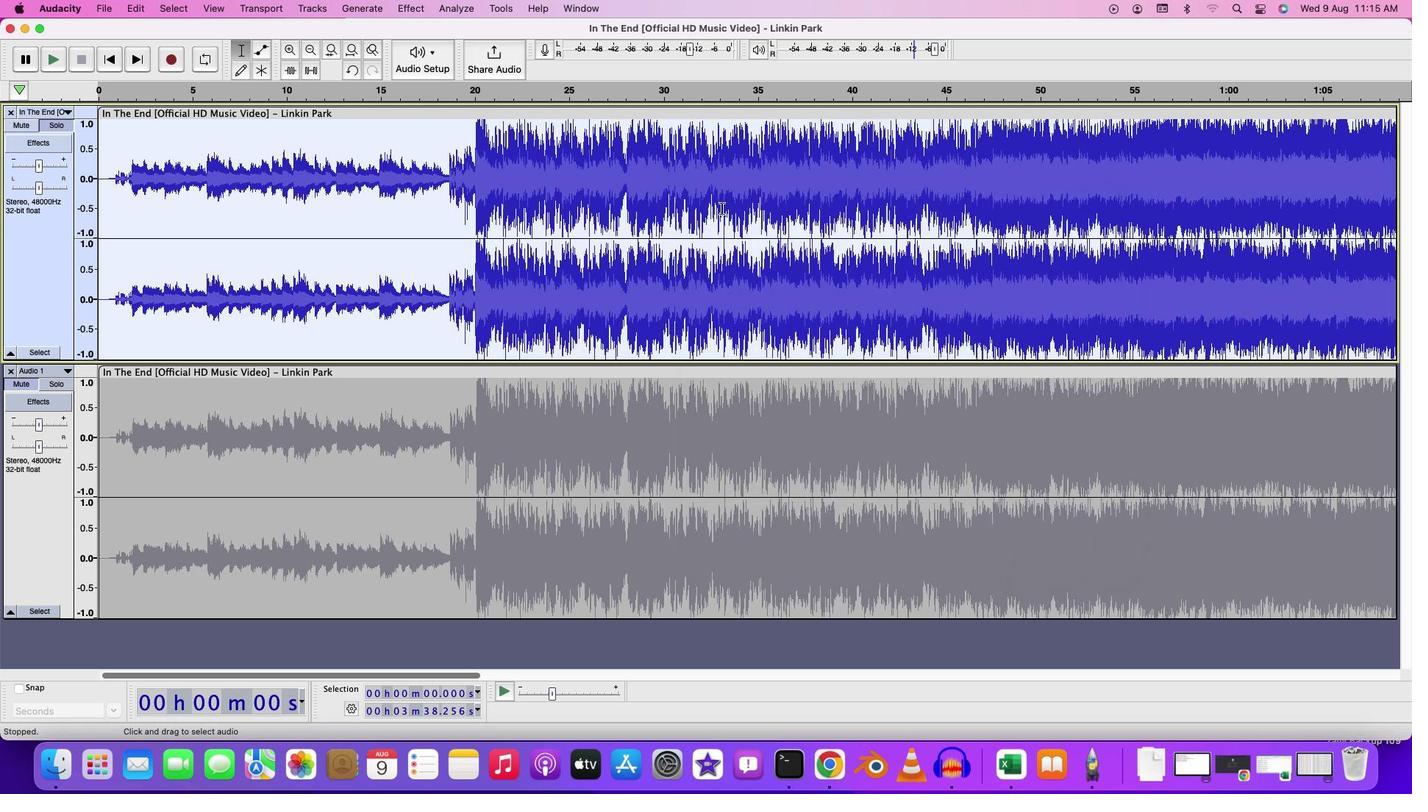 
Action: Mouse moved to (596, 184)
Screenshot: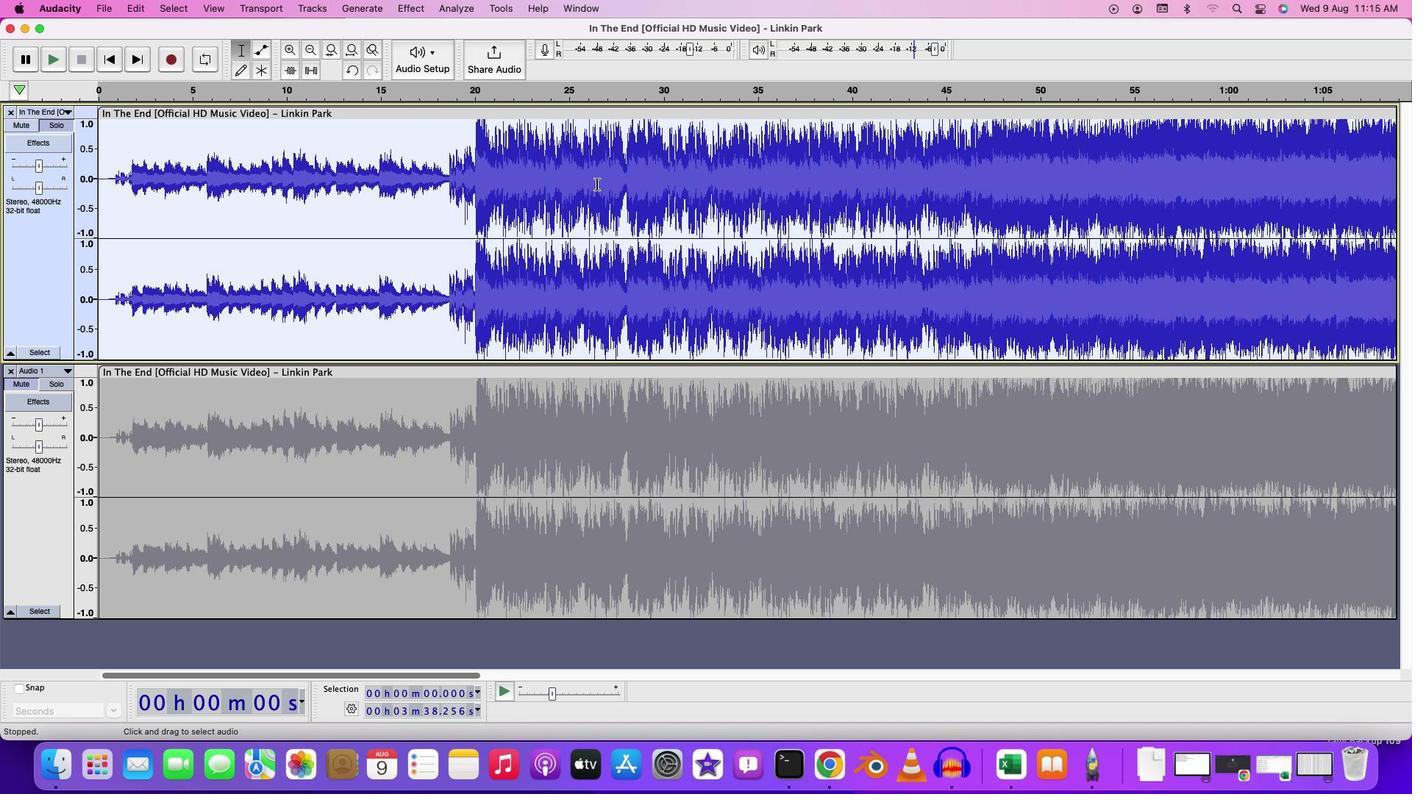 
Action: Mouse pressed left at (596, 184)
Screenshot: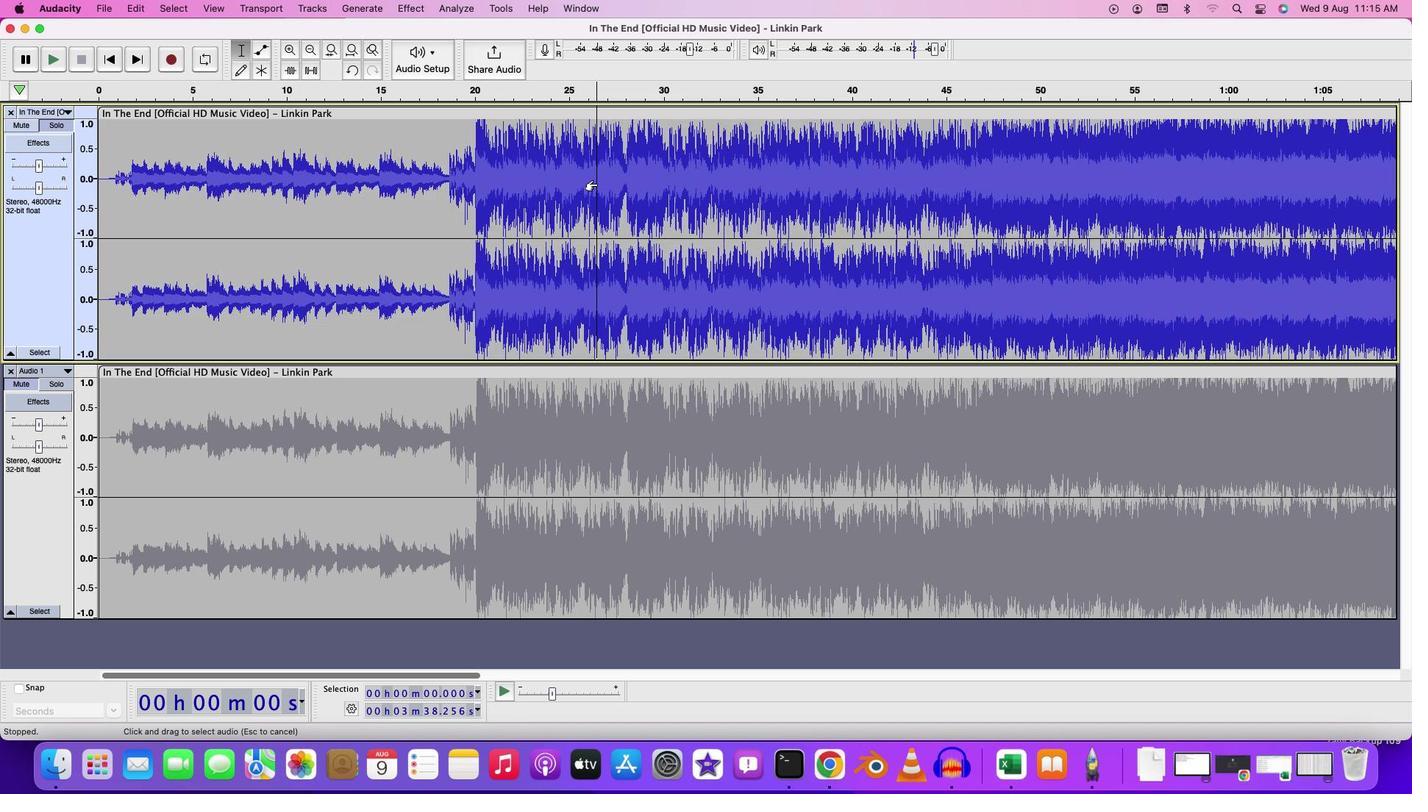 
Action: Mouse moved to (572, 184)
Screenshot: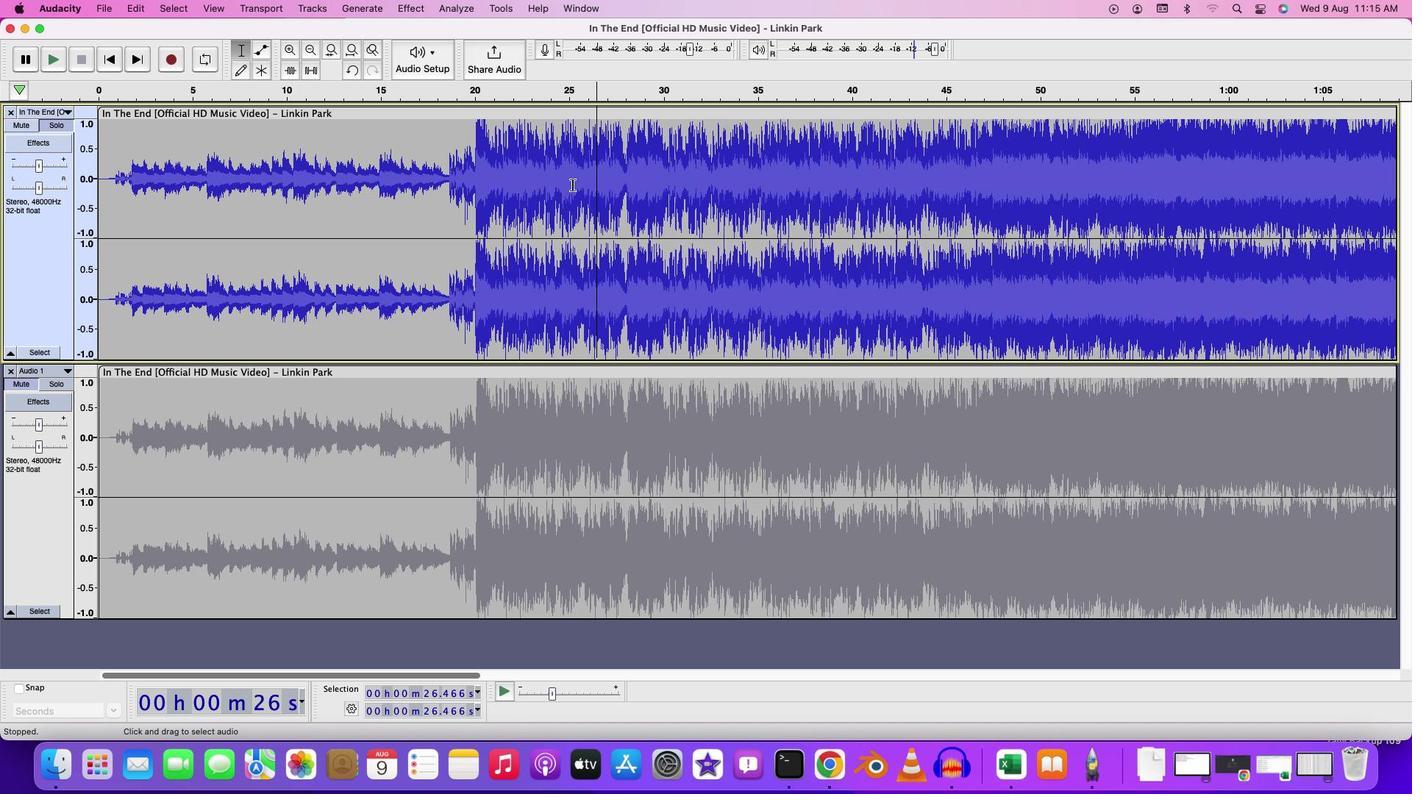 
Action: Key pressed Key.space
Screenshot: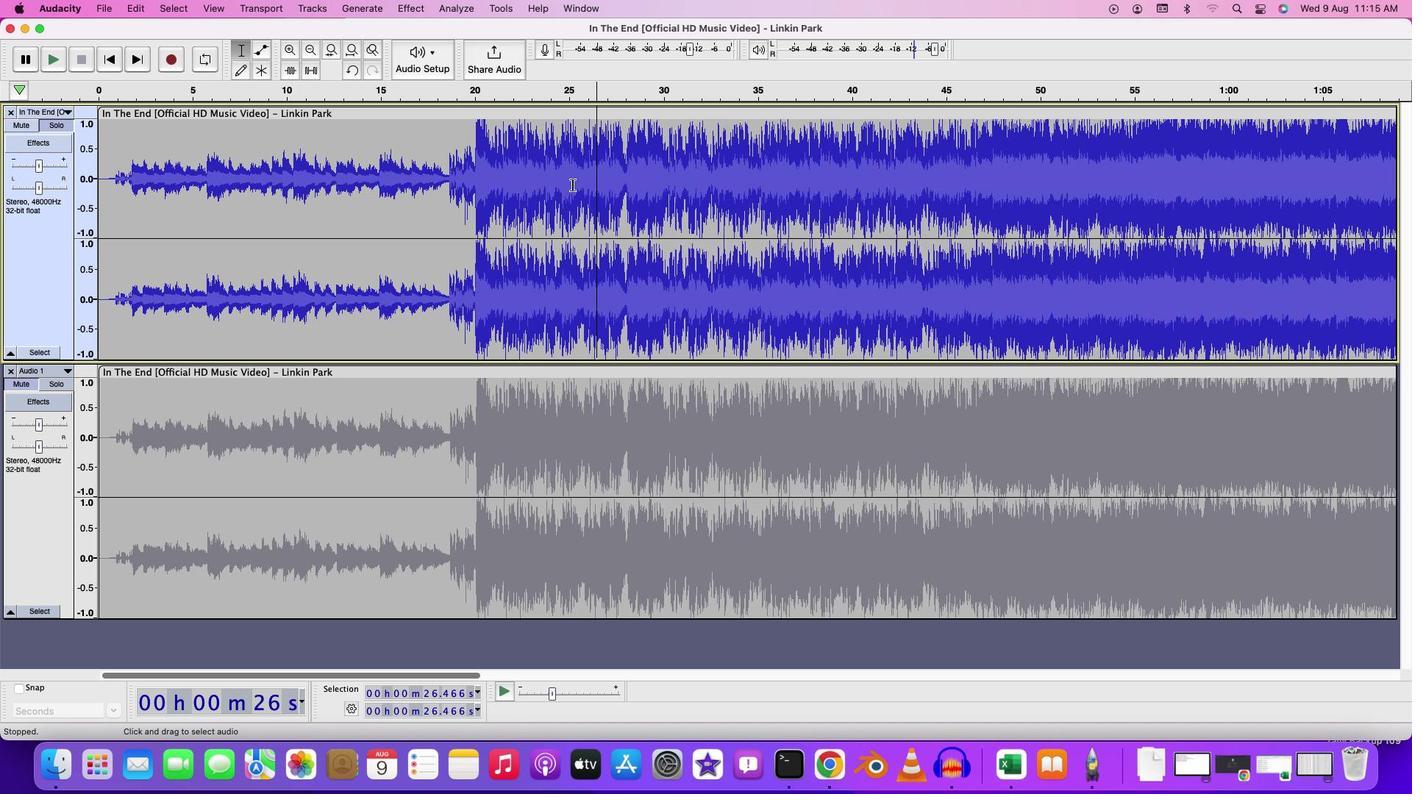 
Action: Mouse moved to (467, 52)
Screenshot: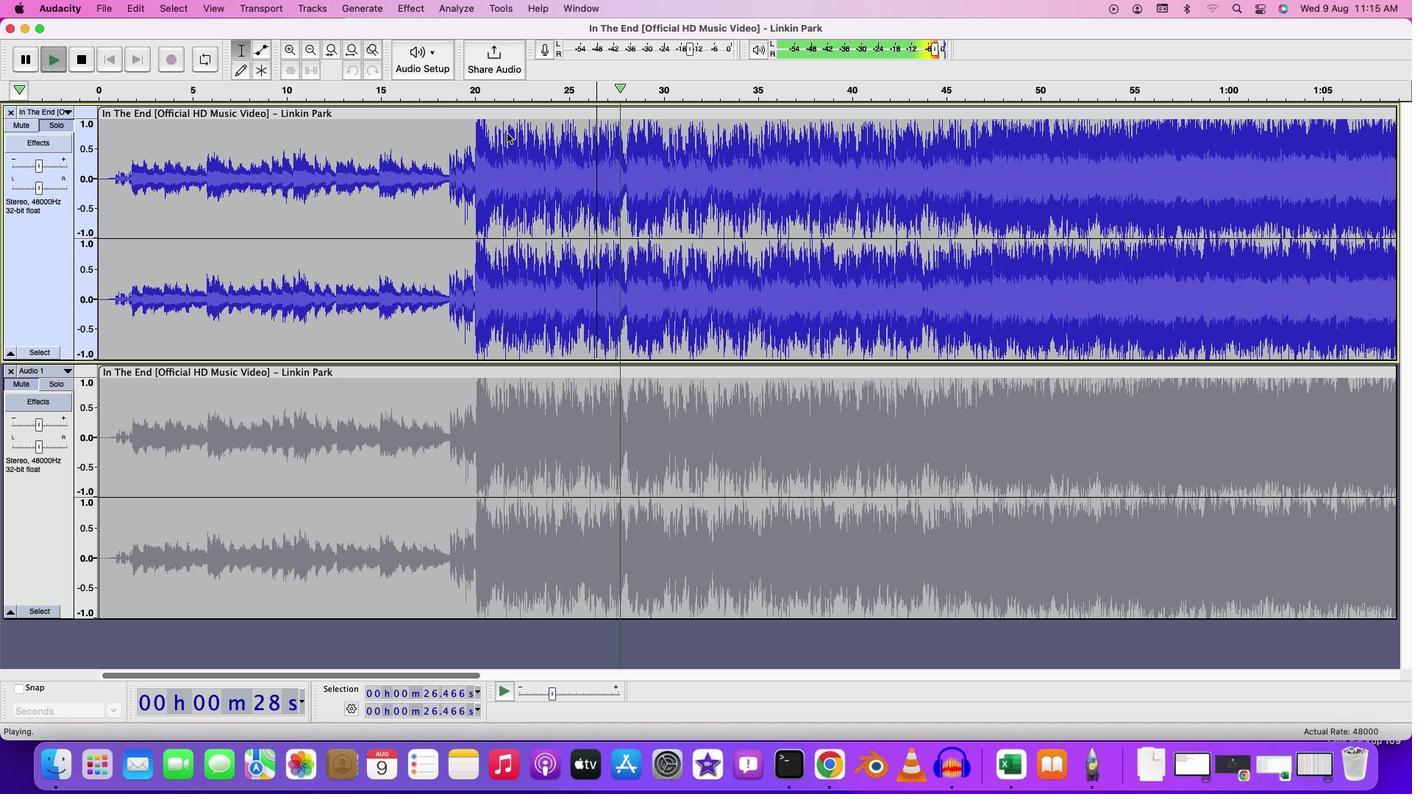 
Action: Key pressed Key.space
Screenshot: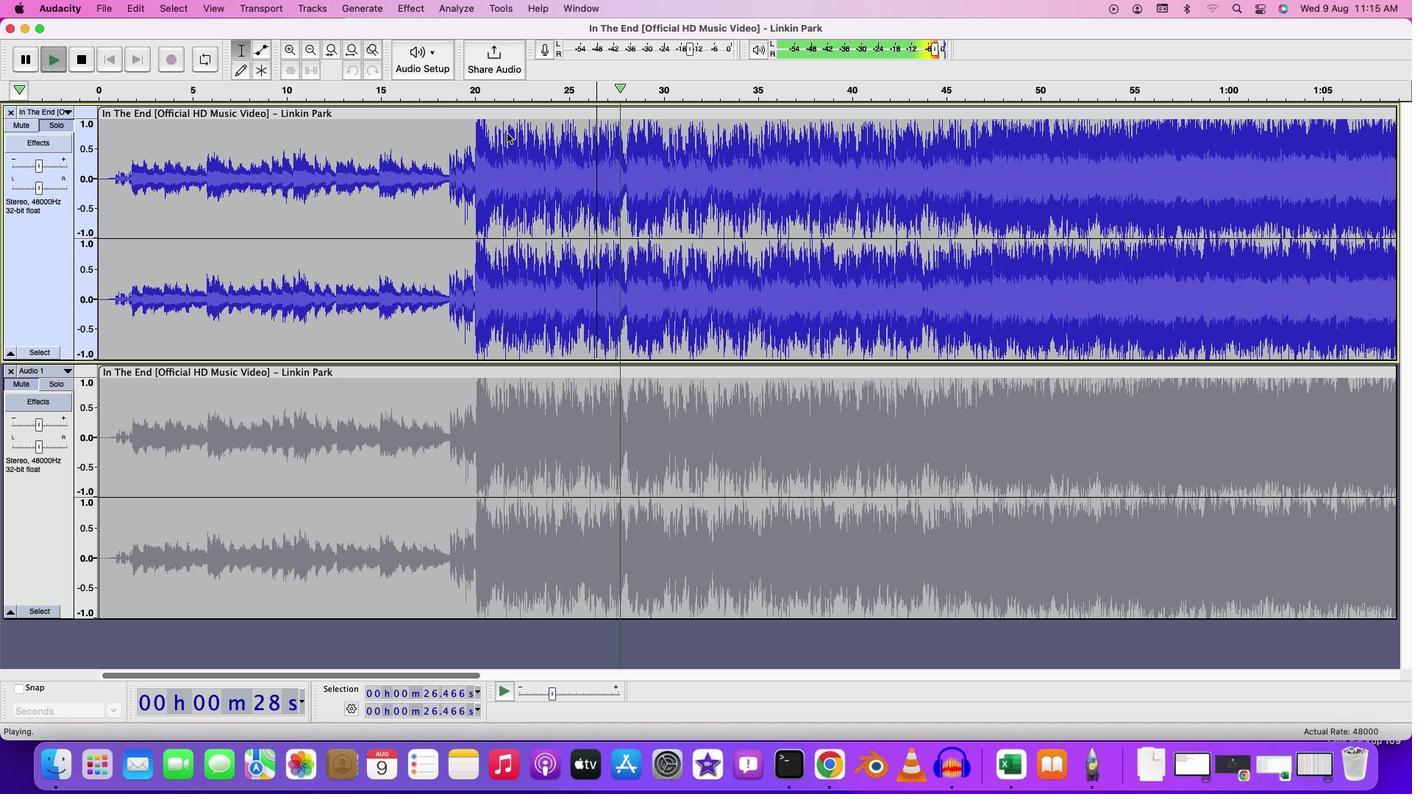 
Action: Mouse moved to (518, 151)
Screenshot: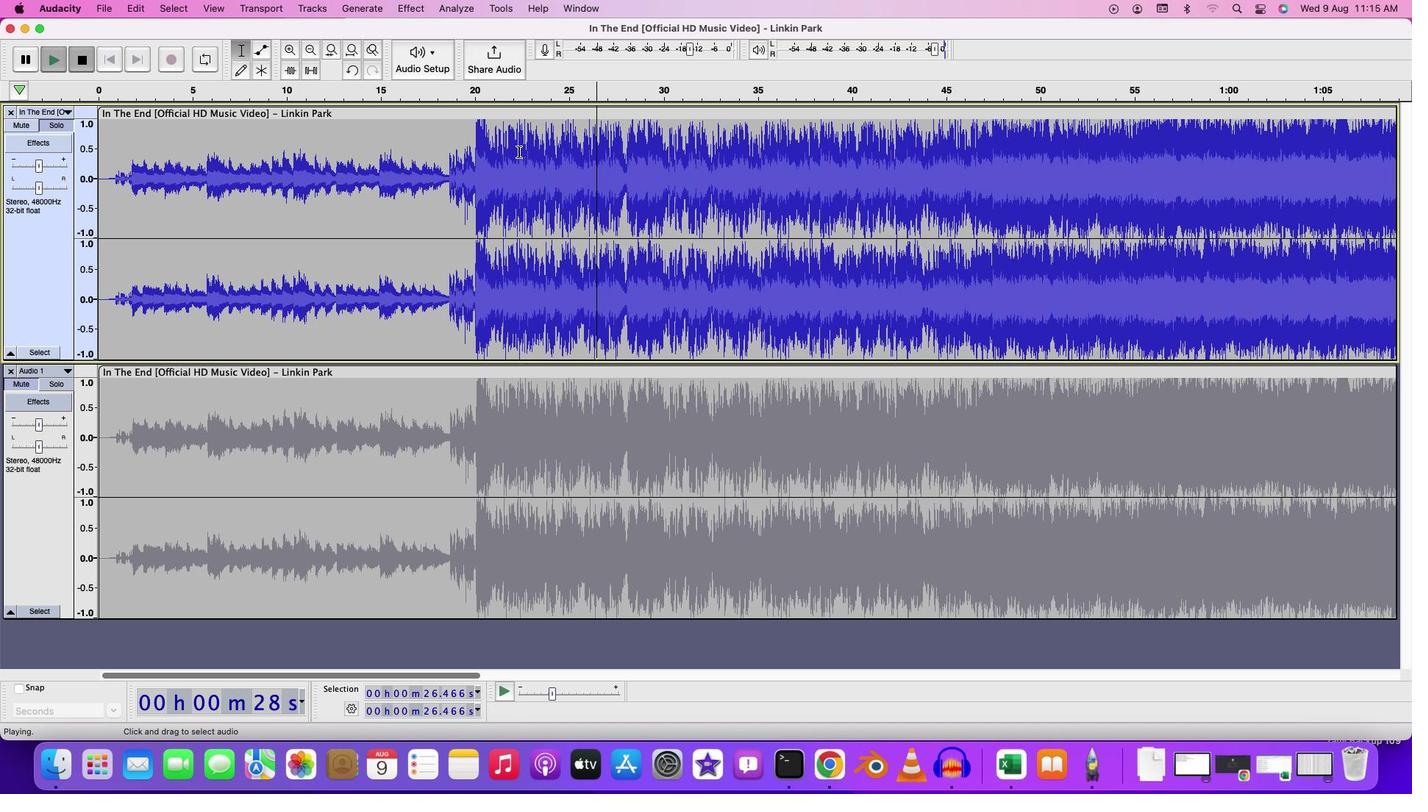 
Action: Mouse pressed left at (518, 151)
